 Task: Explore Airbnb's pet policies and host profiles to understand community guidelines and guest expectations.
Action: Mouse moved to (299, 477)
Screenshot: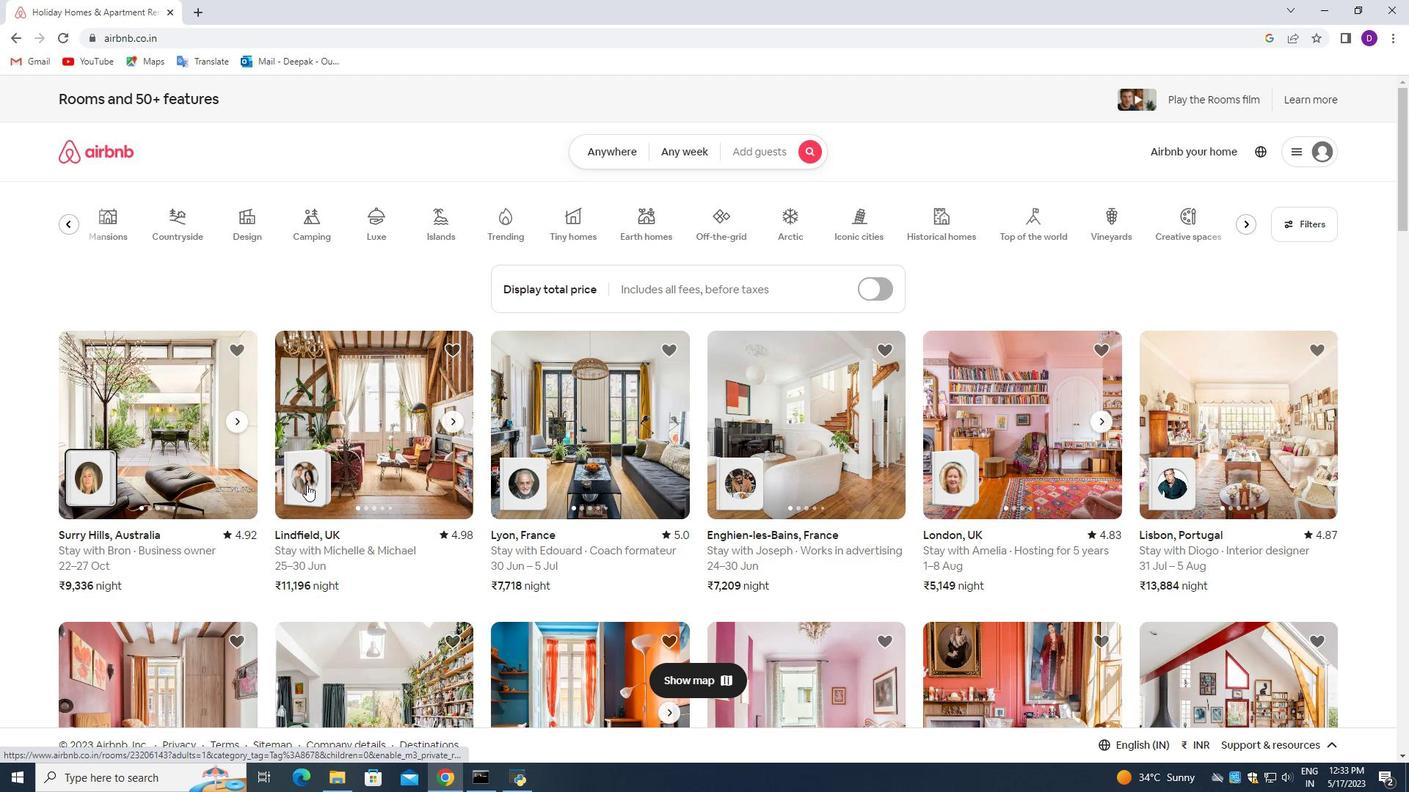 
Action: Mouse pressed left at (299, 477)
Screenshot: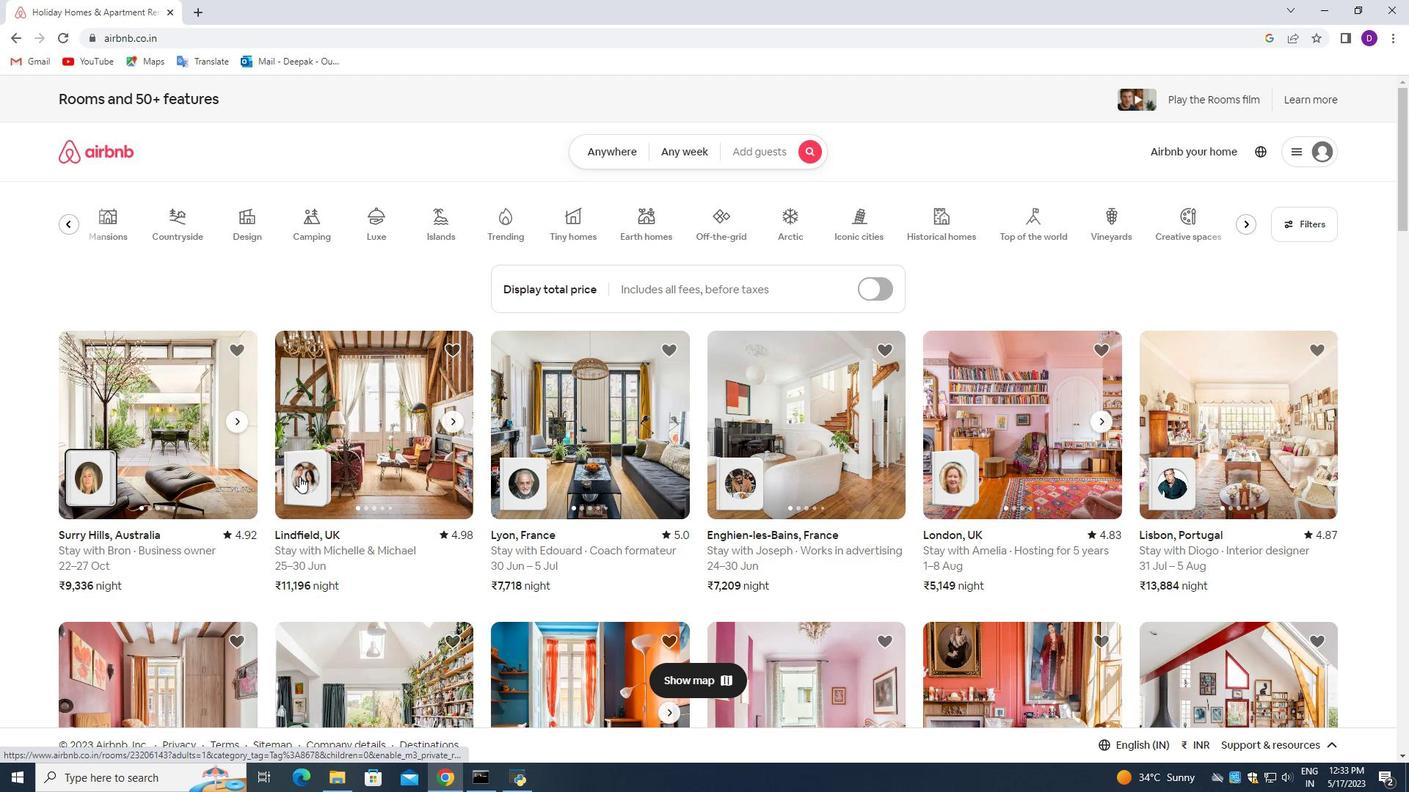 
Action: Mouse moved to (581, 177)
Screenshot: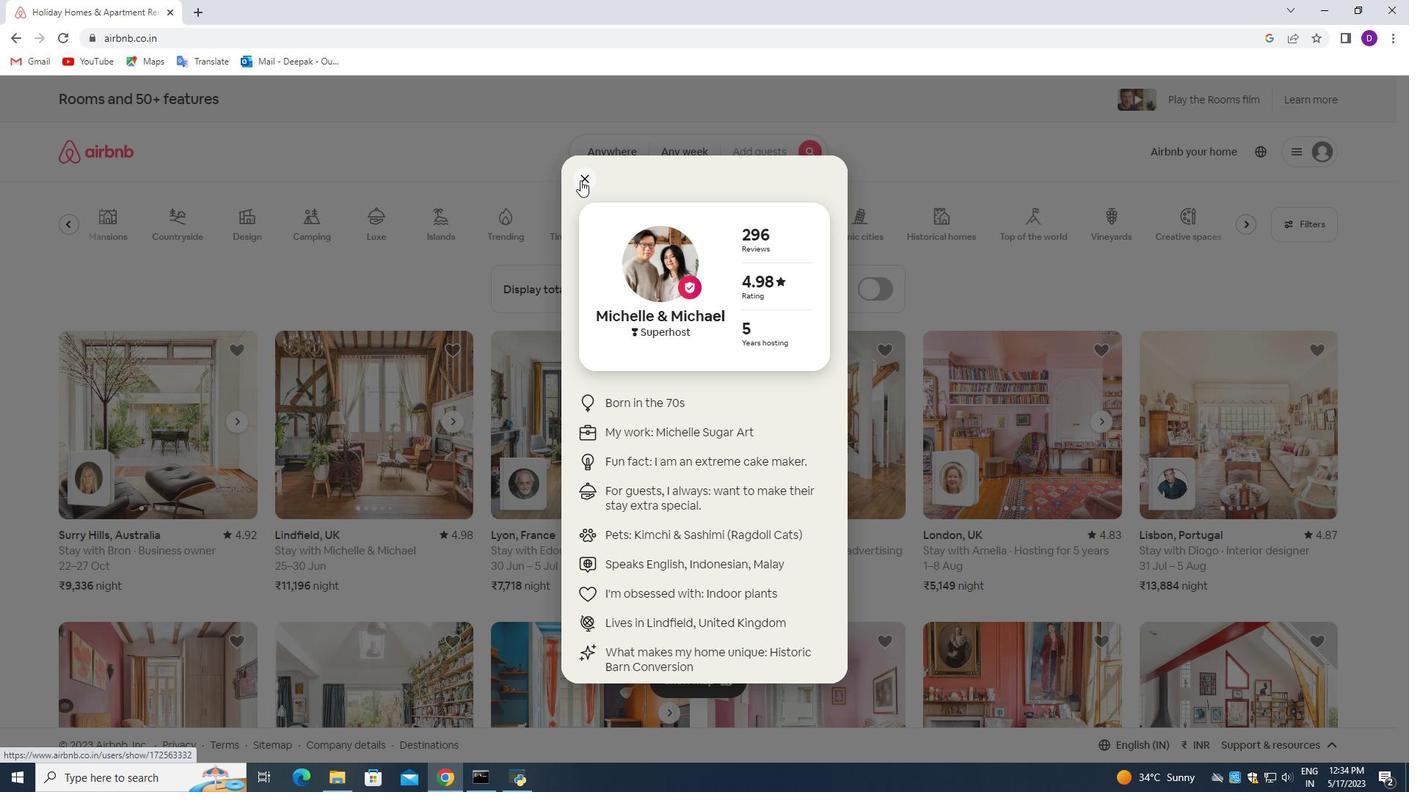
Action: Mouse pressed left at (581, 177)
Screenshot: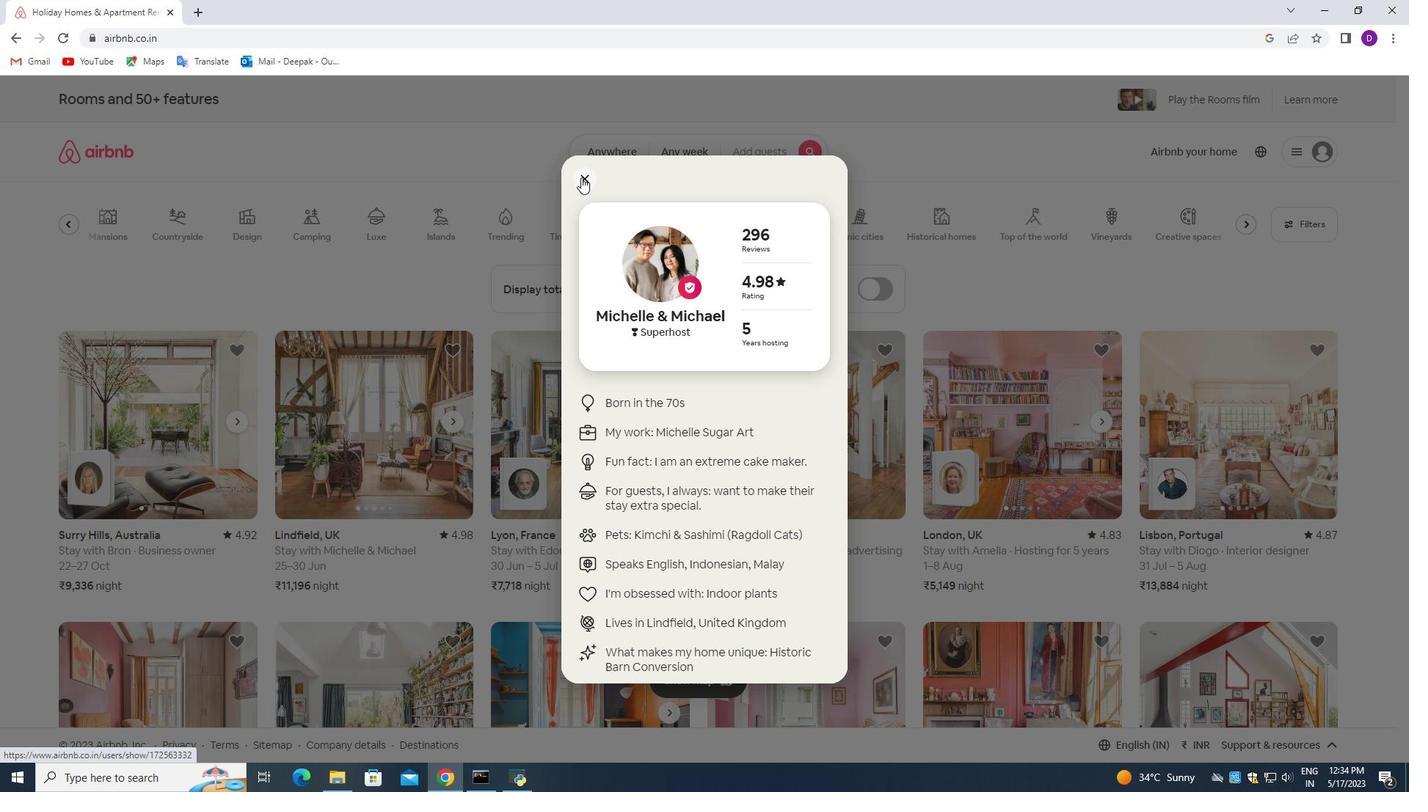 
Action: Mouse moved to (735, 476)
Screenshot: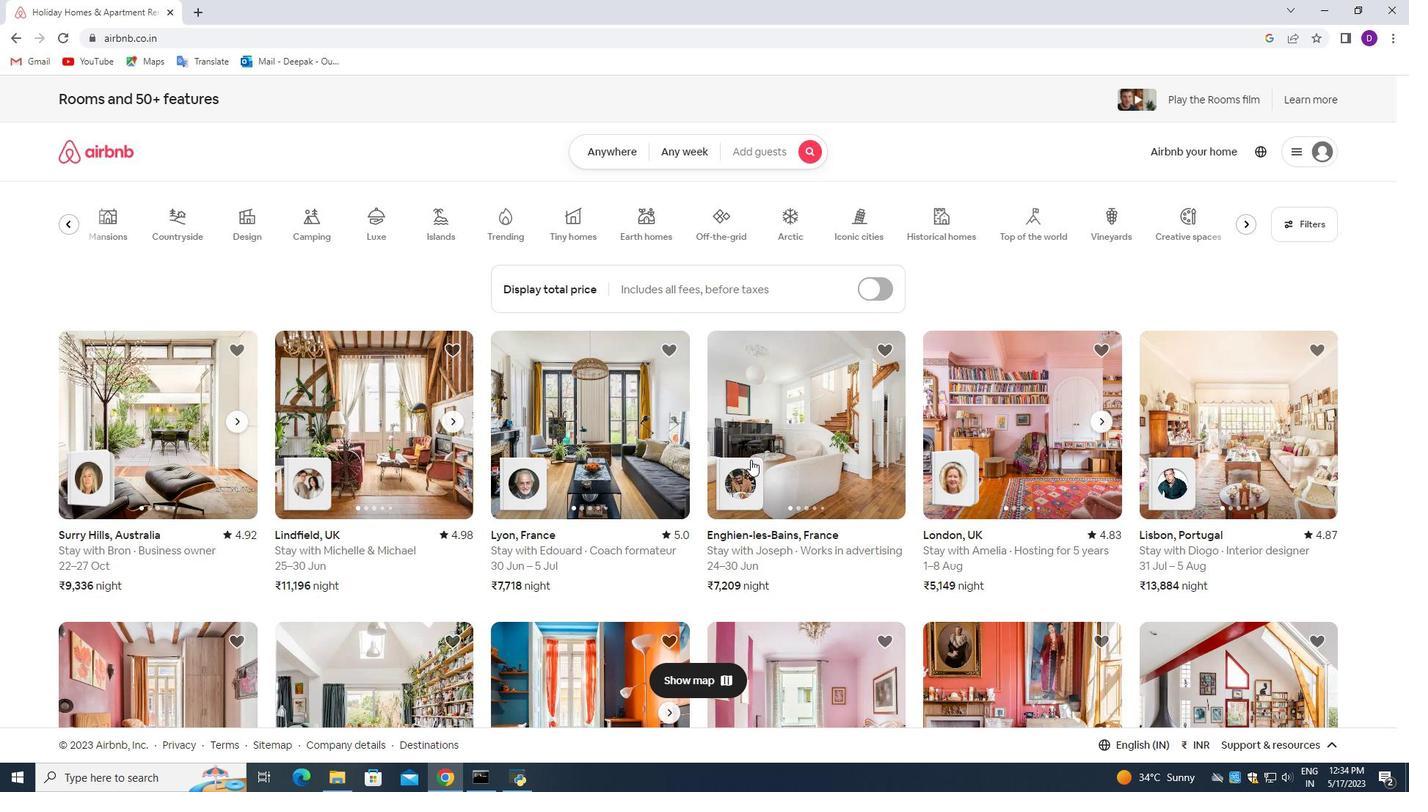 
Action: Mouse pressed left at (735, 476)
Screenshot: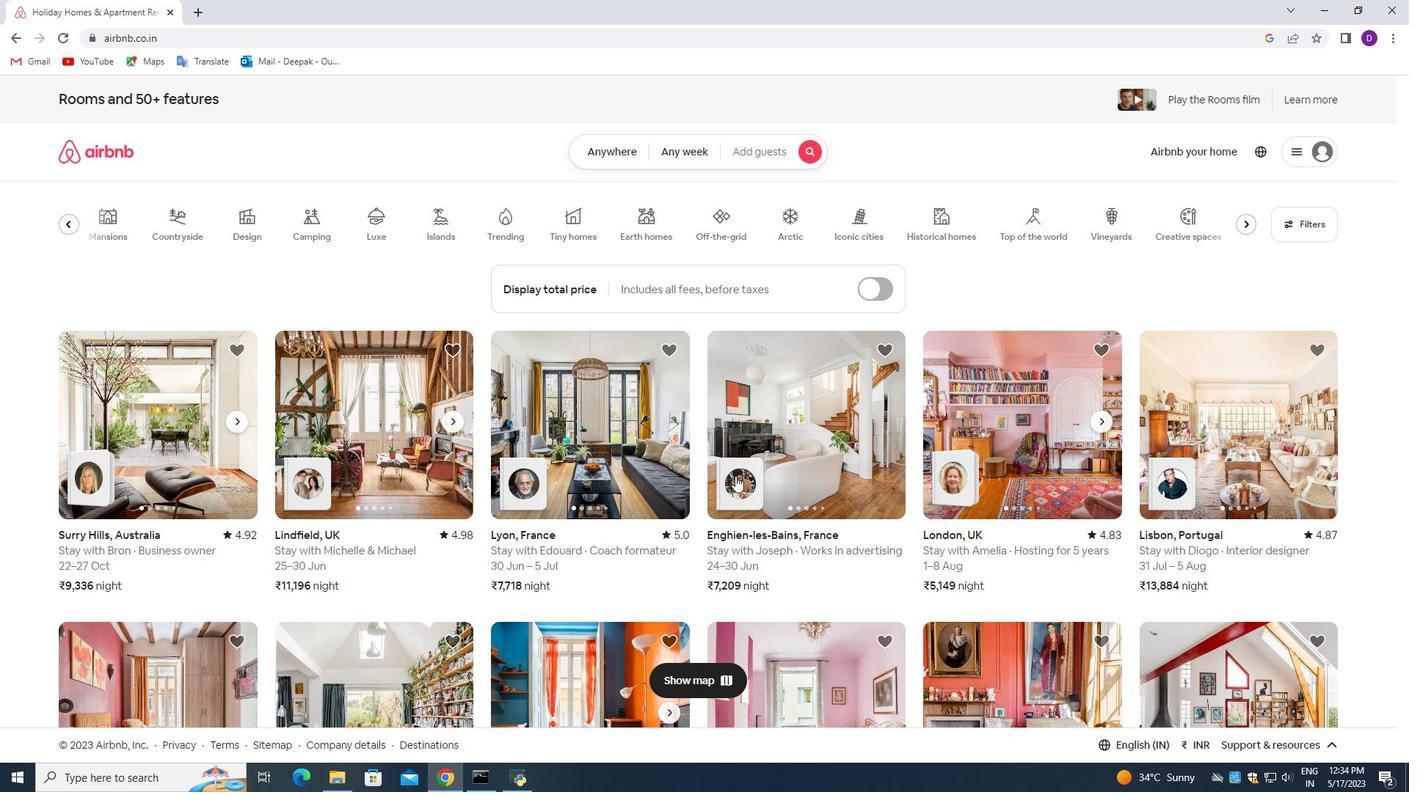 
Action: Mouse moved to (591, 174)
Screenshot: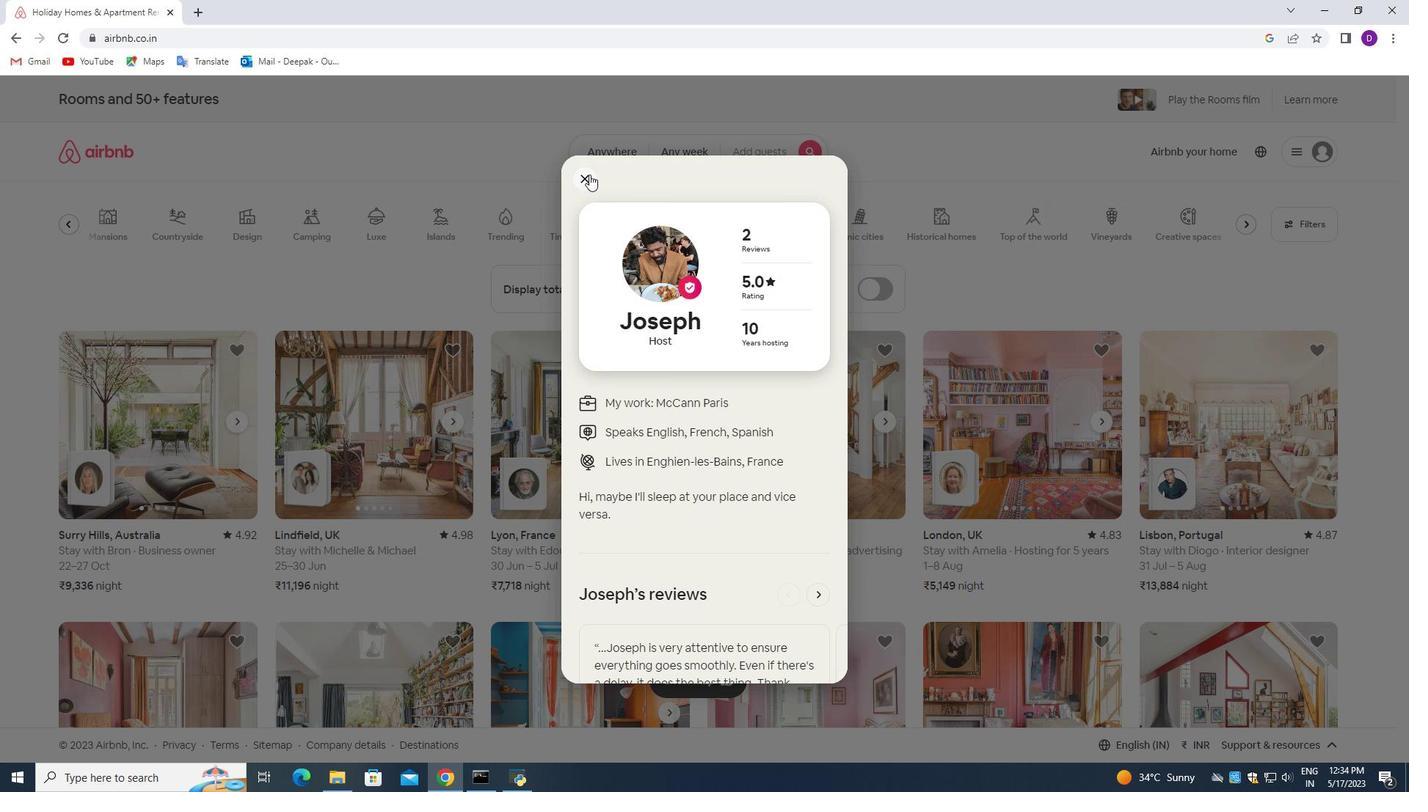 
Action: Mouse pressed left at (591, 174)
Screenshot: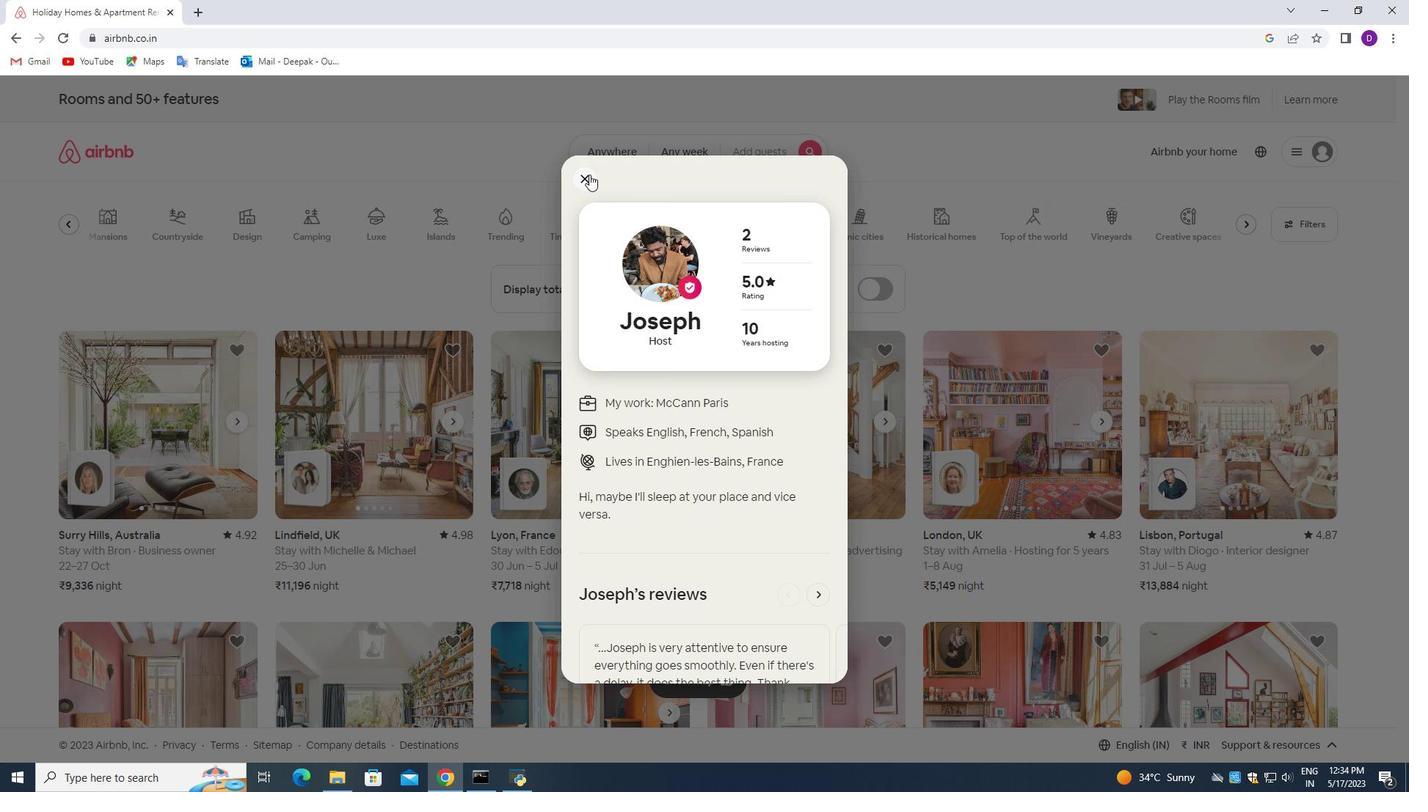 
Action: Mouse moved to (1028, 502)
Screenshot: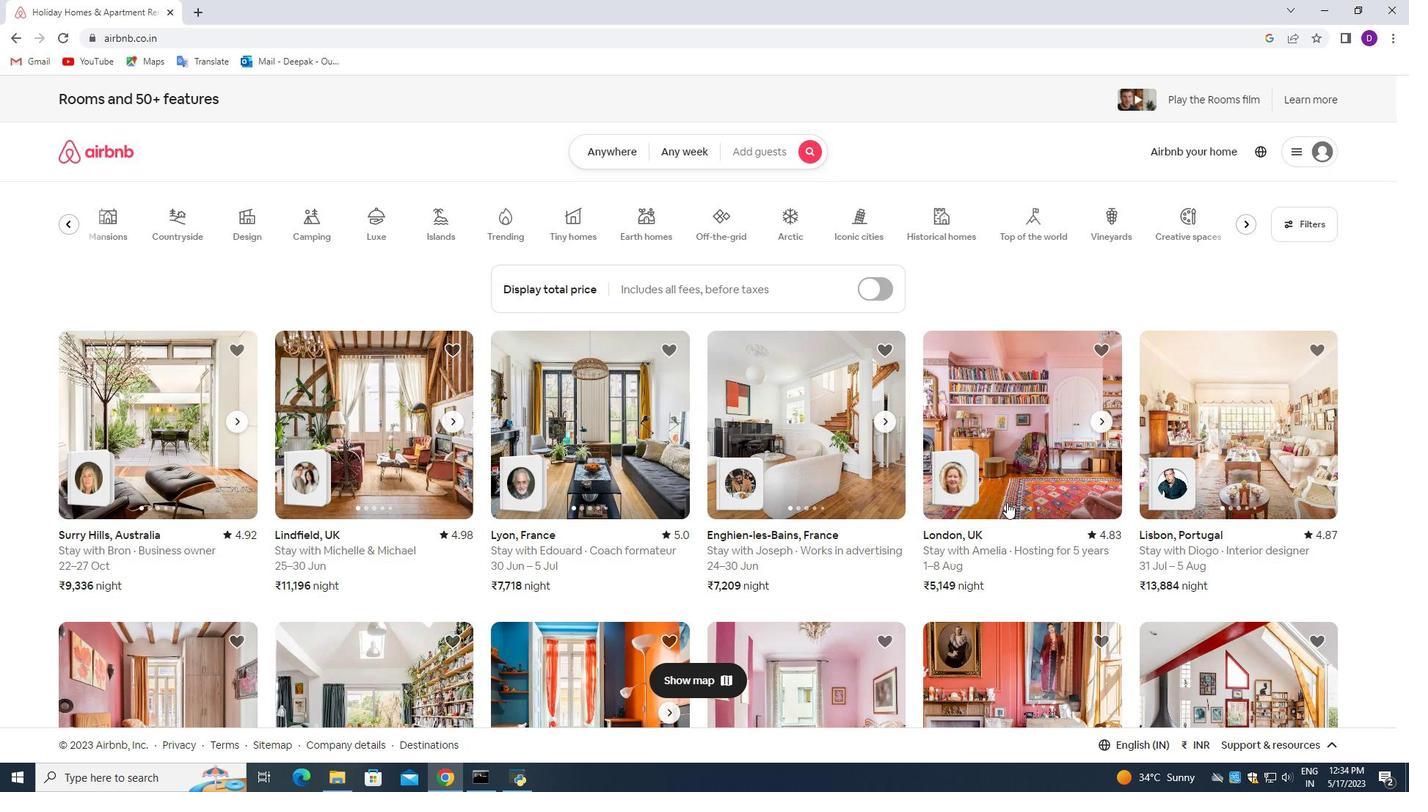 
Action: Mouse scrolled (1028, 501) with delta (0, 0)
Screenshot: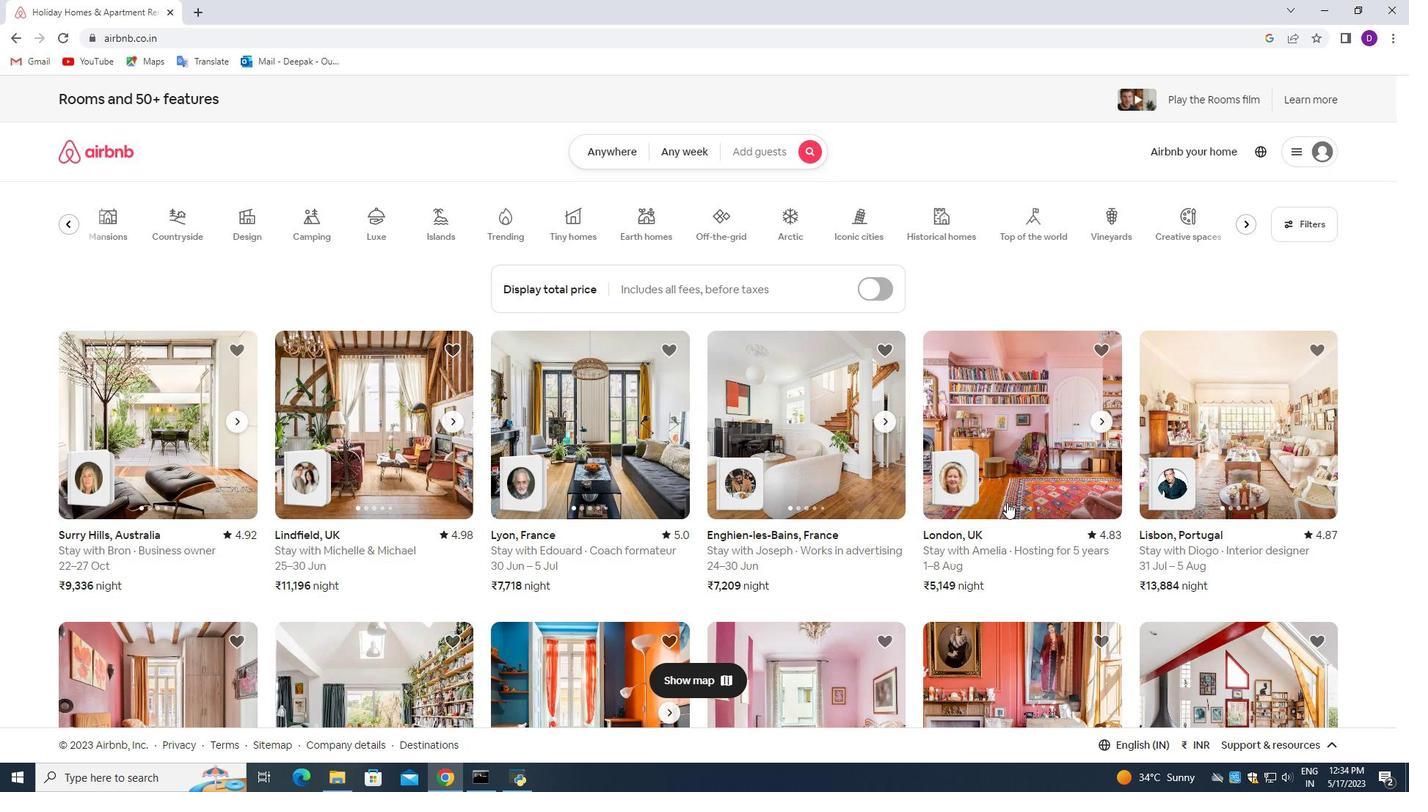 
Action: Mouse moved to (1028, 496)
Screenshot: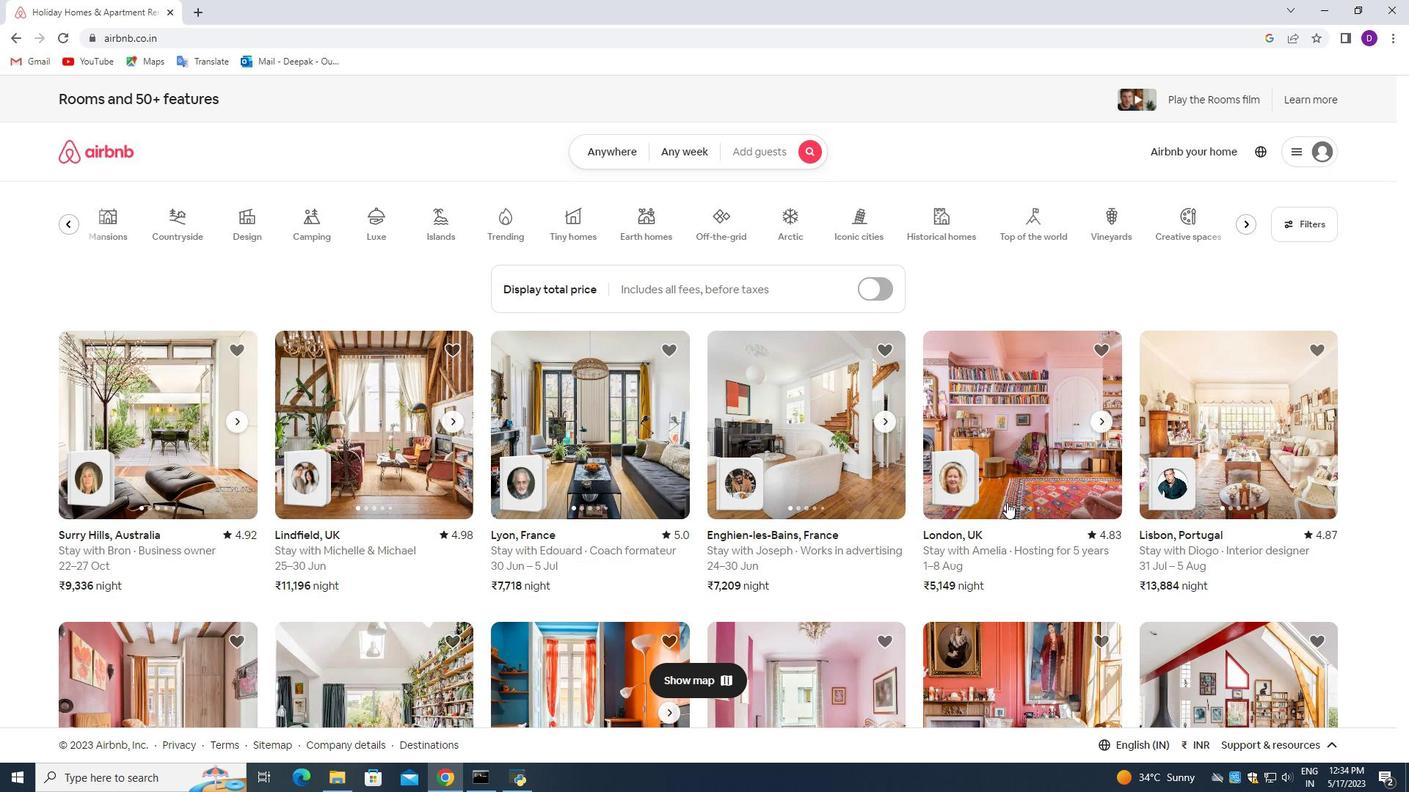 
Action: Mouse scrolled (1028, 495) with delta (0, 0)
Screenshot: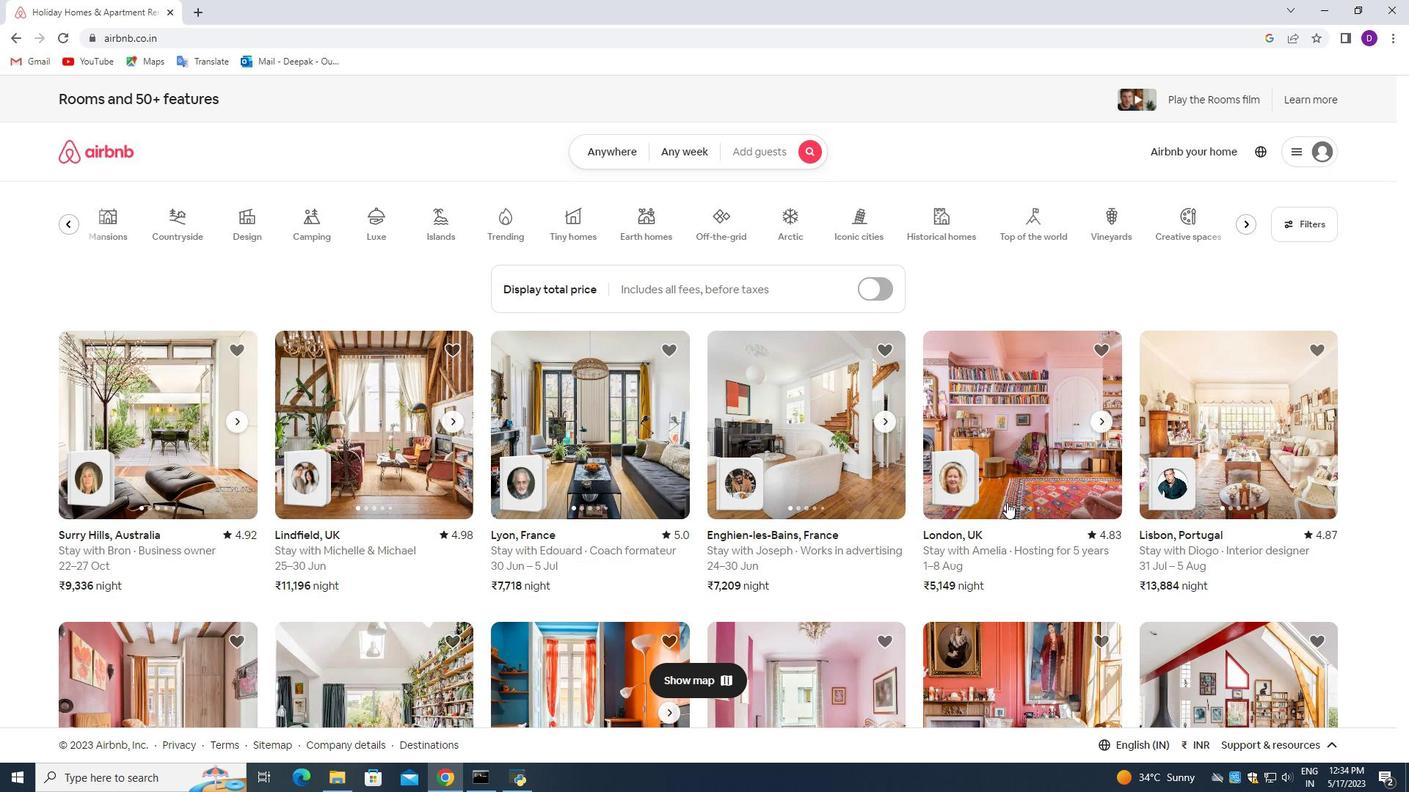 
Action: Mouse moved to (1025, 493)
Screenshot: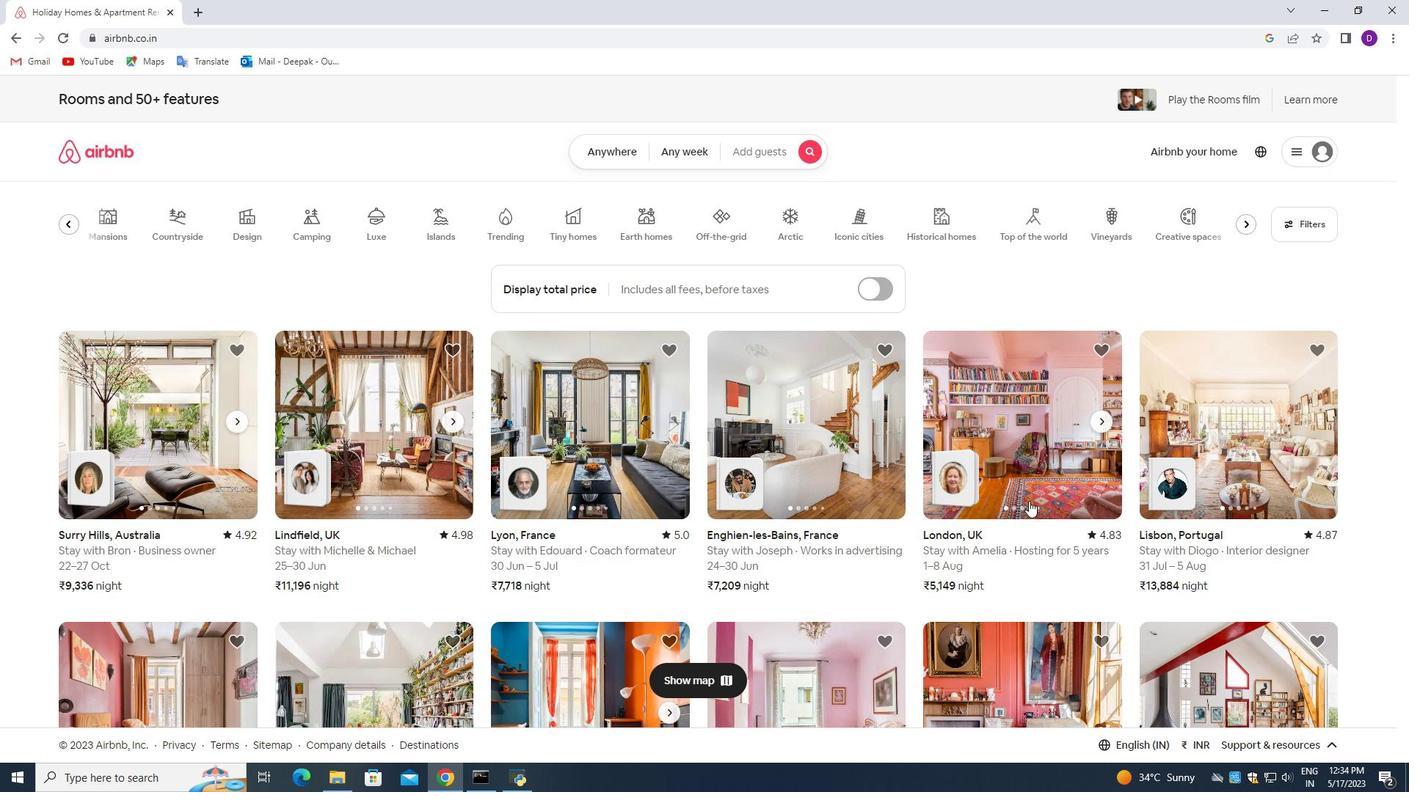 
Action: Mouse scrolled (1025, 493) with delta (0, 0)
Screenshot: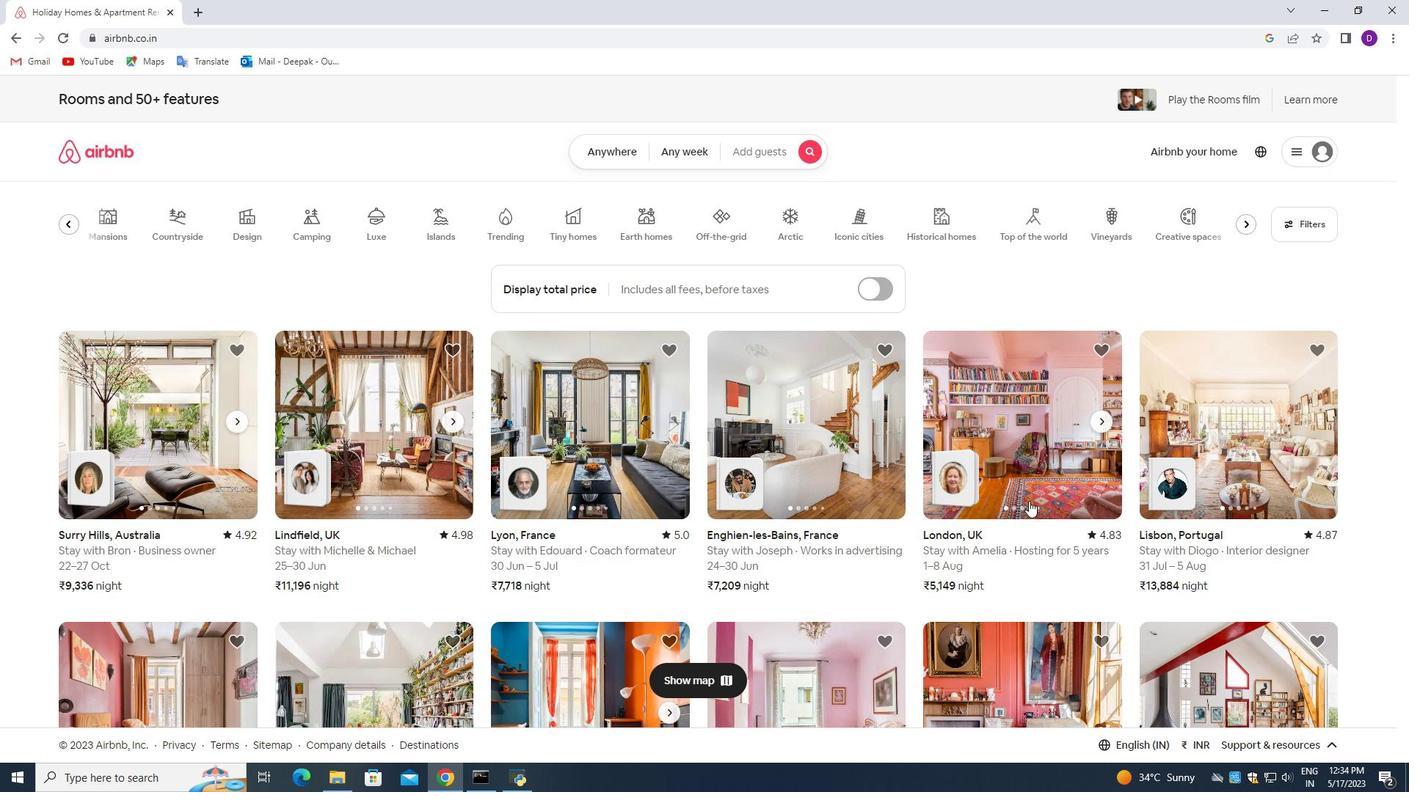 
Action: Mouse moved to (1020, 491)
Screenshot: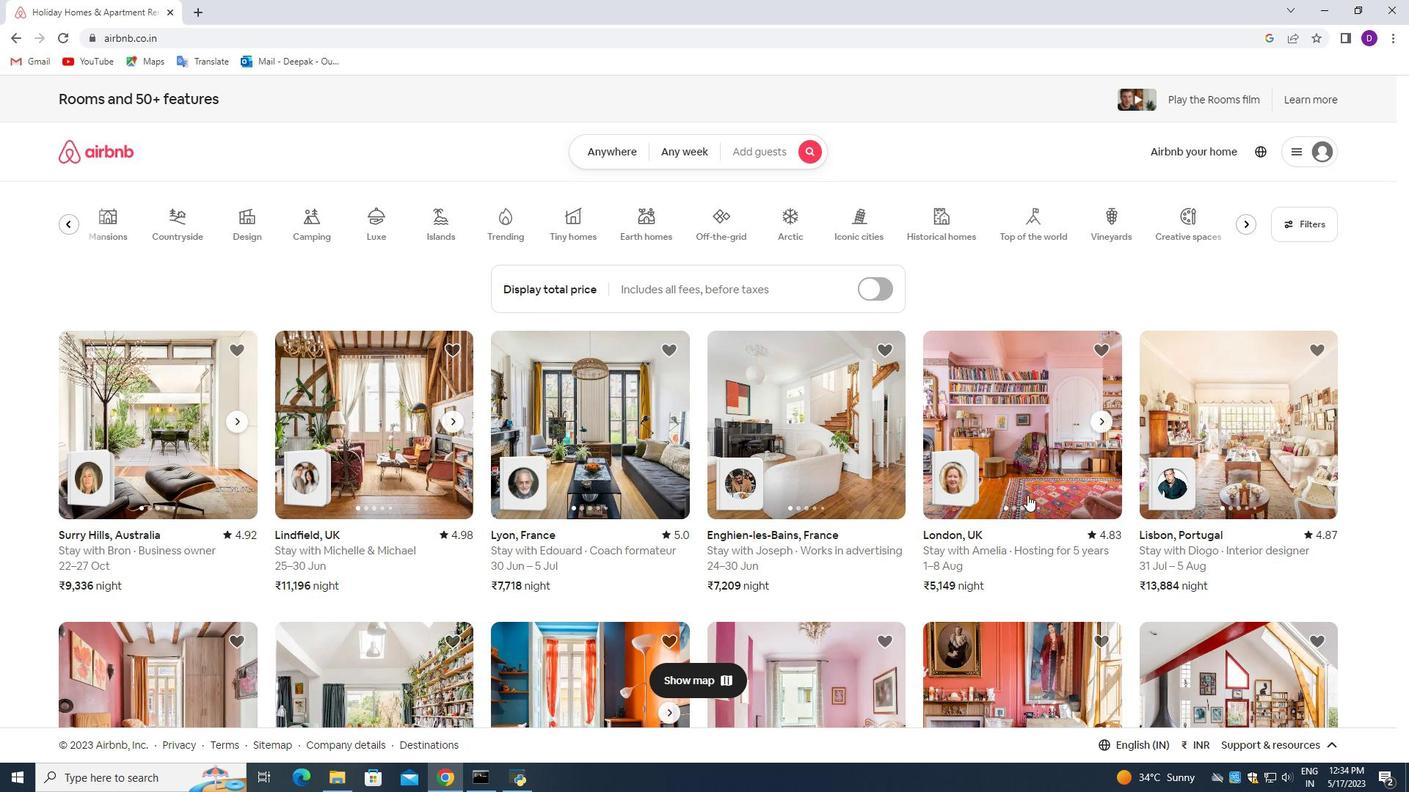 
Action: Mouse scrolled (1020, 490) with delta (0, 0)
Screenshot: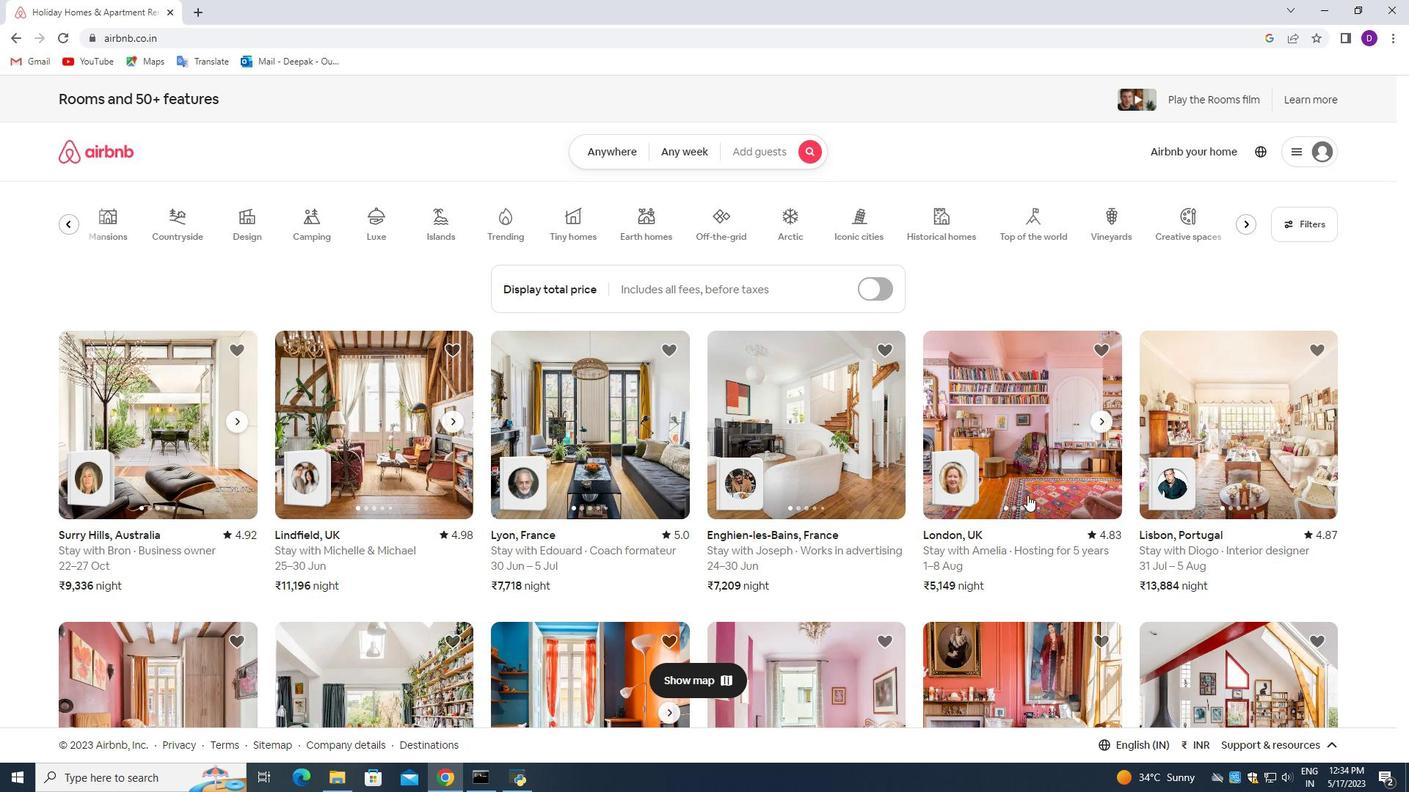 
Action: Mouse moved to (1015, 490)
Screenshot: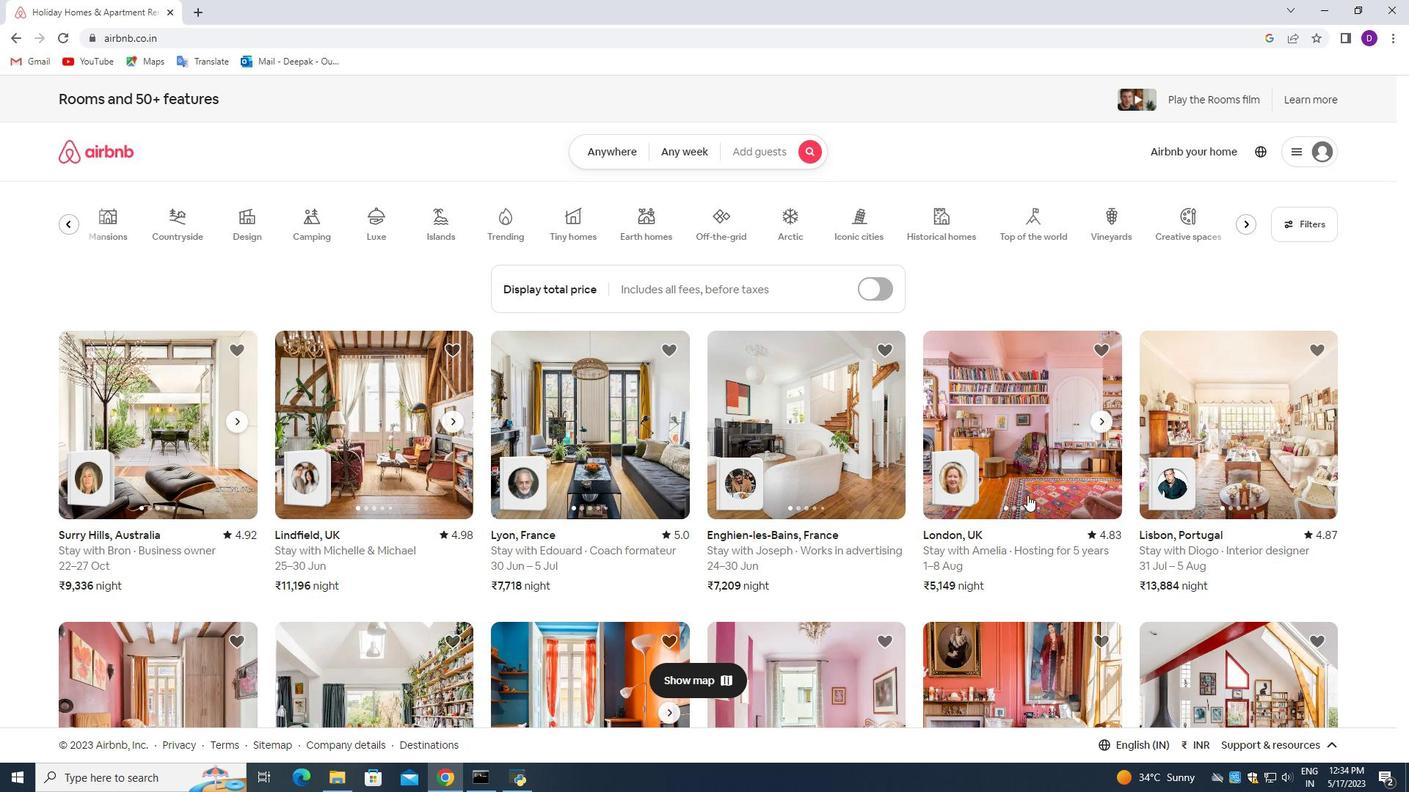 
Action: Mouse scrolled (1015, 490) with delta (0, 0)
Screenshot: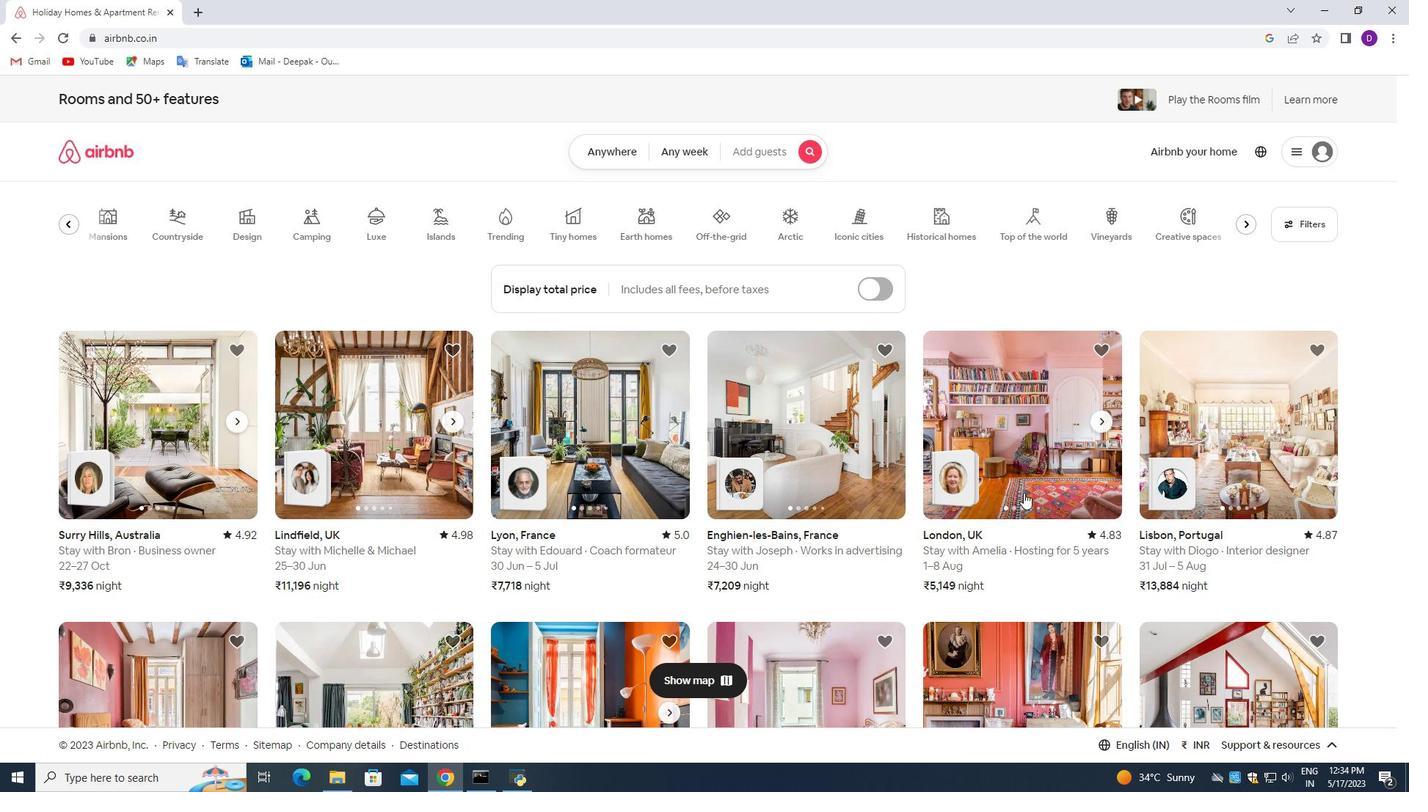 
Action: Mouse moved to (969, 520)
Screenshot: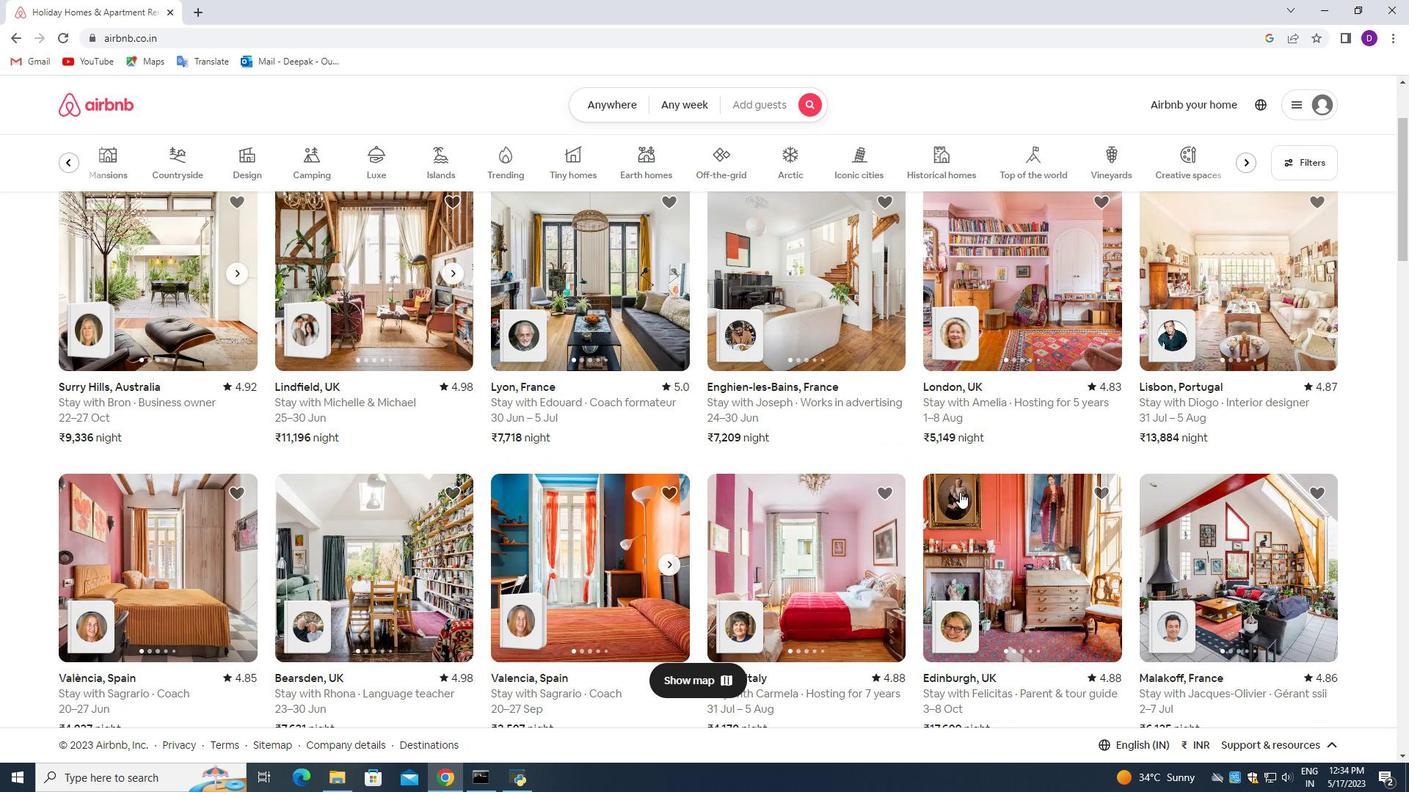 
Action: Mouse scrolled (969, 519) with delta (0, 0)
Screenshot: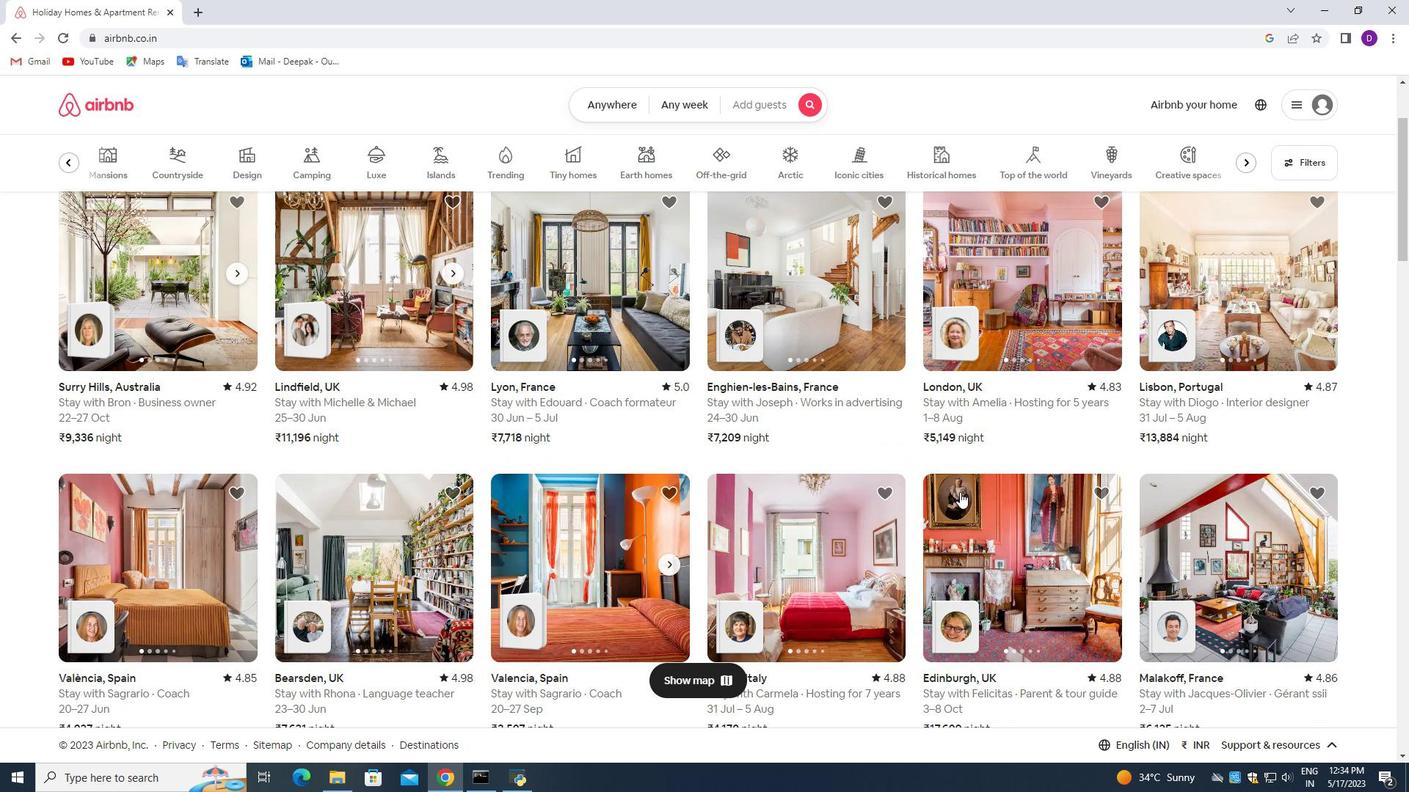 
Action: Mouse scrolled (969, 519) with delta (0, 0)
Screenshot: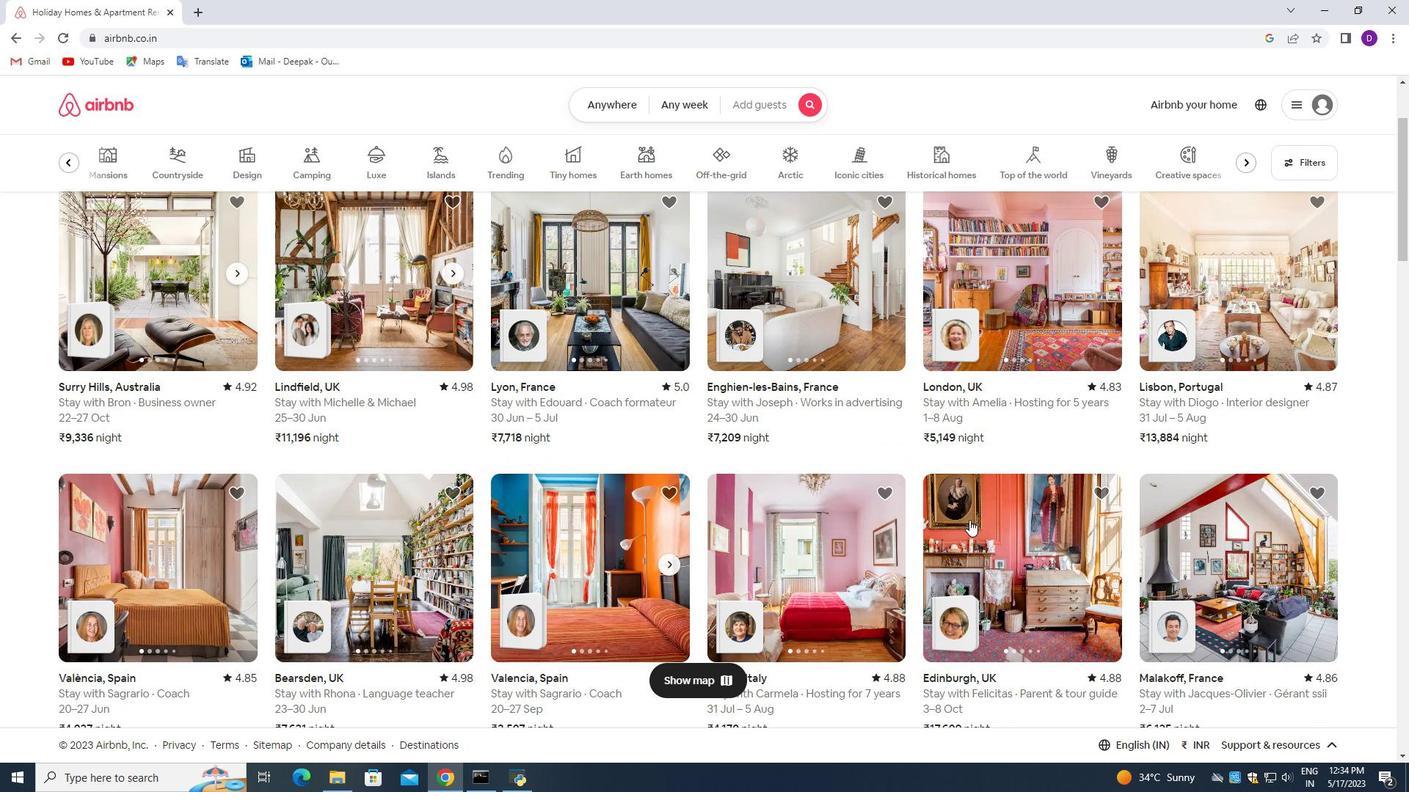 
Action: Mouse moved to (532, 466)
Screenshot: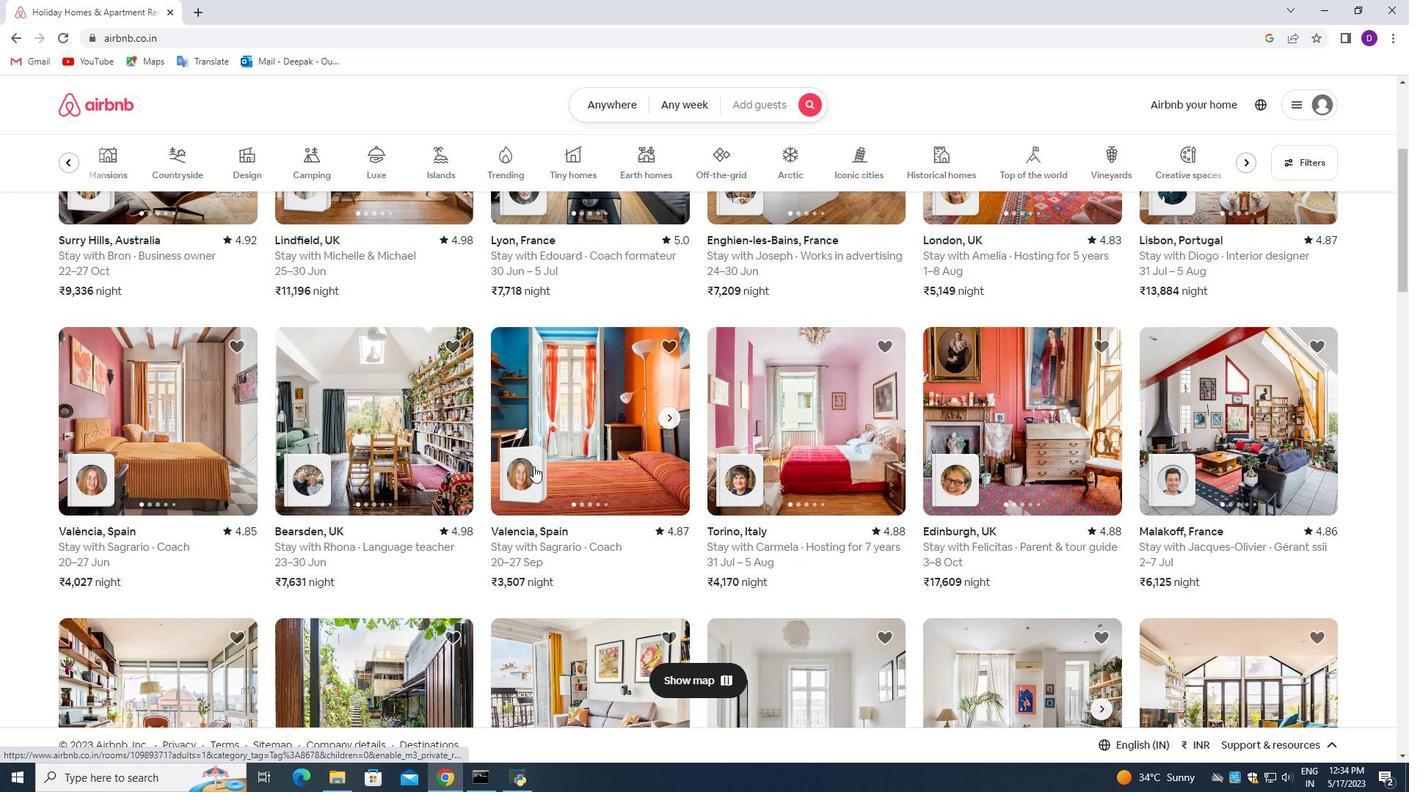 
Action: Mouse pressed left at (532, 466)
Screenshot: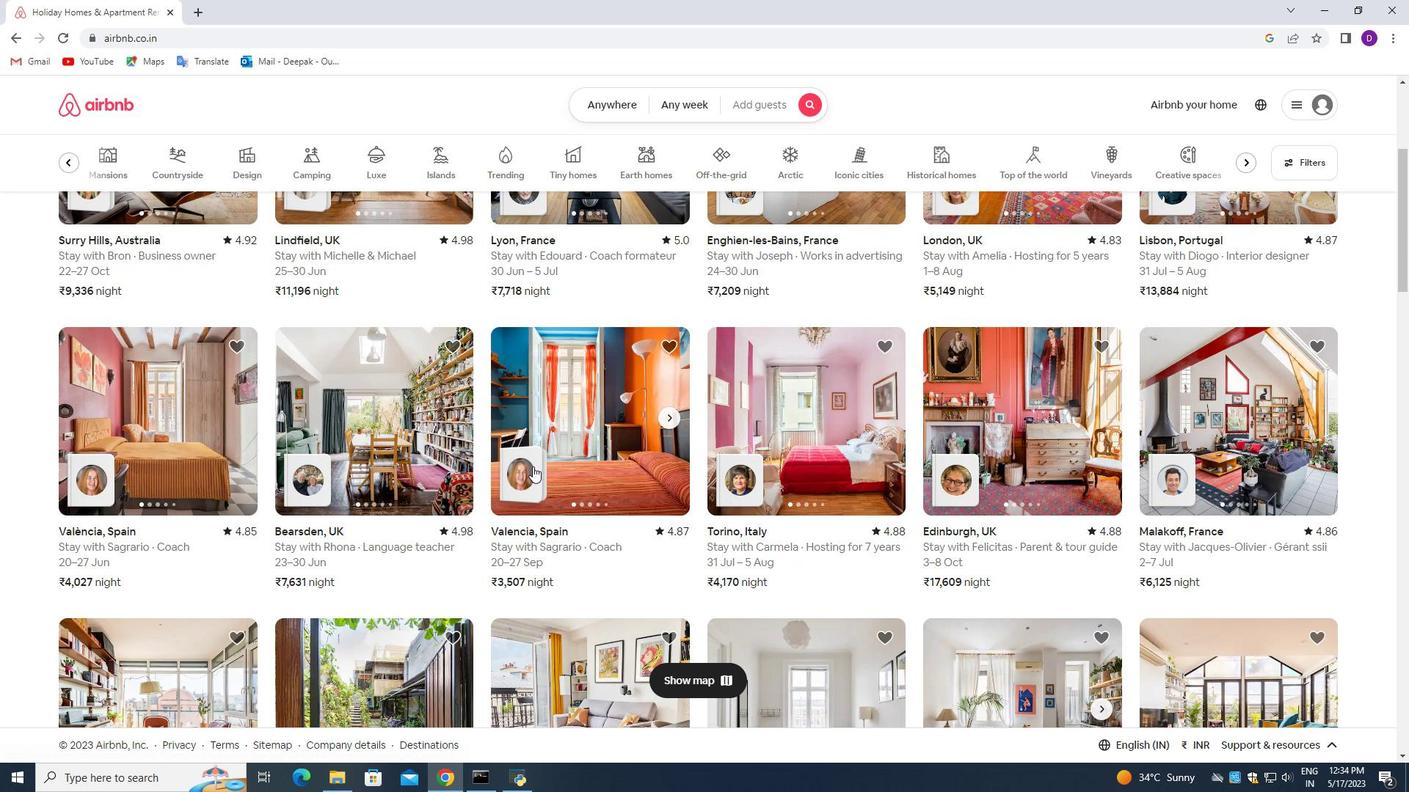 
Action: Mouse moved to (682, 397)
Screenshot: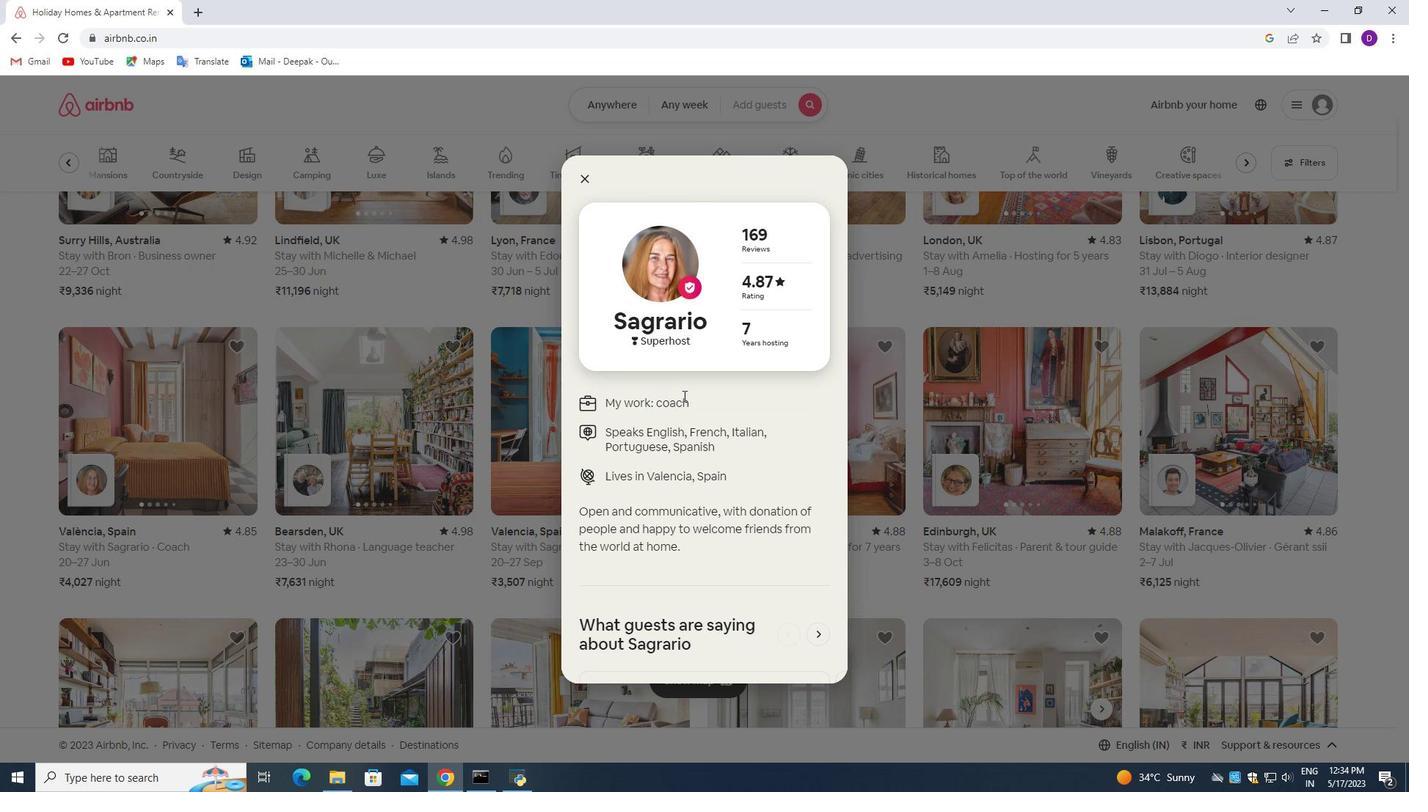 
Action: Mouse scrolled (682, 397) with delta (0, 0)
Screenshot: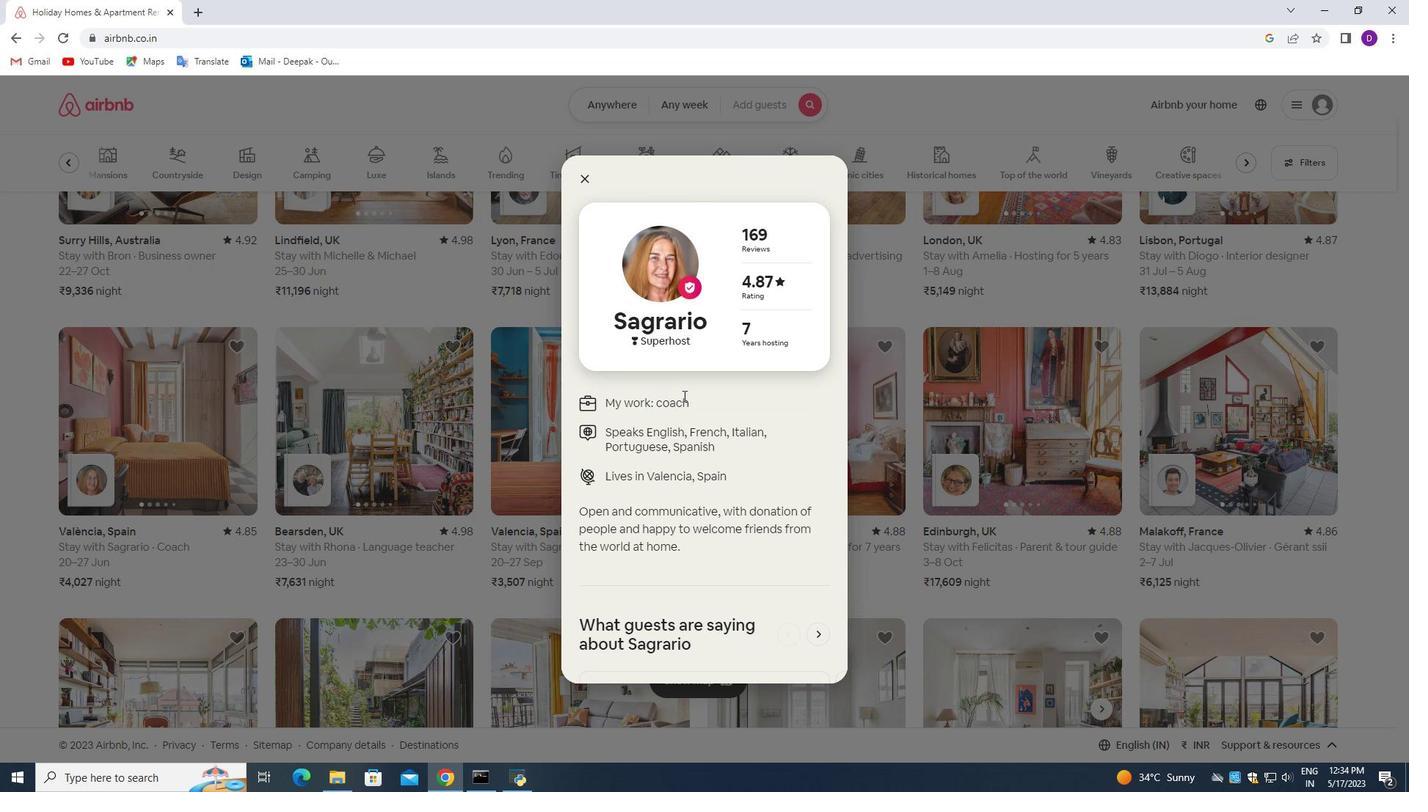 
Action: Mouse scrolled (682, 397) with delta (0, 0)
Screenshot: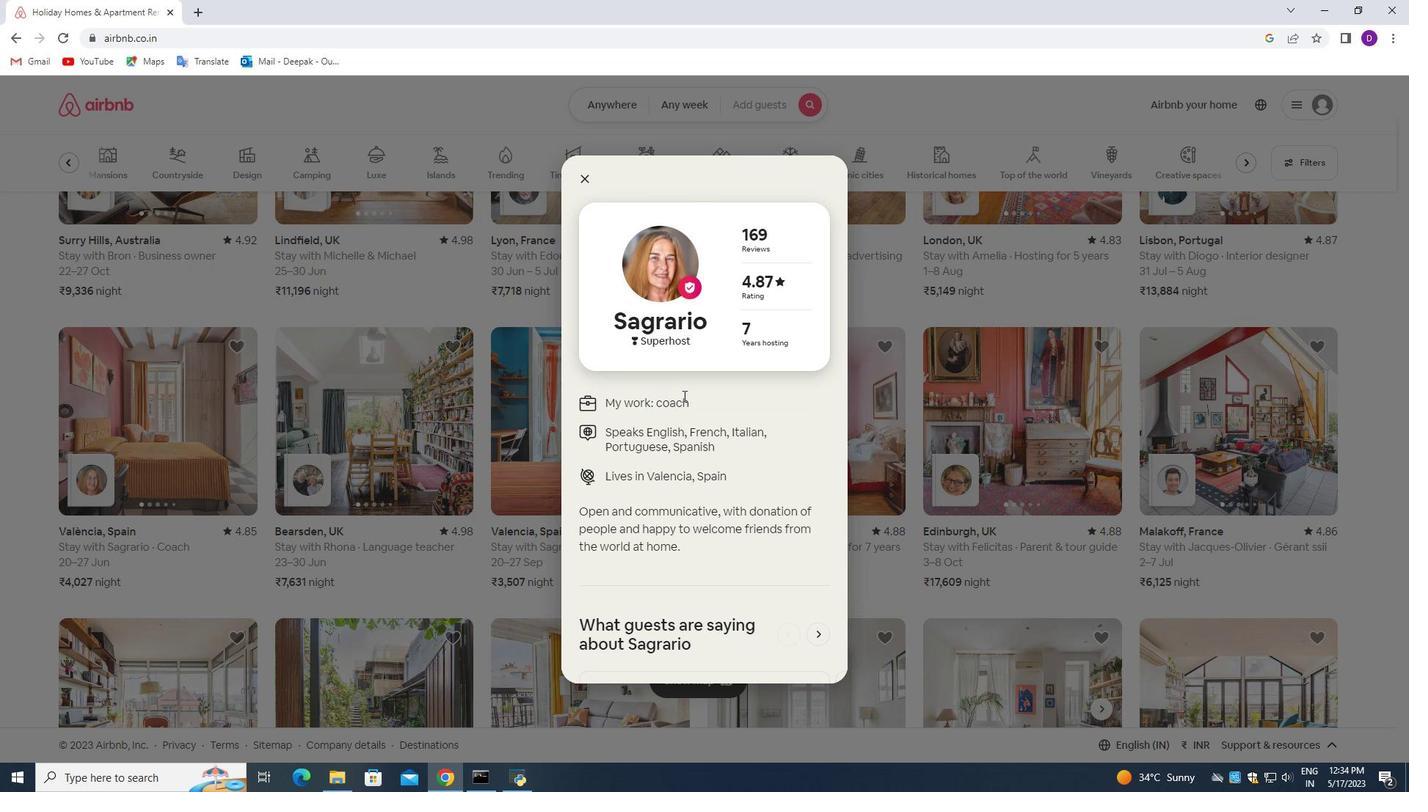 
Action: Mouse scrolled (682, 397) with delta (0, 0)
Screenshot: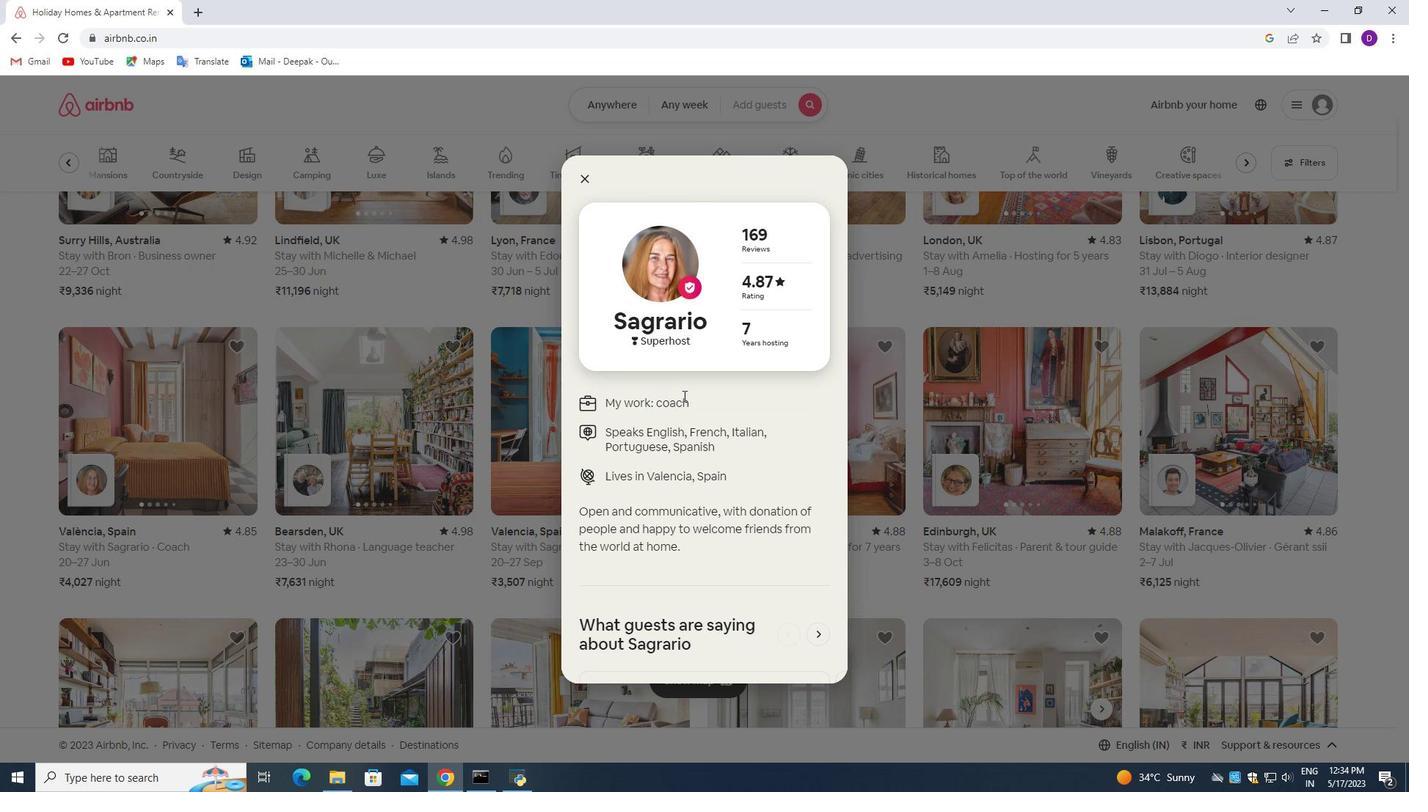 
Action: Mouse moved to (680, 396)
Screenshot: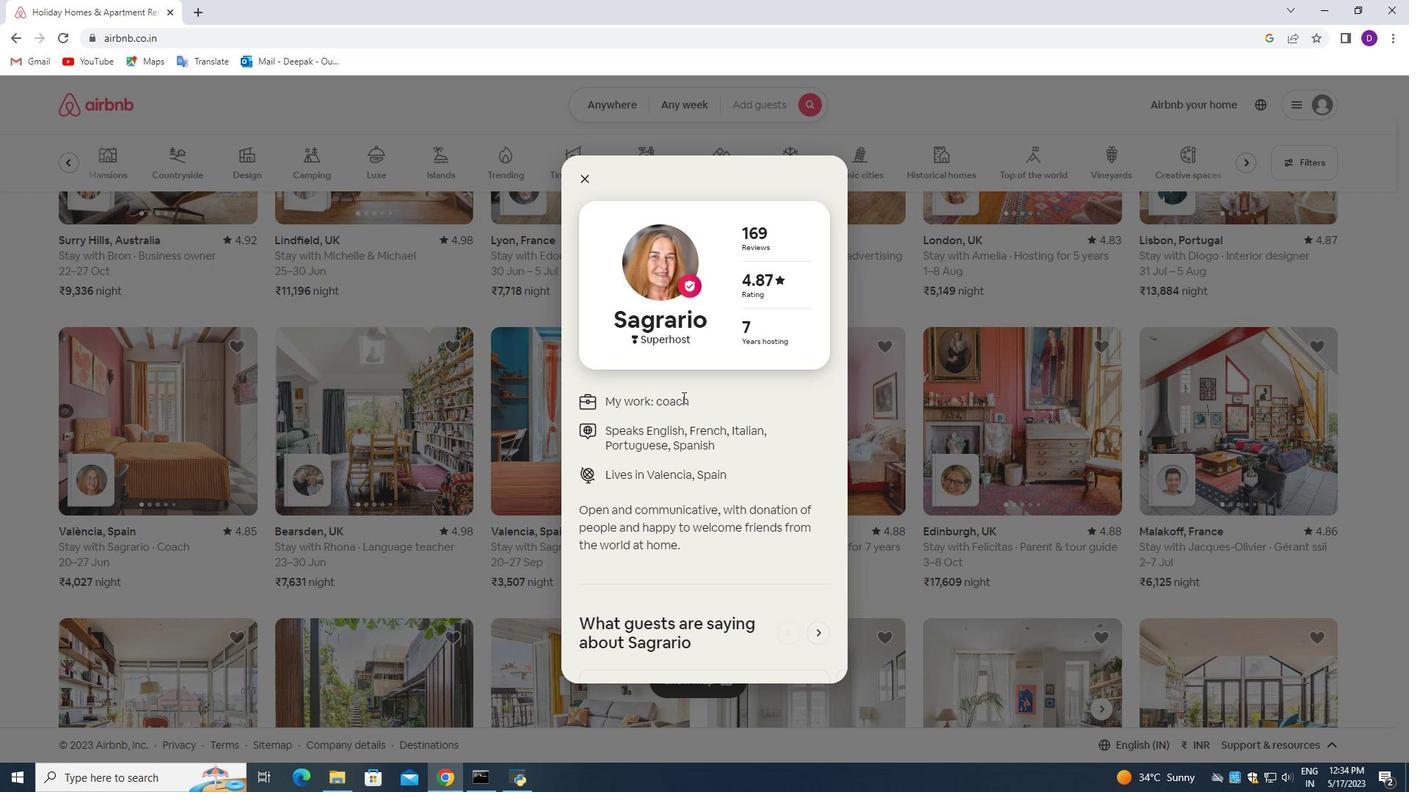 
Action: Mouse scrolled (680, 395) with delta (0, 0)
Screenshot: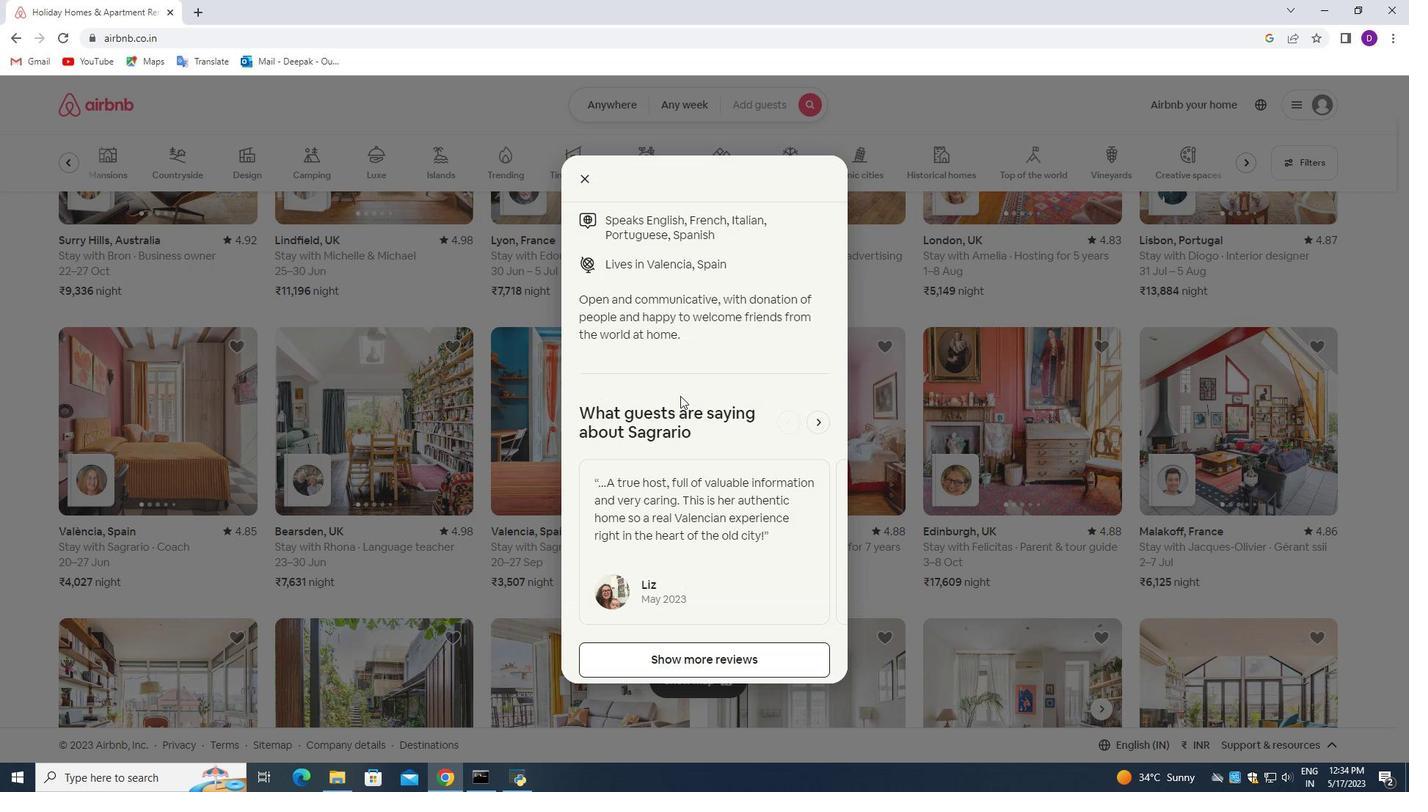 
Action: Mouse scrolled (680, 395) with delta (0, 0)
Screenshot: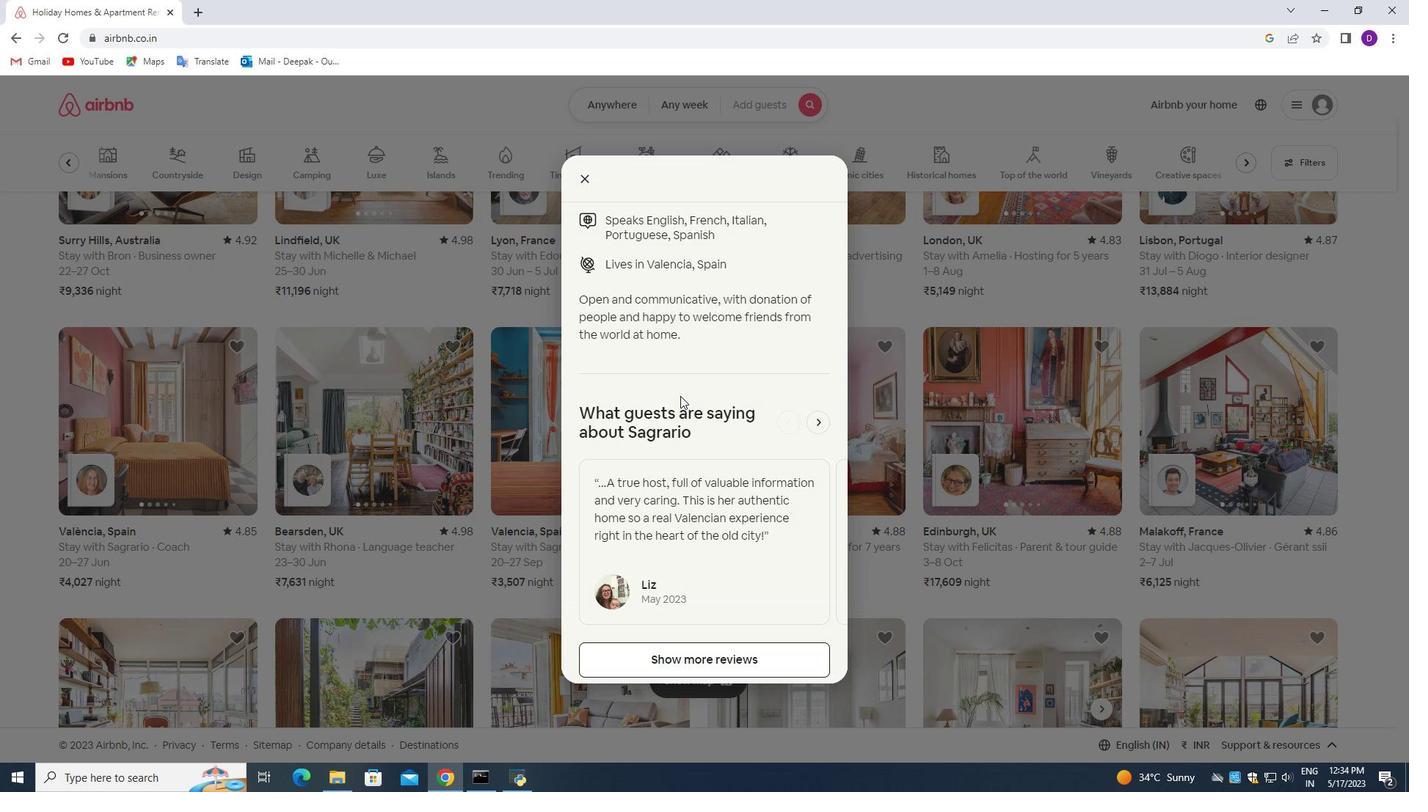 
Action: Mouse scrolled (680, 395) with delta (0, 0)
Screenshot: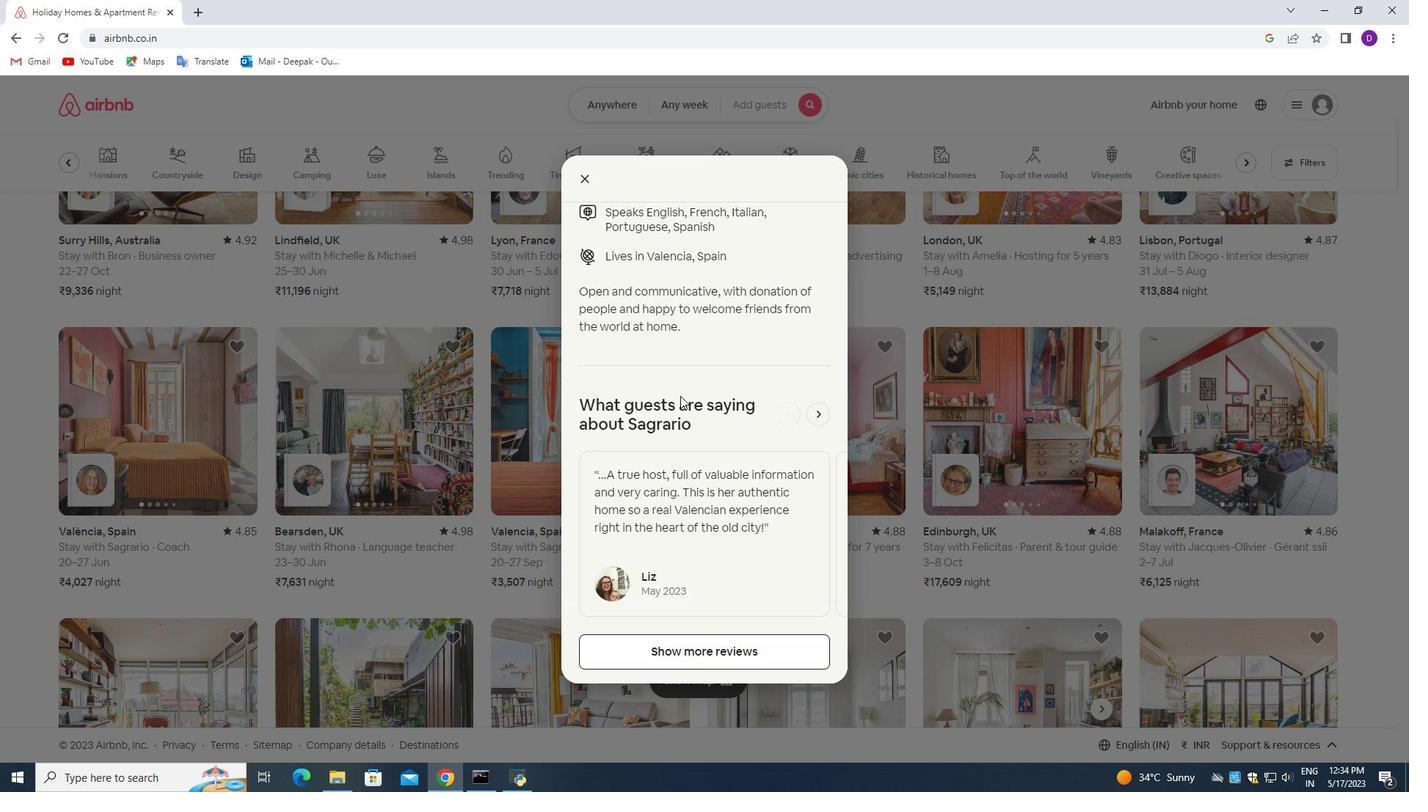 
Action: Mouse scrolled (680, 395) with delta (0, 0)
Screenshot: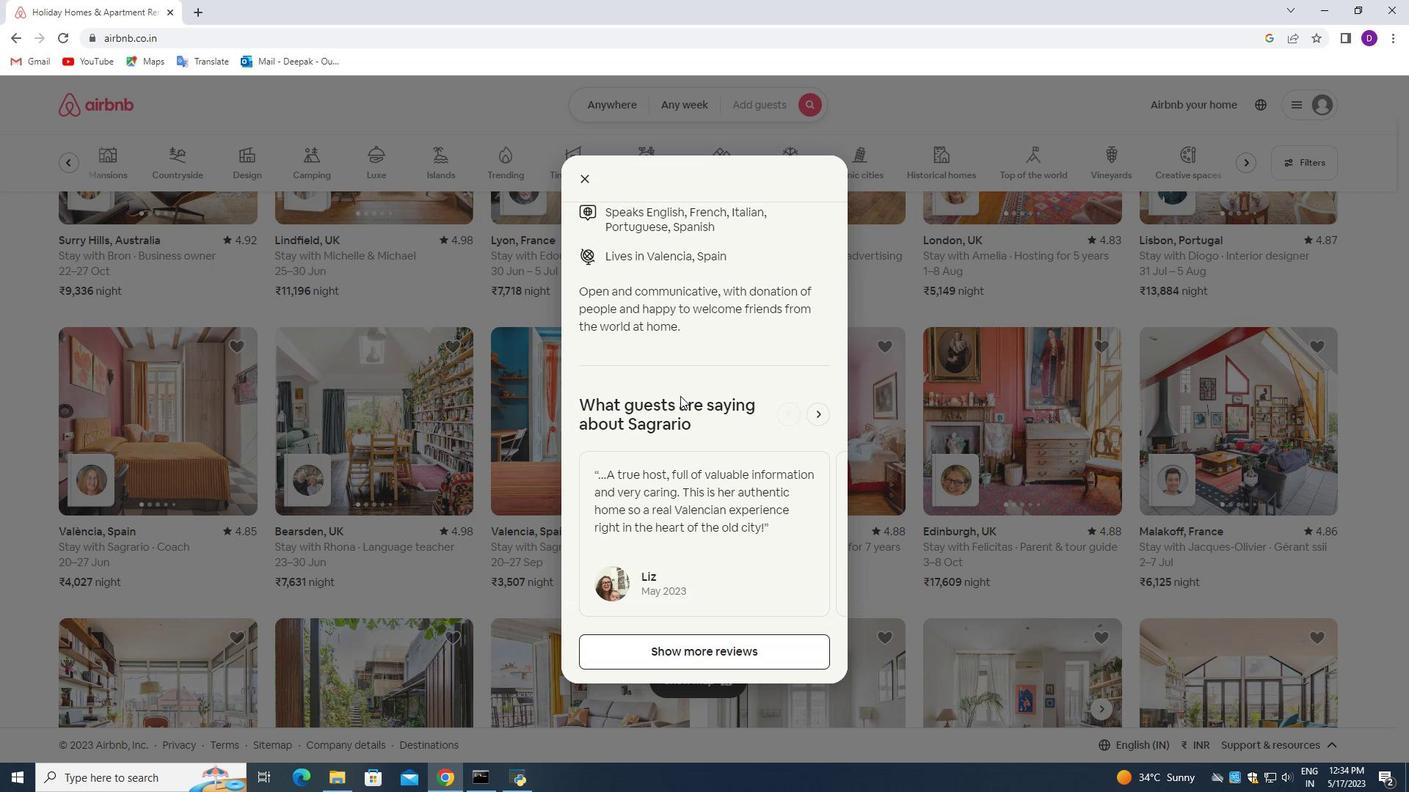 
Action: Mouse scrolled (680, 395) with delta (0, 0)
Screenshot: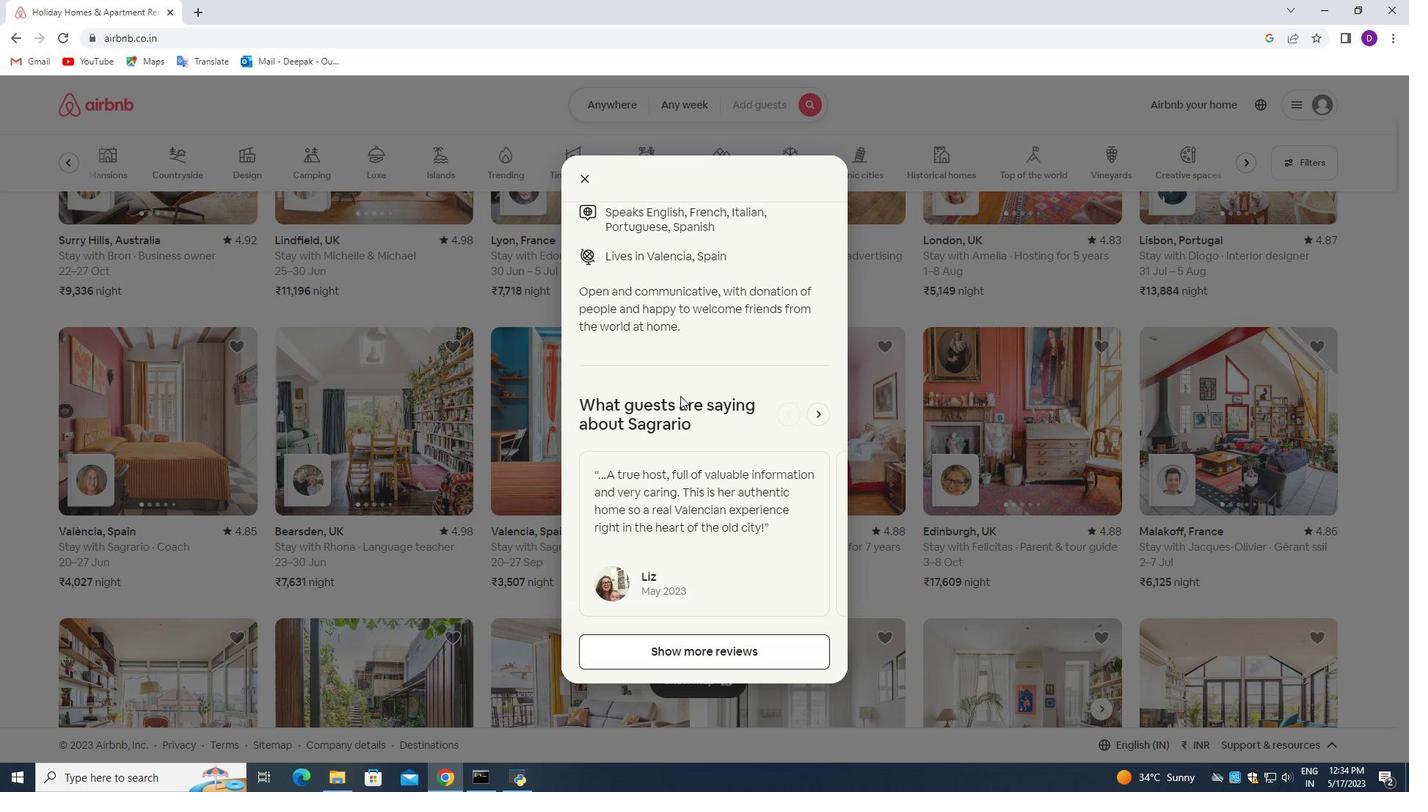 
Action: Mouse scrolled (680, 395) with delta (0, 0)
Screenshot: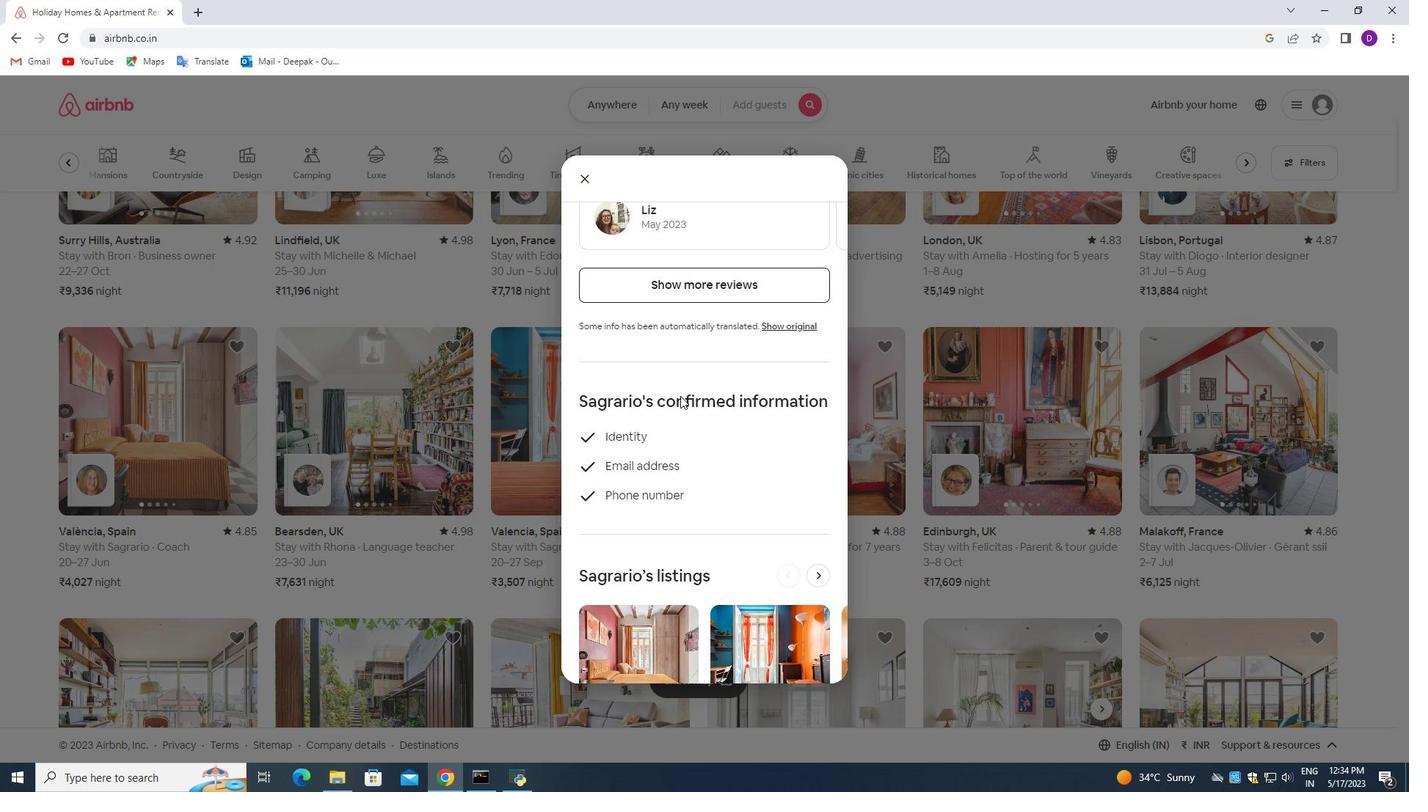
Action: Mouse scrolled (680, 395) with delta (0, 0)
Screenshot: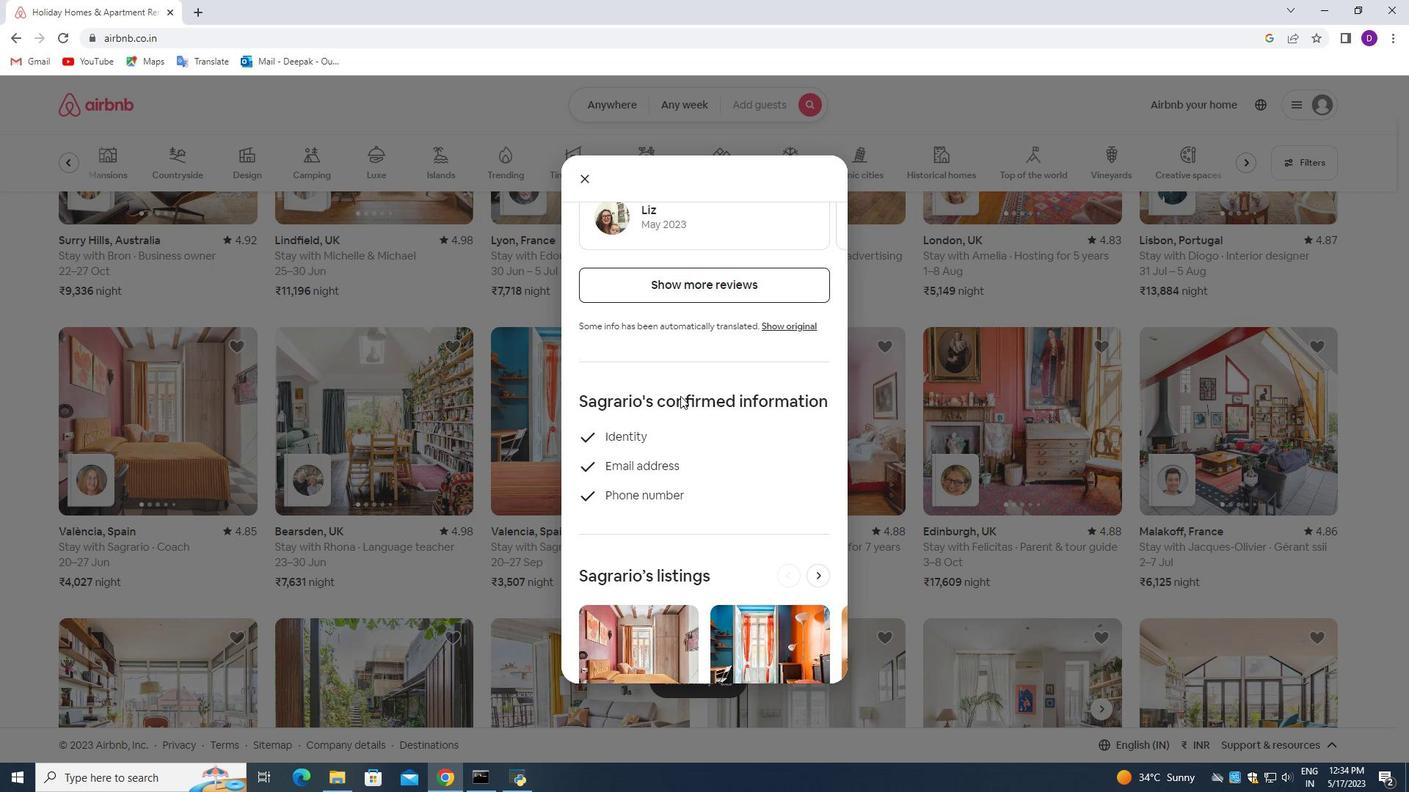 
Action: Mouse scrolled (680, 395) with delta (0, 0)
Screenshot: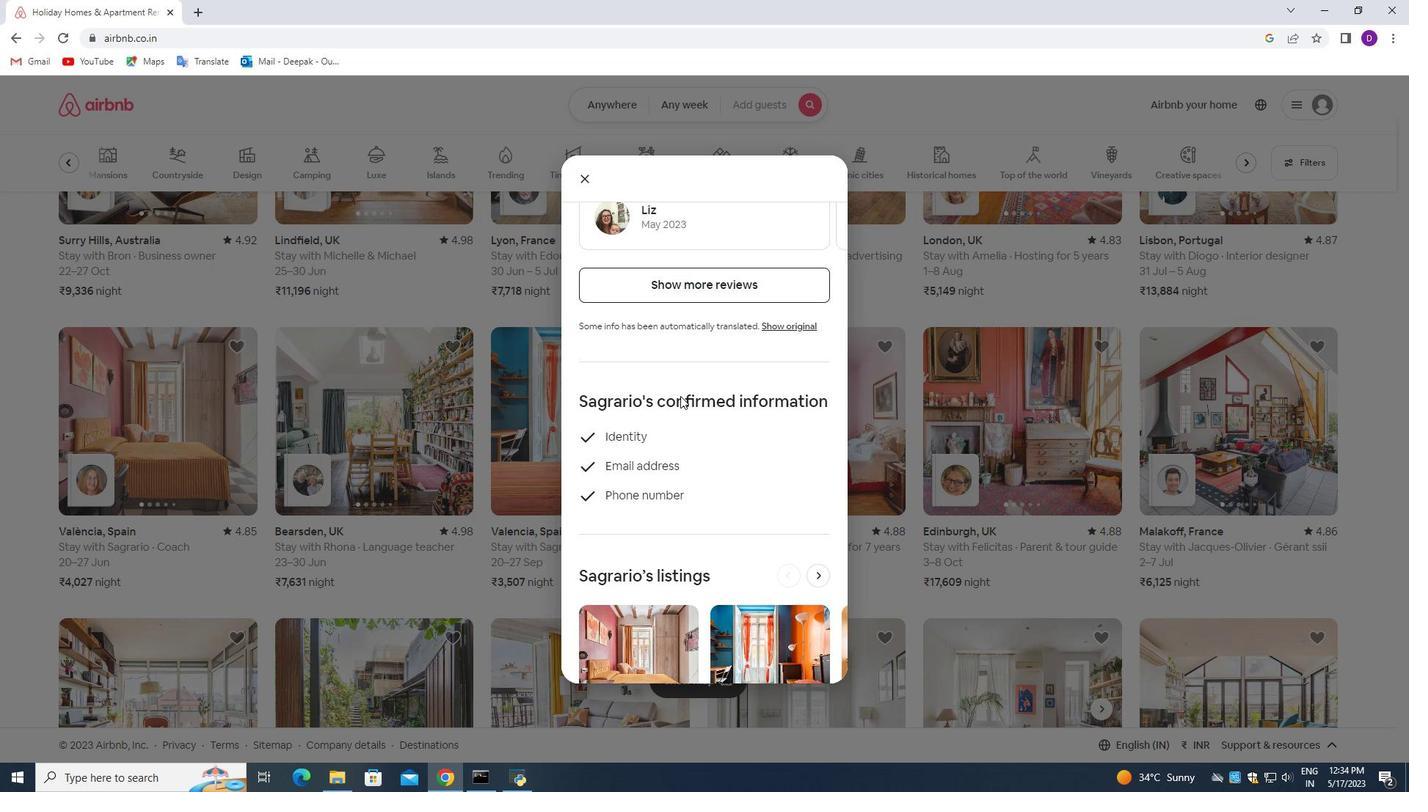 
Action: Mouse scrolled (680, 395) with delta (0, 0)
Screenshot: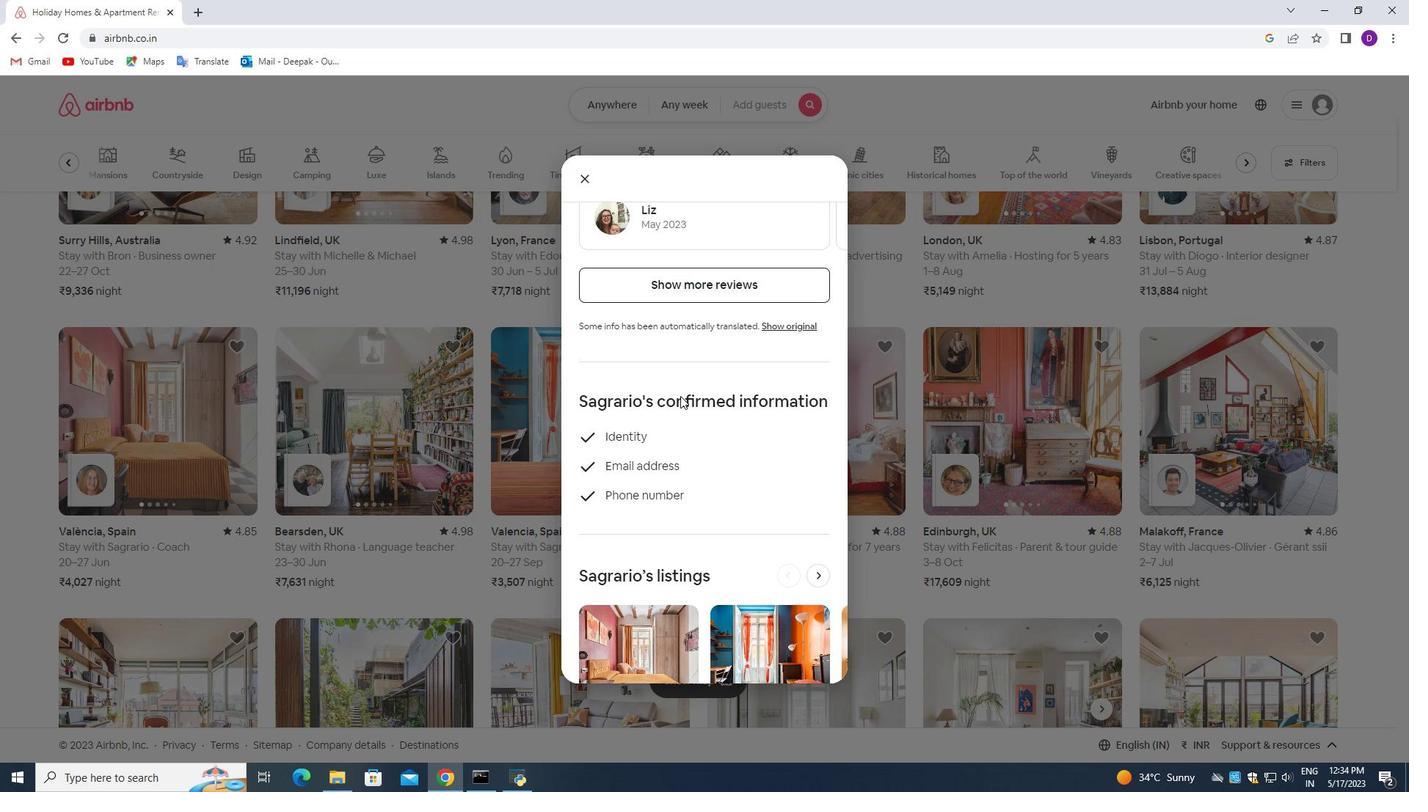
Action: Mouse scrolled (680, 395) with delta (0, 0)
Screenshot: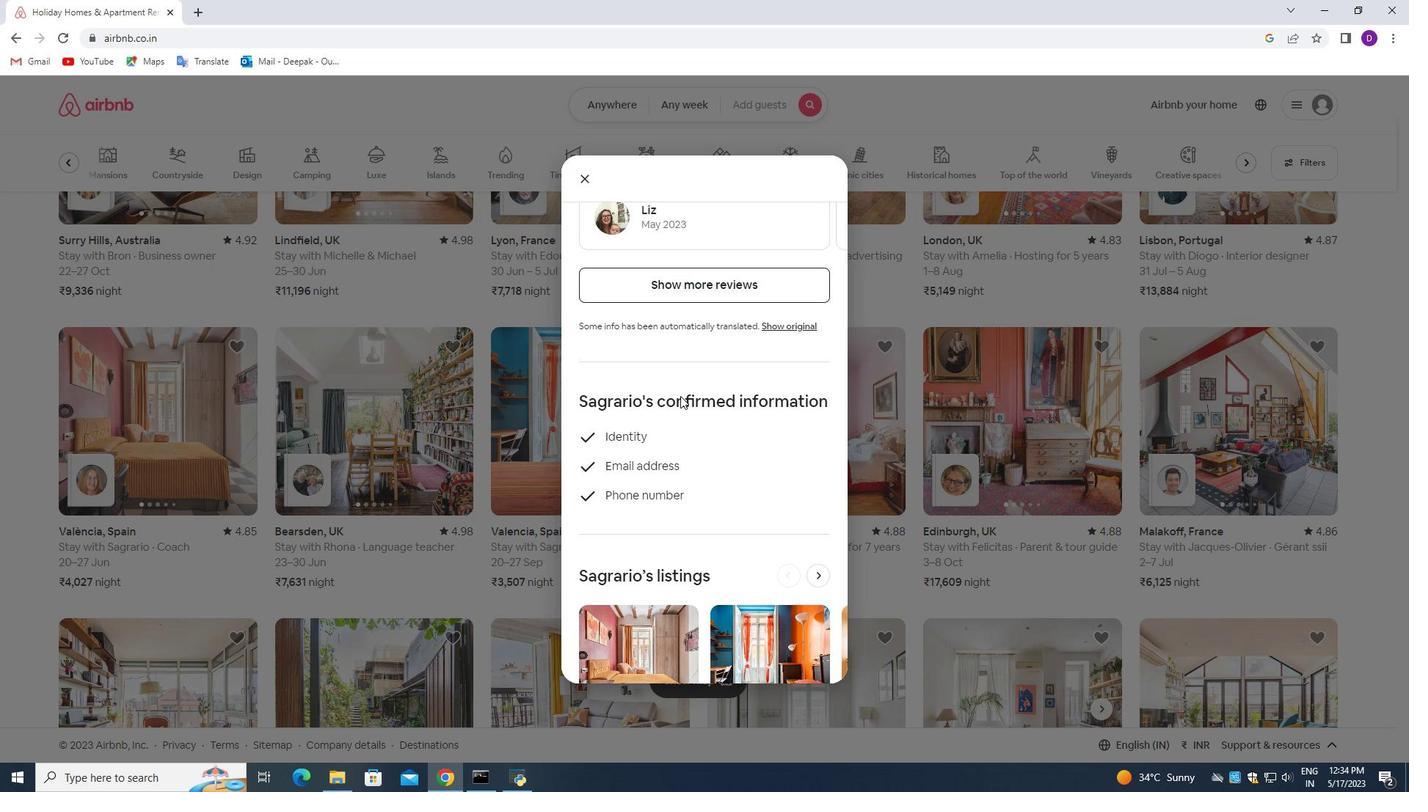 
Action: Mouse scrolled (680, 395) with delta (0, 0)
Screenshot: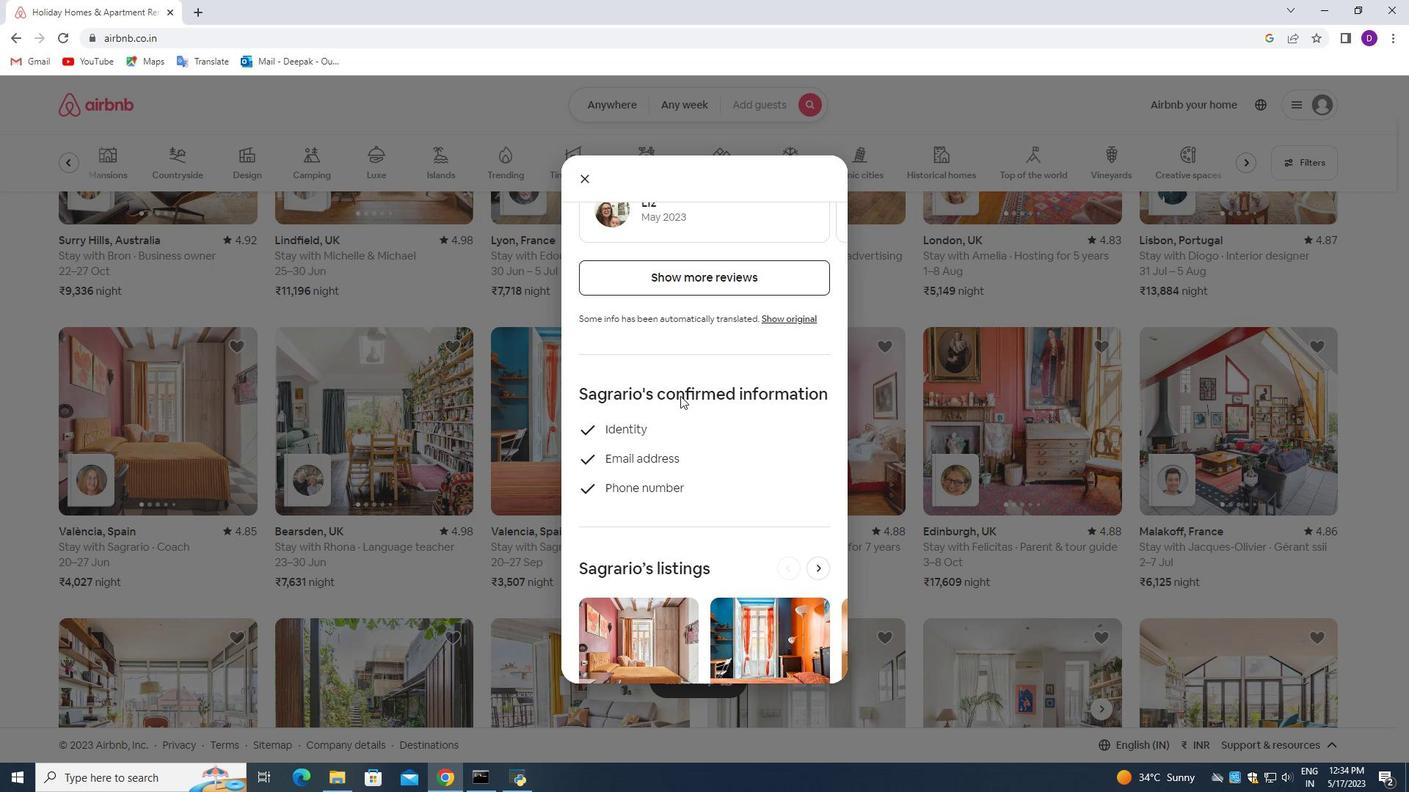 
Action: Mouse scrolled (680, 395) with delta (0, 0)
Screenshot: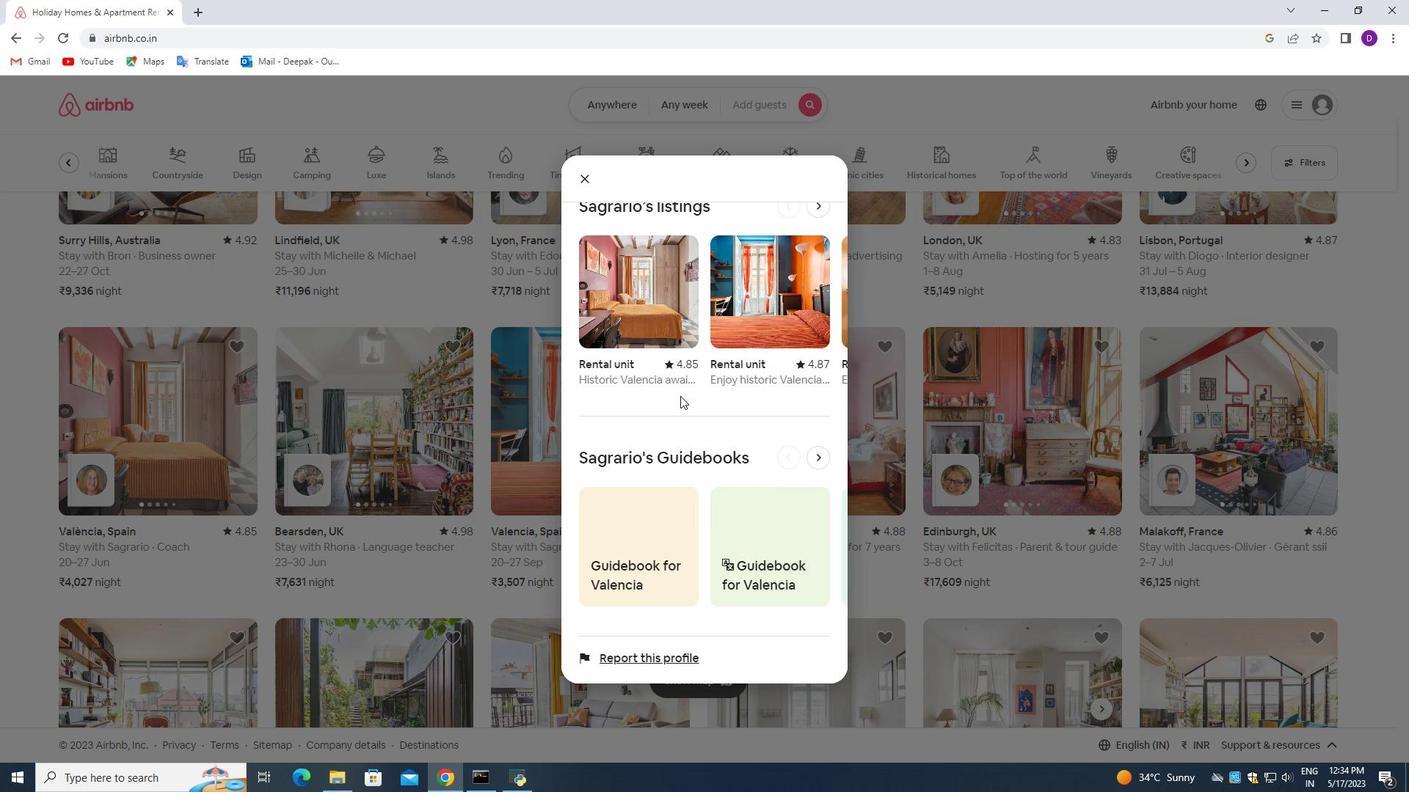 
Action: Mouse scrolled (680, 395) with delta (0, 0)
Screenshot: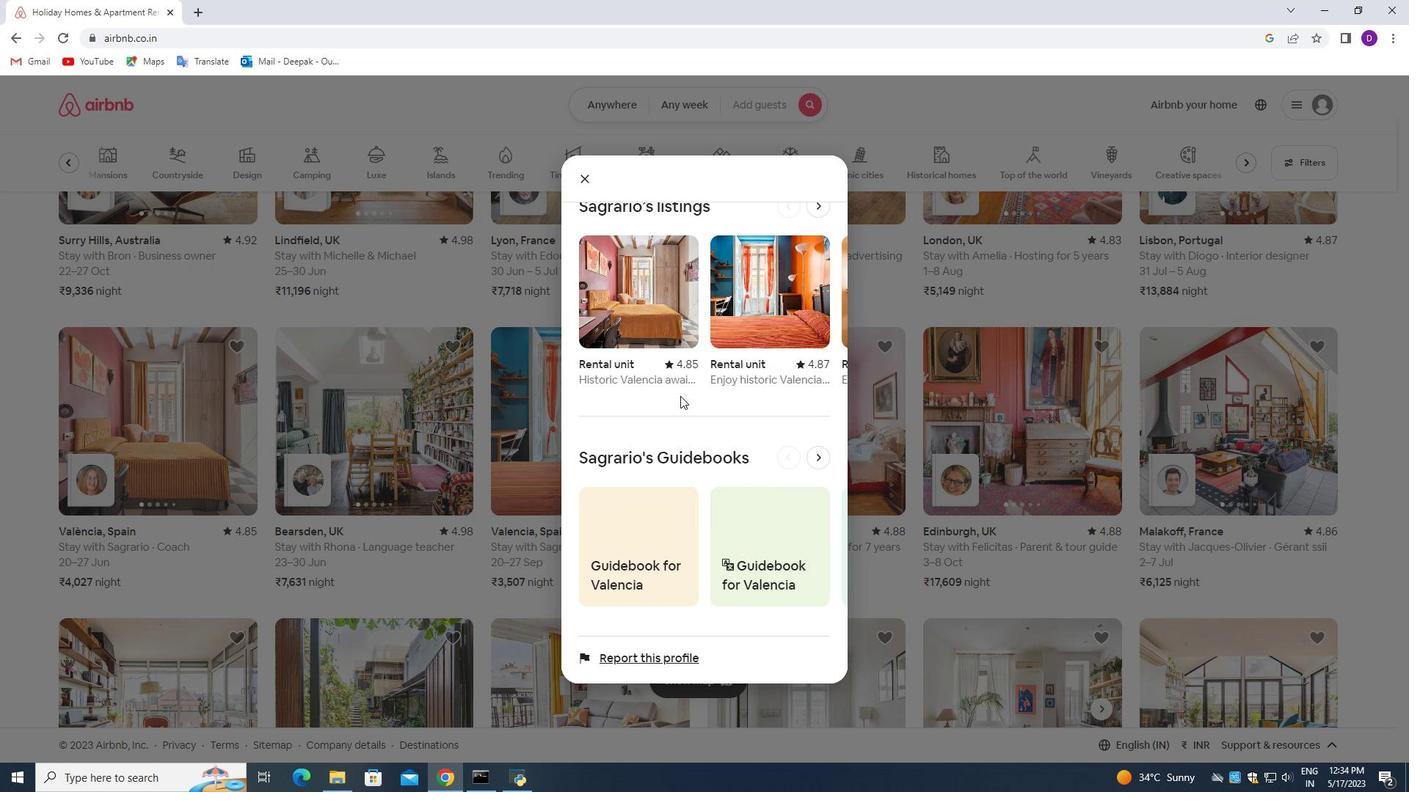 
Action: Mouse scrolled (680, 395) with delta (0, 0)
Screenshot: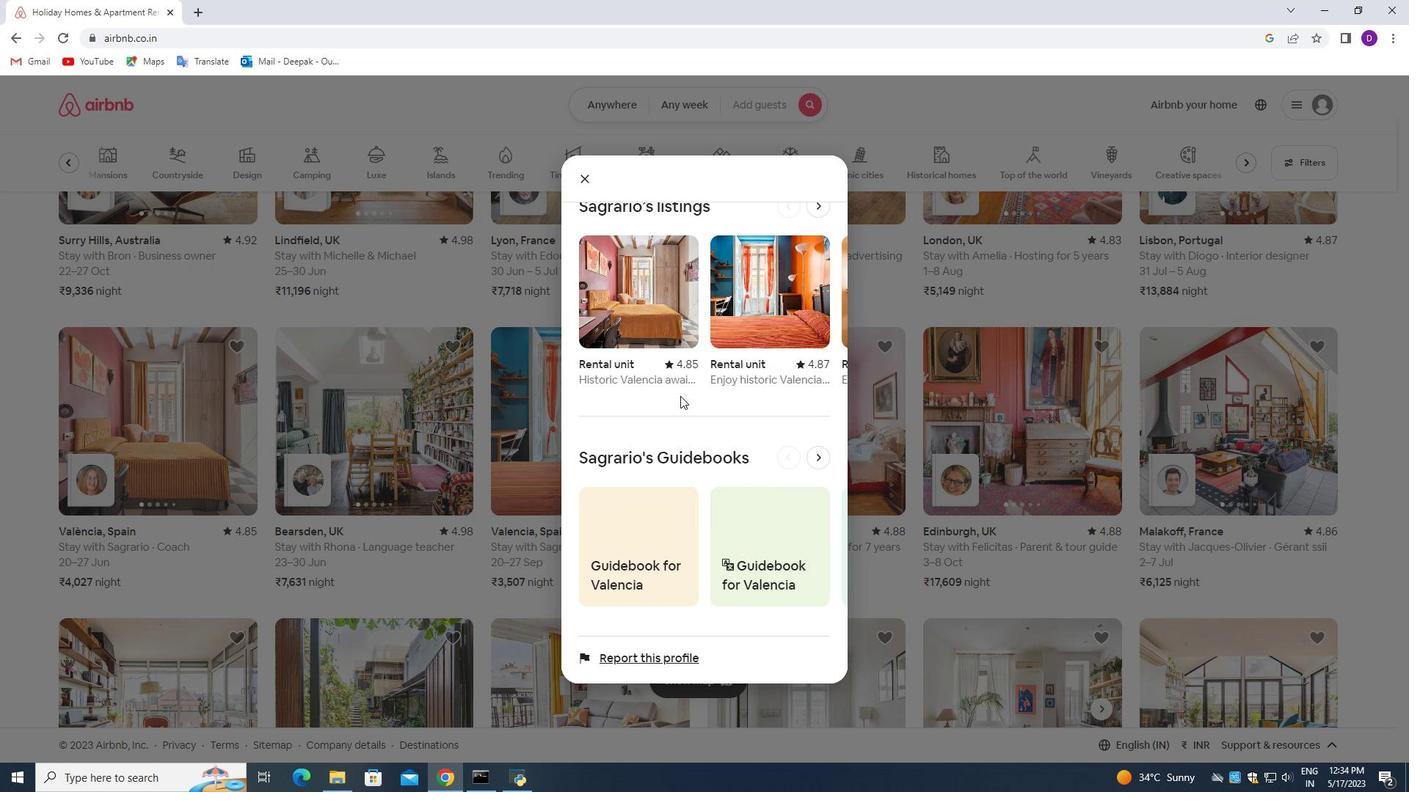 
Action: Mouse scrolled (680, 395) with delta (0, 0)
Screenshot: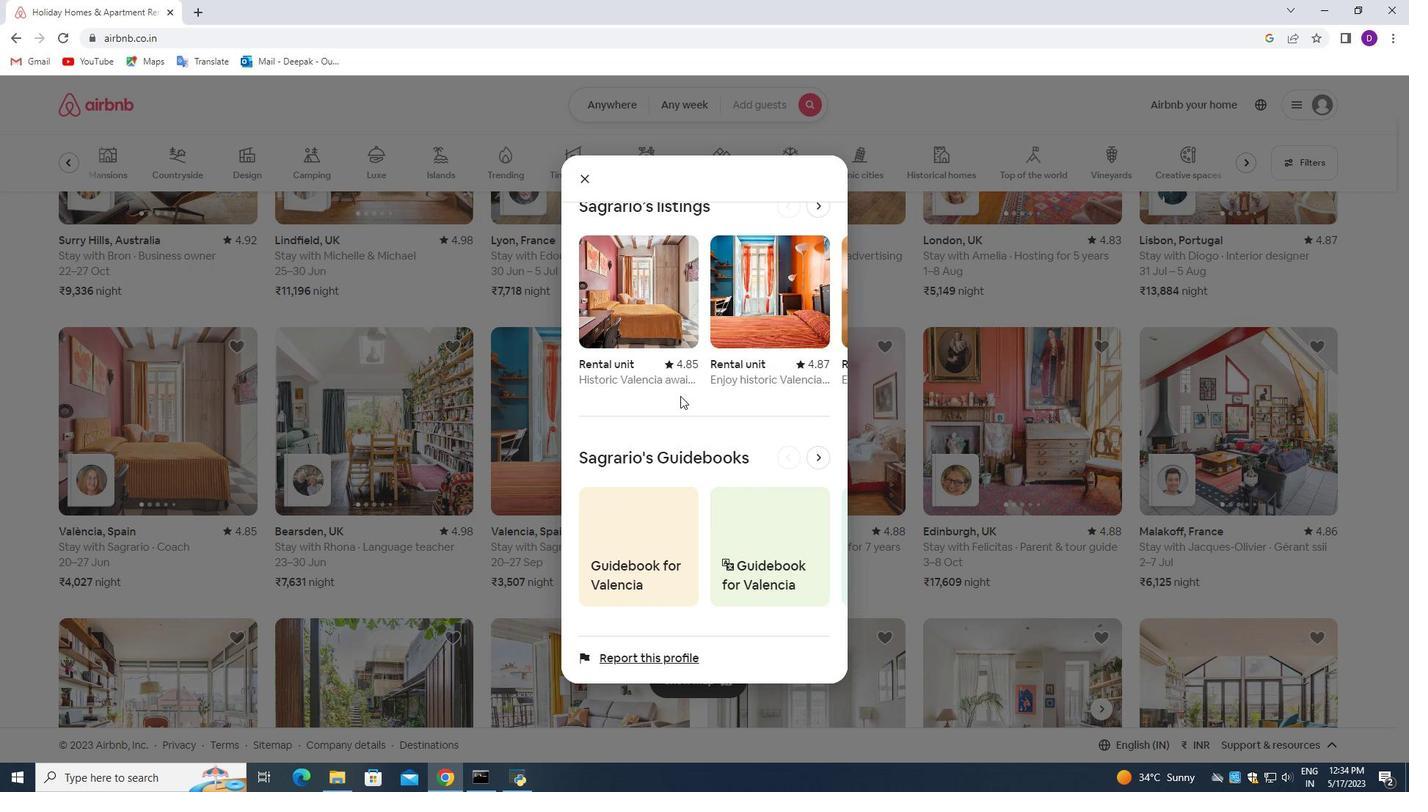 
Action: Mouse scrolled (680, 395) with delta (0, 0)
Screenshot: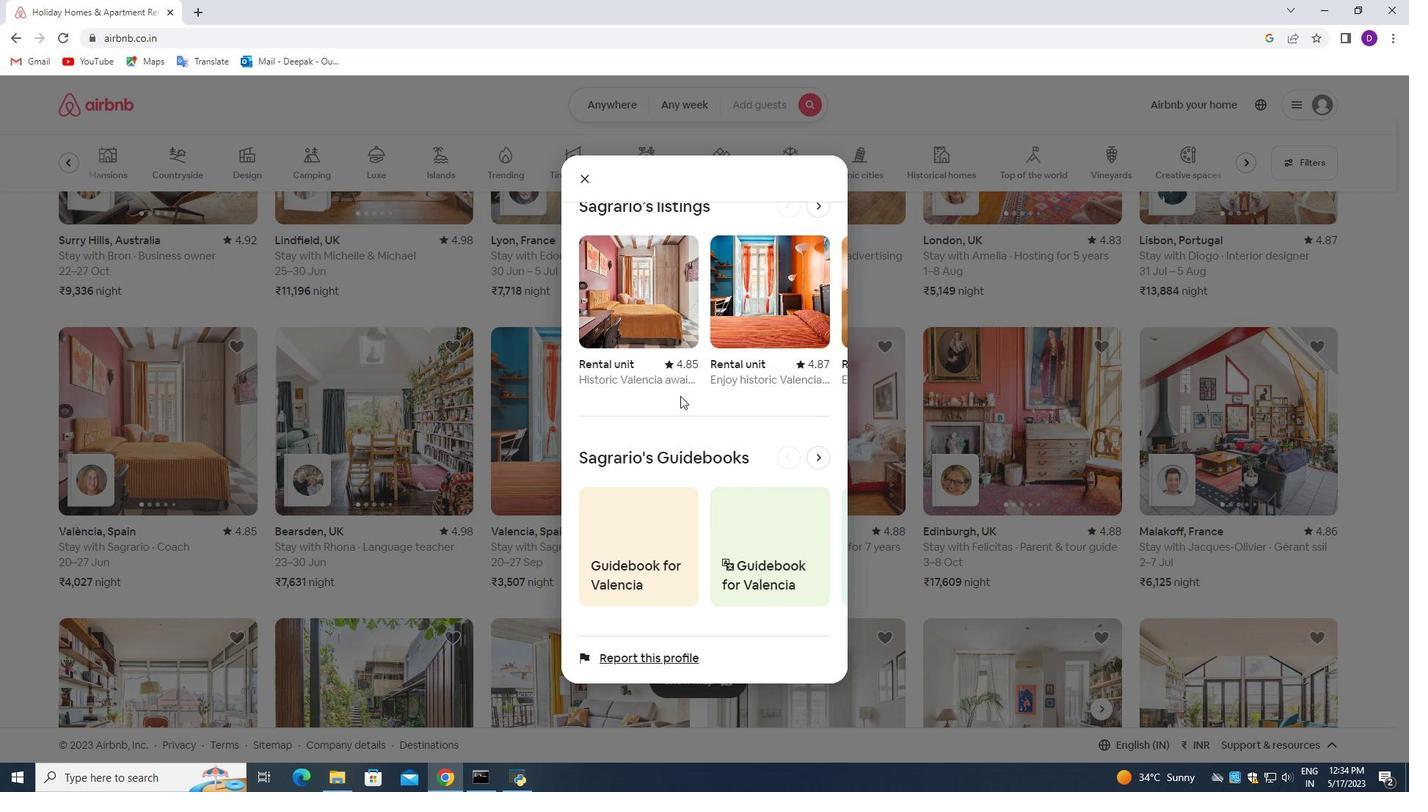 
Action: Mouse scrolled (680, 395) with delta (0, 0)
Screenshot: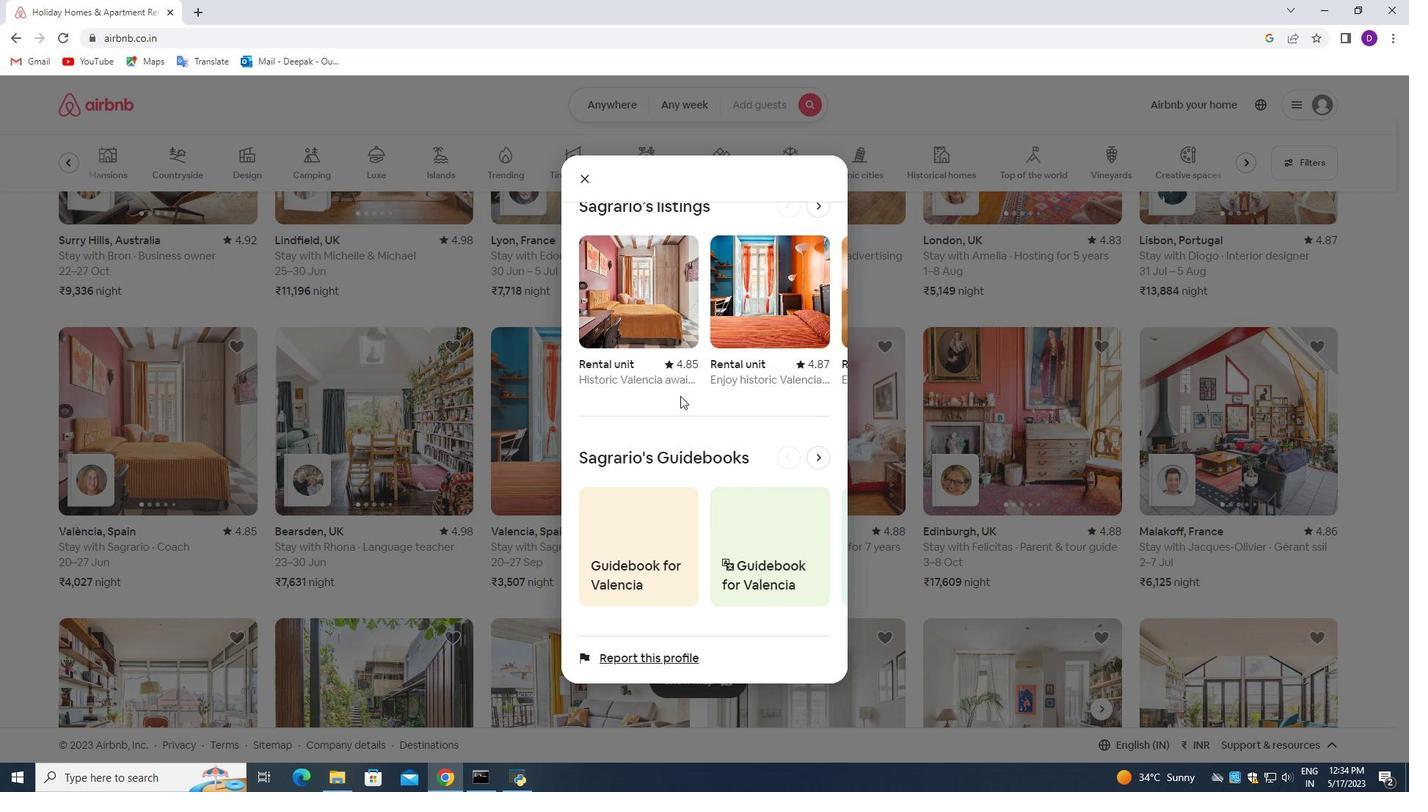 
Action: Mouse scrolled (680, 397) with delta (0, 0)
Screenshot: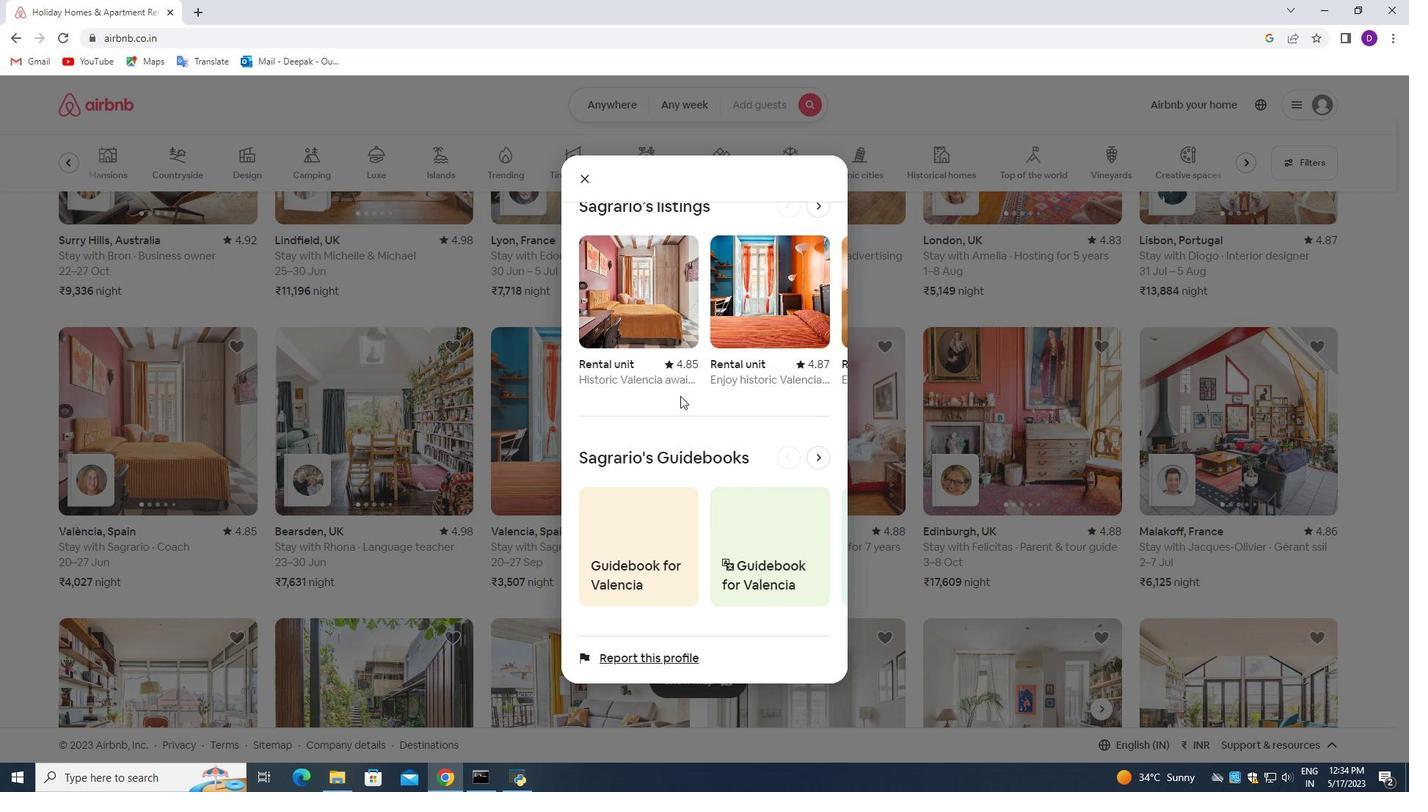 
Action: Mouse scrolled (680, 397) with delta (0, 0)
Screenshot: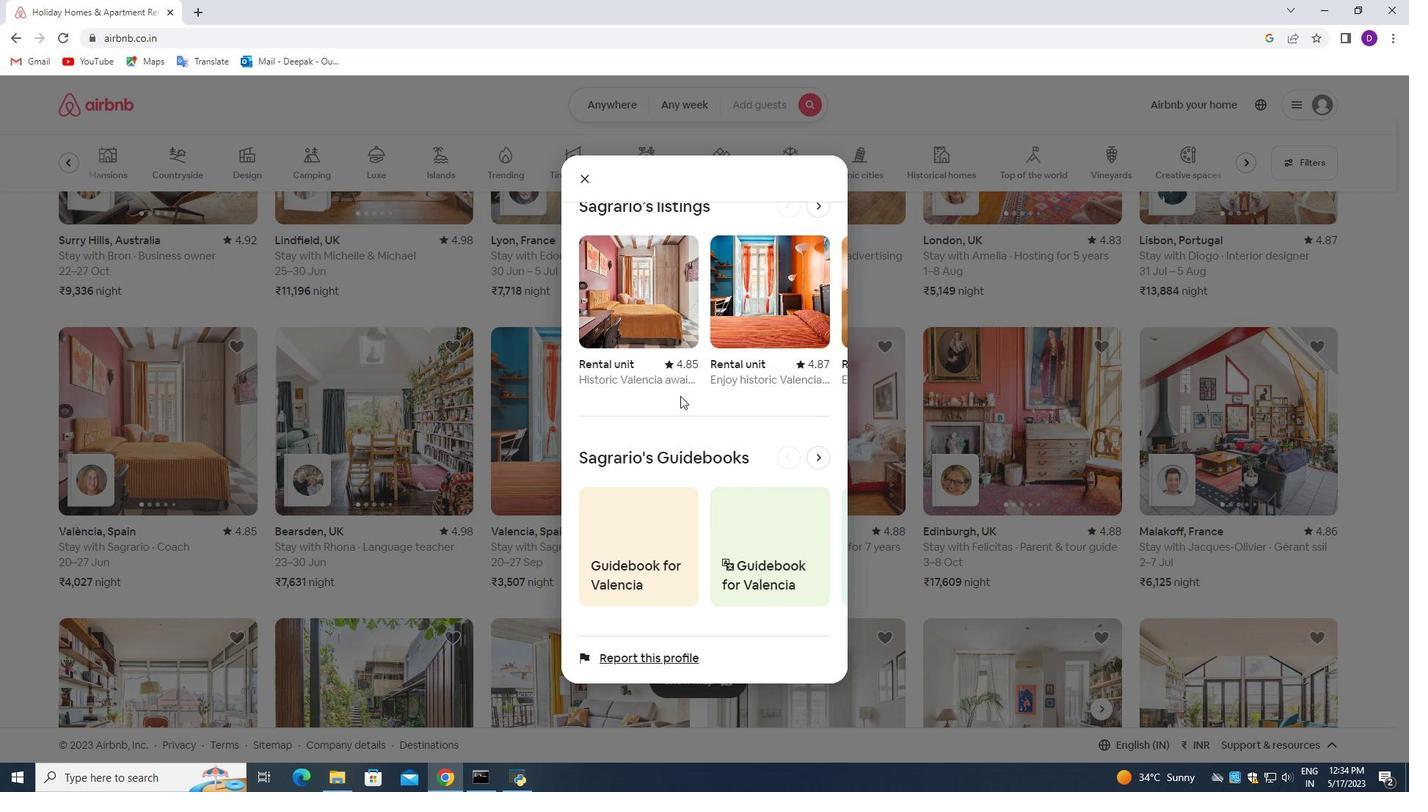 
Action: Mouse scrolled (680, 397) with delta (0, 0)
Screenshot: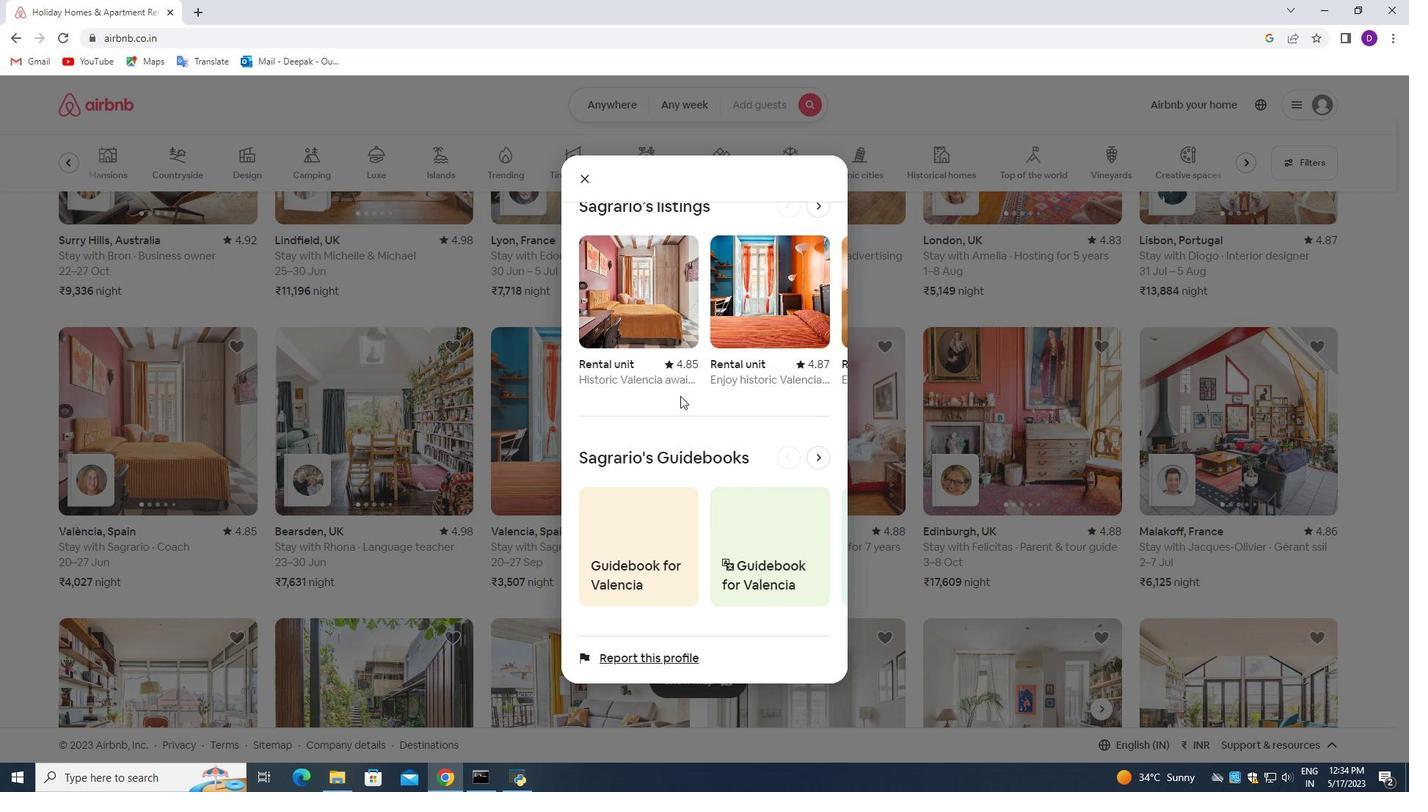 
Action: Mouse scrolled (680, 397) with delta (0, 0)
Screenshot: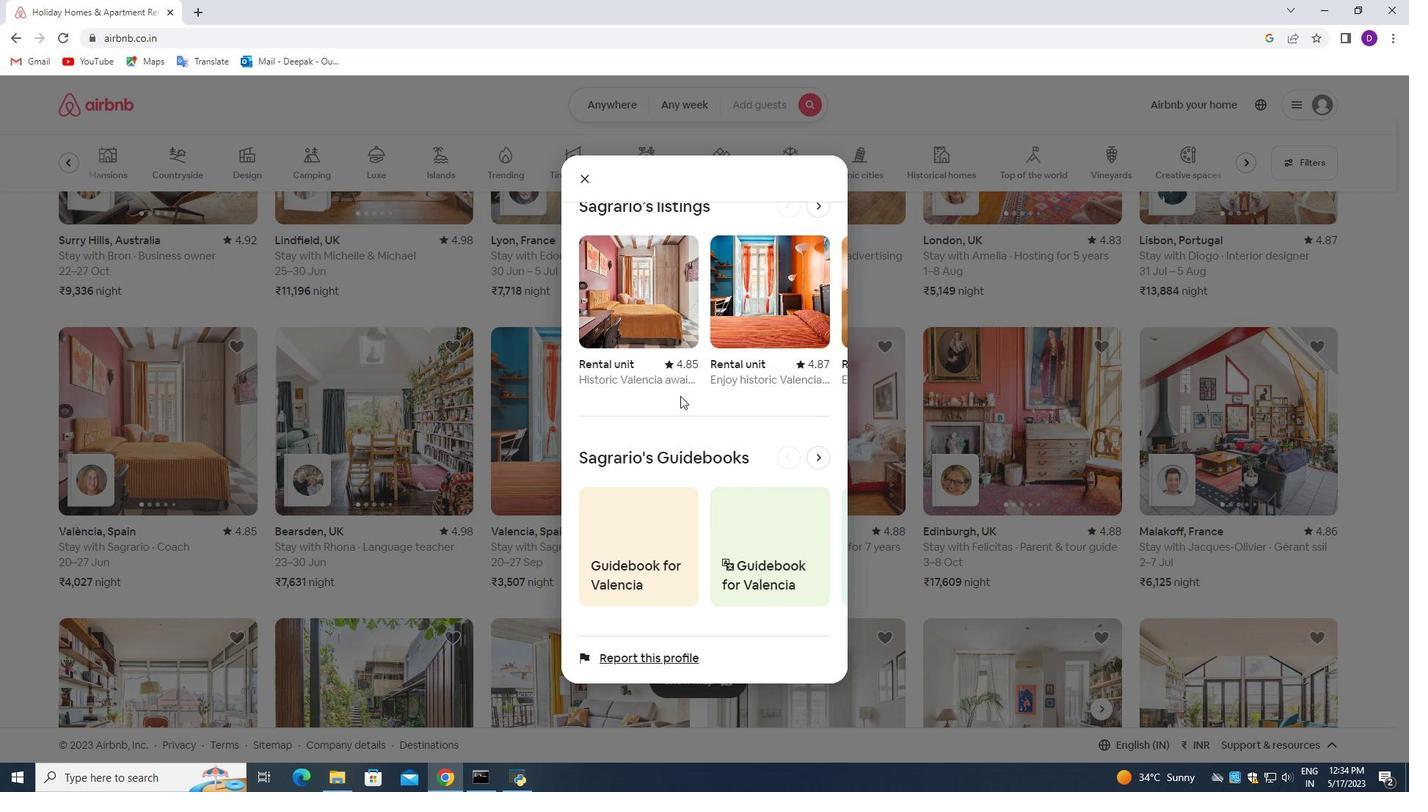 
Action: Mouse scrolled (680, 397) with delta (0, 0)
Screenshot: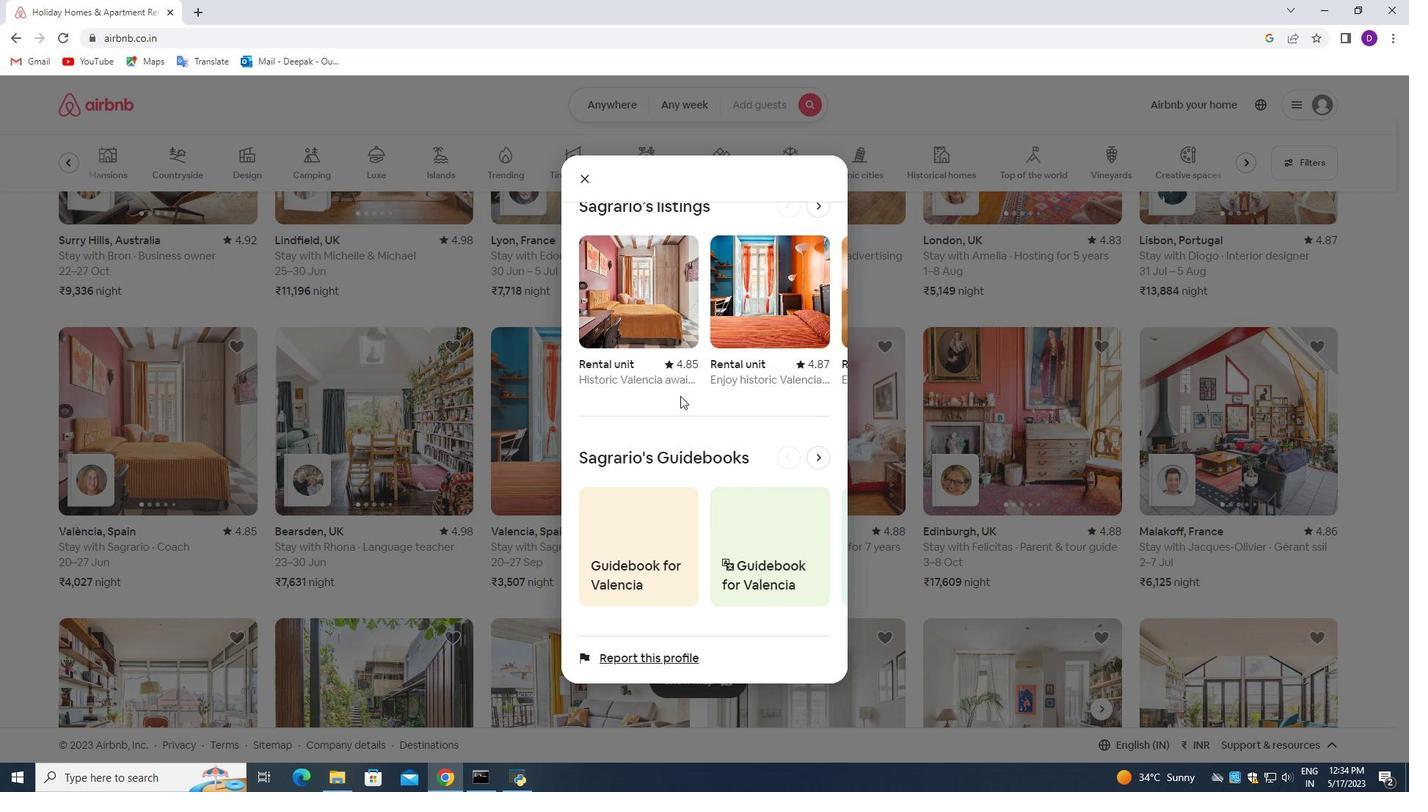 
Action: Mouse scrolled (680, 397) with delta (0, 0)
Screenshot: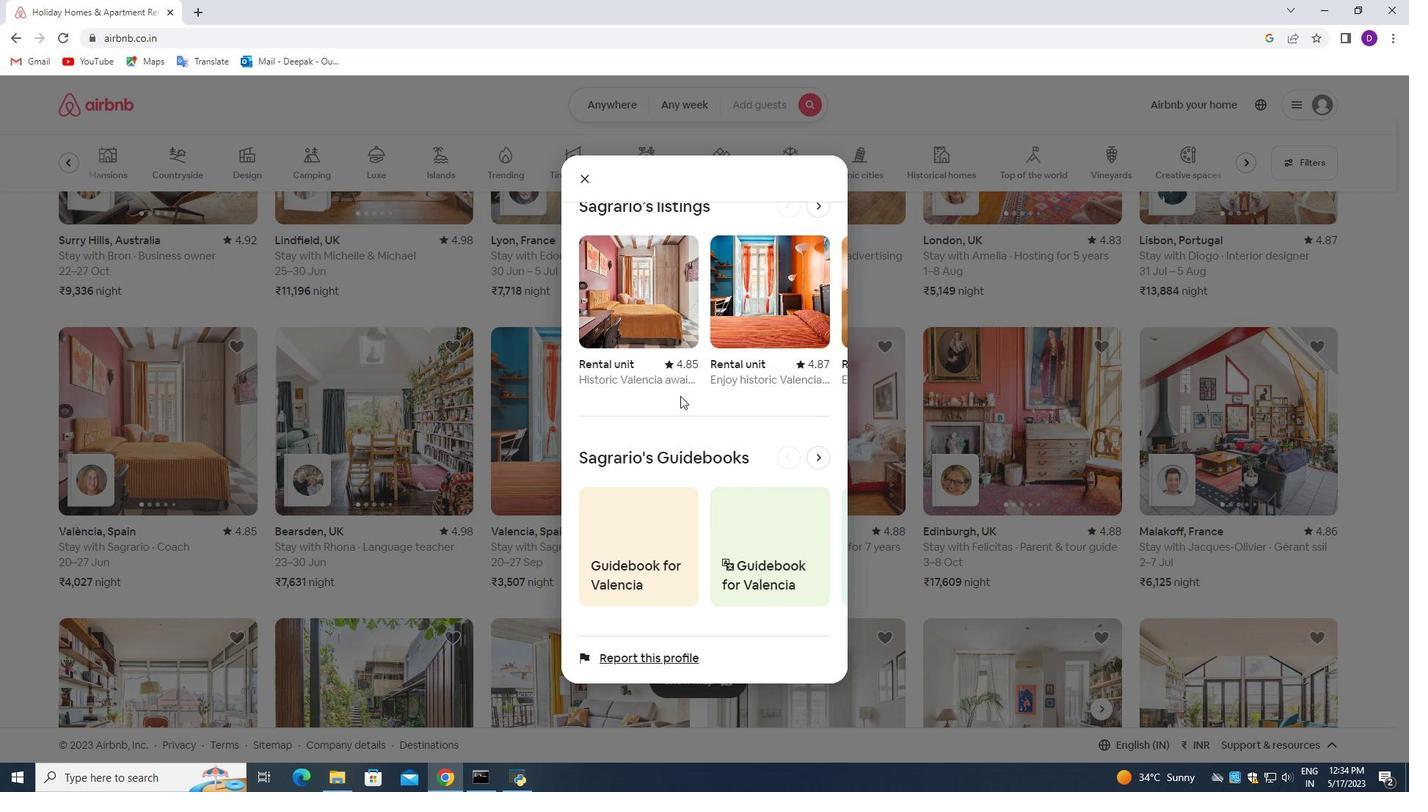 
Action: Mouse moved to (680, 394)
Screenshot: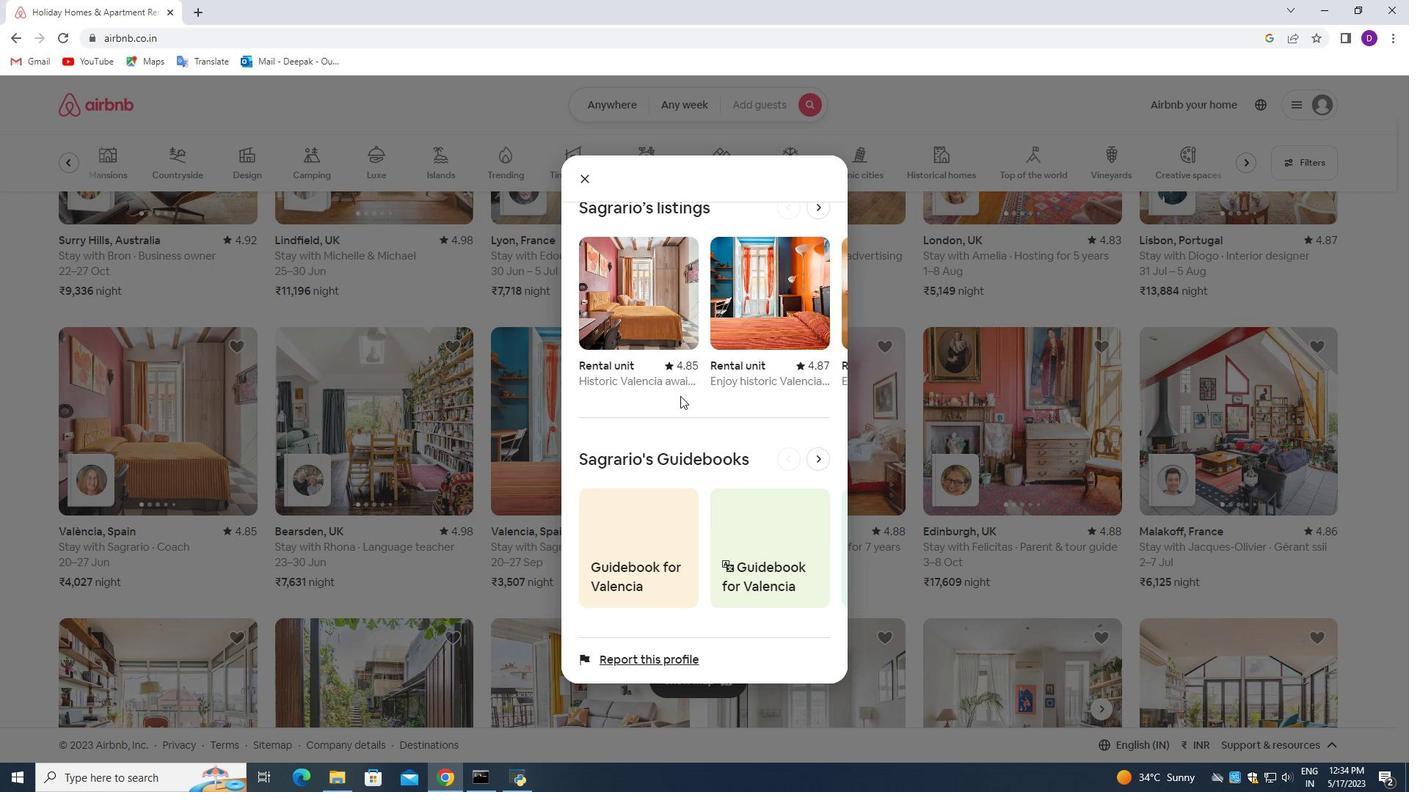 
Action: Mouse scrolled (680, 394) with delta (0, 0)
Screenshot: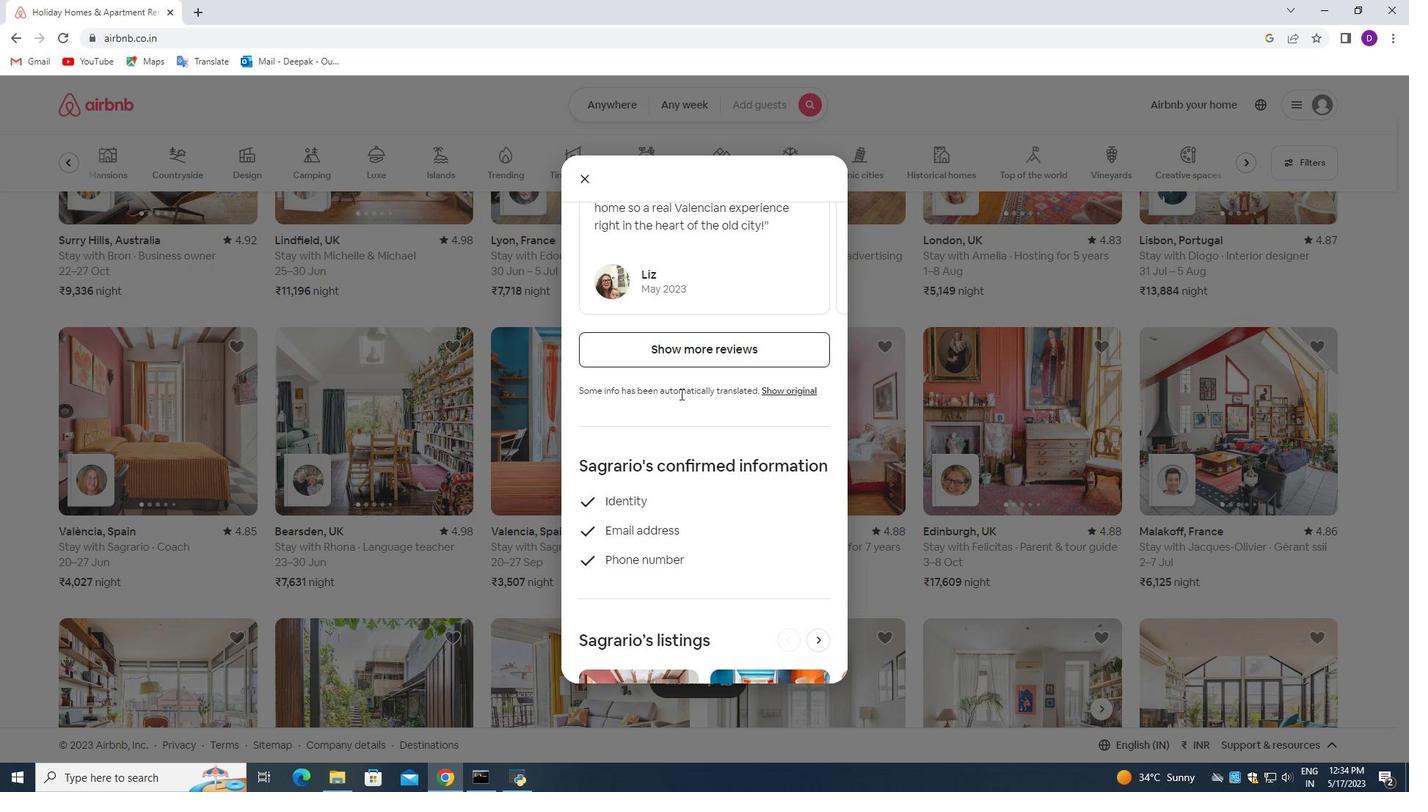 
Action: Mouse scrolled (680, 394) with delta (0, 0)
Screenshot: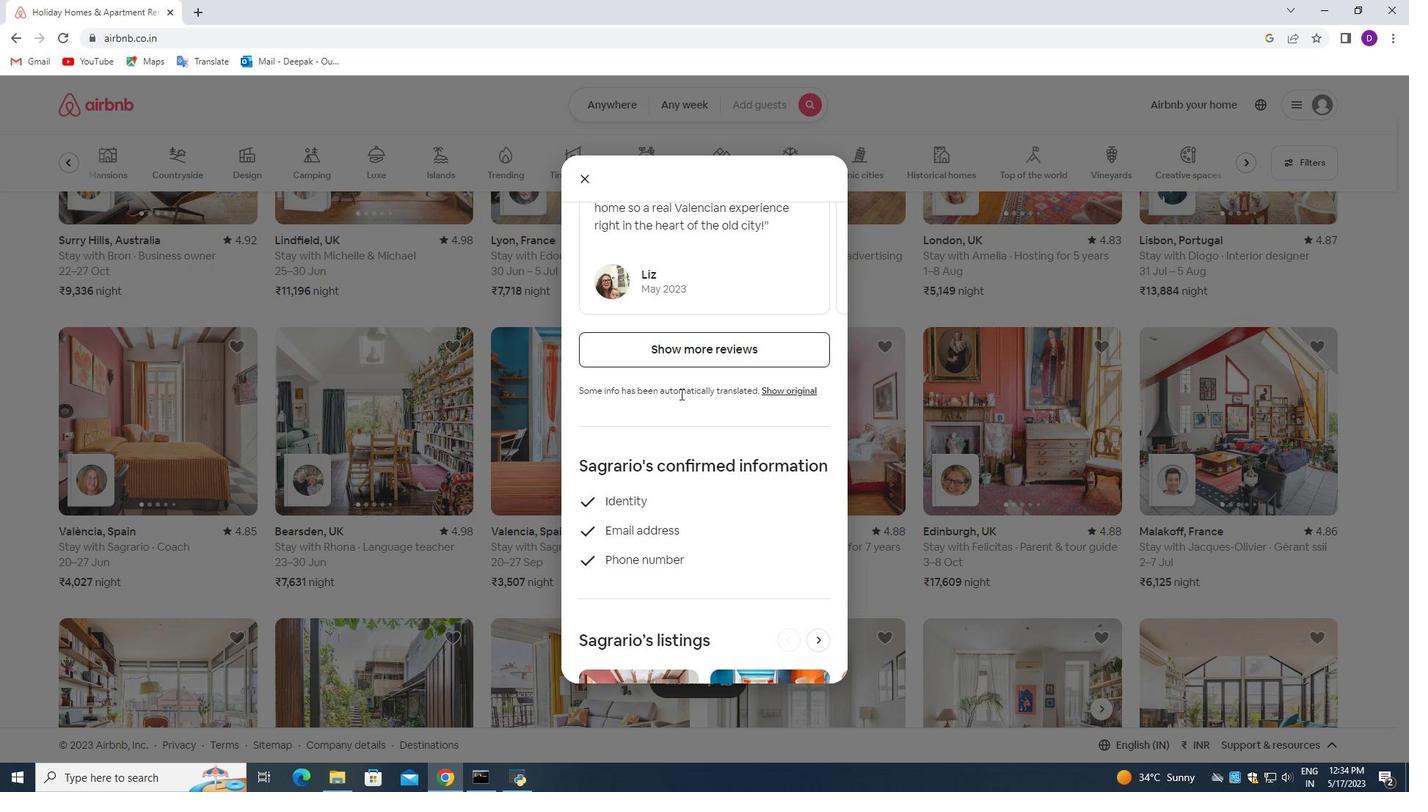 
Action: Mouse scrolled (680, 394) with delta (0, 0)
Screenshot: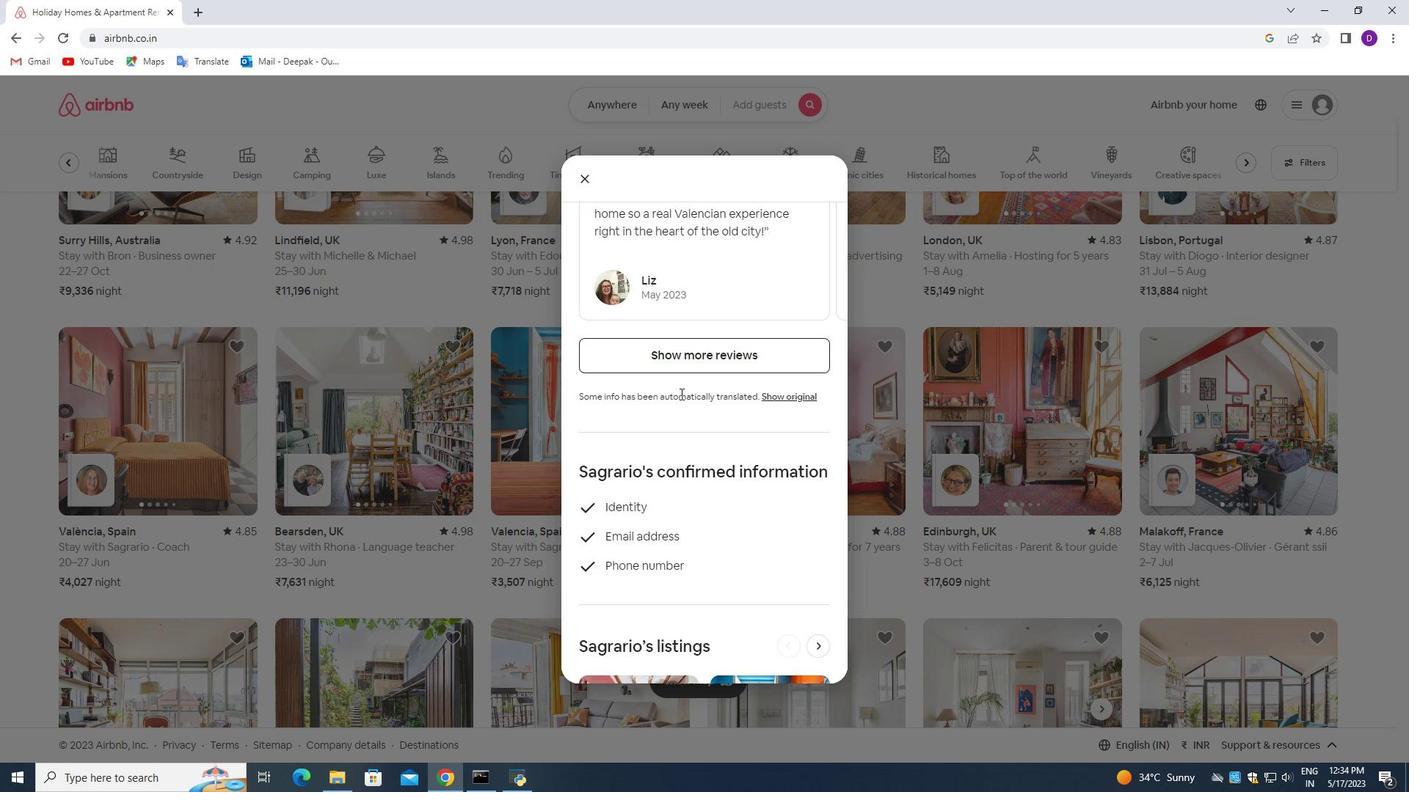 
Action: Mouse scrolled (680, 394) with delta (0, 0)
Screenshot: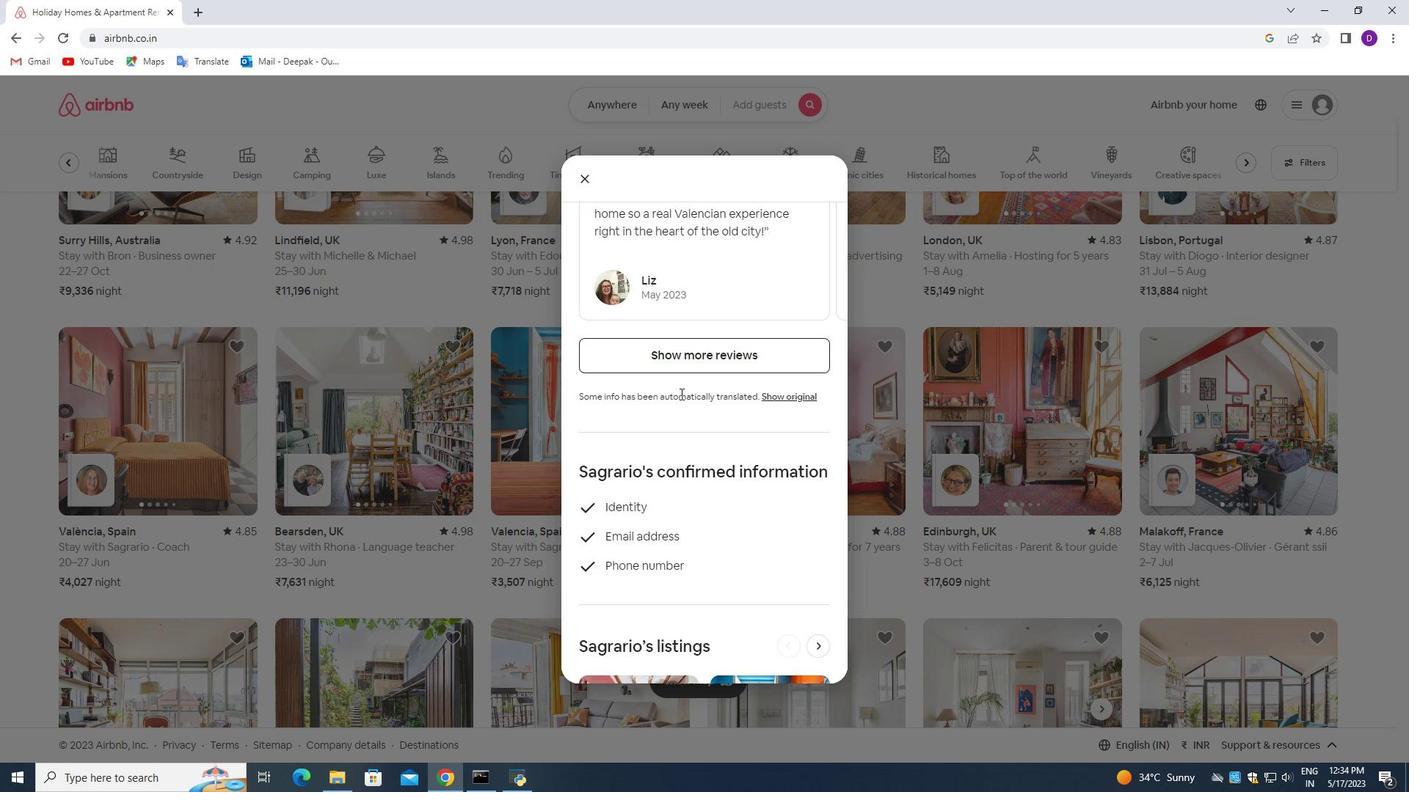 
Action: Mouse scrolled (680, 394) with delta (0, 0)
Screenshot: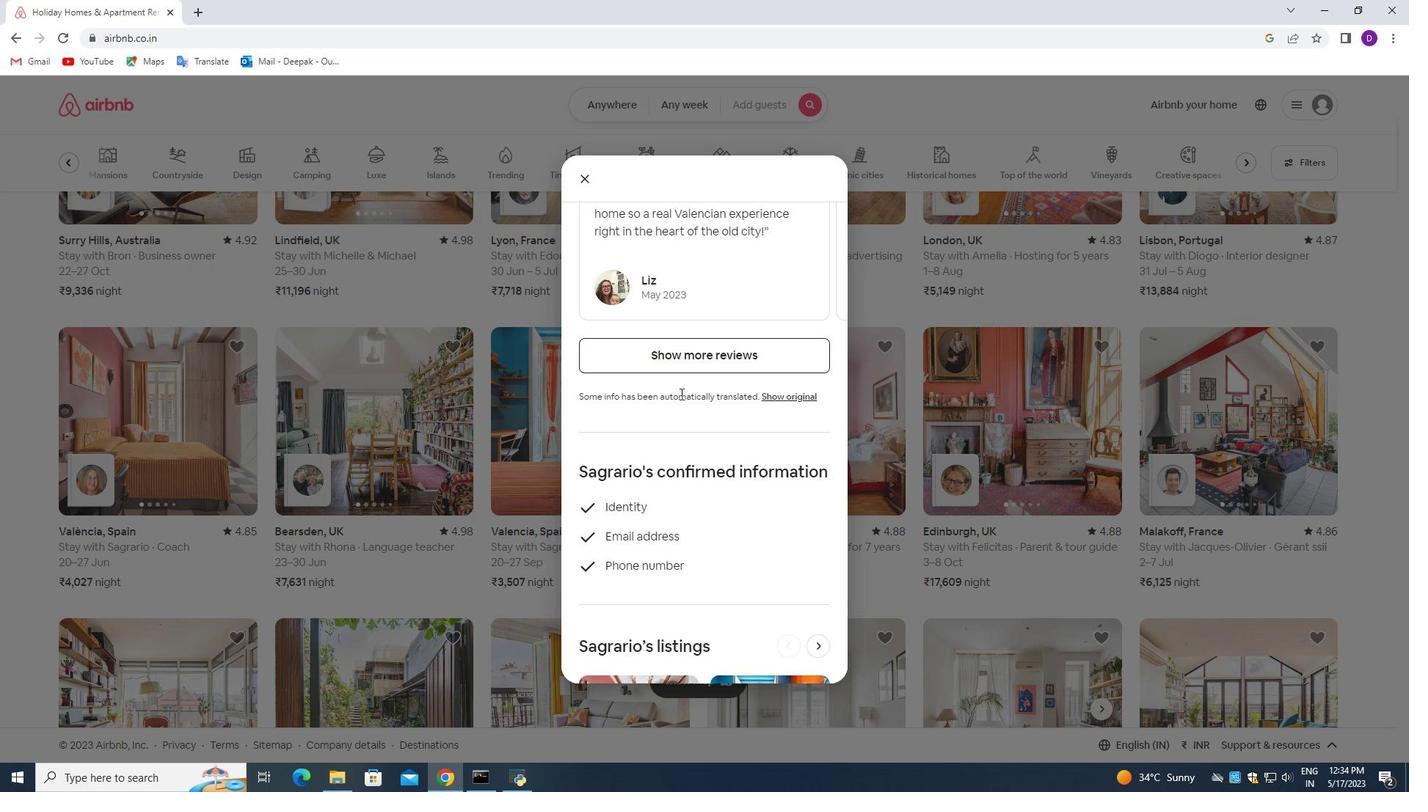 
Action: Mouse scrolled (680, 394) with delta (0, 0)
Screenshot: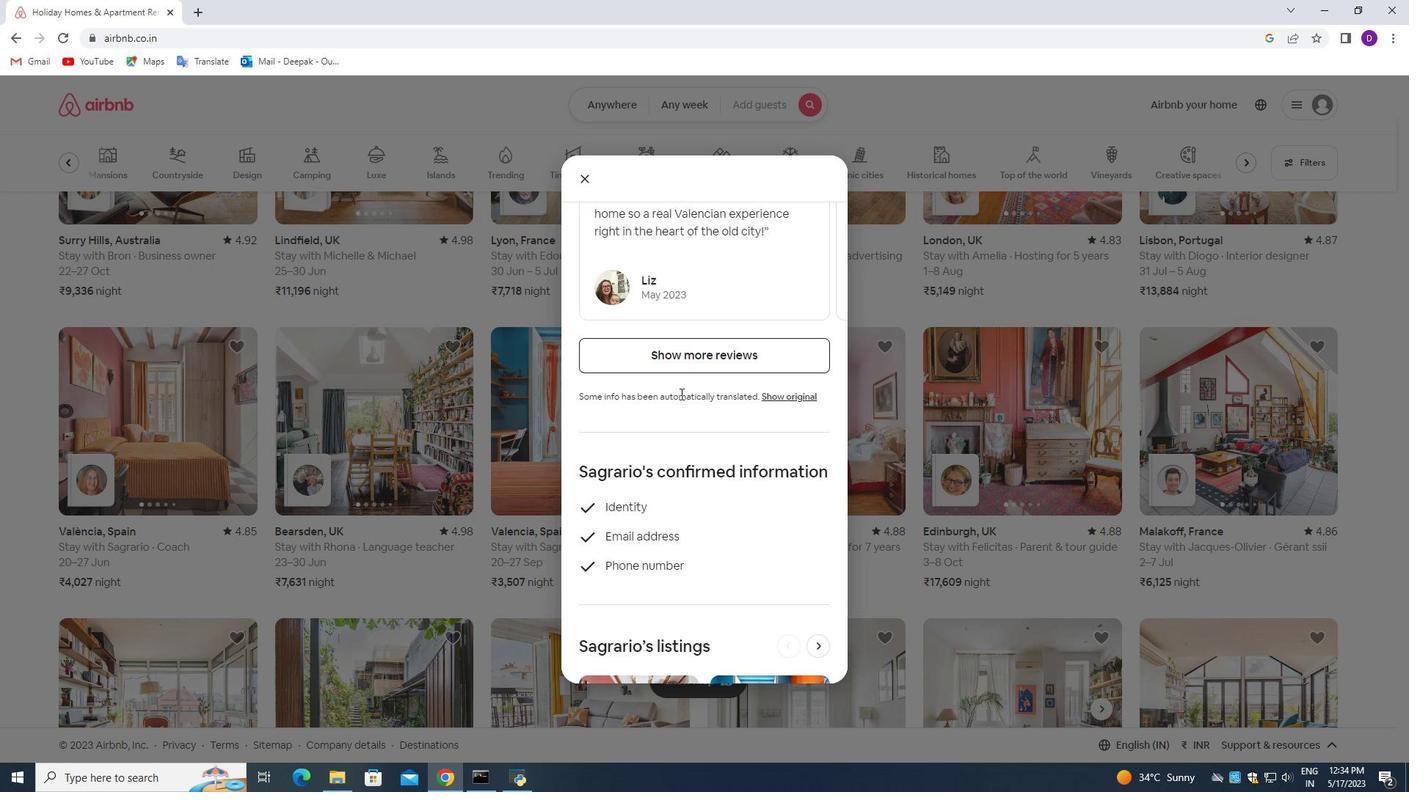 
Action: Mouse moved to (680, 391)
Screenshot: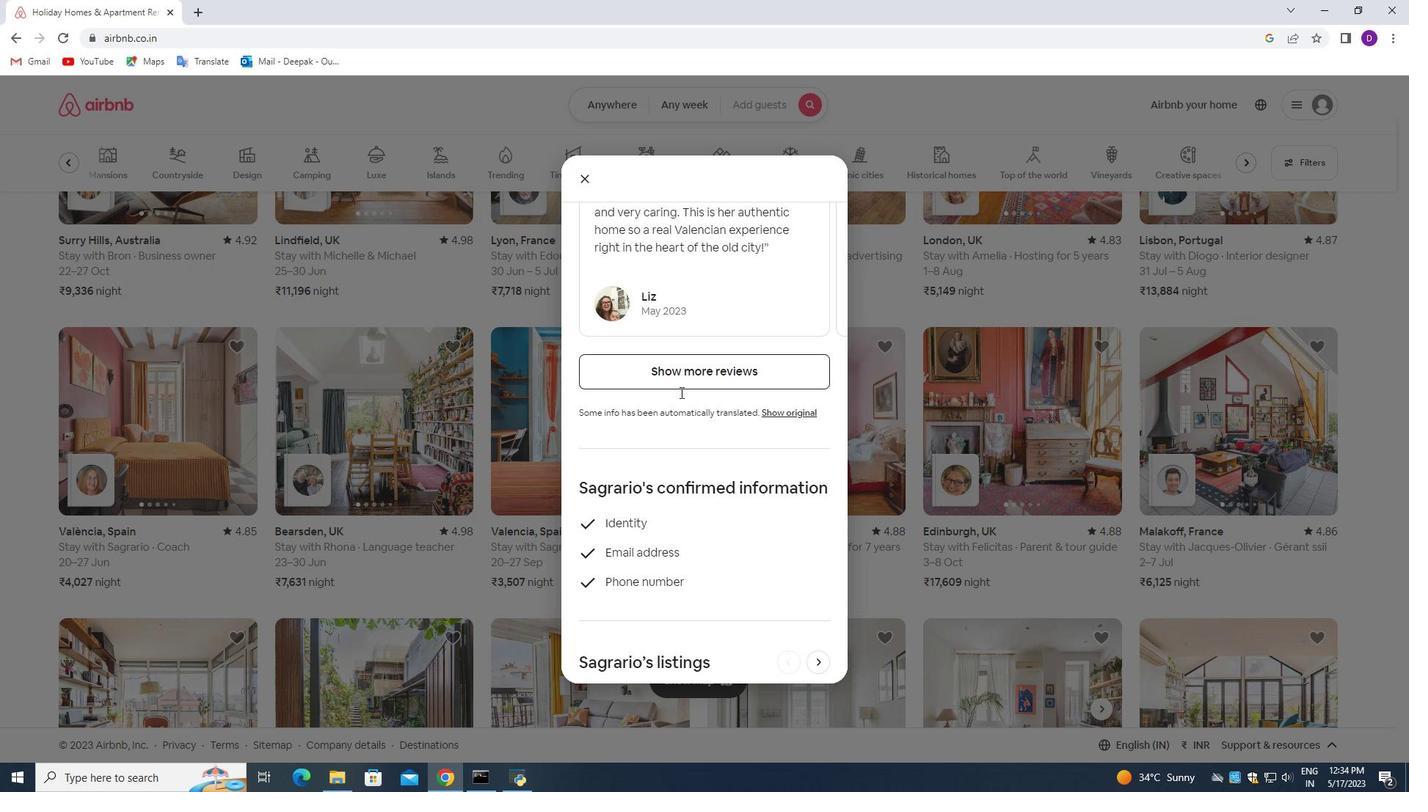 
Action: Mouse scrolled (680, 391) with delta (0, 0)
Screenshot: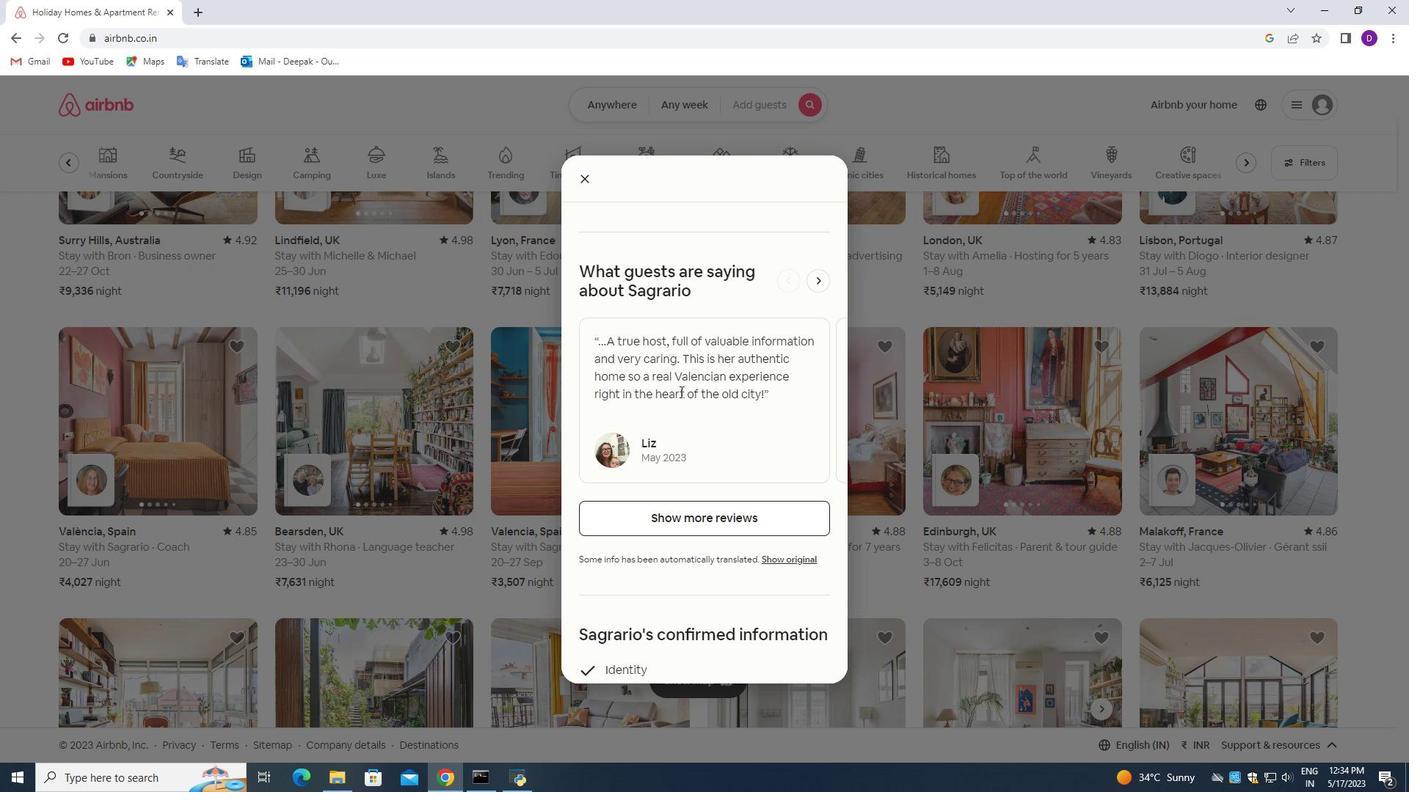 
Action: Mouse scrolled (680, 391) with delta (0, 0)
Screenshot: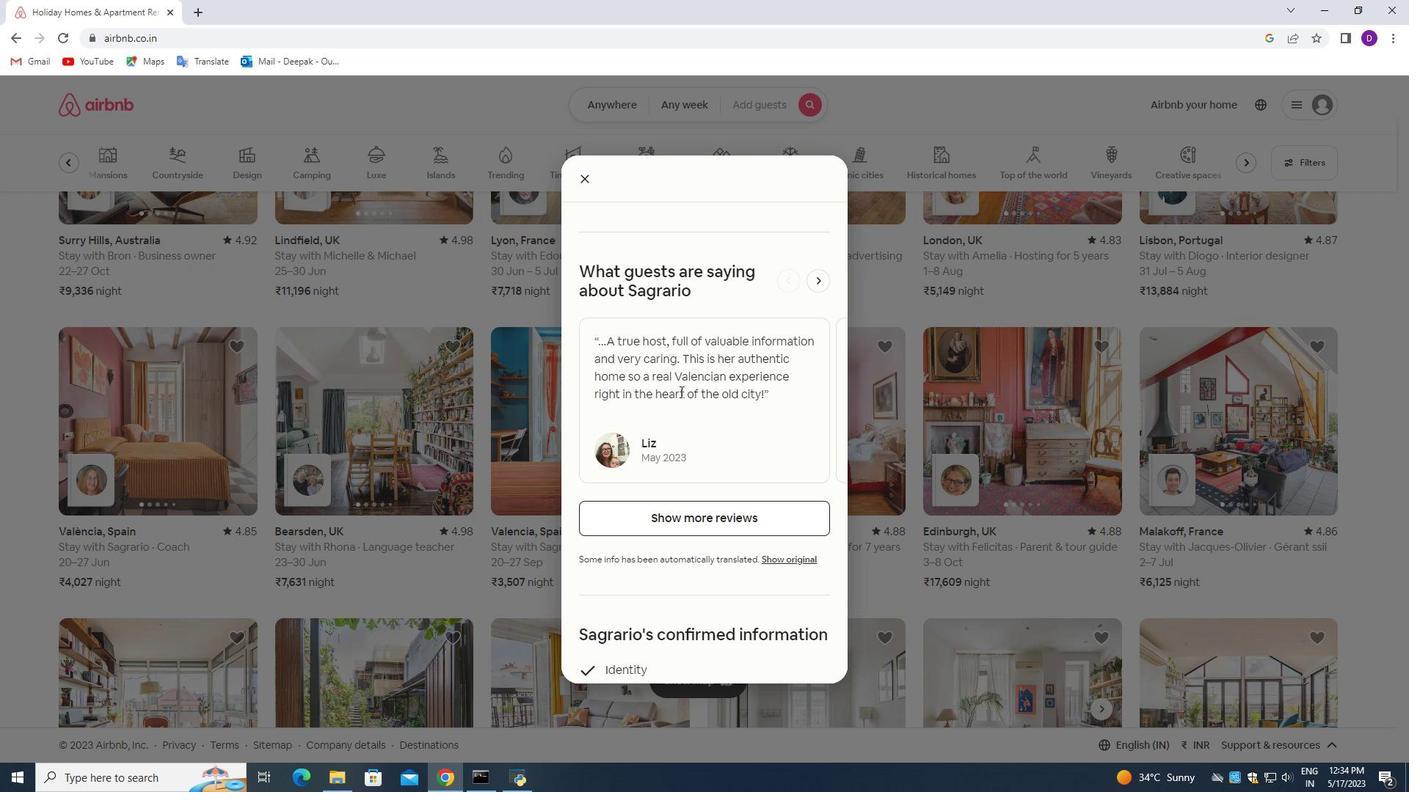 
Action: Mouse scrolled (680, 391) with delta (0, 0)
Screenshot: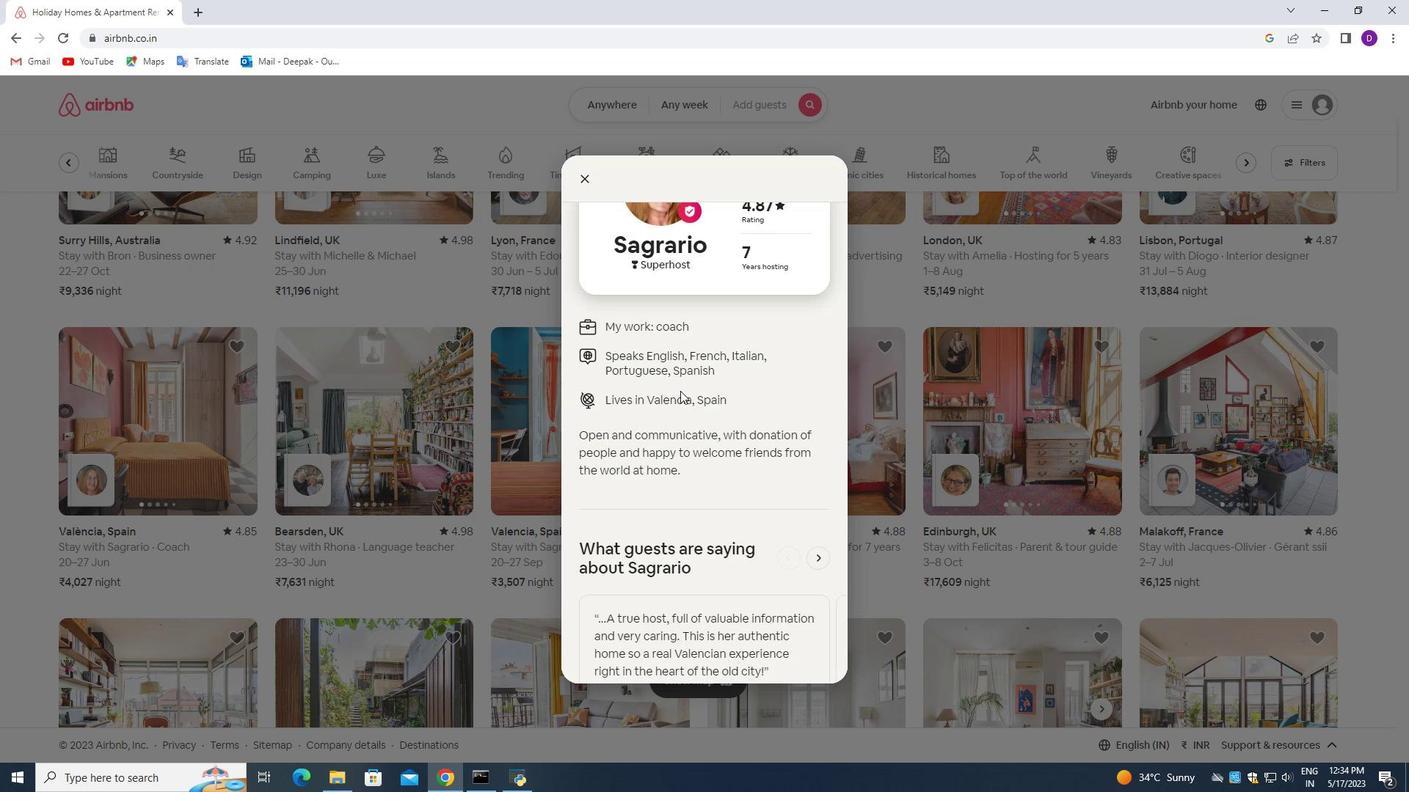 
Action: Mouse scrolled (680, 391) with delta (0, 0)
Screenshot: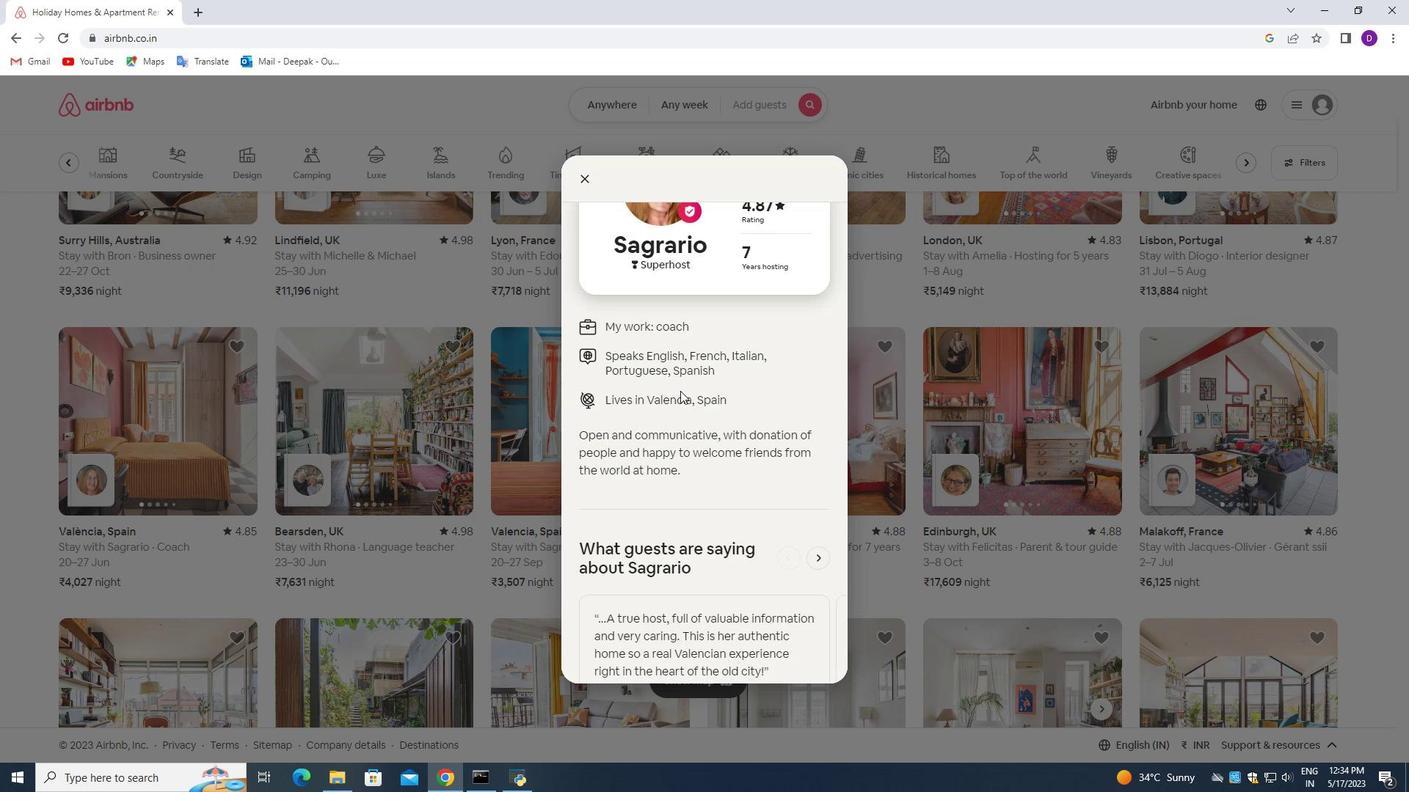 
Action: Mouse moved to (680, 375)
Screenshot: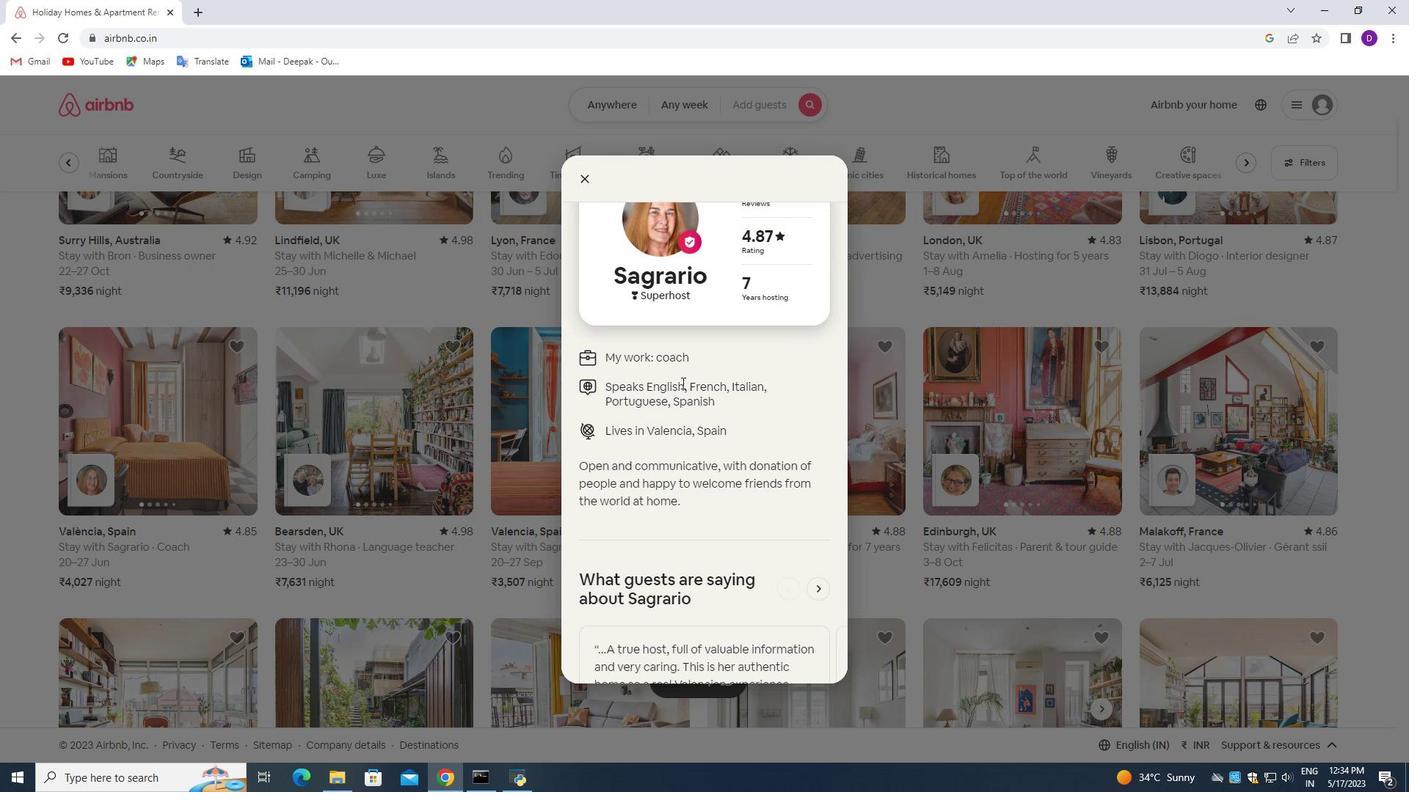 
Action: Mouse scrolled (680, 375) with delta (0, 0)
Screenshot: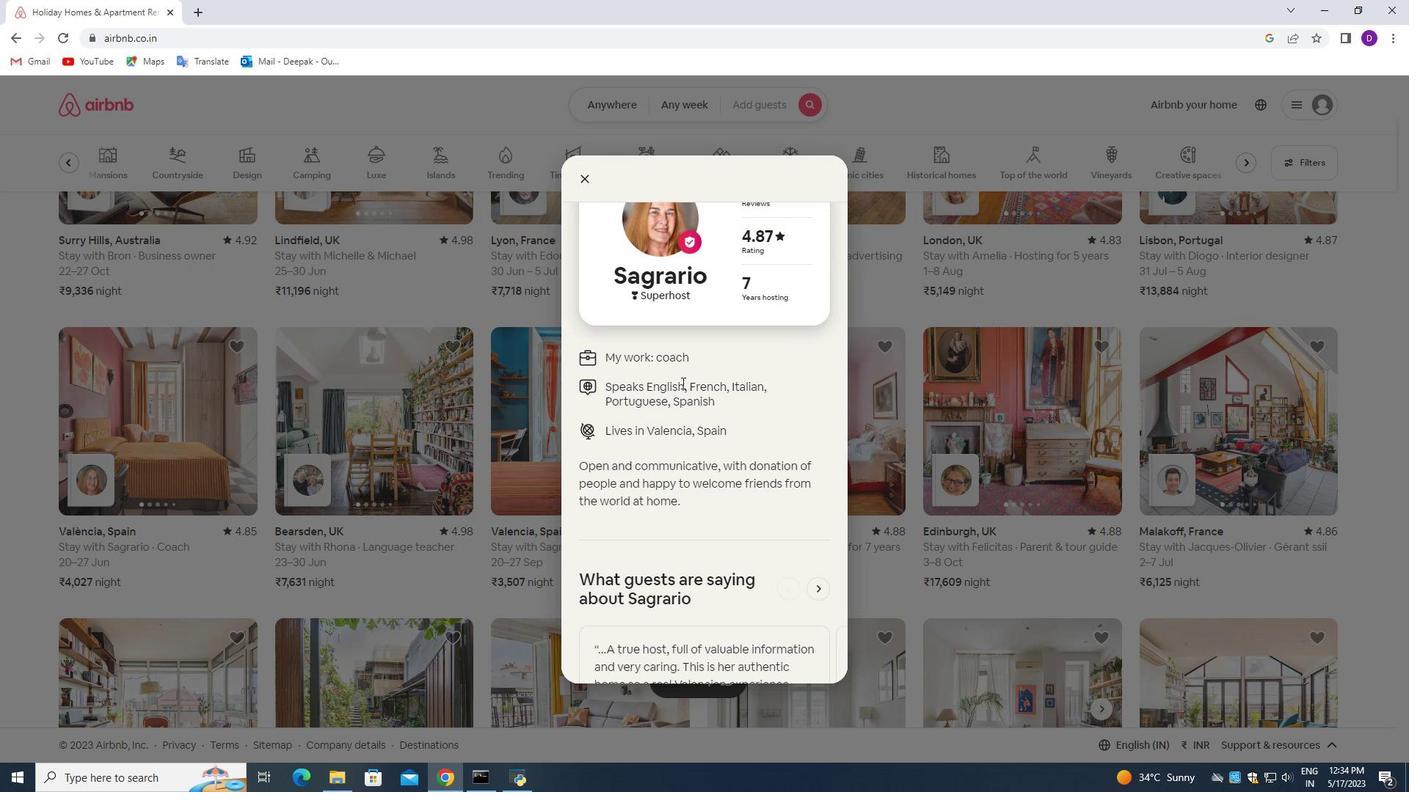
Action: Mouse moved to (677, 369)
Screenshot: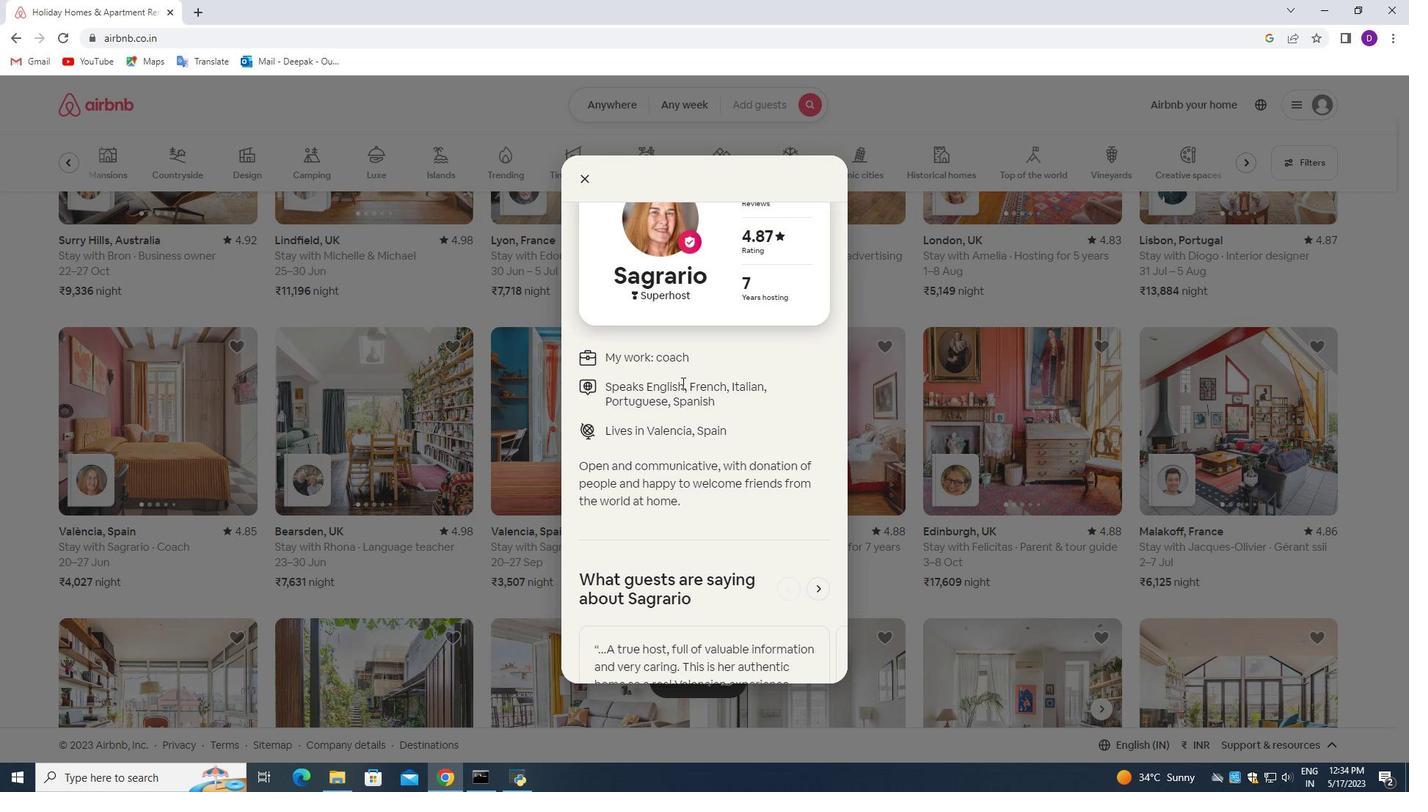 
Action: Mouse scrolled (679, 372) with delta (0, 0)
Screenshot: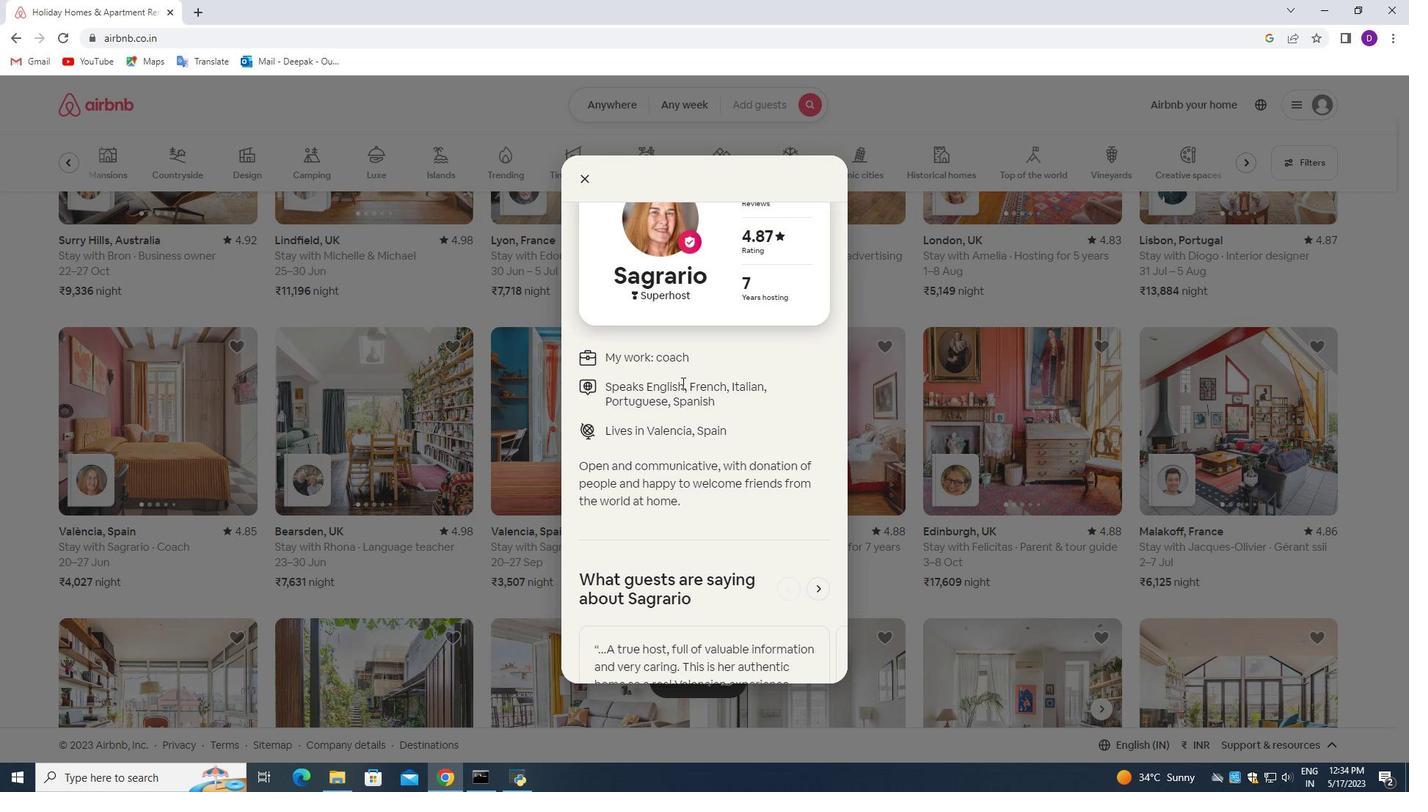 
Action: Mouse moved to (672, 361)
Screenshot: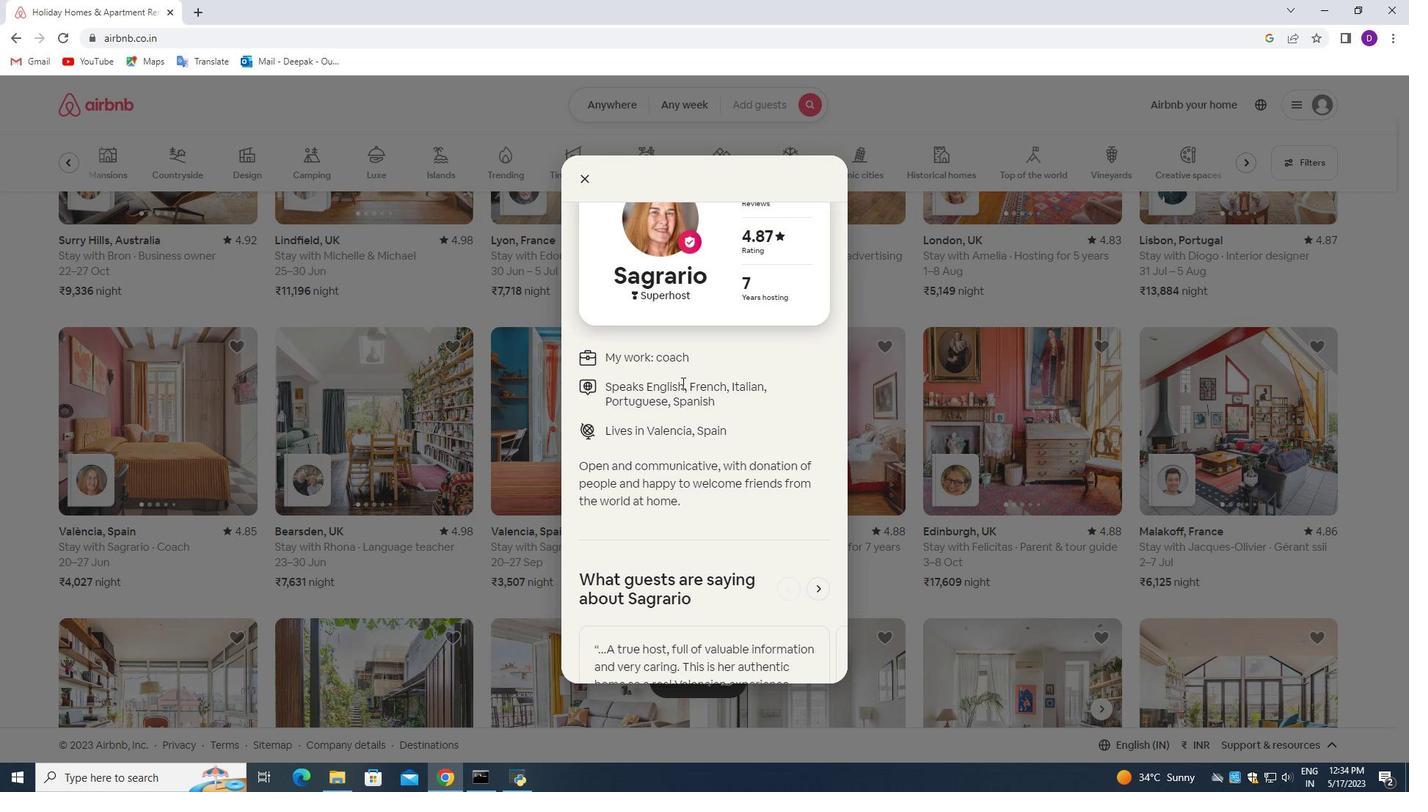 
Action: Mouse scrolled (675, 366) with delta (0, 0)
Screenshot: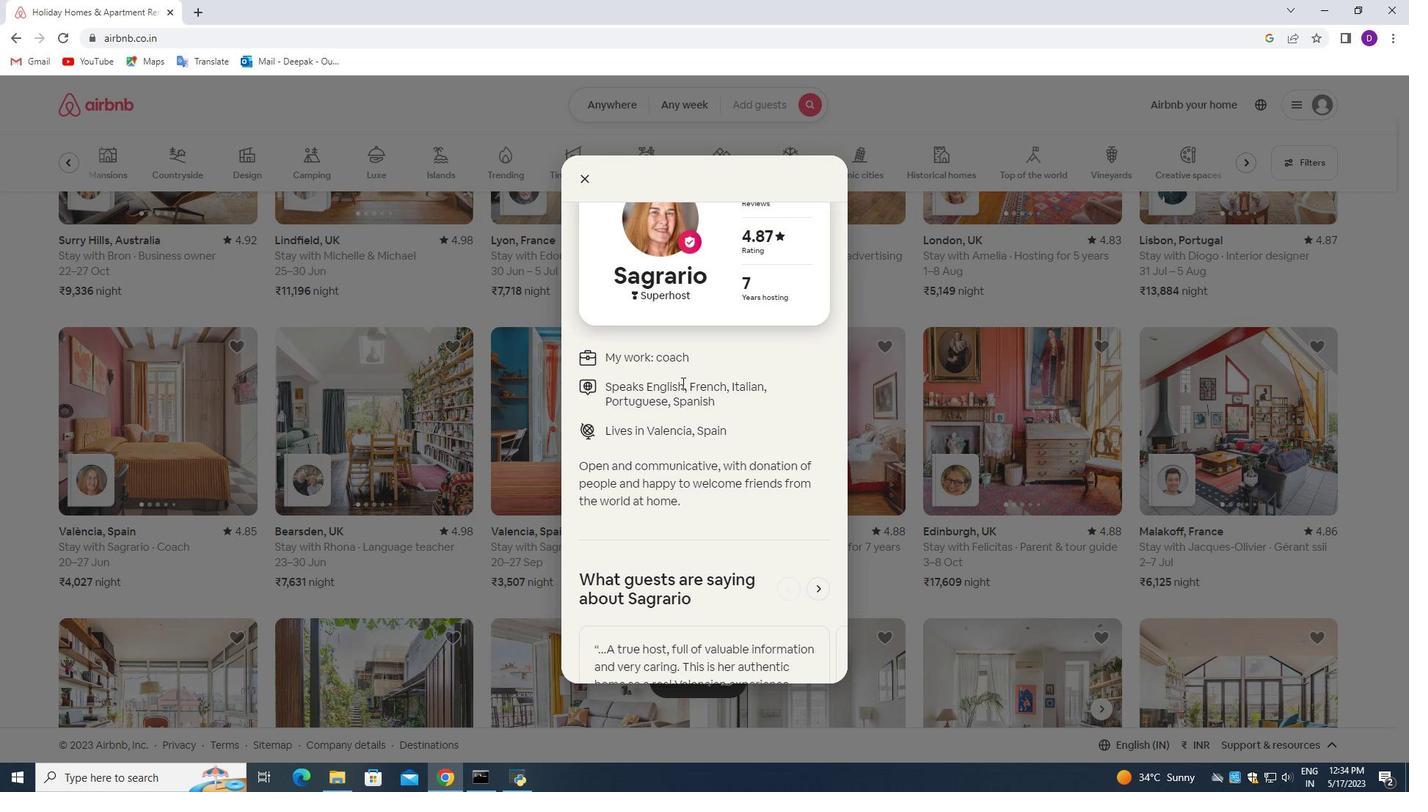 
Action: Mouse moved to (661, 349)
Screenshot: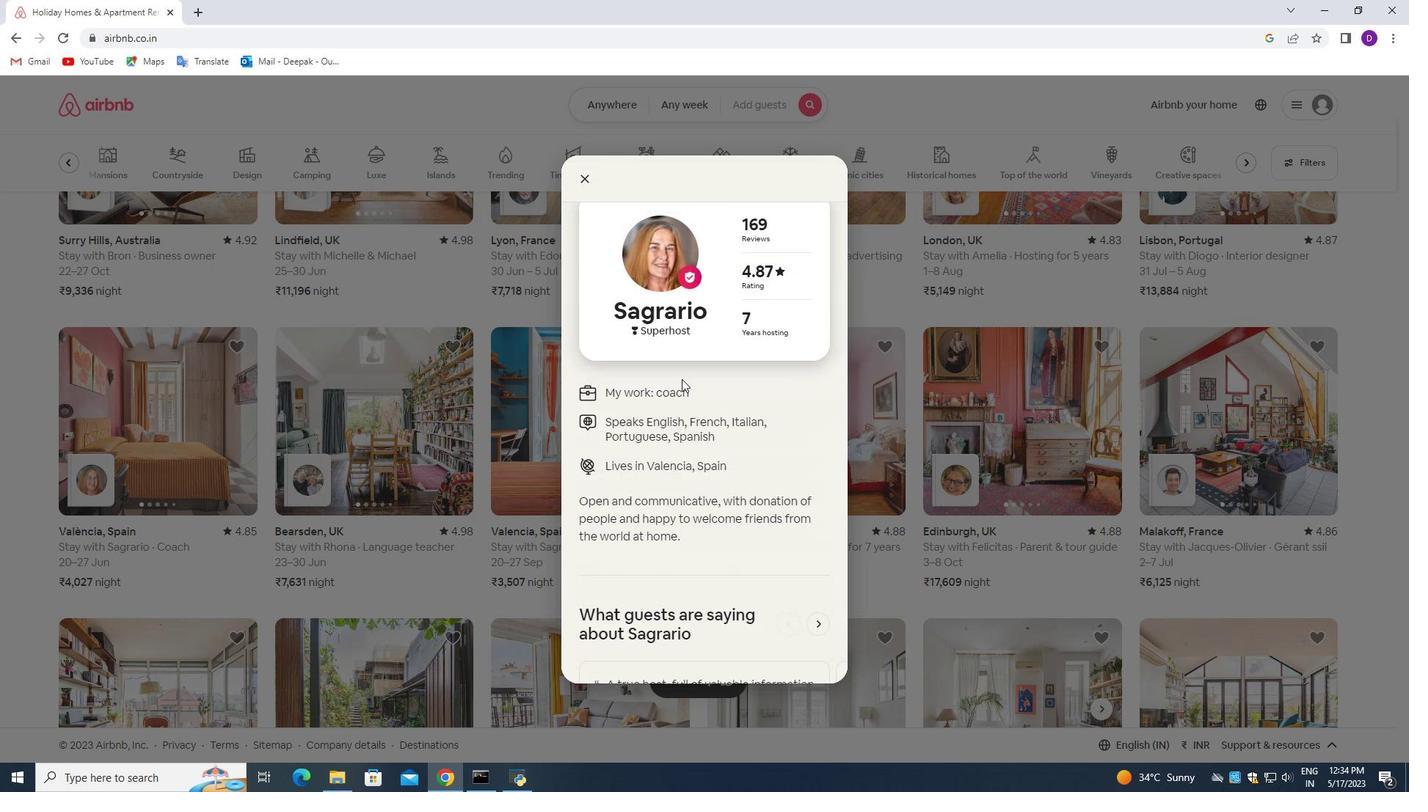 
Action: Mouse scrolled (665, 353) with delta (0, 0)
Screenshot: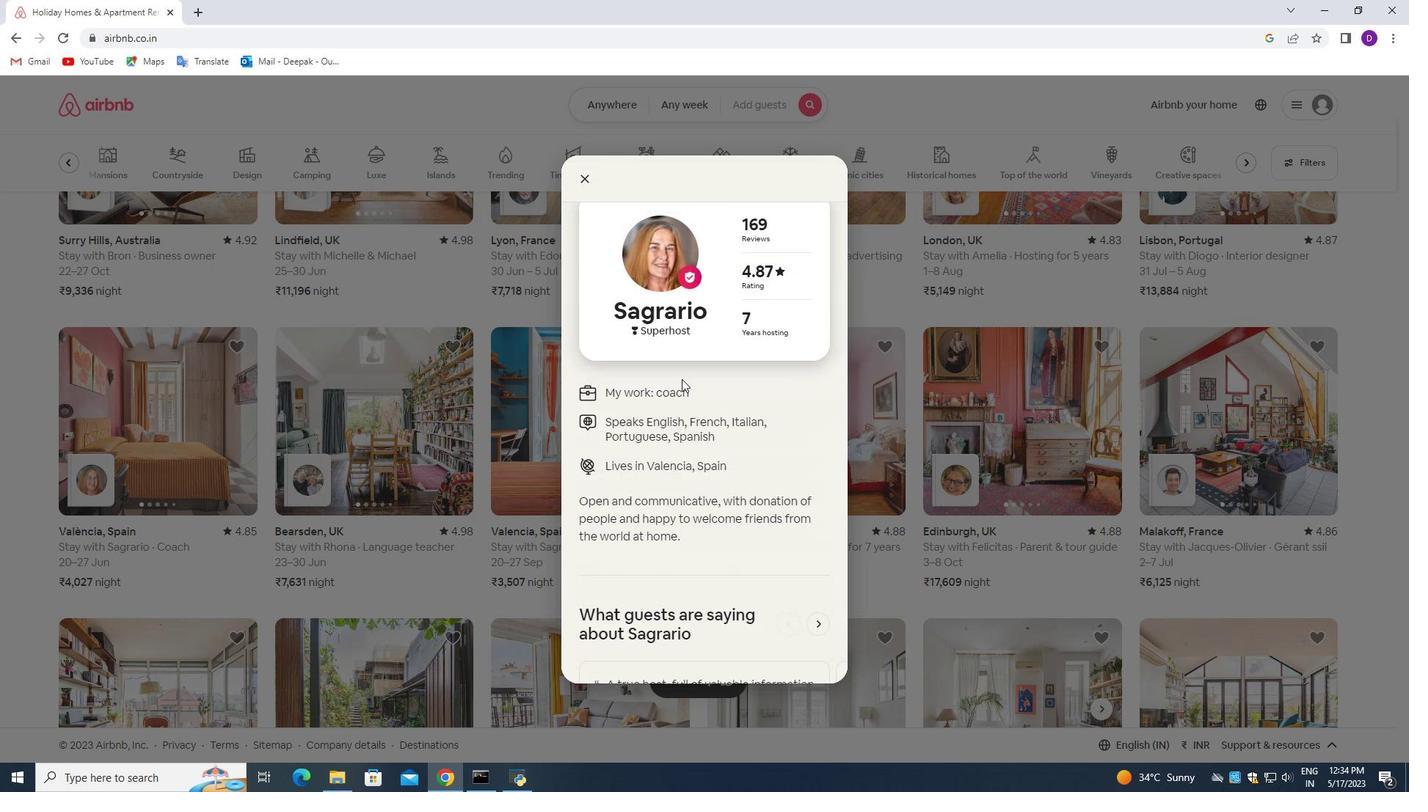
Action: Mouse moved to (648, 261)
Screenshot: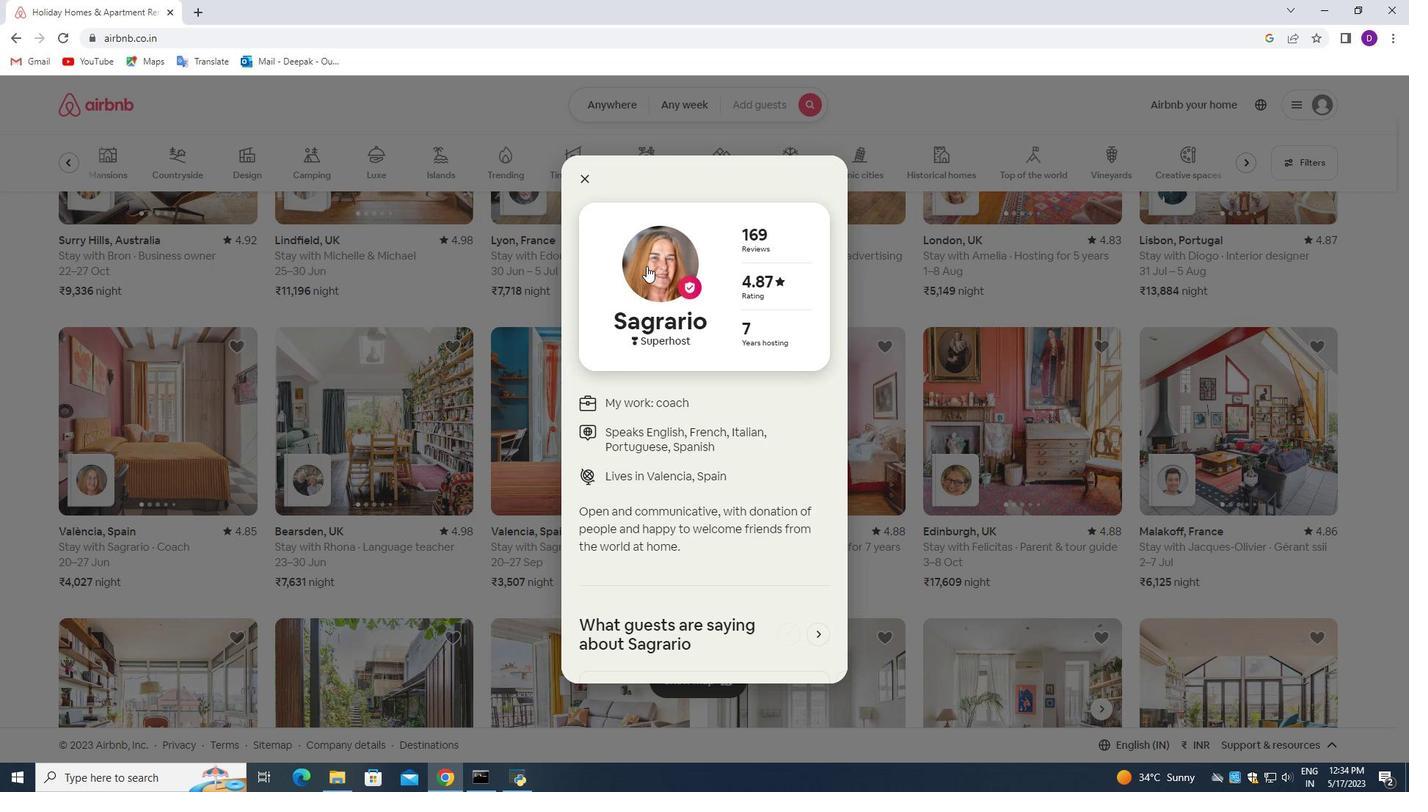 
Action: Mouse pressed left at (648, 261)
Screenshot: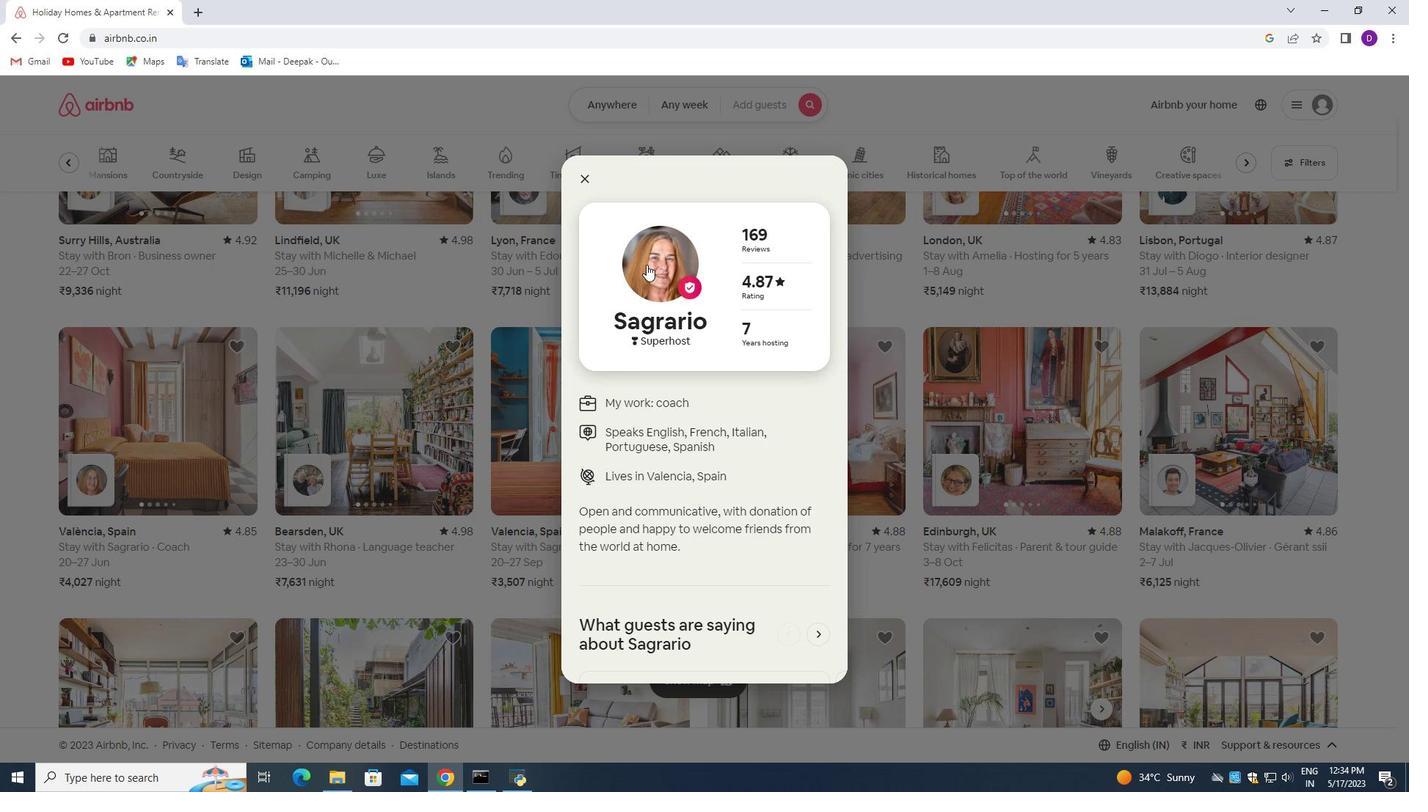 
Action: Mouse moved to (719, 386)
Screenshot: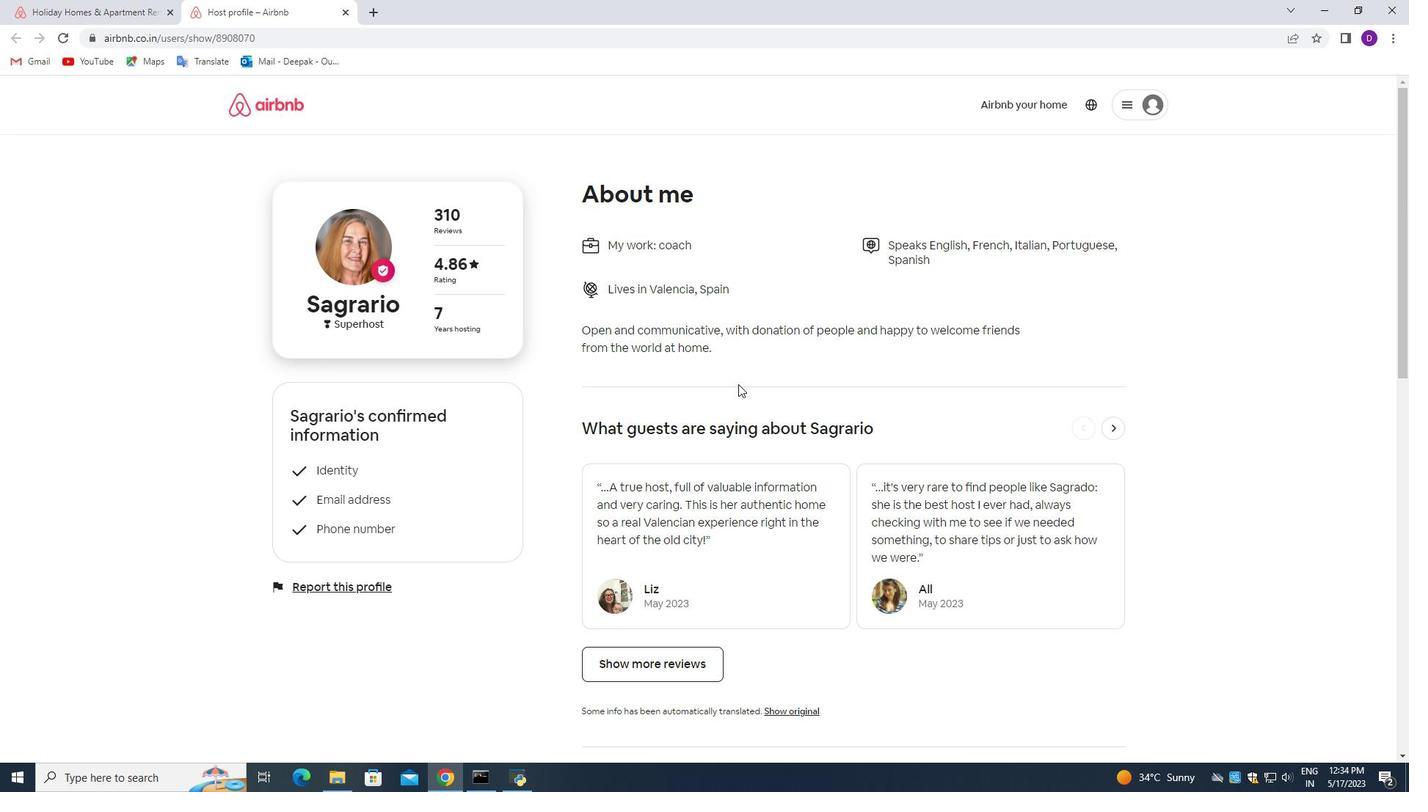 
Action: Mouse scrolled (719, 386) with delta (0, 0)
Screenshot: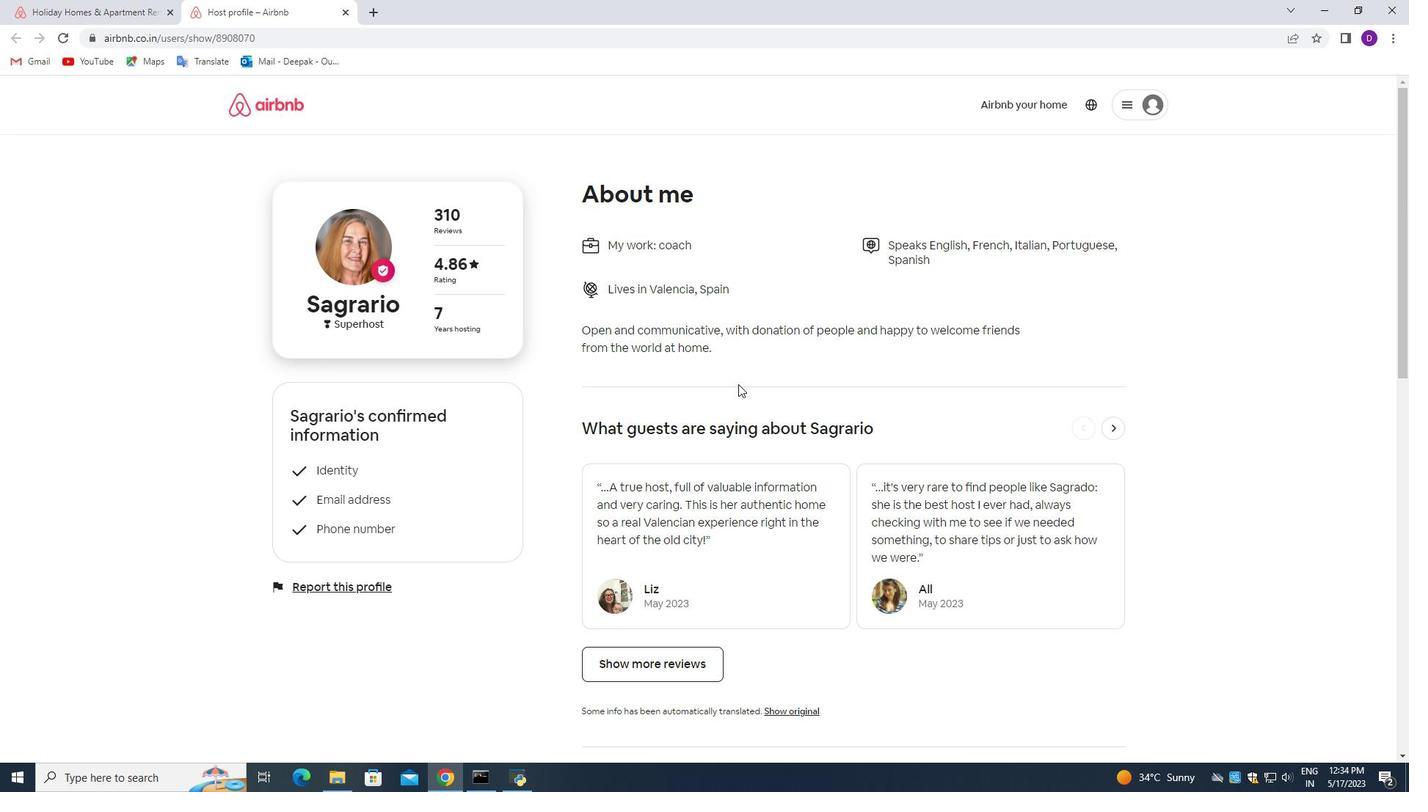 
Action: Mouse moved to (714, 387)
Screenshot: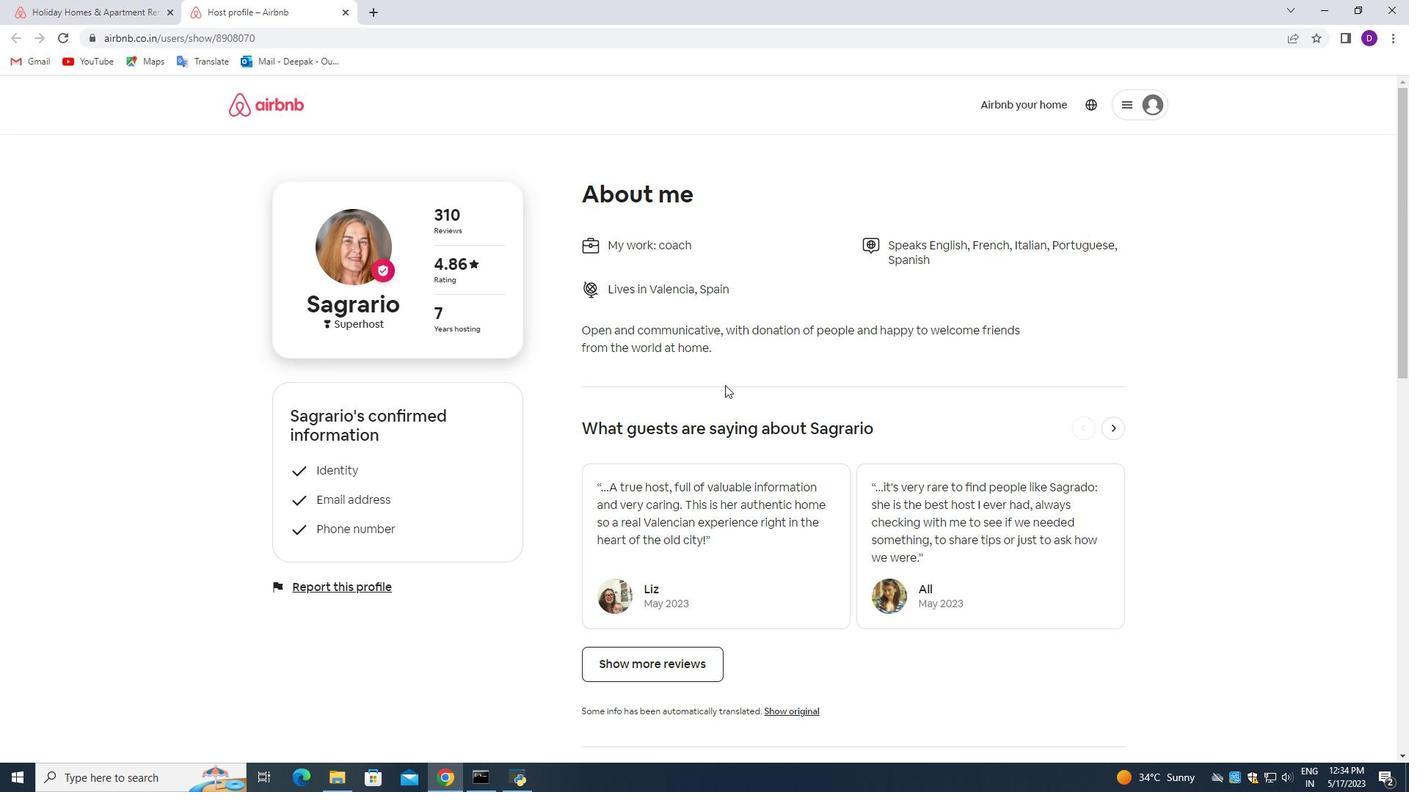 
Action: Mouse scrolled (714, 386) with delta (0, 0)
Screenshot: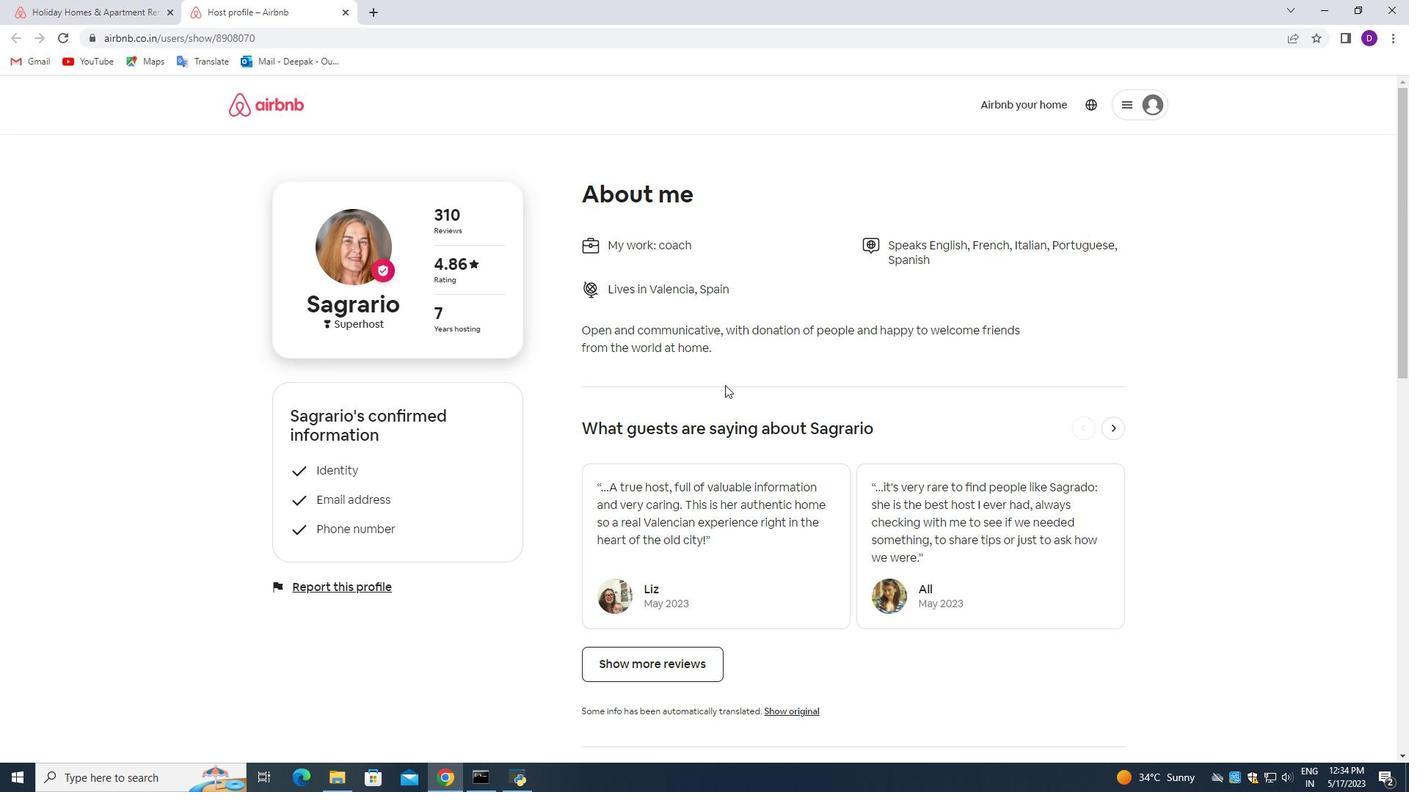 
Action: Mouse moved to (713, 386)
Screenshot: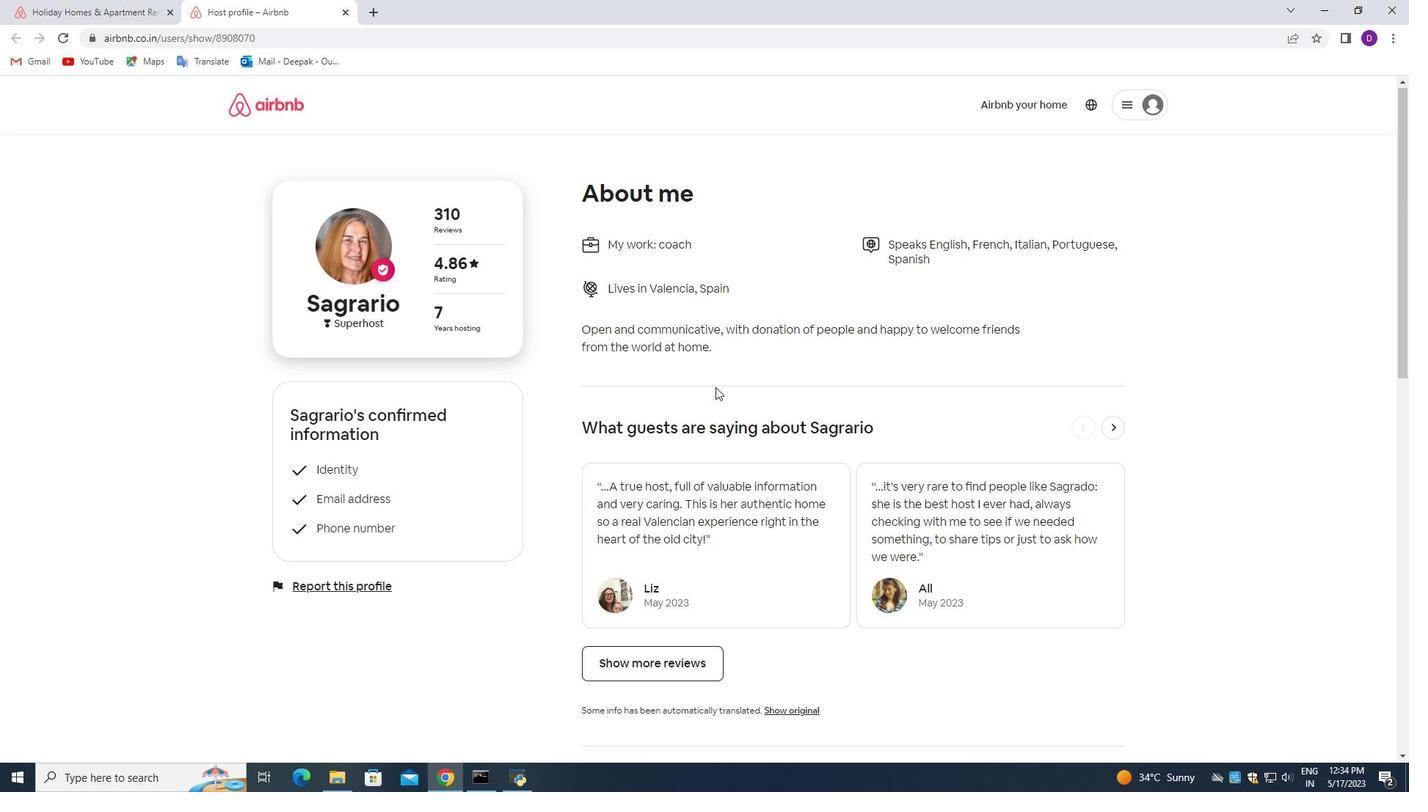 
Action: Mouse scrolled (713, 386) with delta (0, 0)
Screenshot: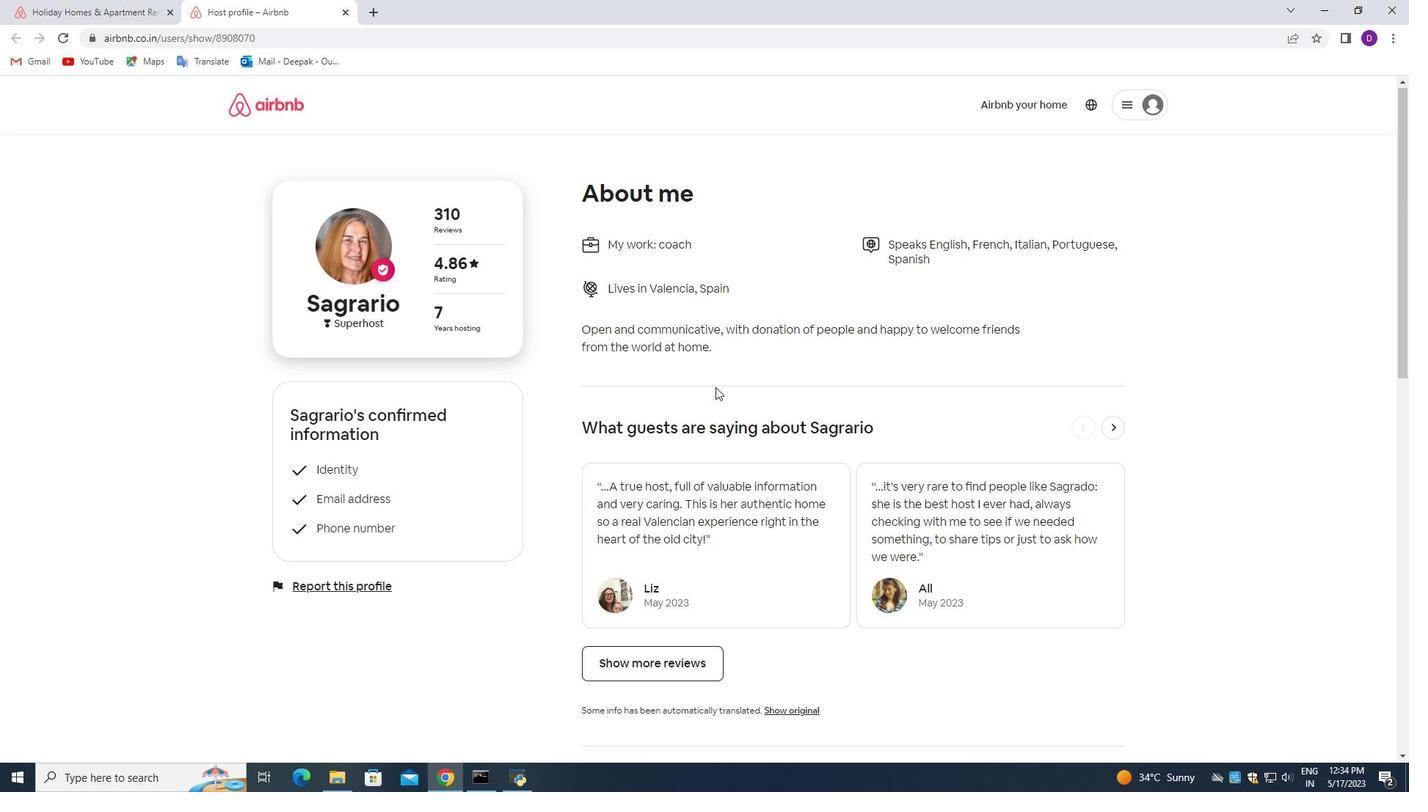 
Action: Mouse moved to (712, 387)
Screenshot: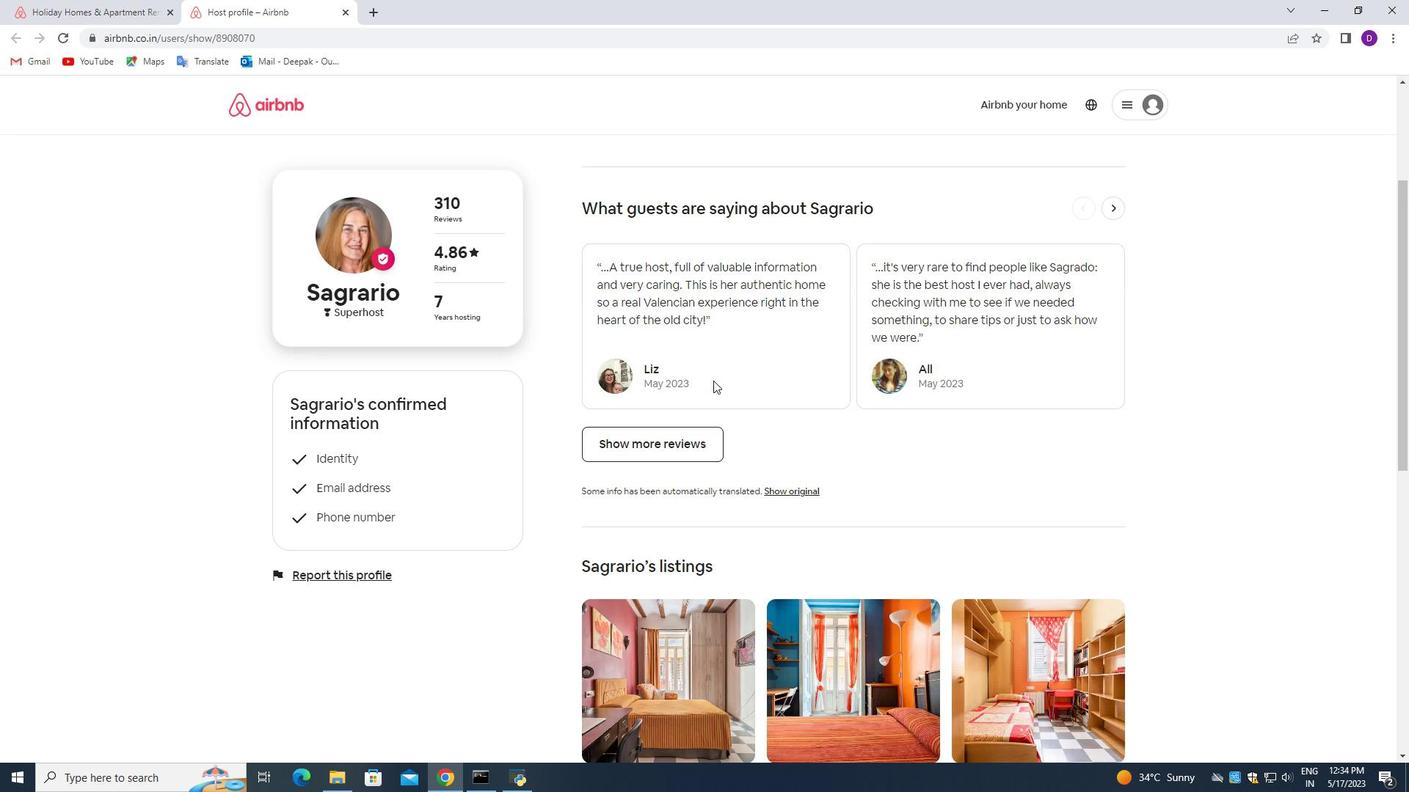 
Action: Mouse scrolled (713, 380) with delta (0, 0)
Screenshot: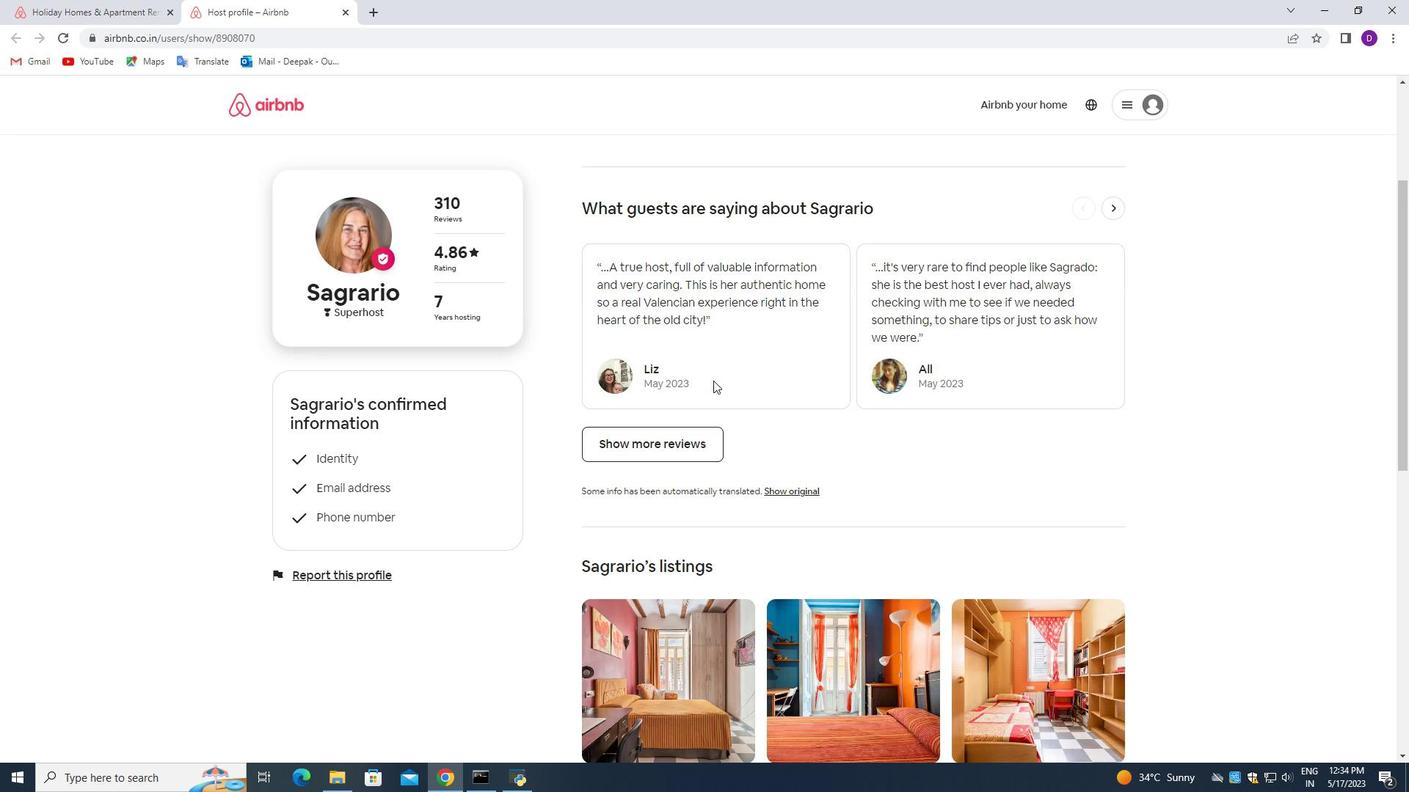 
Action: Mouse scrolled (712, 386) with delta (0, 0)
Screenshot: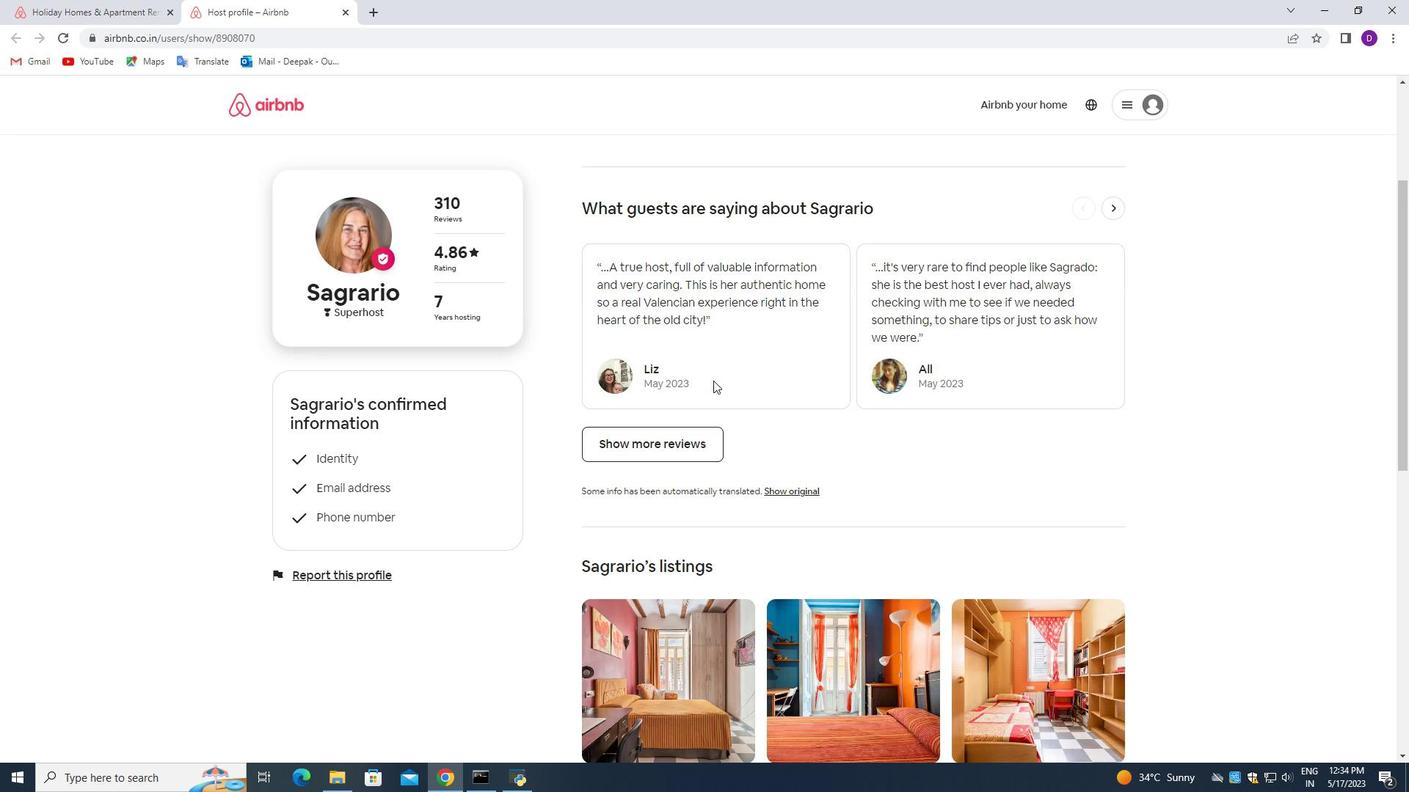 
Action: Mouse scrolled (712, 386) with delta (0, 0)
Screenshot: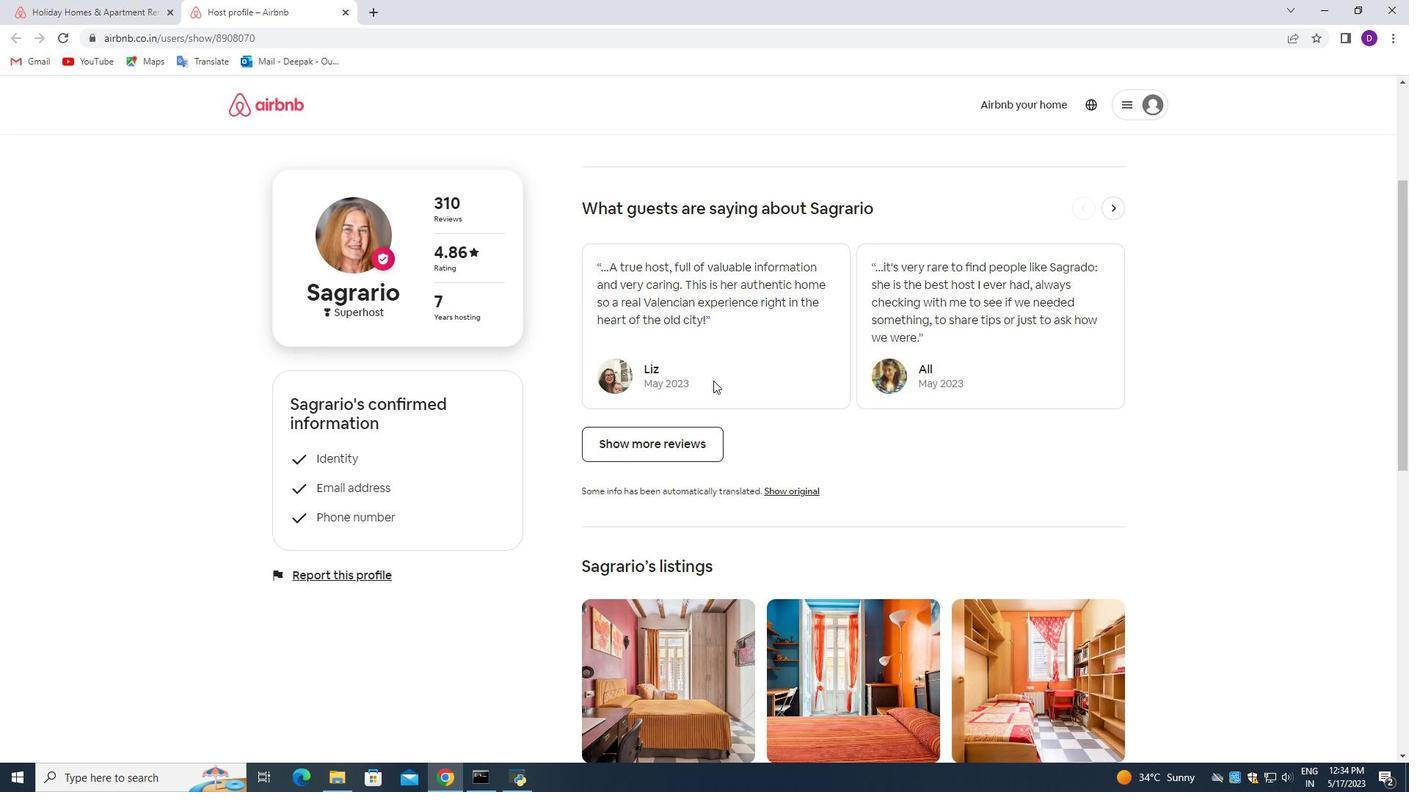 
Action: Mouse scrolled (712, 386) with delta (0, 0)
Screenshot: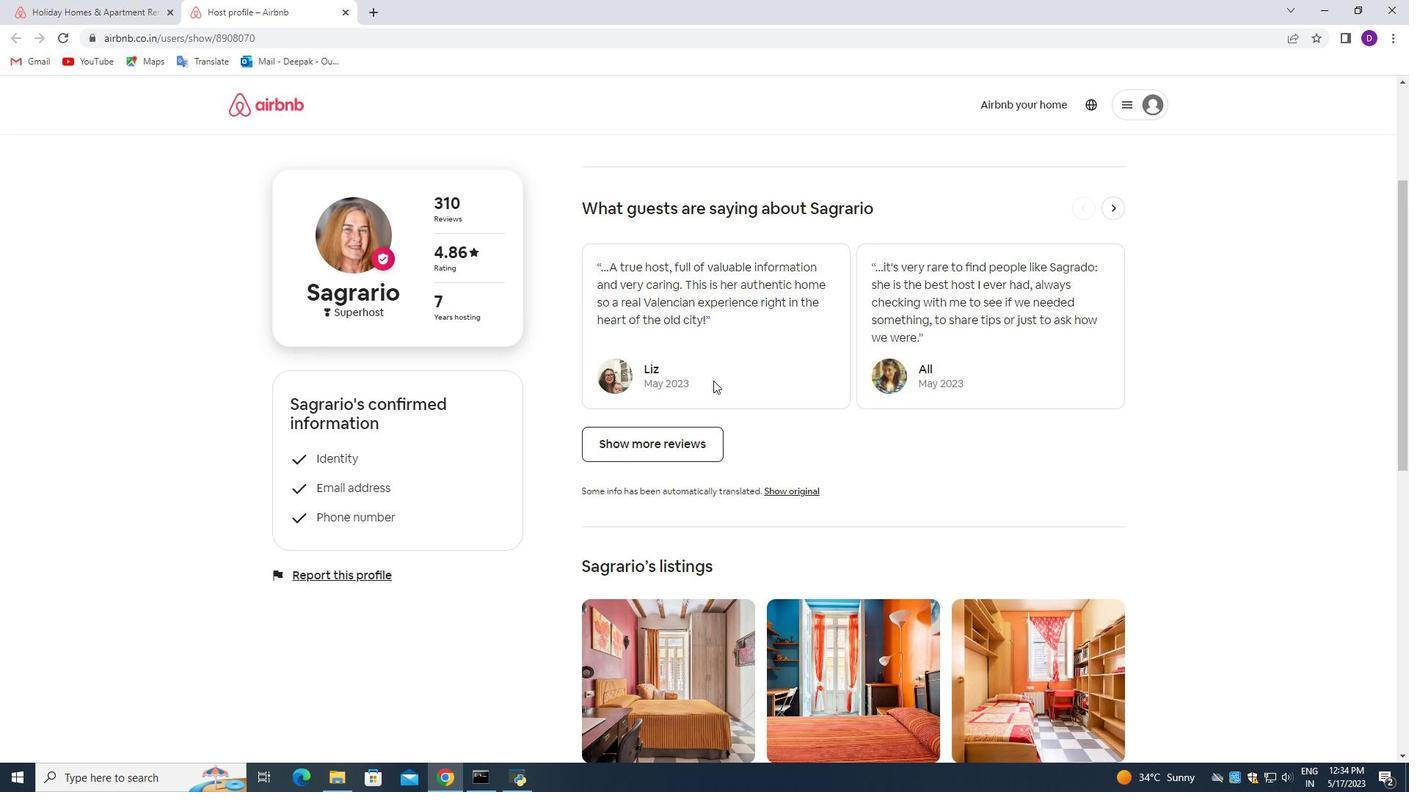 
Action: Mouse moved to (712, 388)
Screenshot: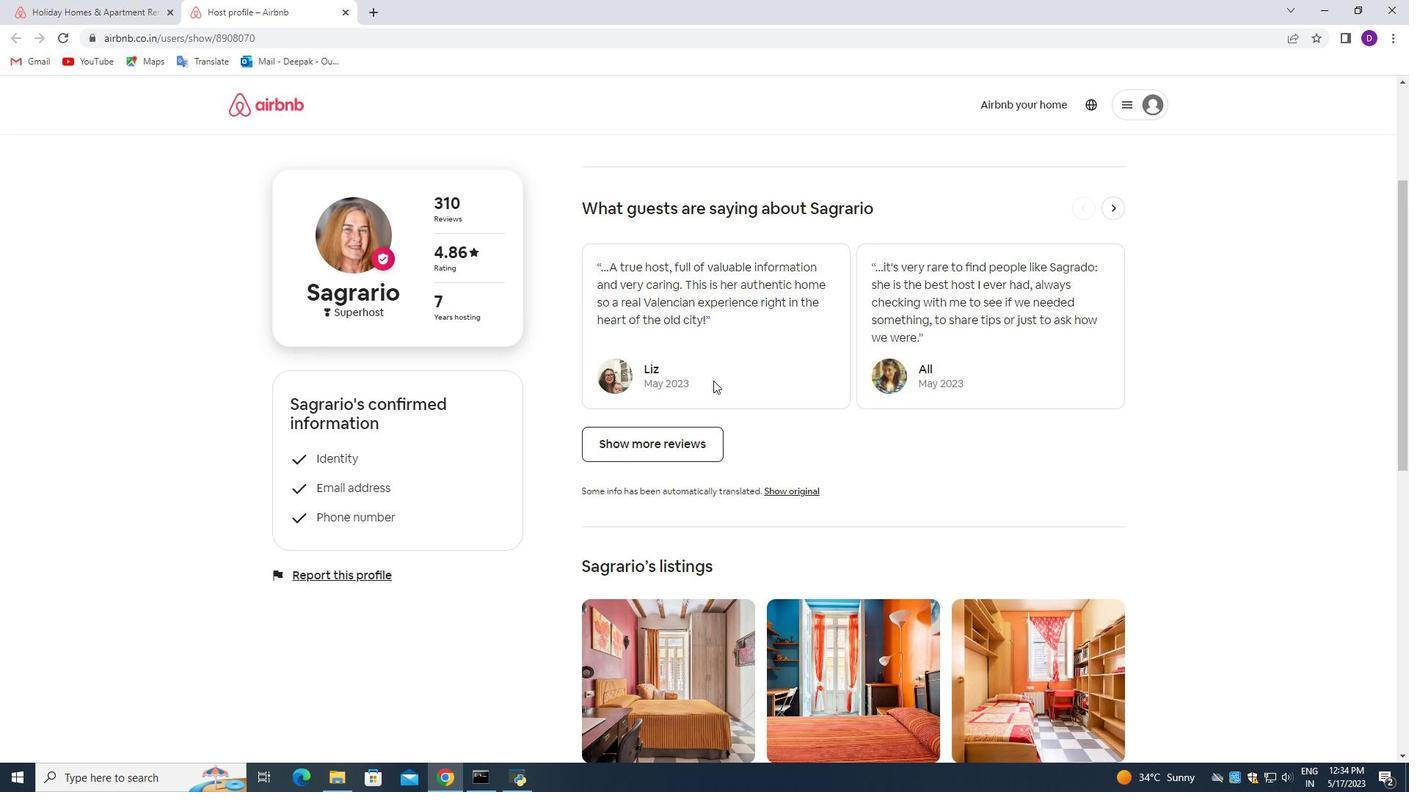
Action: Mouse scrolled (712, 387) with delta (0, 0)
Screenshot: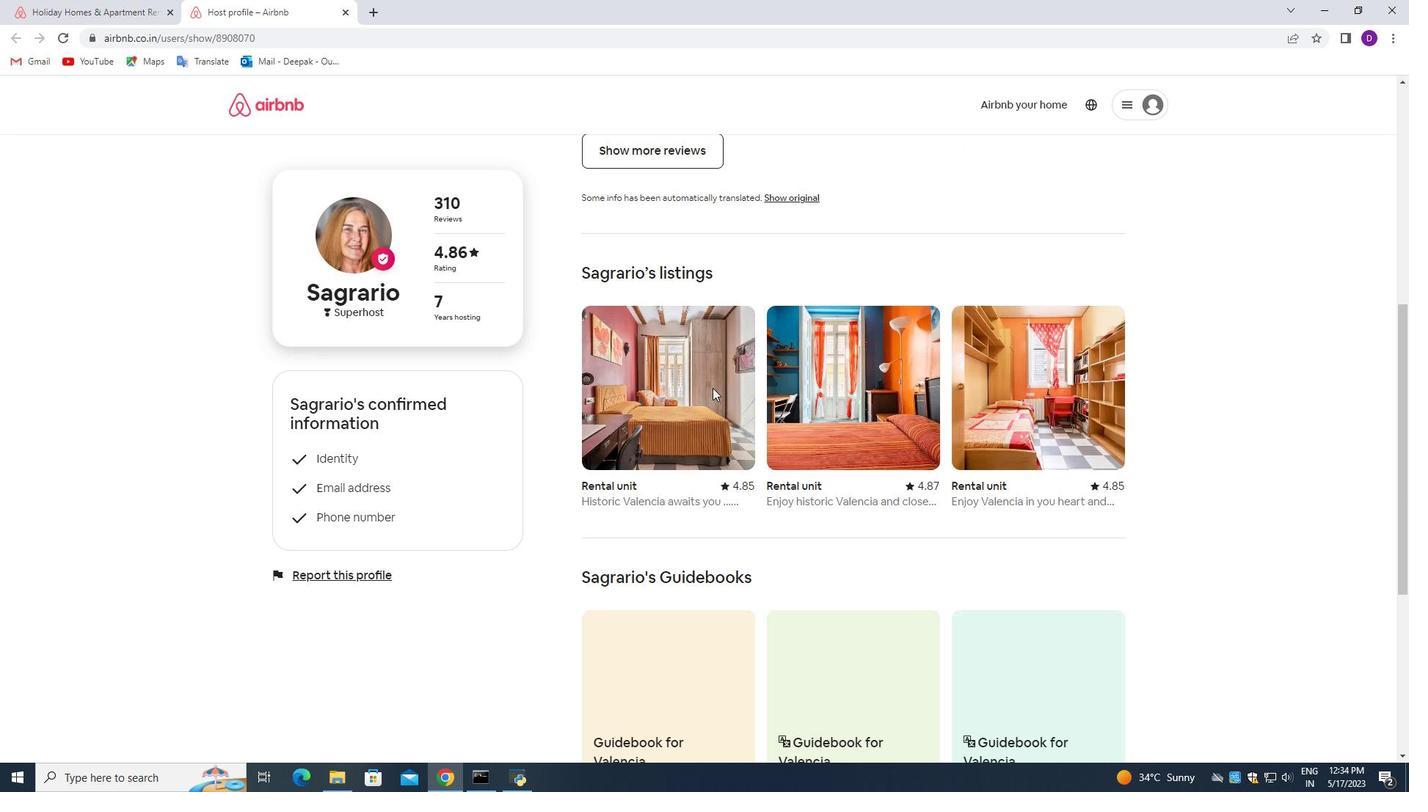 
Action: Mouse scrolled (712, 387) with delta (0, 0)
Screenshot: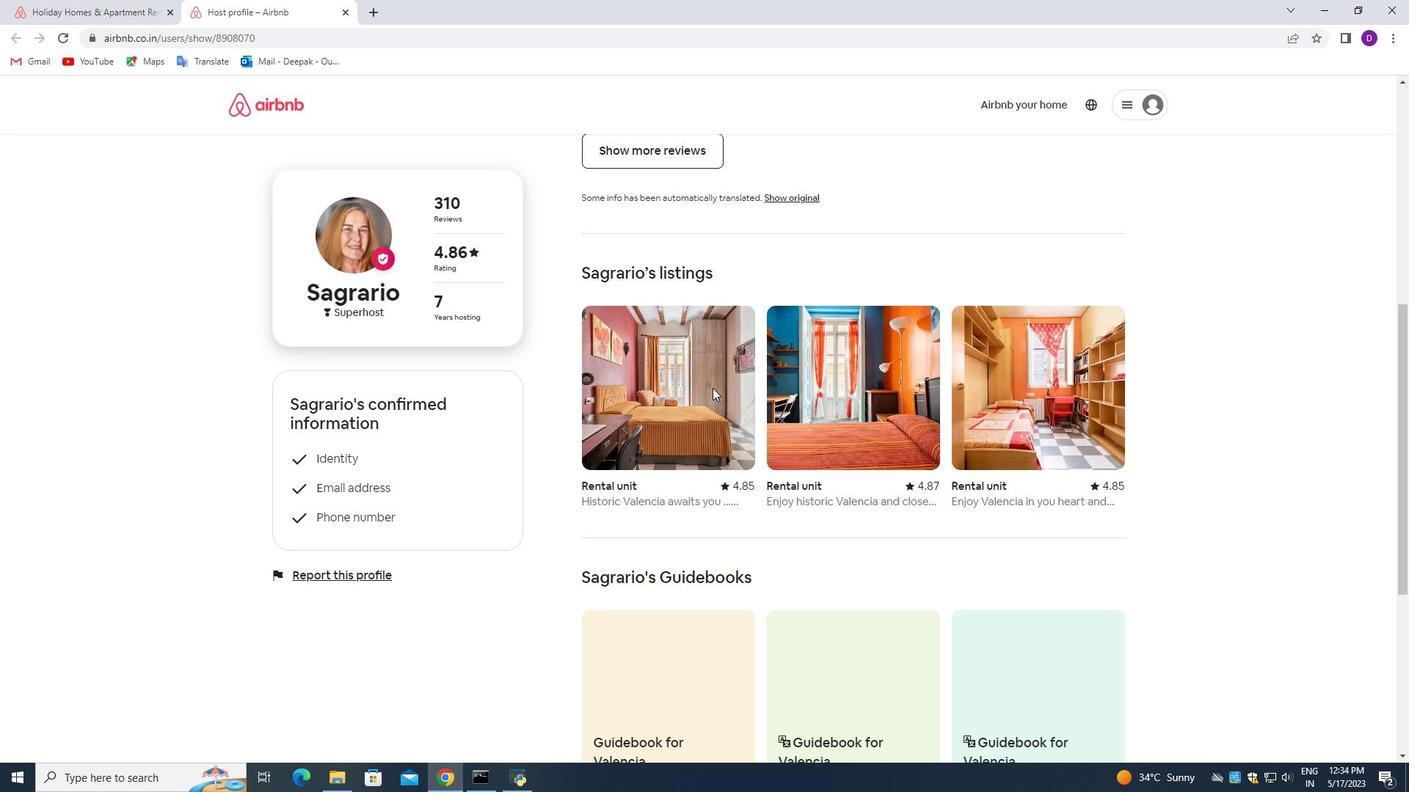 
Action: Mouse moved to (712, 388)
Screenshot: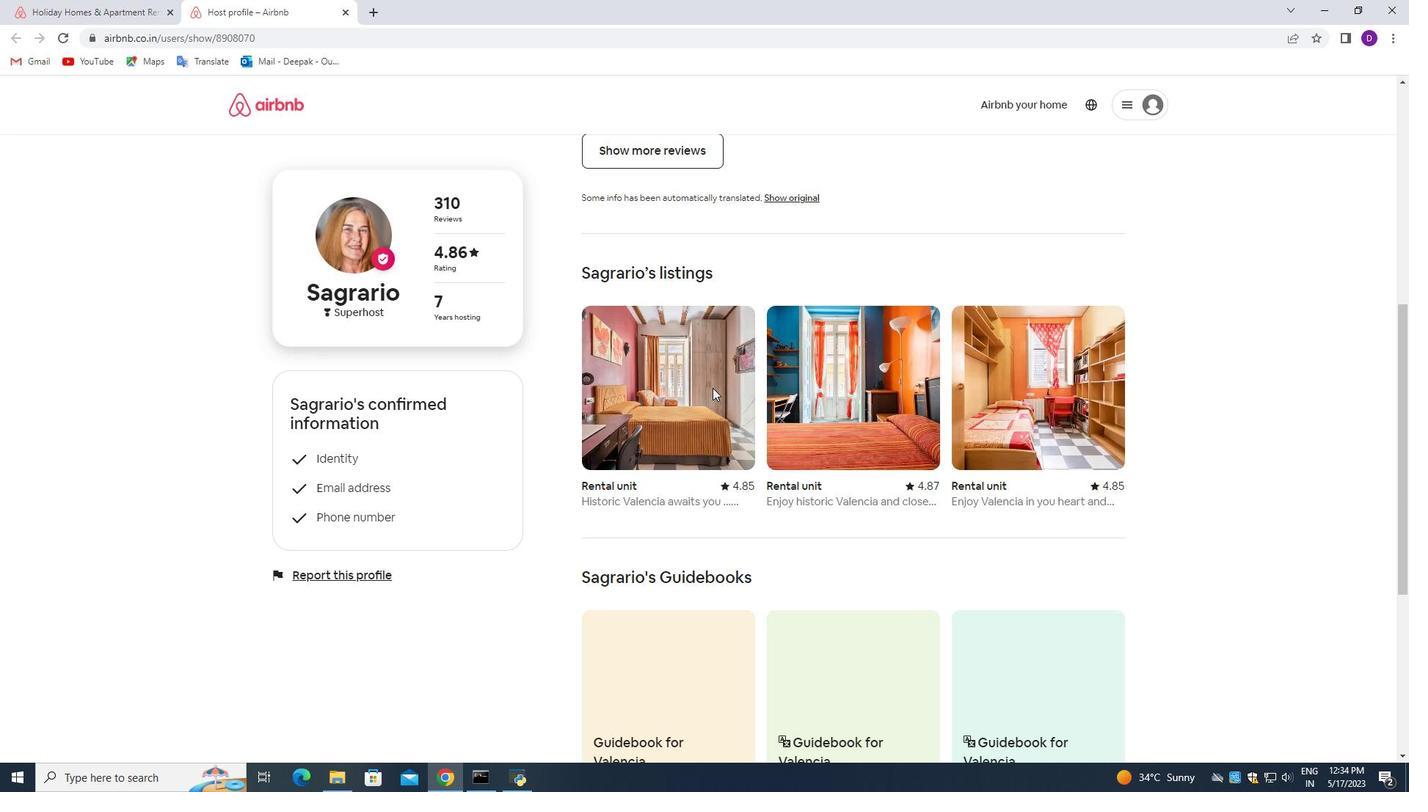 
Action: Mouse scrolled (712, 387) with delta (0, 0)
Screenshot: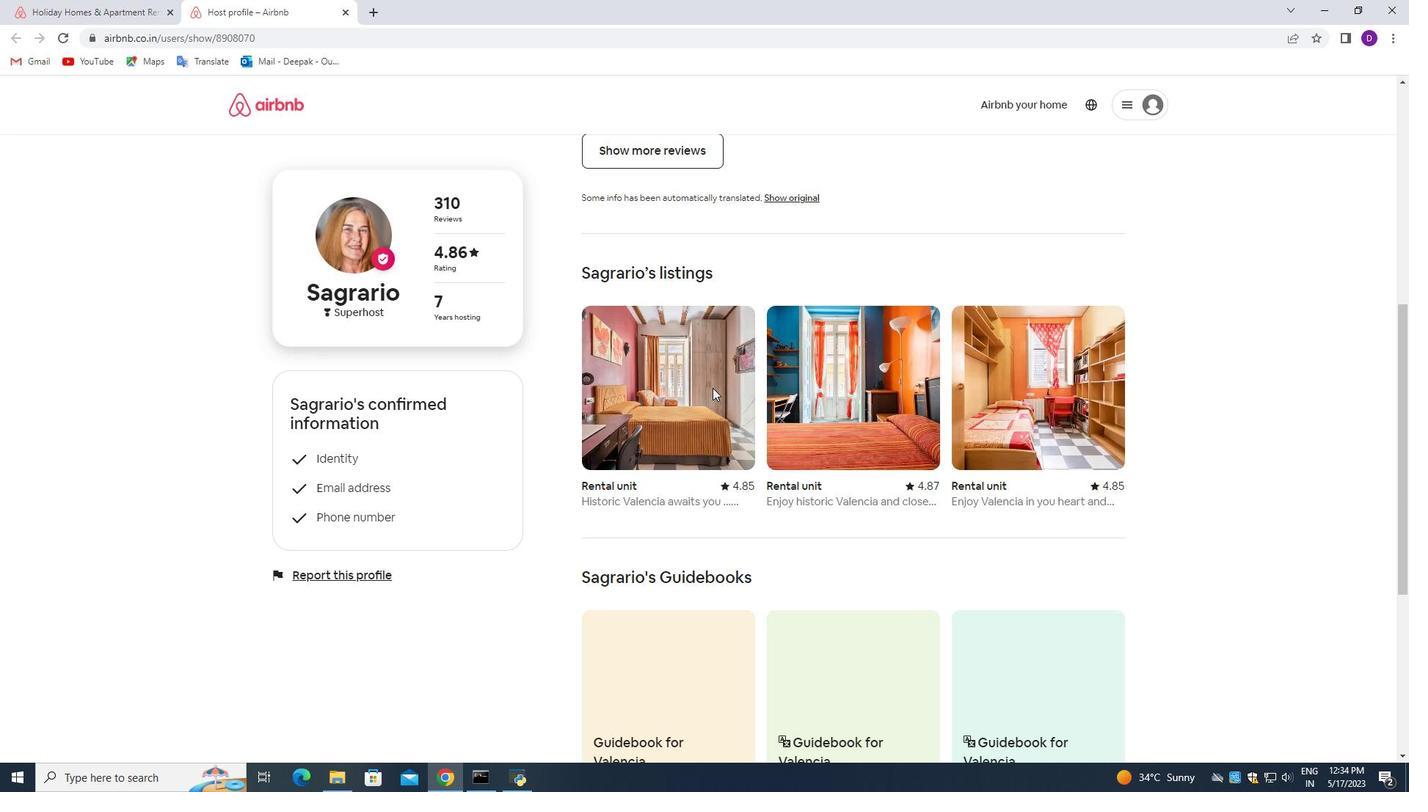 
Action: Mouse scrolled (712, 387) with delta (0, 0)
Screenshot: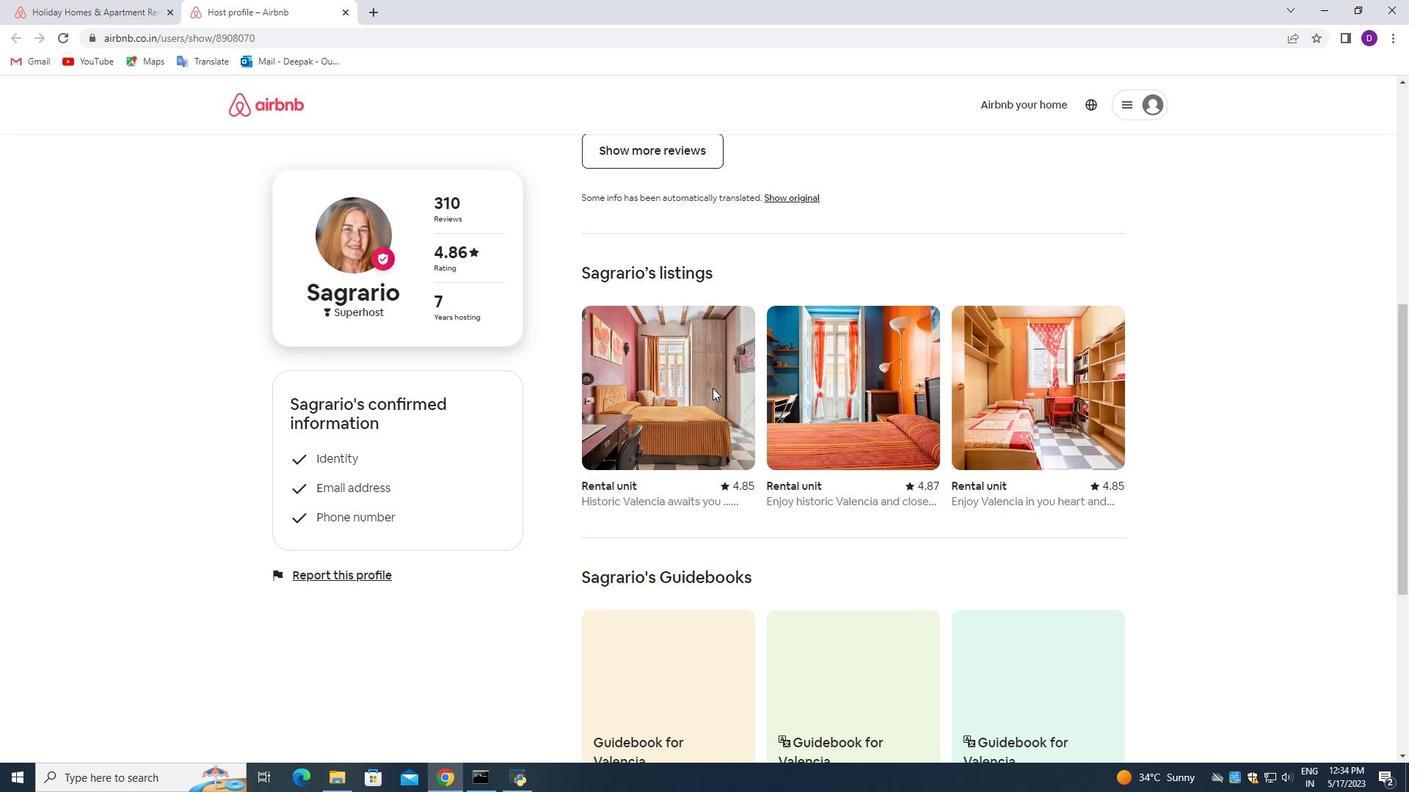 
Action: Mouse moved to (712, 389)
Screenshot: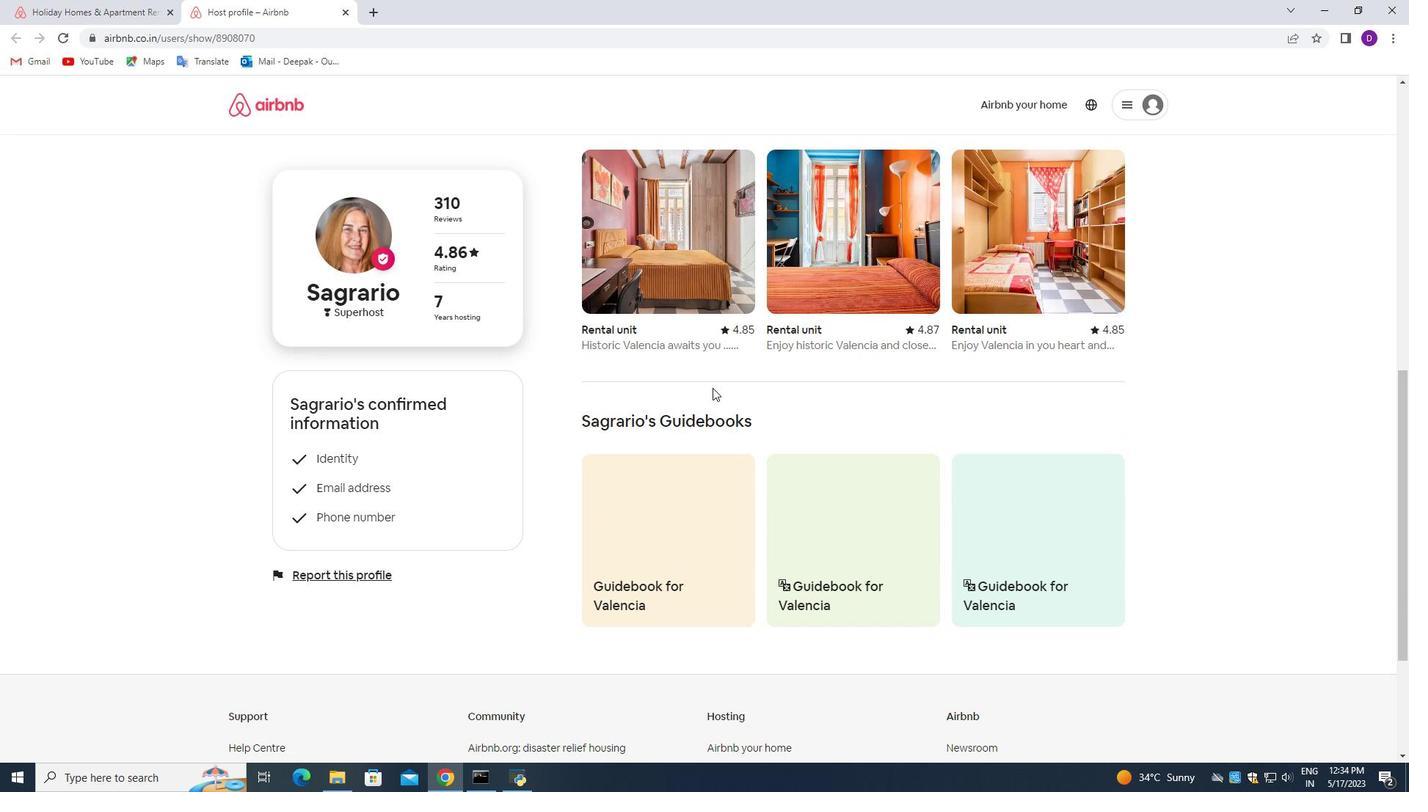 
Action: Mouse scrolled (712, 388) with delta (0, 0)
Screenshot: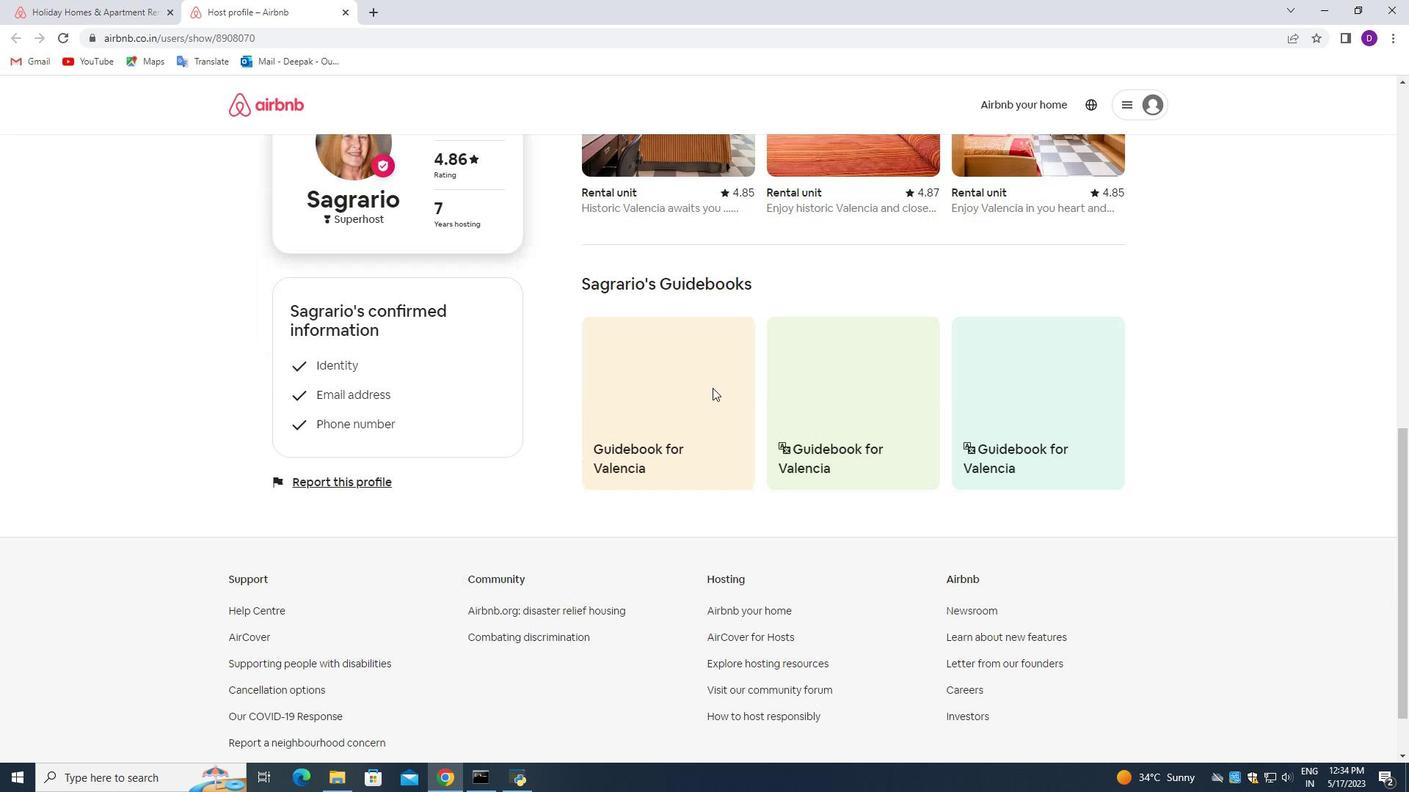
Action: Mouse moved to (712, 390)
Screenshot: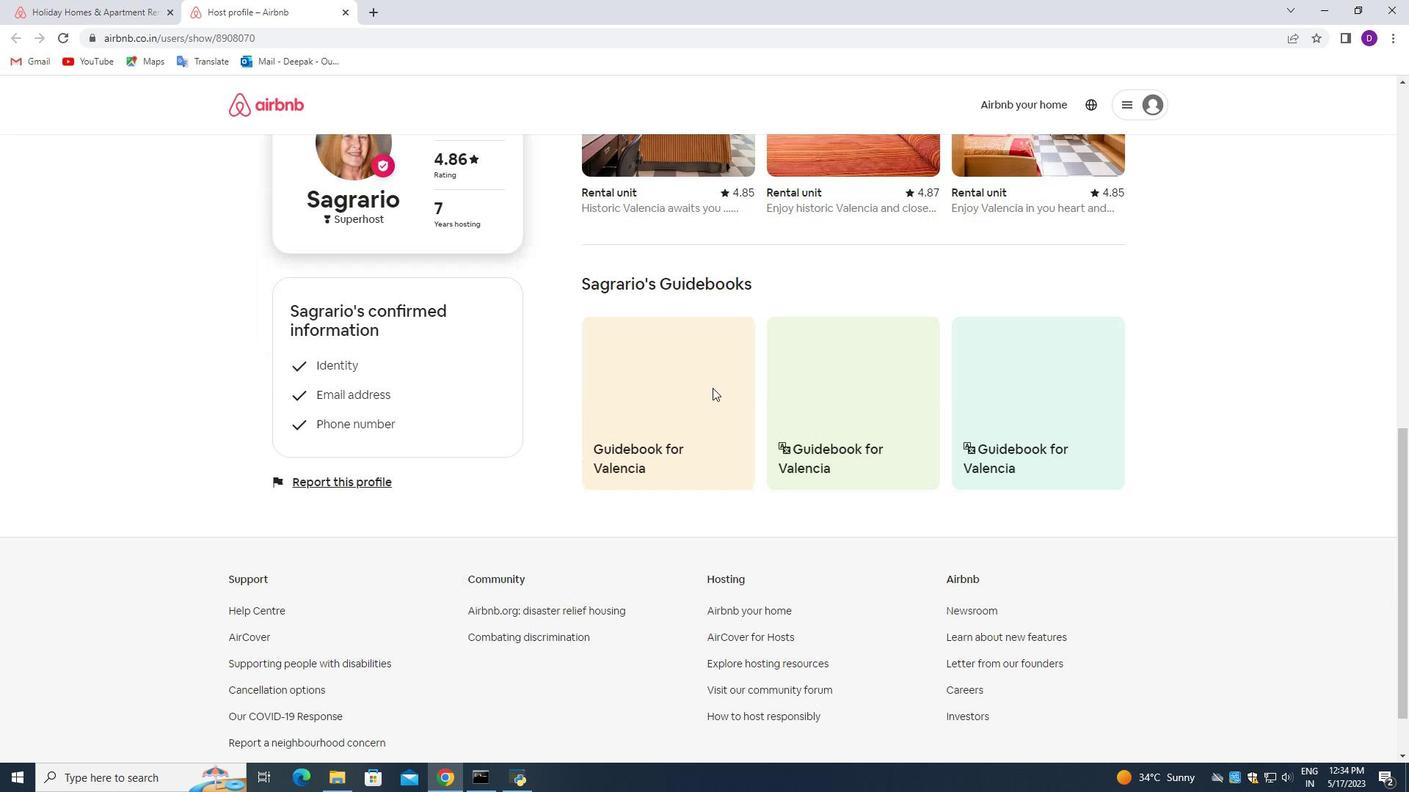 
Action: Mouse scrolled (712, 389) with delta (0, 0)
Screenshot: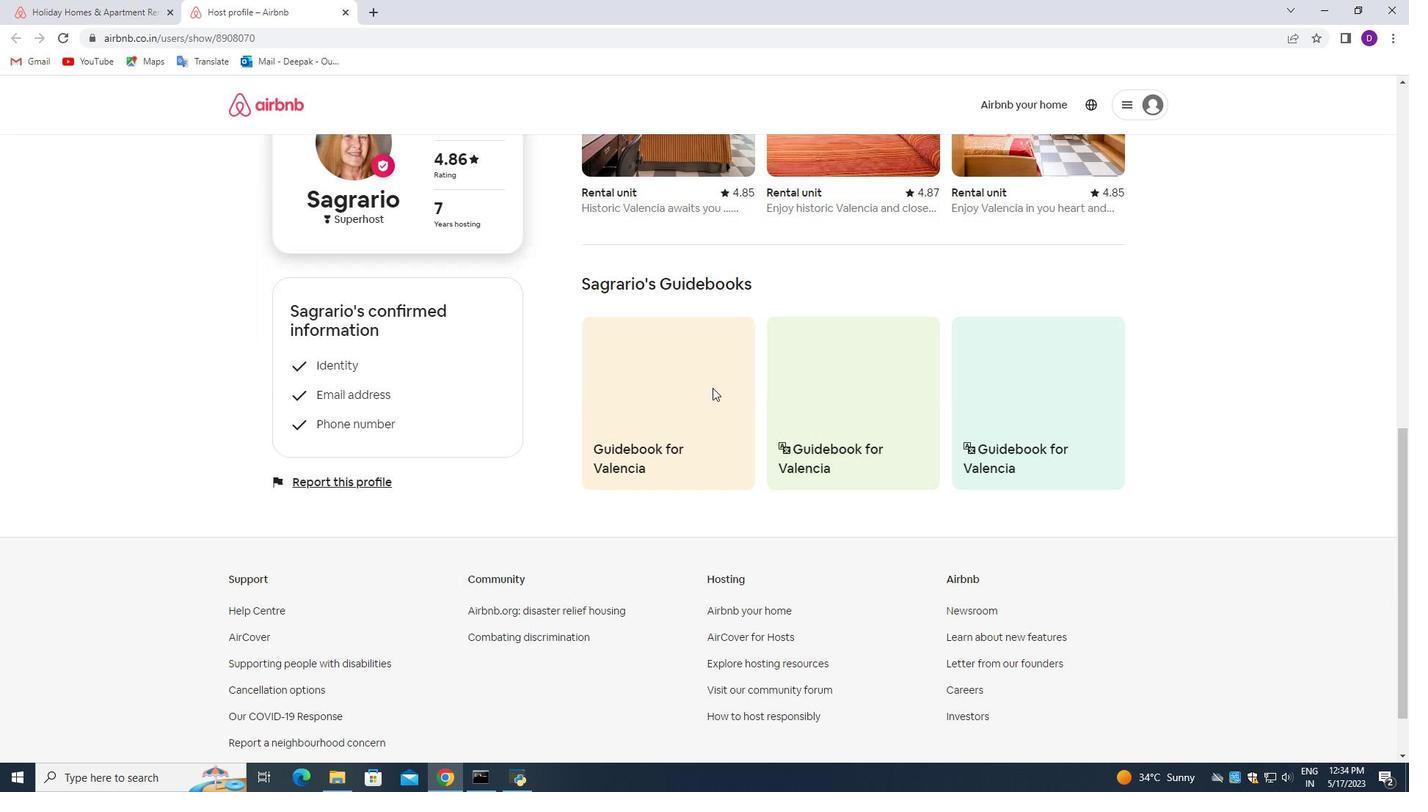 
Action: Mouse moved to (712, 392)
Screenshot: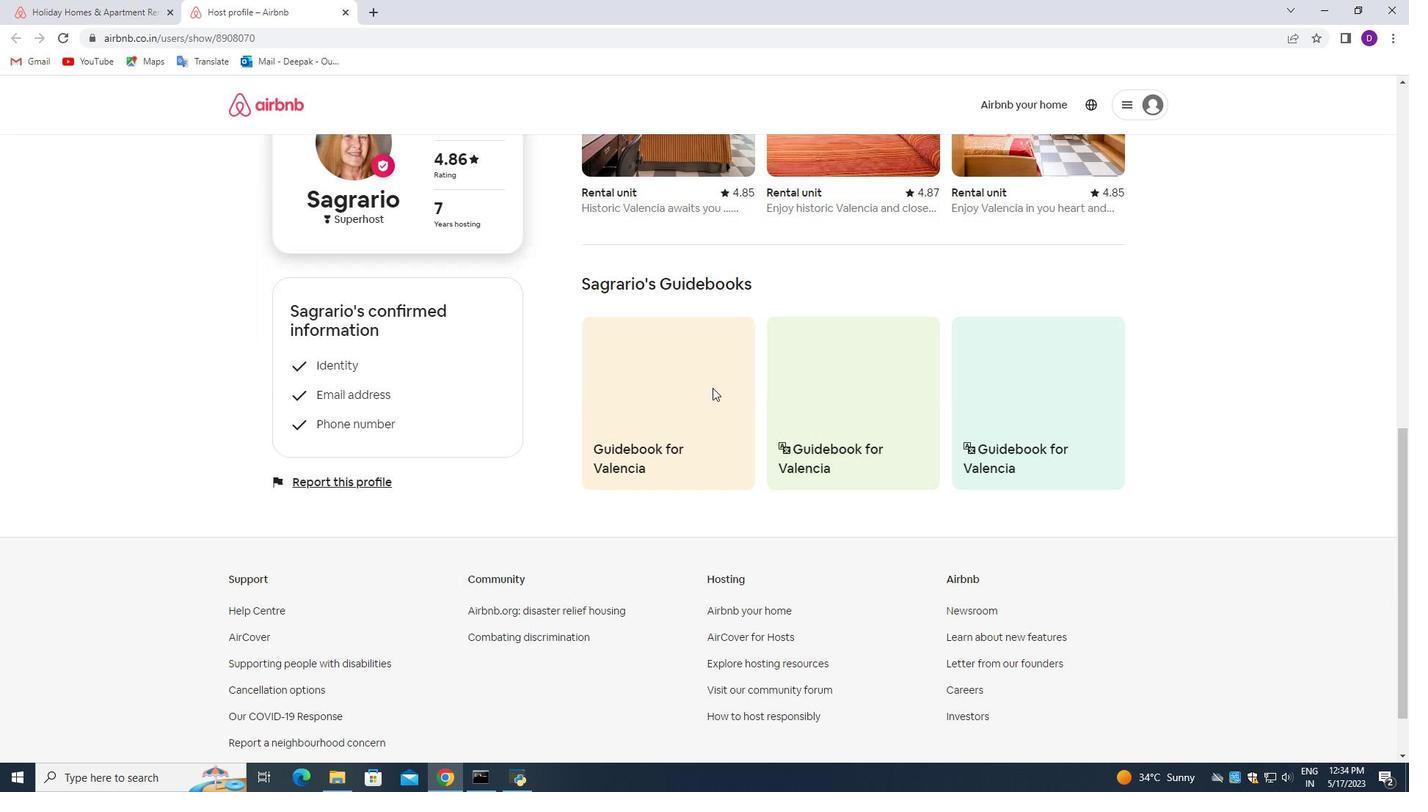 
Action: Mouse scrolled (712, 391) with delta (0, 0)
Screenshot: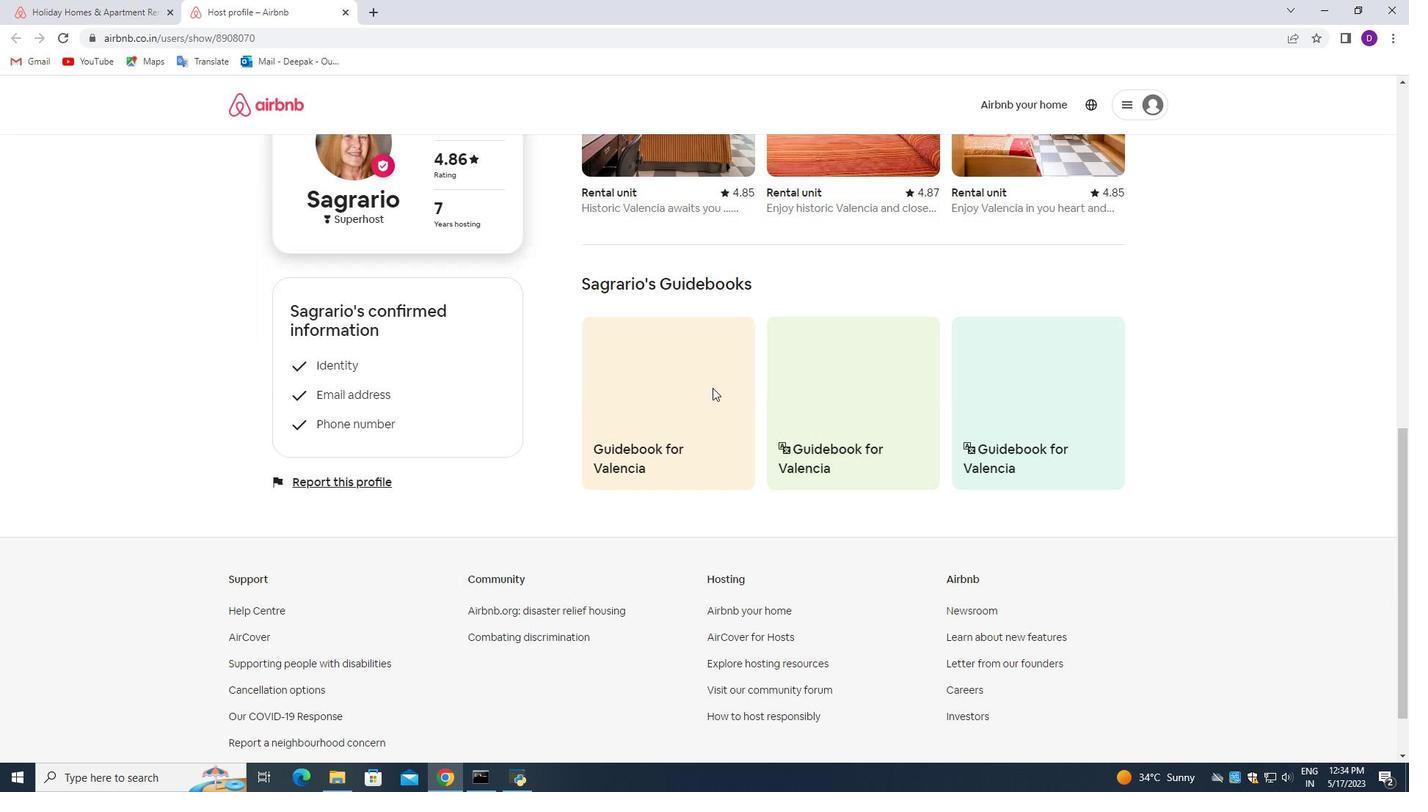 
Action: Mouse moved to (712, 394)
Screenshot: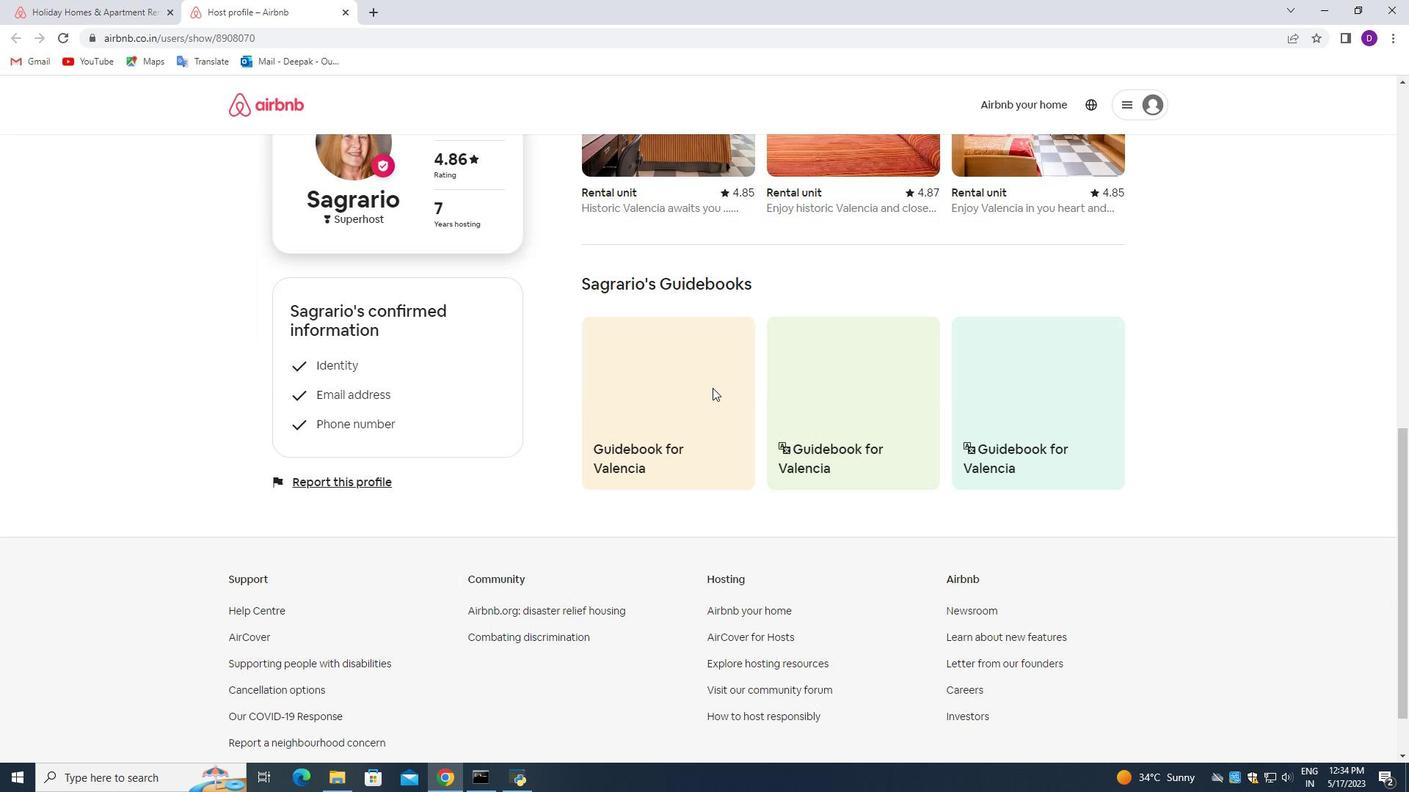
Action: Mouse scrolled (712, 393) with delta (0, 0)
Screenshot: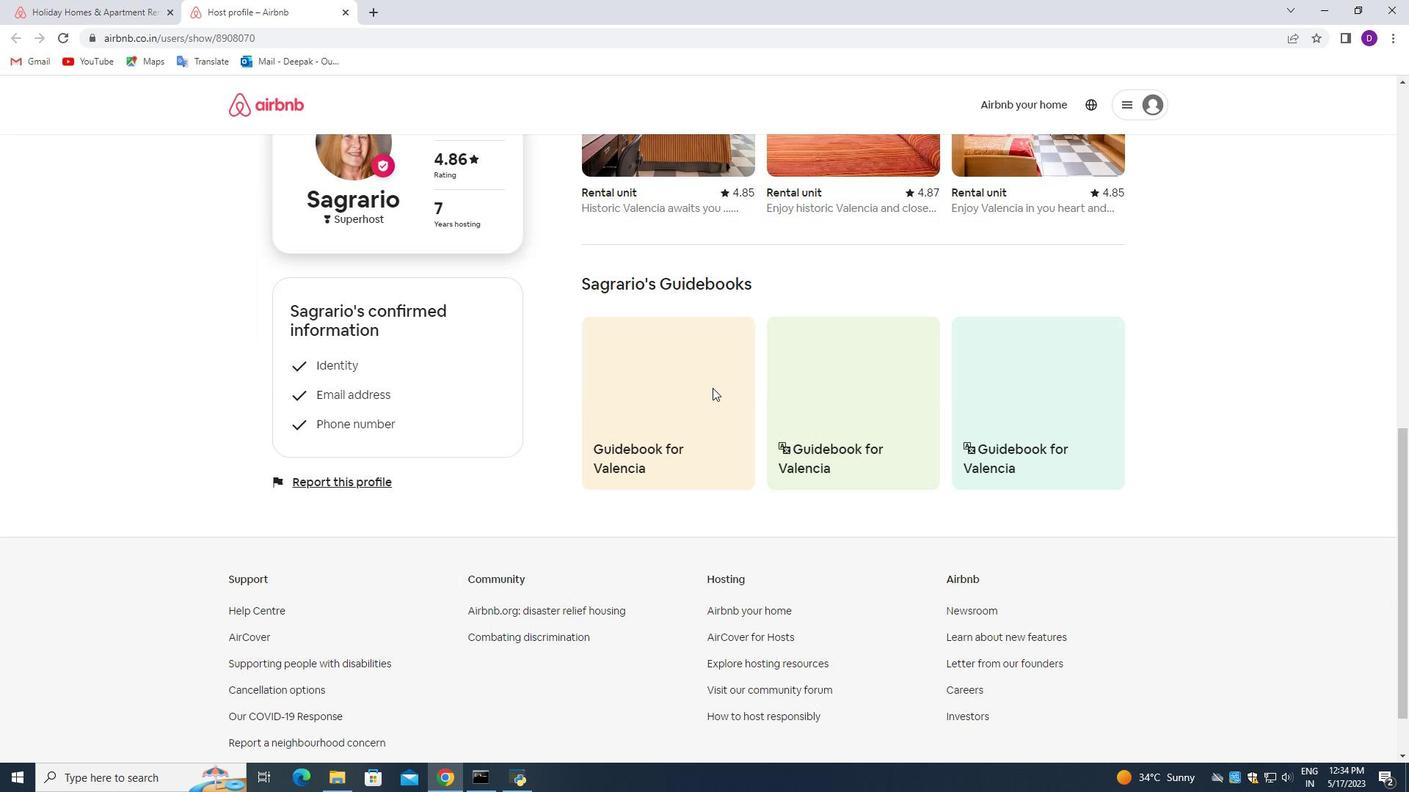 
Action: Mouse moved to (714, 408)
Screenshot: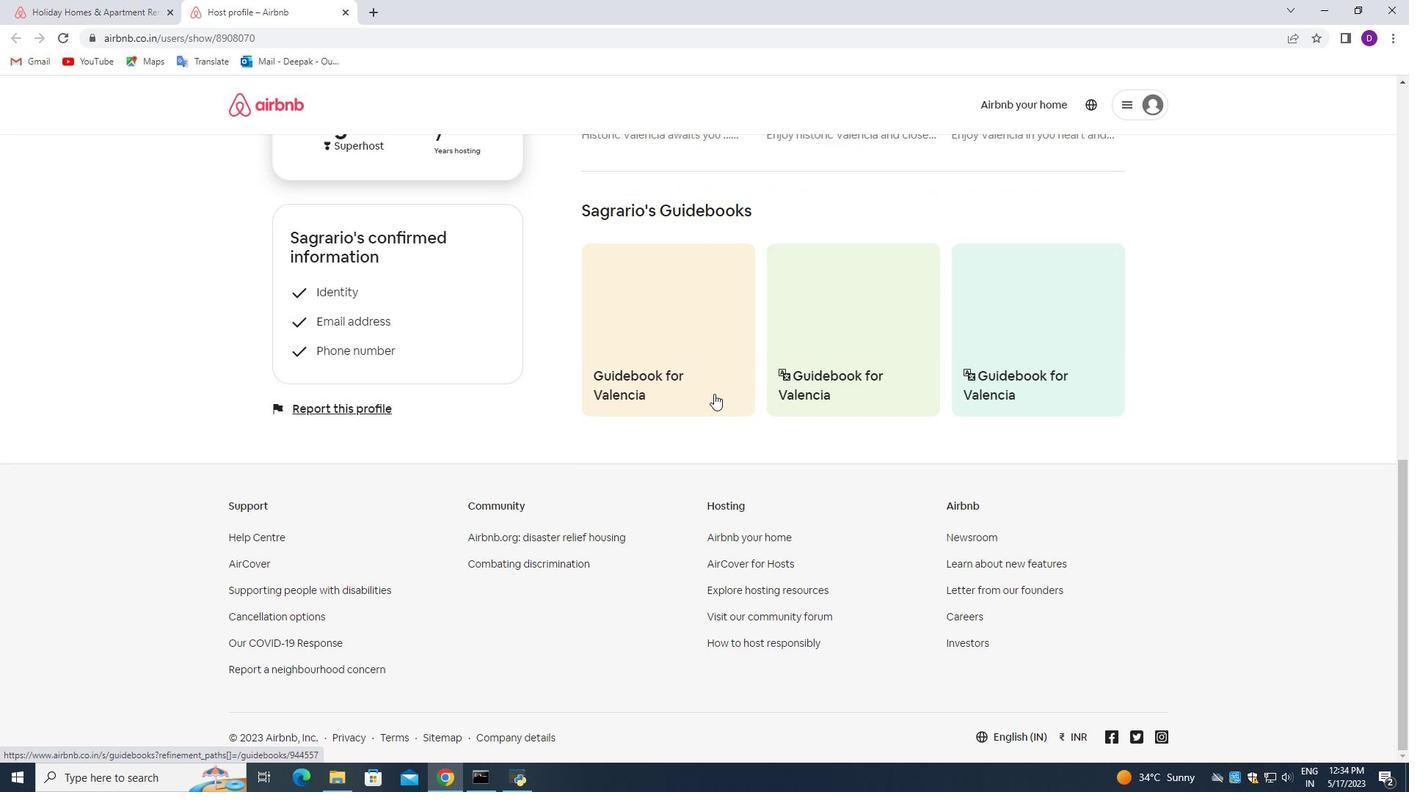 
Action: Mouse scrolled (714, 406) with delta (0, 0)
Screenshot: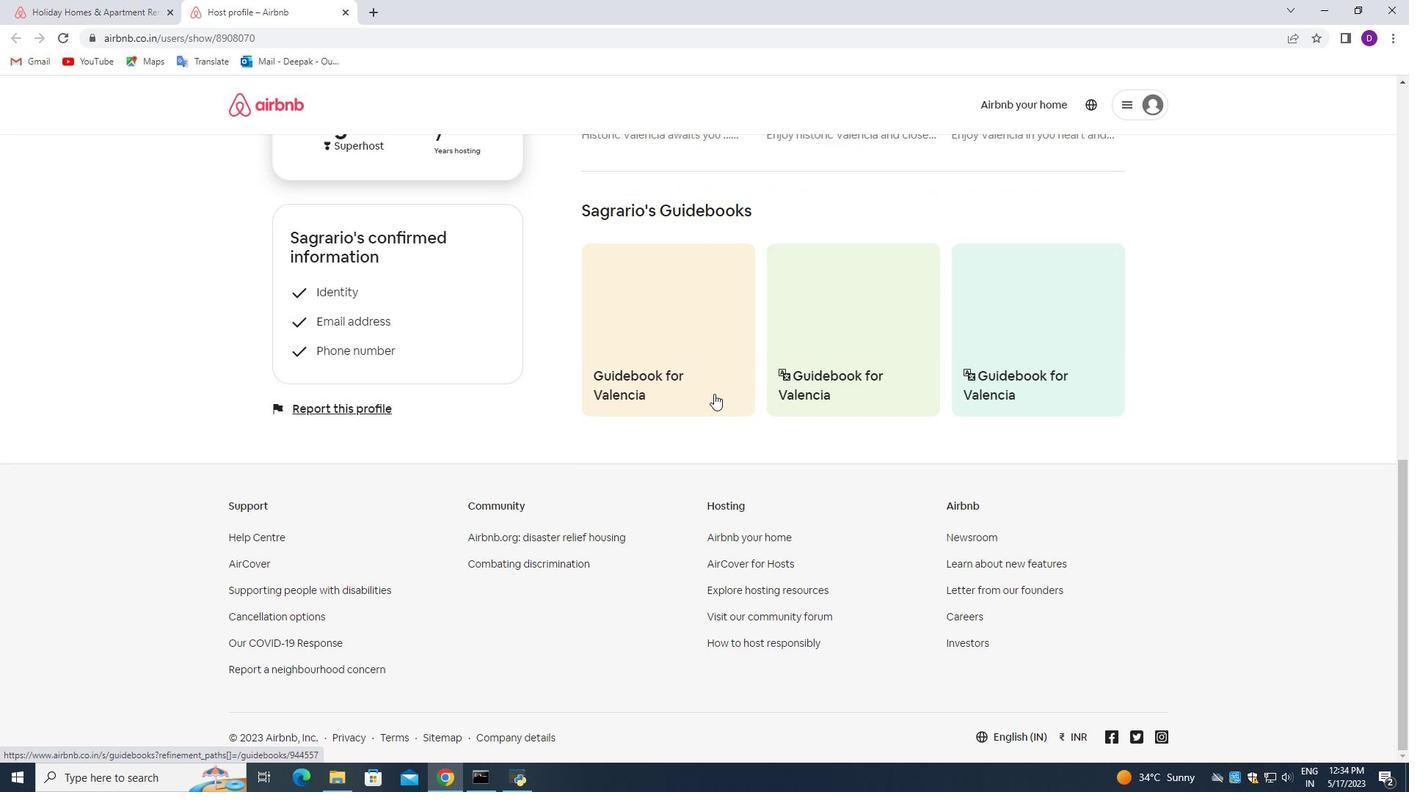 
Action: Mouse moved to (714, 411)
Screenshot: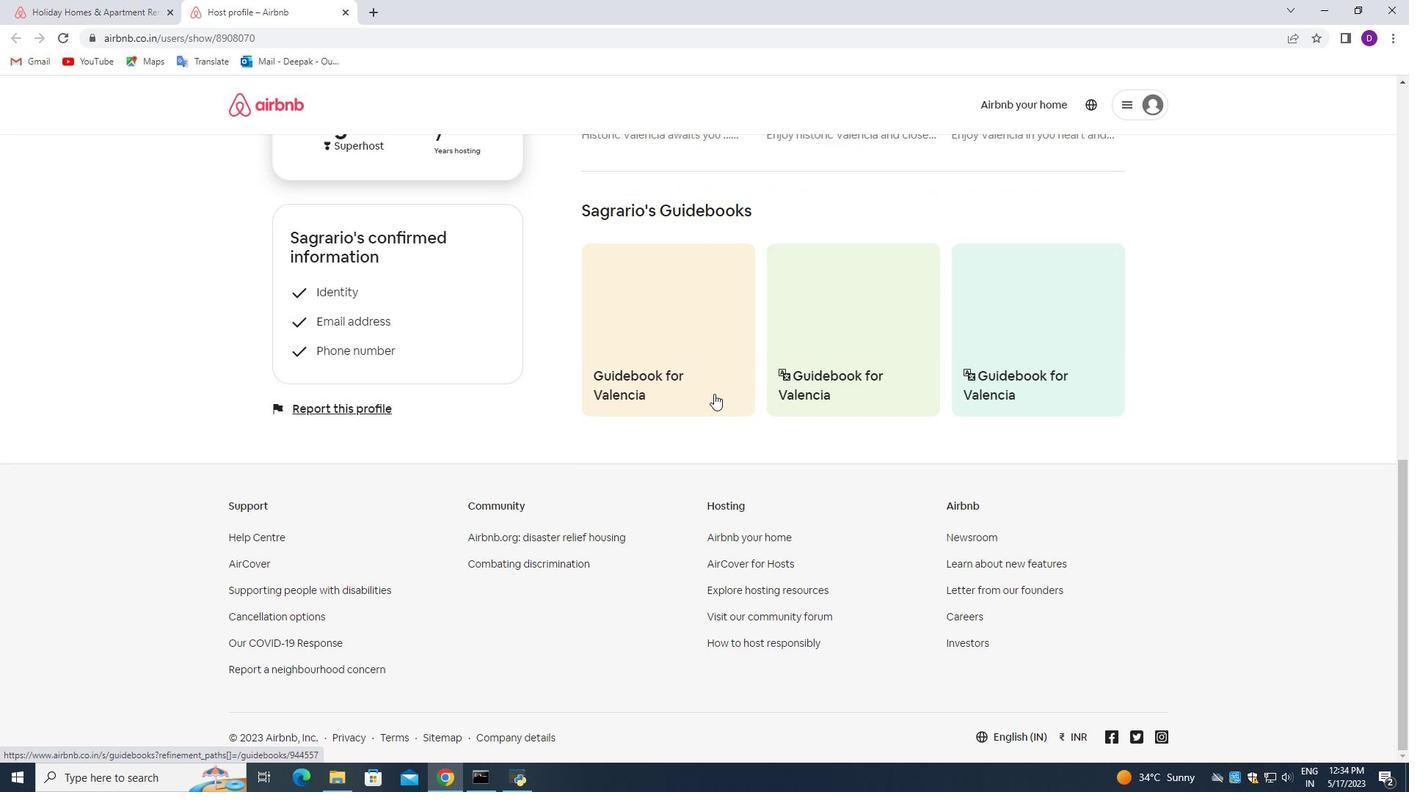 
Action: Mouse scrolled (714, 410) with delta (0, 0)
Screenshot: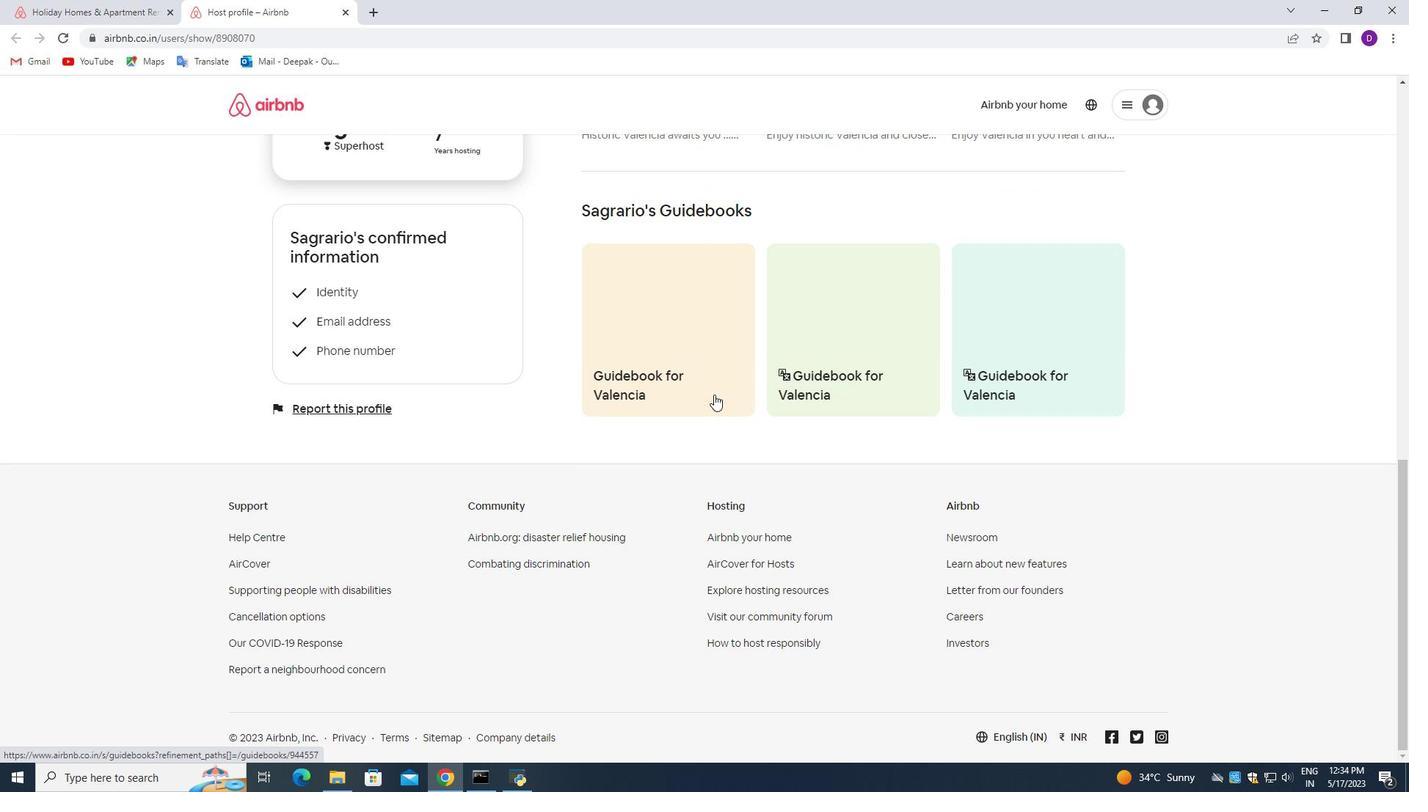 
Action: Mouse moved to (714, 416)
Screenshot: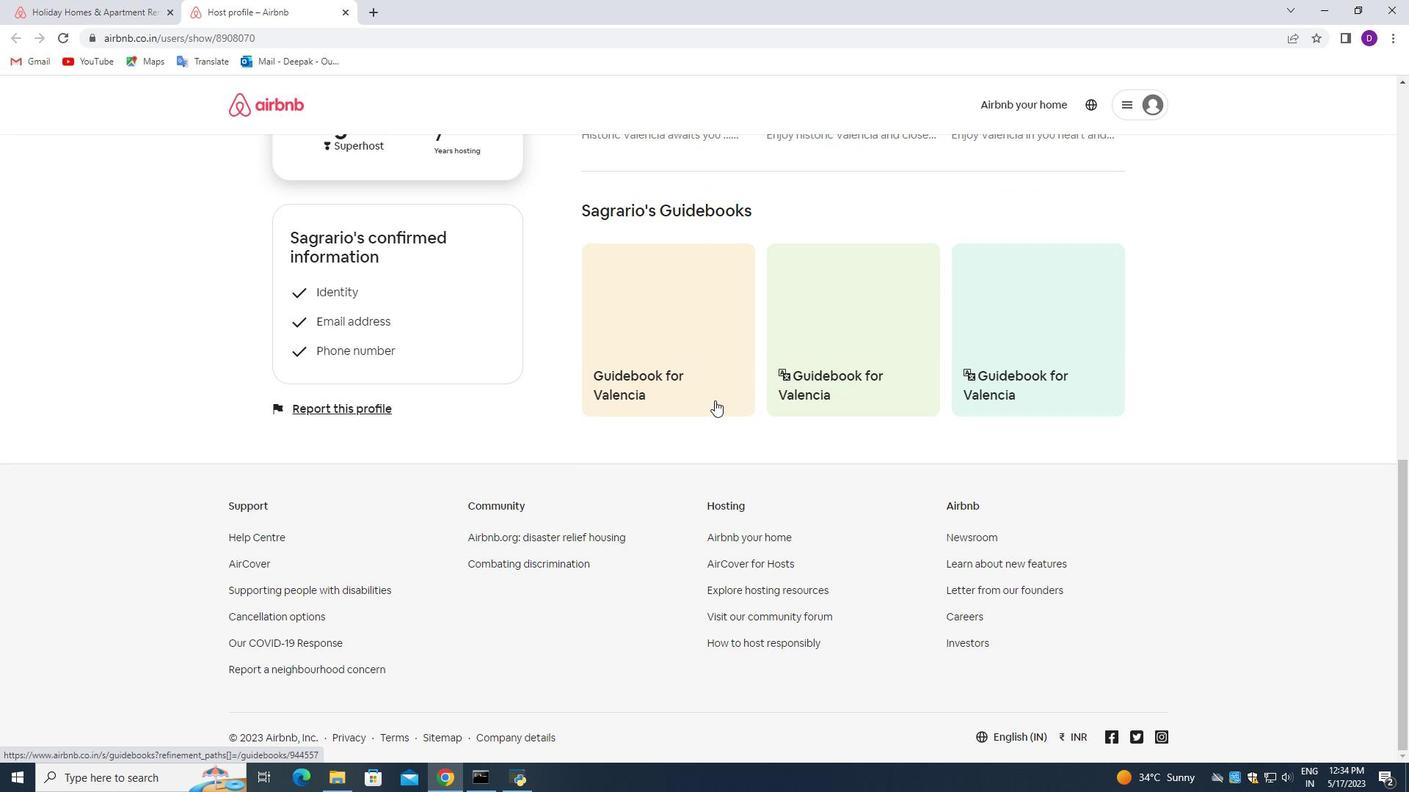 
Action: Mouse scrolled (714, 416) with delta (0, 0)
Screenshot: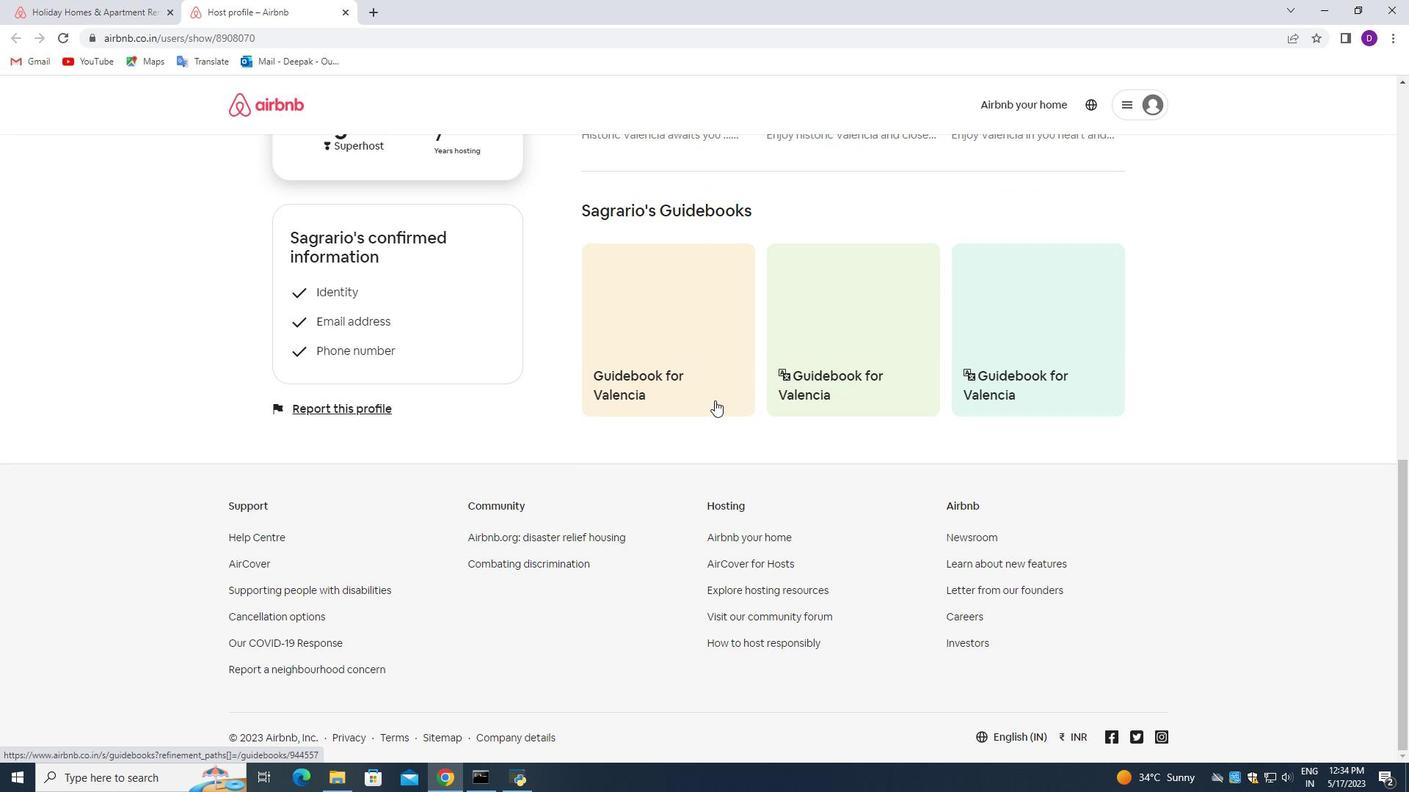 
Action: Mouse moved to (705, 420)
Screenshot: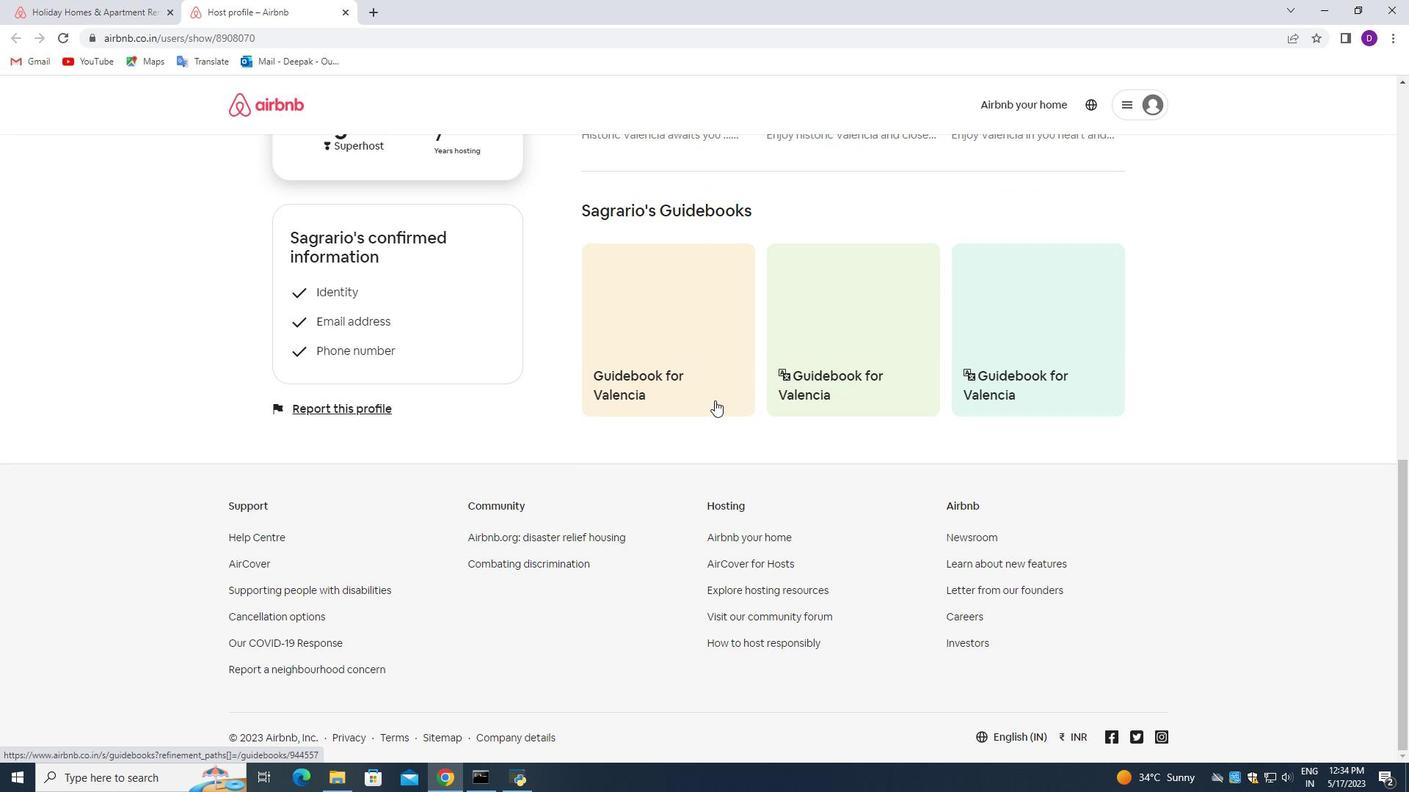 
Action: Mouse scrolled (705, 419) with delta (0, 0)
Screenshot: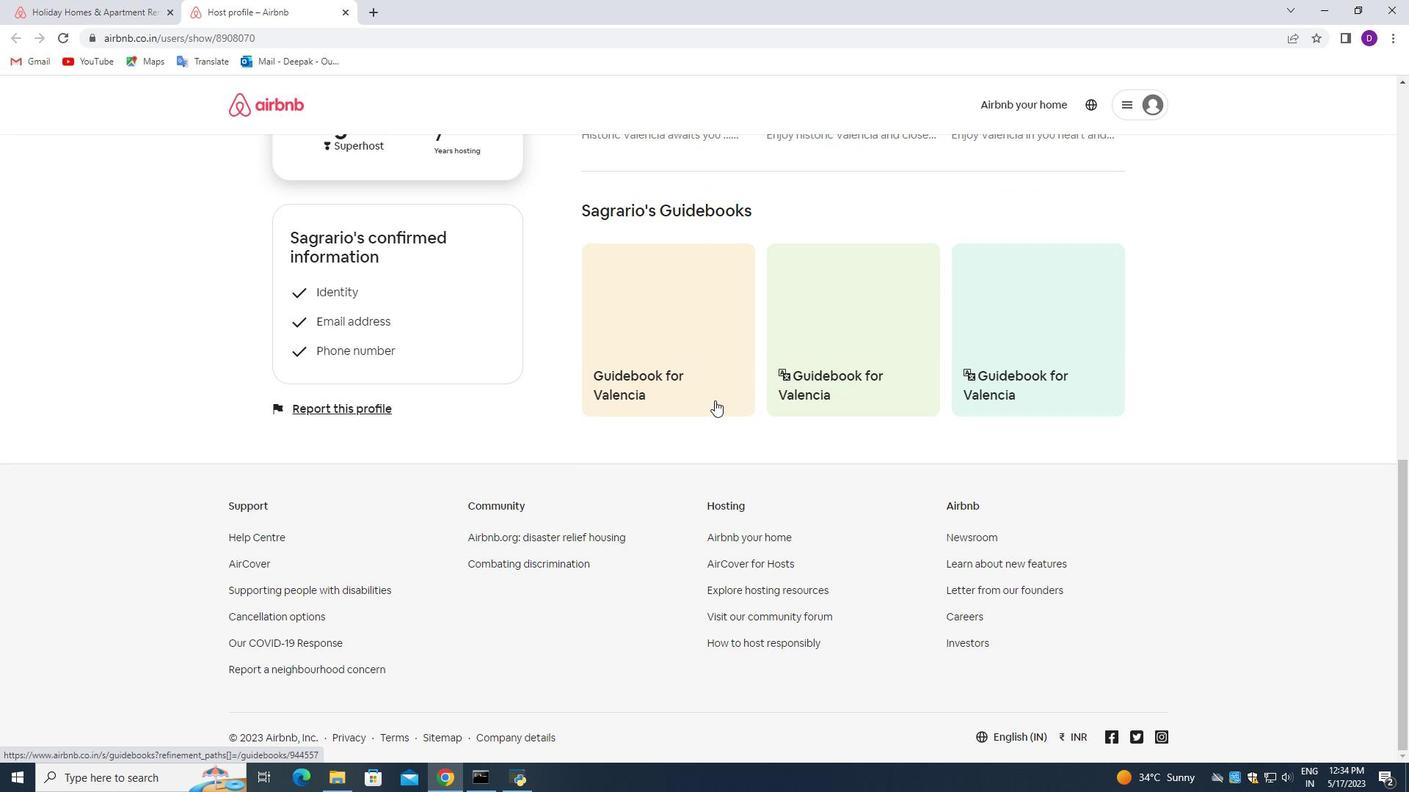 
Action: Mouse moved to (245, 538)
Screenshot: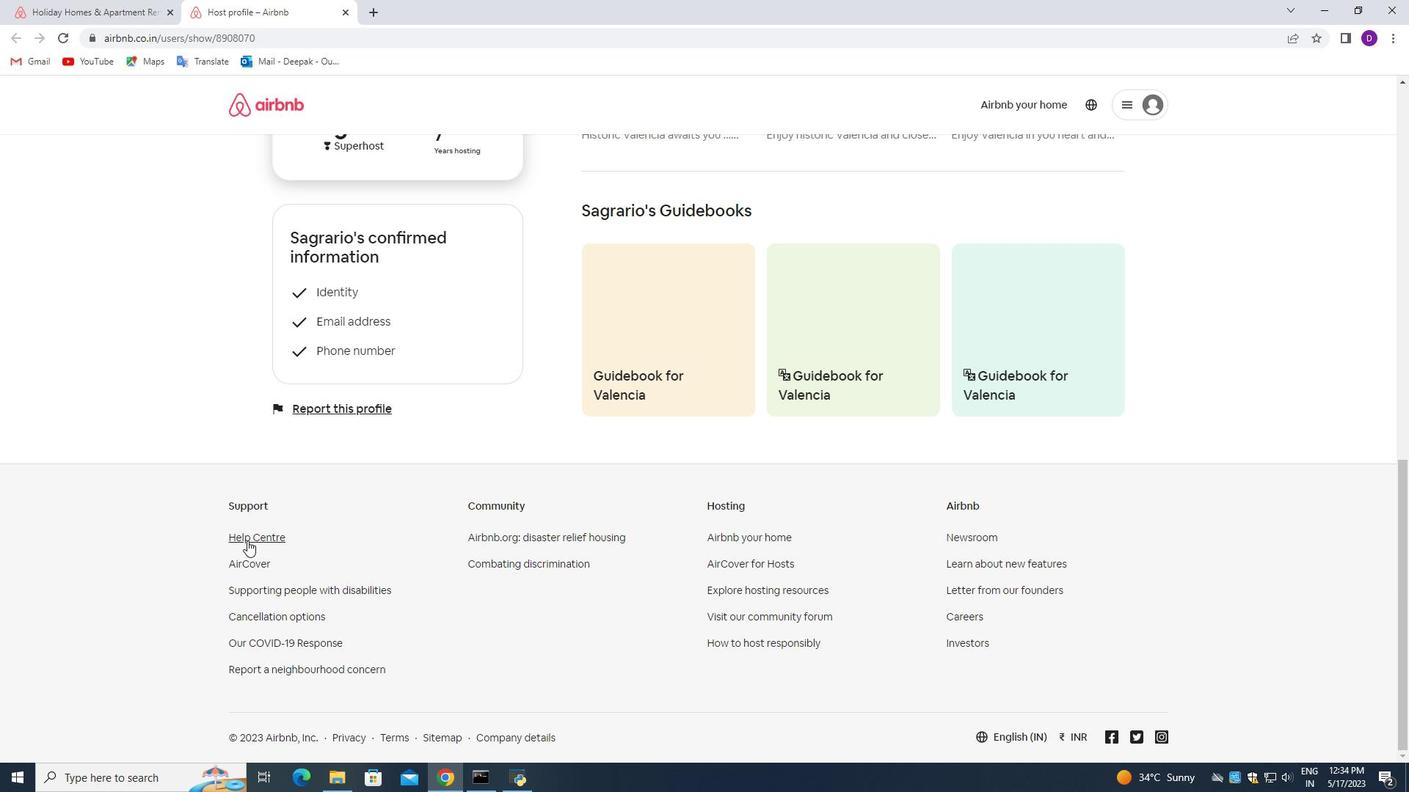 
Action: Mouse pressed left at (245, 538)
Screenshot: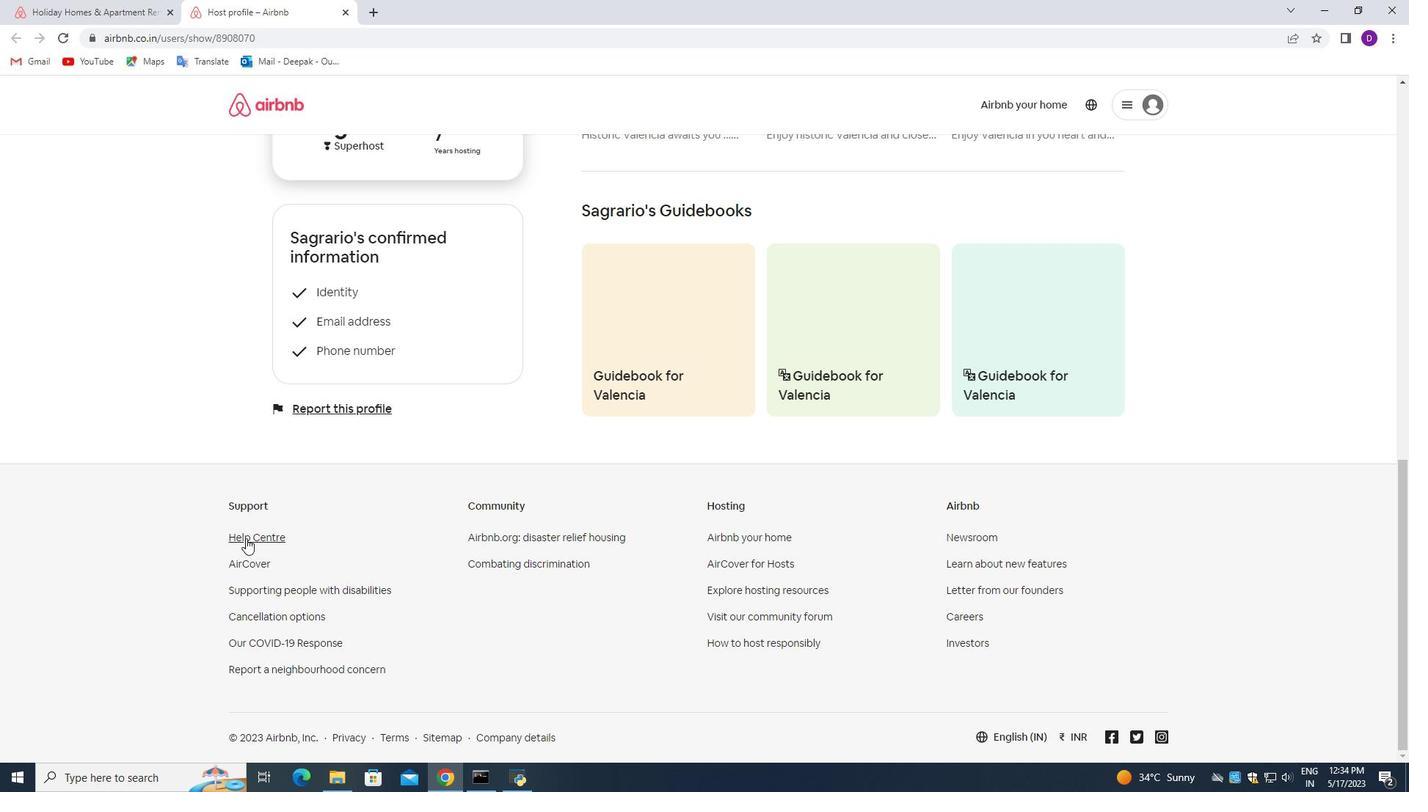 
Action: Mouse moved to (687, 243)
Screenshot: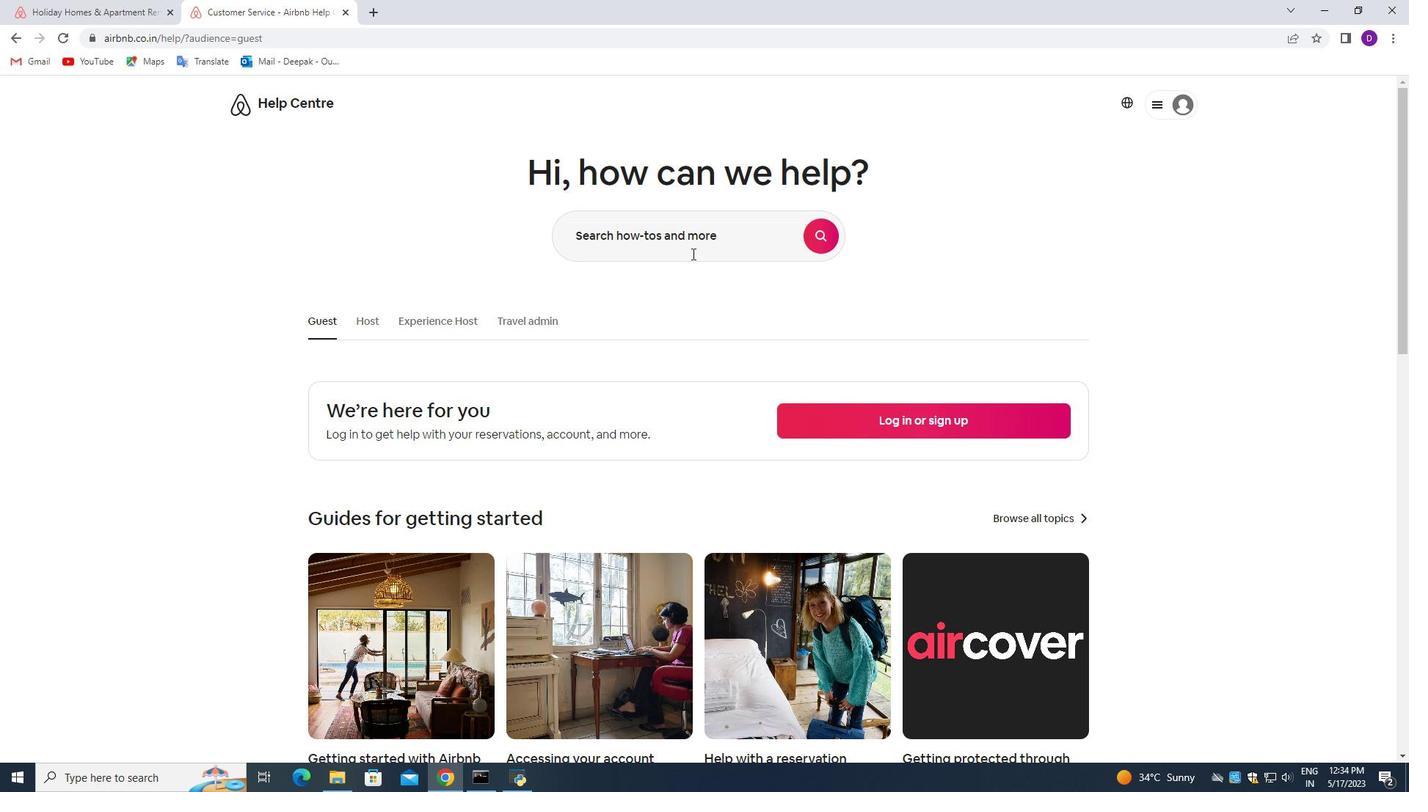 
Action: Mouse pressed left at (687, 243)
Screenshot: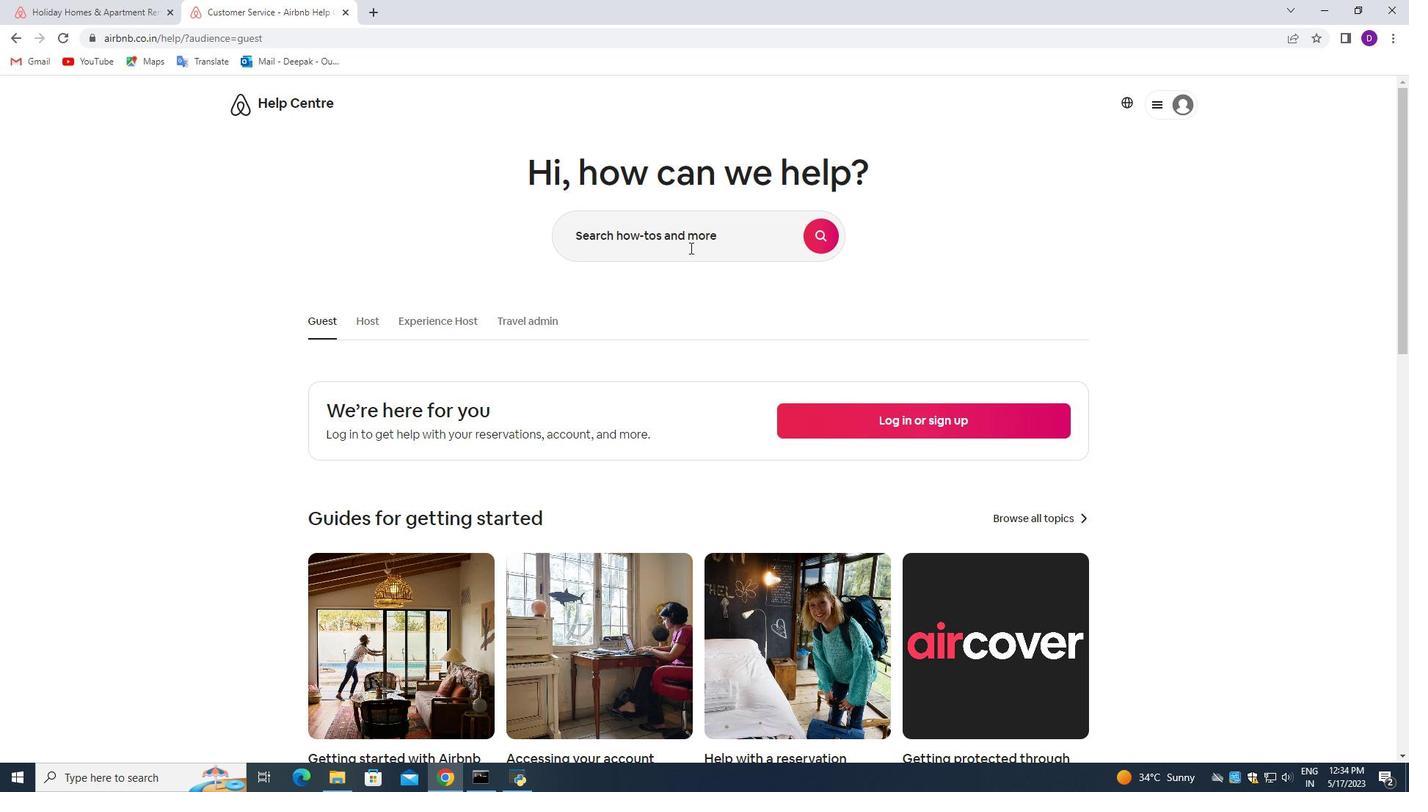 
Action: Mouse moved to (687, 243)
Screenshot: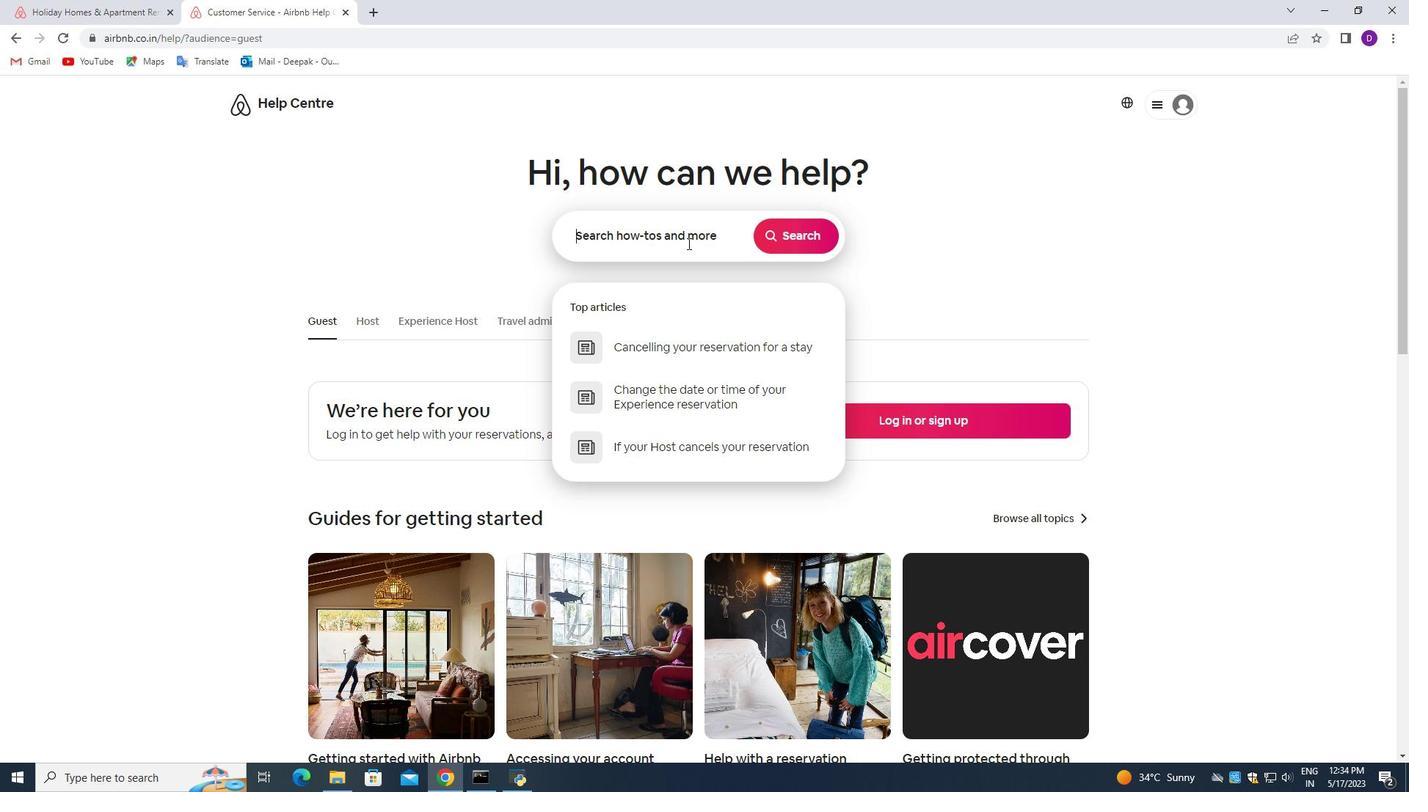 
Action: Mouse pressed left at (687, 243)
Screenshot: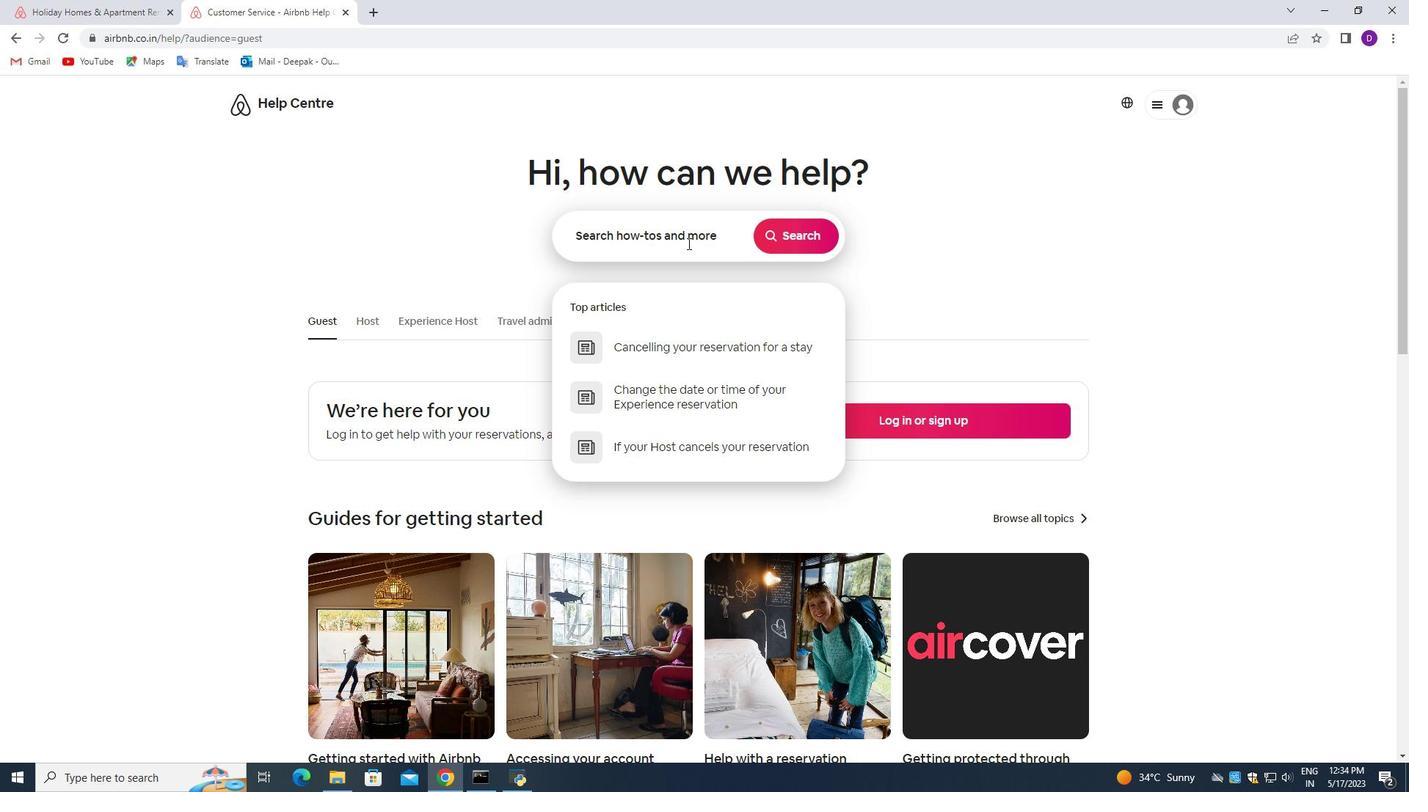 
Action: Mouse moved to (649, 228)
Screenshot: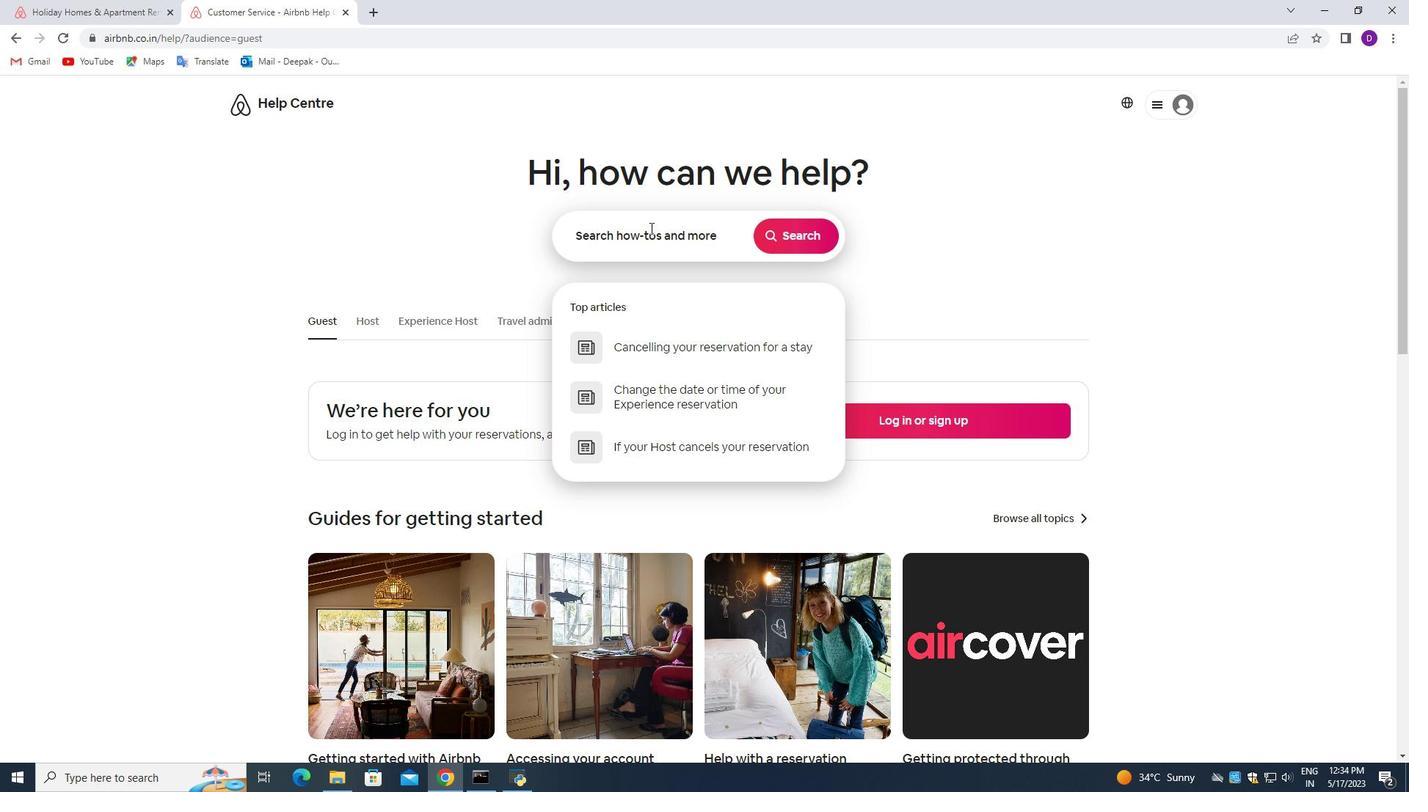 
Action: Key pressed <Key.shift_r>What<Key.space>is<Key.space>pet<Key.space>policies
Screenshot: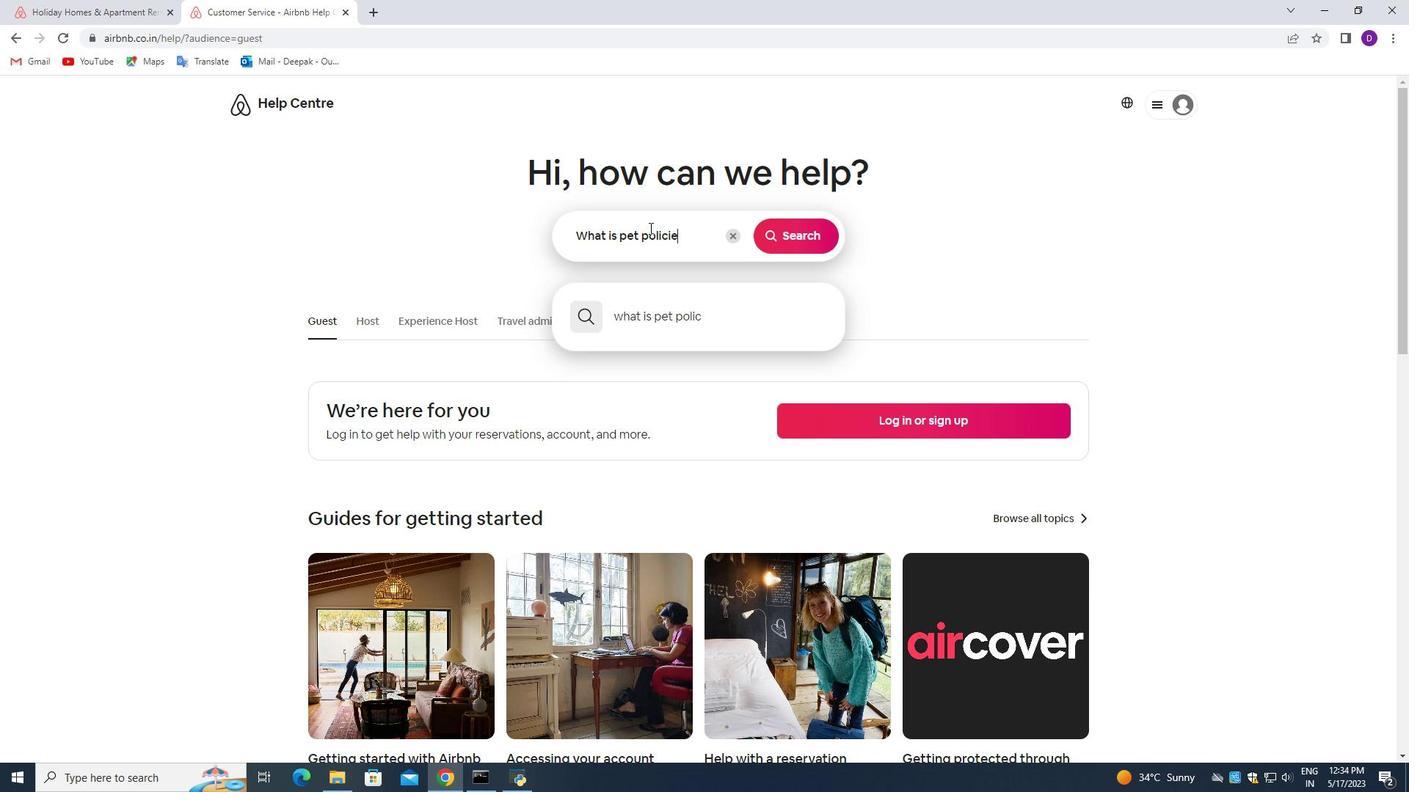 
Action: Mouse moved to (800, 231)
Screenshot: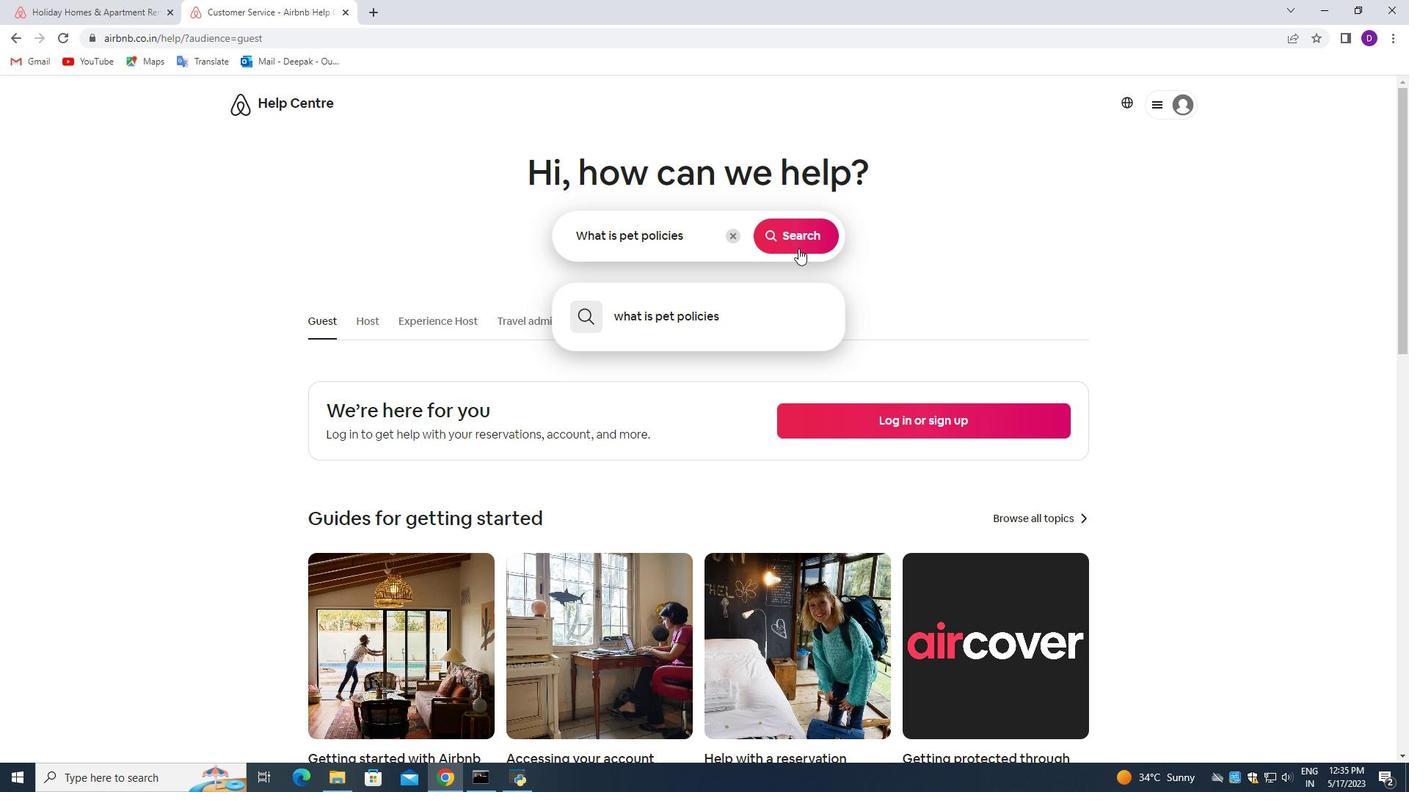 
Action: Mouse pressed left at (800, 231)
Screenshot: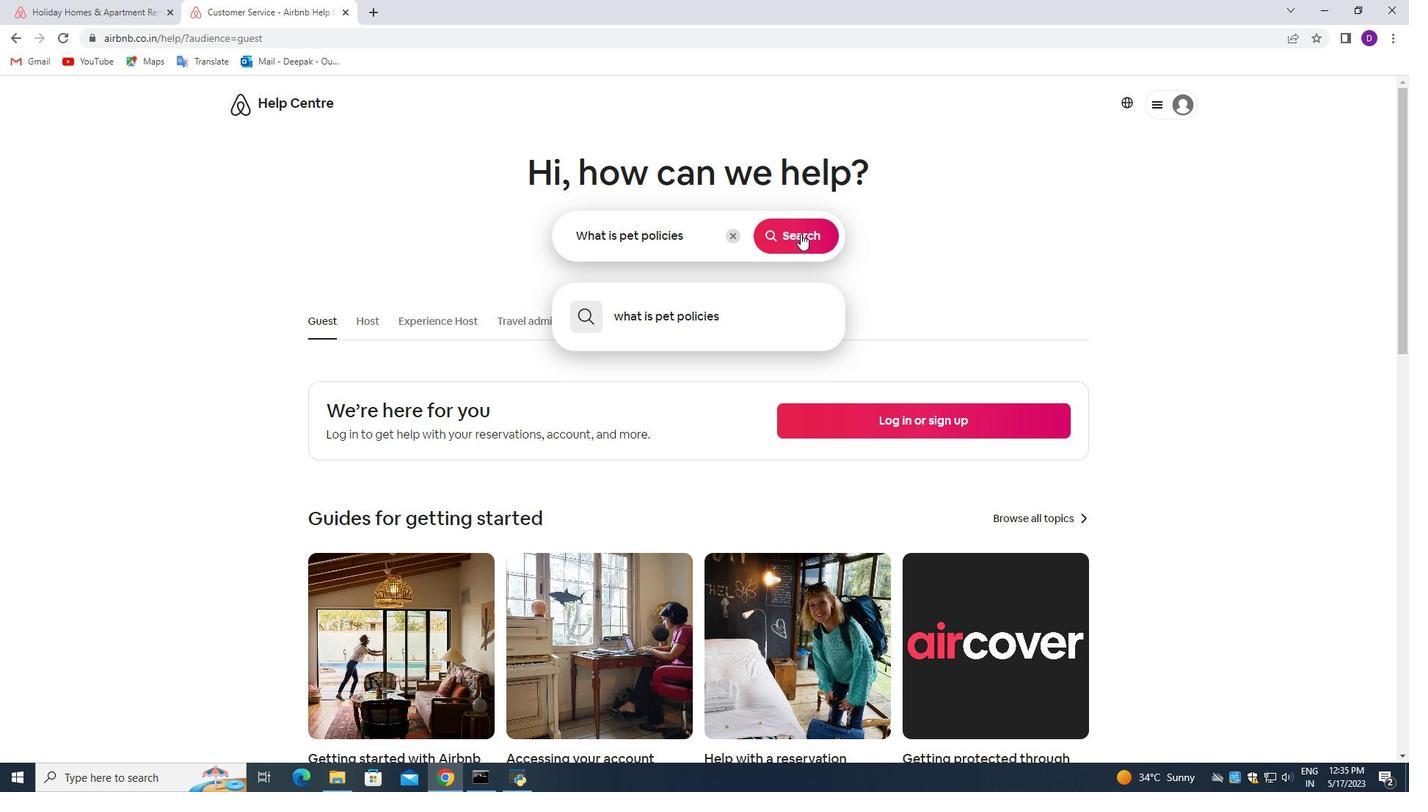 
Action: Mouse moved to (364, 351)
Screenshot: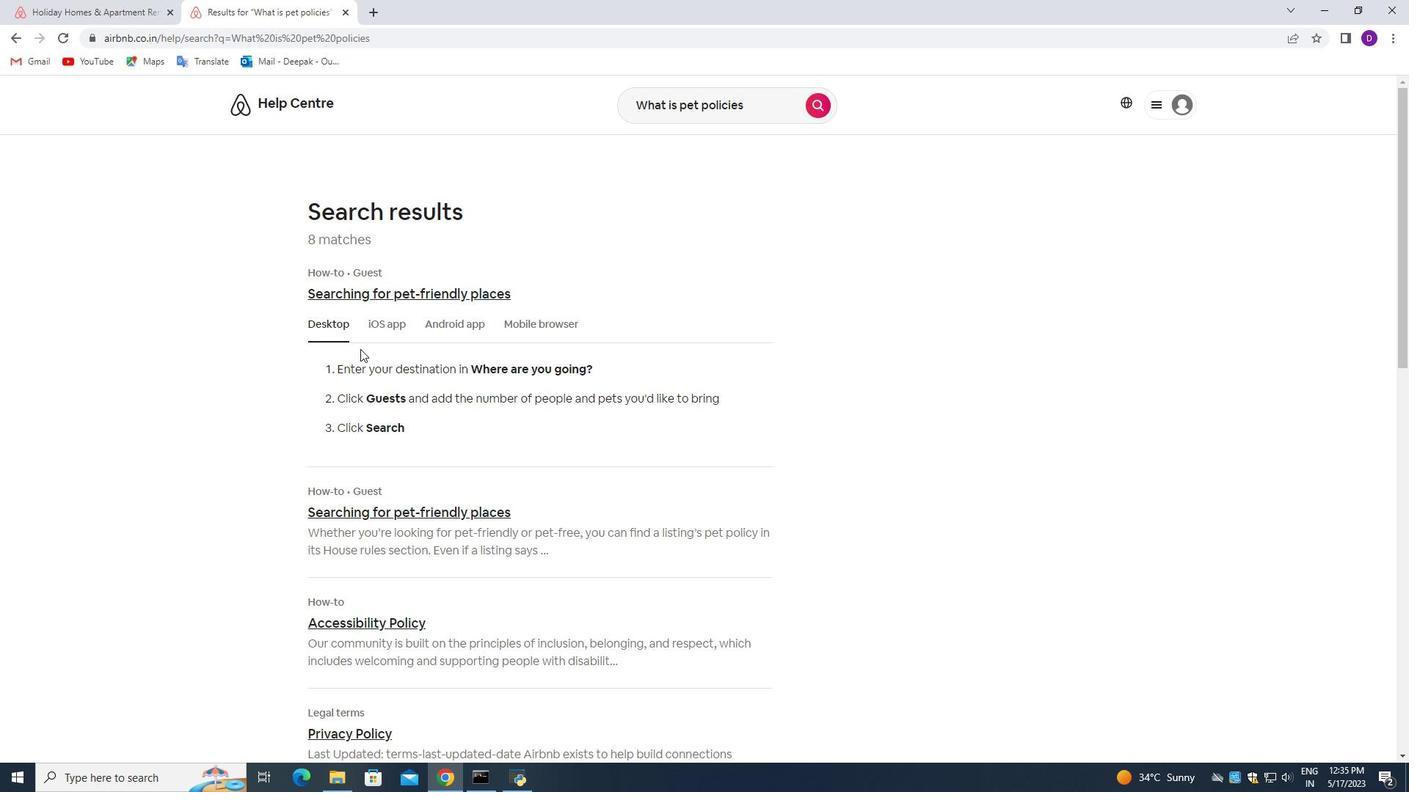 
Action: Mouse scrolled (364, 350) with delta (0, 0)
Screenshot: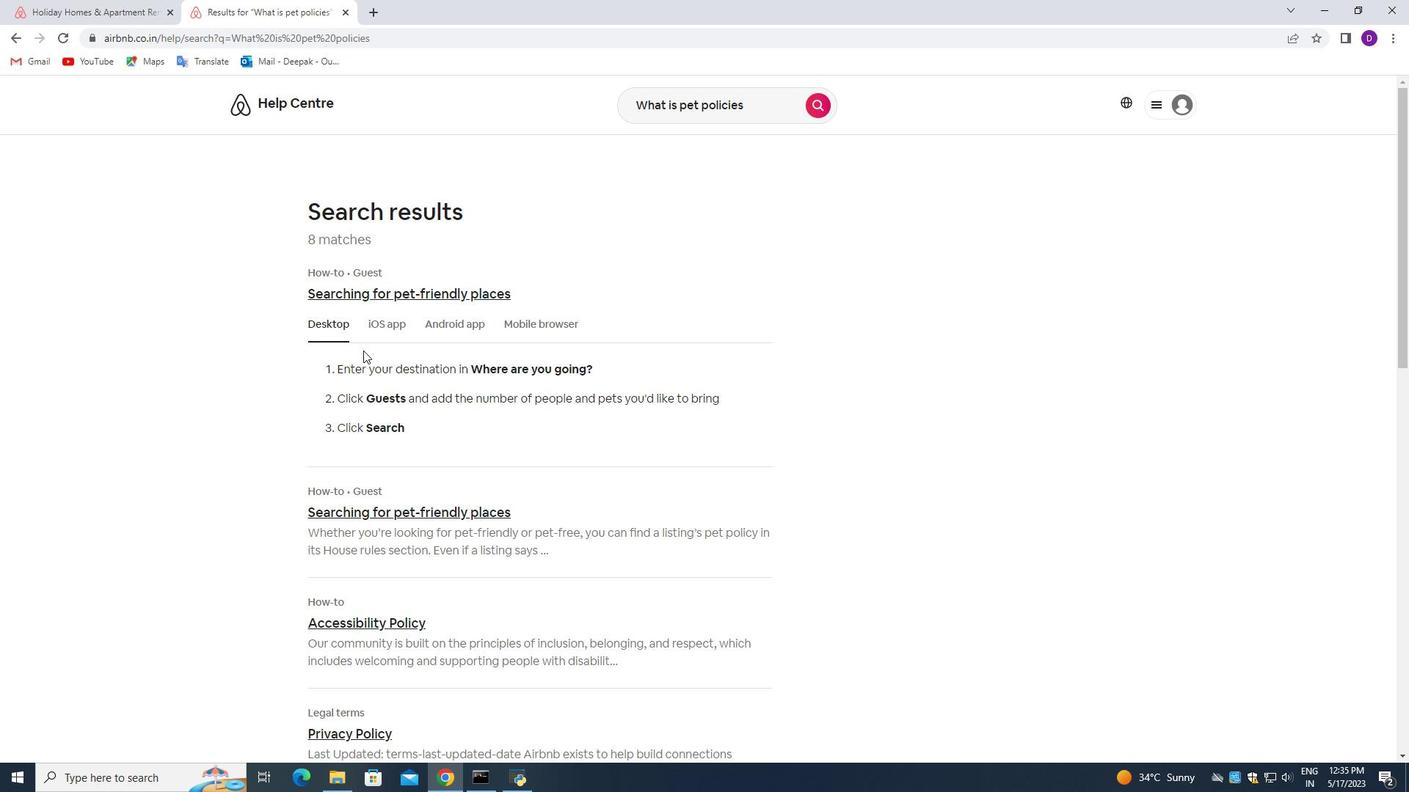 
Action: Mouse scrolled (364, 350) with delta (0, 0)
Screenshot: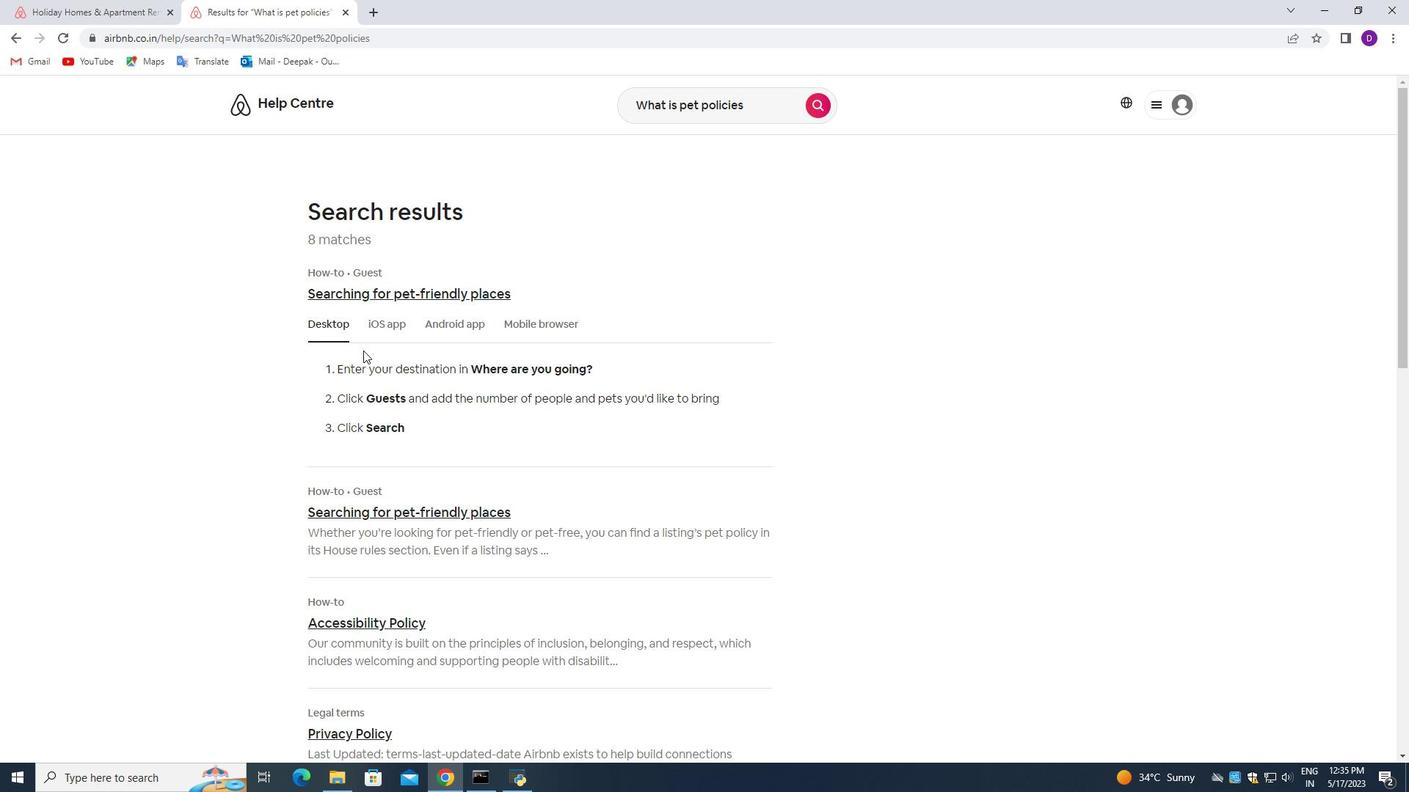 
Action: Mouse scrolled (364, 350) with delta (0, 0)
Screenshot: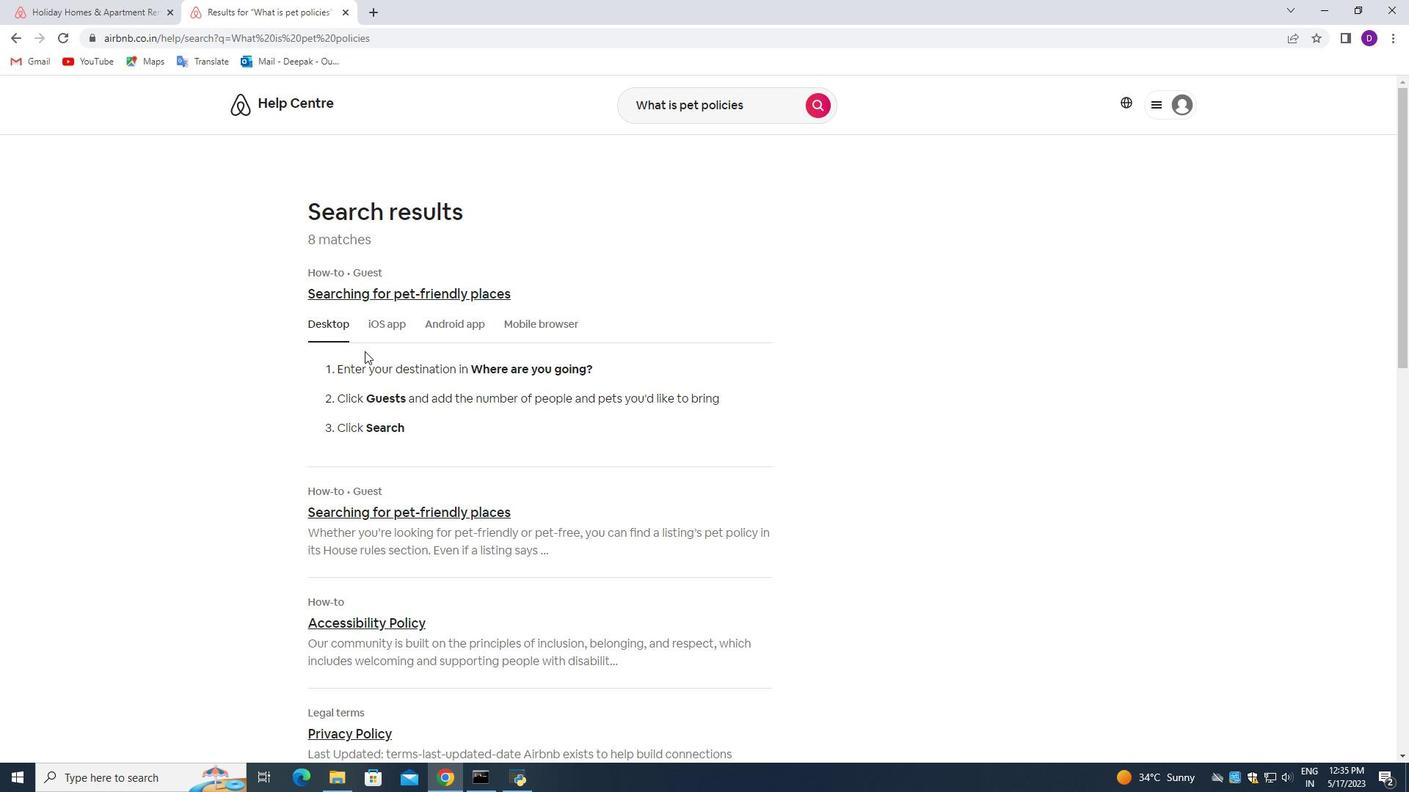 
Action: Mouse scrolled (364, 352) with delta (0, 0)
Screenshot: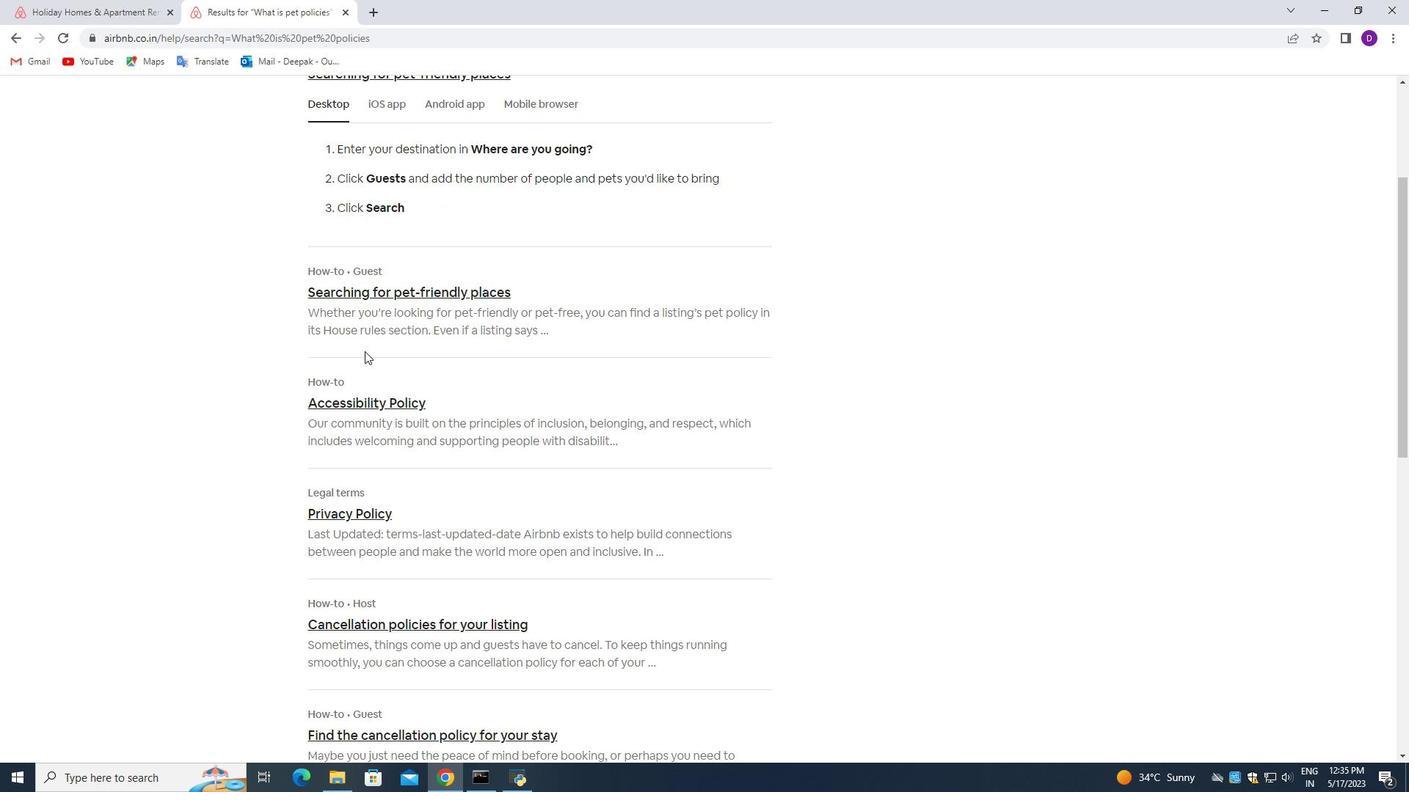 
Action: Mouse scrolled (364, 352) with delta (0, 0)
Screenshot: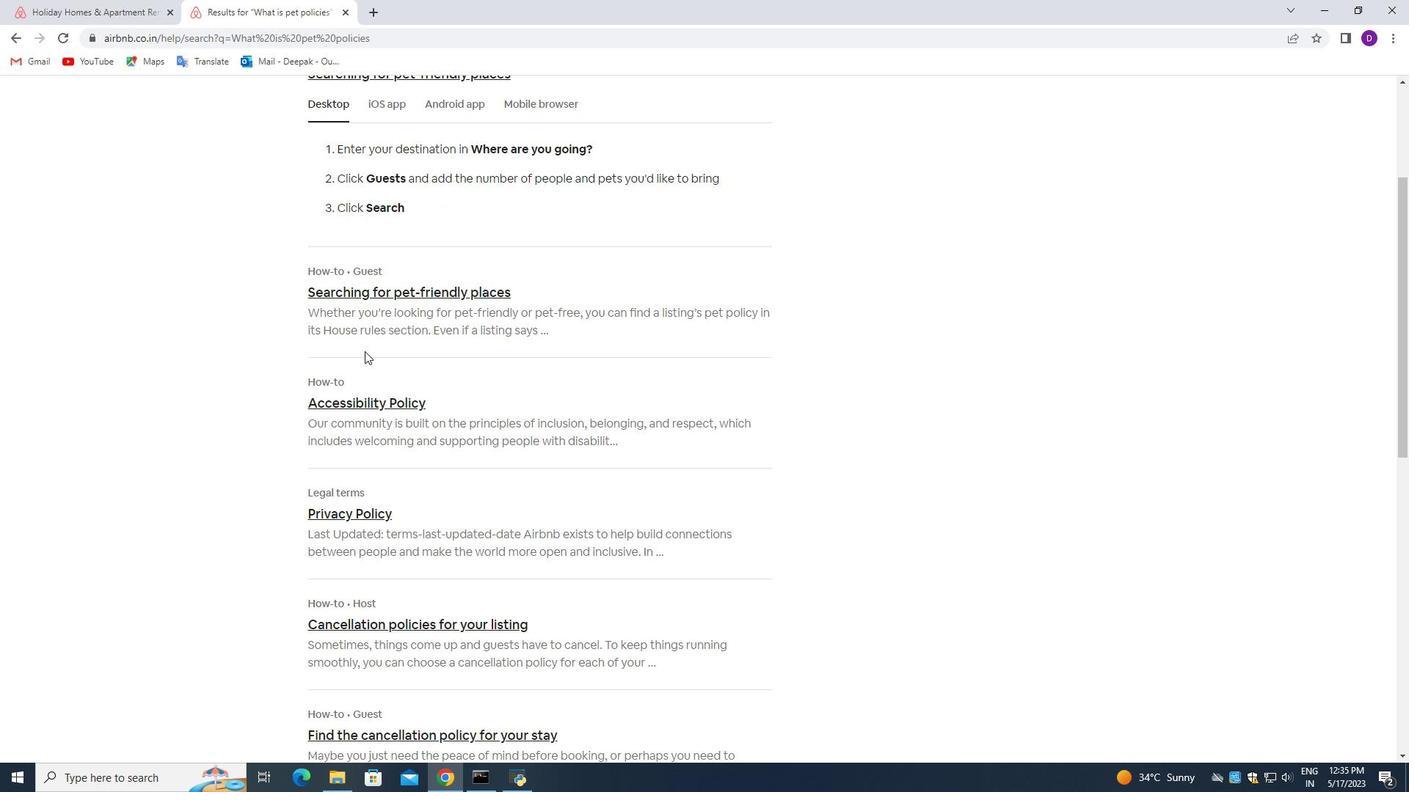 
Action: Mouse scrolled (364, 352) with delta (0, 0)
Screenshot: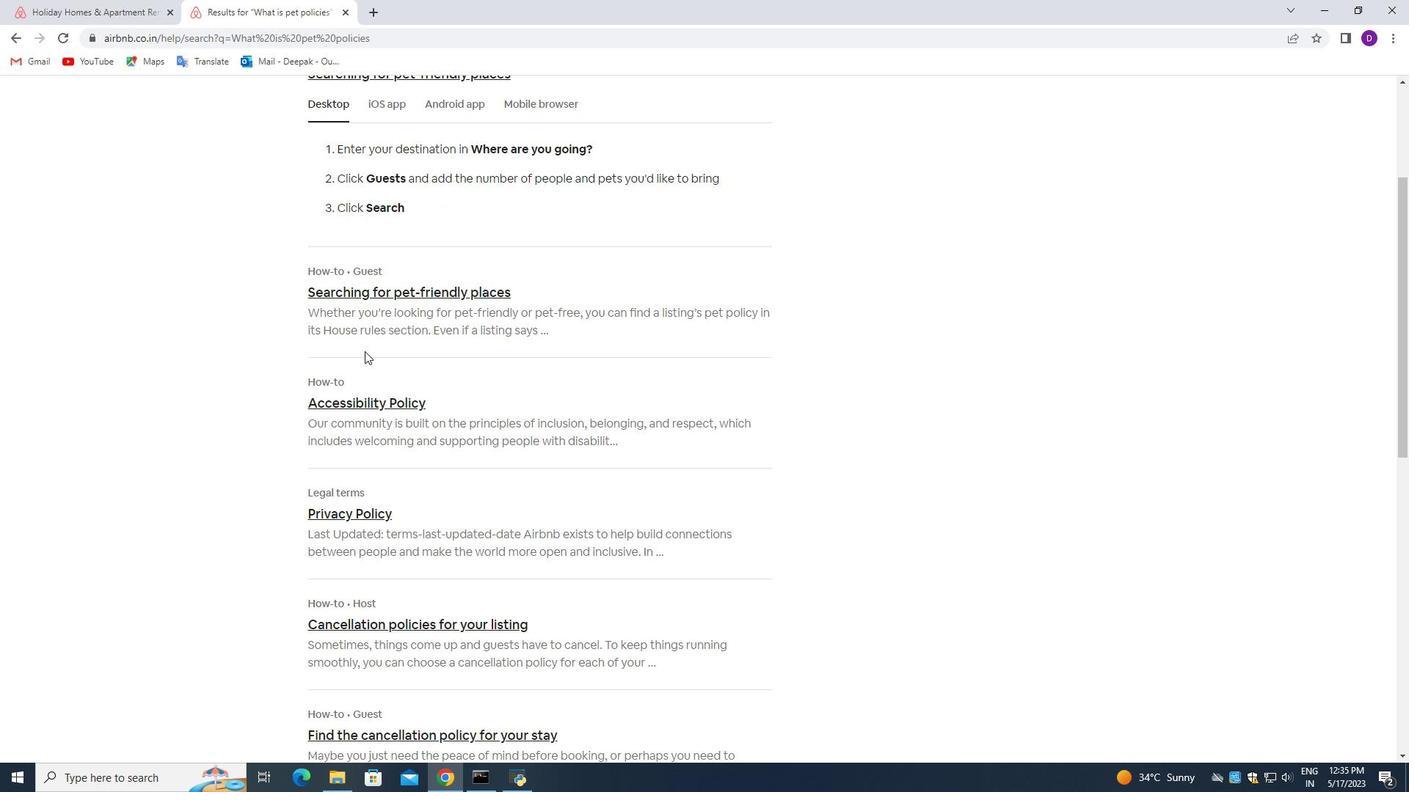 
Action: Mouse scrolled (364, 350) with delta (0, 0)
Screenshot: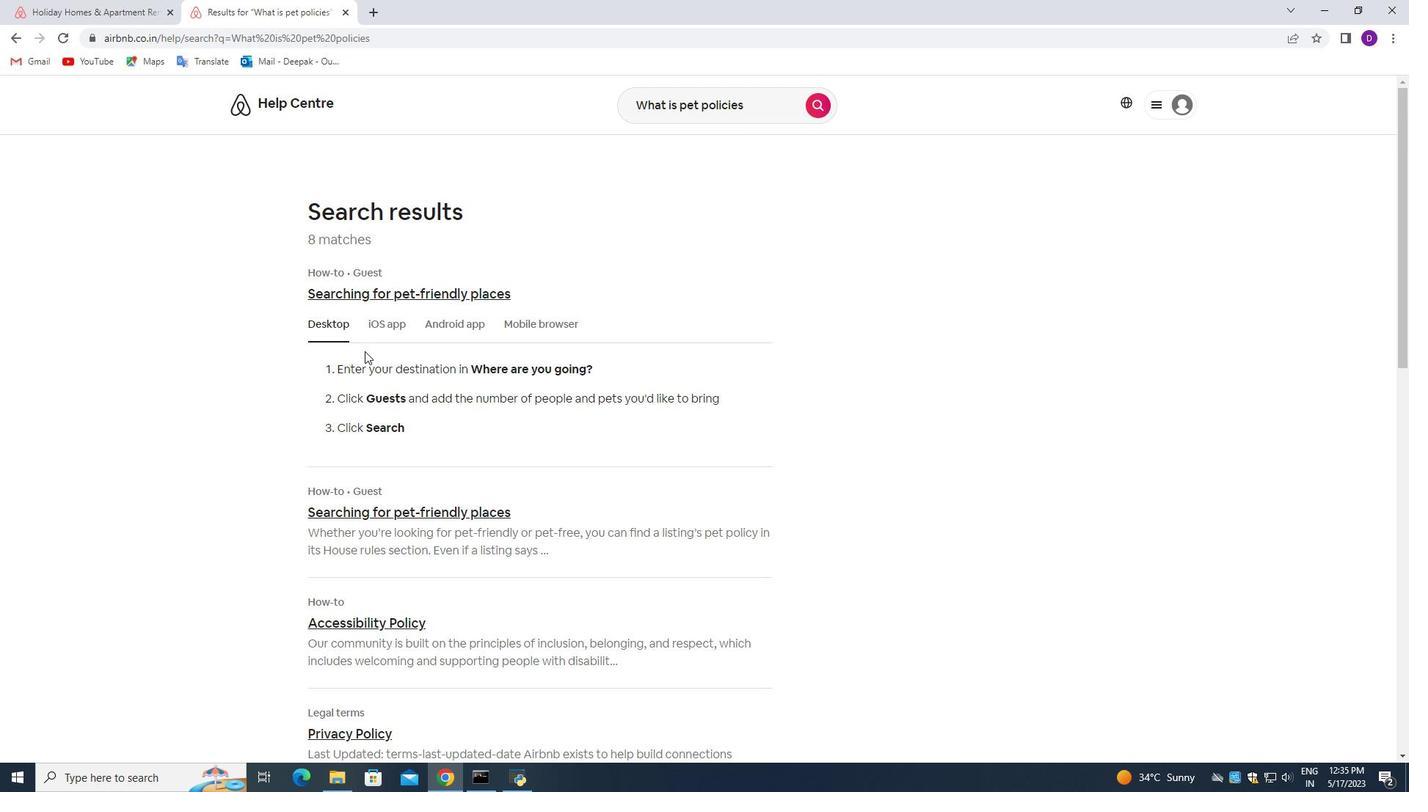 
Action: Mouse scrolled (364, 350) with delta (0, 0)
Screenshot: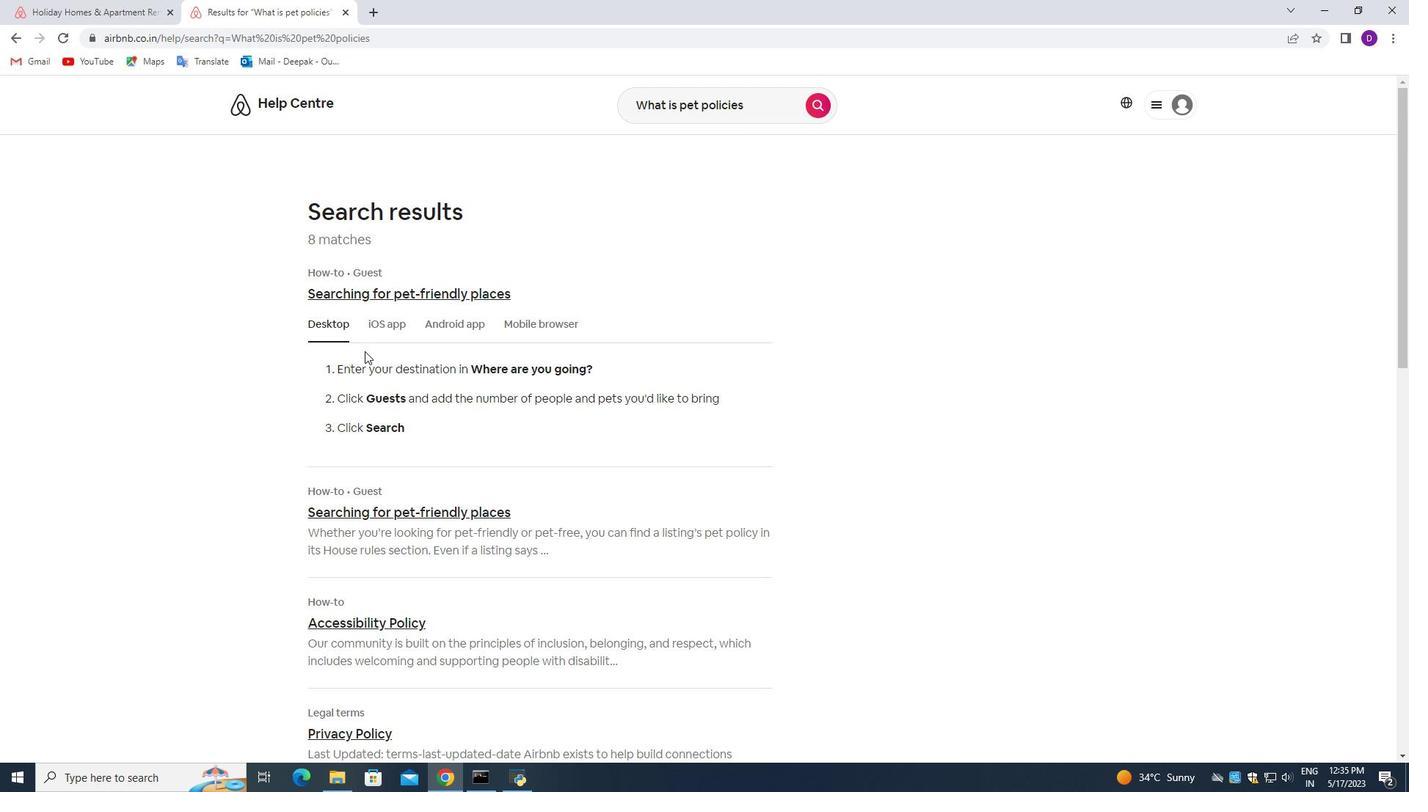 
Action: Mouse scrolled (364, 350) with delta (0, 0)
Screenshot: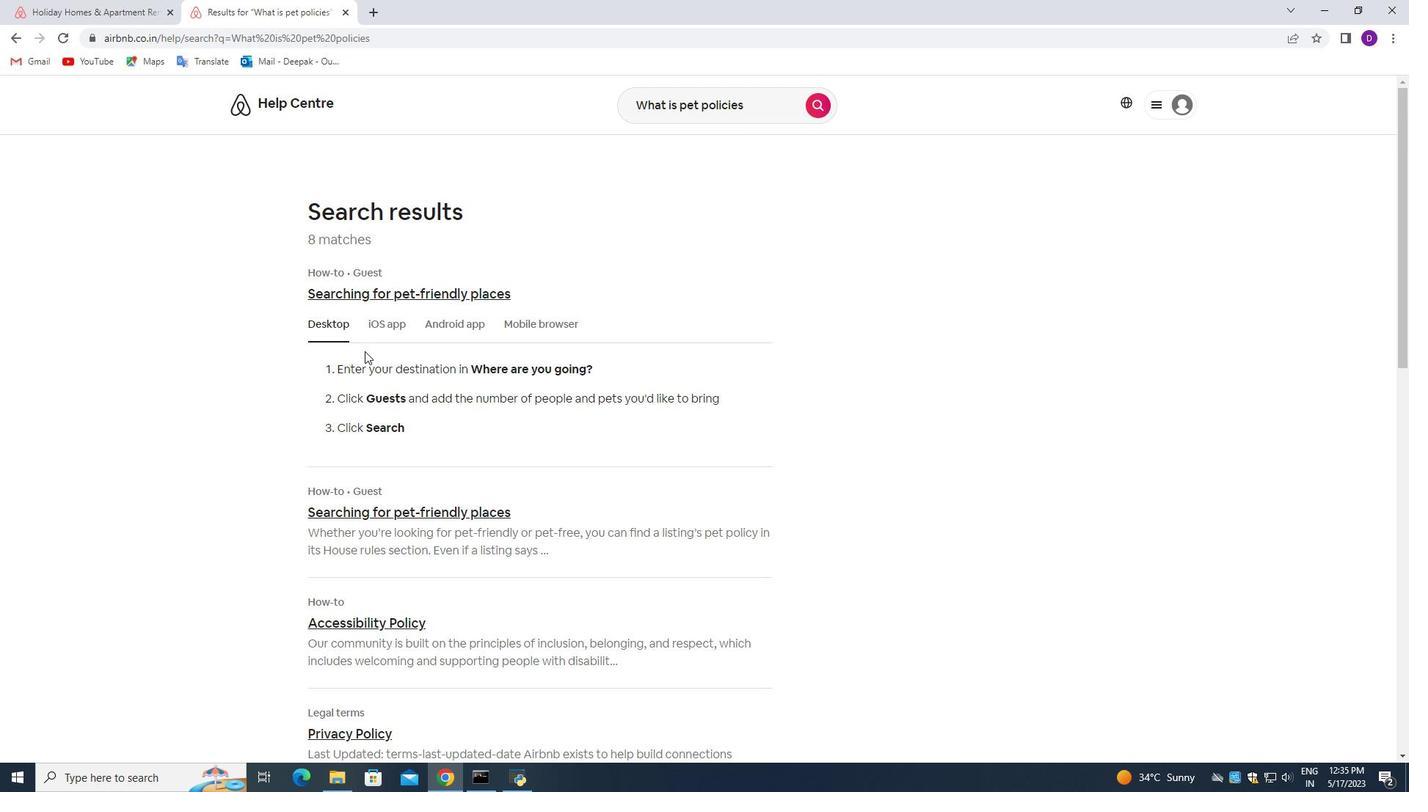 
Action: Mouse scrolled (364, 350) with delta (0, 0)
Screenshot: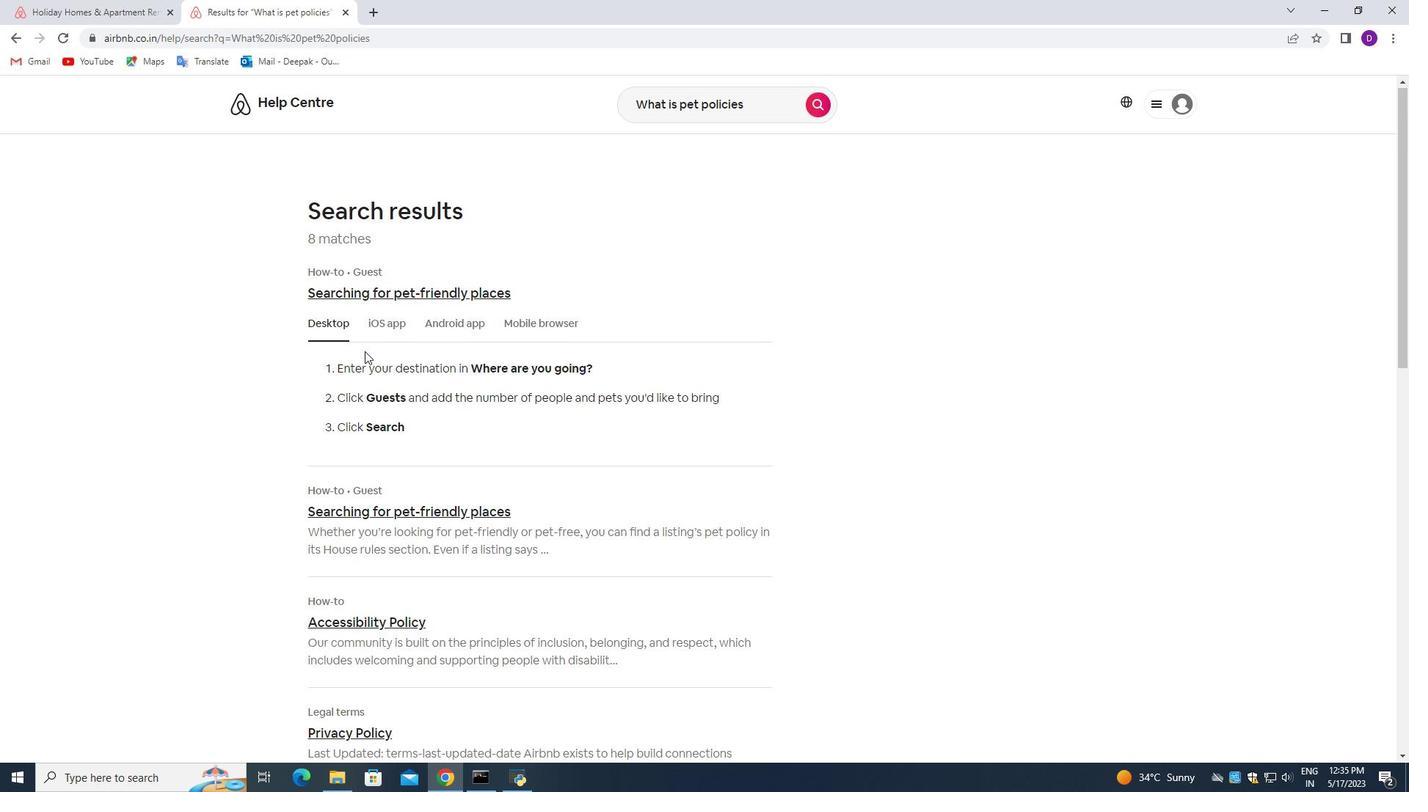 
Action: Mouse moved to (364, 351)
Screenshot: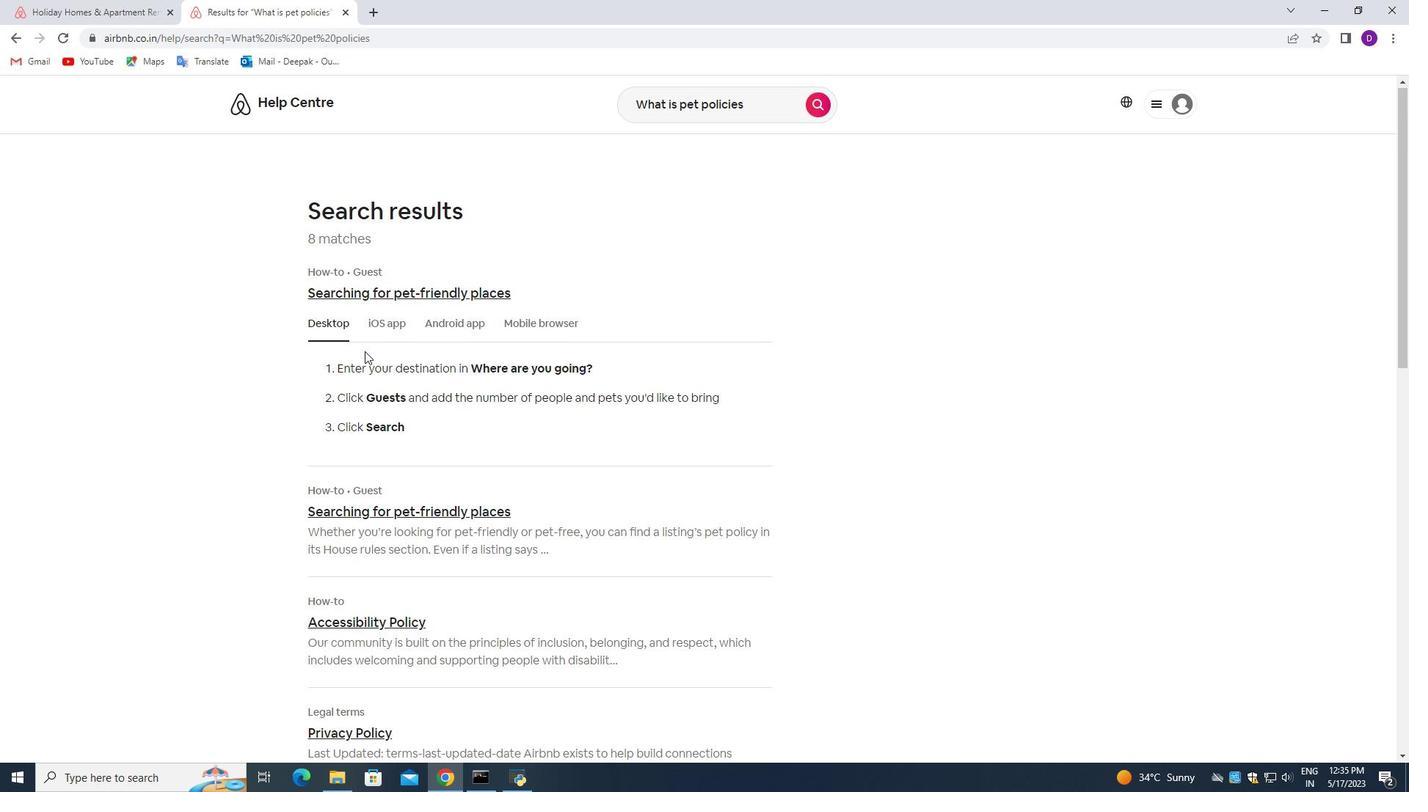 
Action: Mouse scrolled (364, 350) with delta (0, 0)
Screenshot: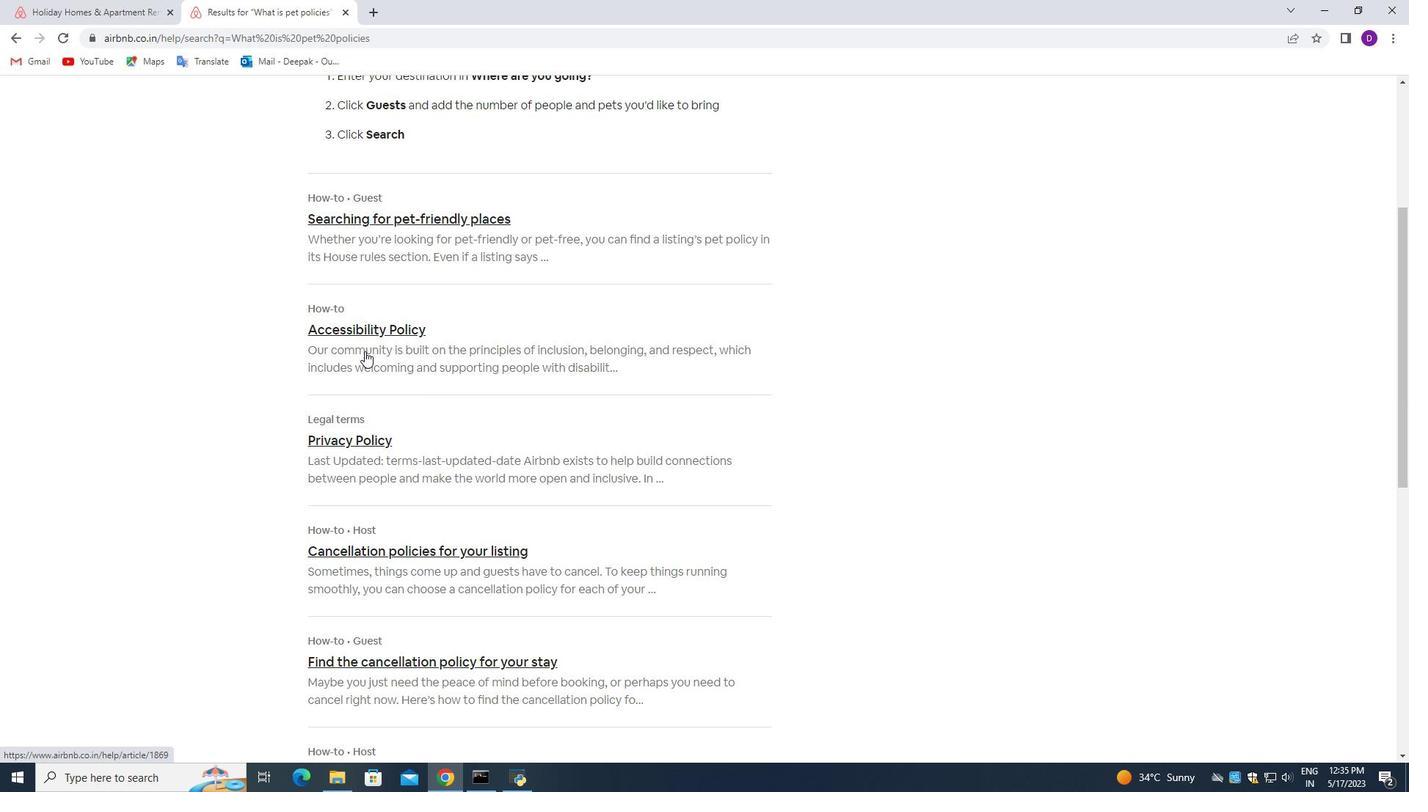 
Action: Mouse scrolled (364, 350) with delta (0, 0)
Screenshot: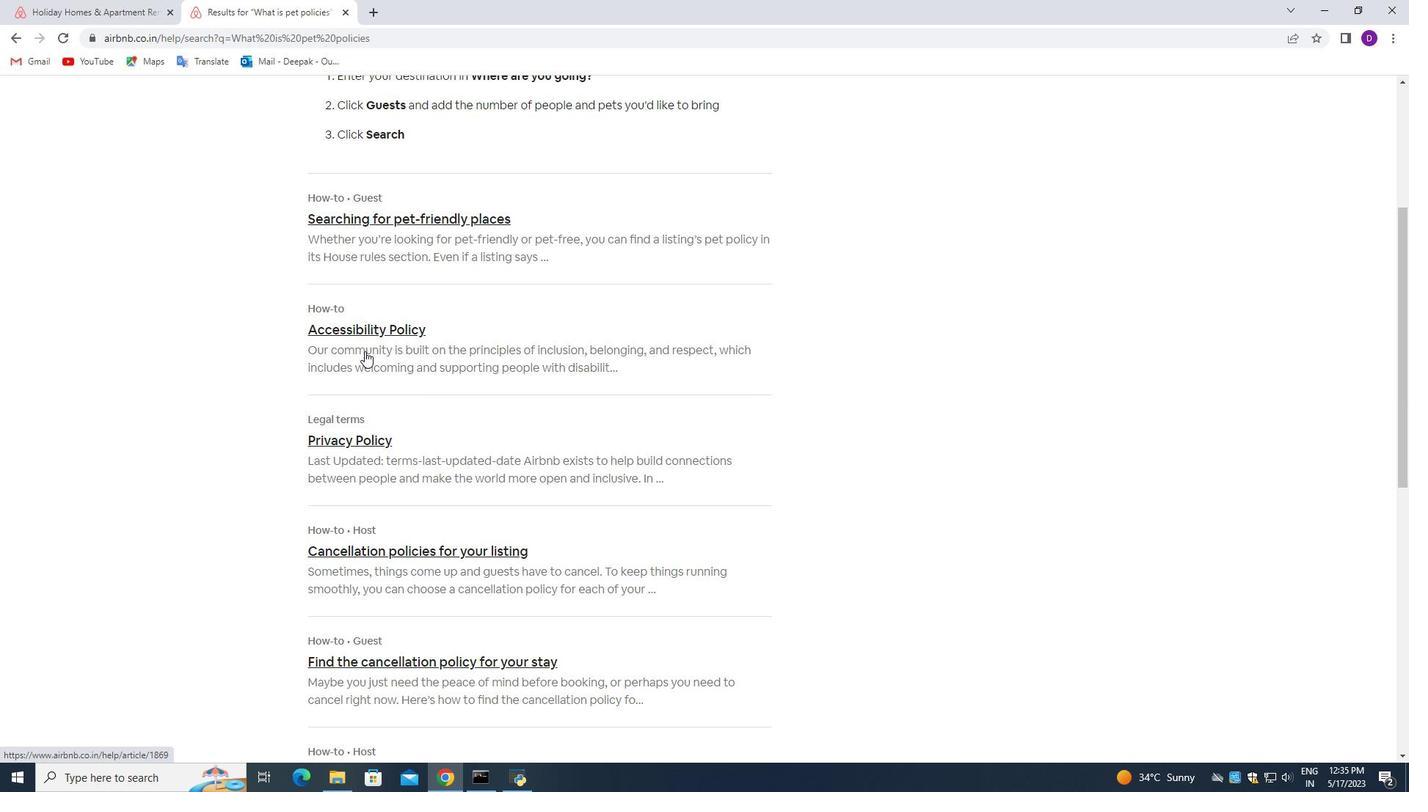 
Action: Mouse scrolled (364, 350) with delta (0, 0)
Screenshot: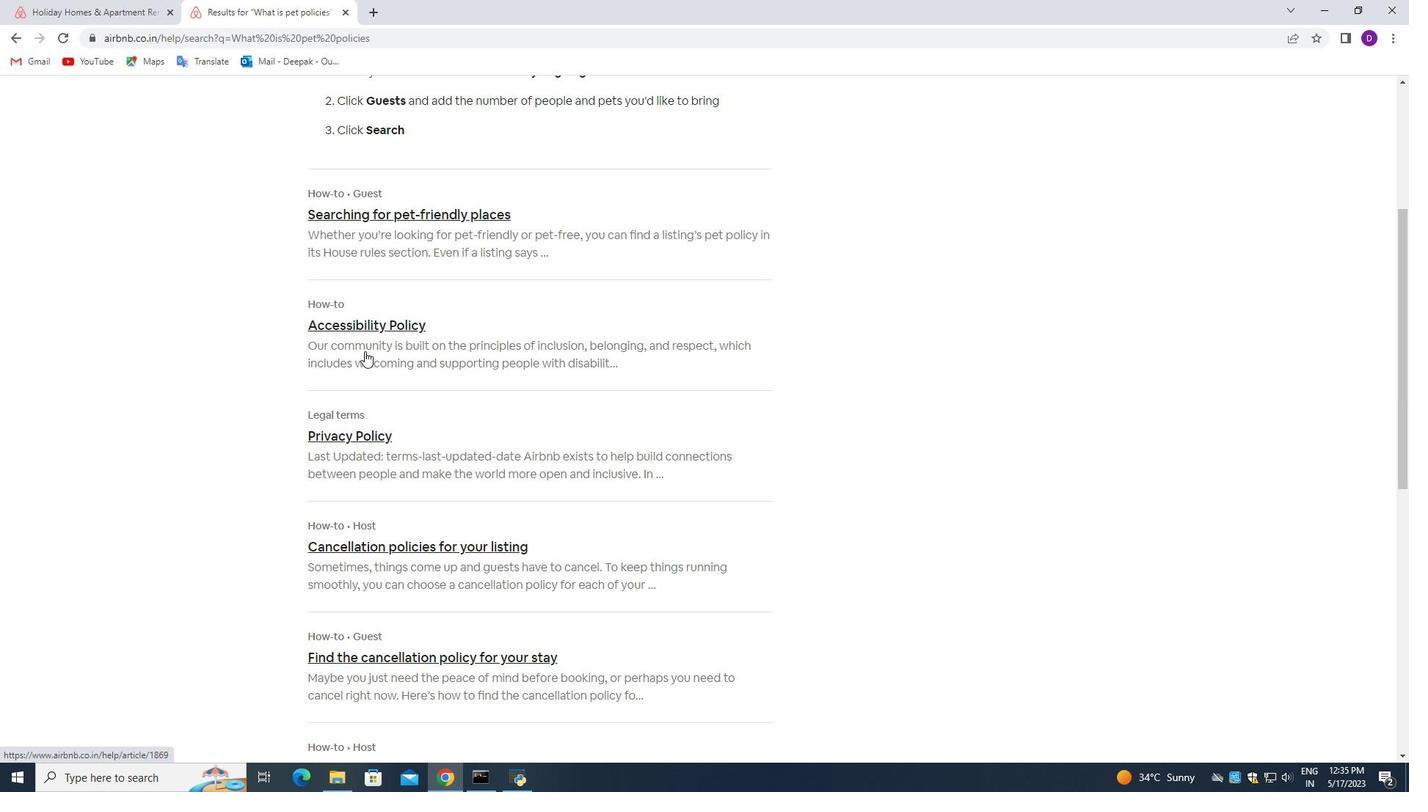 
Action: Mouse scrolled (364, 350) with delta (0, 0)
Screenshot: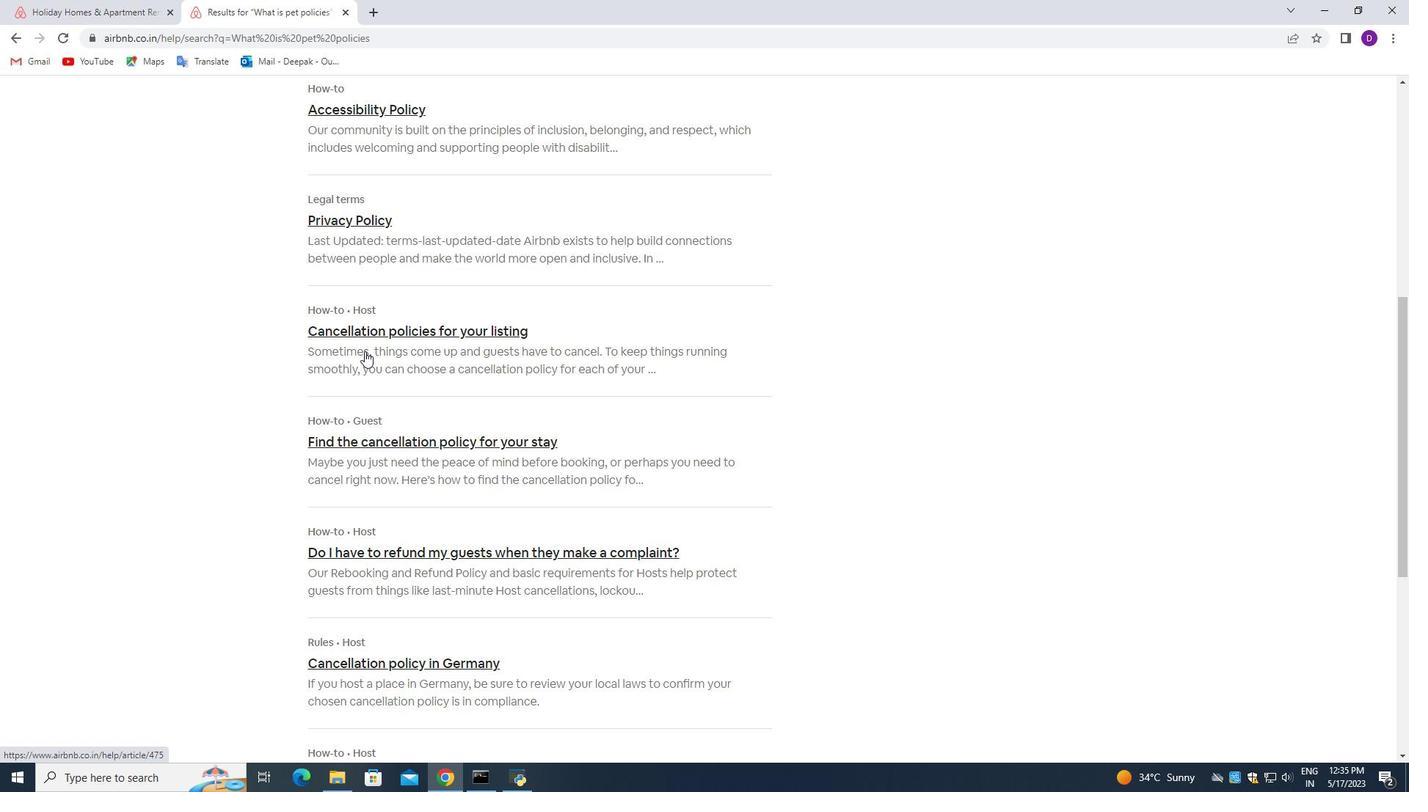 
Action: Mouse moved to (364, 349)
Screenshot: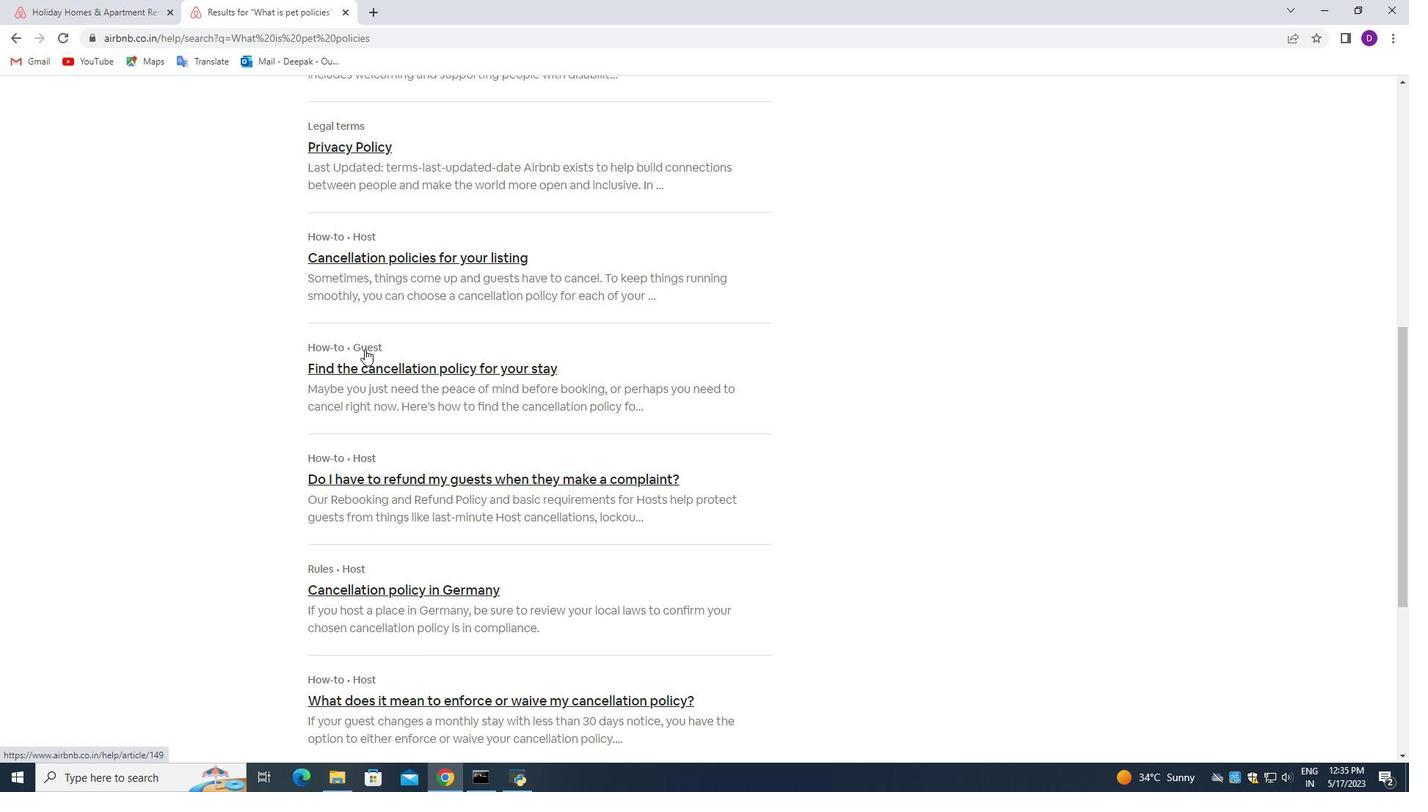 
Action: Mouse scrolled (364, 348) with delta (0, 0)
Screenshot: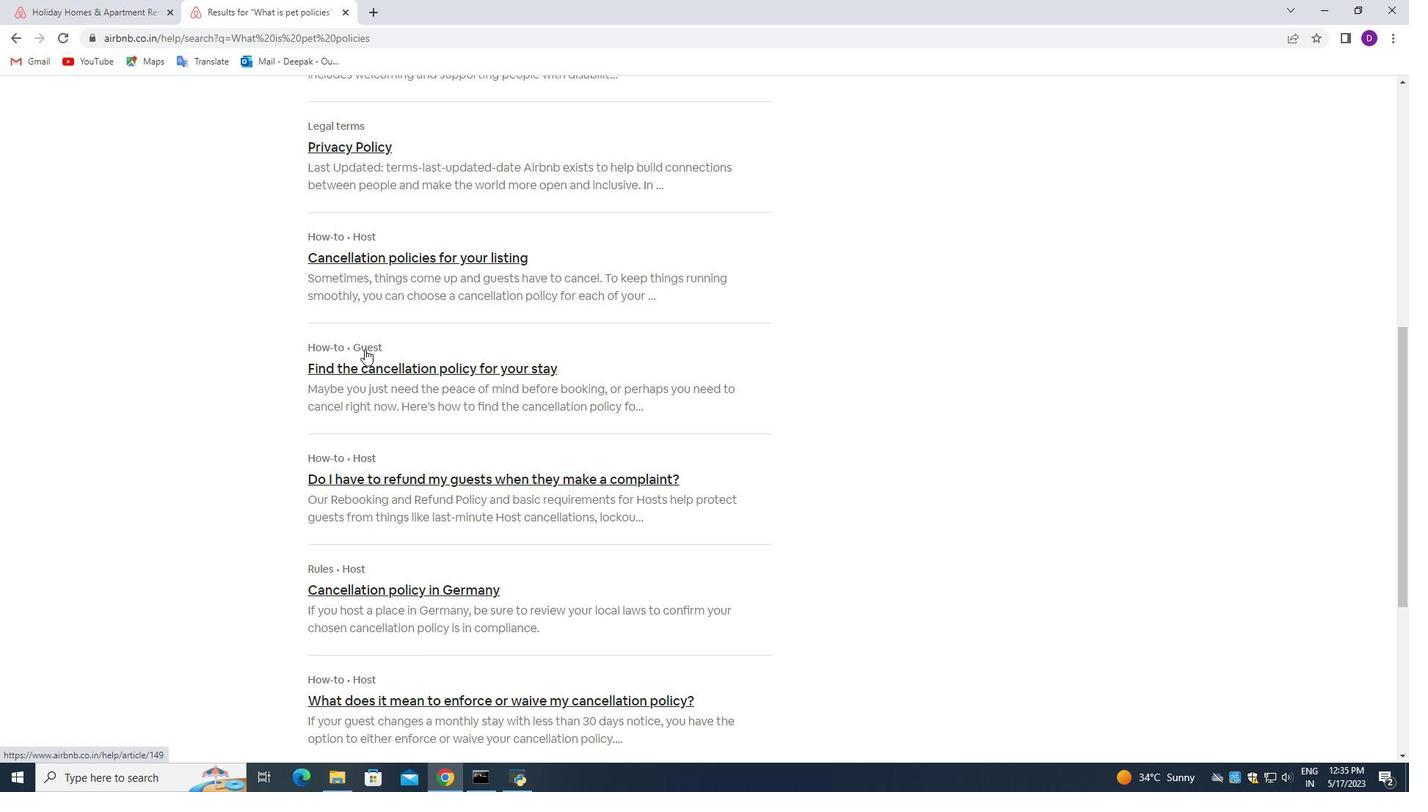 
Action: Mouse scrolled (364, 348) with delta (0, 0)
Screenshot: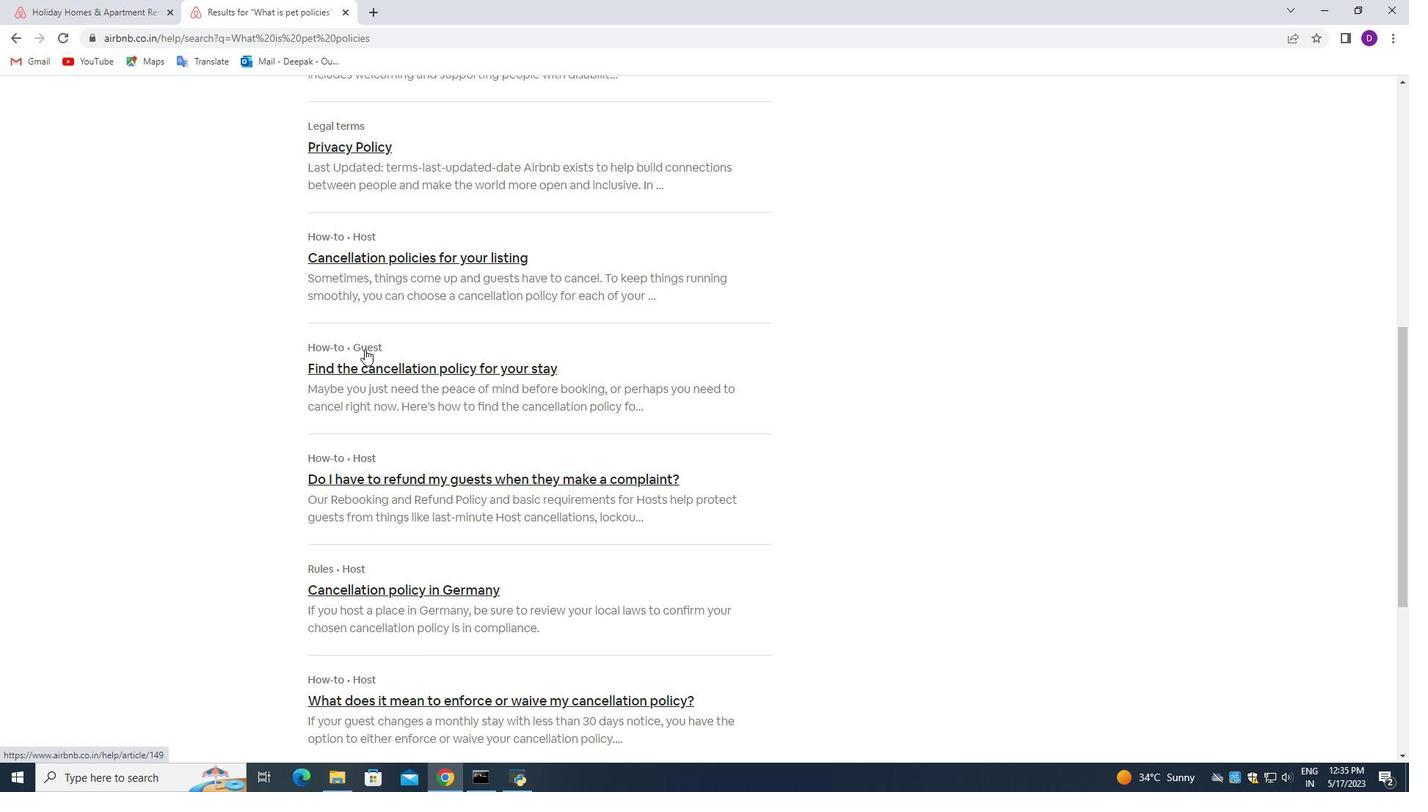 
Action: Mouse scrolled (364, 348) with delta (0, 0)
Screenshot: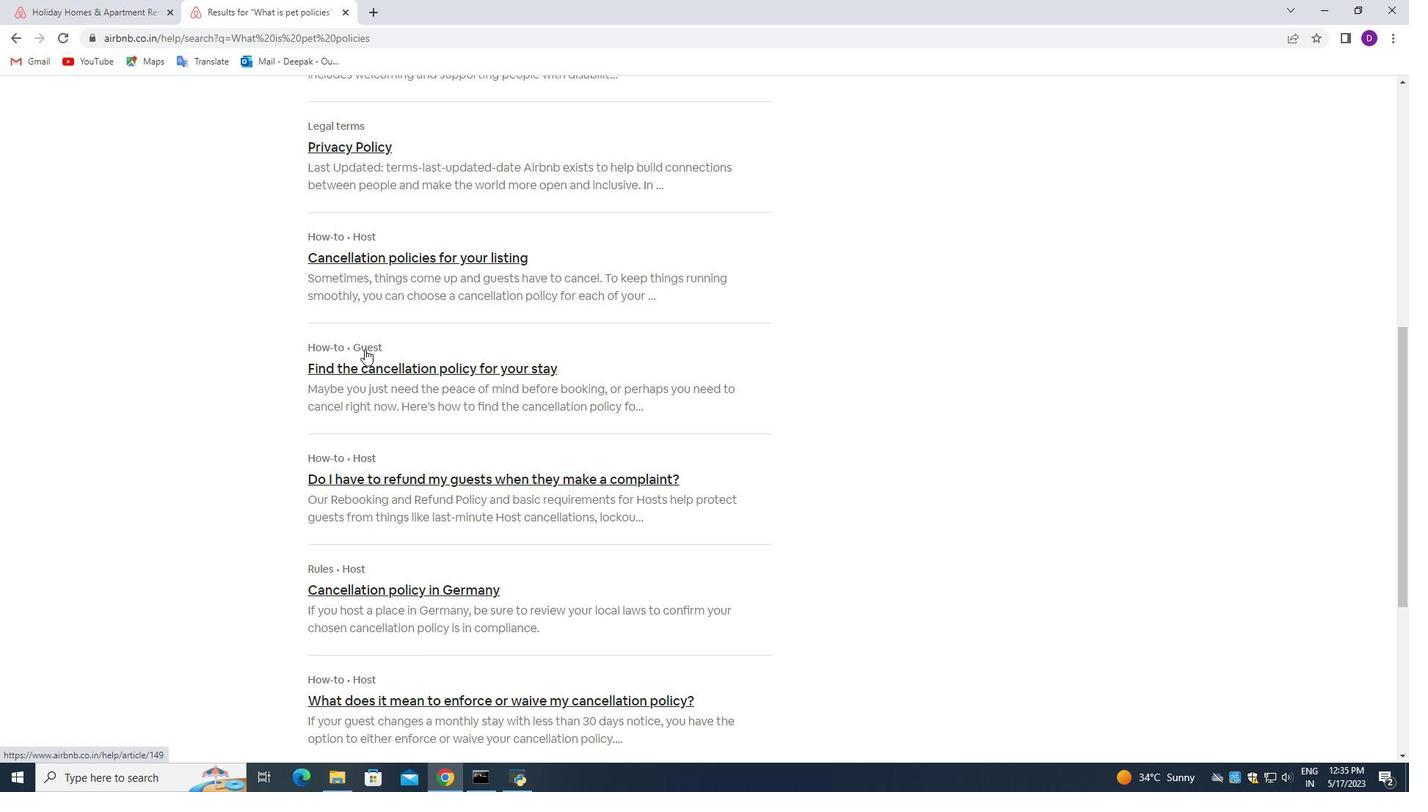 
Action: Mouse moved to (364, 349)
Screenshot: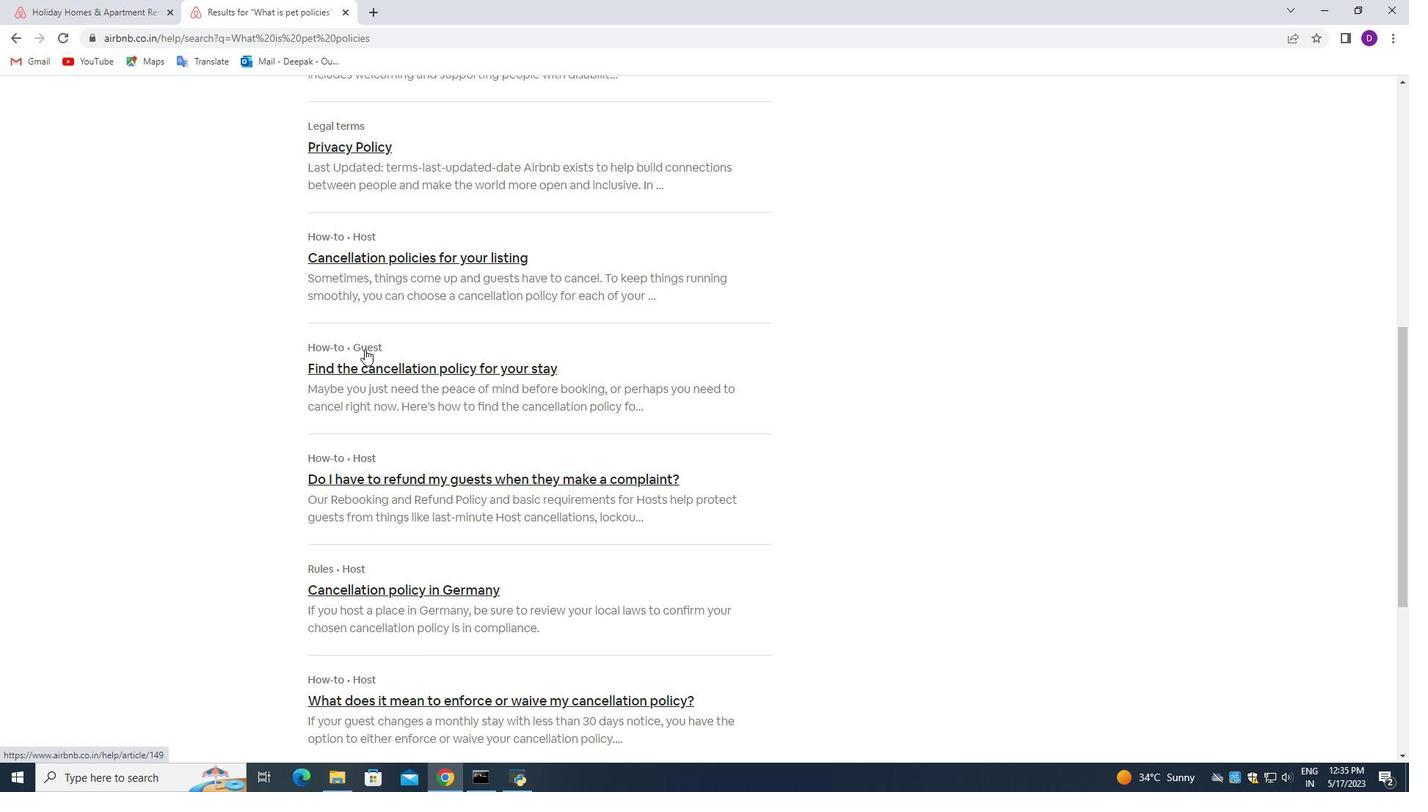 
Action: Mouse scrolled (364, 348) with delta (0, 0)
Screenshot: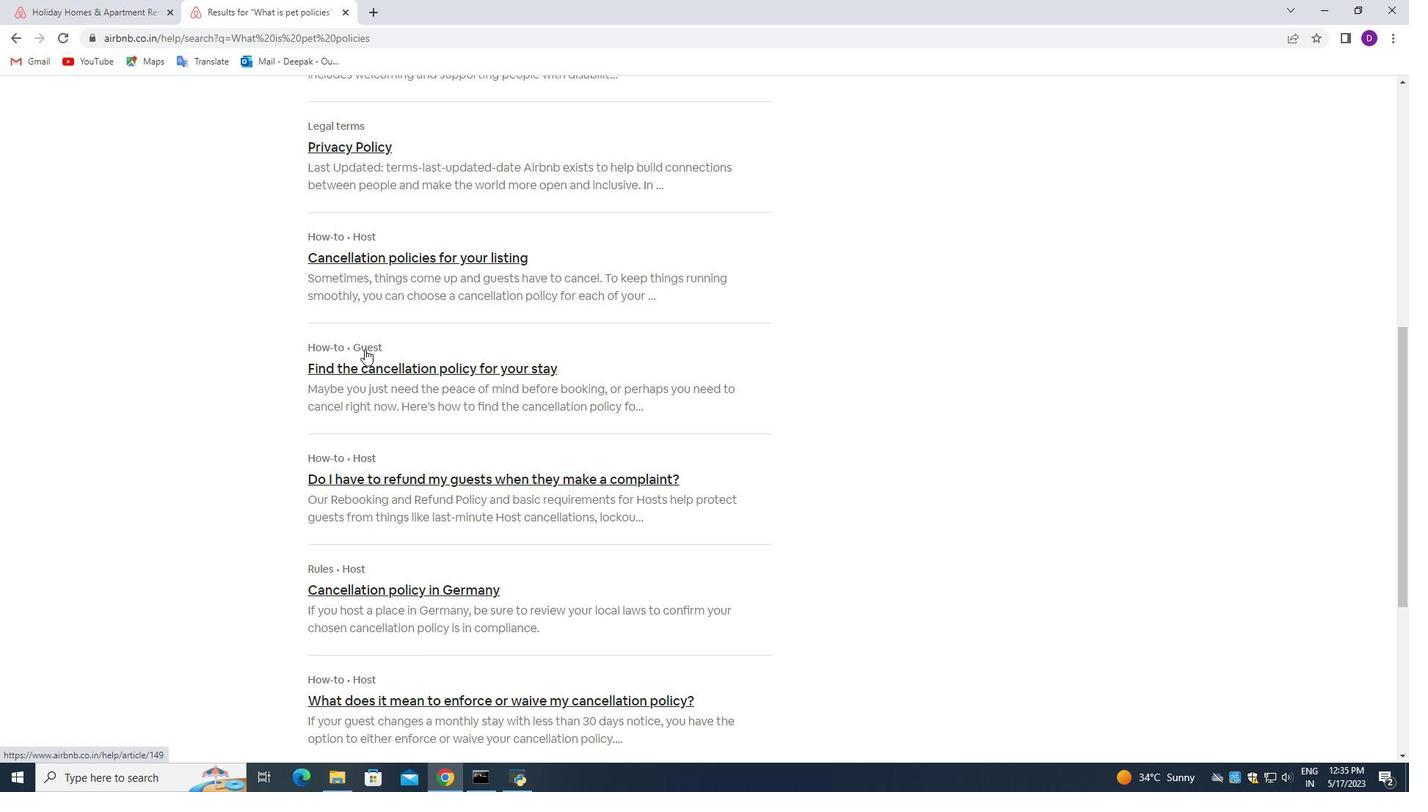 
Action: Mouse moved to (367, 358)
Screenshot: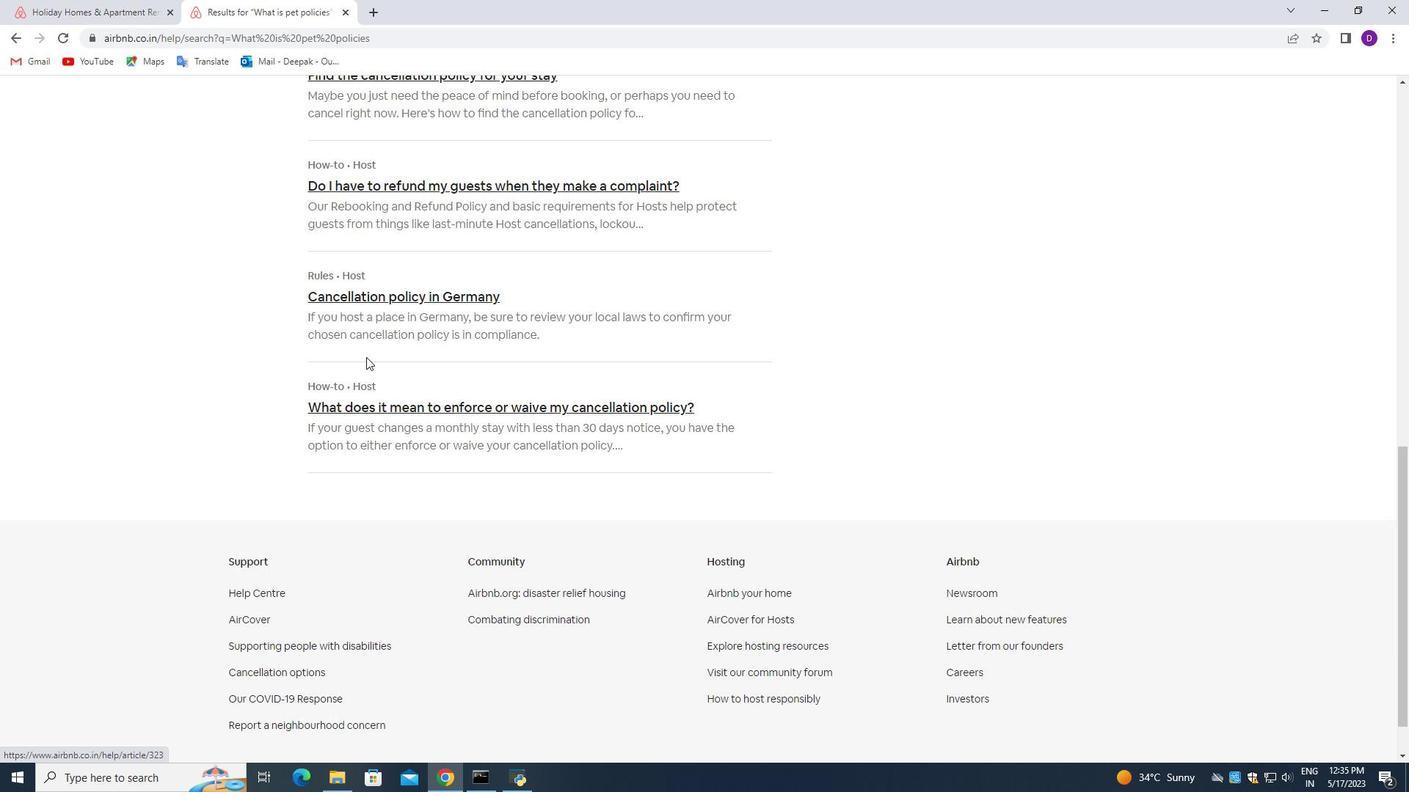
Action: Mouse scrolled (367, 357) with delta (0, 0)
Screenshot: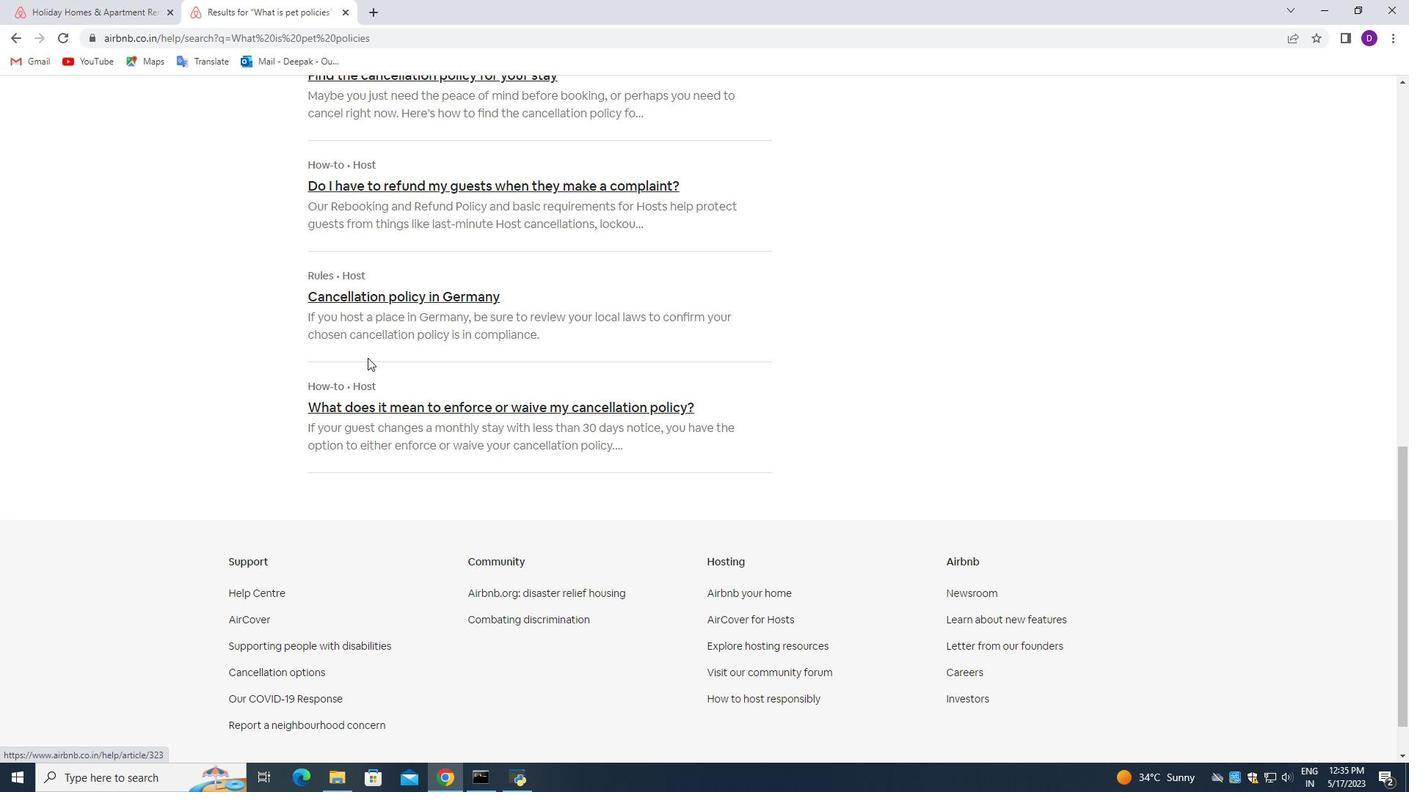 
Action: Mouse scrolled (367, 357) with delta (0, 0)
Screenshot: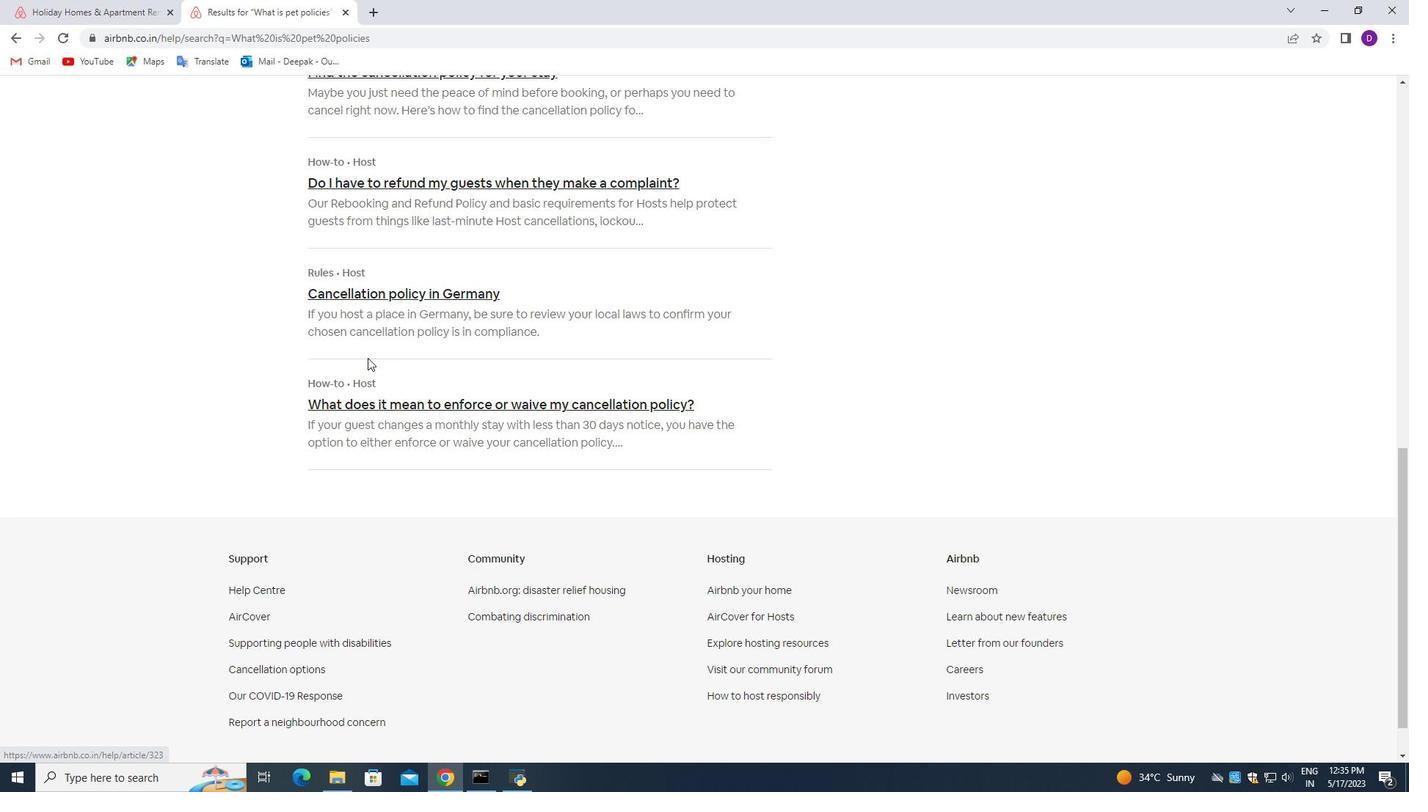 
Action: Mouse scrolled (367, 357) with delta (0, 0)
Screenshot: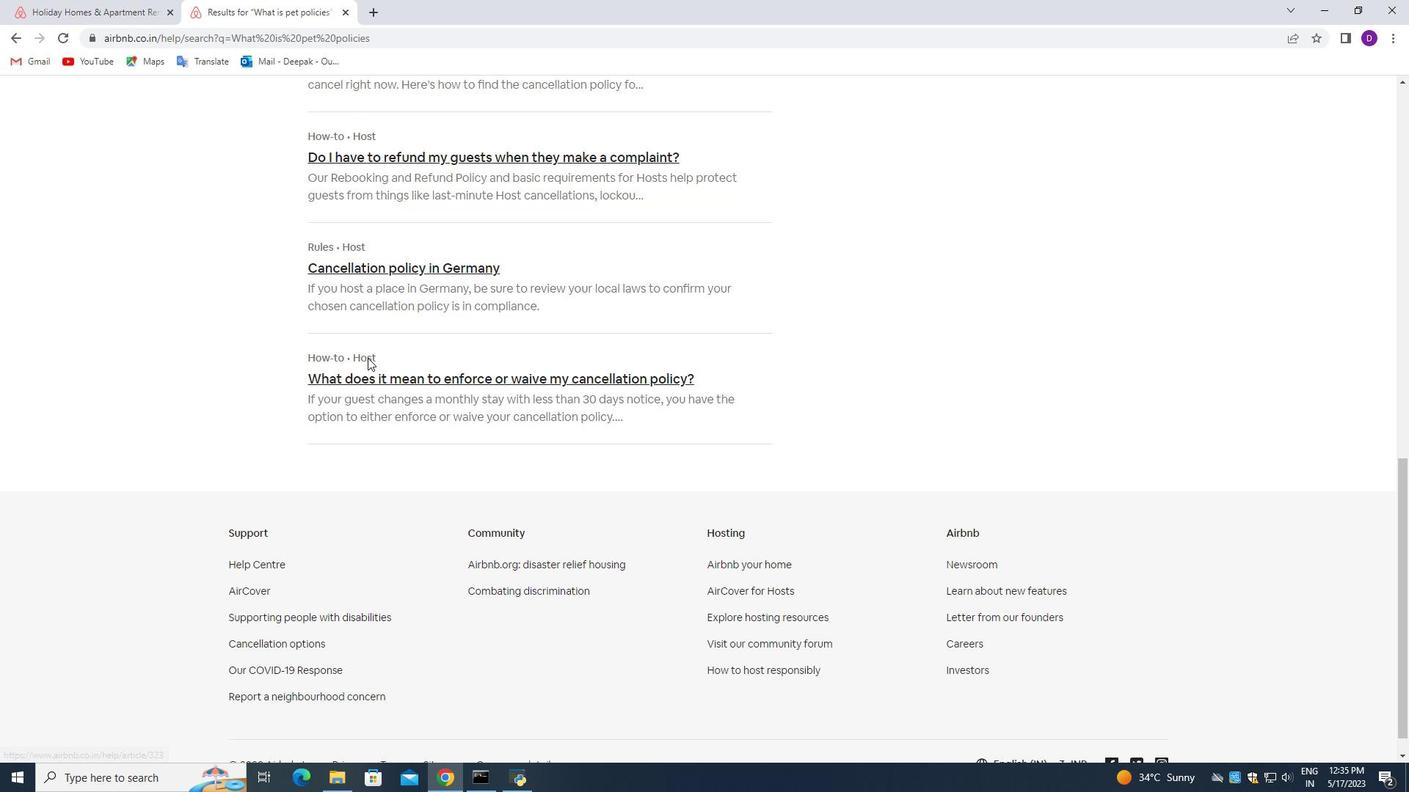 
Action: Mouse scrolled (367, 357) with delta (0, 0)
Screenshot: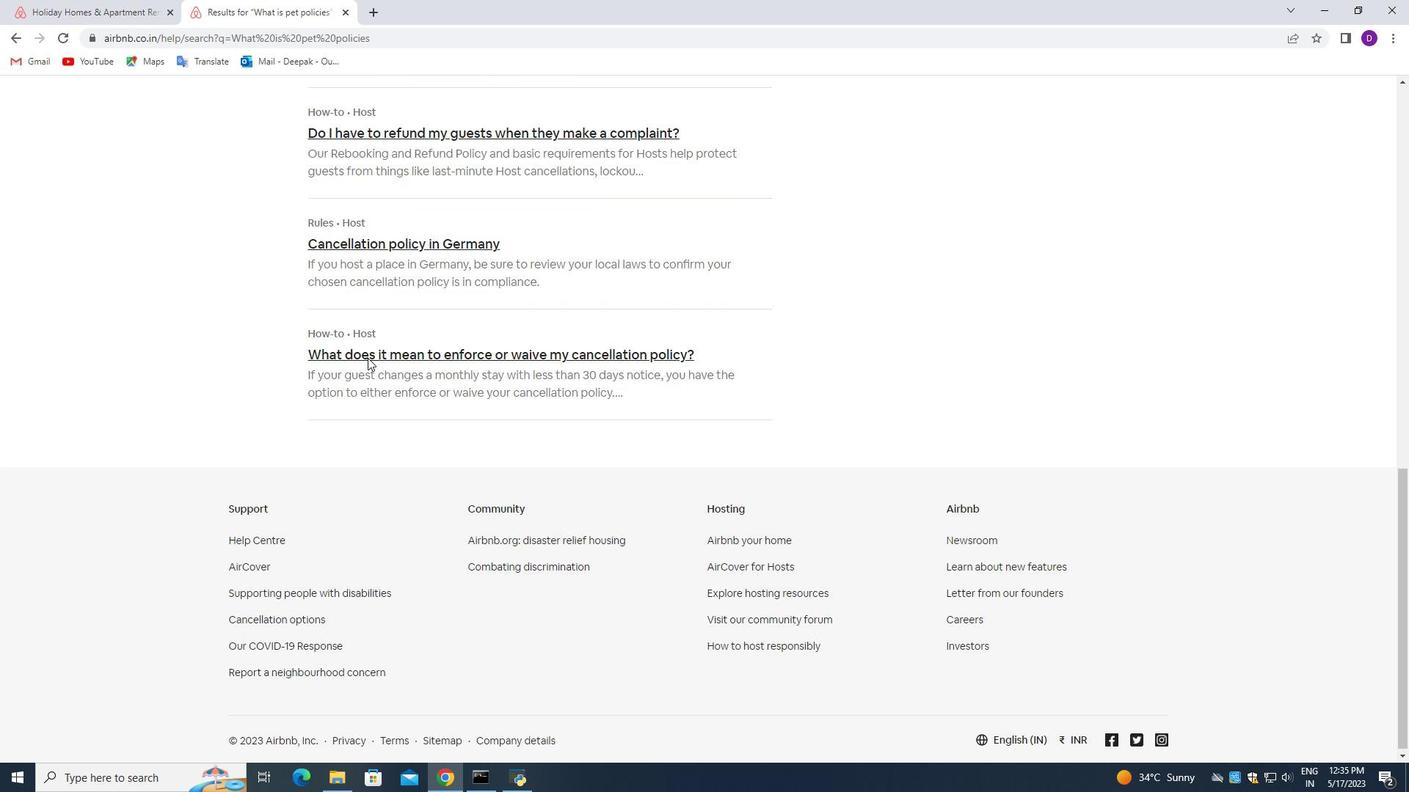 
Action: Mouse moved to (421, 485)
Screenshot: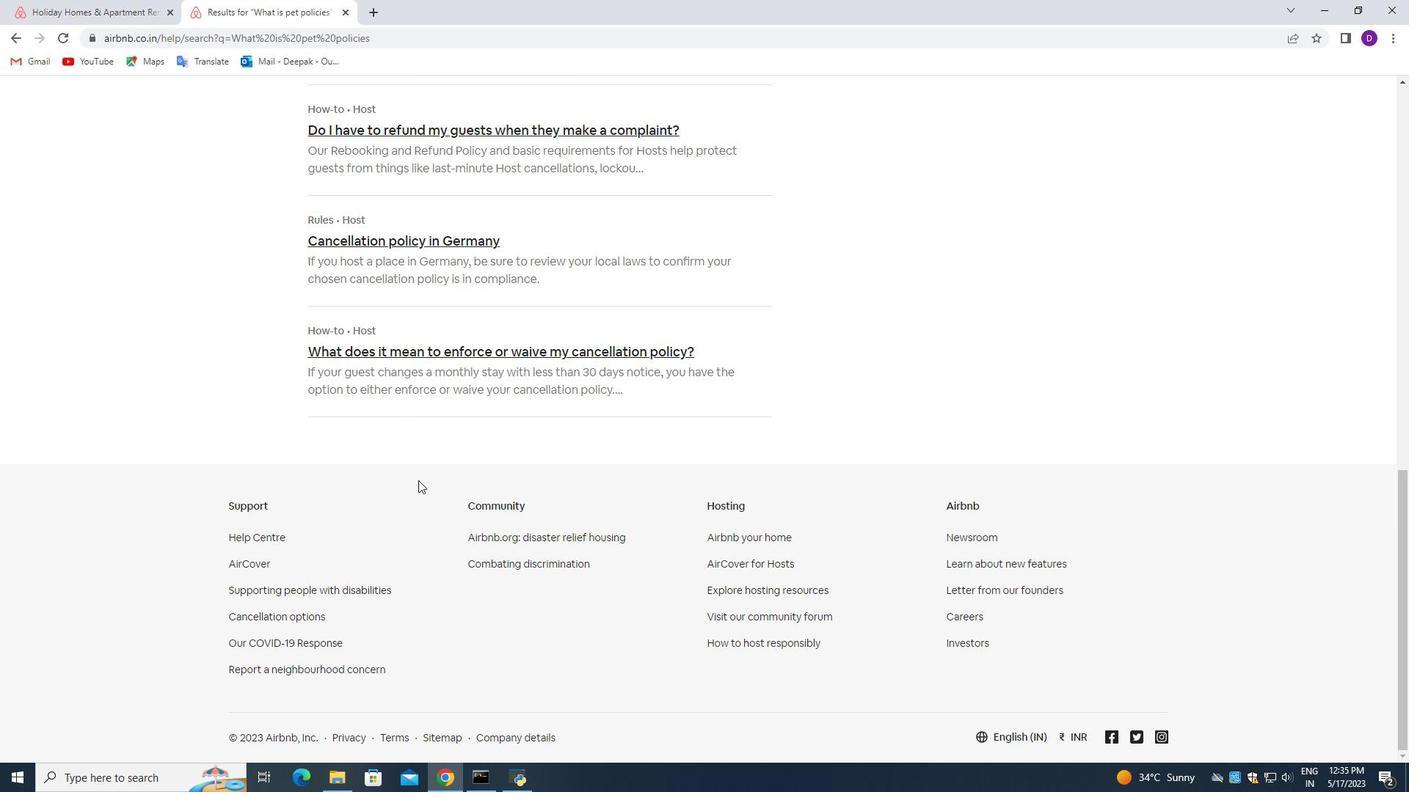 
Action: Mouse scrolled (421, 485) with delta (0, 0)
Screenshot: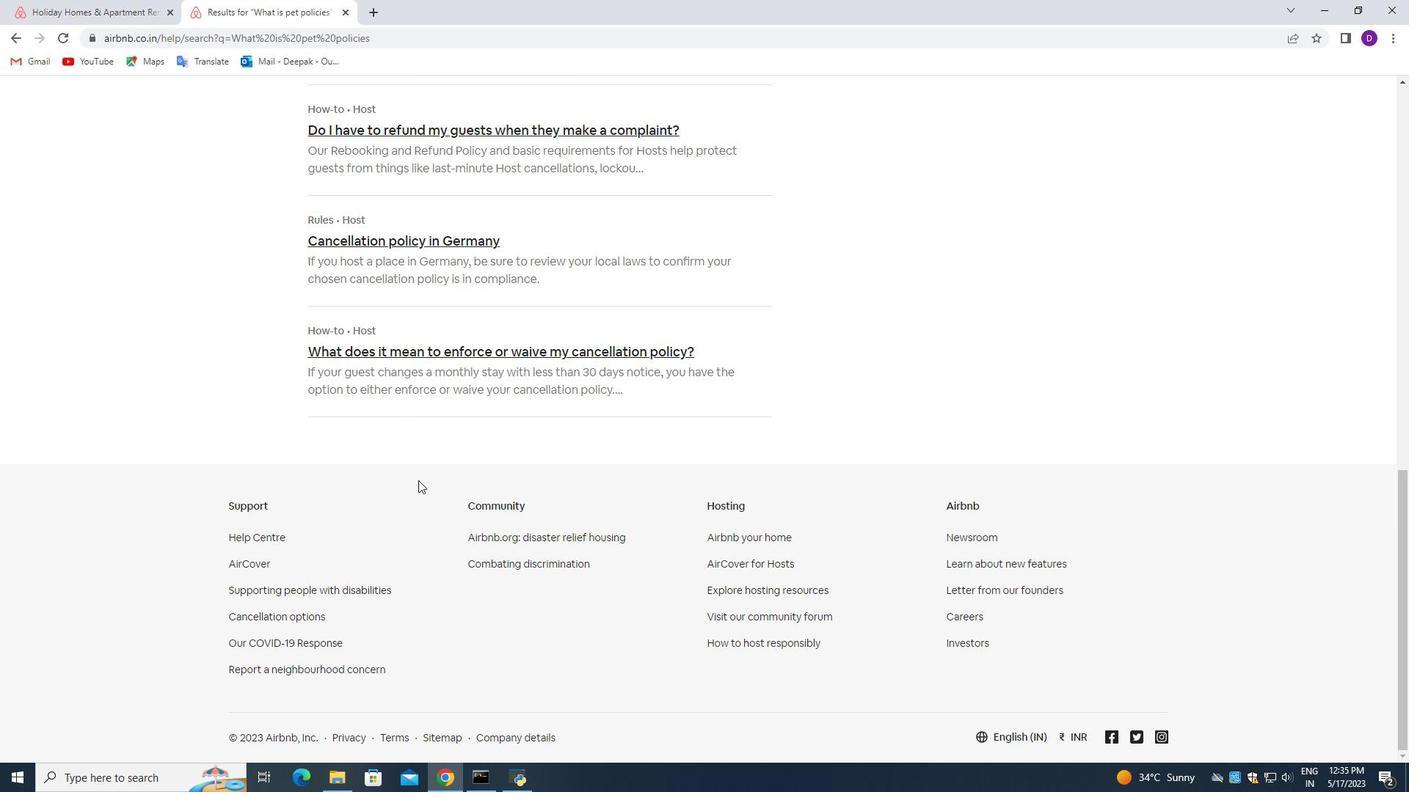
Action: Mouse scrolled (421, 485) with delta (0, 0)
Screenshot: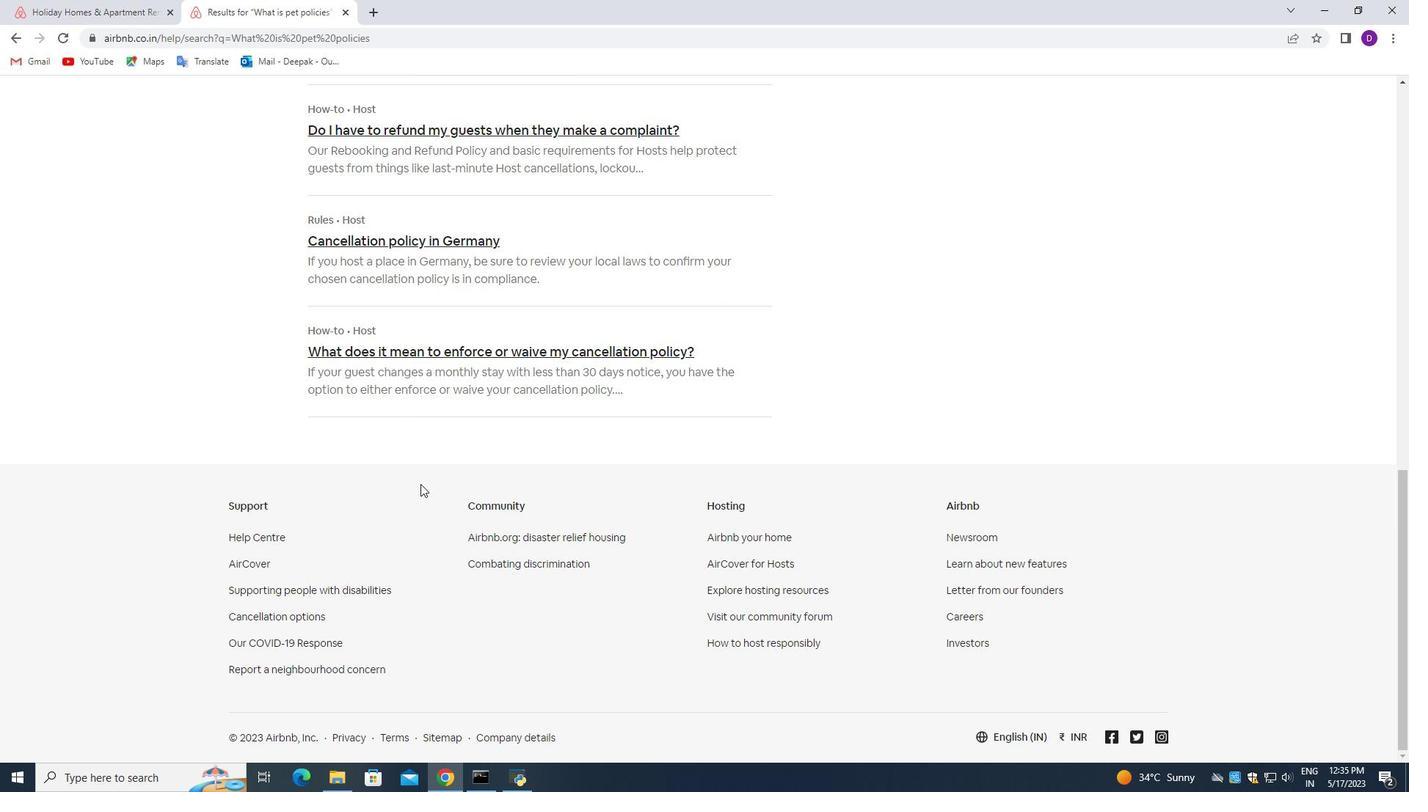 
Action: Mouse moved to (435, 479)
Screenshot: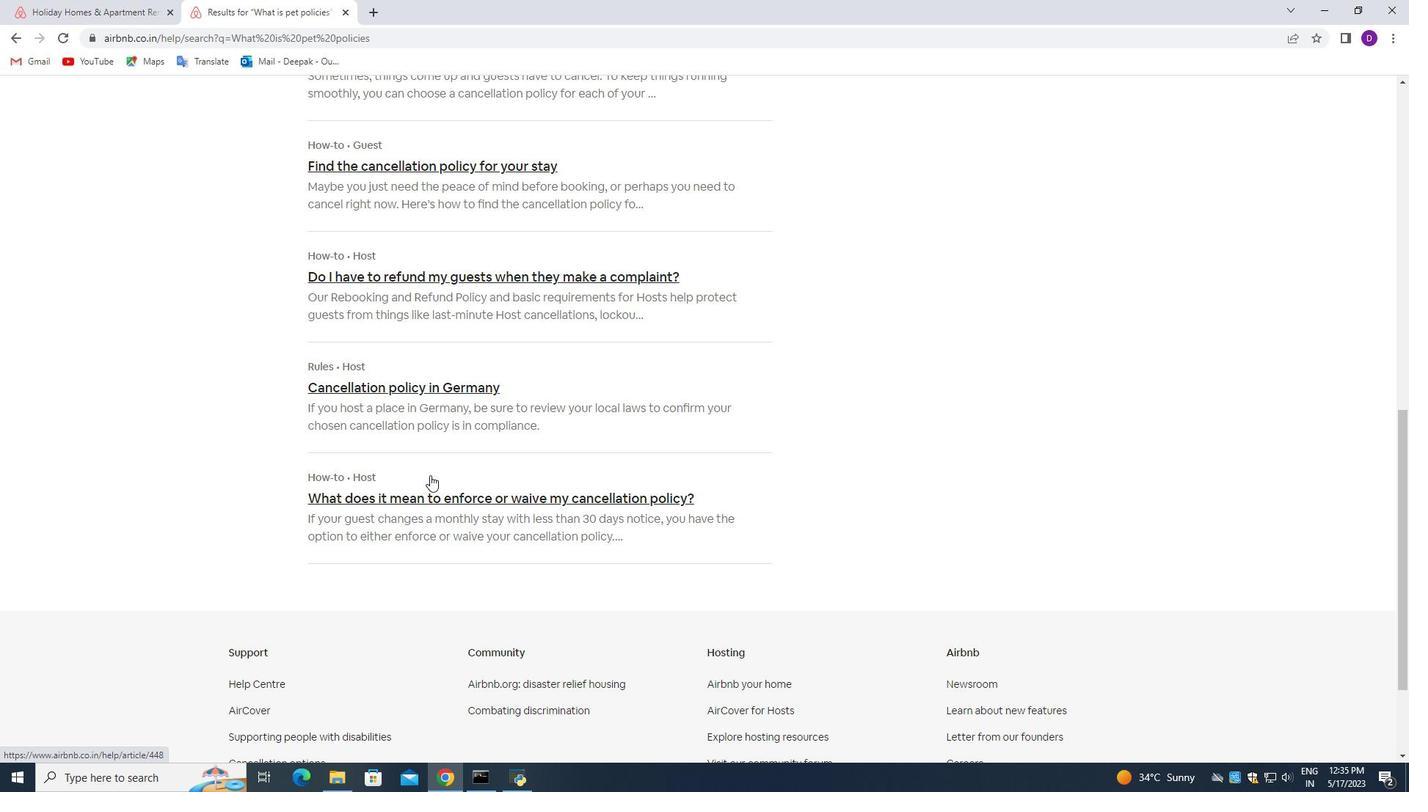 
Action: Mouse scrolled (435, 479) with delta (0, 0)
Screenshot: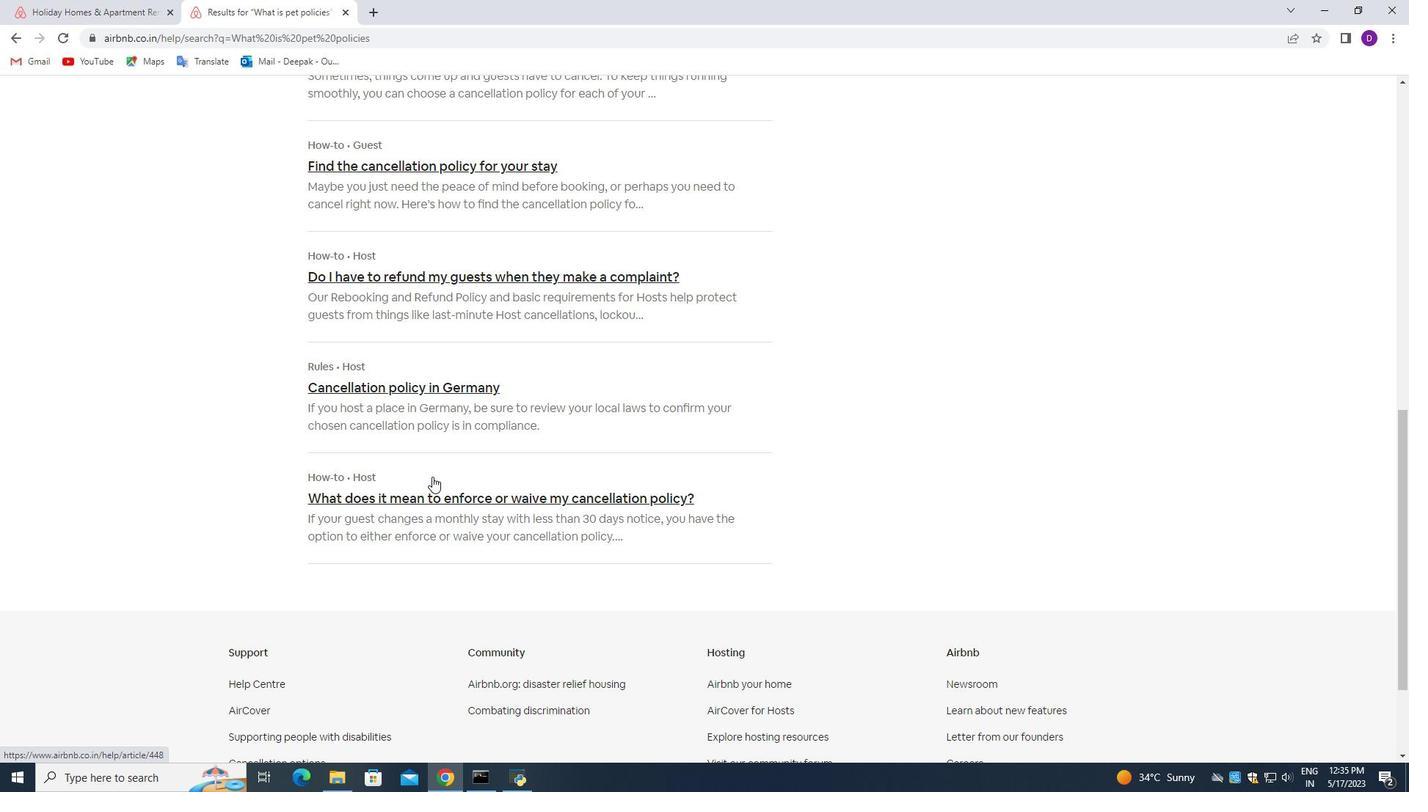 
Action: Mouse moved to (435, 482)
Screenshot: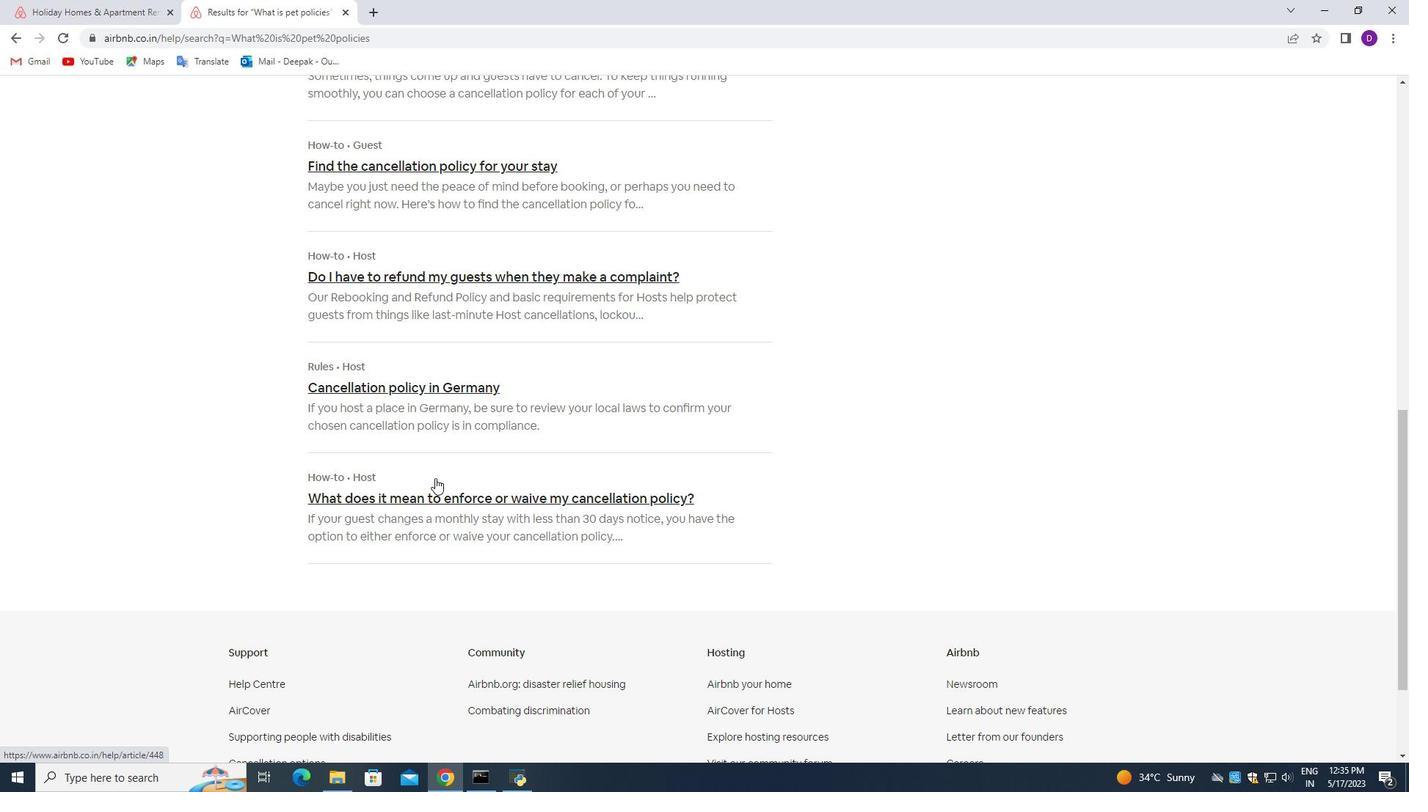 
Action: Mouse scrolled (435, 482) with delta (0, 0)
Screenshot: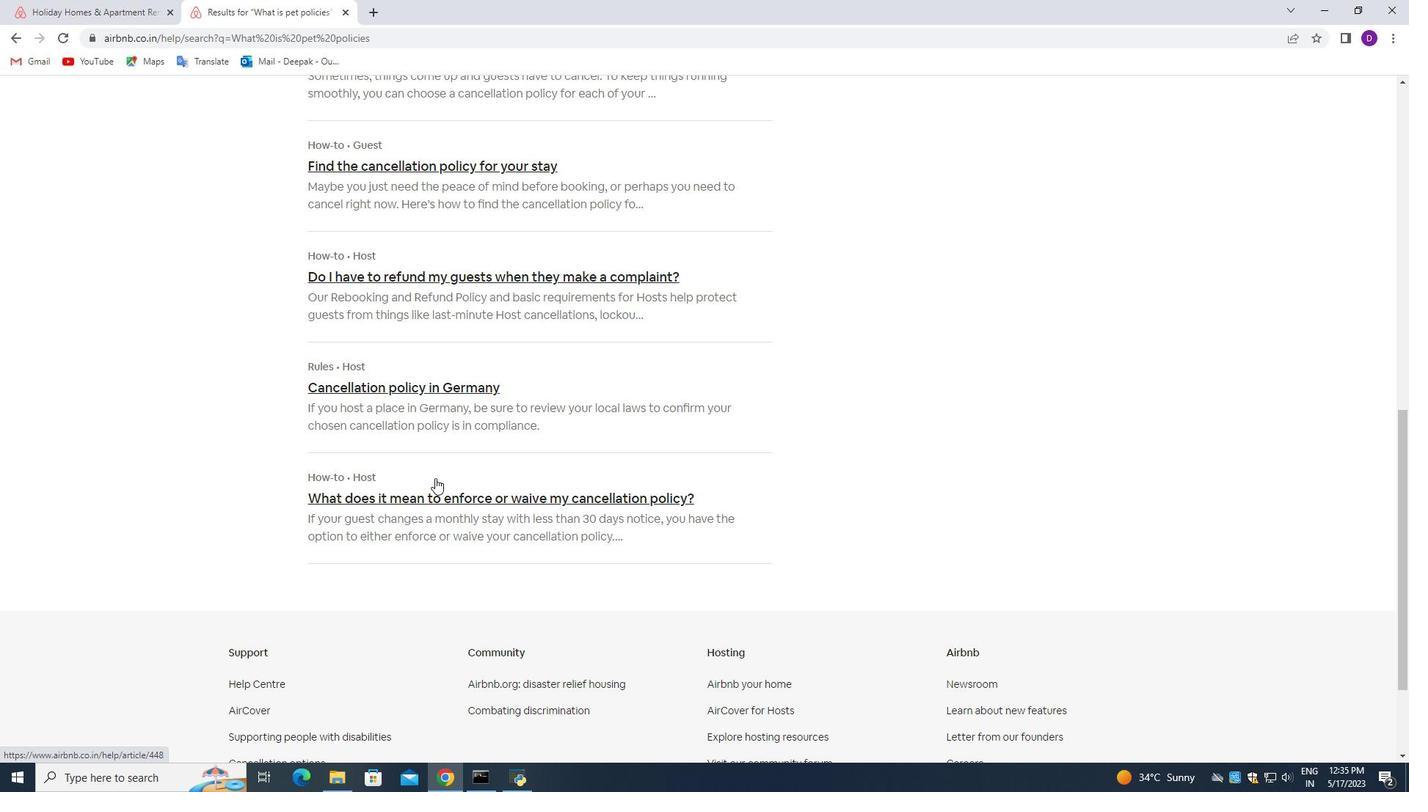 
Action: Mouse moved to (435, 483)
Screenshot: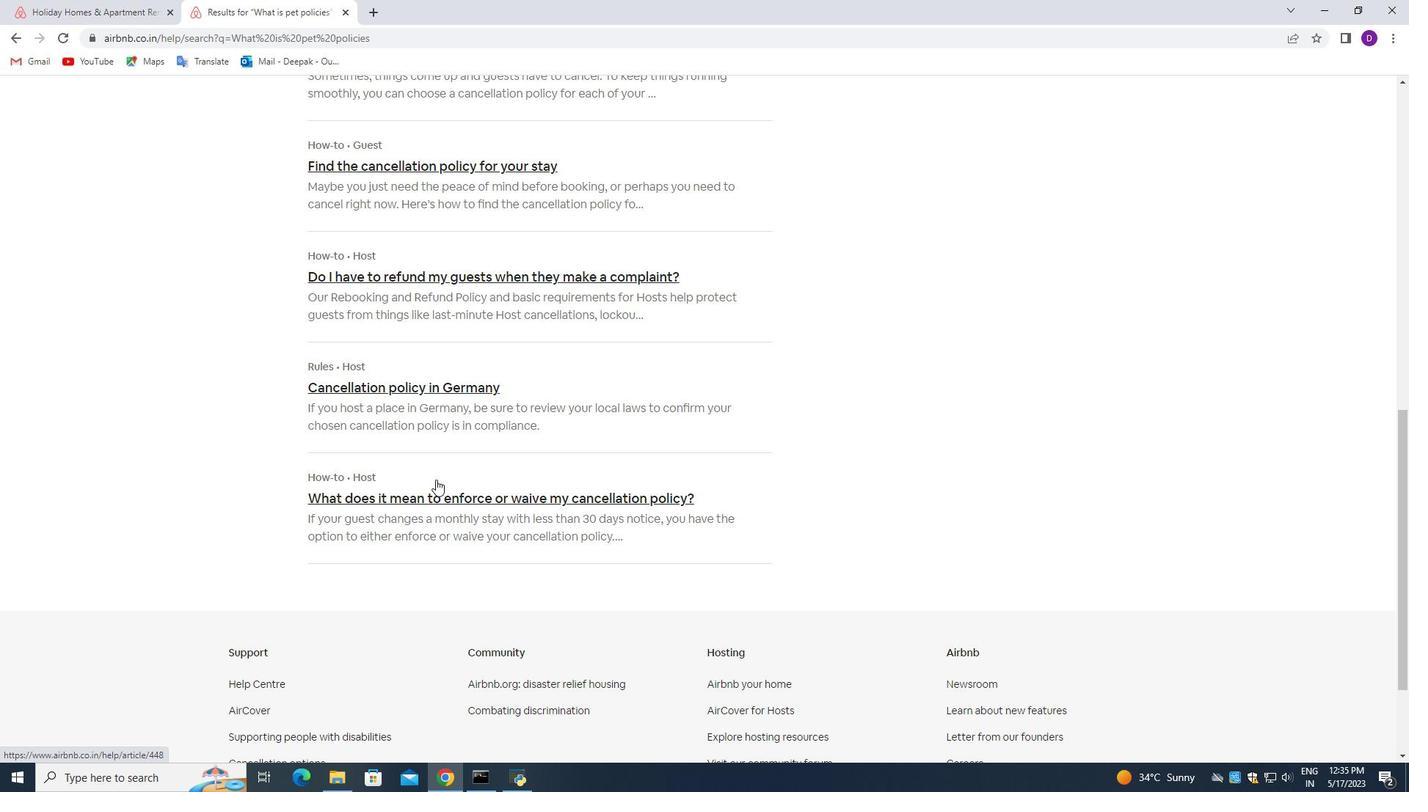 
Action: Mouse scrolled (435, 484) with delta (0, 0)
Screenshot: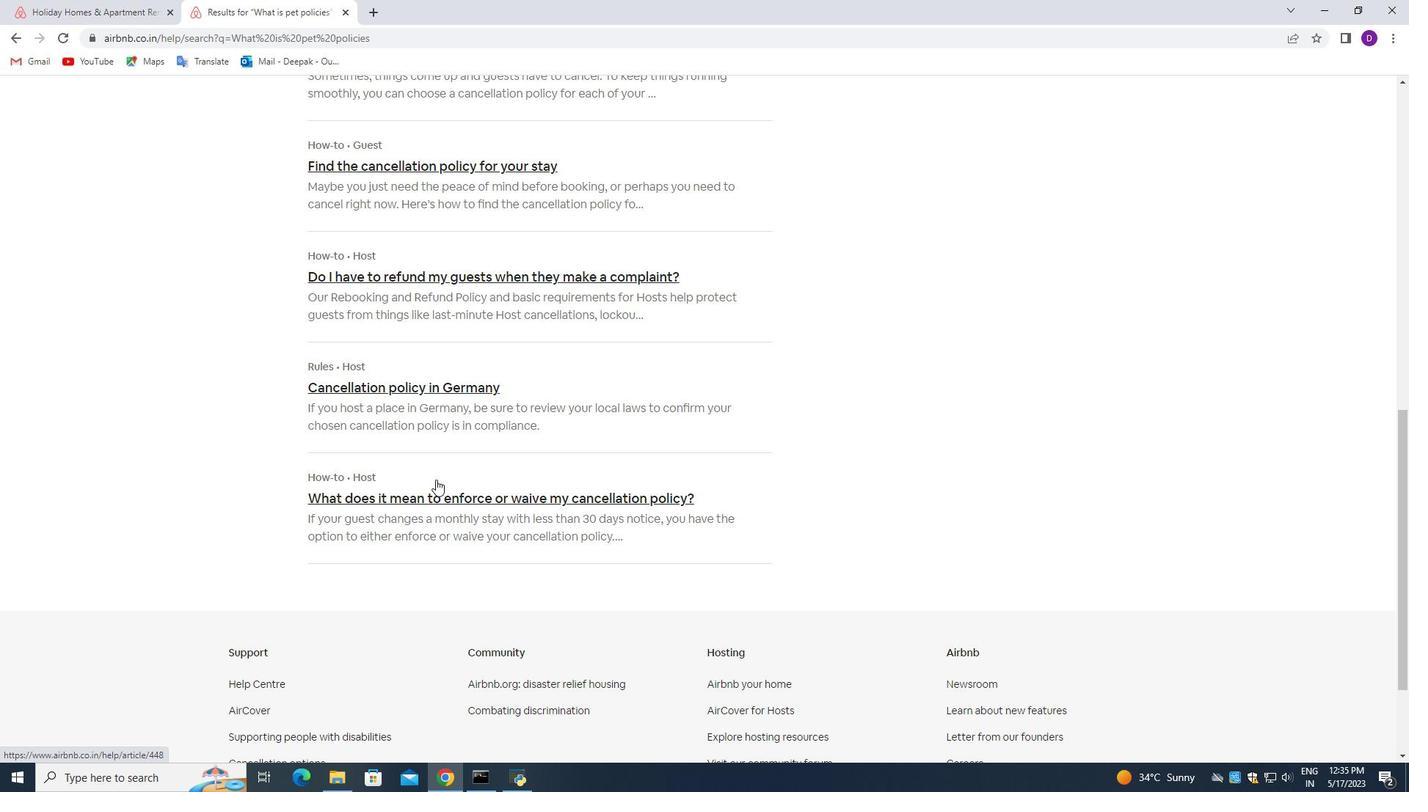
Action: Mouse moved to (433, 487)
Screenshot: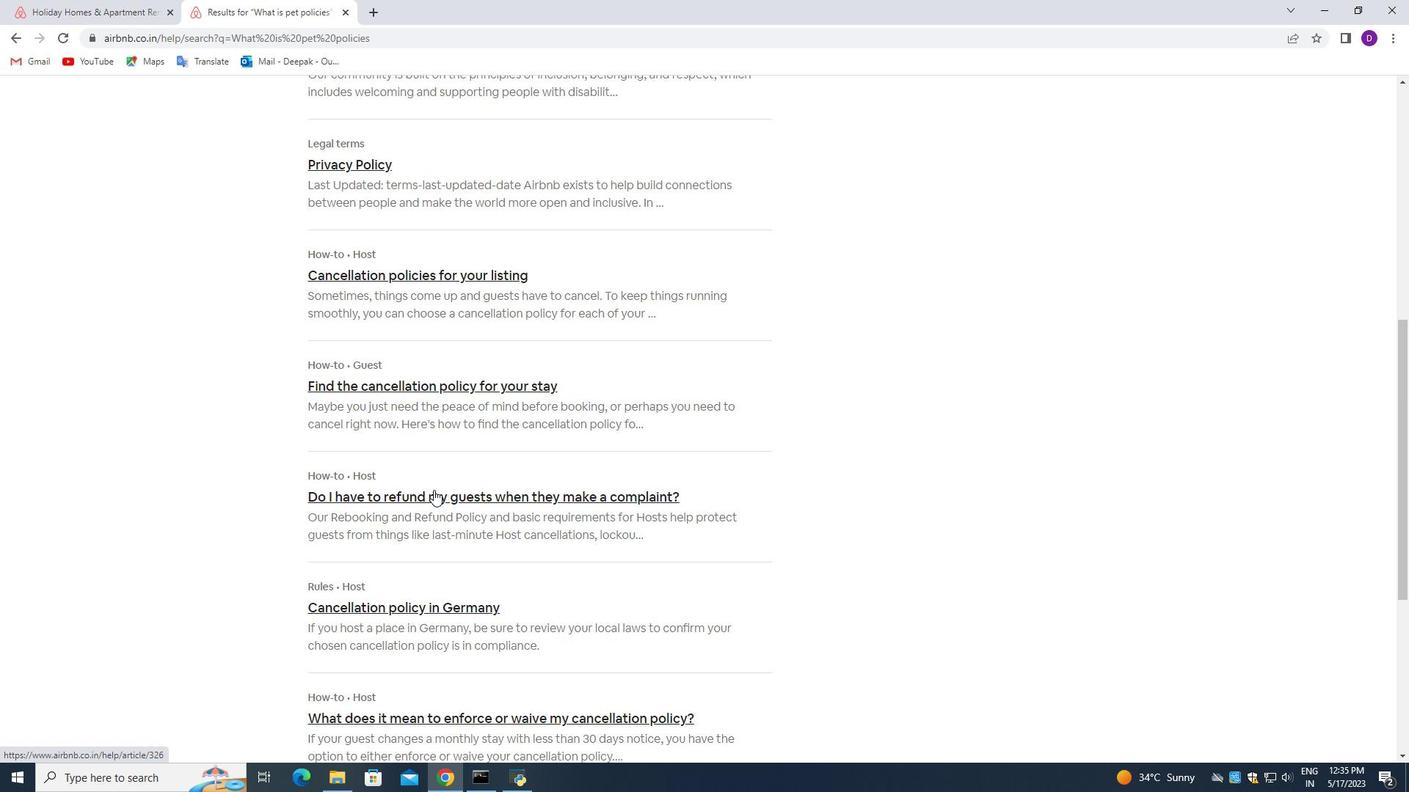 
Action: Mouse scrolled (433, 488) with delta (0, 0)
Screenshot: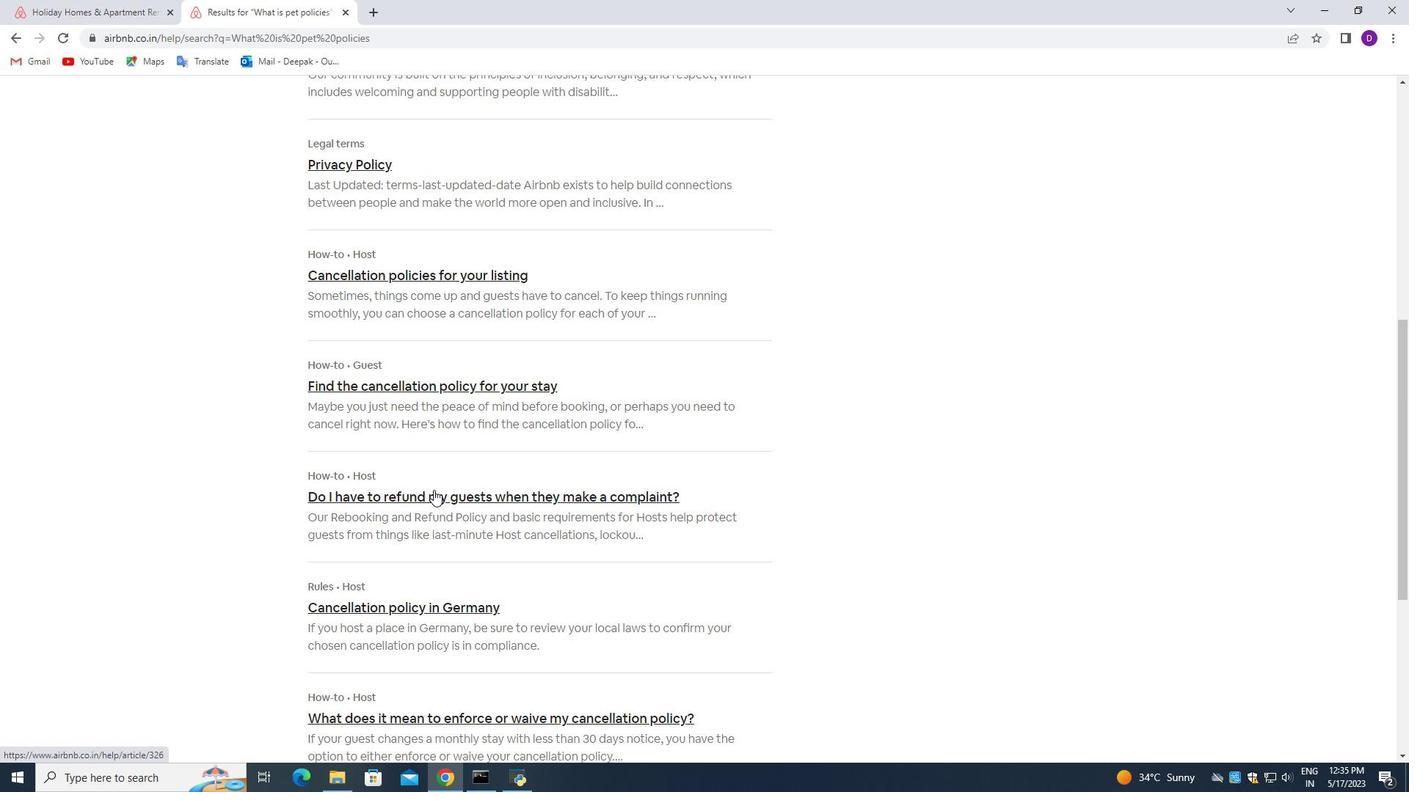 
Action: Mouse scrolled (433, 488) with delta (0, 0)
Screenshot: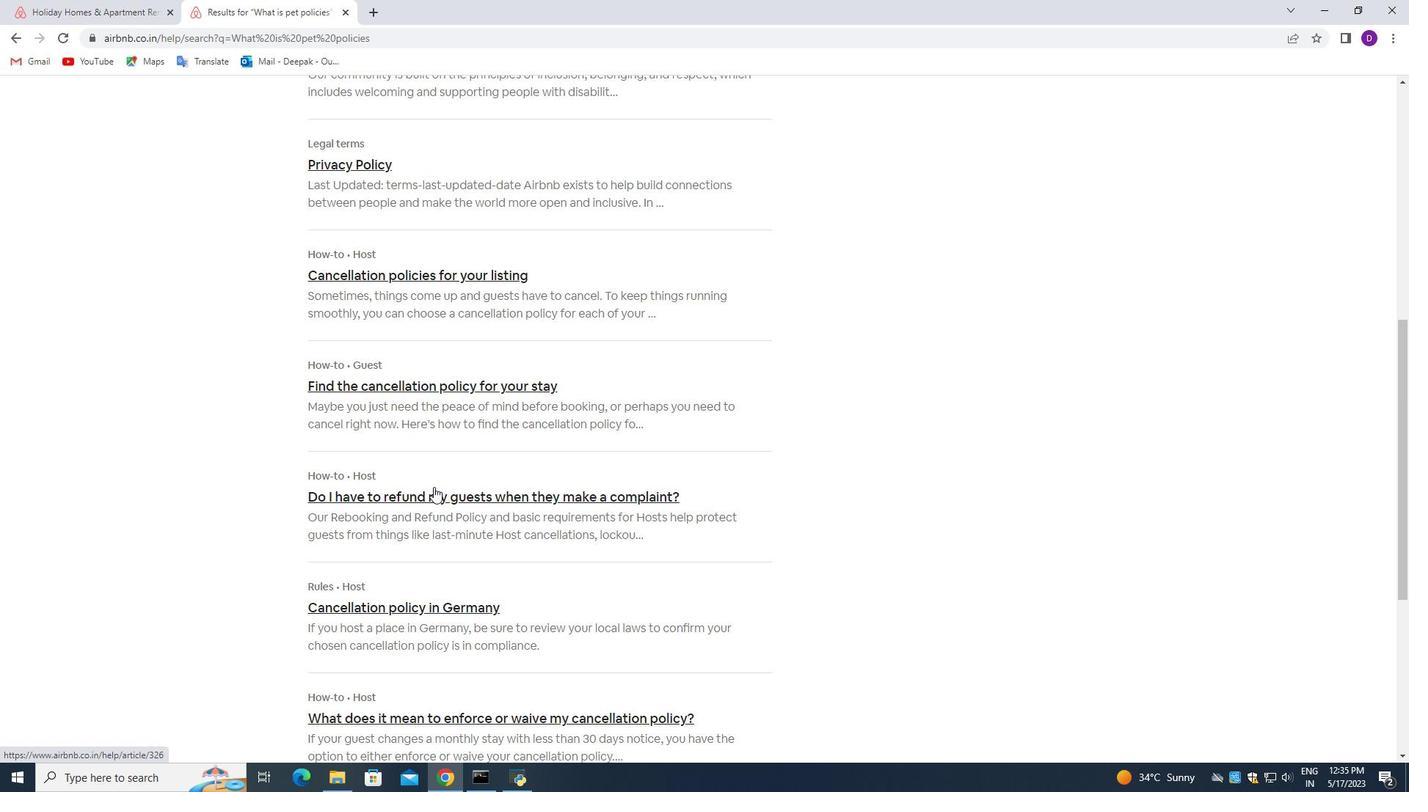 
Action: Mouse scrolled (433, 488) with delta (0, 0)
Screenshot: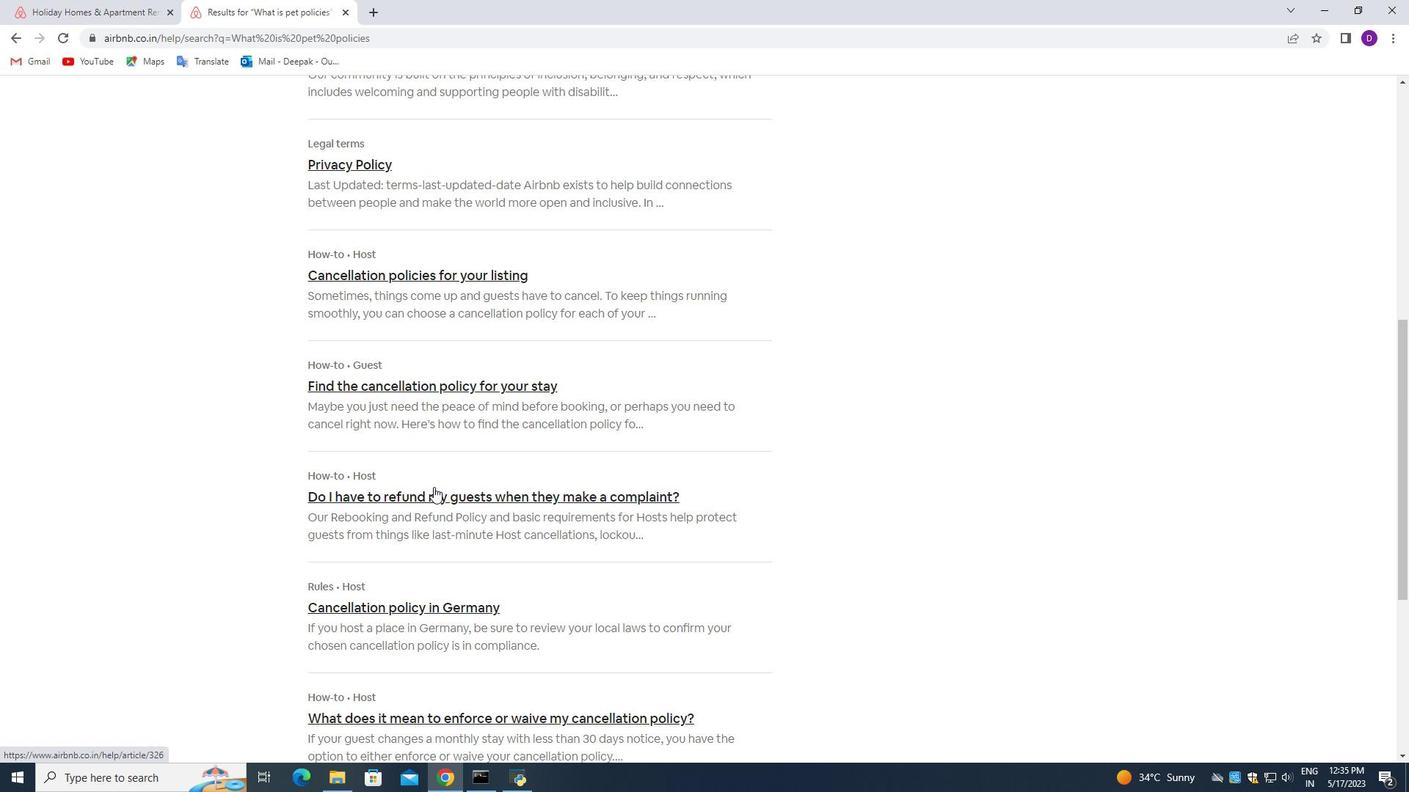 
Action: Mouse scrolled (433, 488) with delta (0, 0)
Screenshot: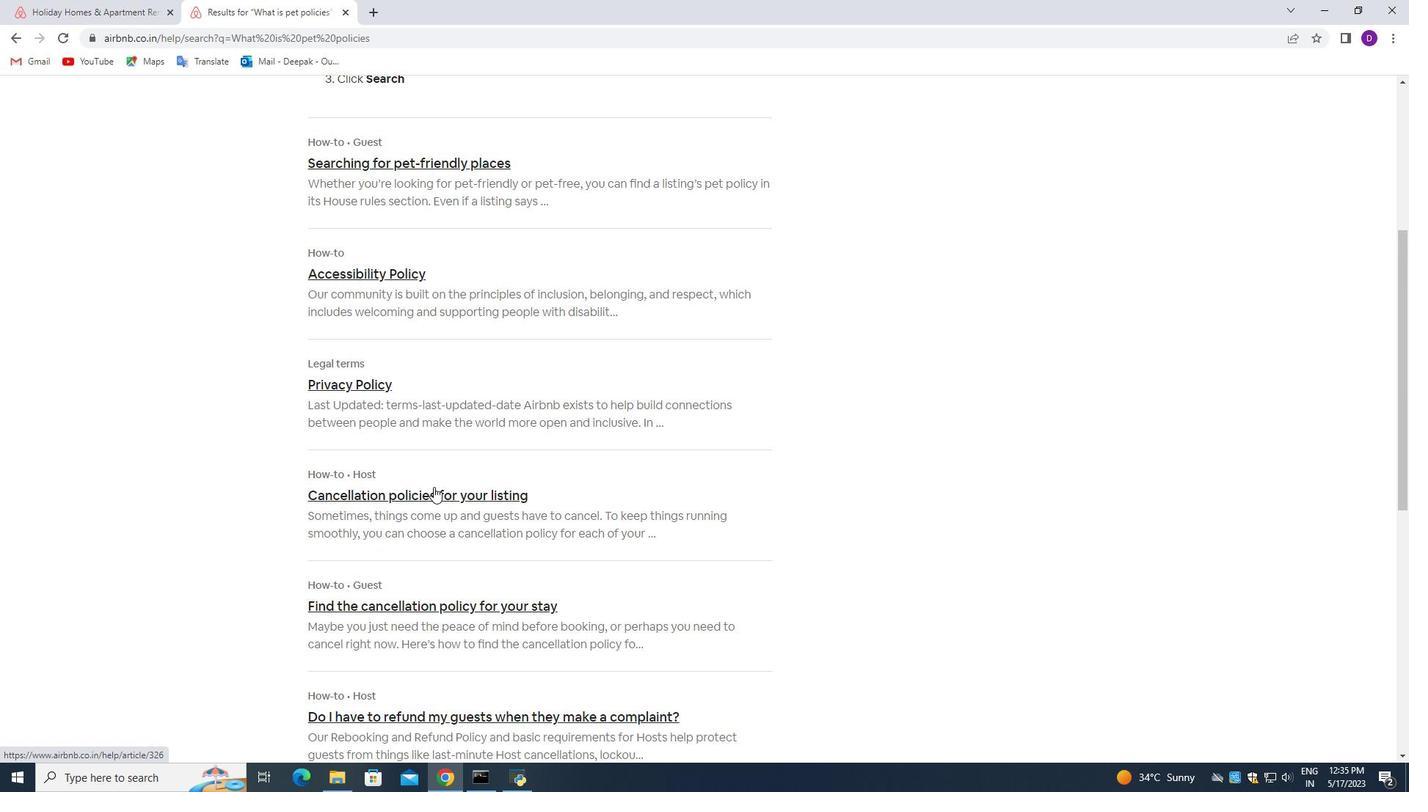 
Action: Mouse scrolled (433, 488) with delta (0, 0)
Screenshot: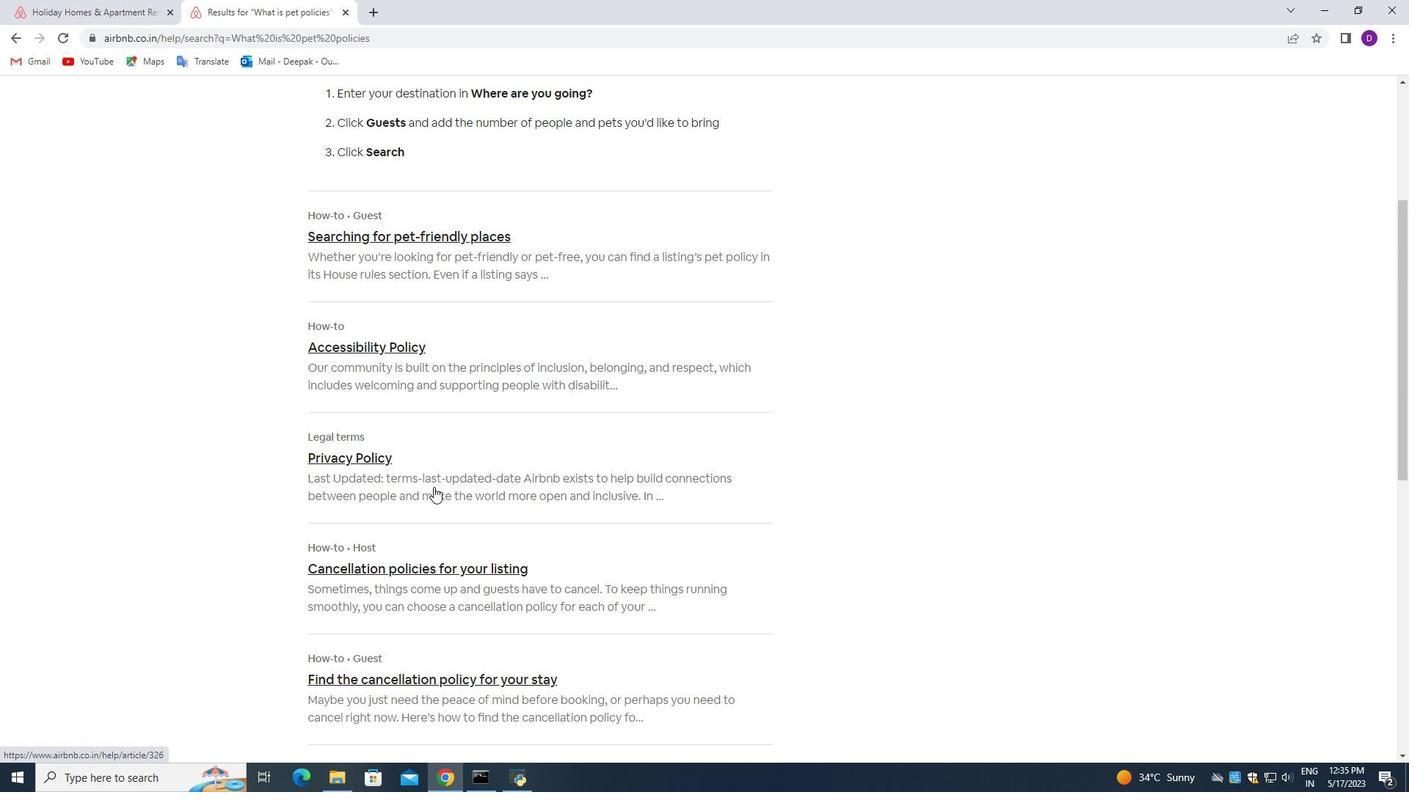 
Action: Mouse scrolled (433, 488) with delta (0, 0)
Screenshot: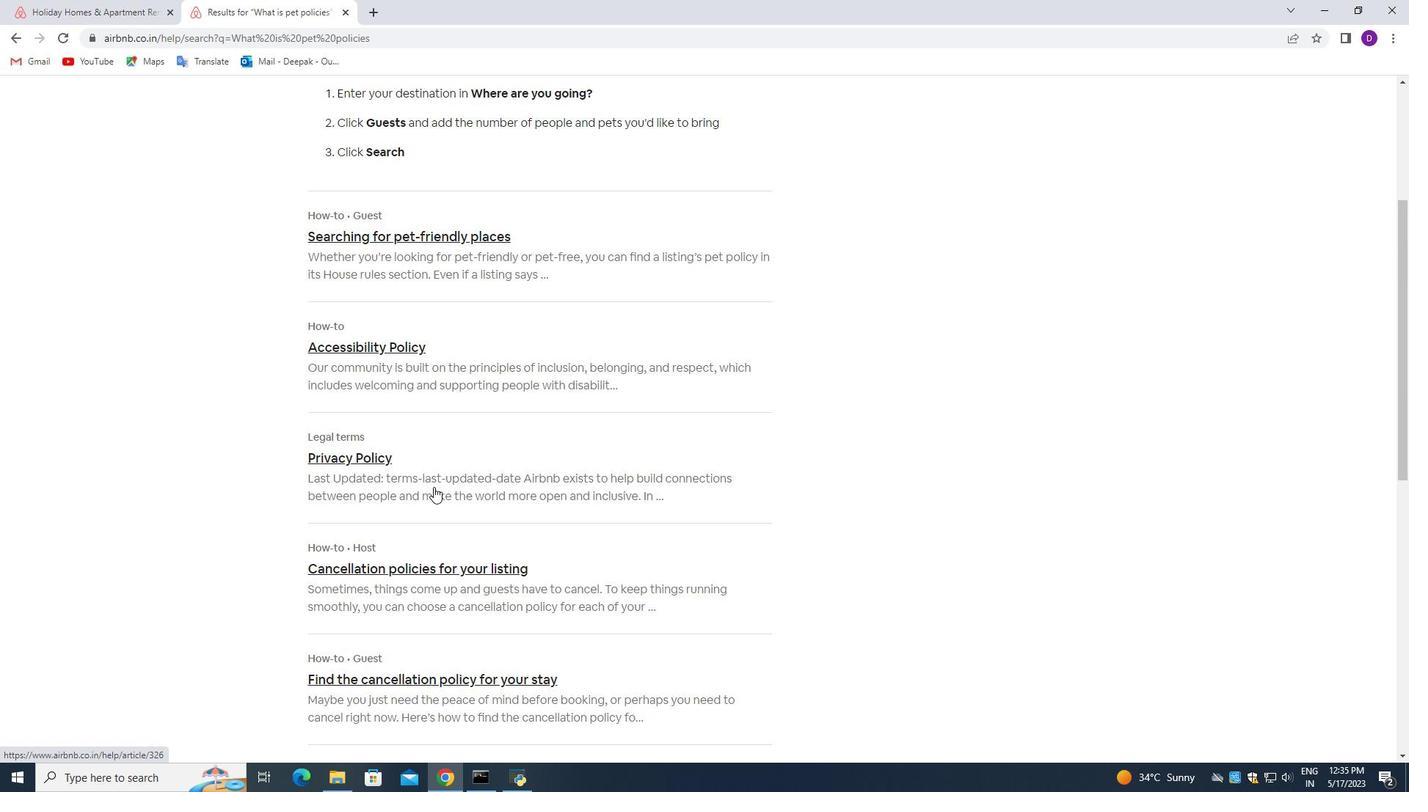 
Action: Mouse scrolled (433, 488) with delta (0, 0)
Screenshot: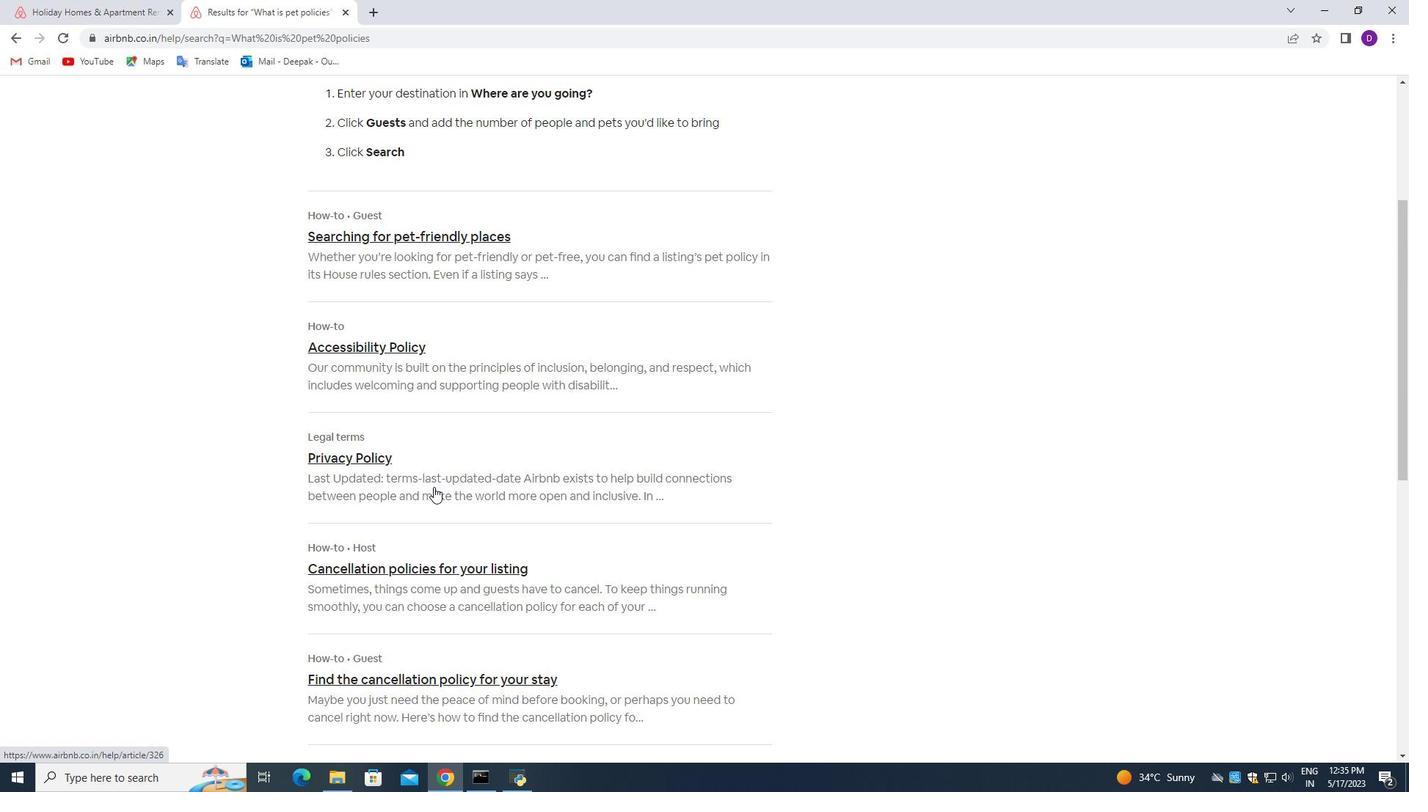 
Action: Mouse moved to (433, 486)
Screenshot: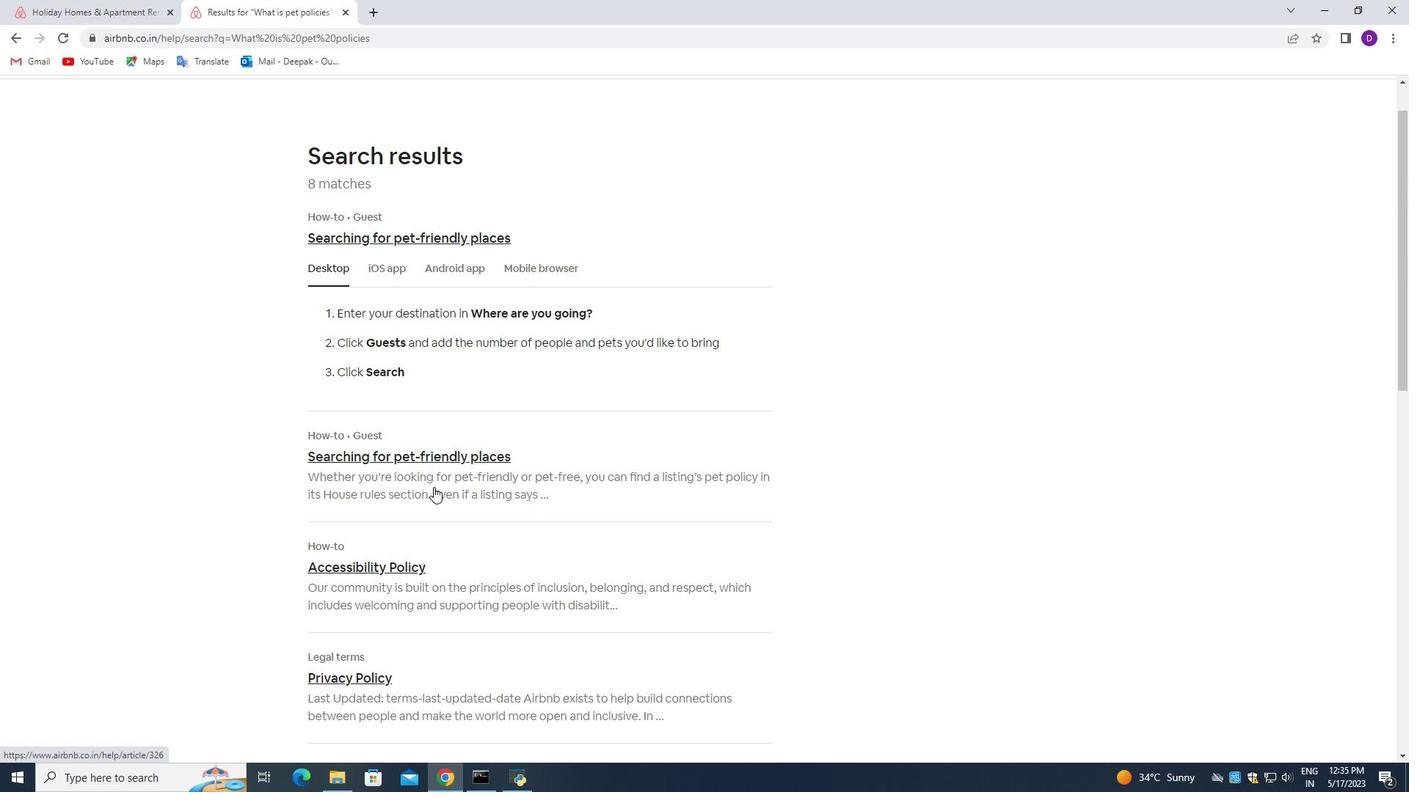 
Action: Mouse scrolled (433, 487) with delta (0, 0)
Screenshot: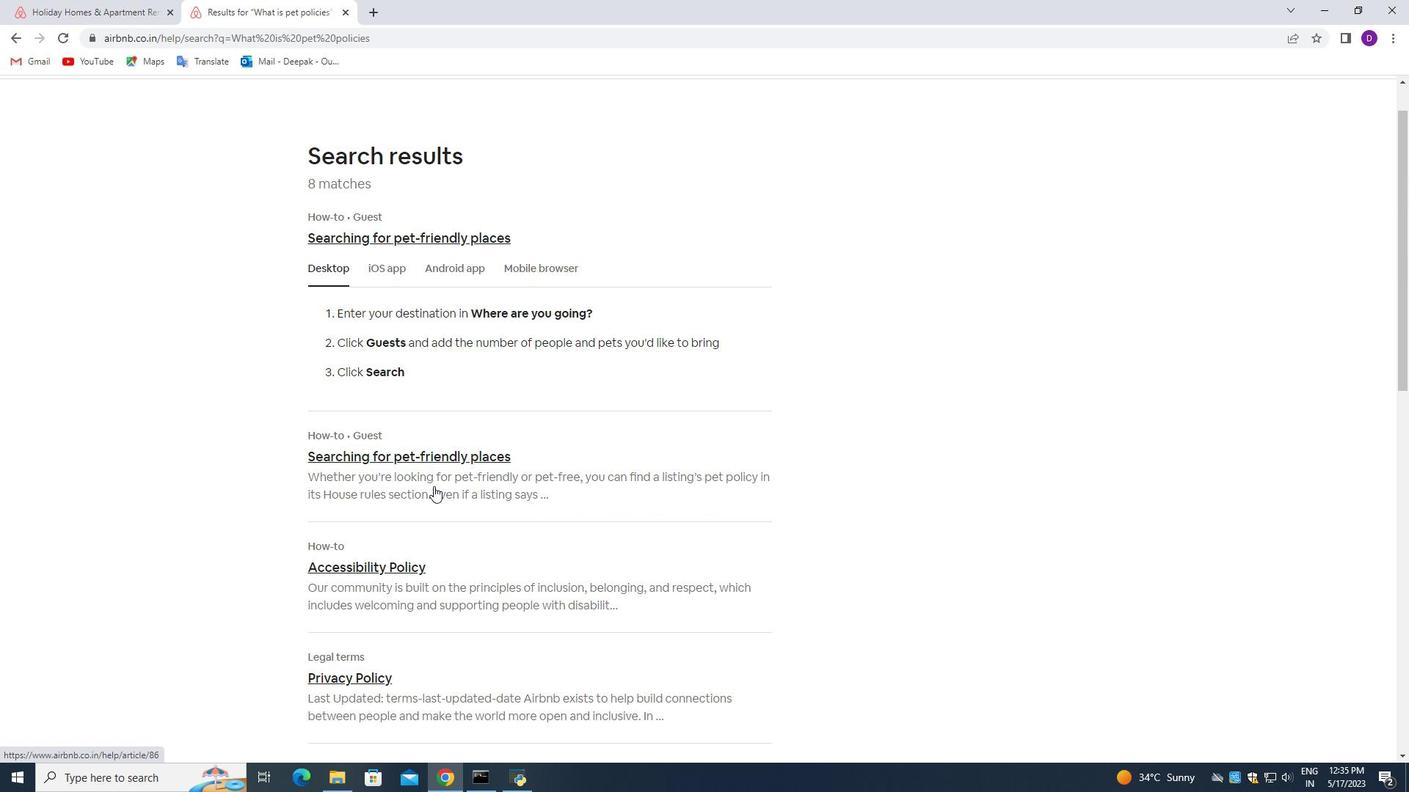 
Action: Mouse moved to (433, 485)
Screenshot: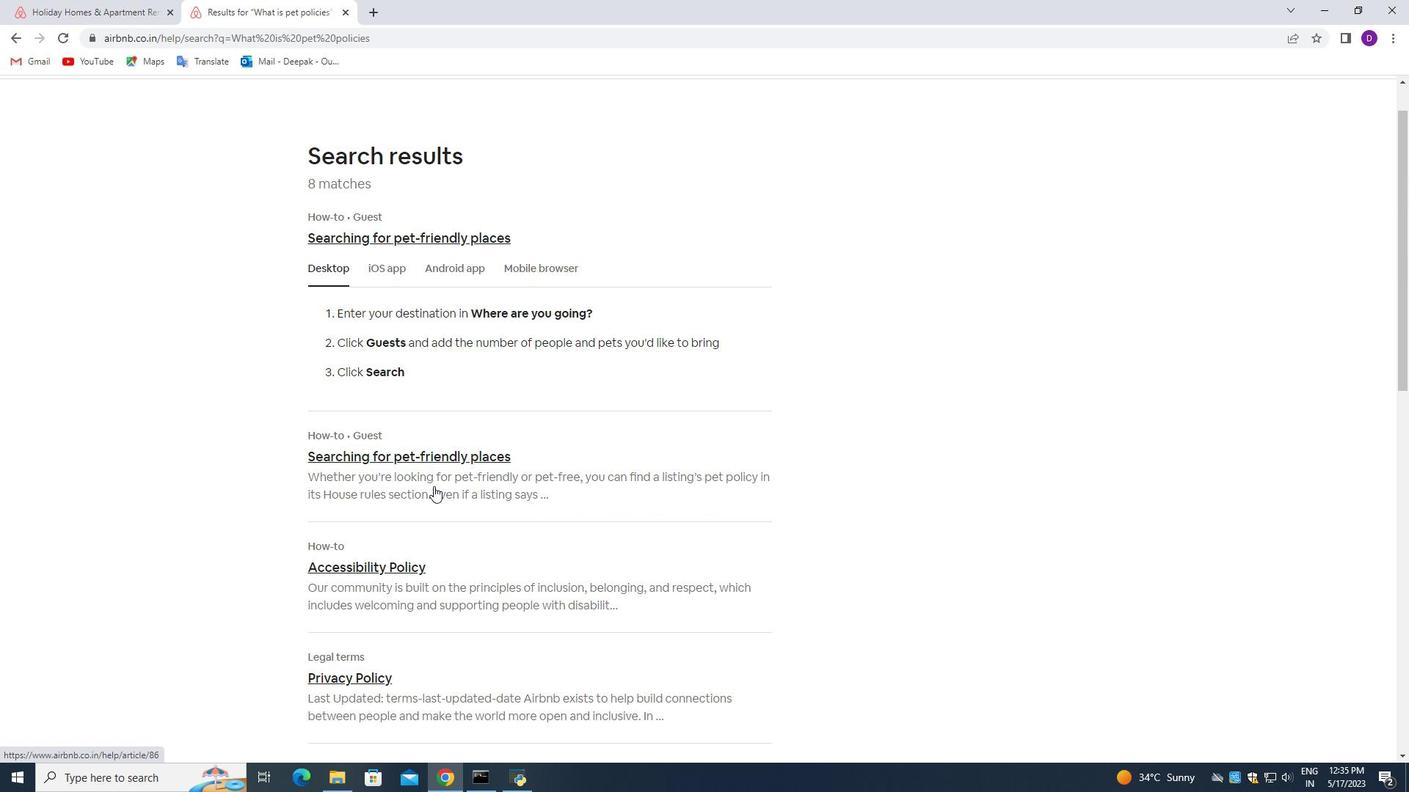 
Action: Mouse scrolled (433, 486) with delta (0, 0)
Screenshot: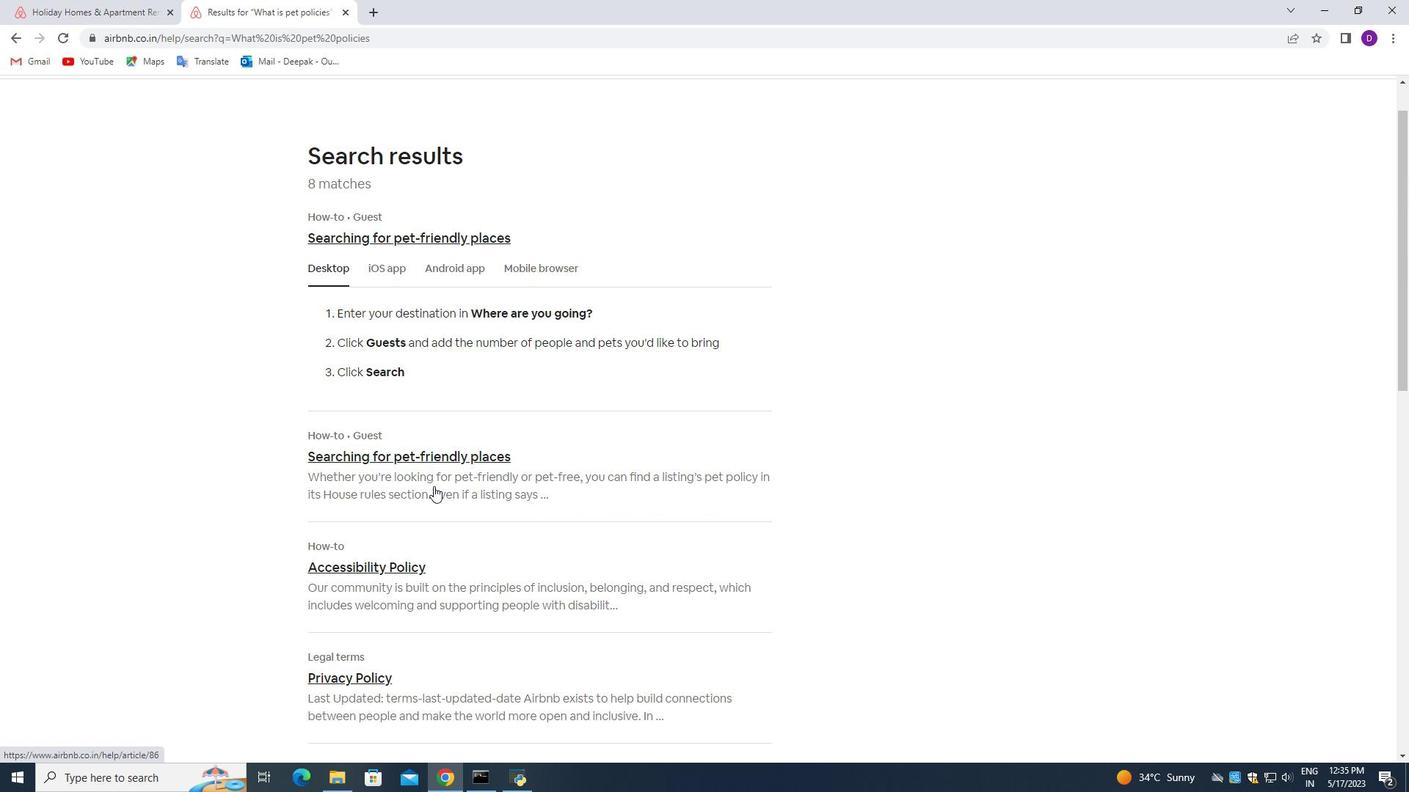 
Action: Mouse scrolled (433, 486) with delta (0, 0)
Screenshot: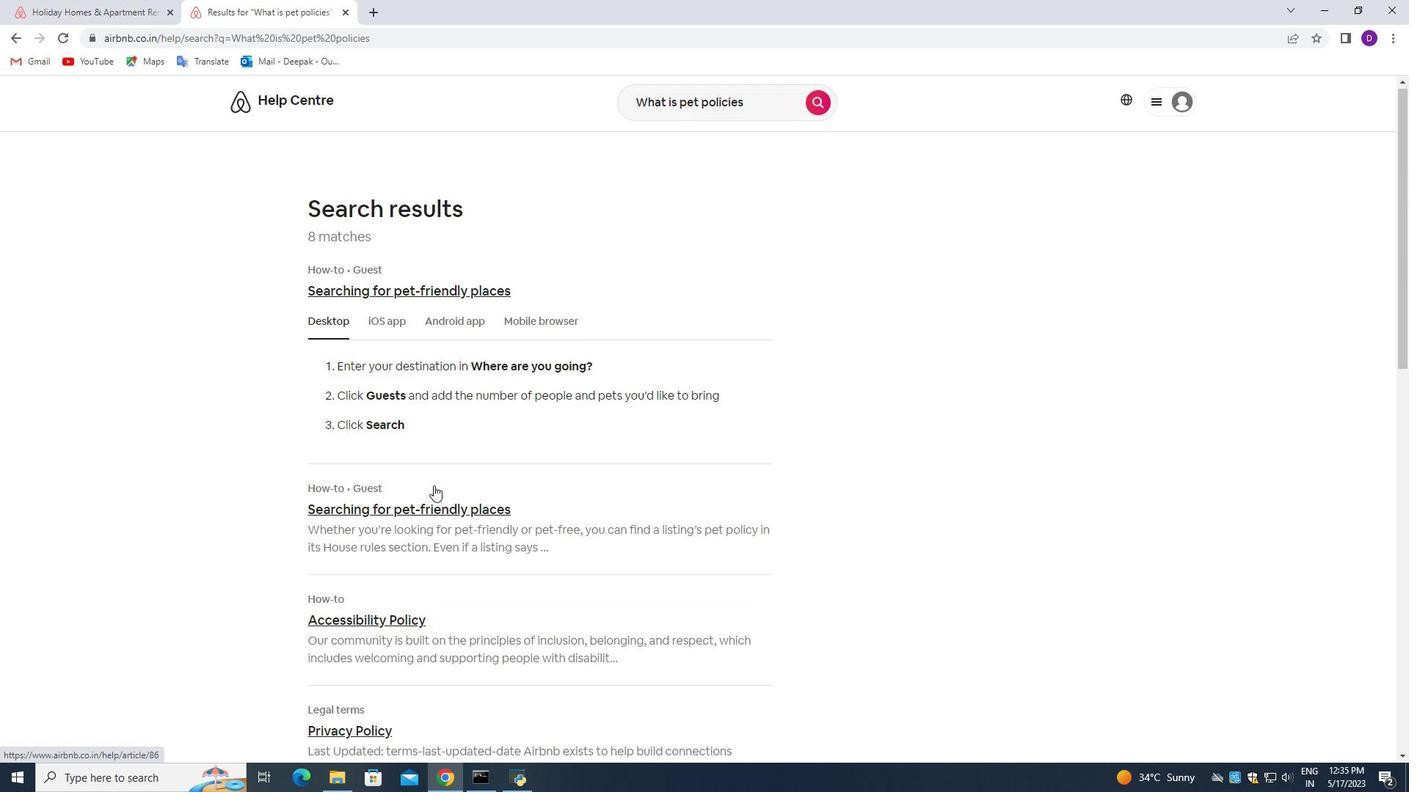
Action: Mouse scrolled (433, 486) with delta (0, 0)
Screenshot: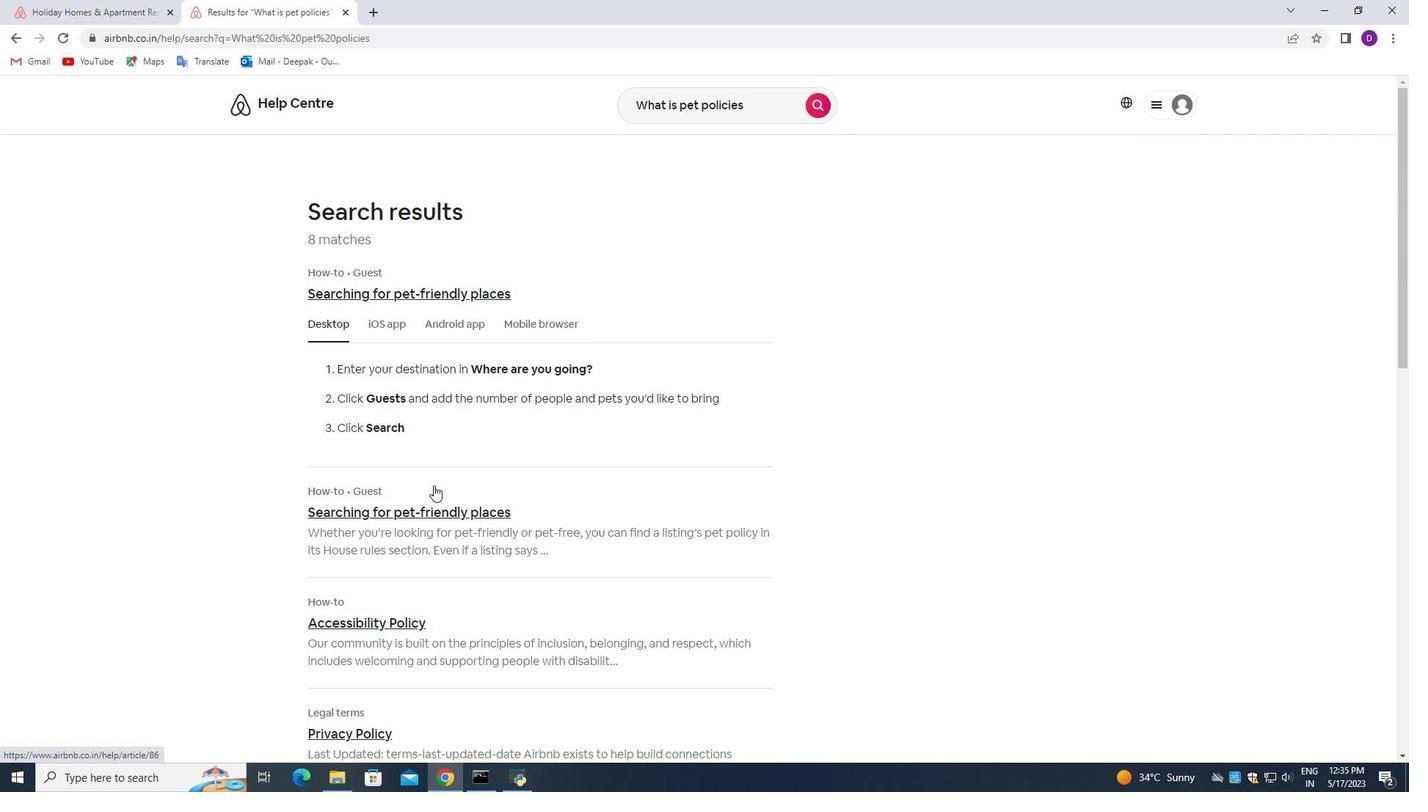 
Action: Mouse moved to (433, 483)
Screenshot: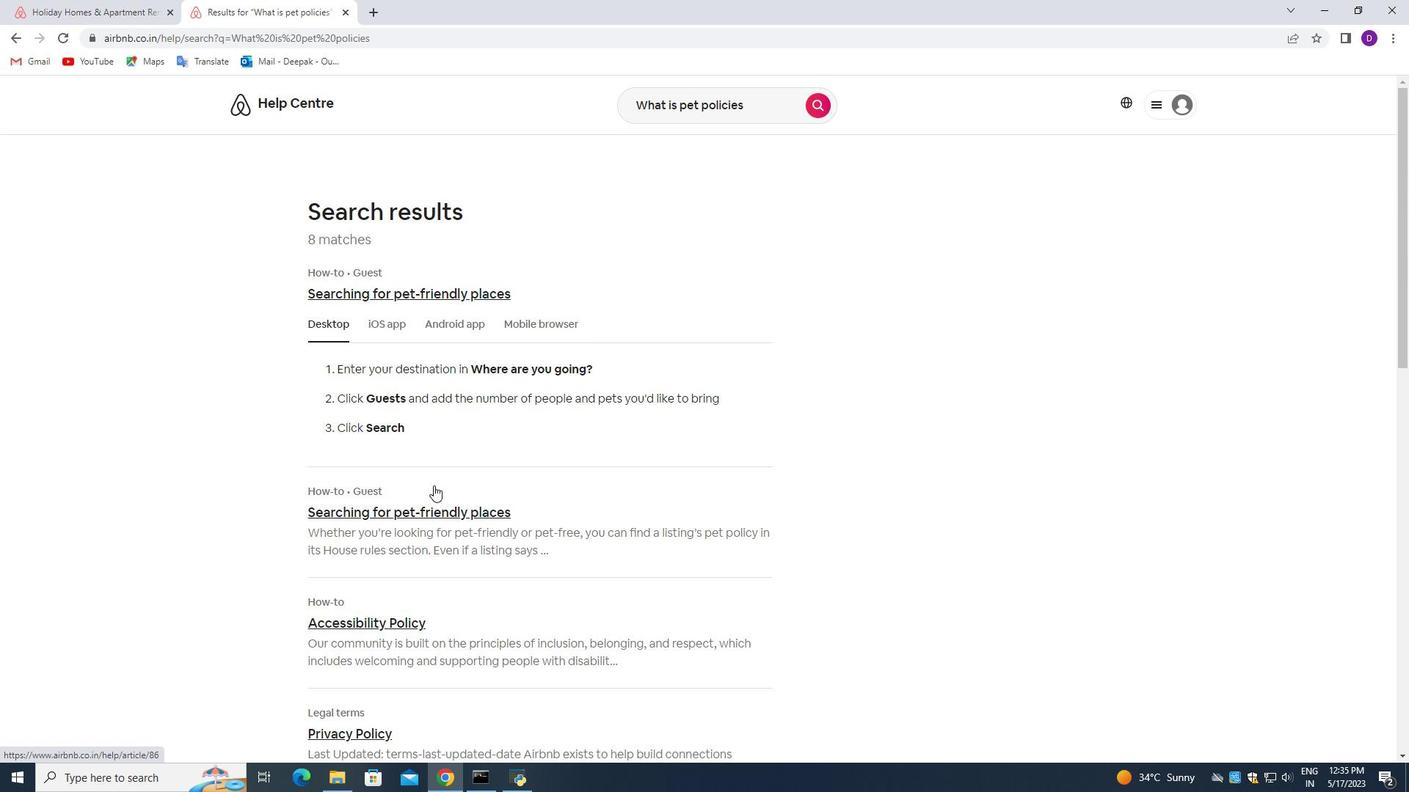 
Action: Mouse scrolled (433, 484) with delta (0, 0)
Screenshot: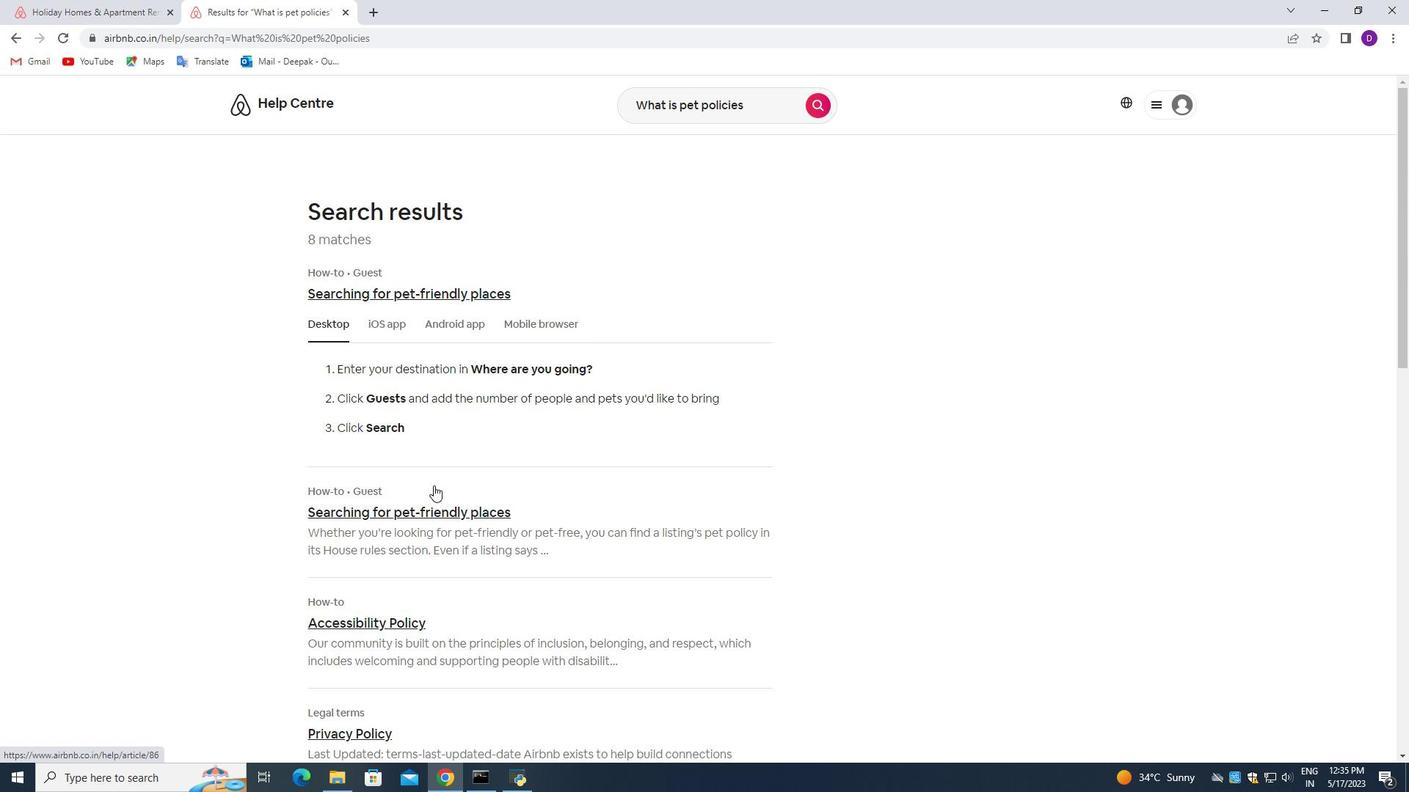 
Action: Mouse moved to (434, 479)
Screenshot: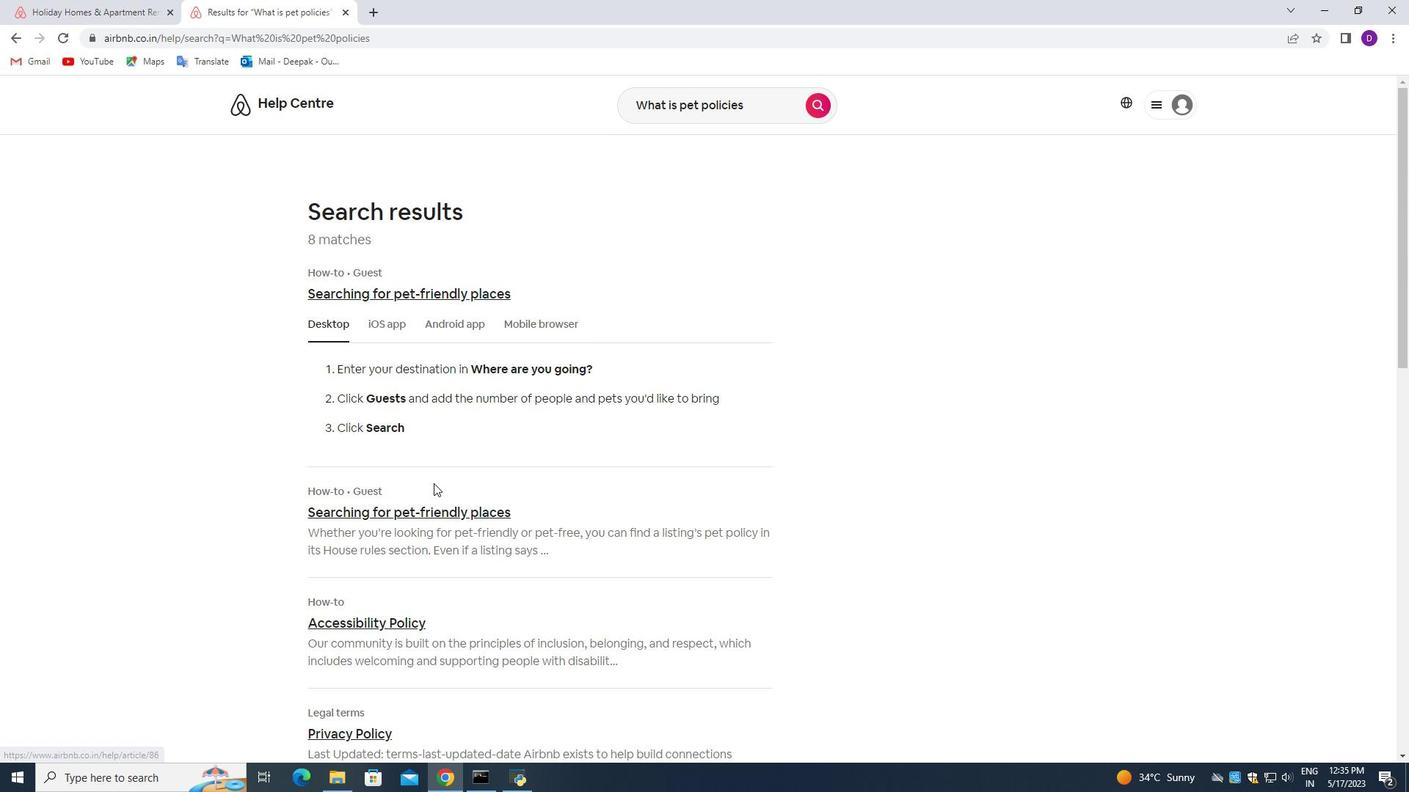 
Action: Mouse scrolled (434, 478) with delta (0, 0)
Screenshot: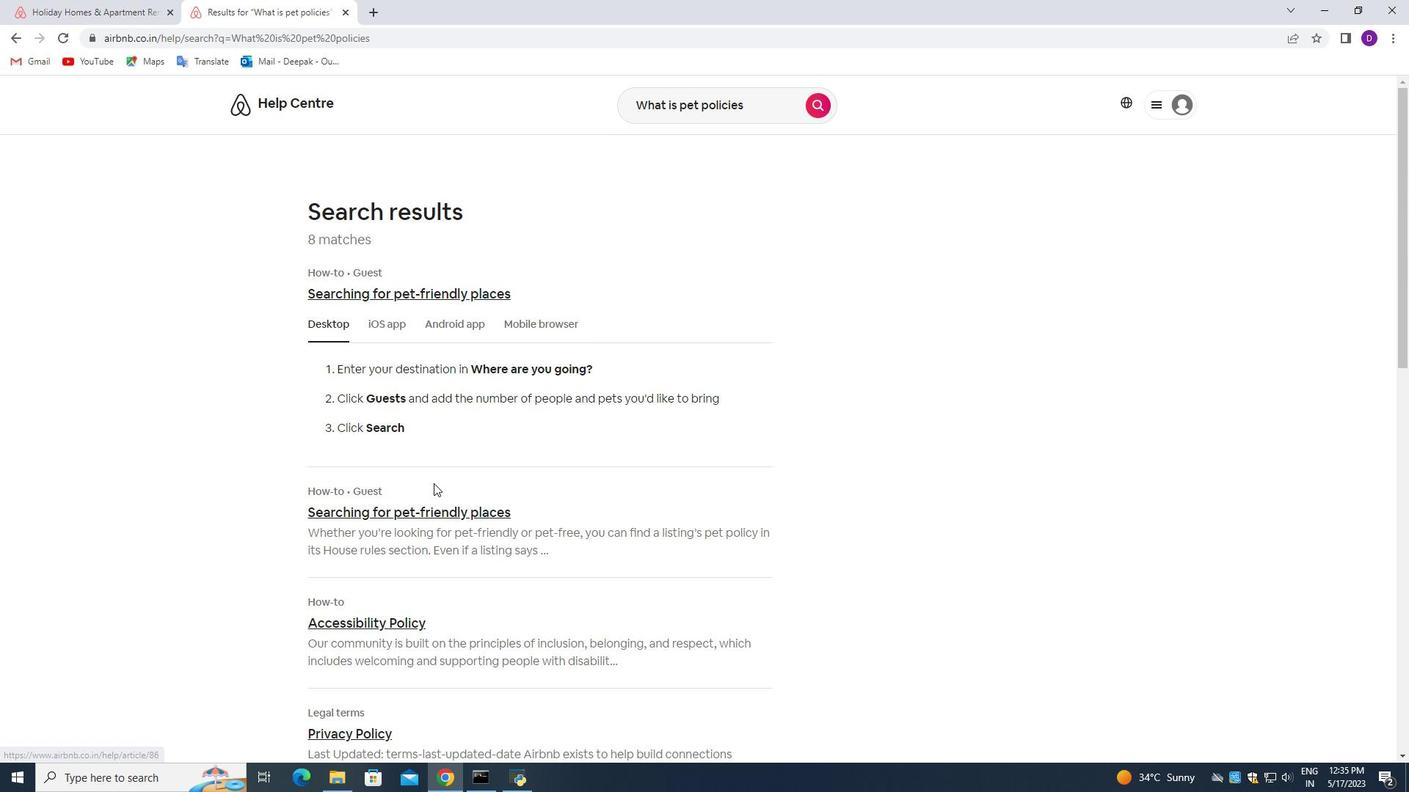 
Action: Mouse moved to (435, 477)
Screenshot: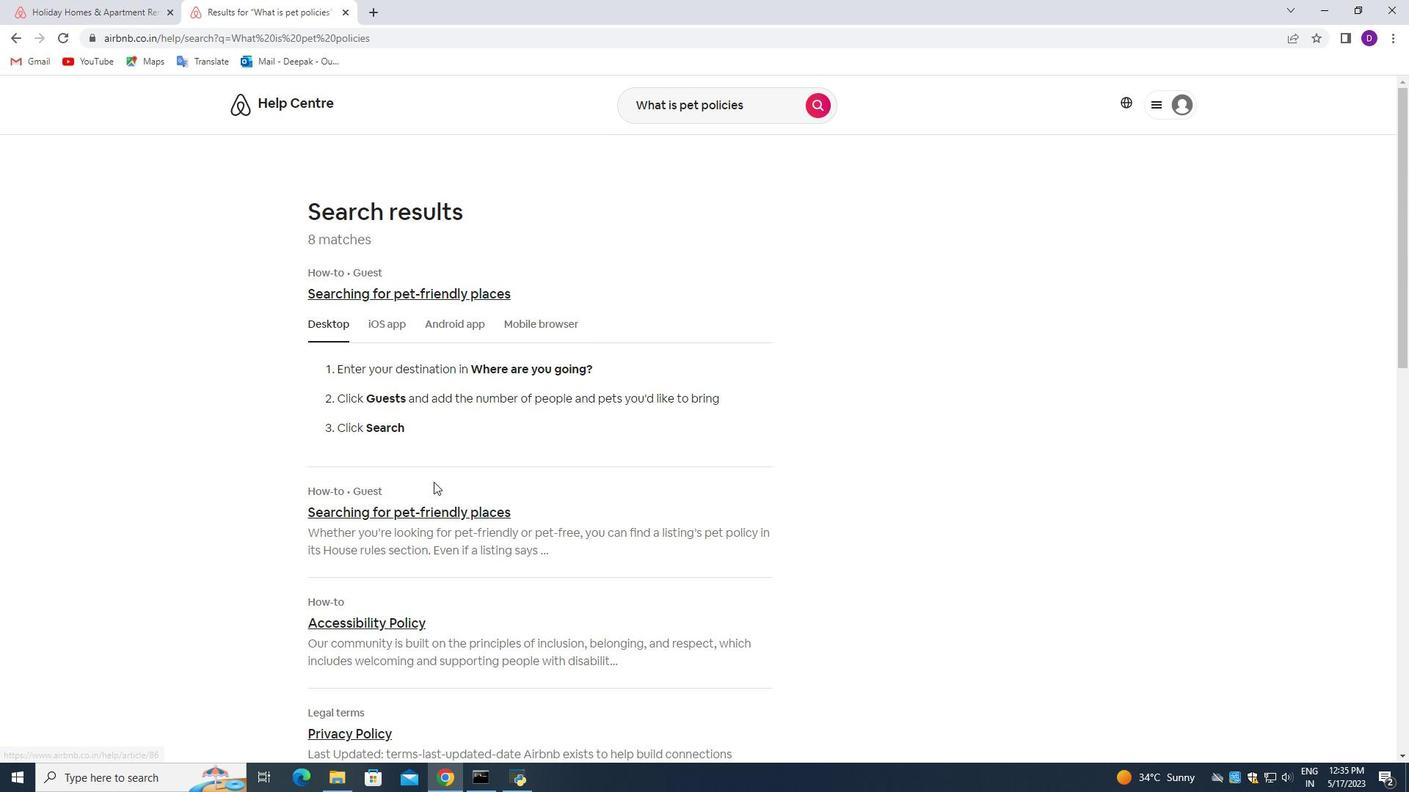 
Action: Mouse scrolled (435, 476) with delta (0, 0)
Screenshot: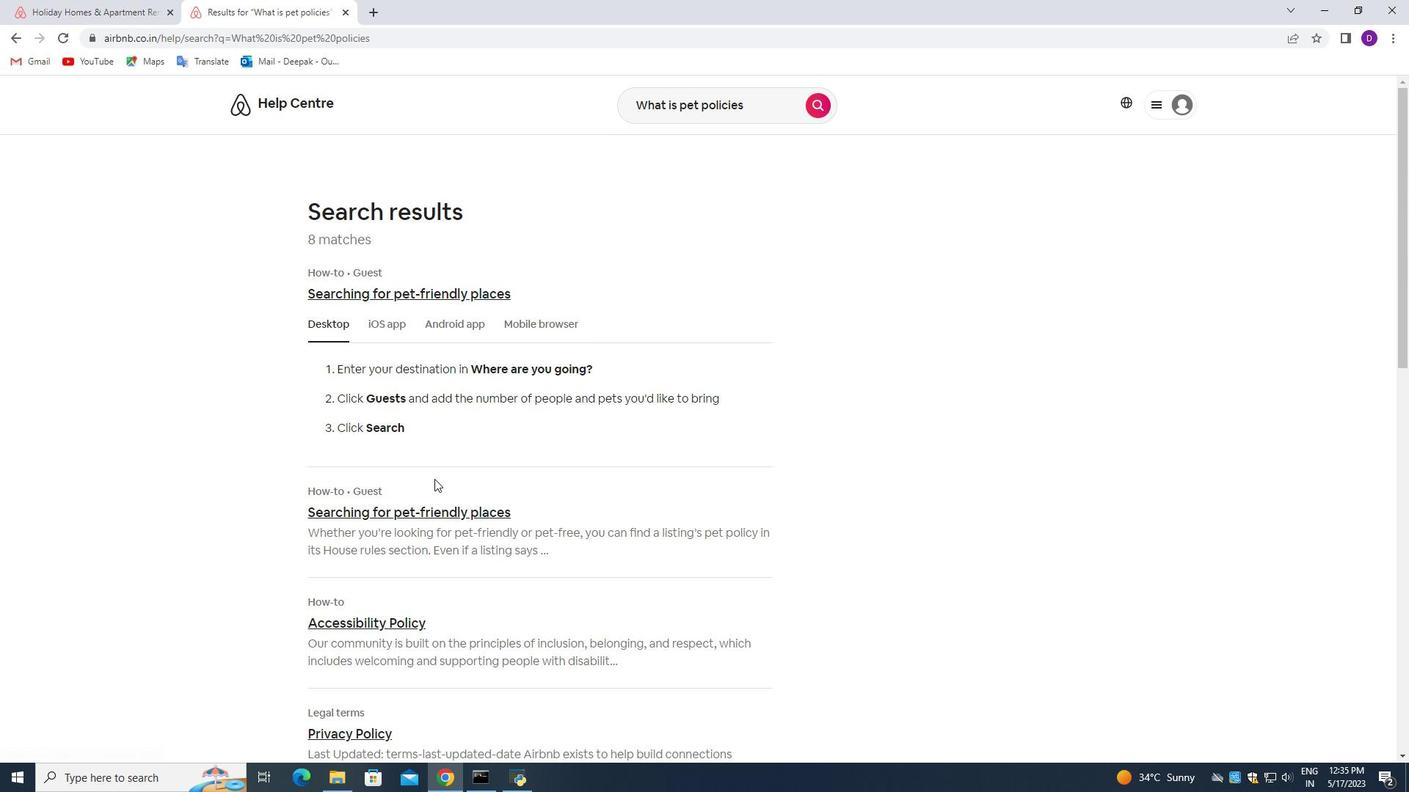 
Action: Mouse scrolled (435, 476) with delta (0, 0)
Screenshot: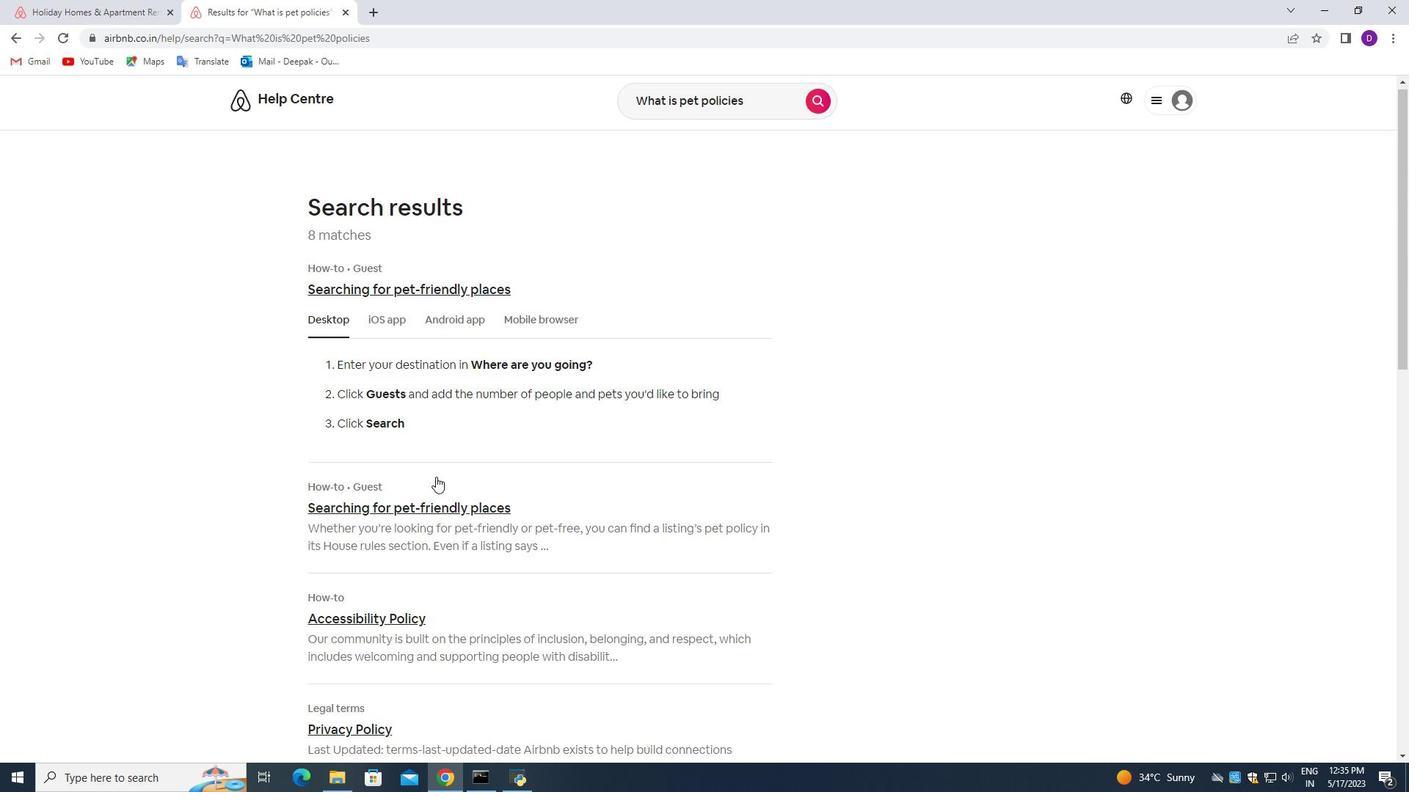 
Action: Mouse moved to (435, 477)
Screenshot: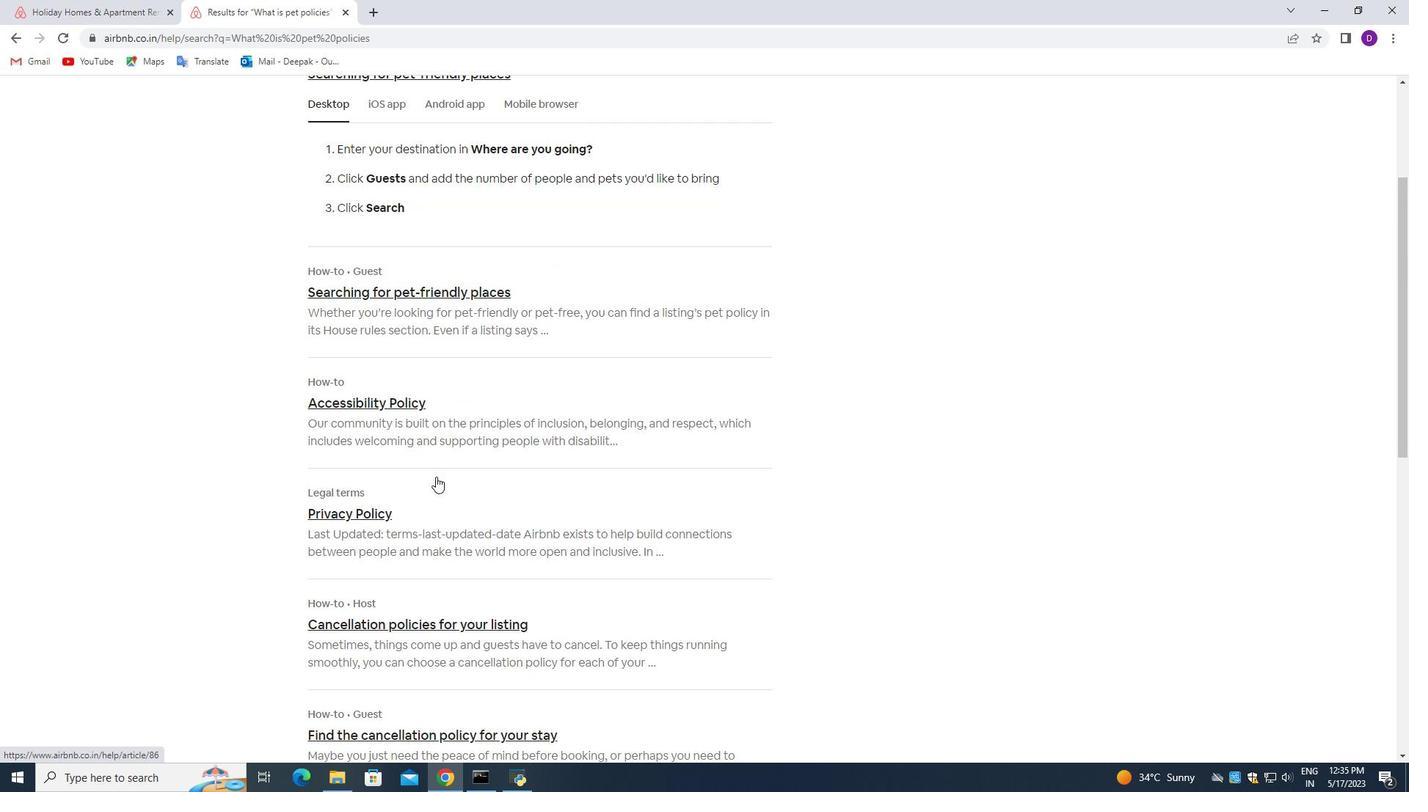 
Action: Mouse scrolled (435, 476) with delta (0, 0)
Screenshot: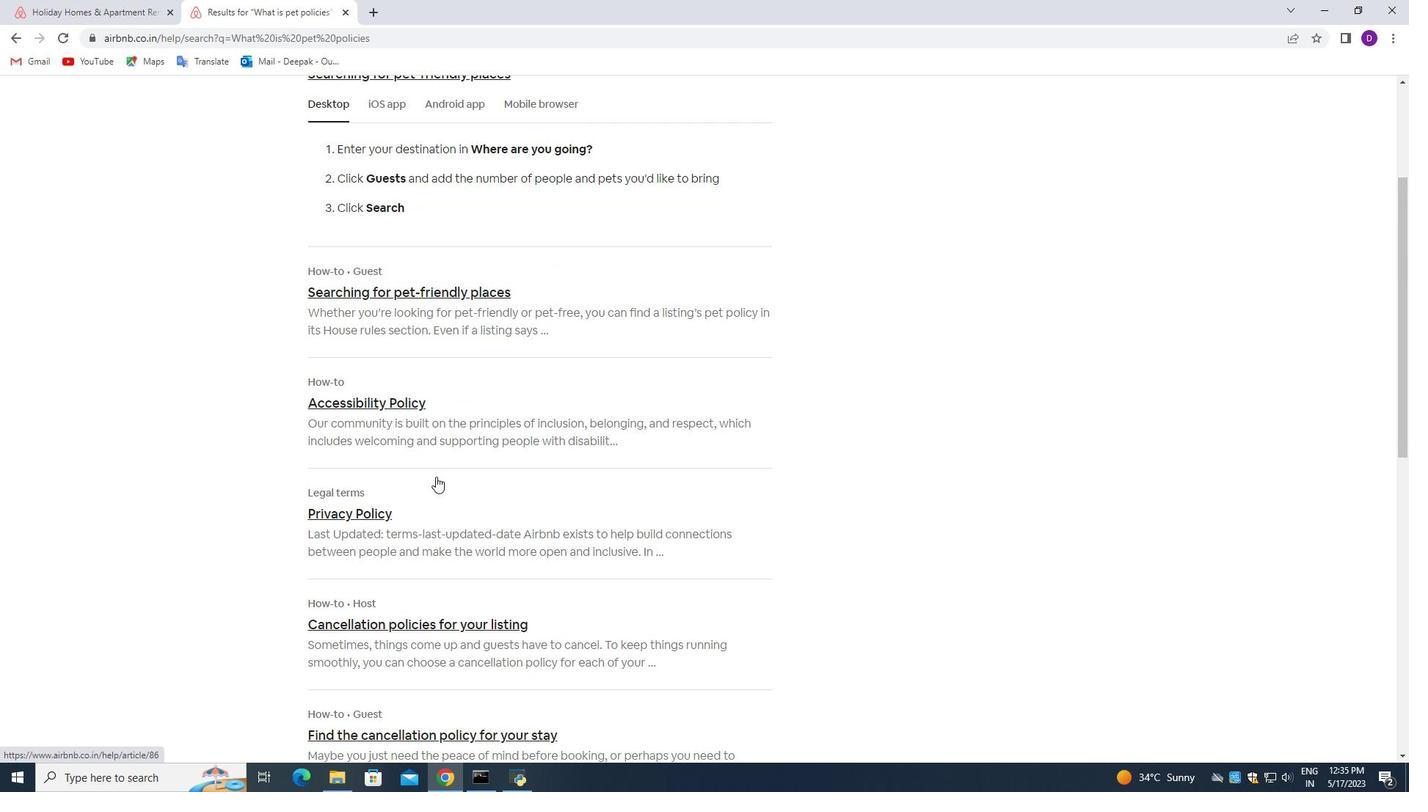 
Action: Mouse moved to (436, 475)
Screenshot: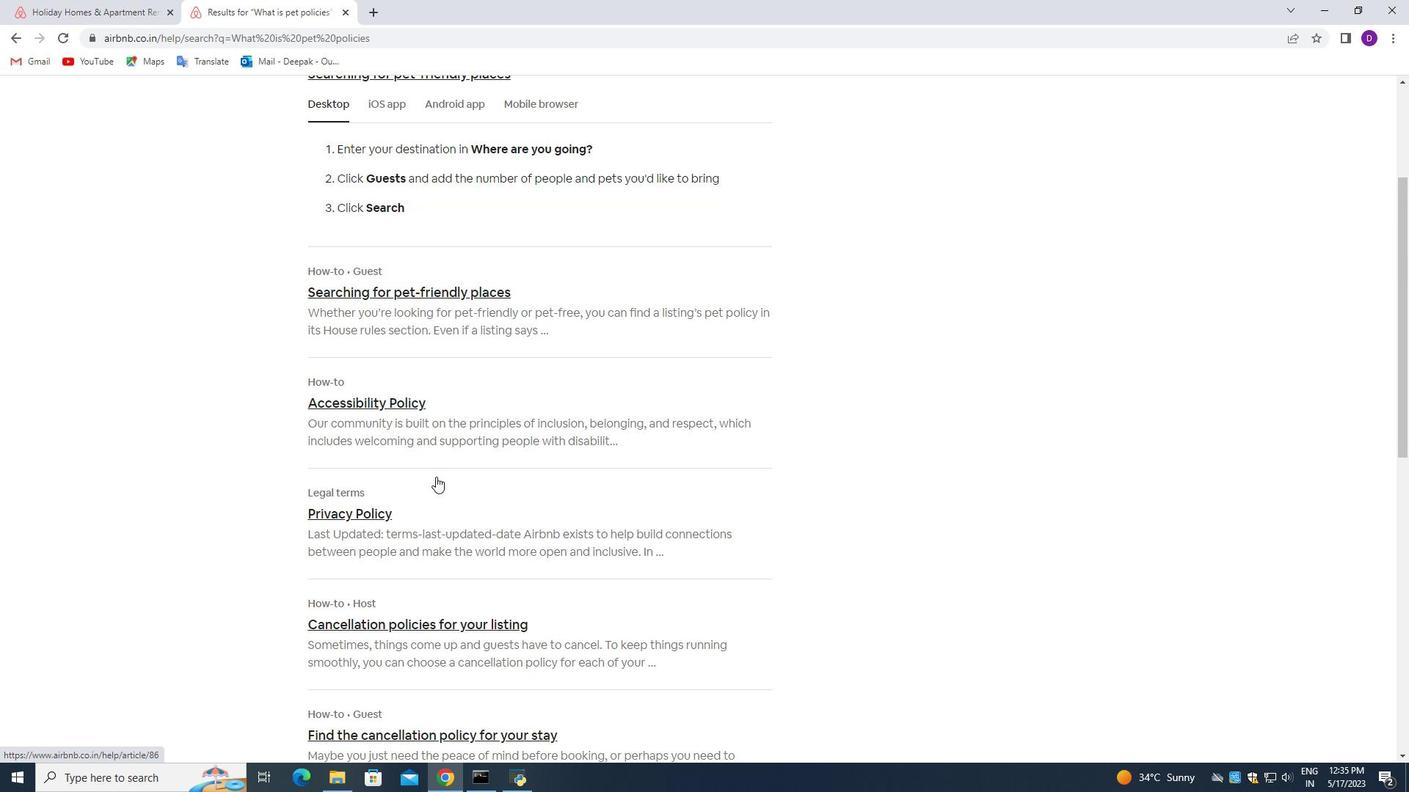 
Action: Mouse scrolled (436, 474) with delta (0, 0)
Screenshot: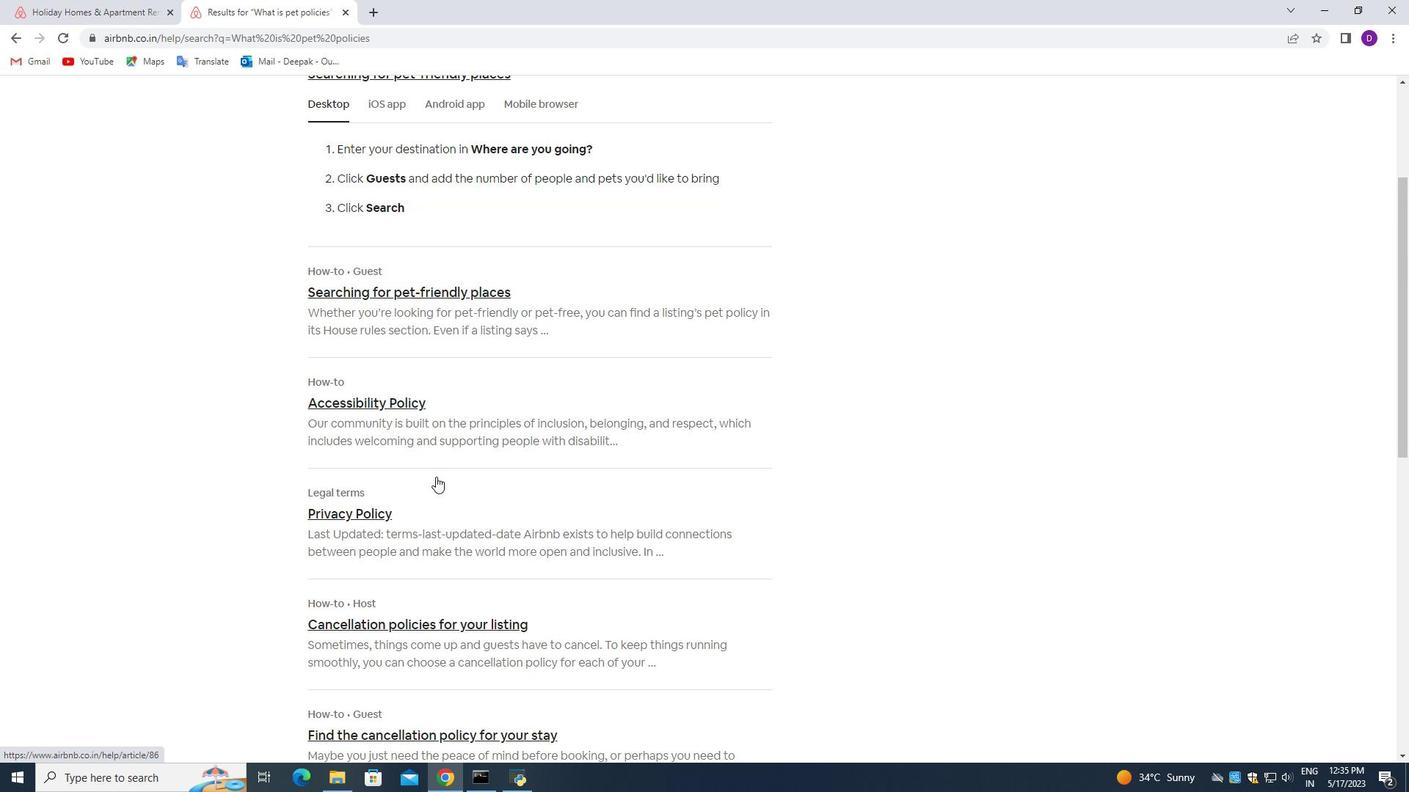
Action: Mouse moved to (437, 474)
Screenshot: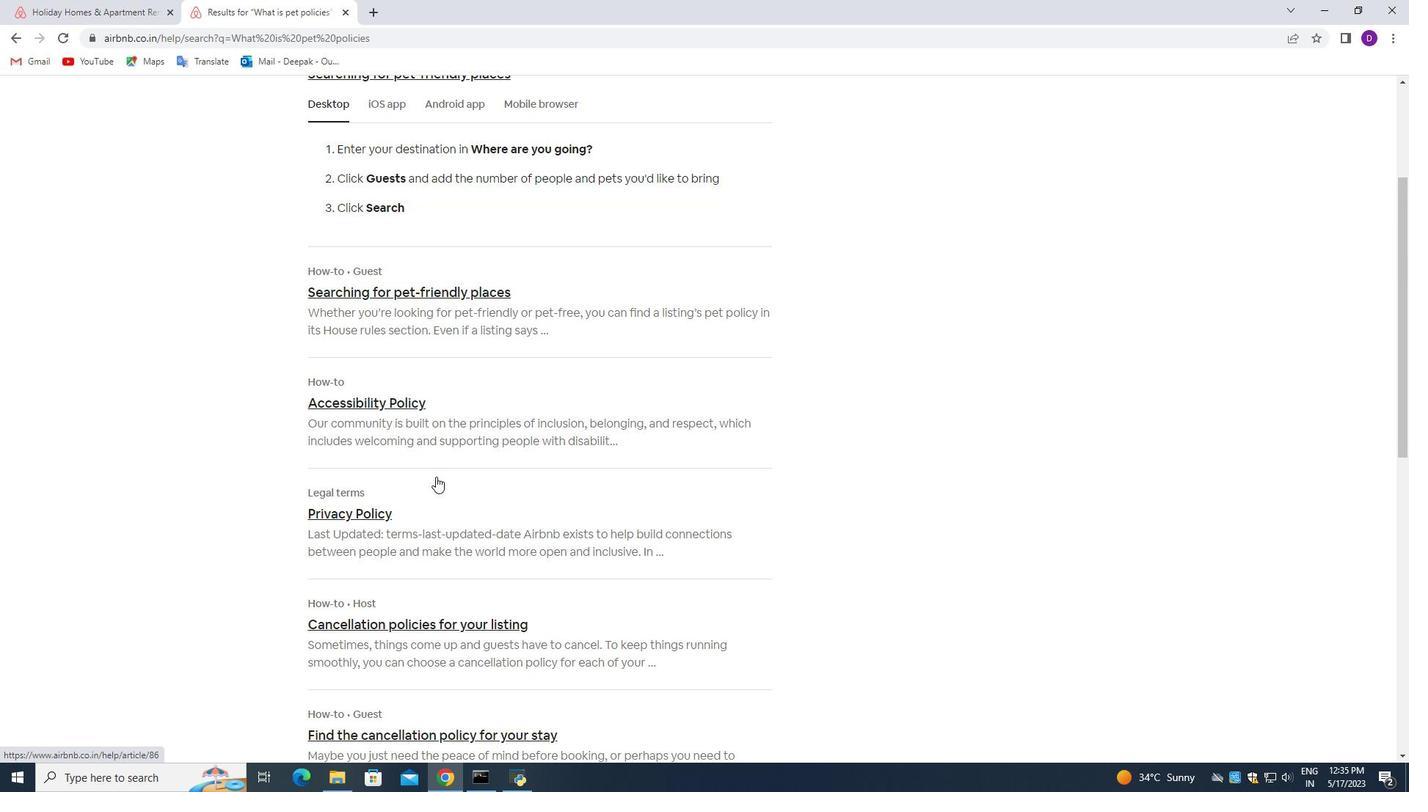 
Action: Mouse scrolled (437, 474) with delta (0, 0)
Screenshot: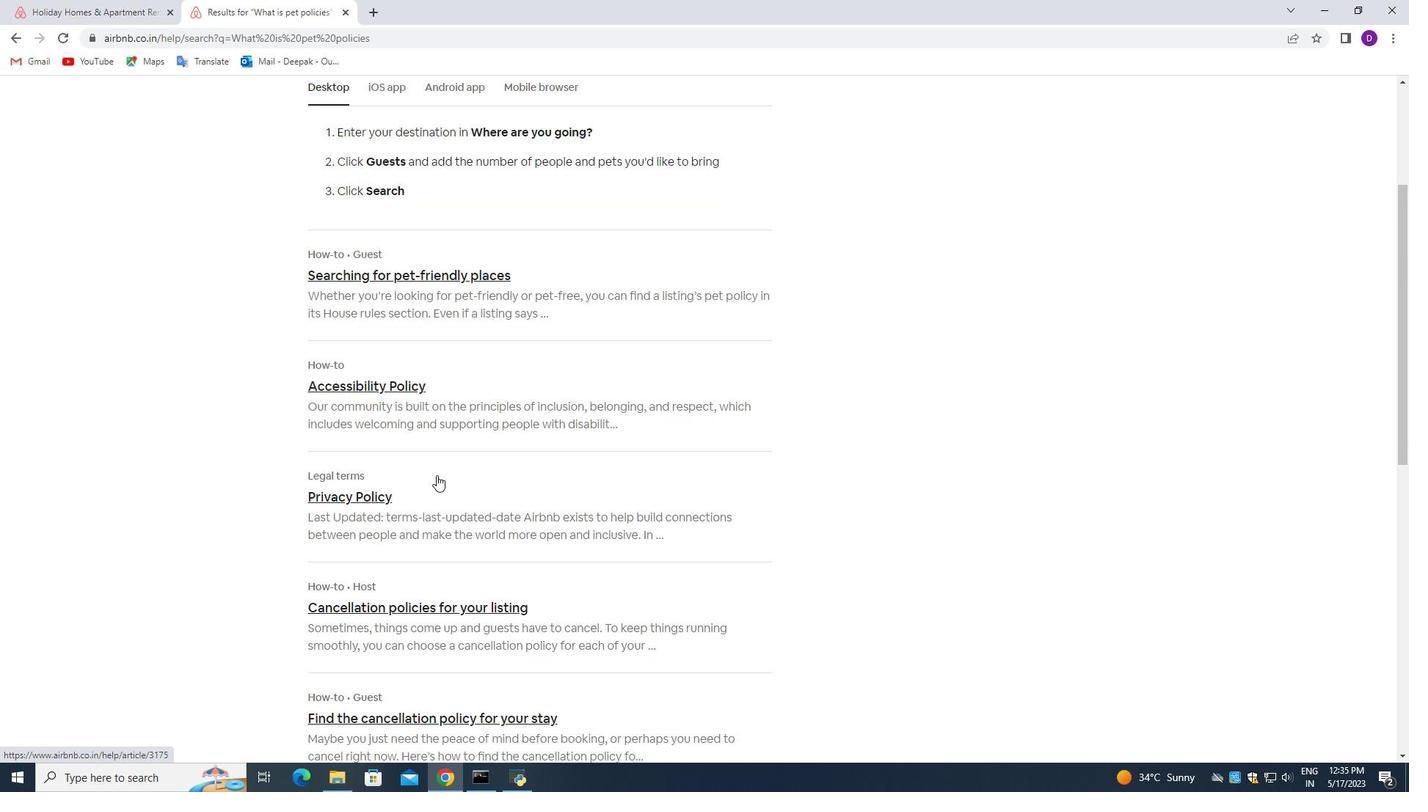 
Action: Mouse scrolled (437, 474) with delta (0, 0)
Screenshot: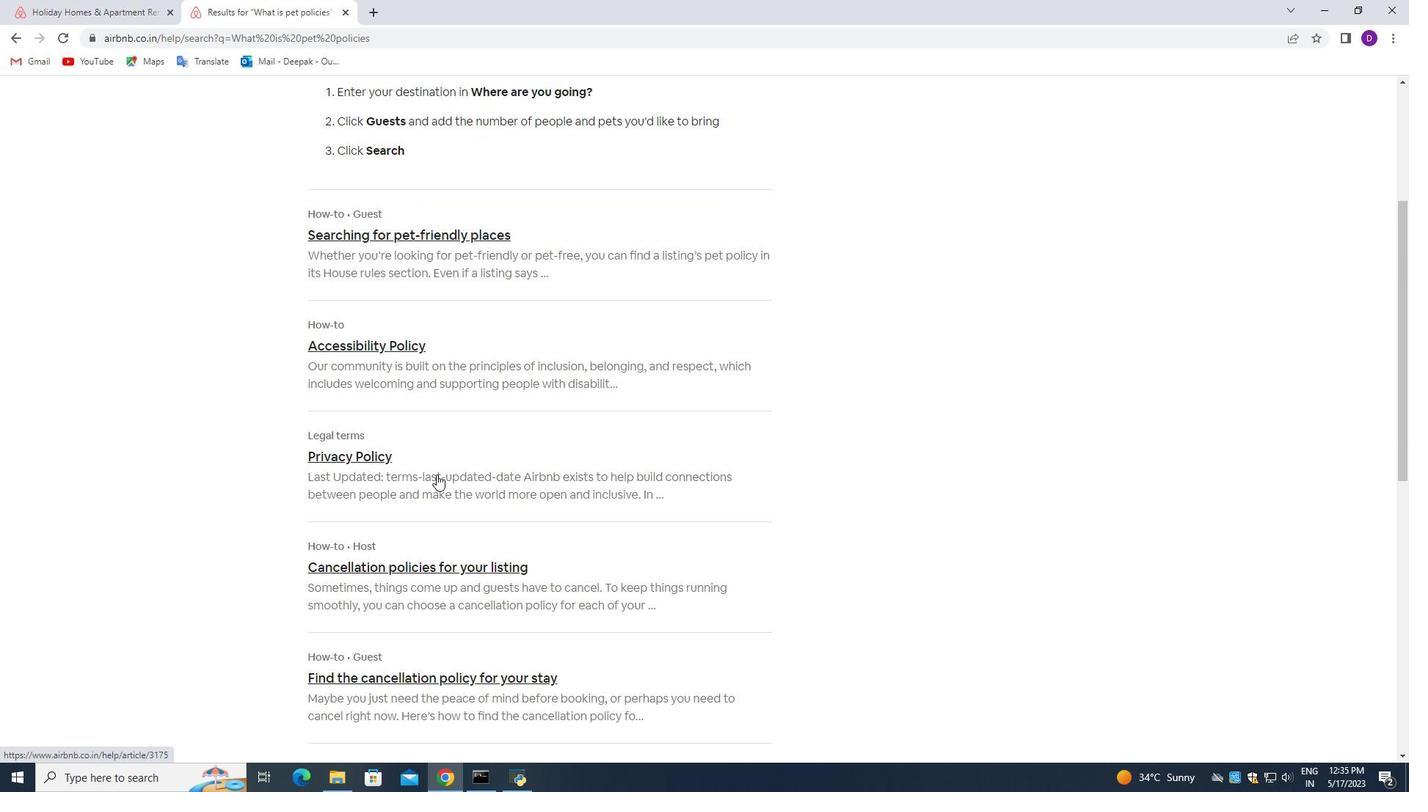 
Action: Mouse scrolled (437, 474) with delta (0, 0)
Screenshot: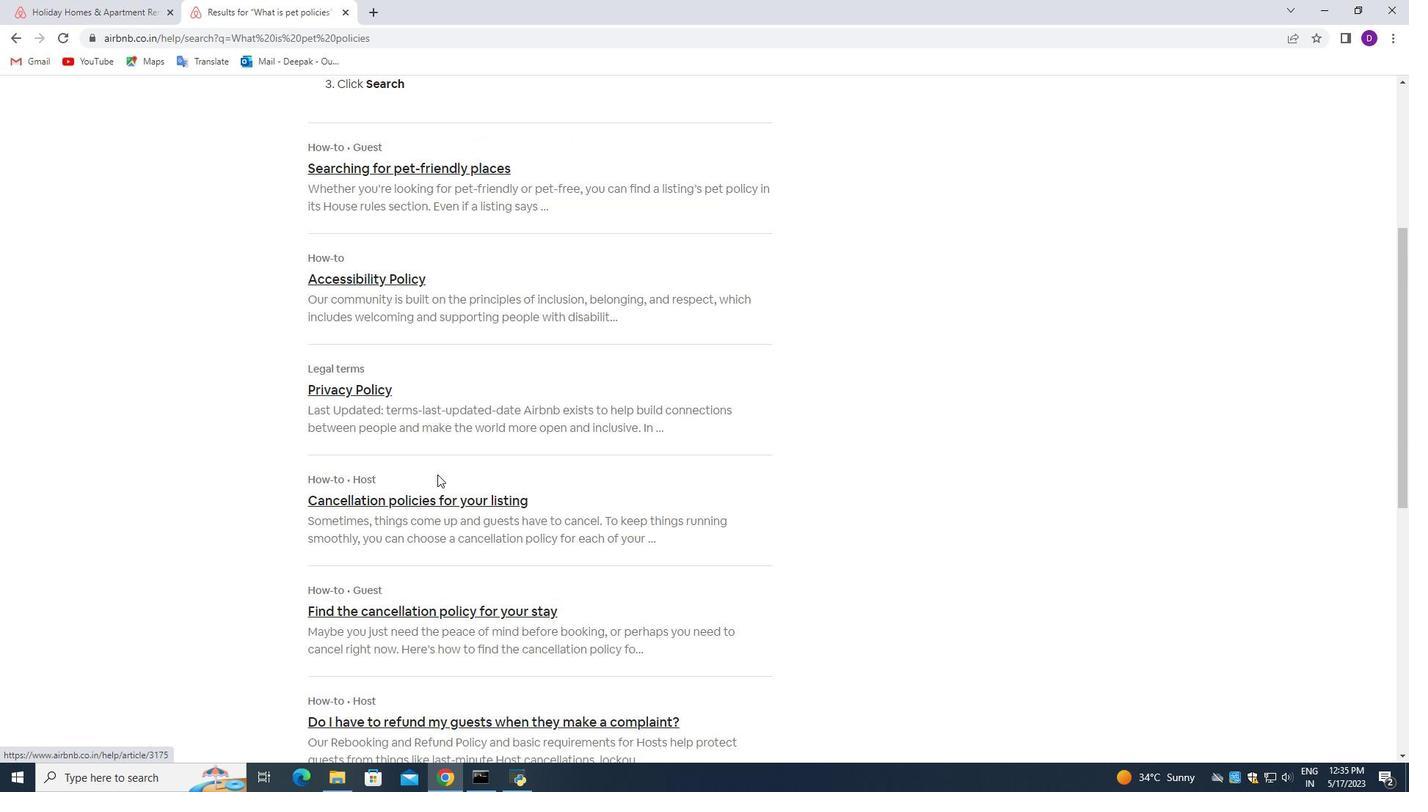 
Action: Mouse moved to (437, 473)
Screenshot: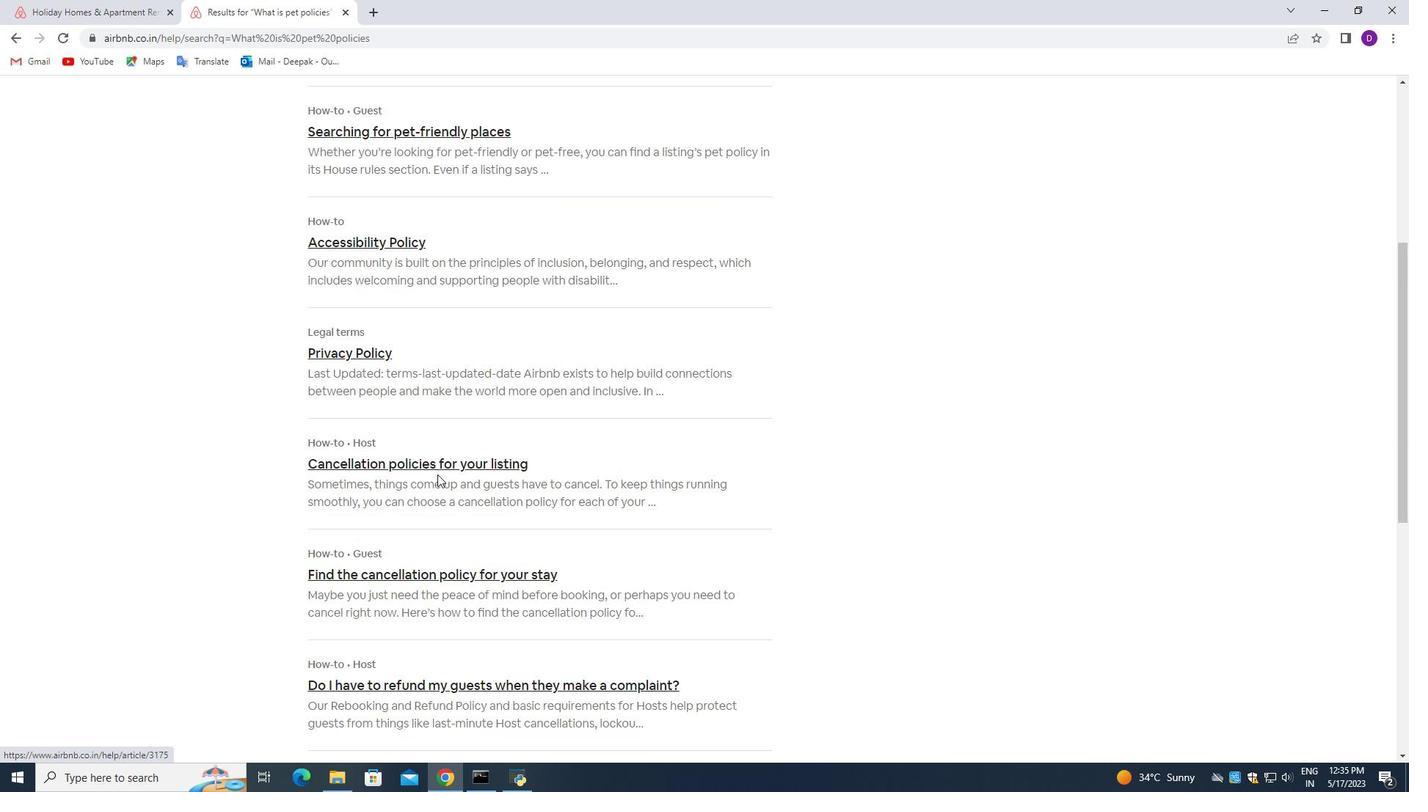 
Action: Mouse scrolled (437, 472) with delta (0, 0)
Screenshot: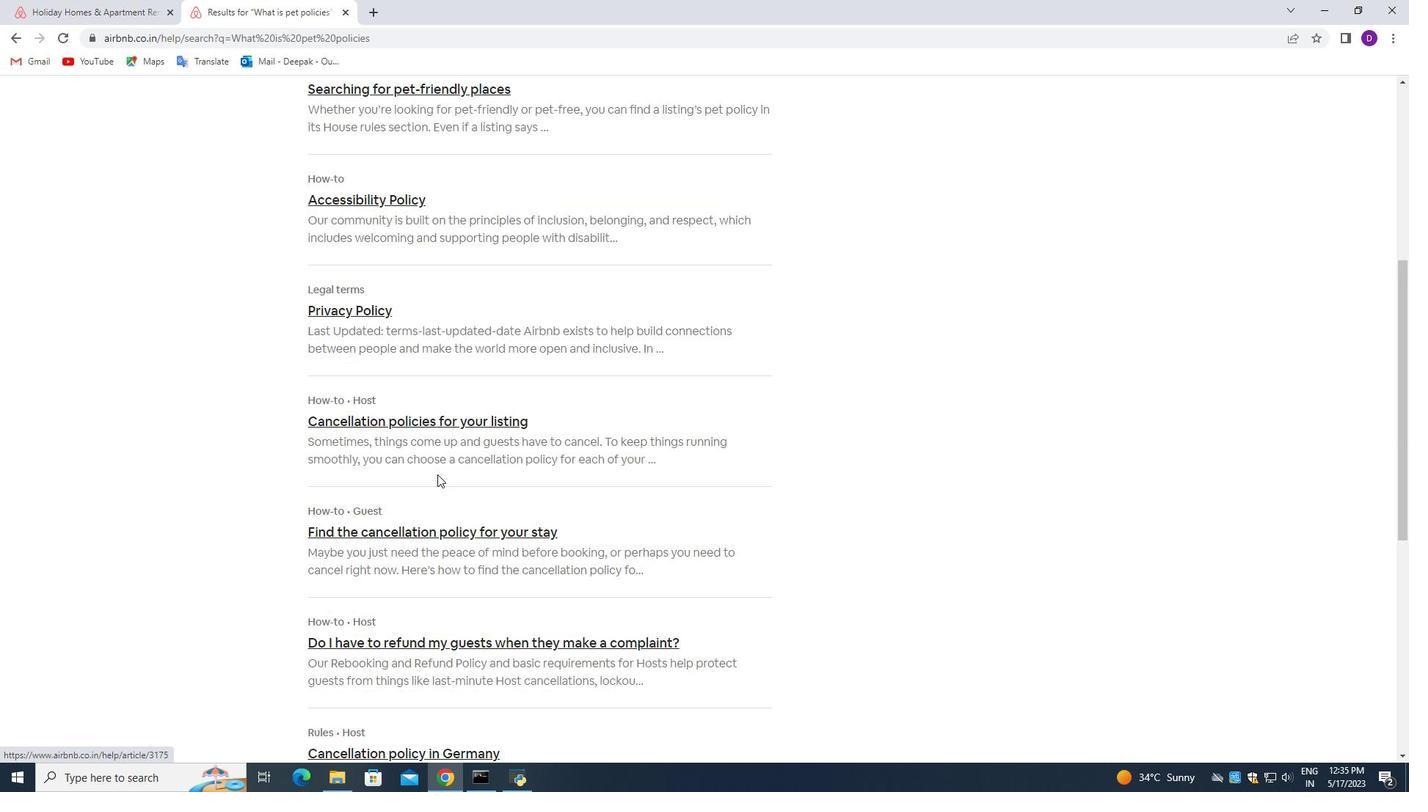 
Action: Mouse moved to (437, 472)
Screenshot: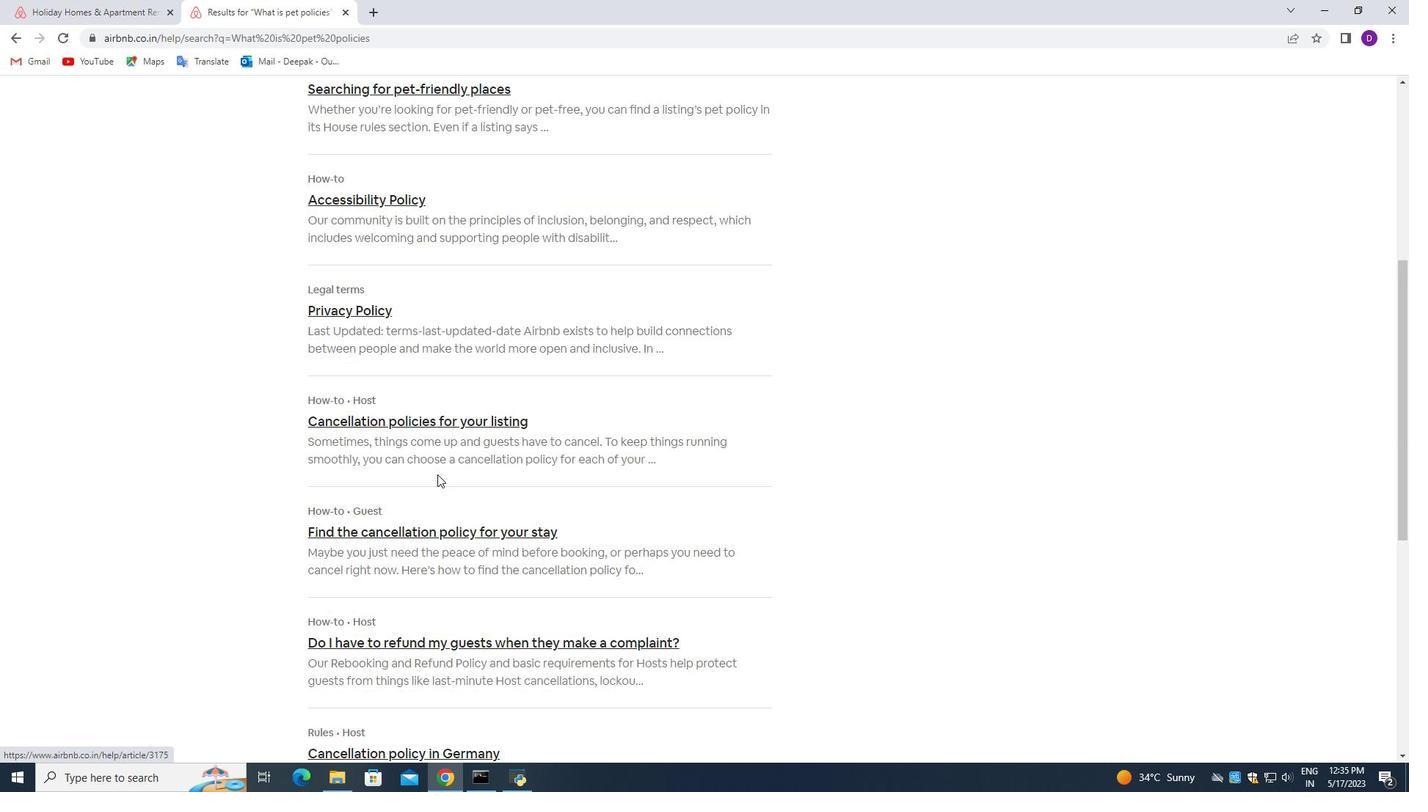 
Action: Mouse scrolled (437, 471) with delta (0, 0)
Screenshot: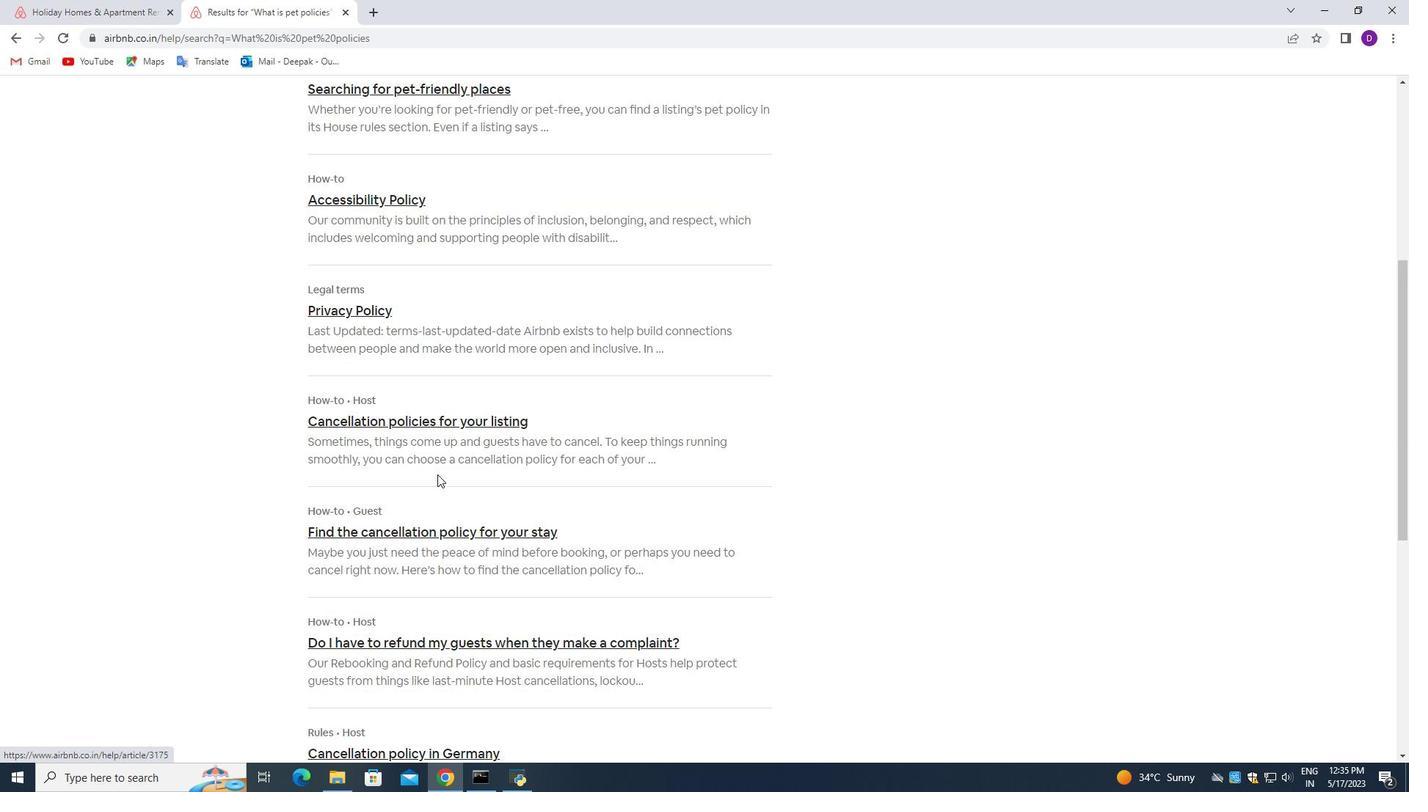 
Action: Mouse moved to (437, 471)
Screenshot: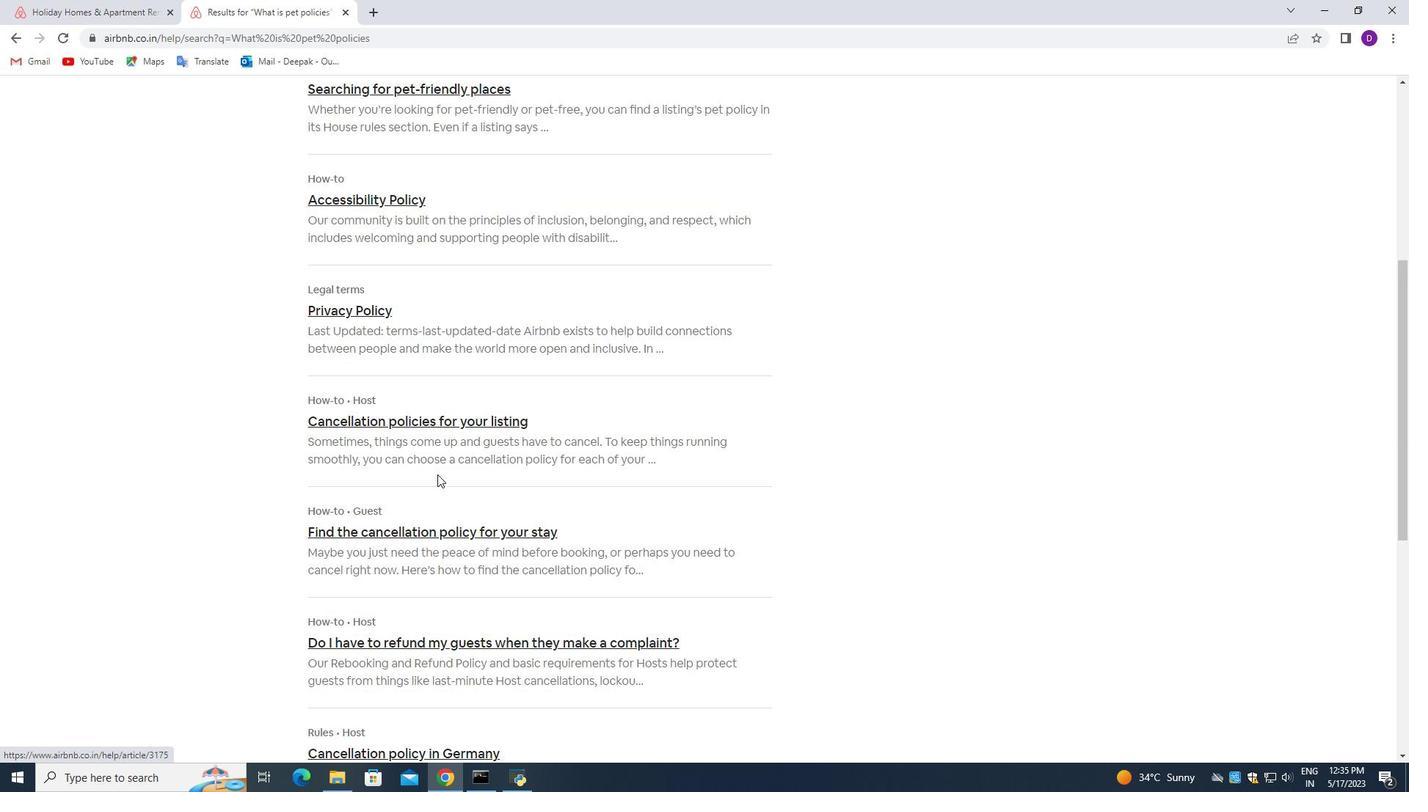 
Action: Mouse scrolled (437, 471) with delta (0, 0)
Screenshot: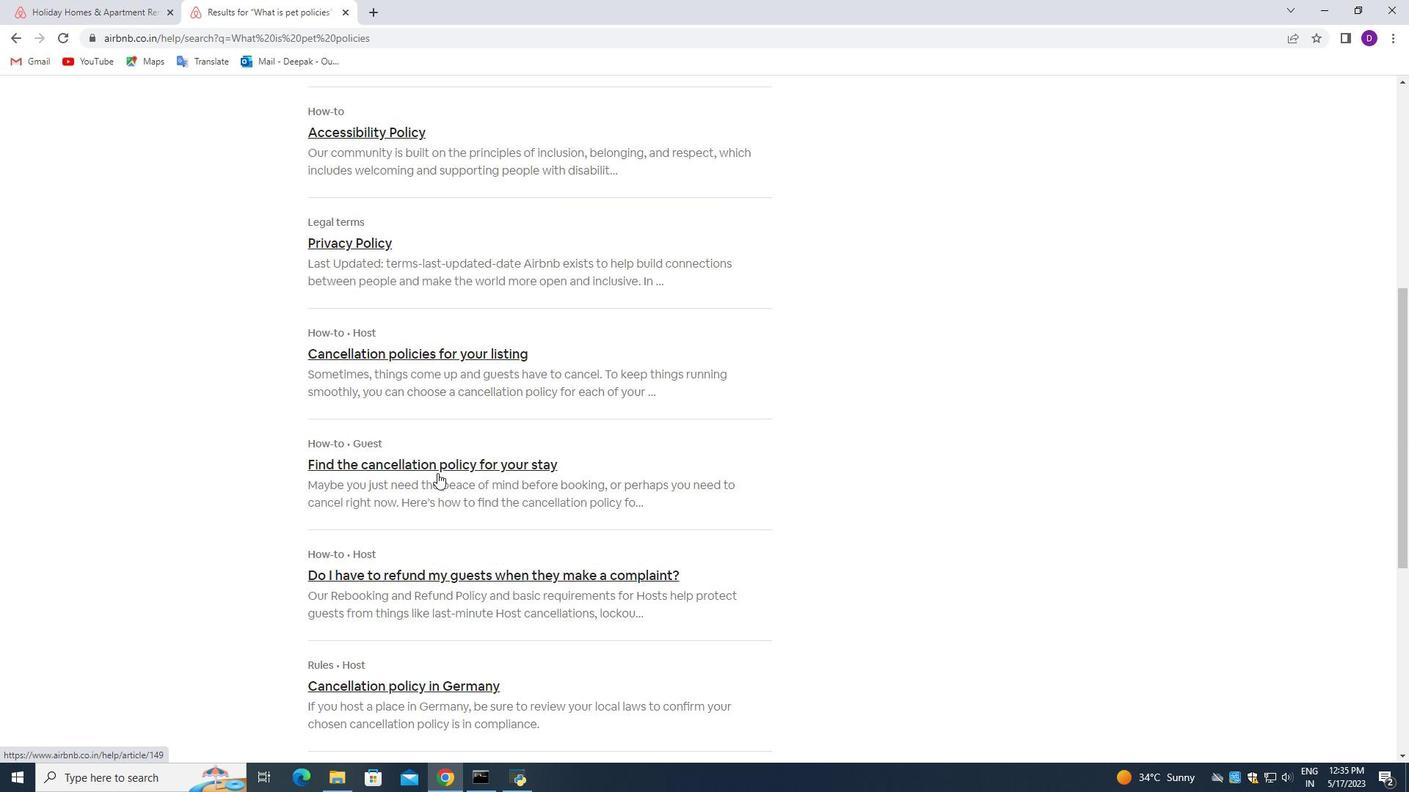 
Action: Mouse moved to (439, 468)
Screenshot: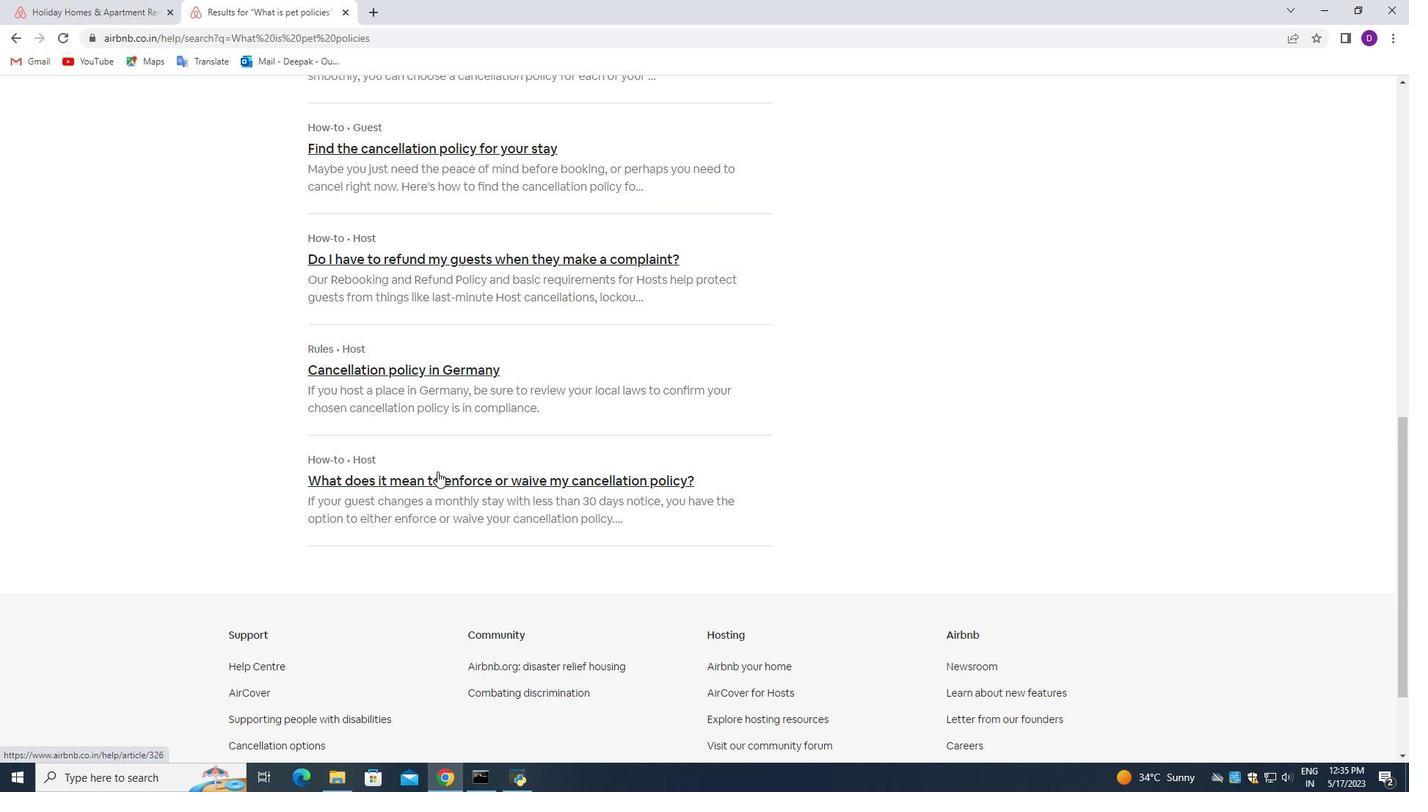 
Action: Mouse scrolled (439, 467) with delta (0, 0)
Screenshot: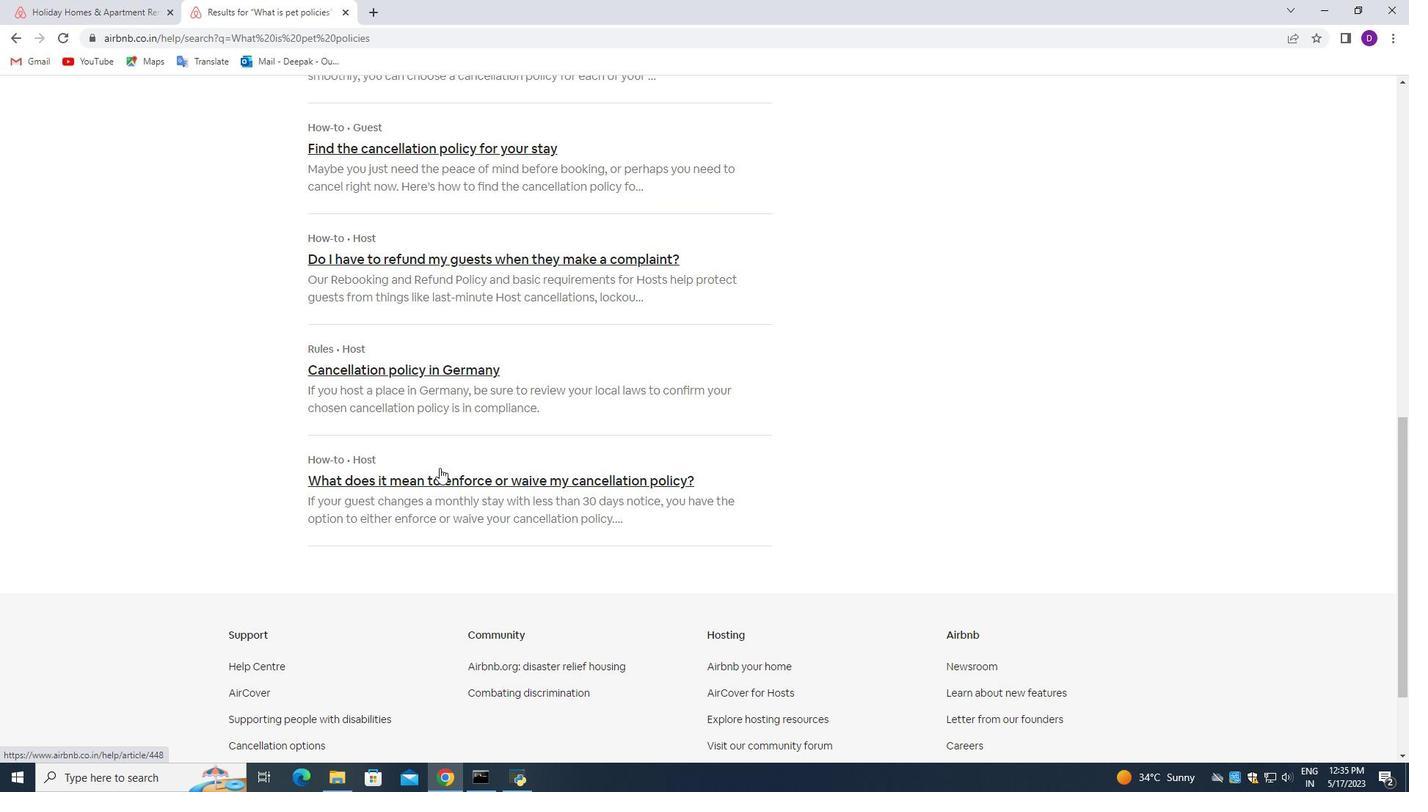 
Action: Mouse scrolled (439, 467) with delta (0, 0)
Screenshot: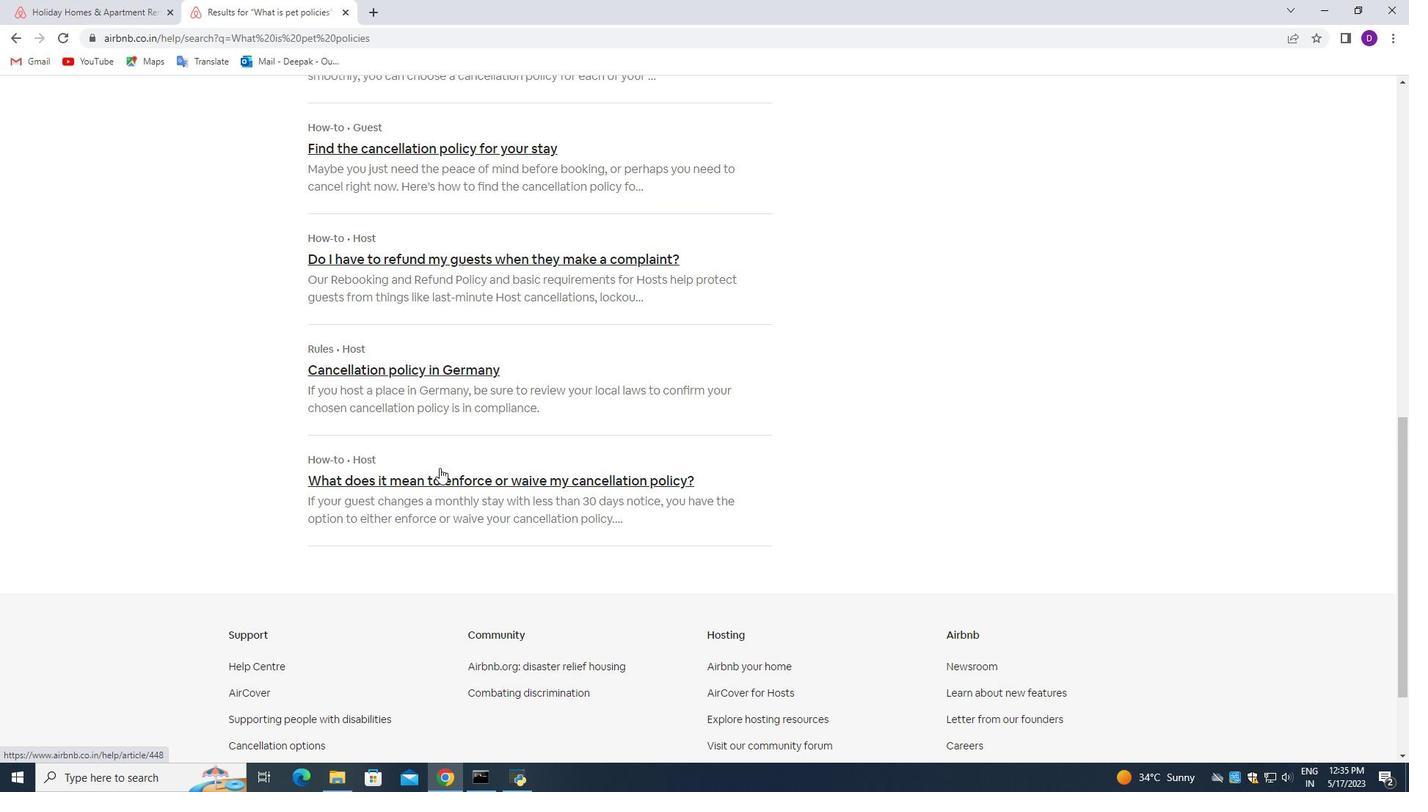 
Action: Mouse scrolled (439, 467) with delta (0, 0)
Screenshot: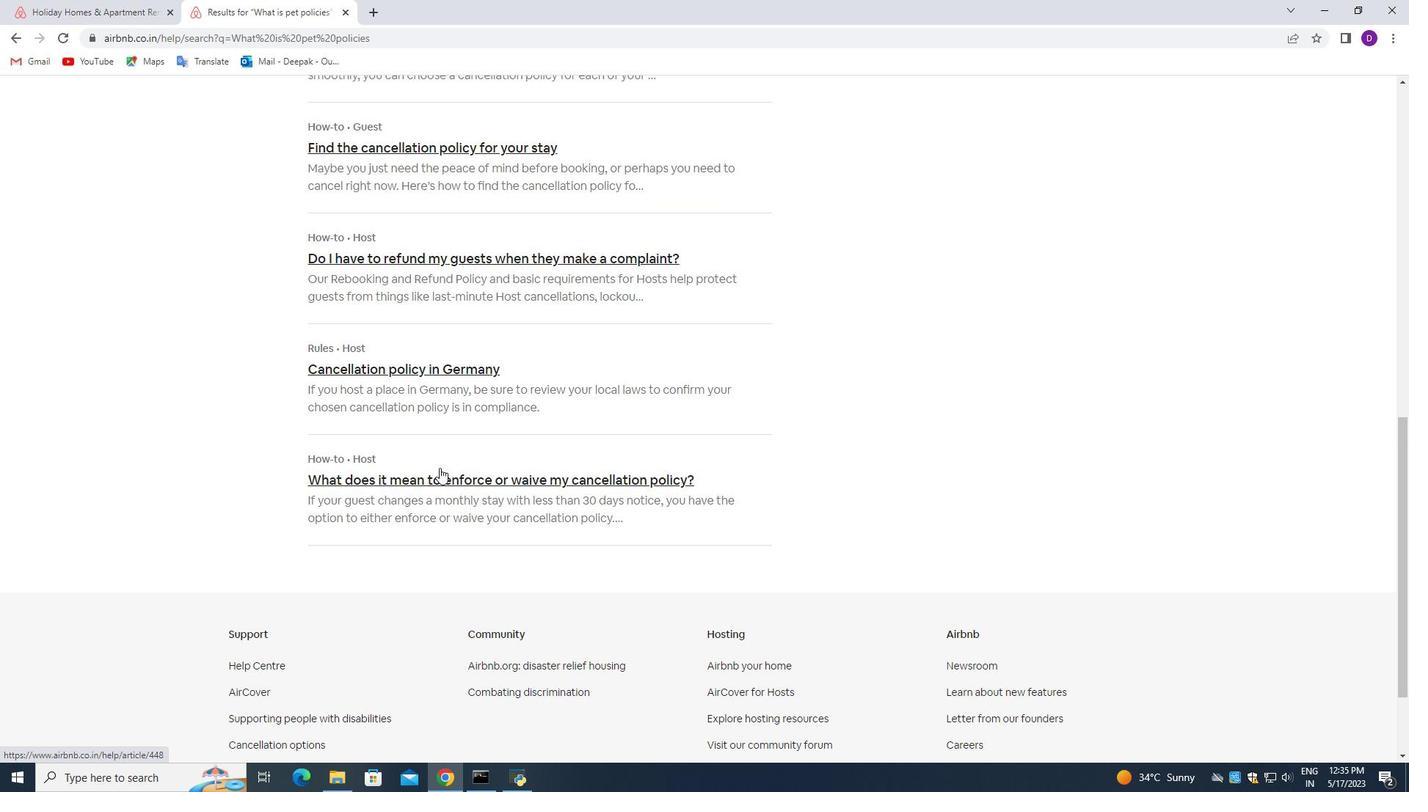 
Action: Mouse scrolled (439, 467) with delta (0, 0)
Screenshot: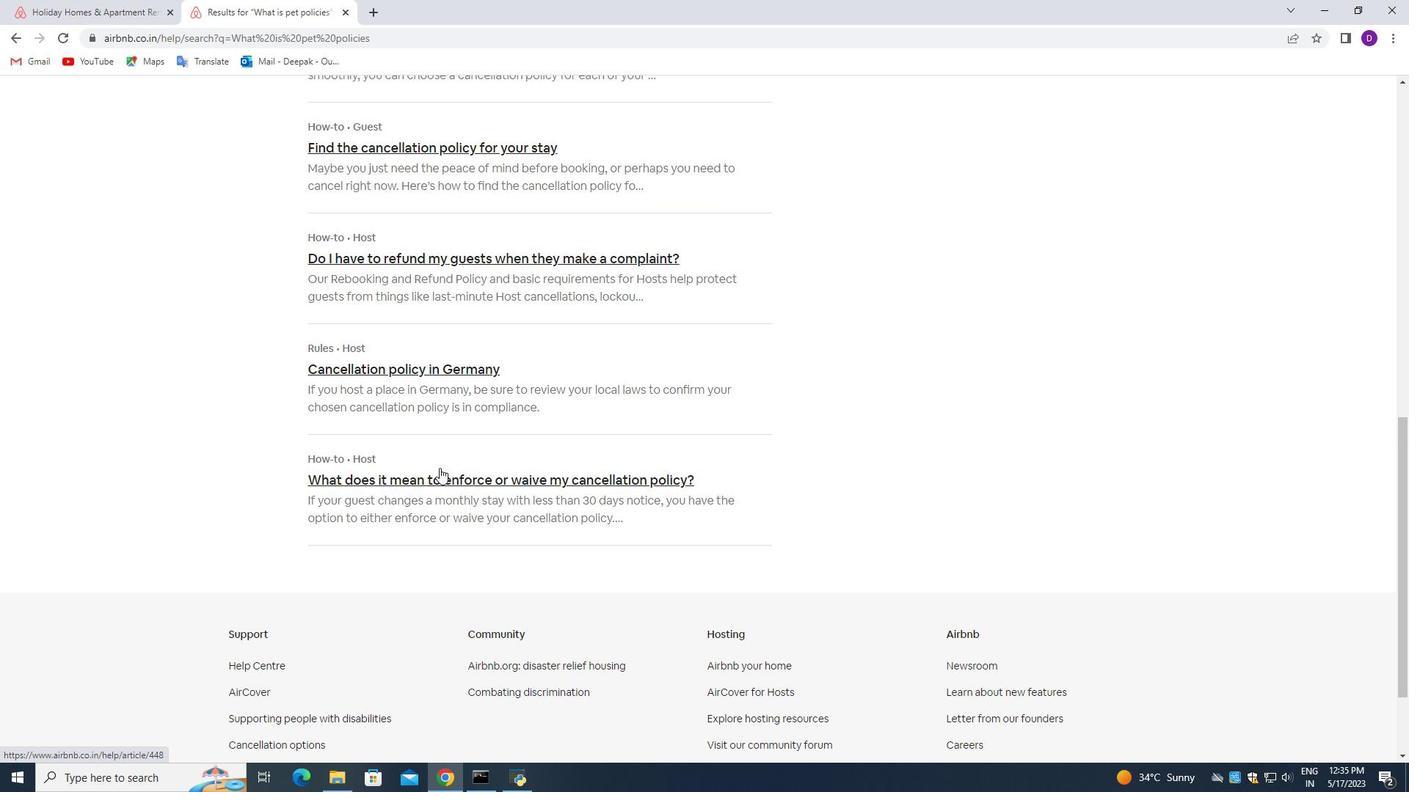
Action: Mouse scrolled (439, 467) with delta (0, 0)
Screenshot: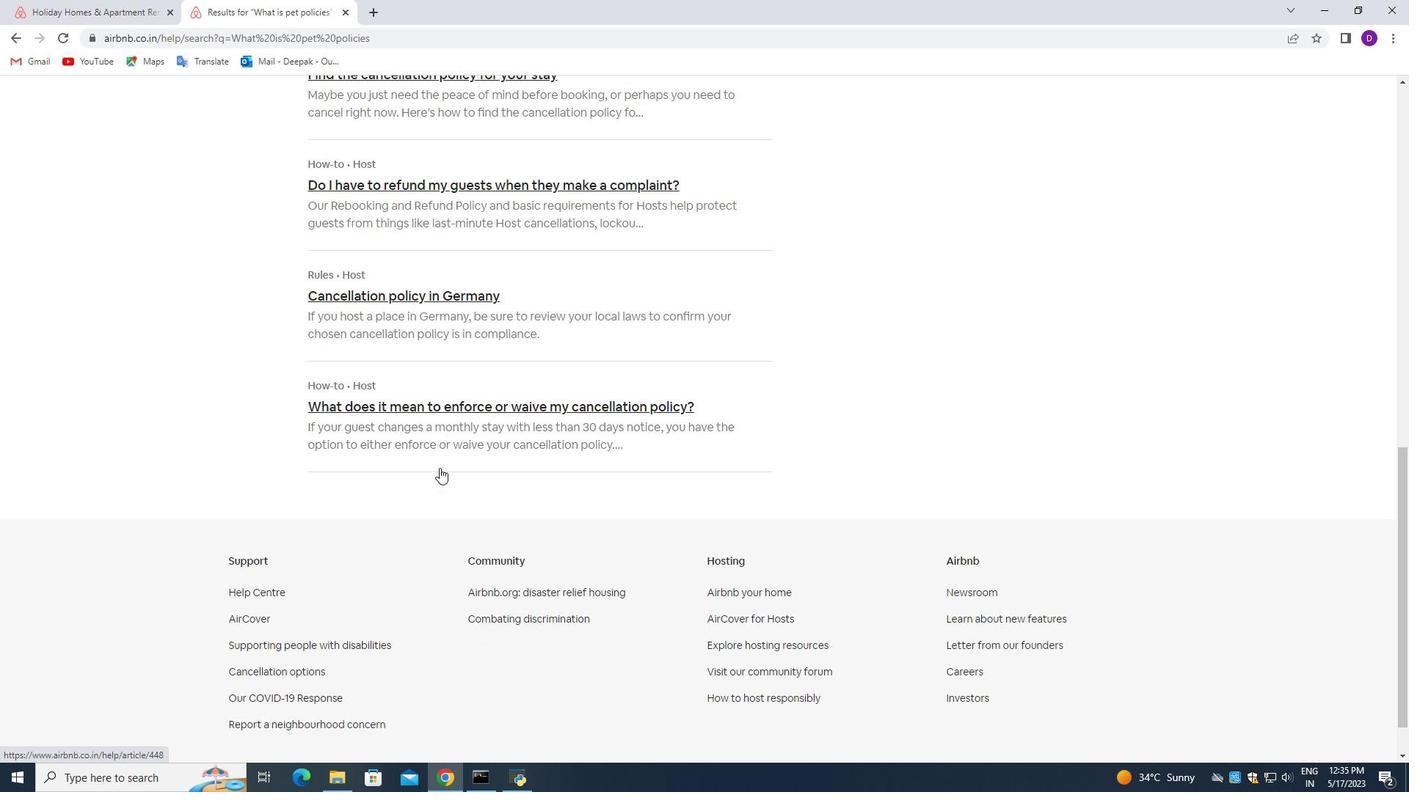 
Action: Mouse moved to (502, 358)
Screenshot: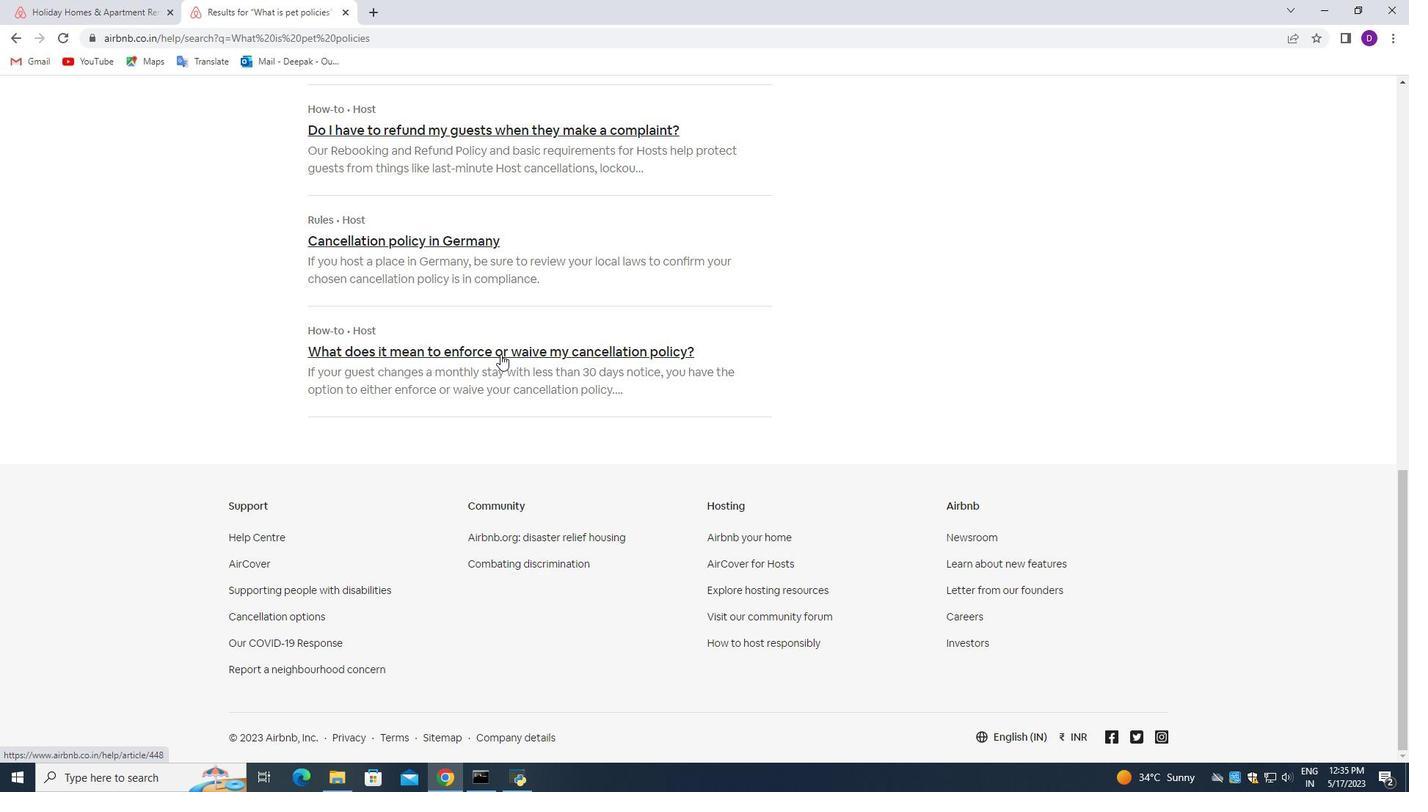 
Action: Mouse scrolled (501, 358) with delta (0, 0)
Screenshot: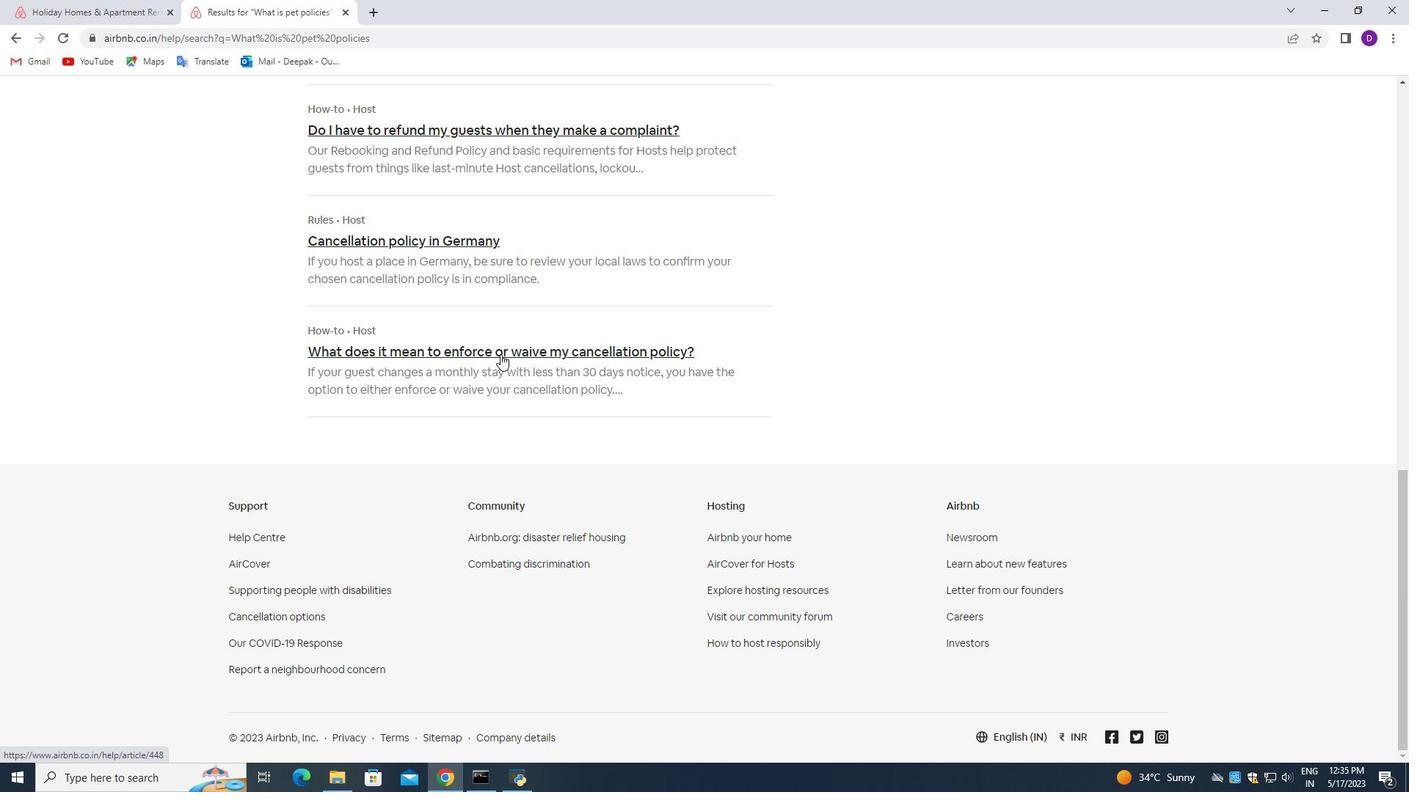 
Action: Mouse scrolled (502, 358) with delta (0, 0)
Screenshot: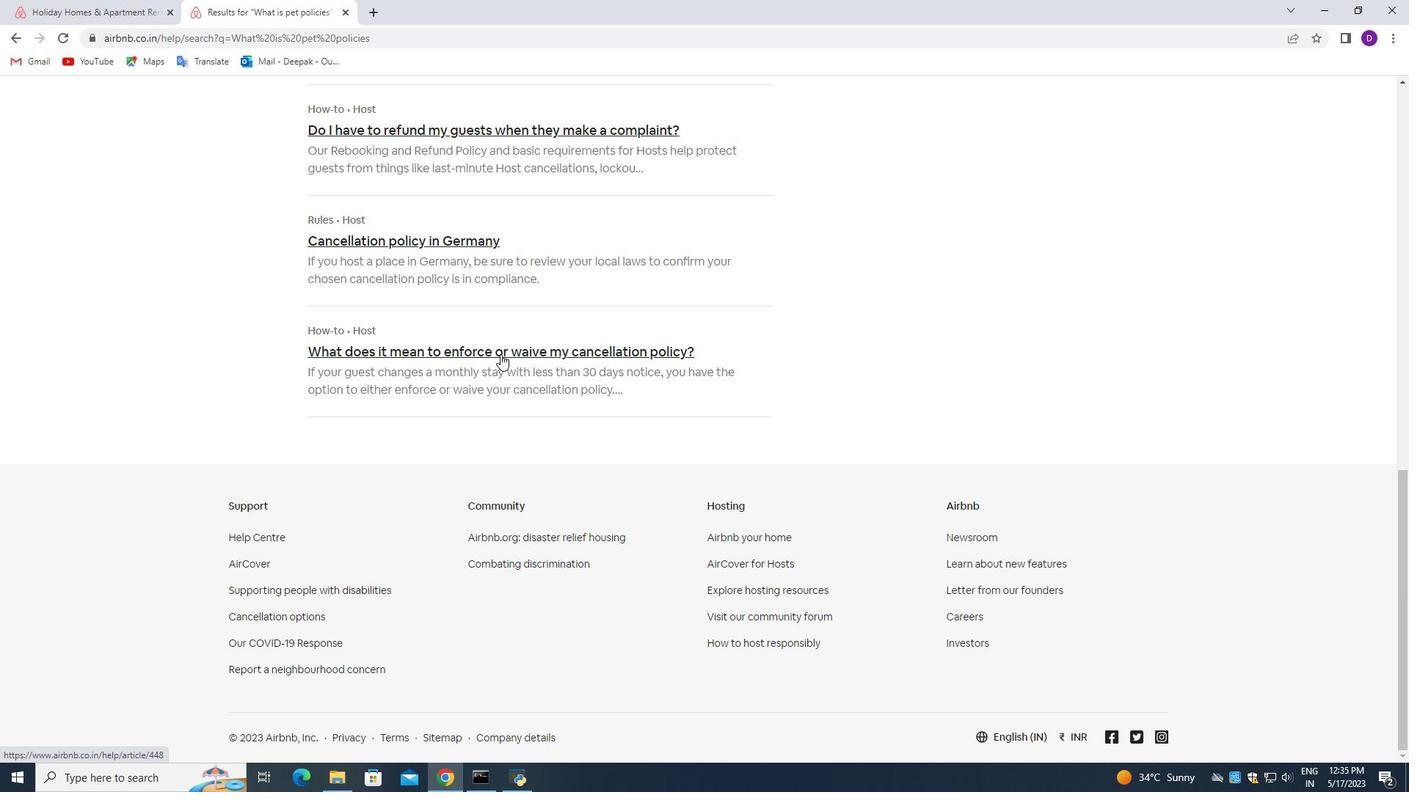 
Action: Mouse moved to (503, 358)
Screenshot: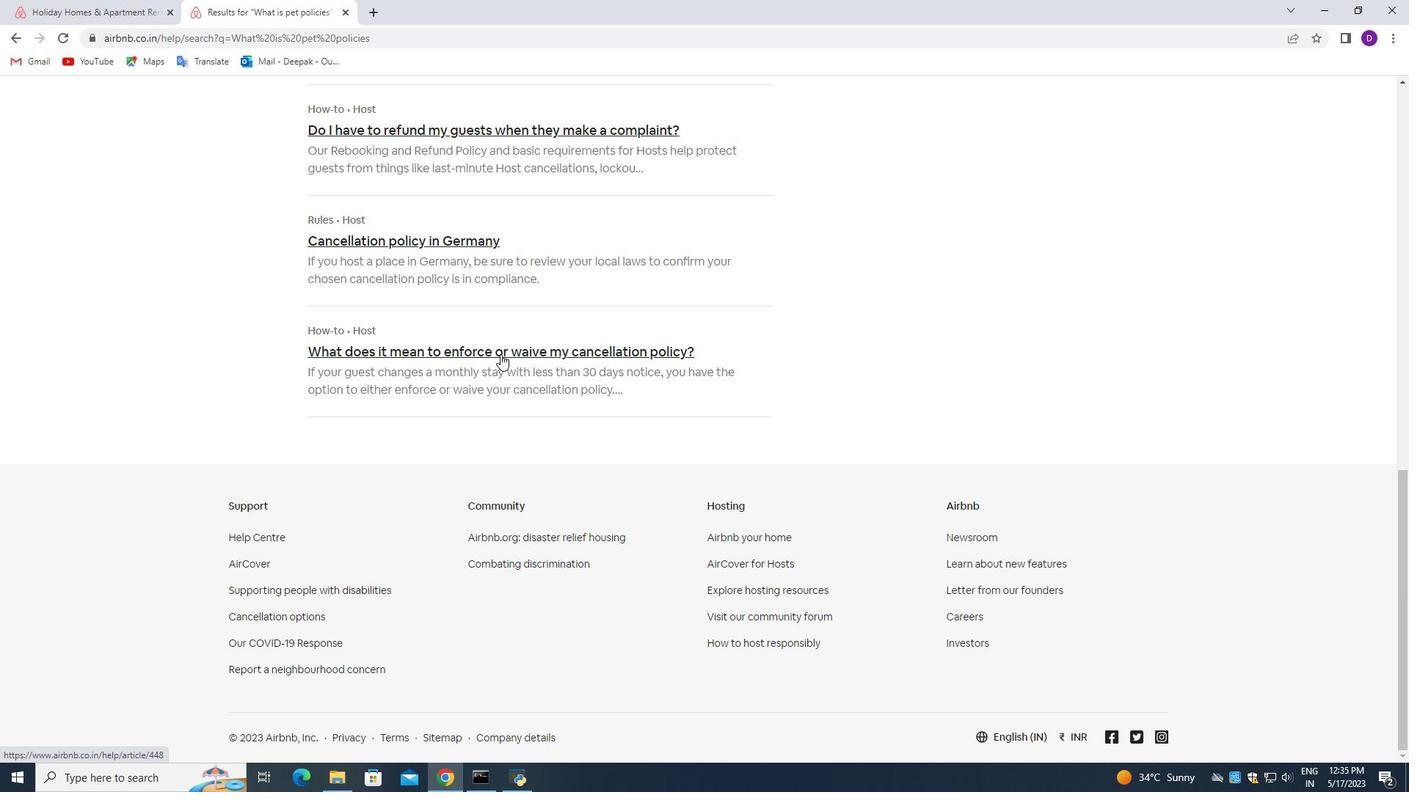 
Action: Mouse scrolled (503, 359) with delta (0, 0)
Screenshot: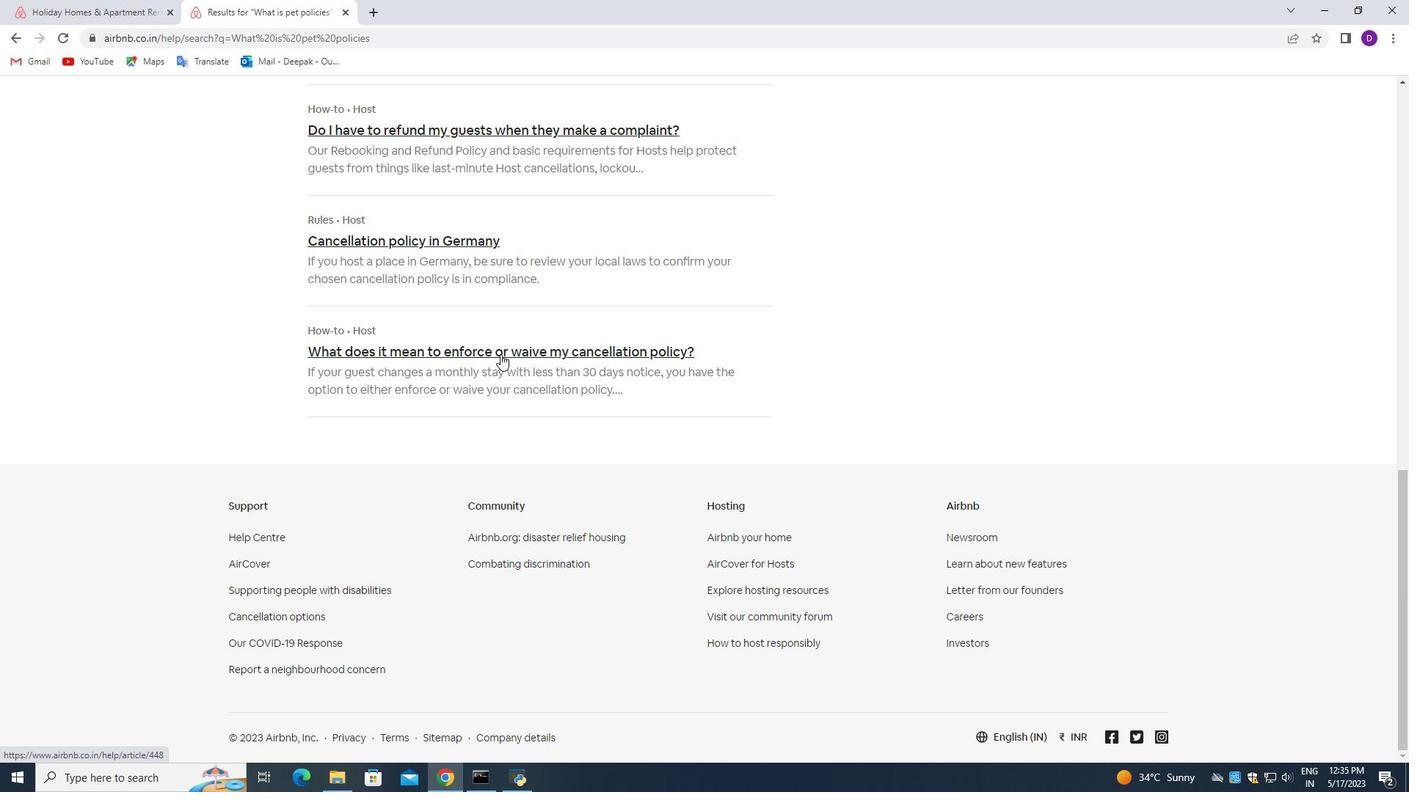 
Action: Mouse moved to (352, 487)
Screenshot: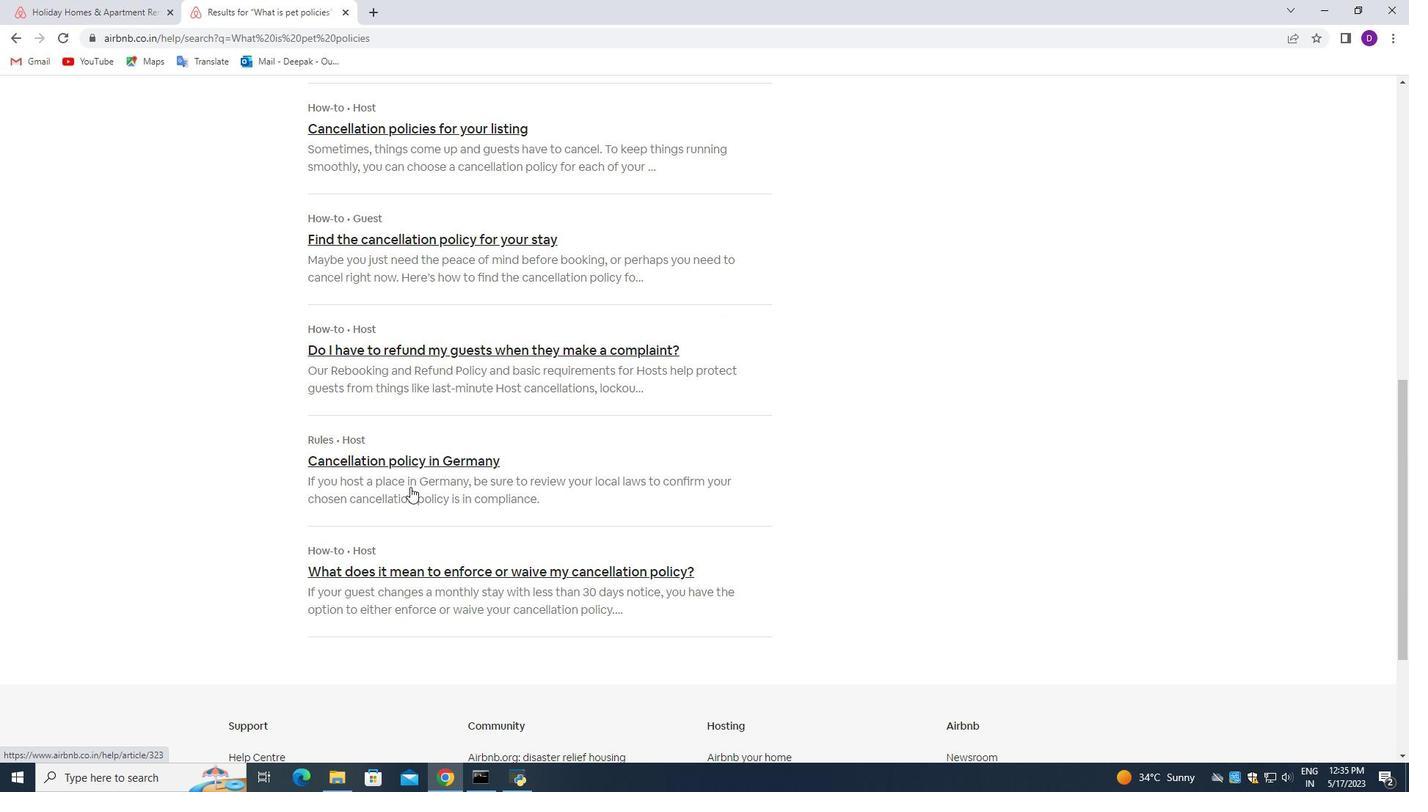 
Action: Mouse scrolled (352, 488) with delta (0, 0)
Screenshot: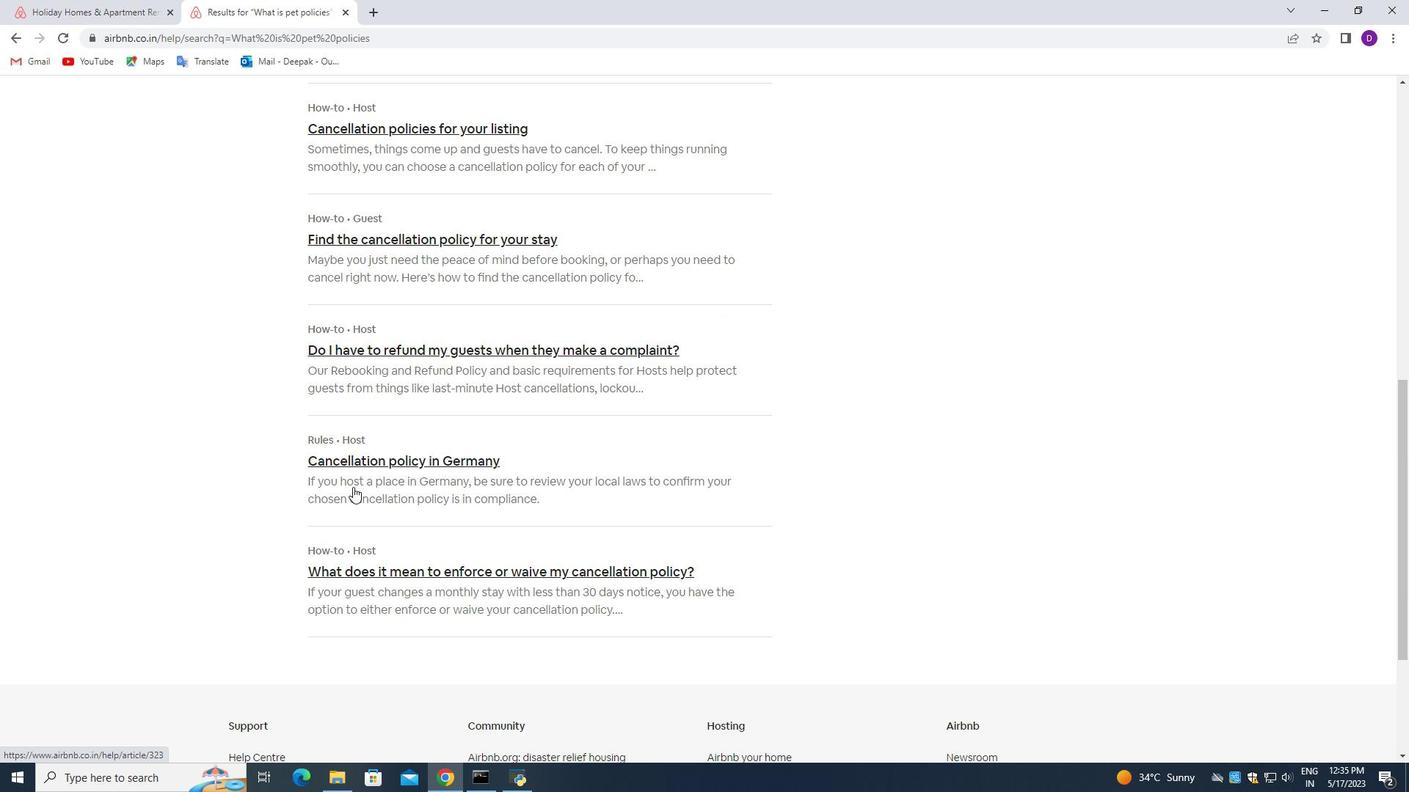 
Action: Mouse moved to (424, 487)
Screenshot: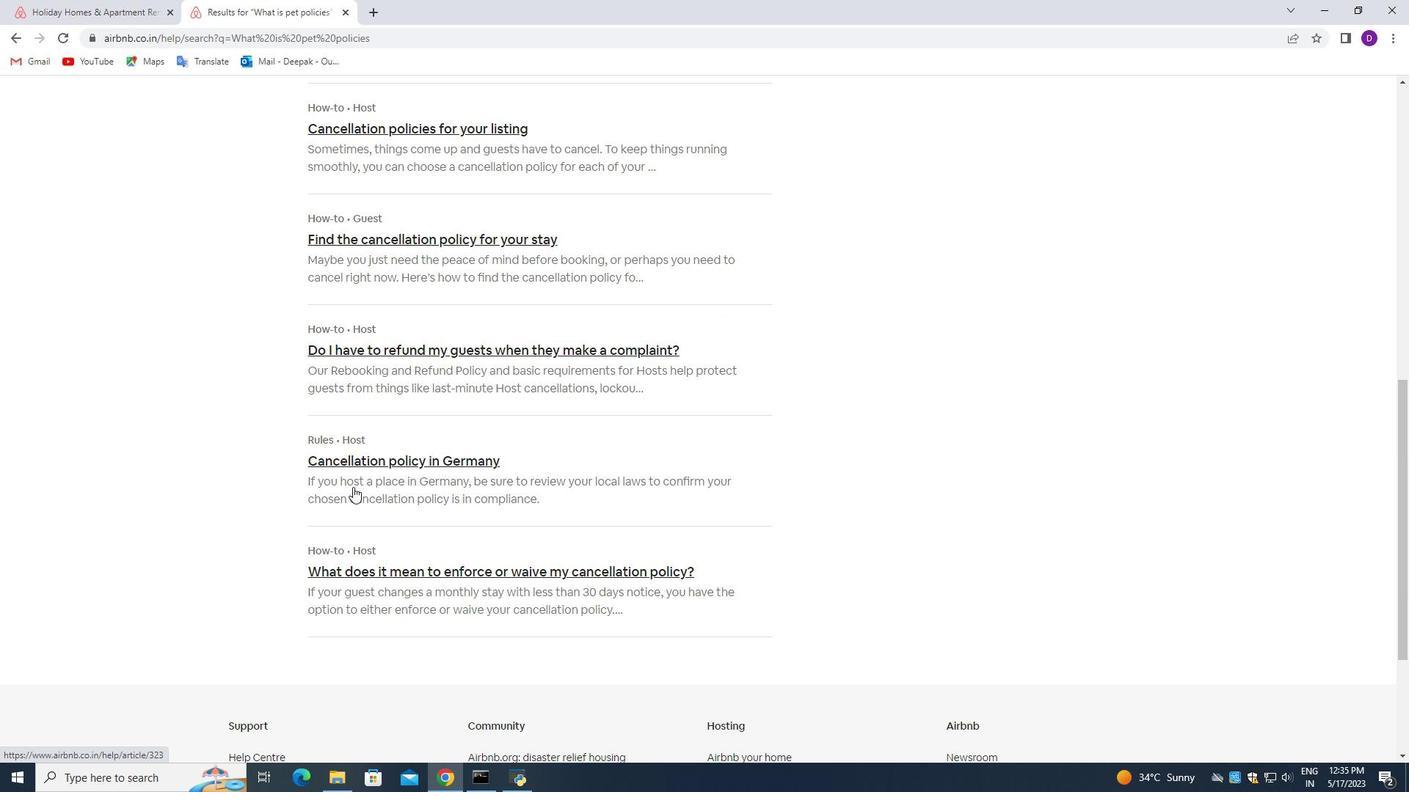 
Action: Mouse scrolled (424, 488) with delta (0, 0)
Screenshot: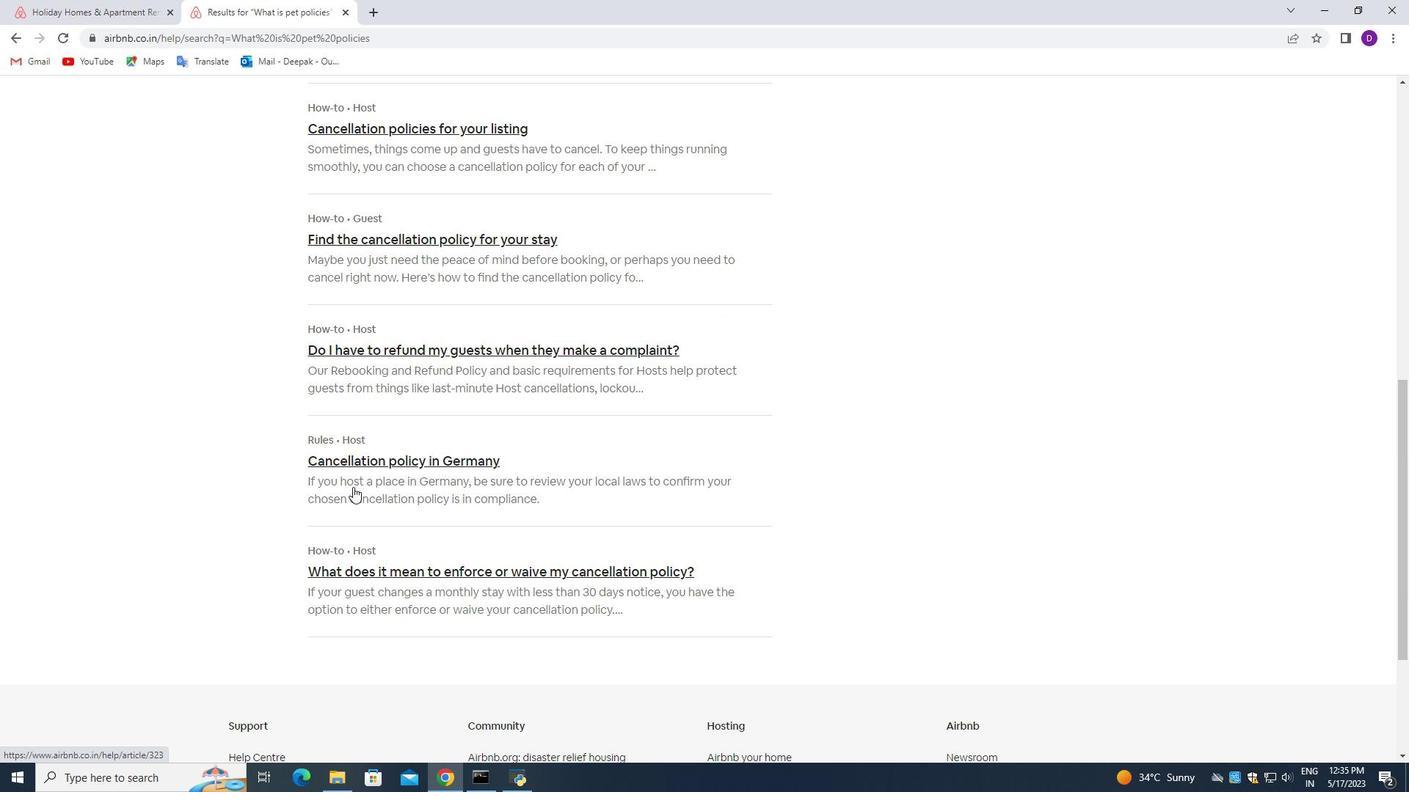 
Action: Mouse moved to (464, 416)
Screenshot: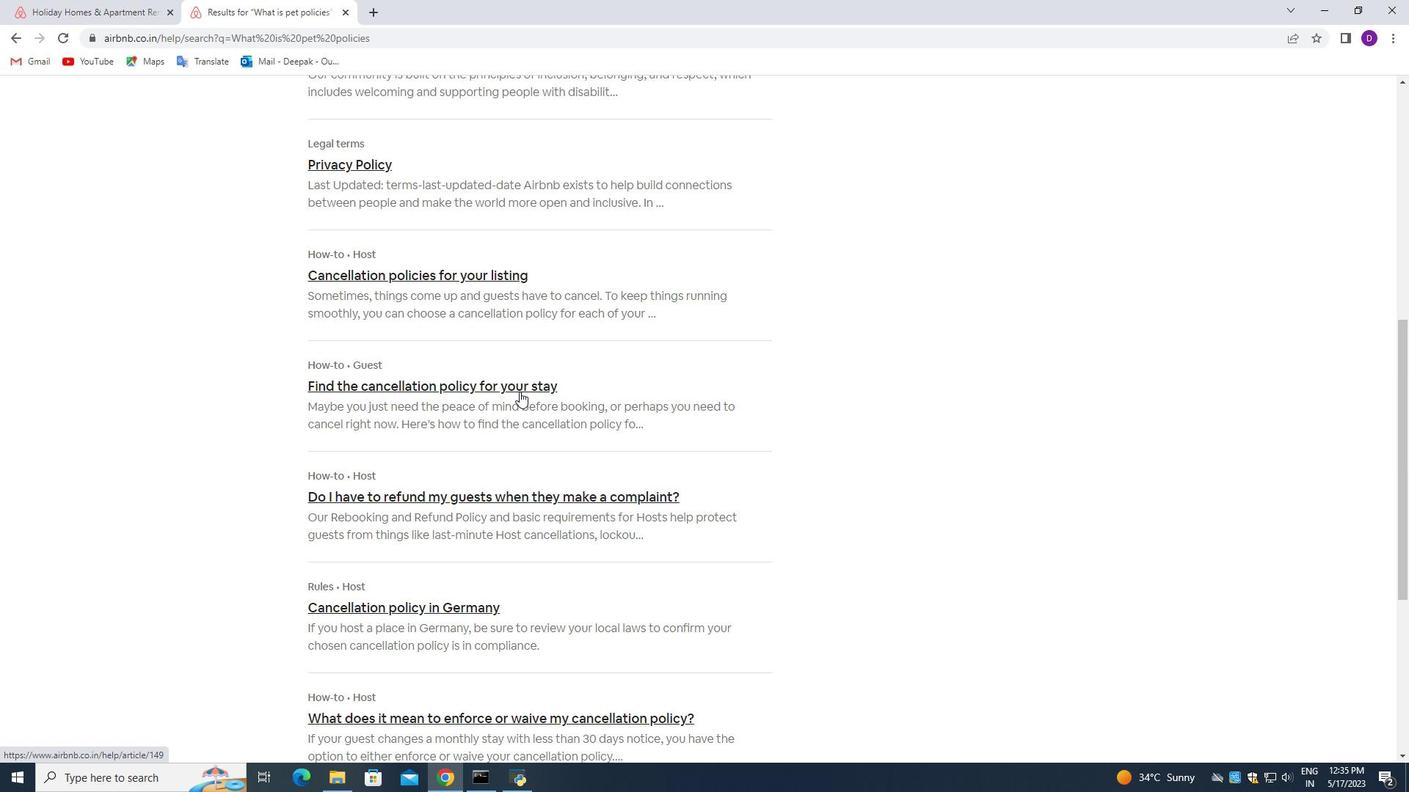 
Action: Mouse scrolled (464, 416) with delta (0, 0)
Screenshot: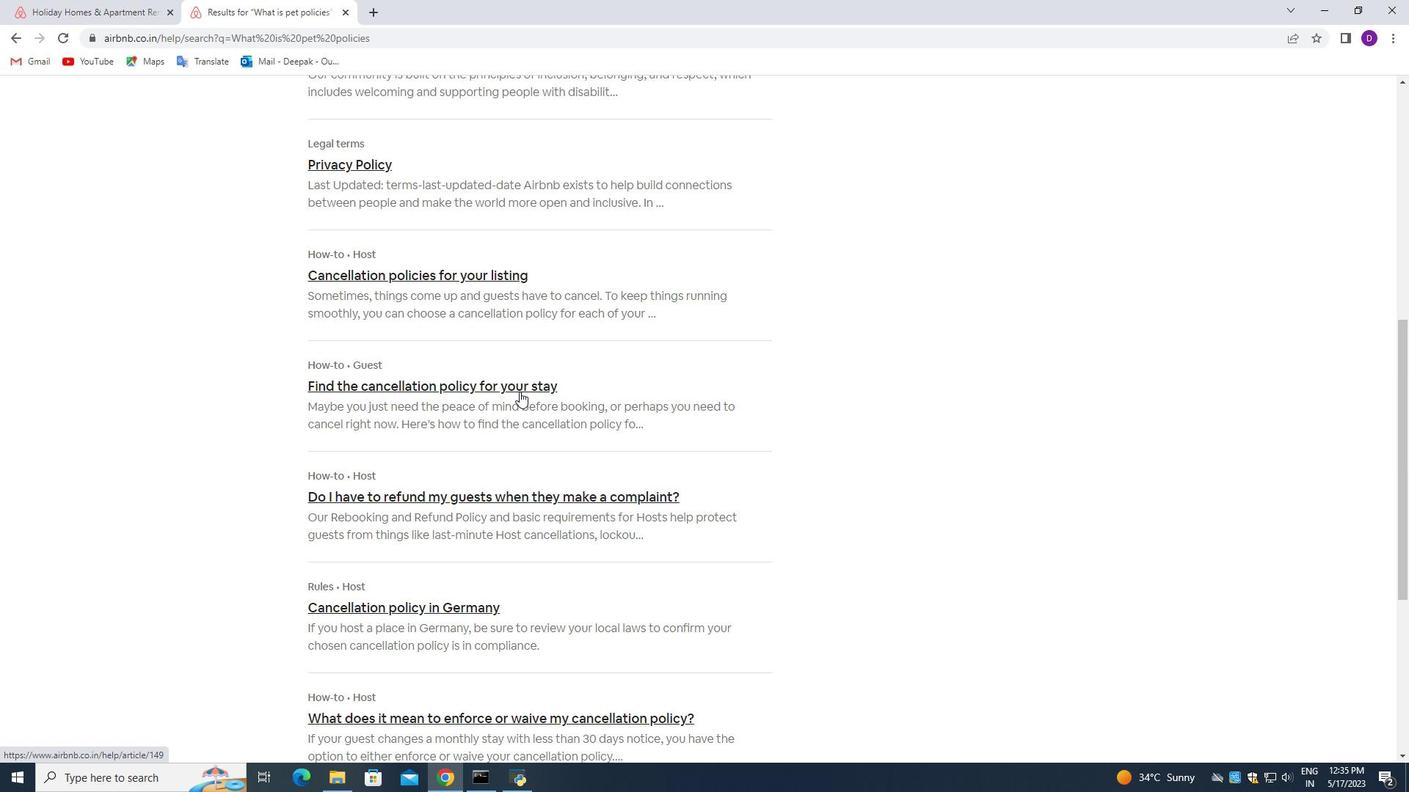 
Action: Mouse moved to (496, 440)
Screenshot: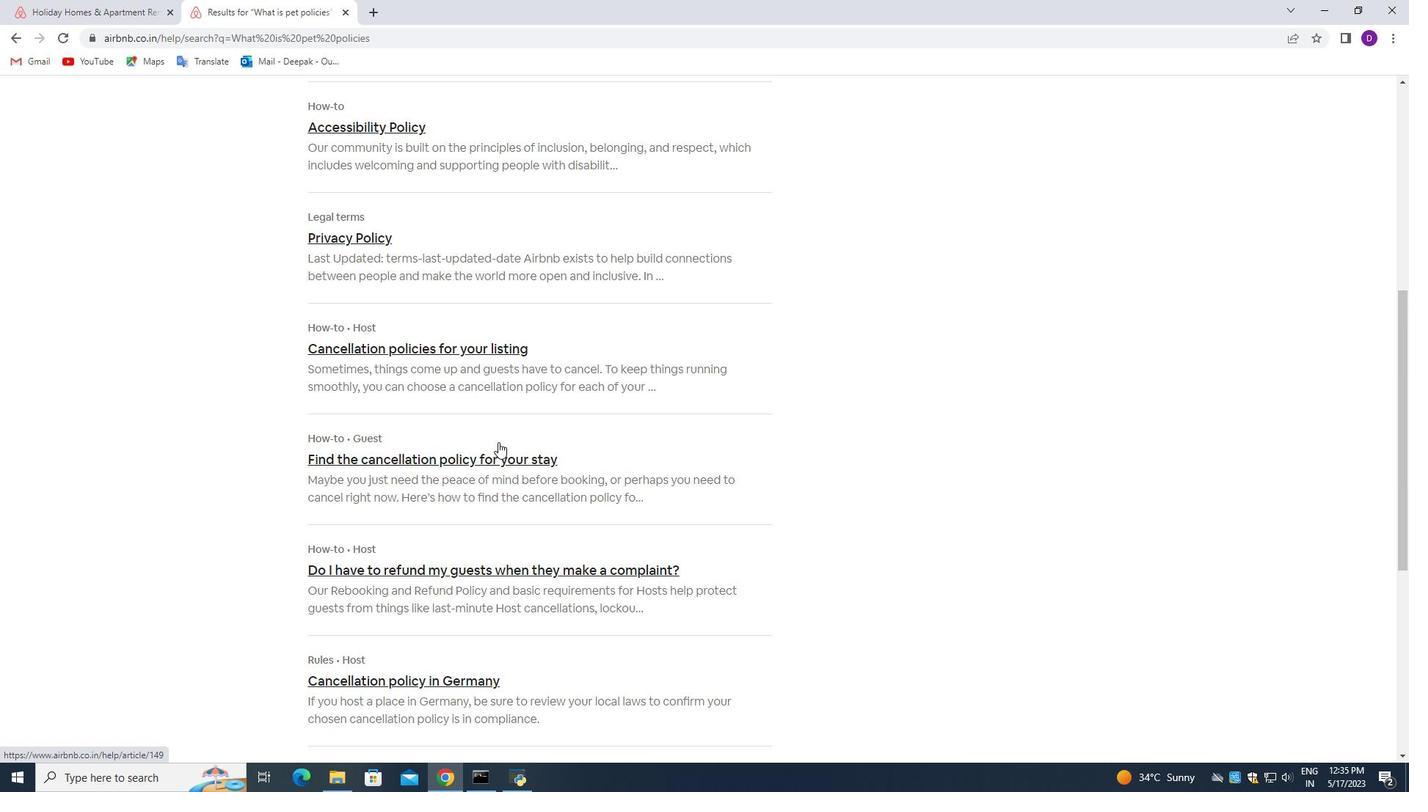 
Action: Mouse scrolled (496, 441) with delta (0, 0)
Screenshot: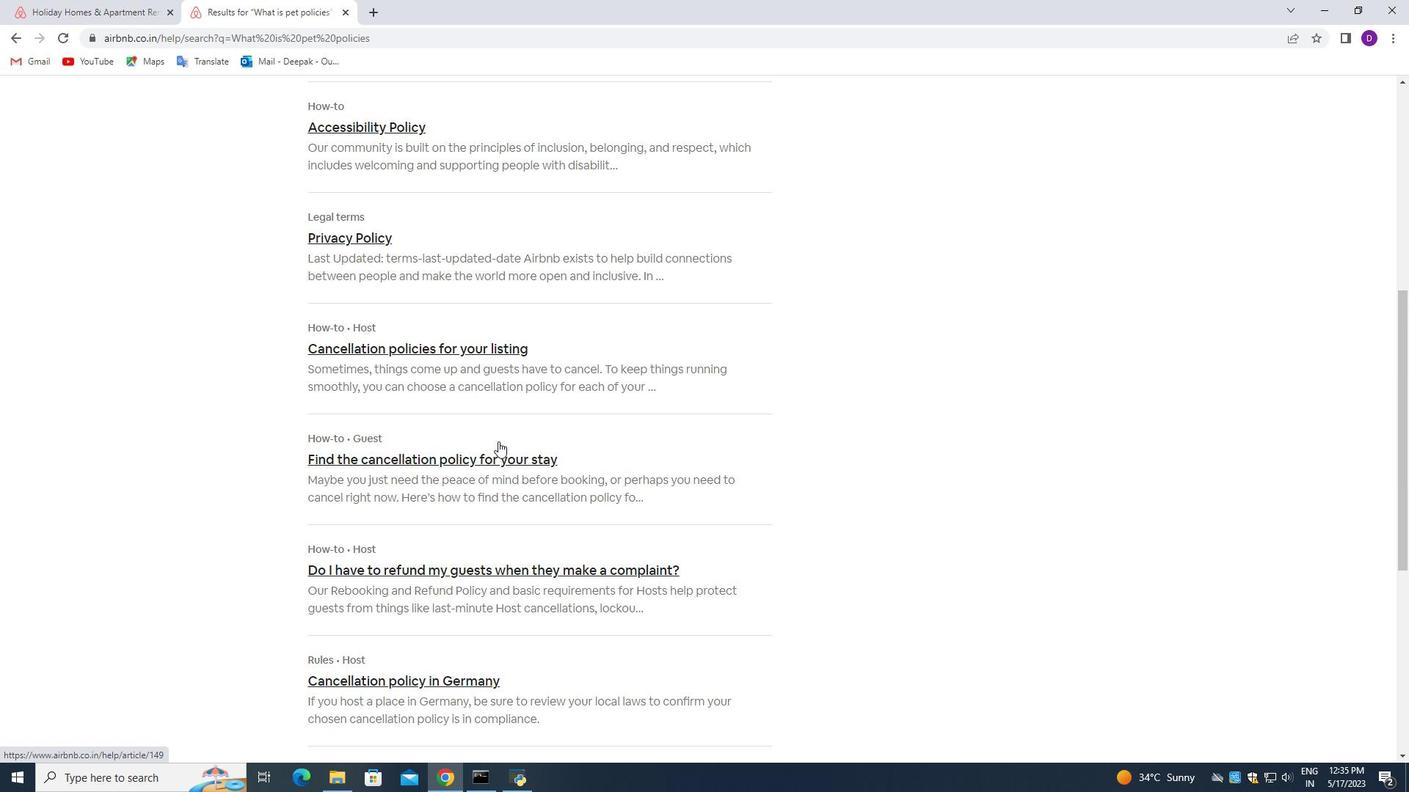 
Action: Mouse moved to (492, 442)
Screenshot: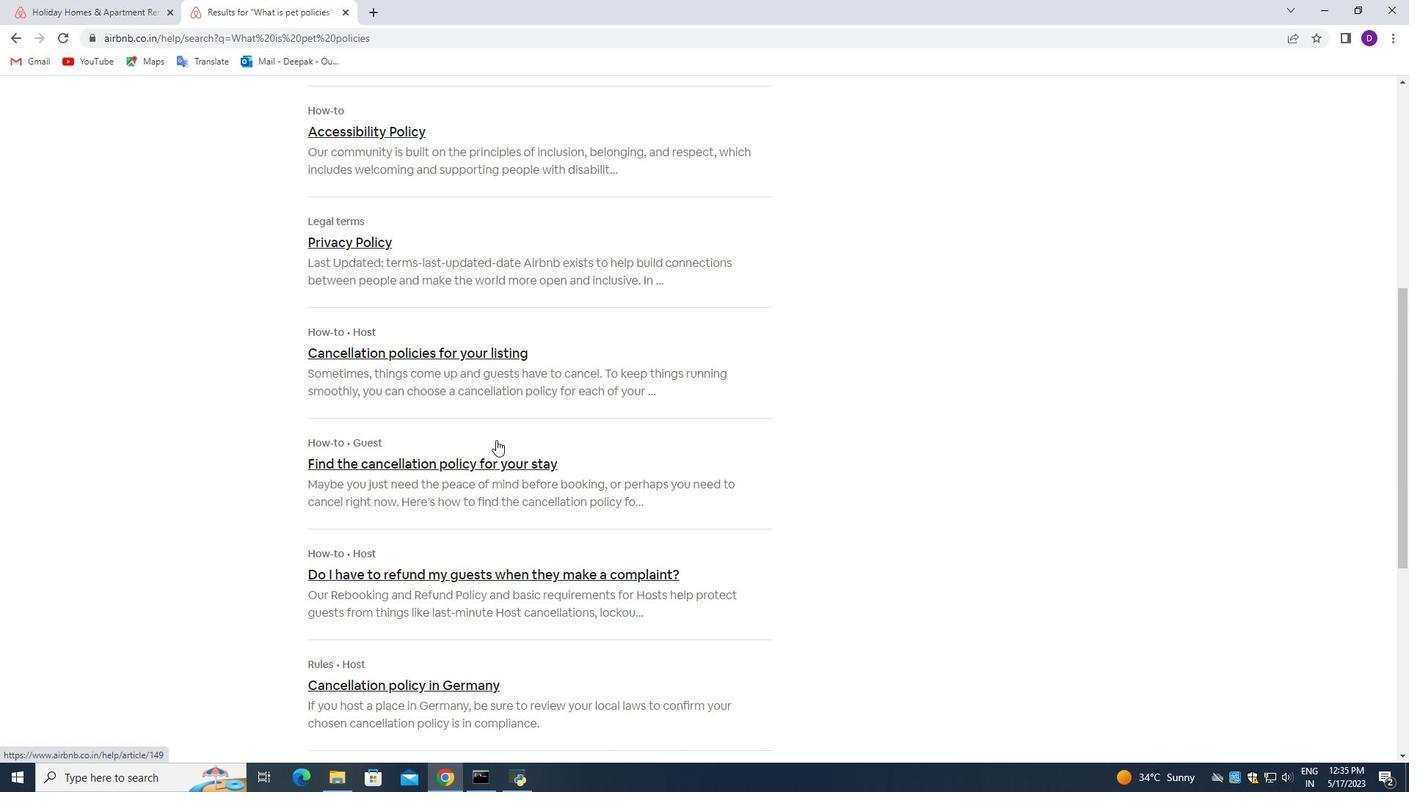 
Action: Mouse scrolled (493, 442) with delta (0, 0)
Screenshot: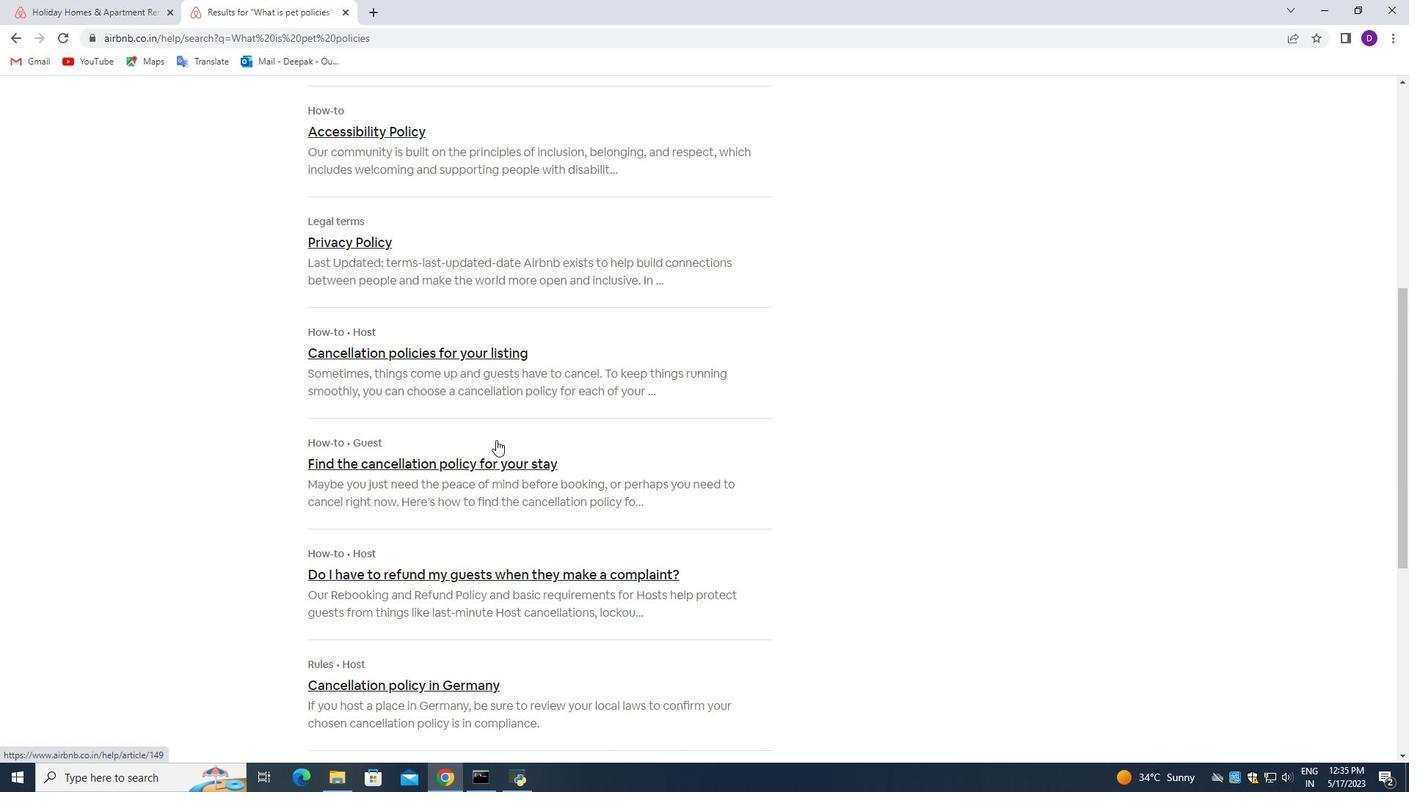 
Action: Mouse moved to (402, 446)
Screenshot: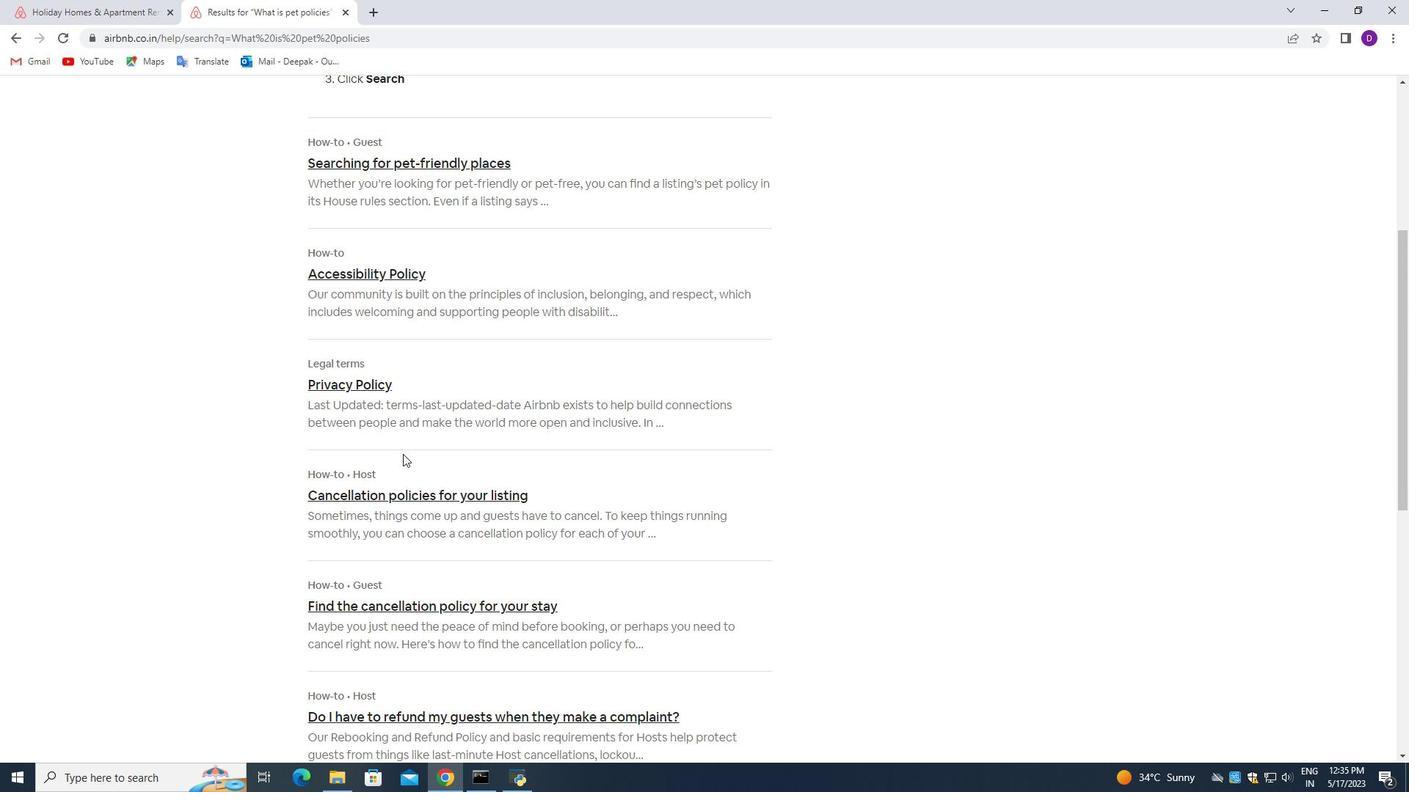 
Action: Mouse scrolled (402, 446) with delta (0, 0)
Screenshot: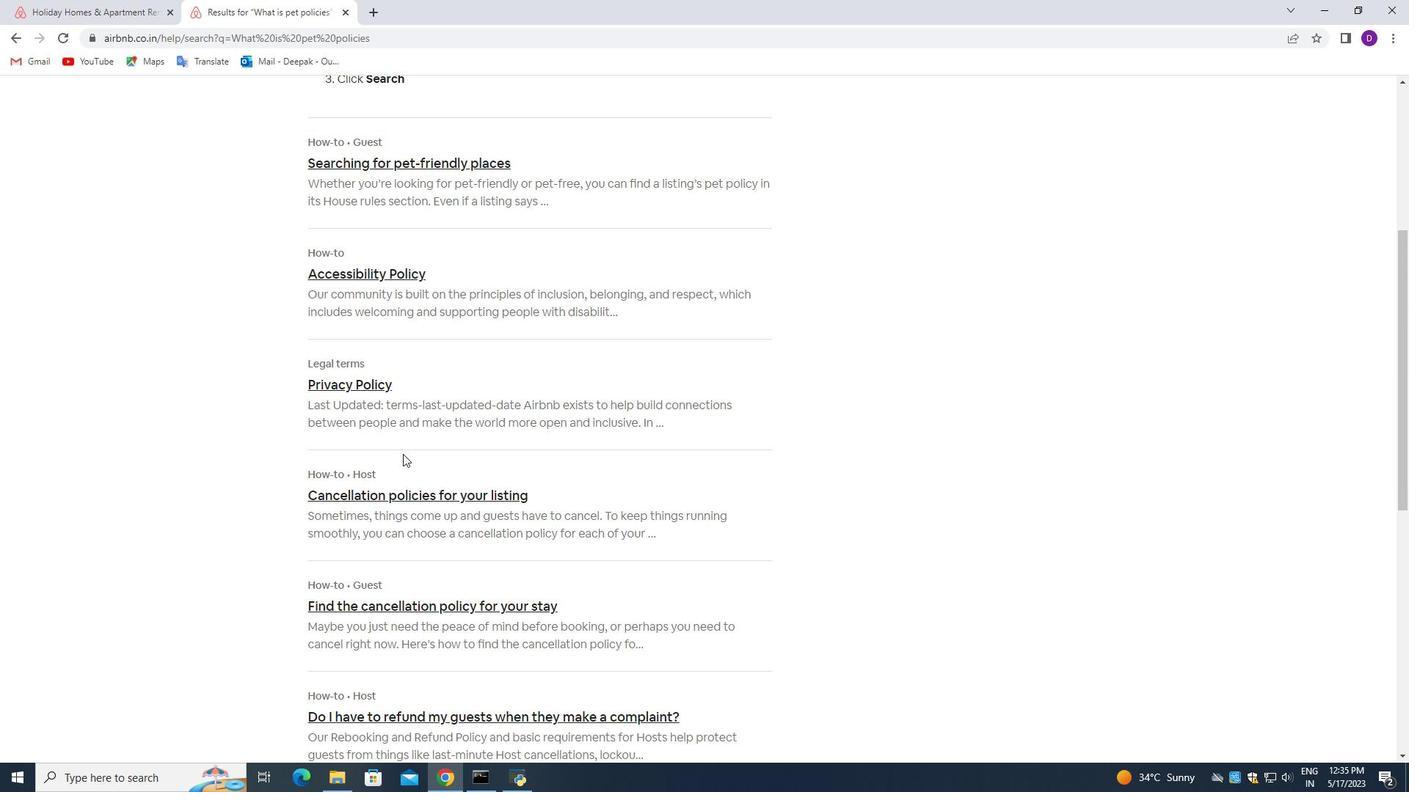 
Action: Mouse moved to (402, 444)
Screenshot: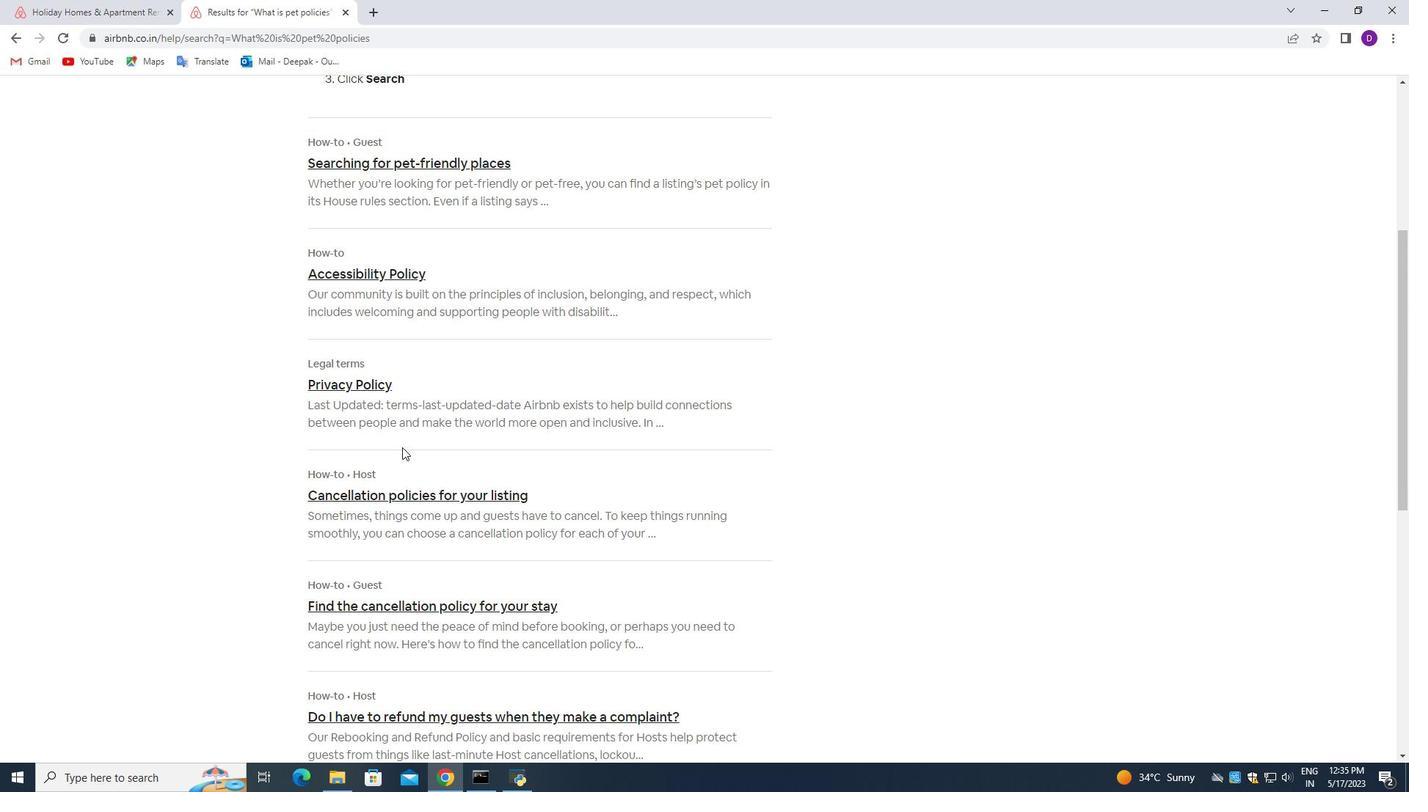 
Action: Mouse scrolled (402, 445) with delta (0, 0)
Screenshot: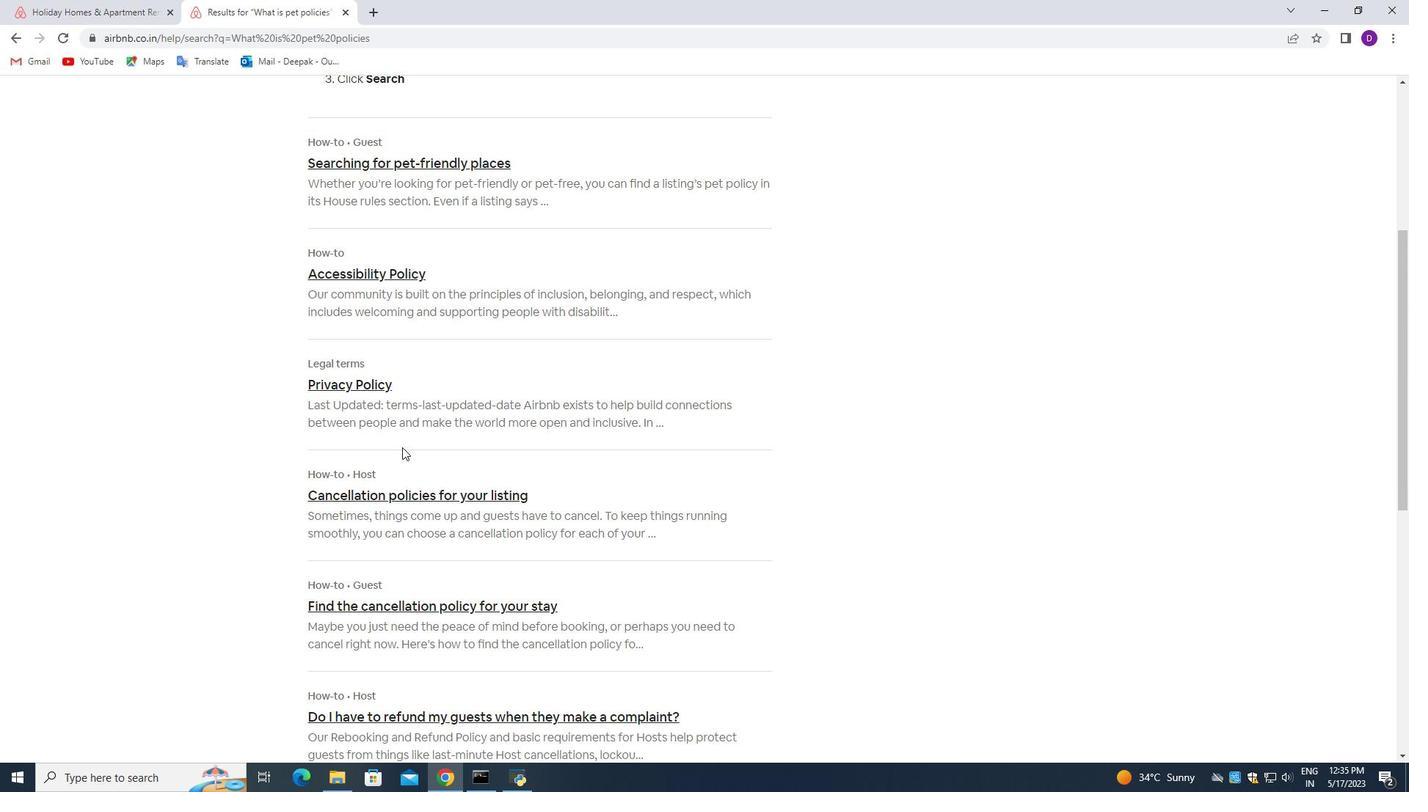 
Action: Mouse moved to (391, 459)
Screenshot: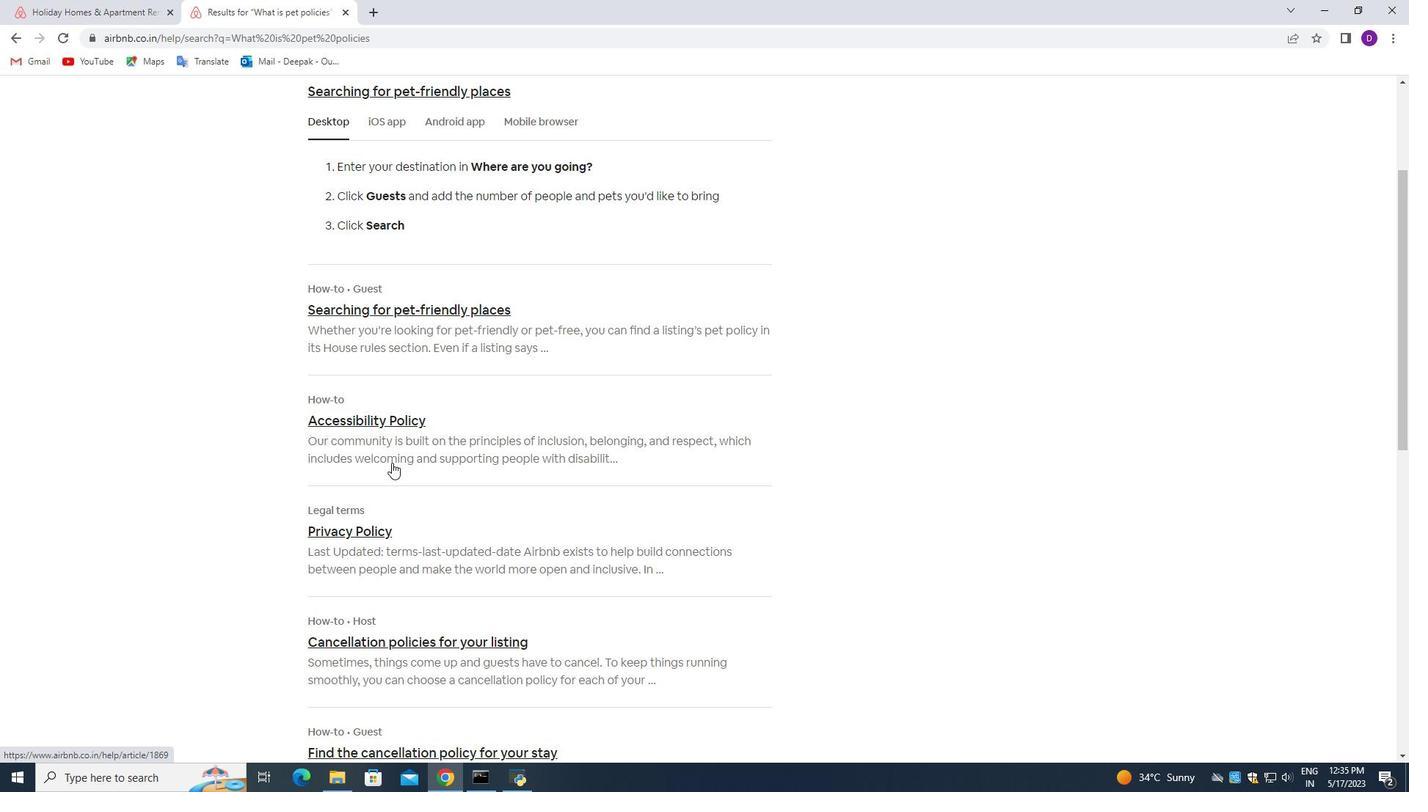 
Action: Mouse scrolled (391, 460) with delta (0, 0)
Screenshot: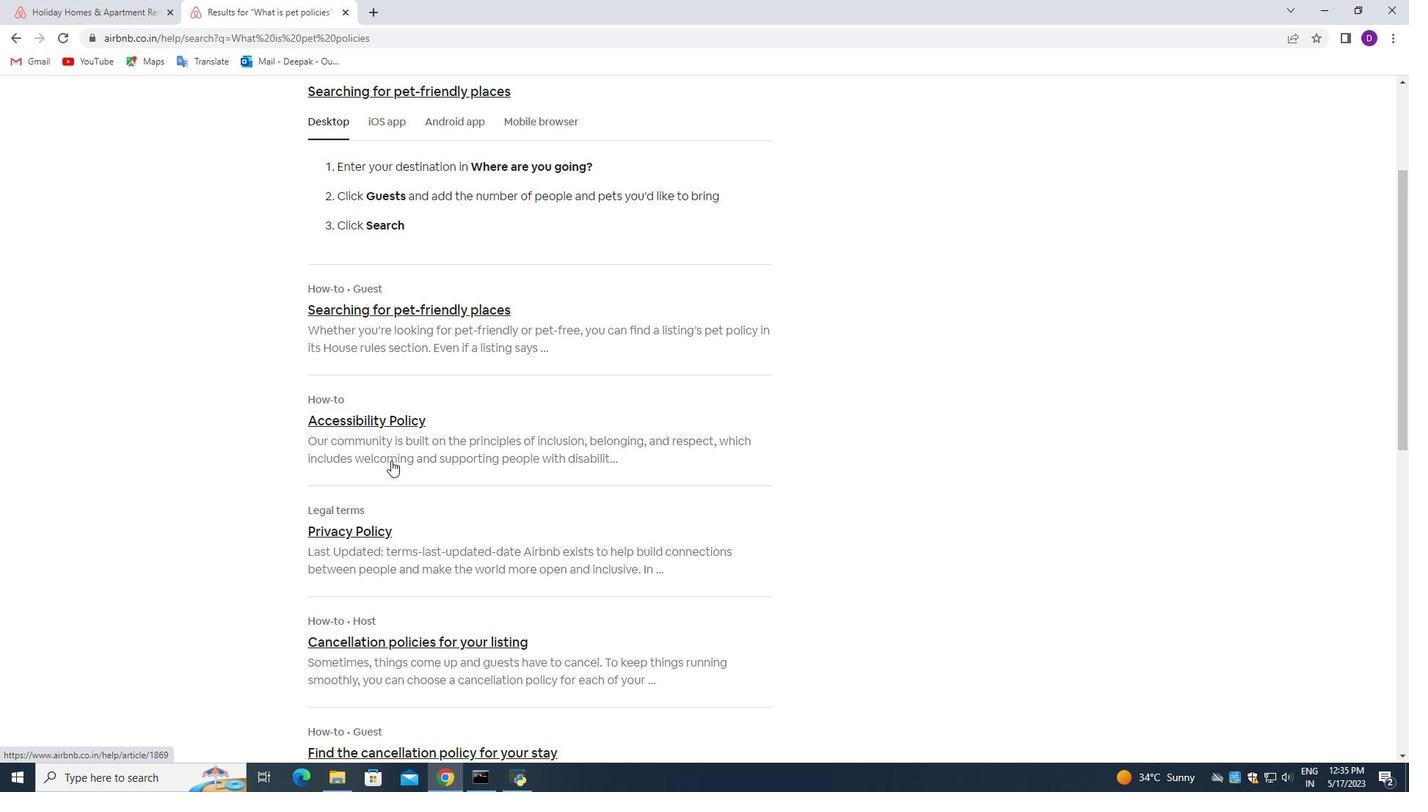 
Action: Mouse moved to (417, 439)
Screenshot: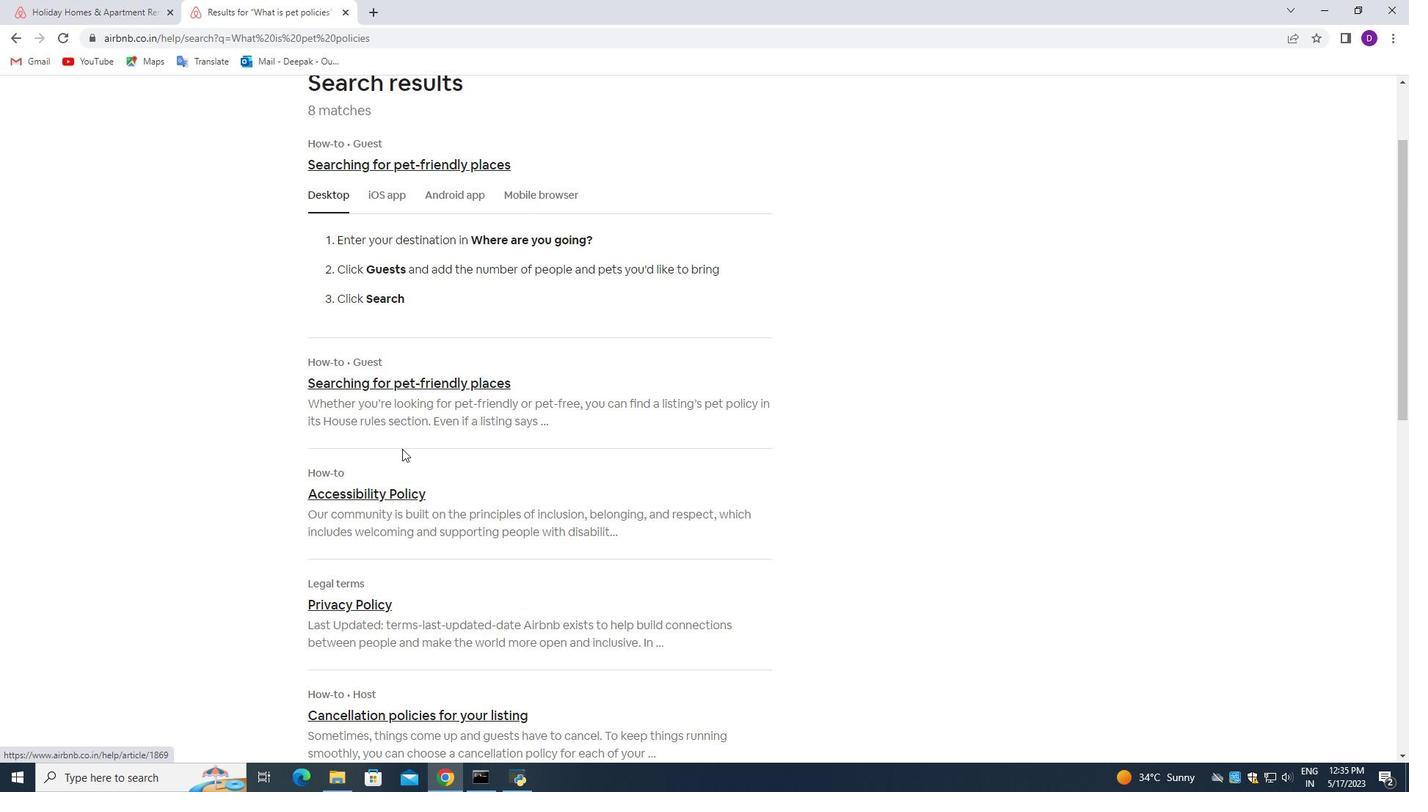 
Action: Mouse scrolled (417, 440) with delta (0, 0)
Screenshot: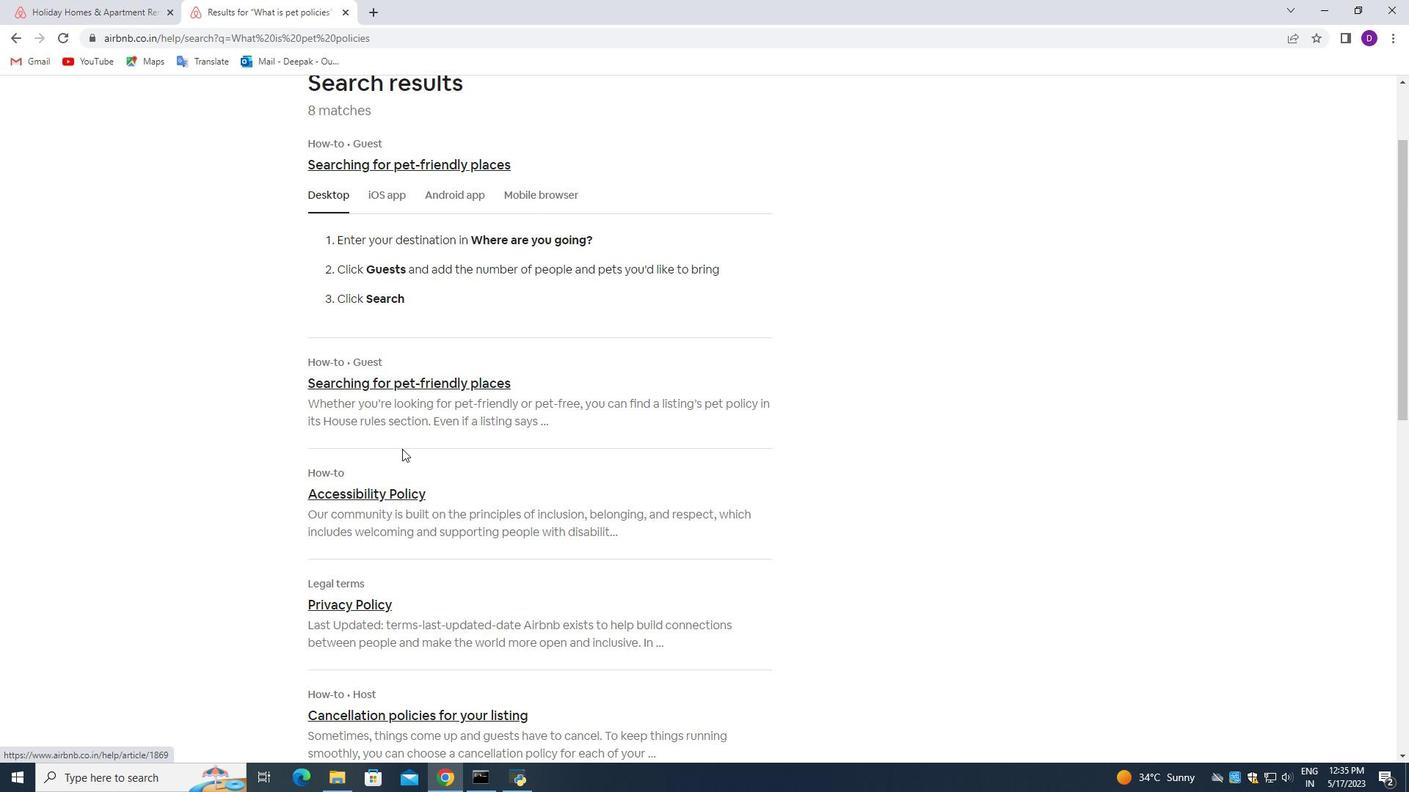 
Action: Mouse moved to (421, 435)
Screenshot: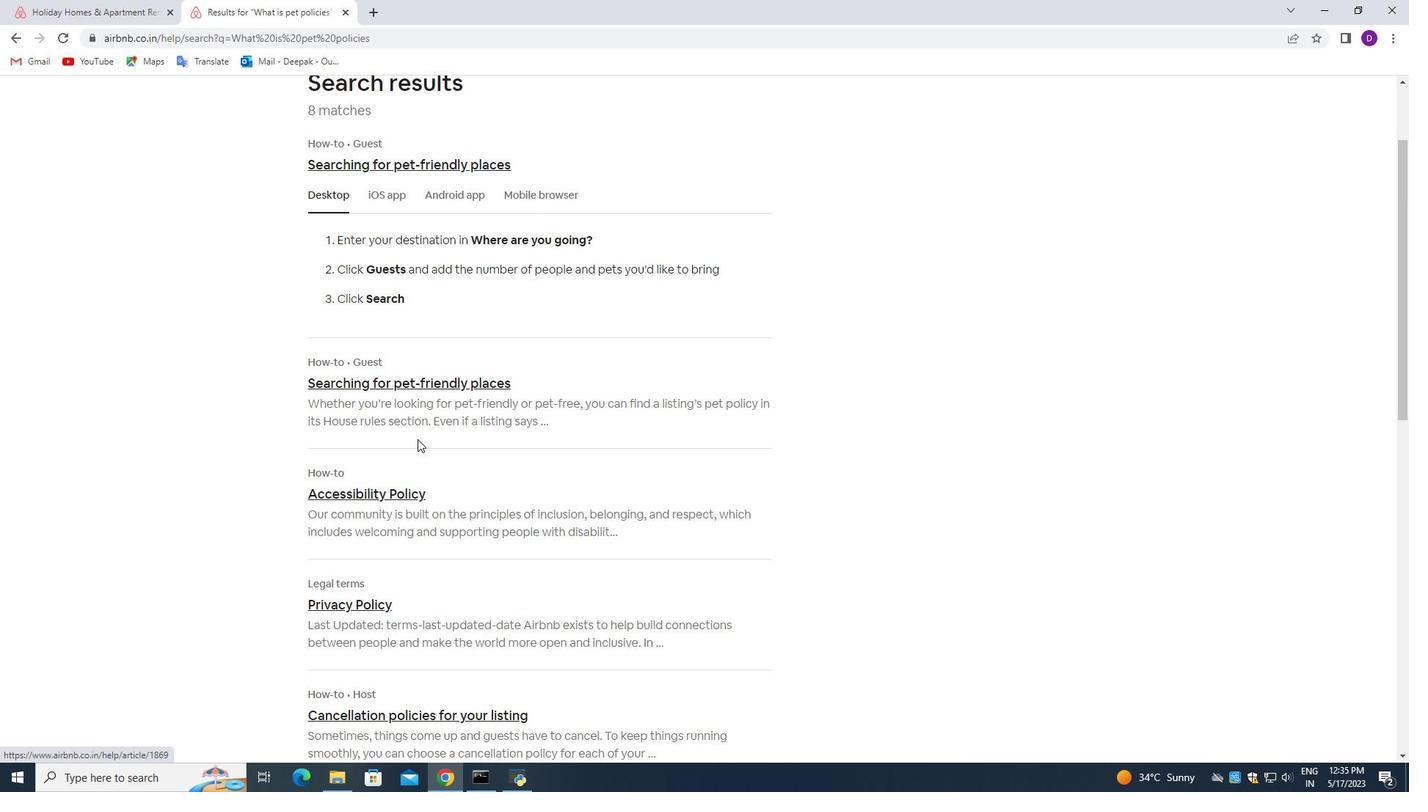 
Action: Mouse scrolled (421, 436) with delta (0, 0)
Screenshot: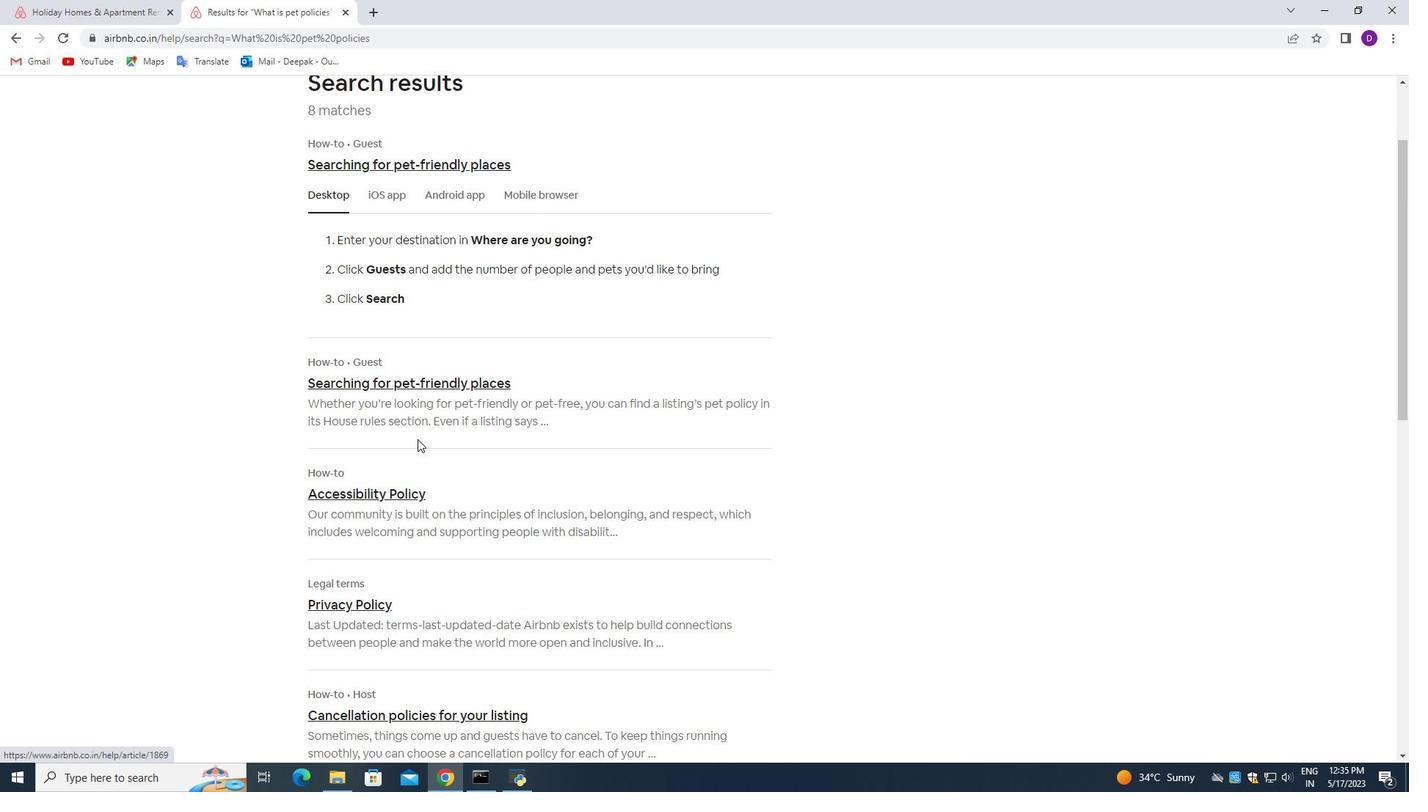 
Action: Mouse scrolled (421, 436) with delta (0, 0)
Screenshot: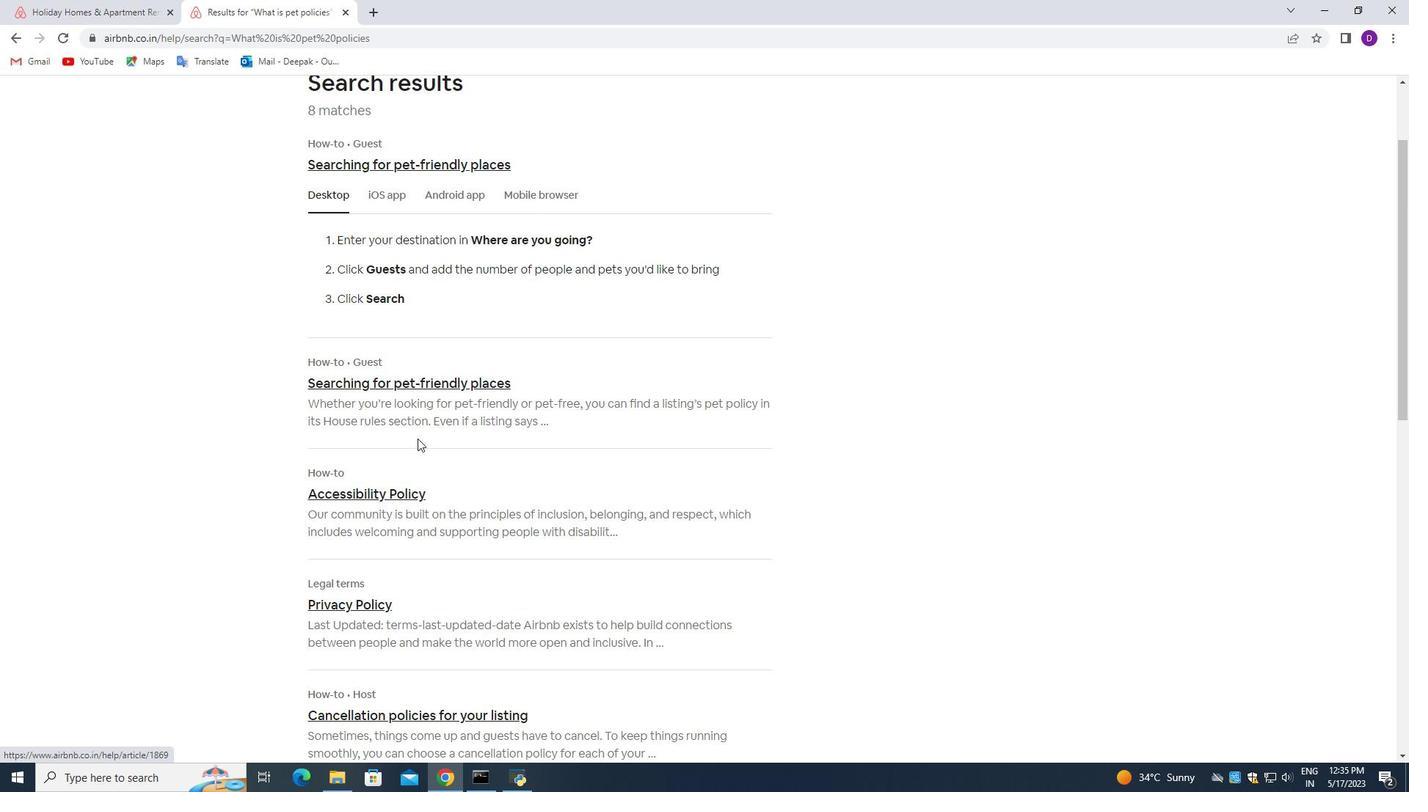 
Action: Mouse moved to (421, 435)
Screenshot: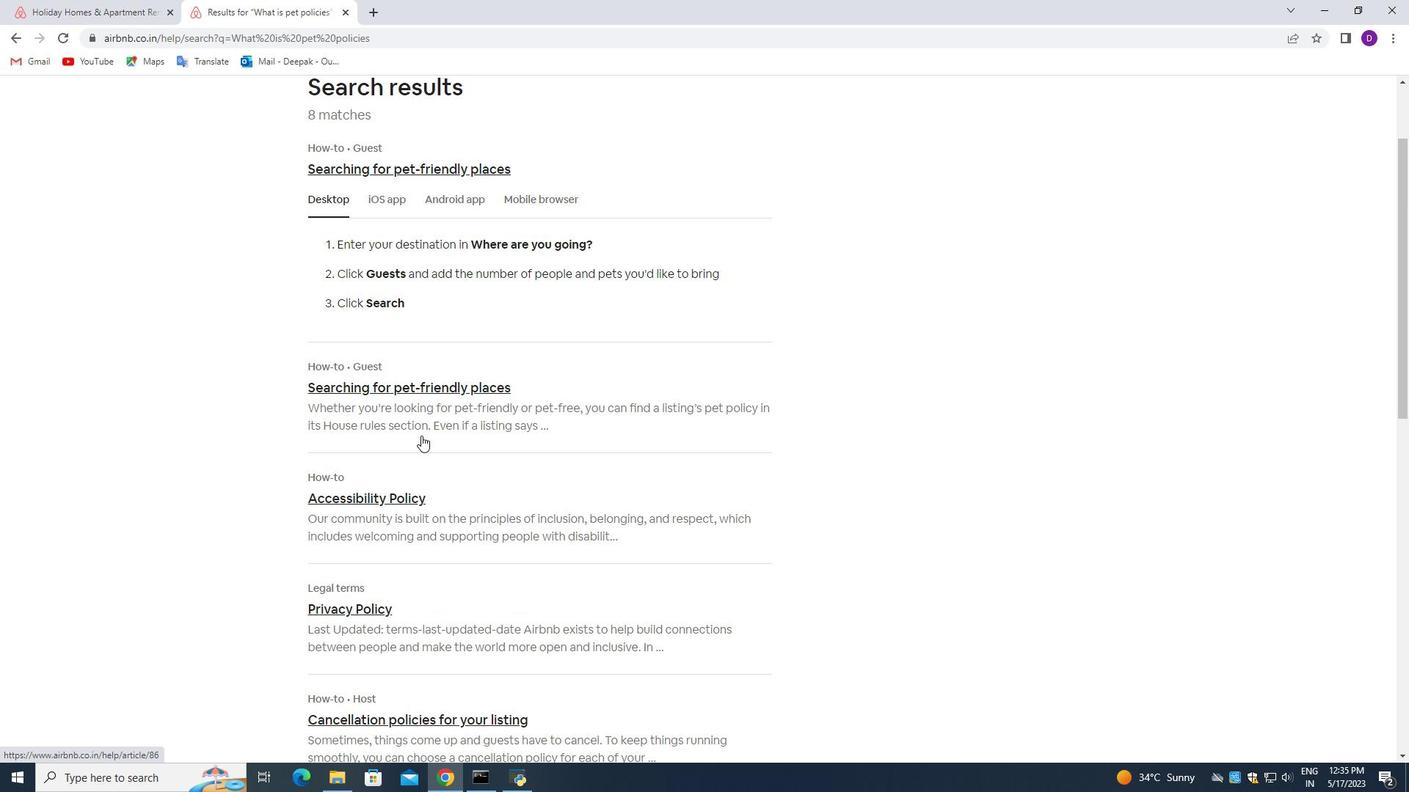
Action: Mouse scrolled (421, 435) with delta (0, 0)
Screenshot: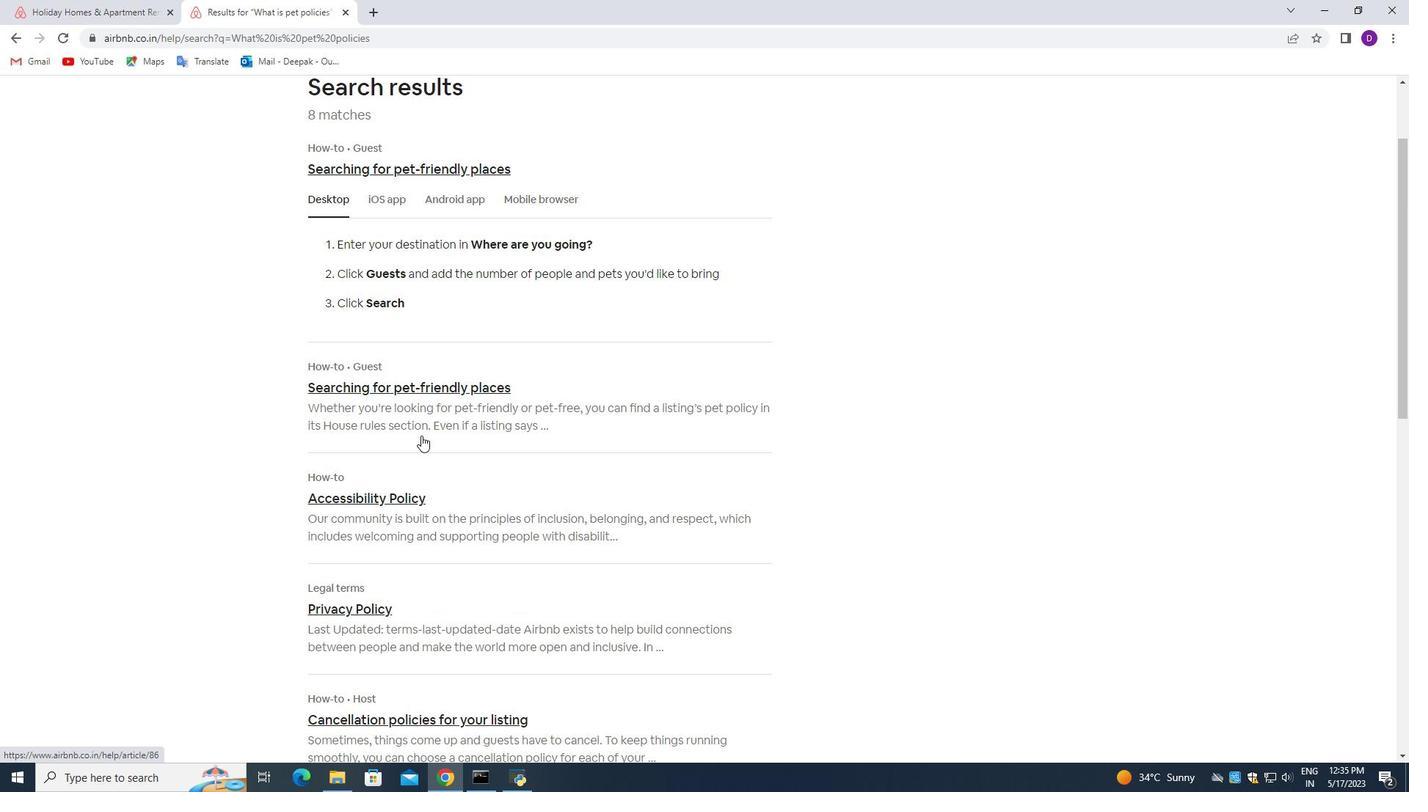 
Action: Mouse moved to (426, 418)
Screenshot: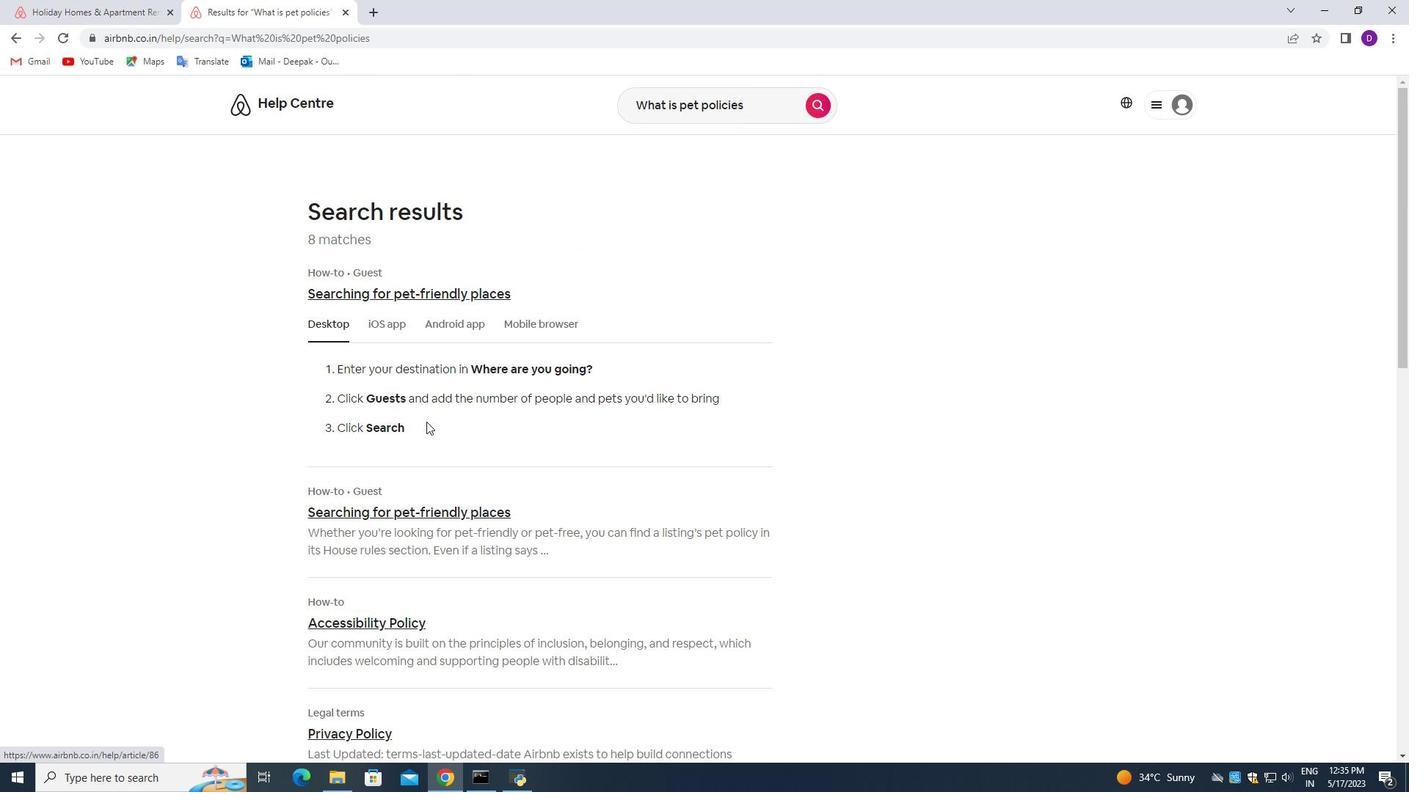 
Action: Mouse scrolled (426, 419) with delta (0, 0)
Screenshot: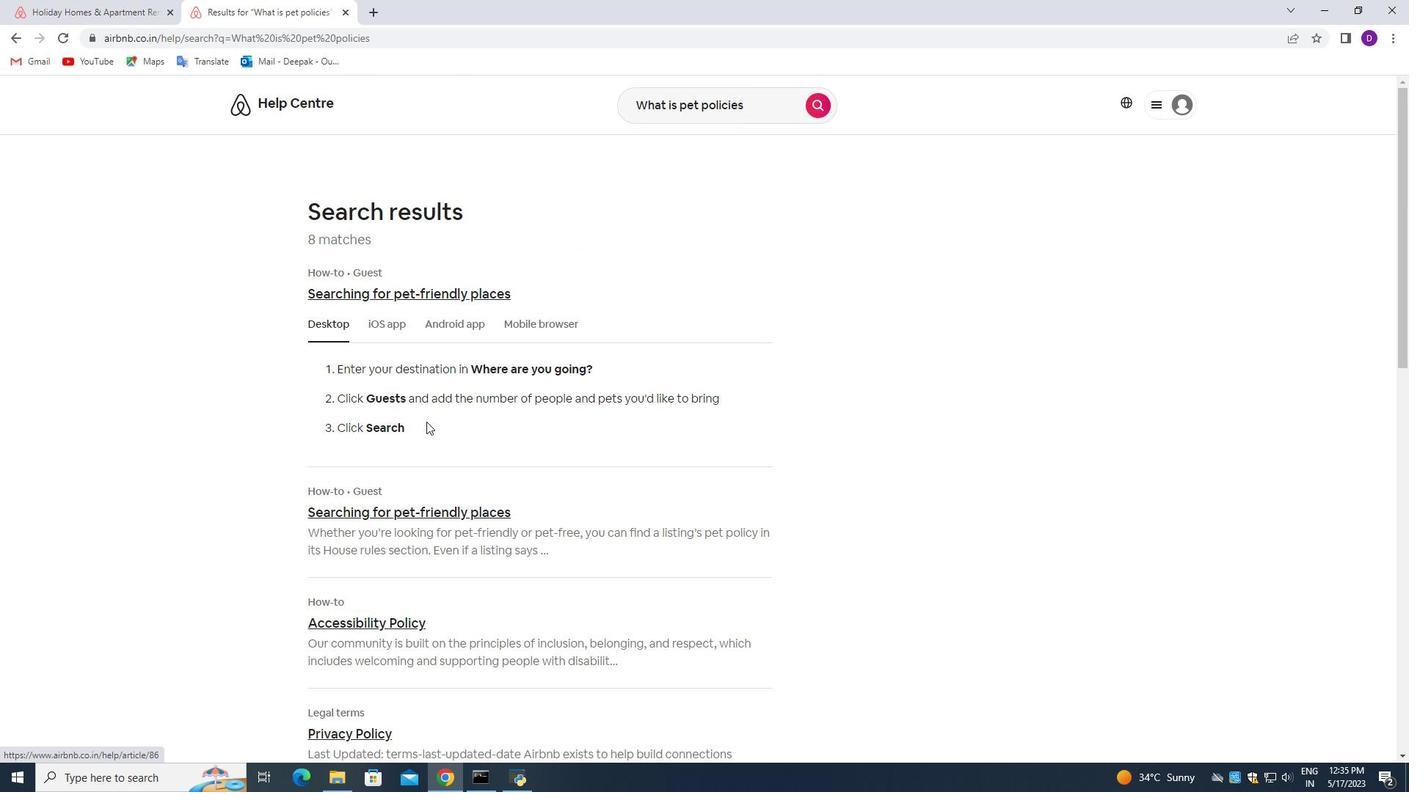 
Action: Mouse moved to (429, 407)
Screenshot: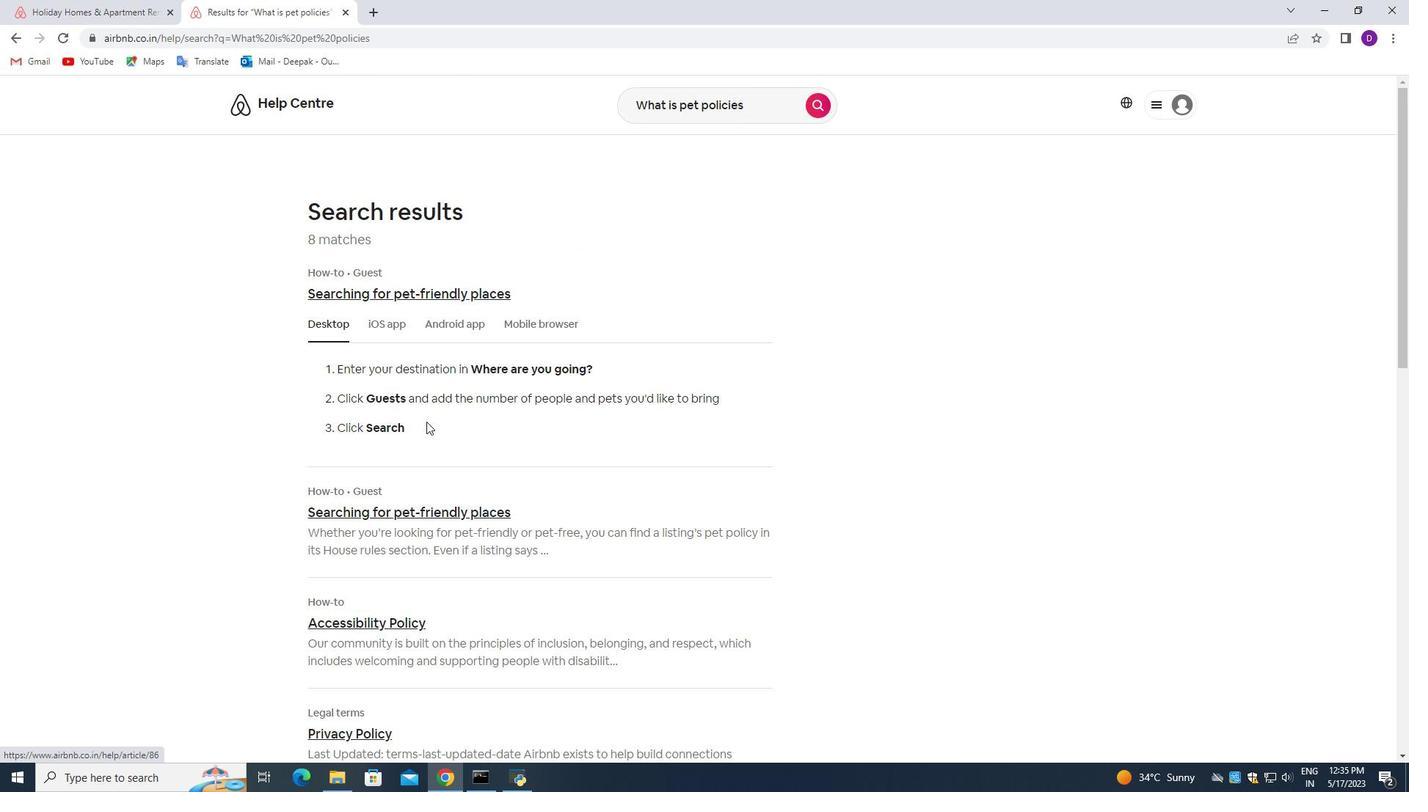 
Action: Mouse scrolled (429, 408) with delta (0, 0)
Screenshot: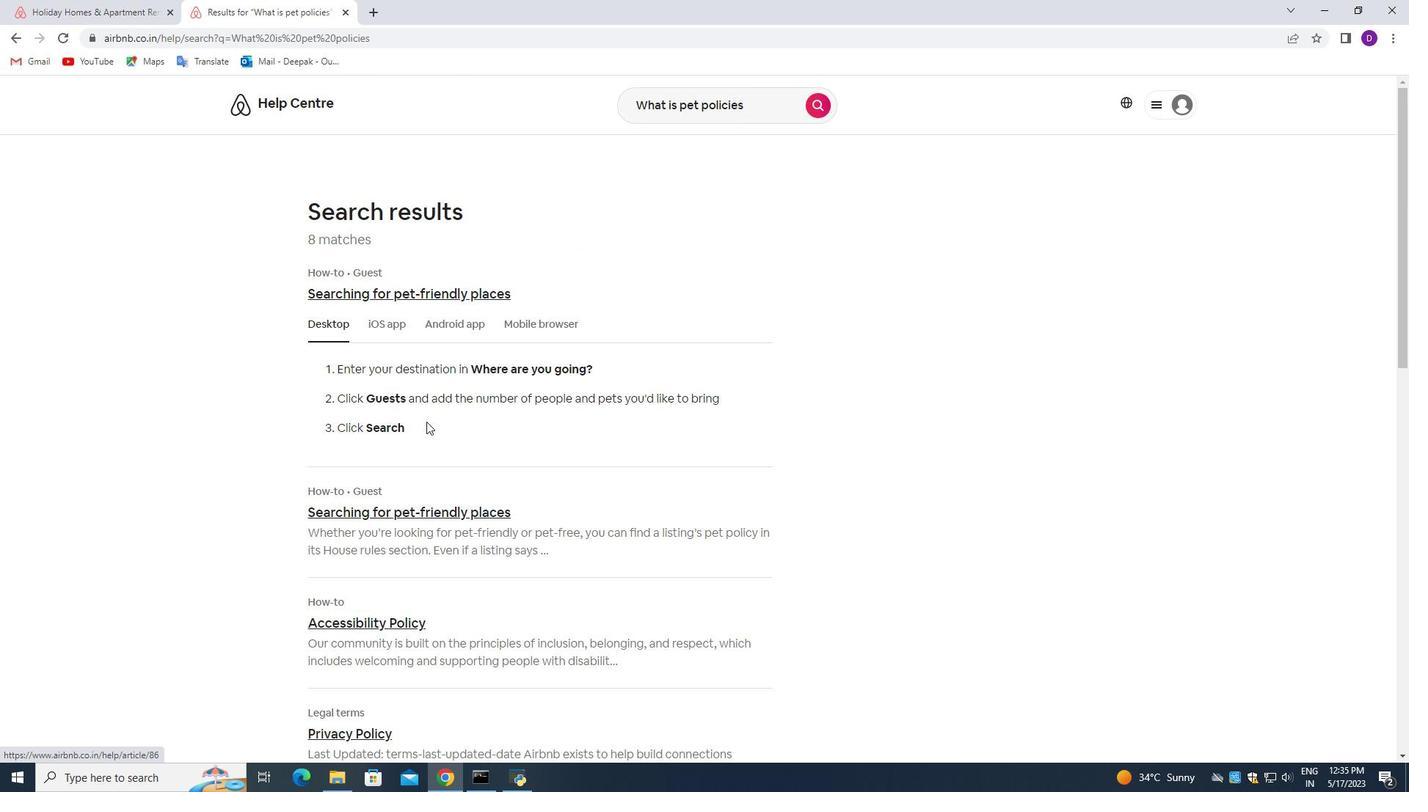 
Action: Mouse moved to (435, 394)
Screenshot: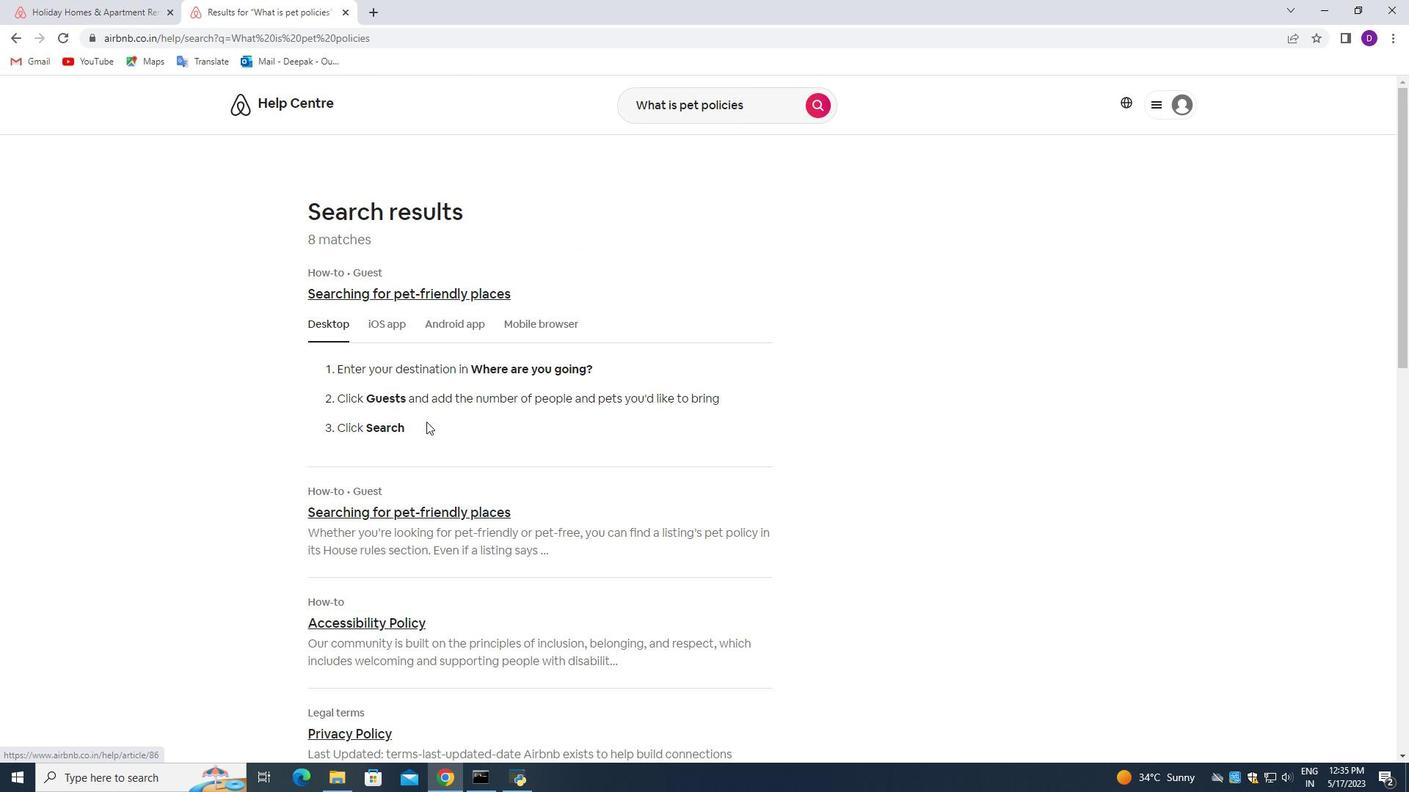 
Action: Mouse scrolled (435, 395) with delta (0, 0)
Screenshot: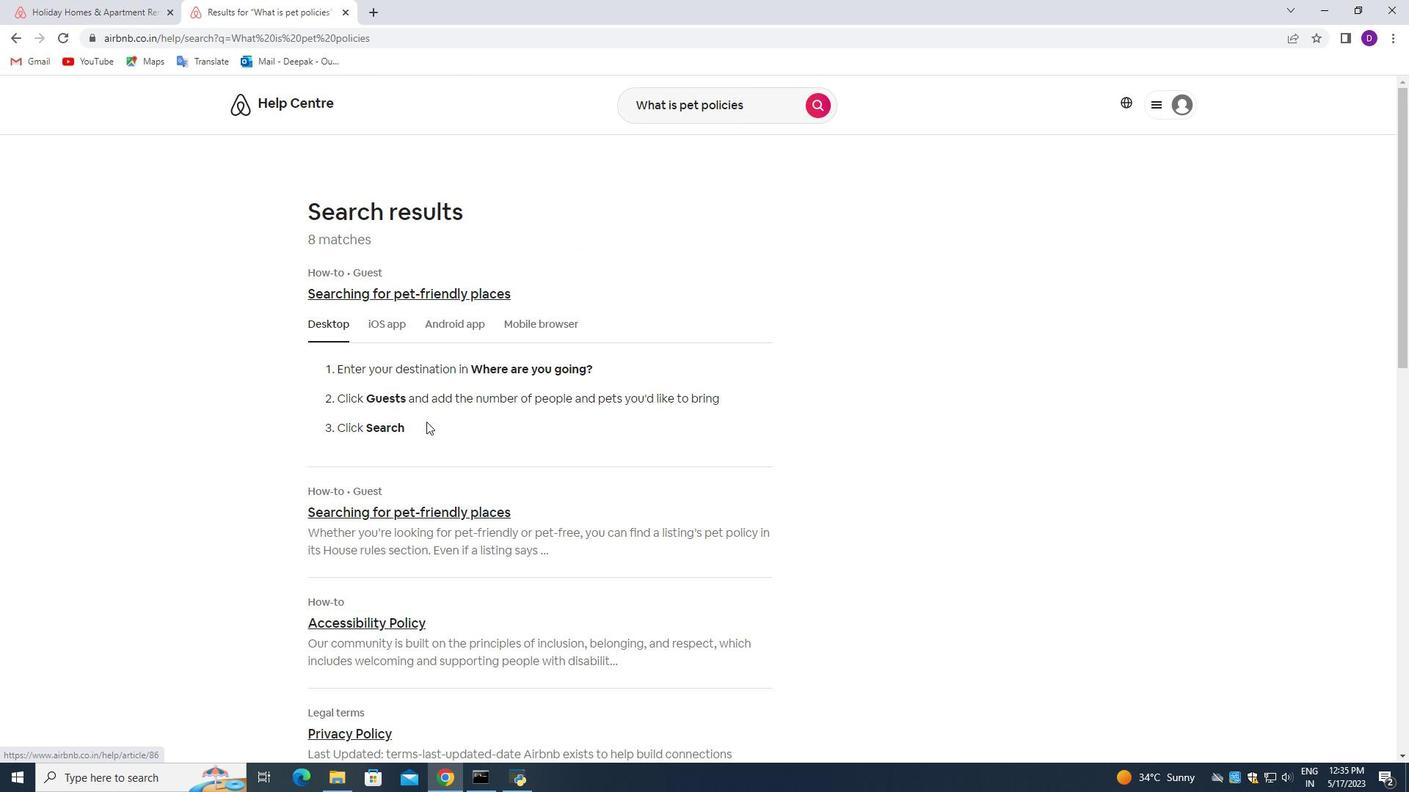 
Action: Mouse moved to (443, 383)
Screenshot: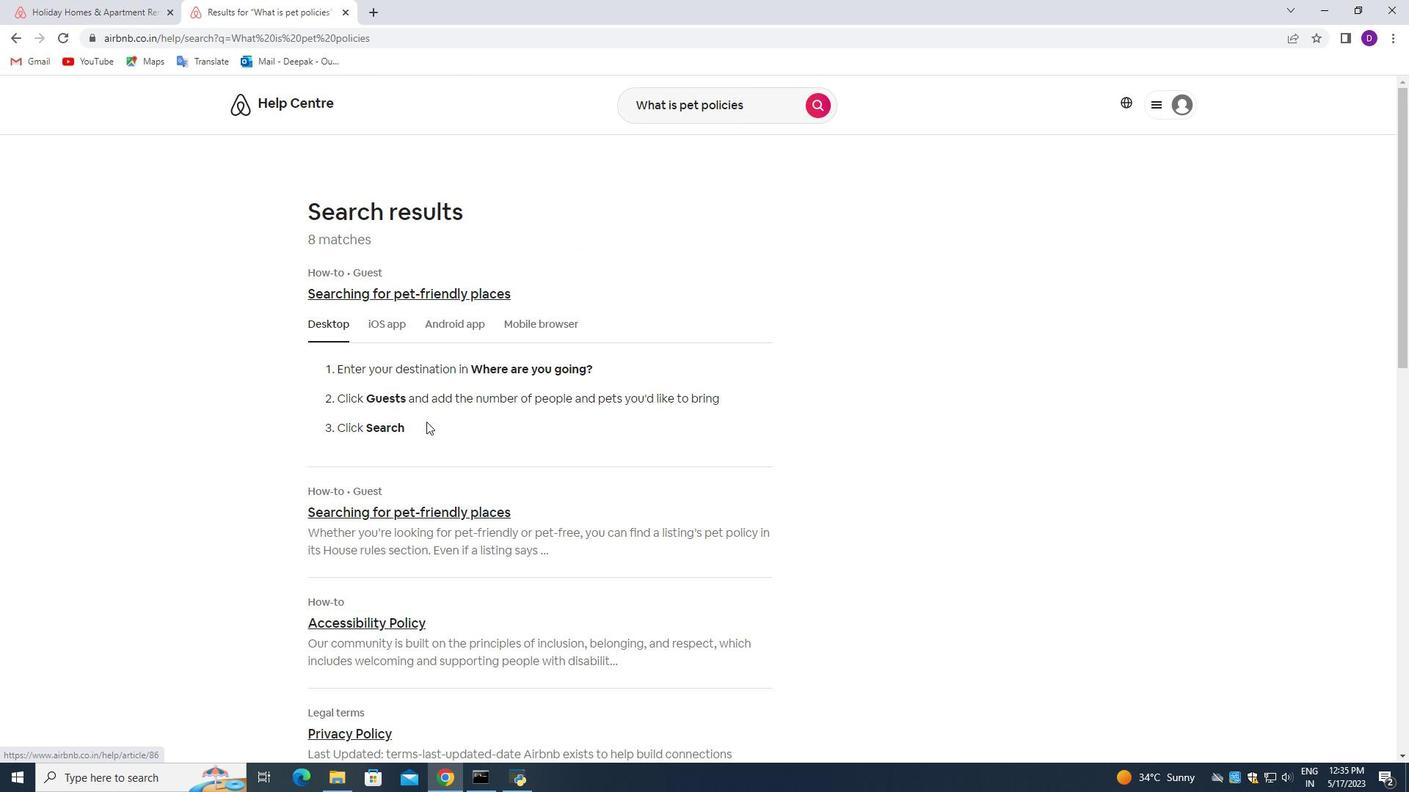 
Action: Mouse scrolled (443, 383) with delta (0, 0)
Screenshot: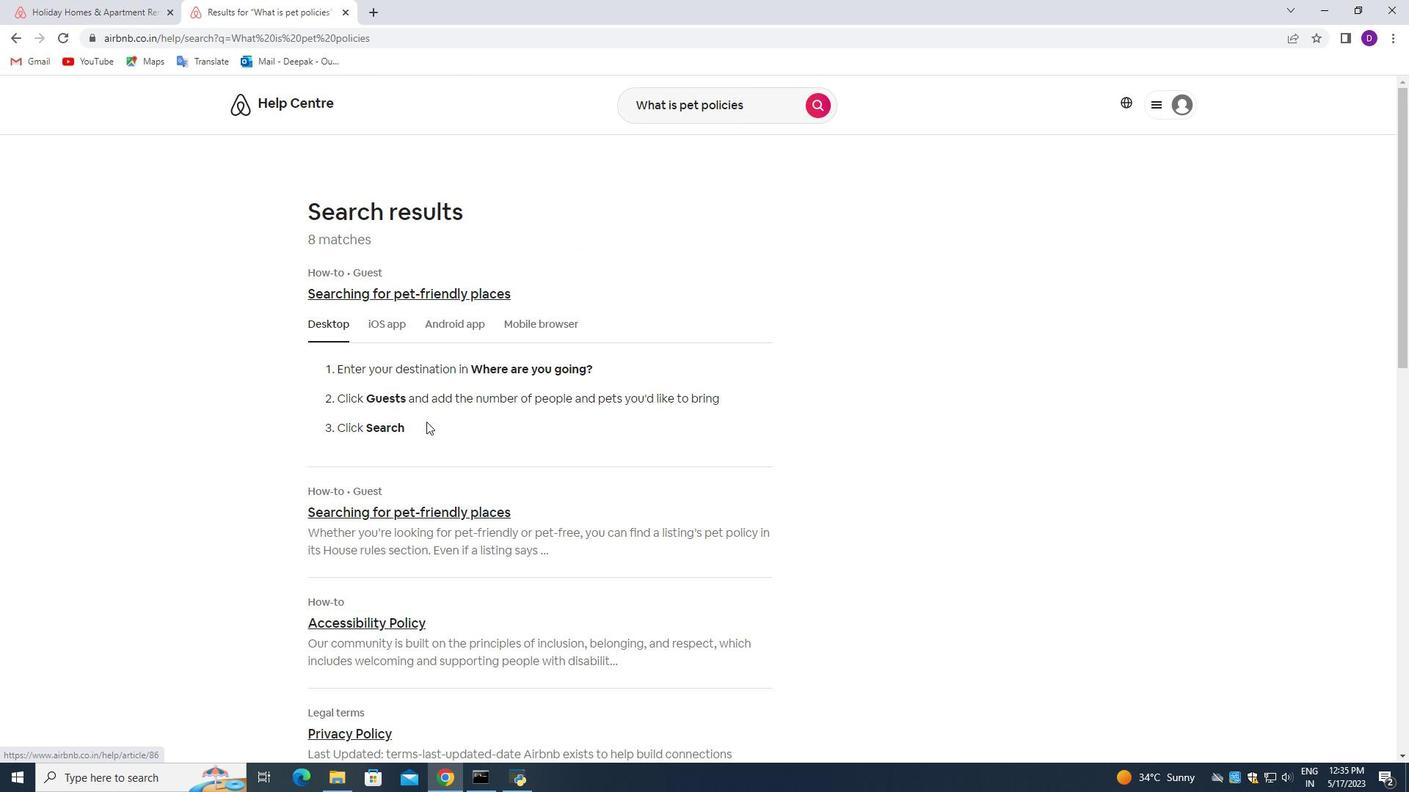 
Action: Mouse moved to (12, 41)
Screenshot: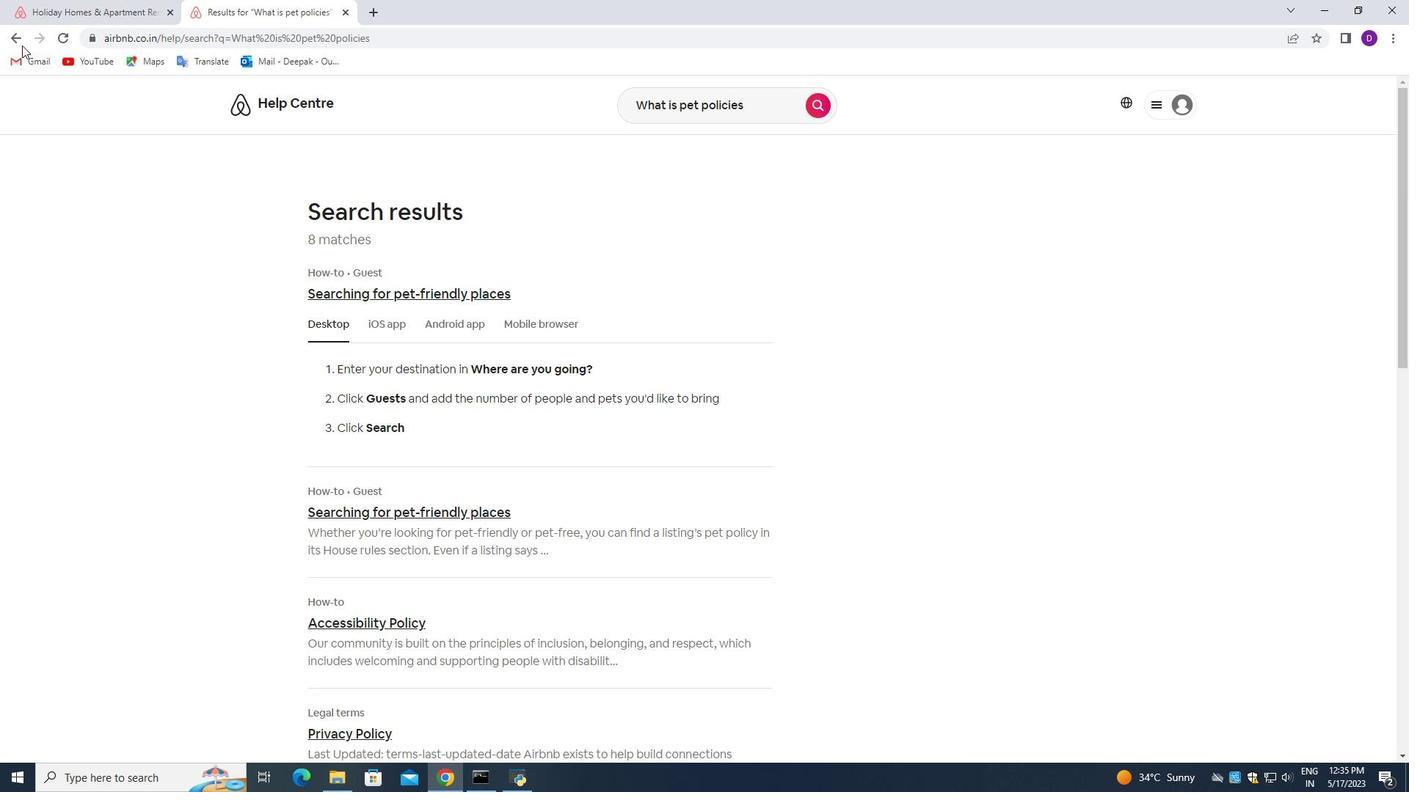 
Action: Mouse pressed left at (12, 41)
Screenshot: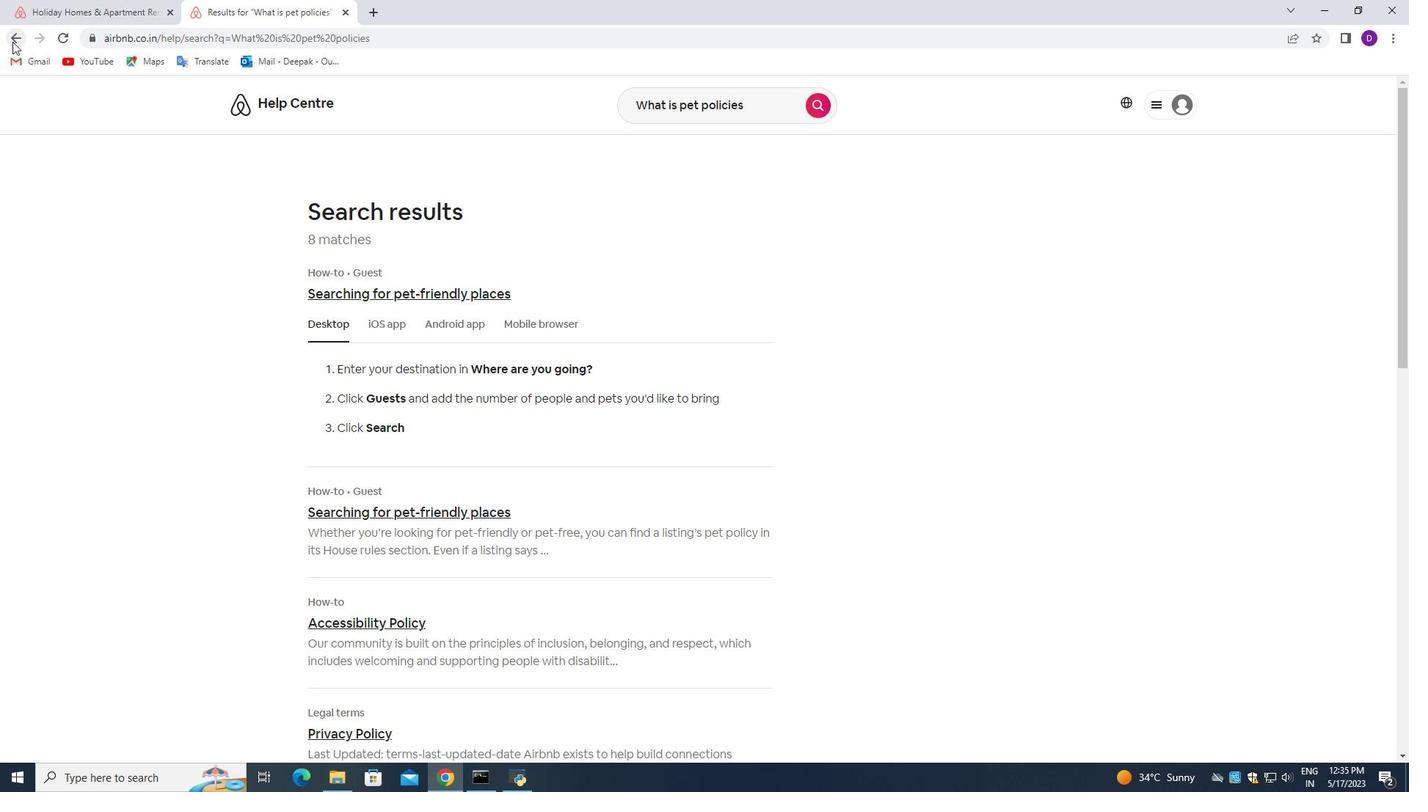 
Action: Mouse moved to (731, 328)
Screenshot: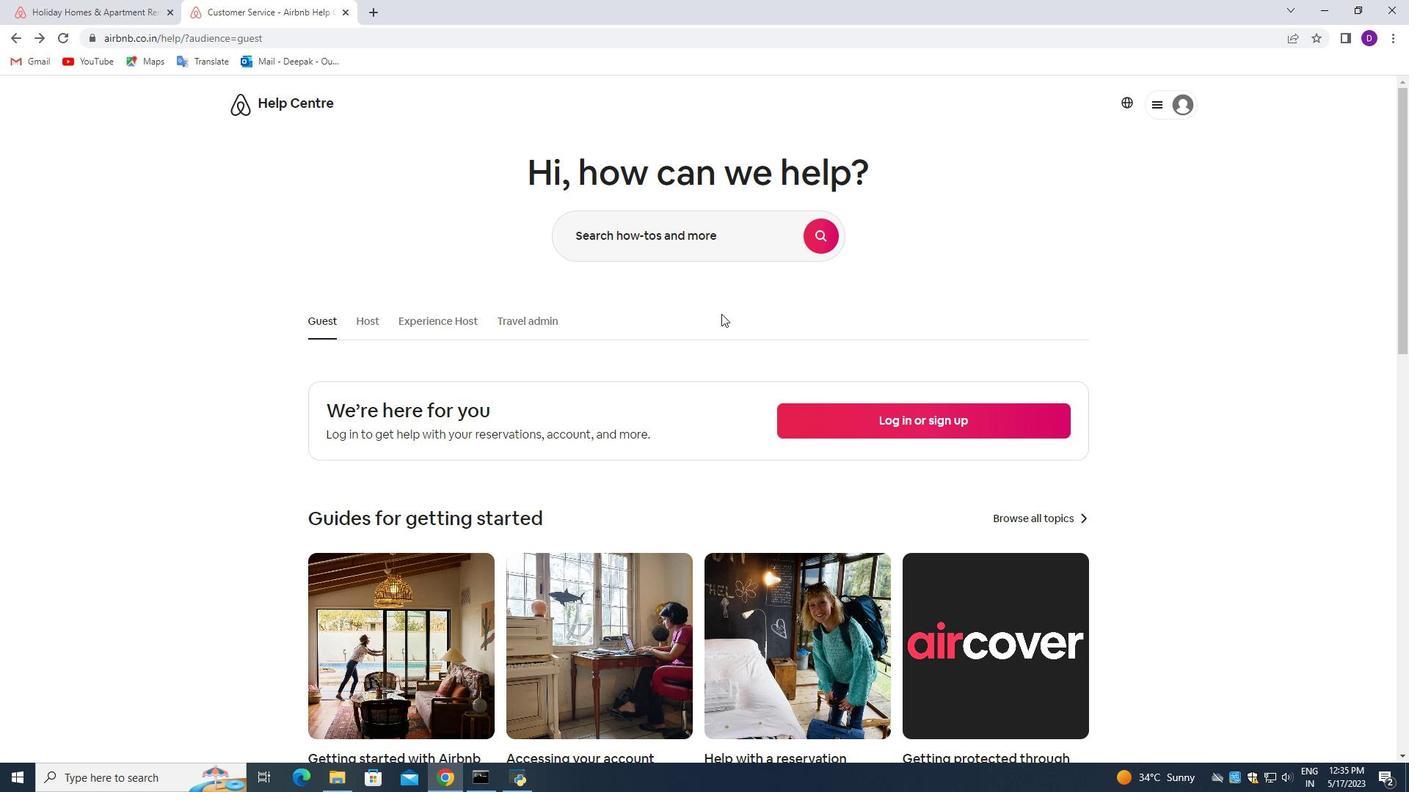 
Action: Mouse scrolled (731, 327) with delta (0, 0)
Screenshot: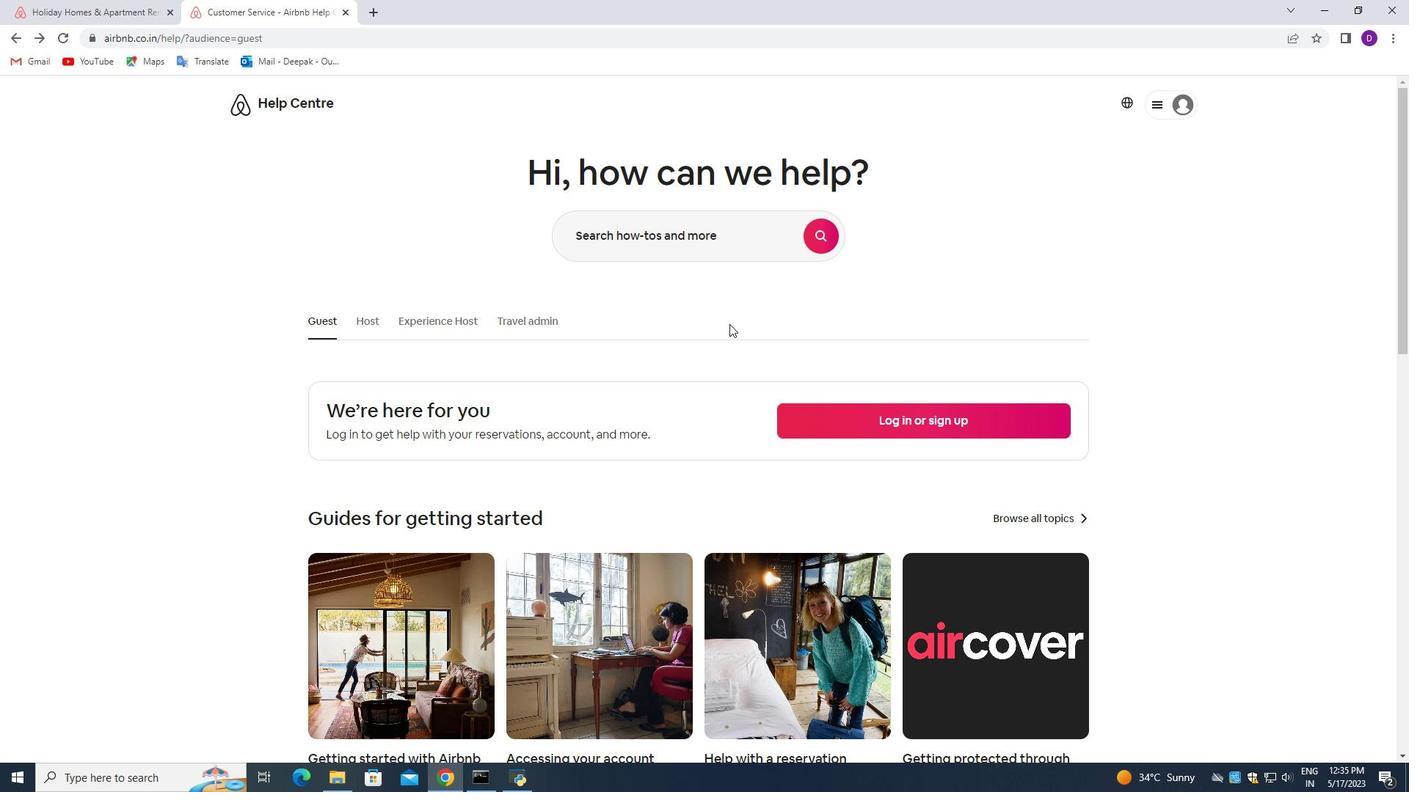 
Action: Mouse moved to (727, 328)
Screenshot: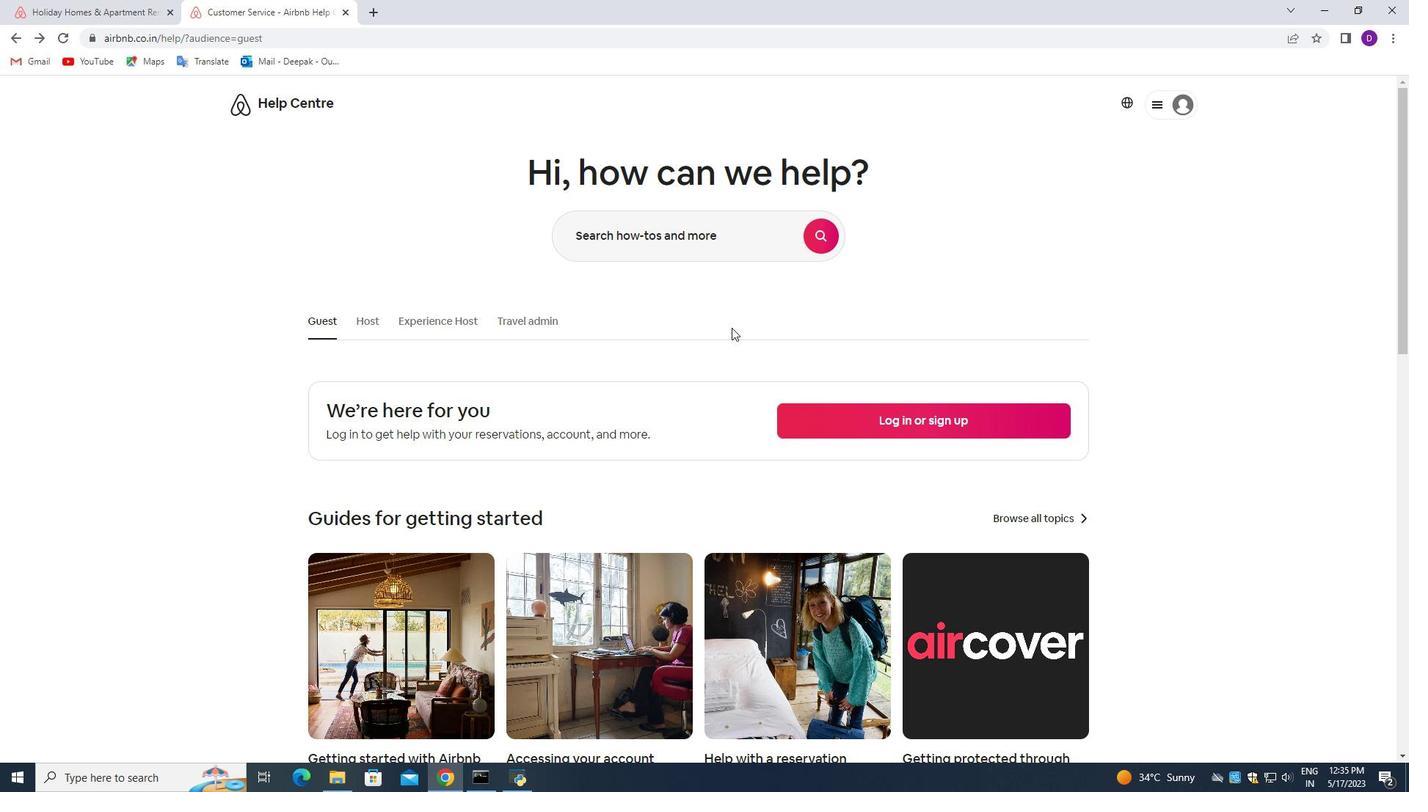 
Action: Mouse scrolled (727, 327) with delta (0, 0)
Screenshot: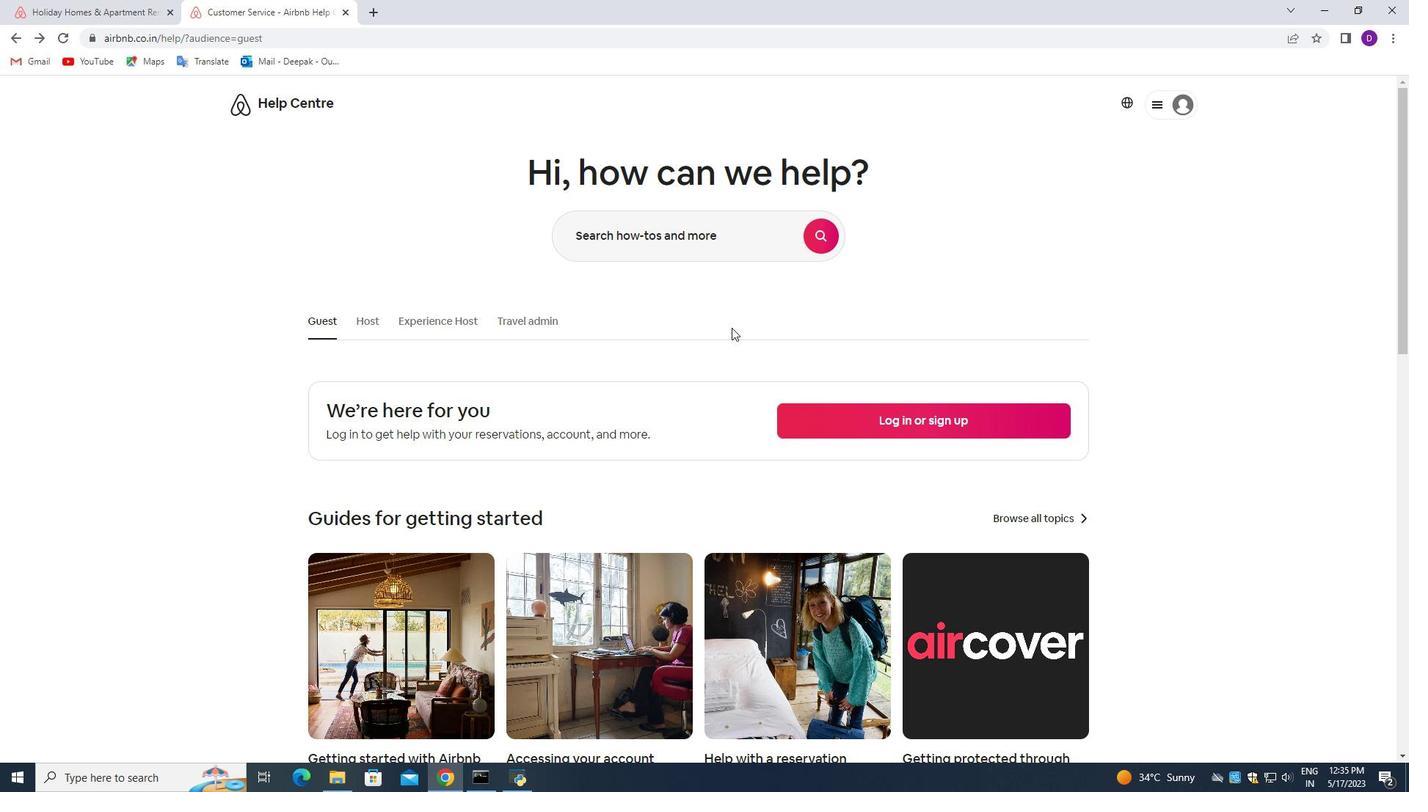
Action: Mouse moved to (690, 315)
Screenshot: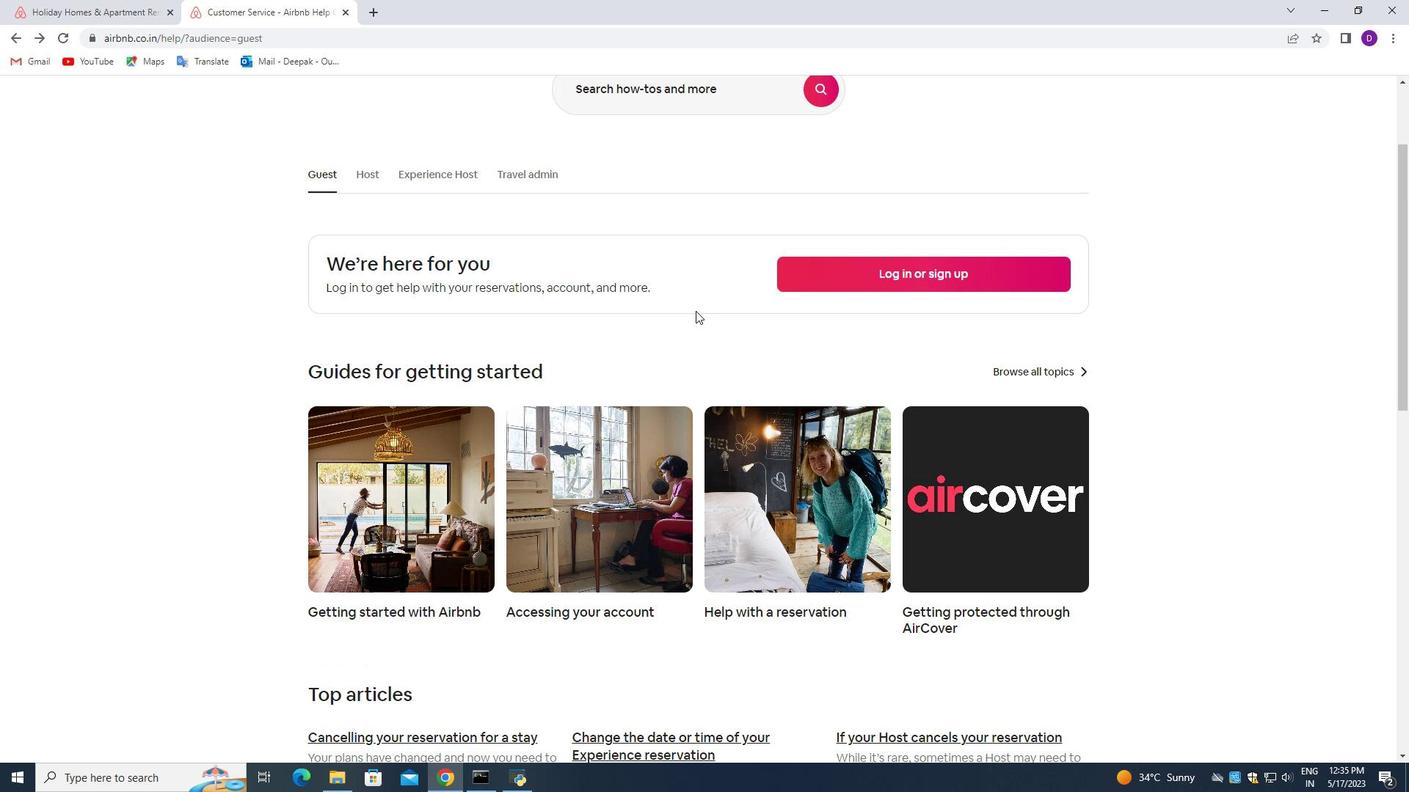 
Action: Mouse scrolled (690, 314) with delta (0, 0)
Screenshot: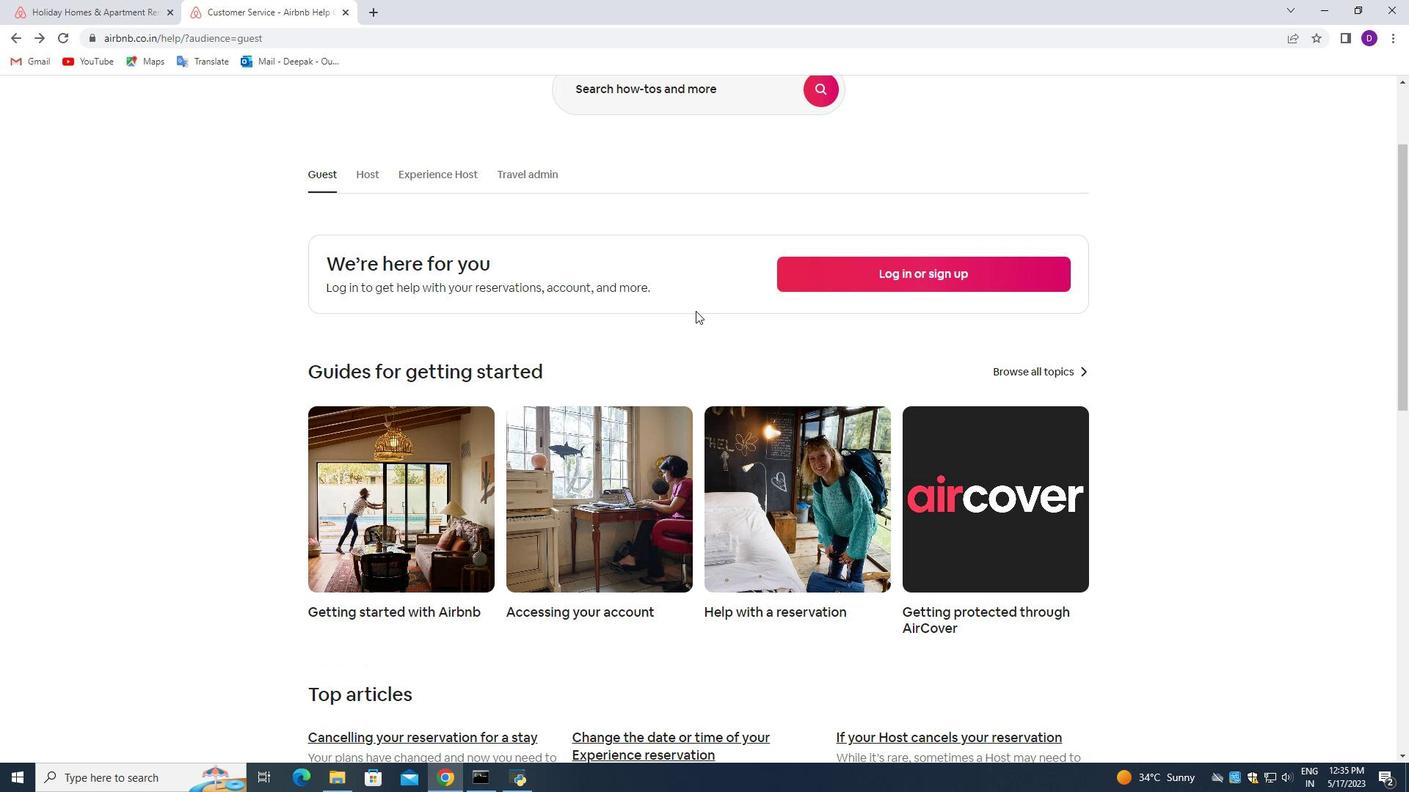 
Action: Mouse moved to (689, 316)
Screenshot: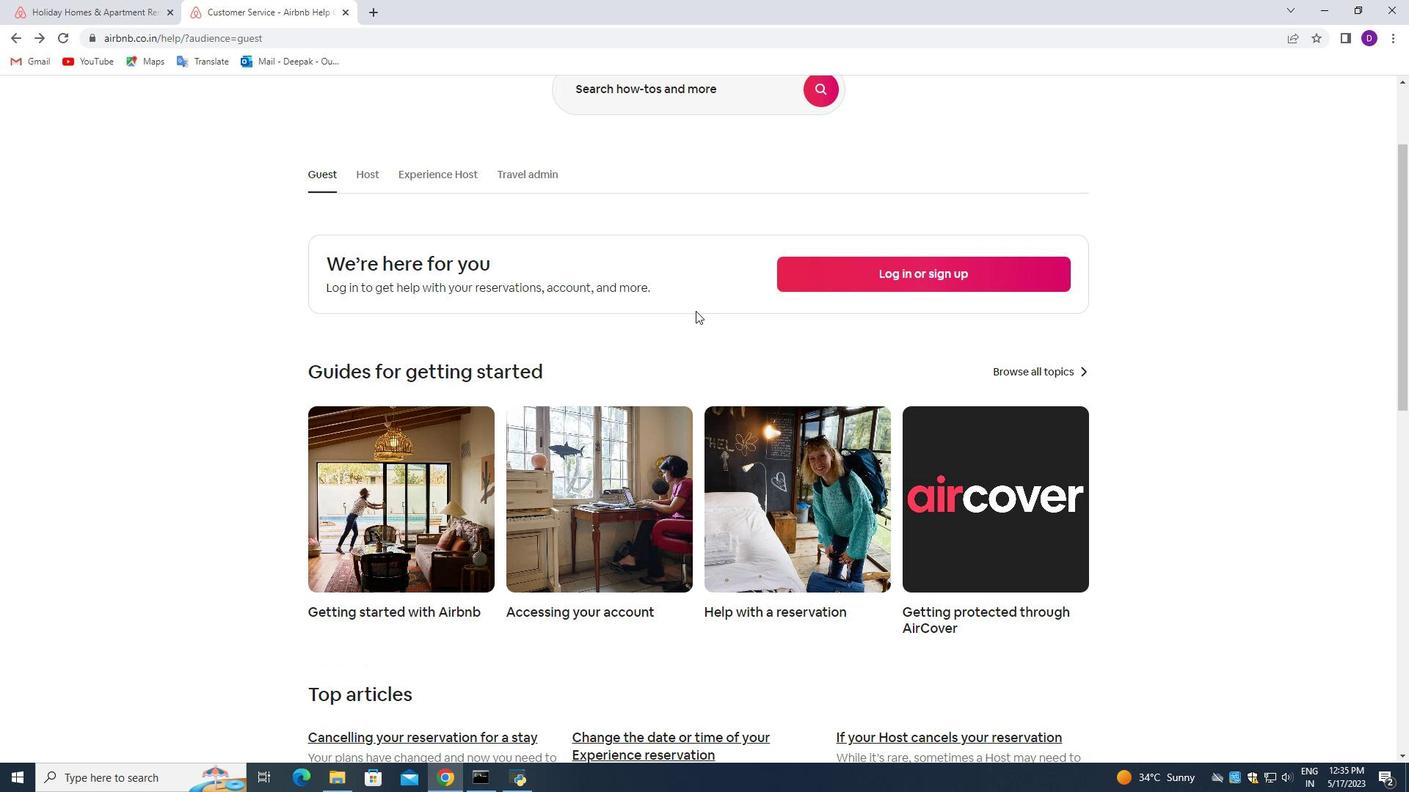 
Action: Mouse scrolled (689, 315) with delta (0, 0)
Screenshot: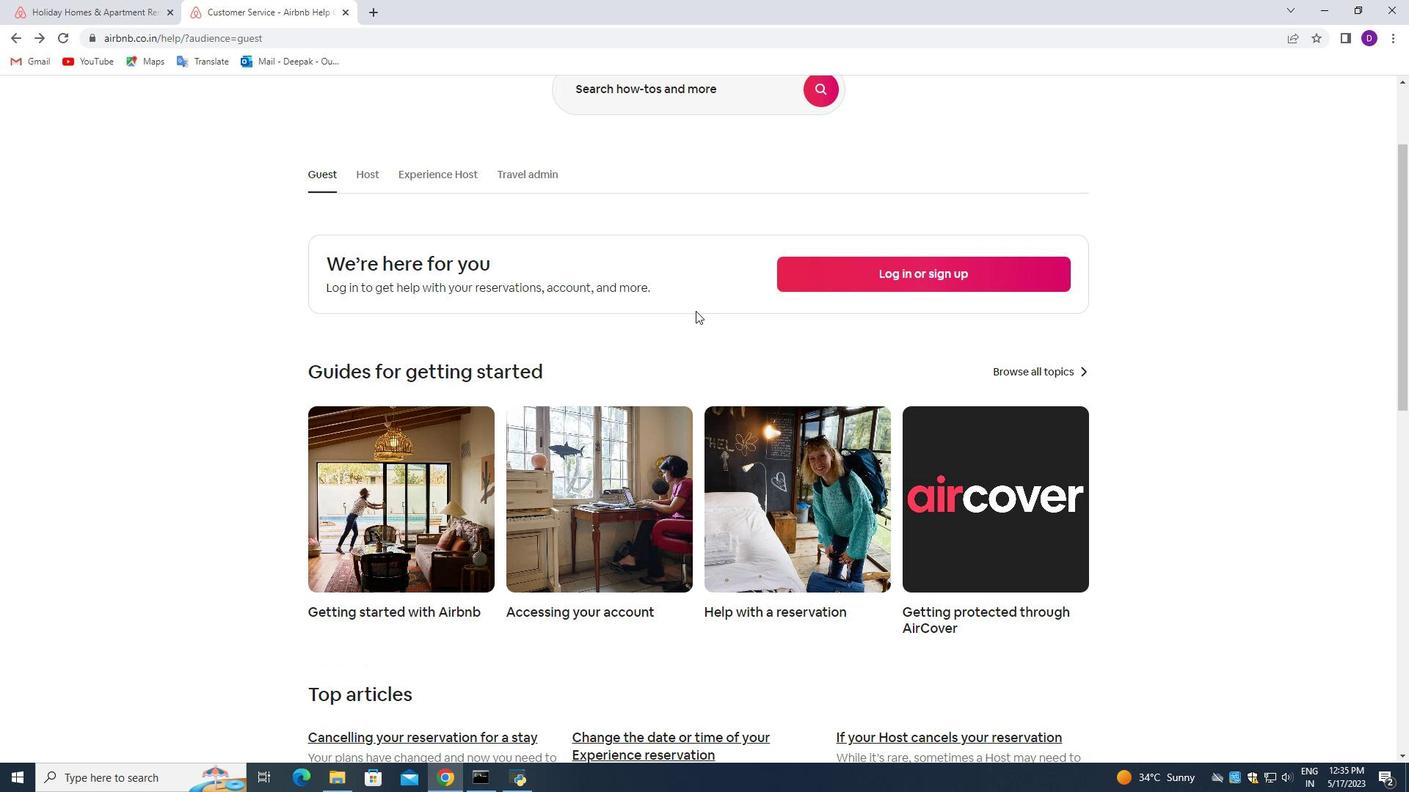 
Action: Mouse scrolled (689, 315) with delta (0, 0)
Screenshot: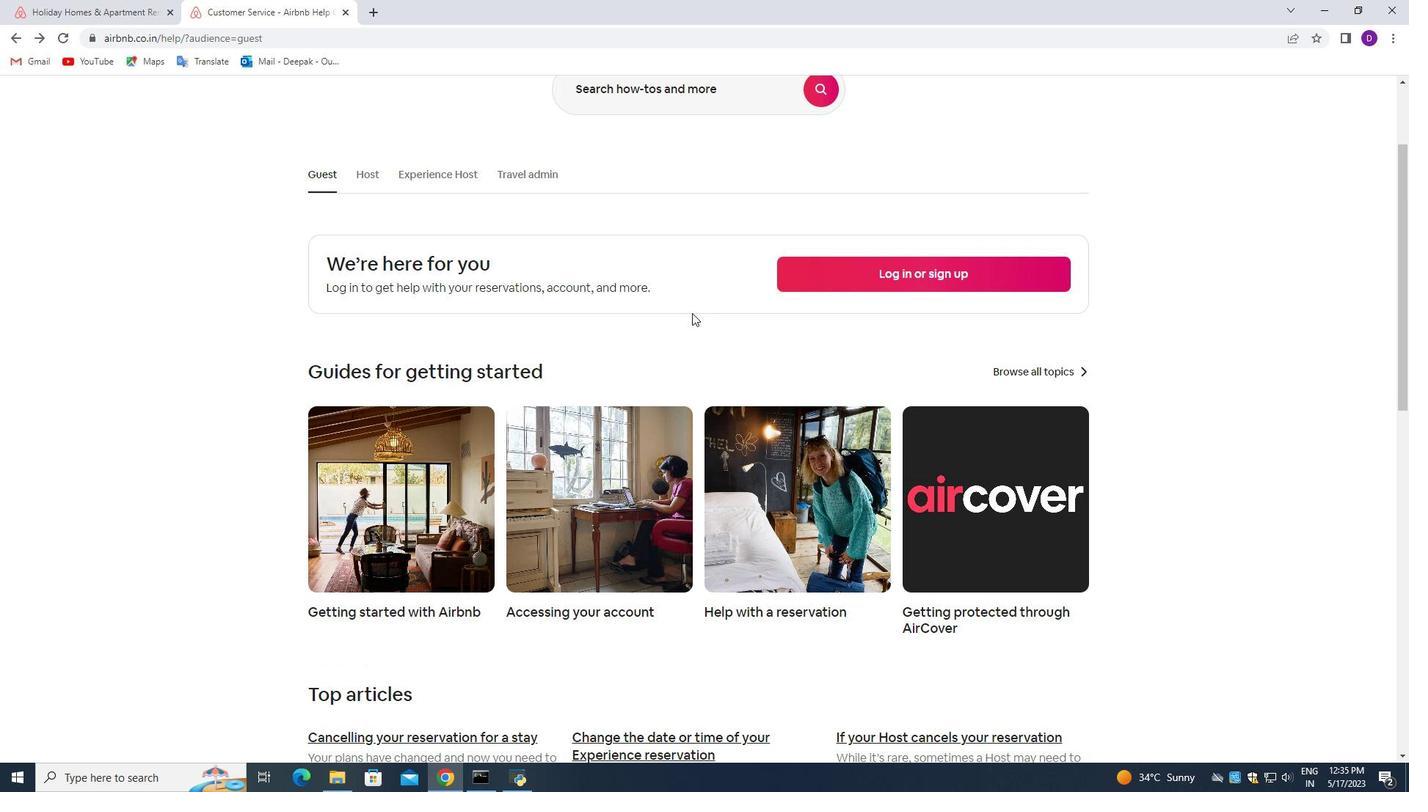 
Action: Mouse scrolled (689, 315) with delta (0, 0)
Screenshot: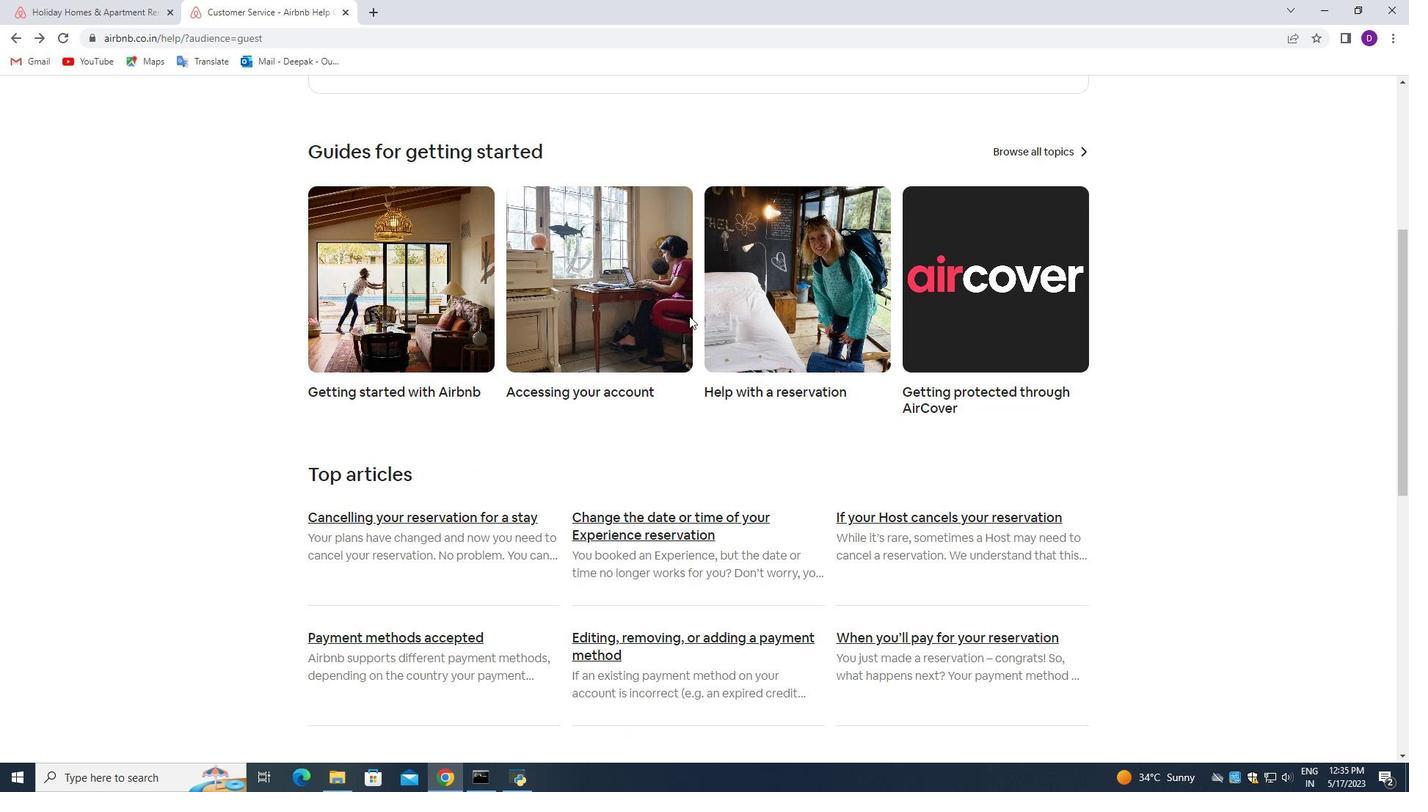 
Action: Mouse moved to (687, 321)
Screenshot: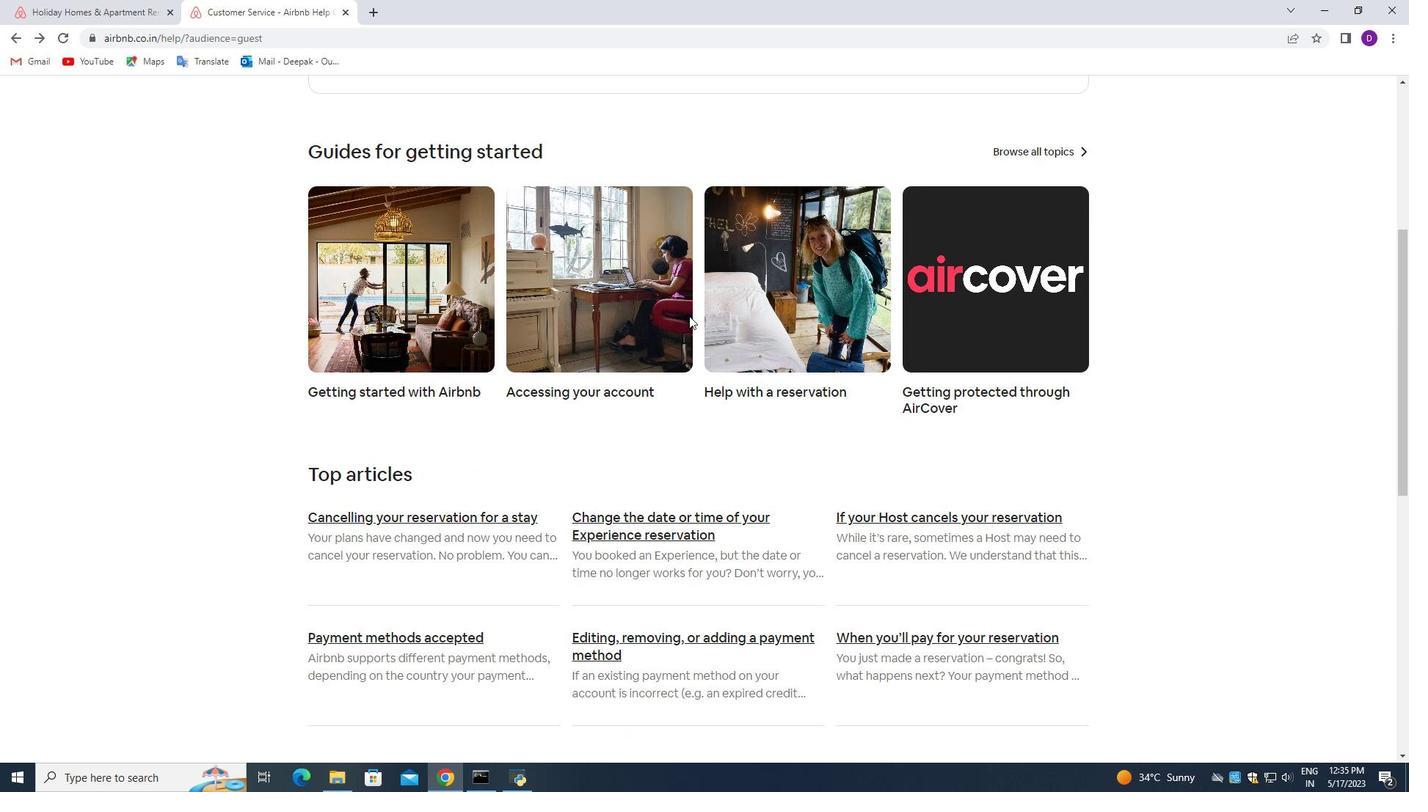 
Action: Mouse scrolled (687, 320) with delta (0, 0)
Screenshot: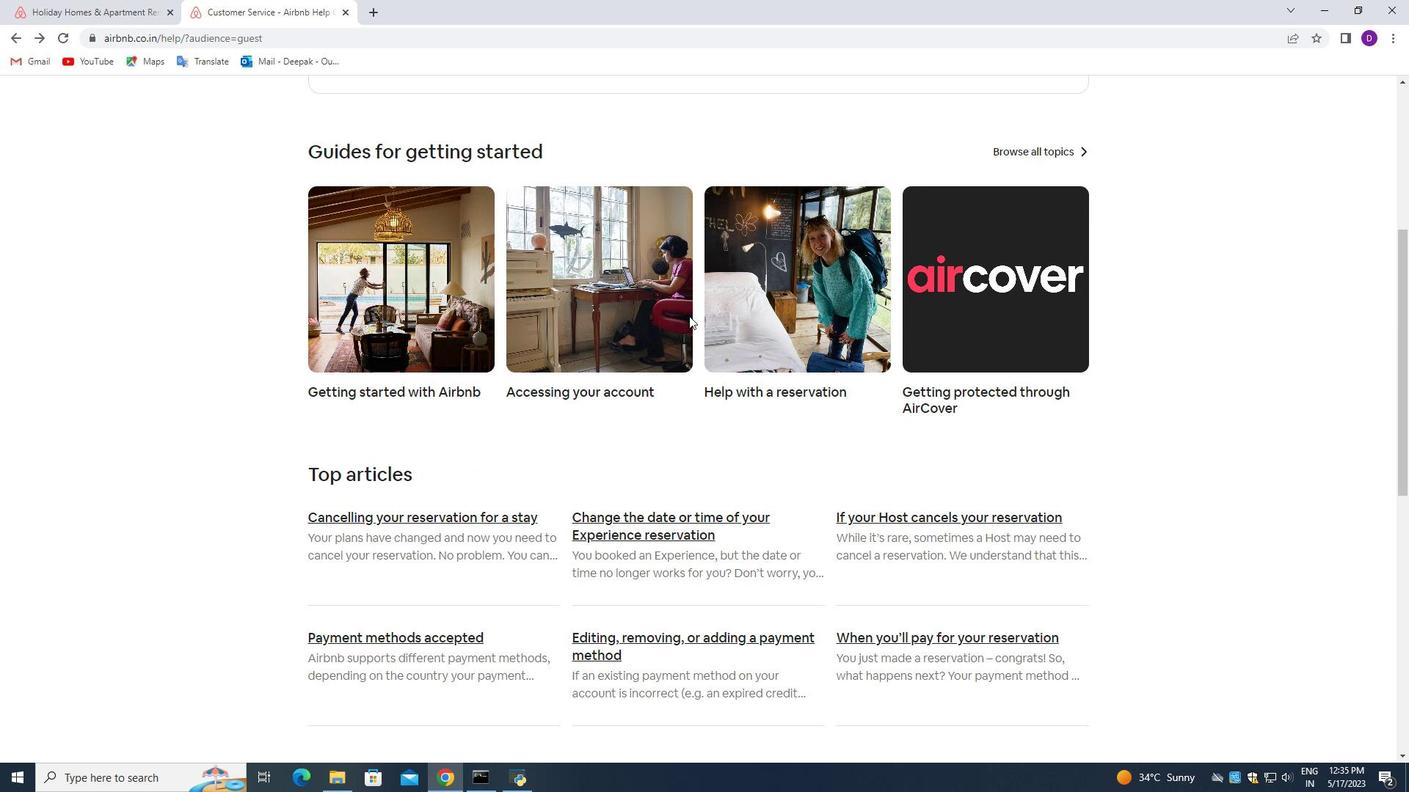 
Action: Mouse moved to (686, 324)
Screenshot: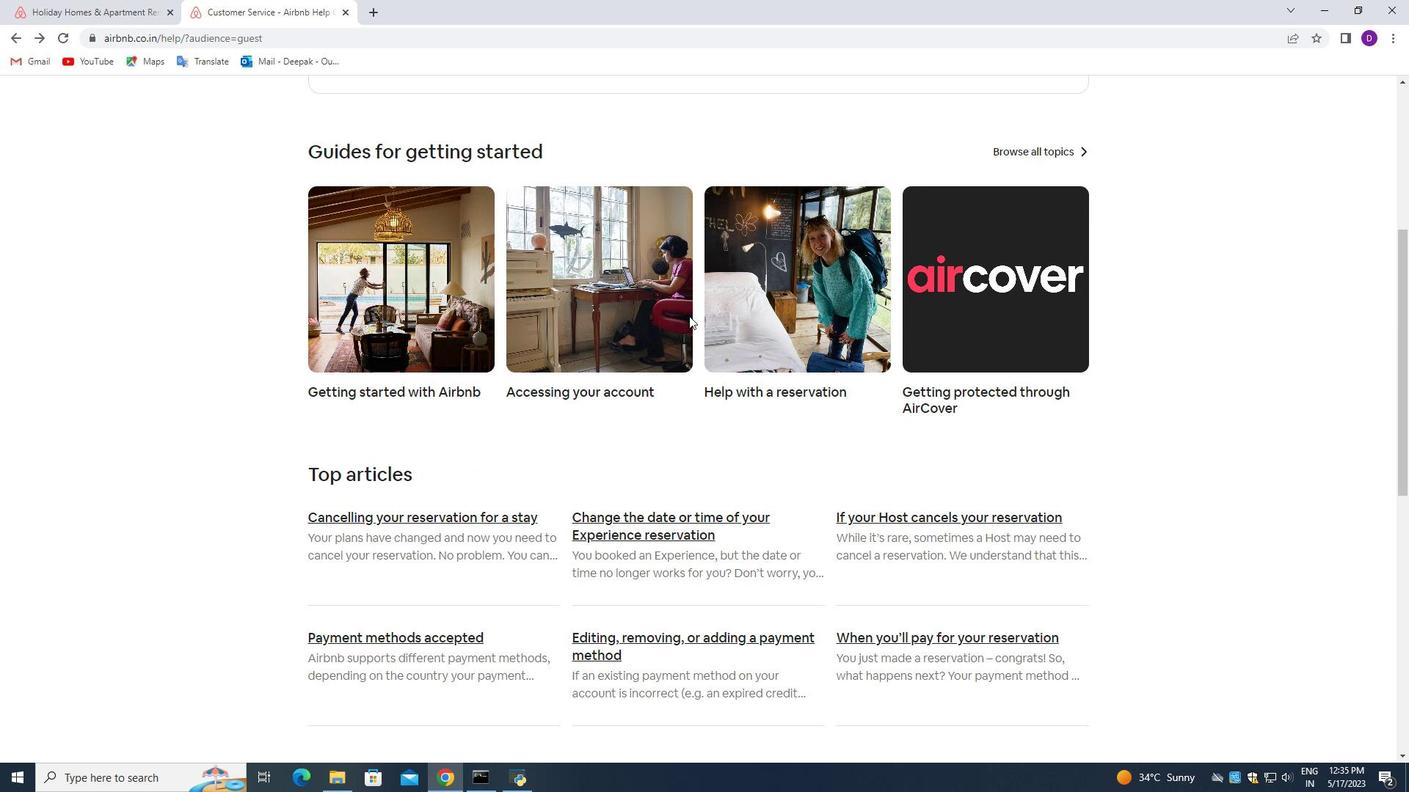 
Action: Mouse scrolled (686, 323) with delta (0, 0)
Screenshot: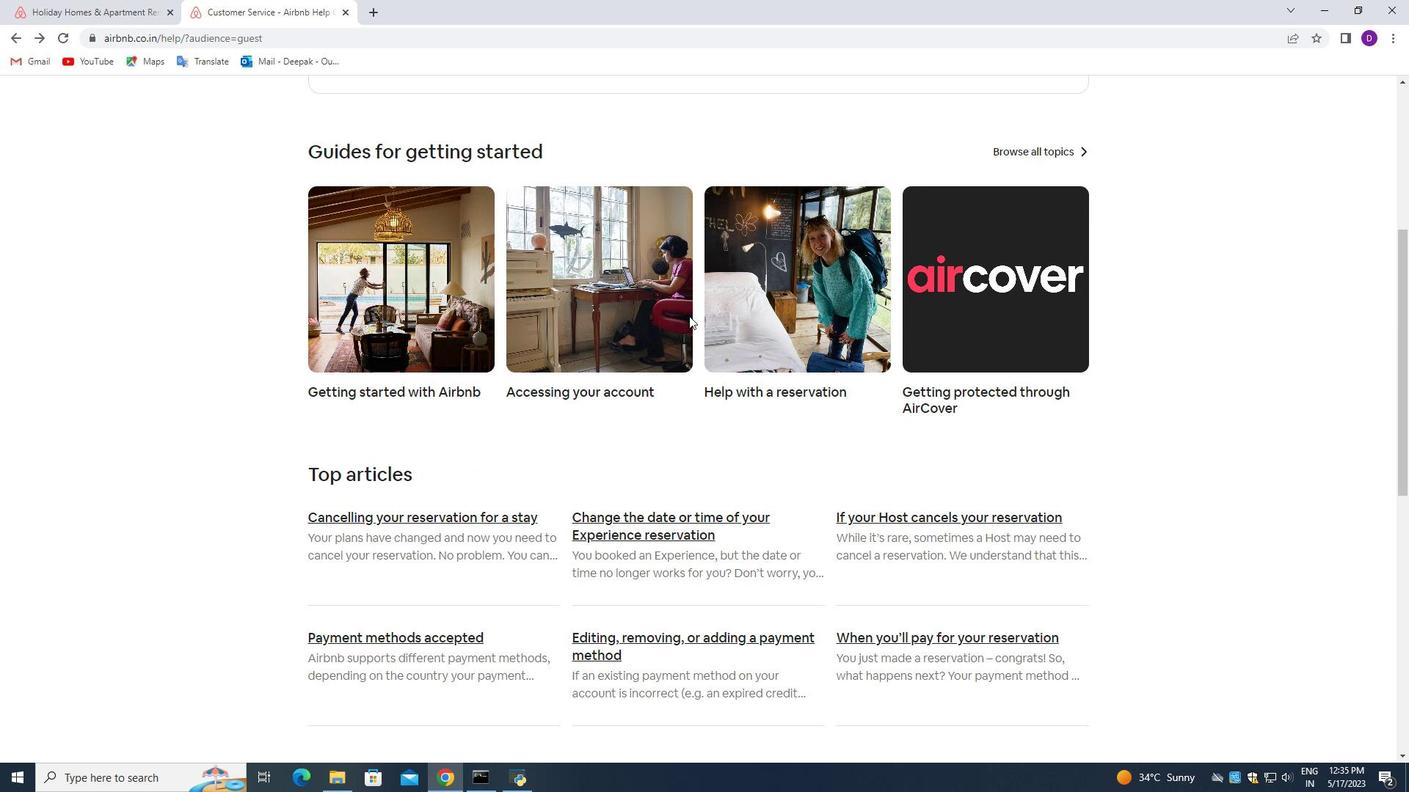 
Action: Mouse moved to (686, 325)
Screenshot: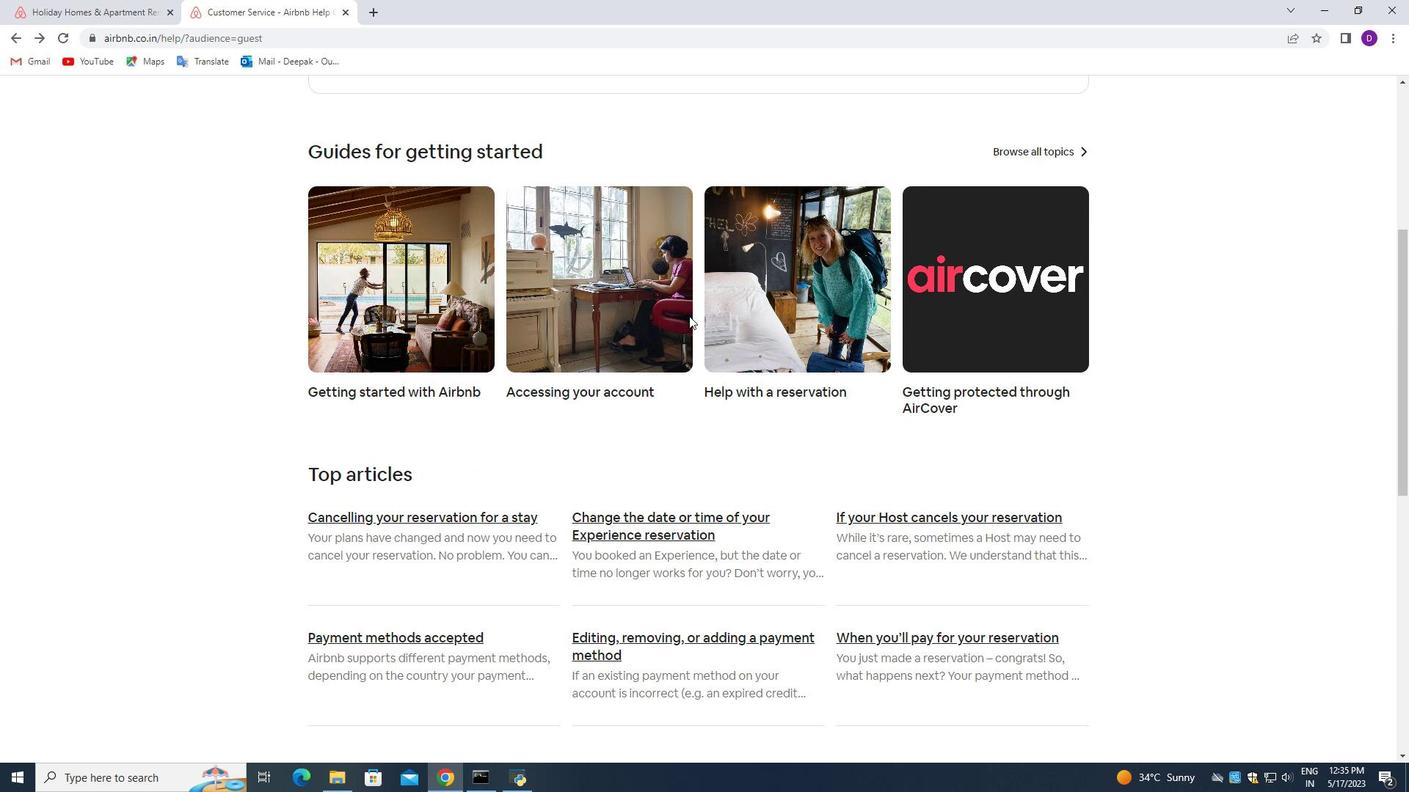 
Action: Mouse scrolled (686, 324) with delta (0, 0)
Screenshot: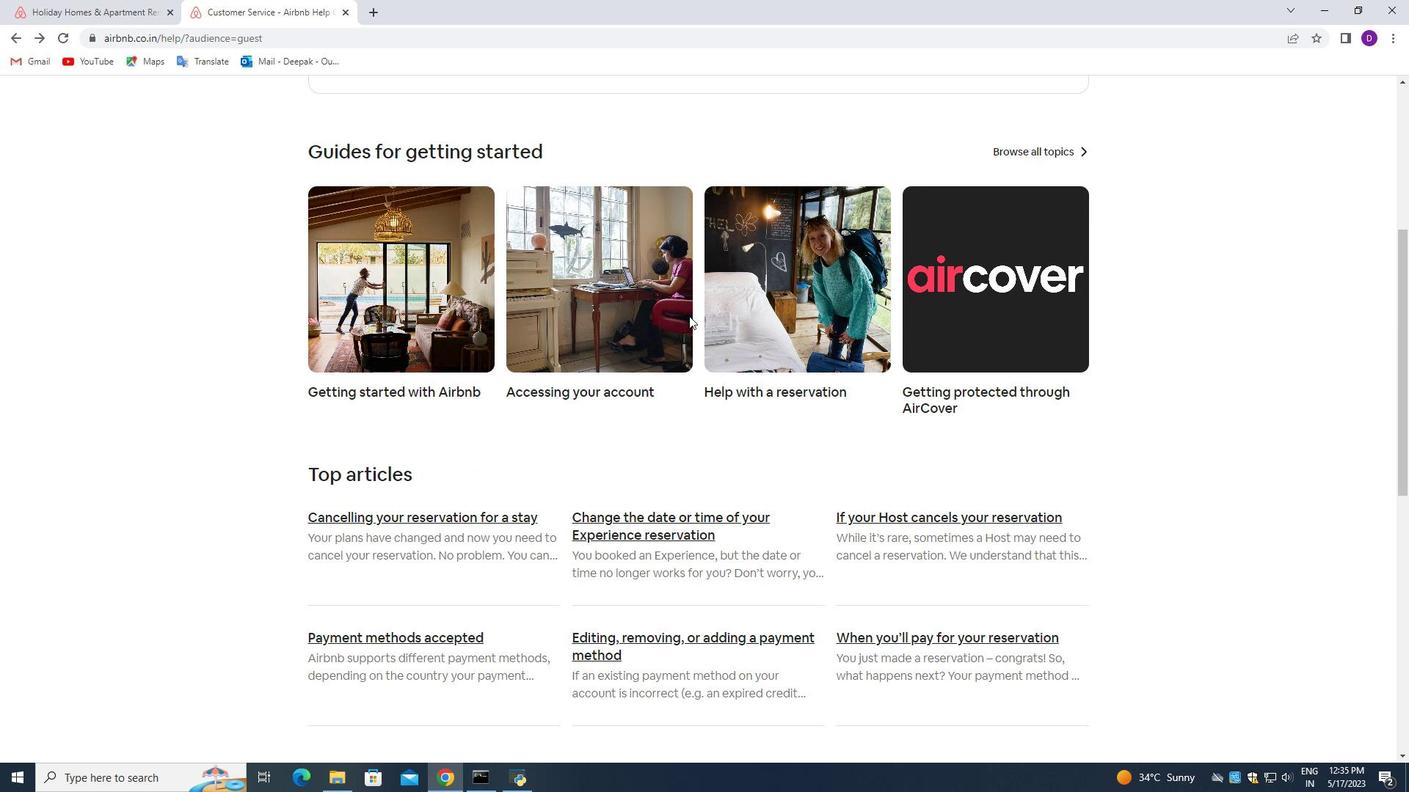 
Action: Mouse moved to (684, 326)
Screenshot: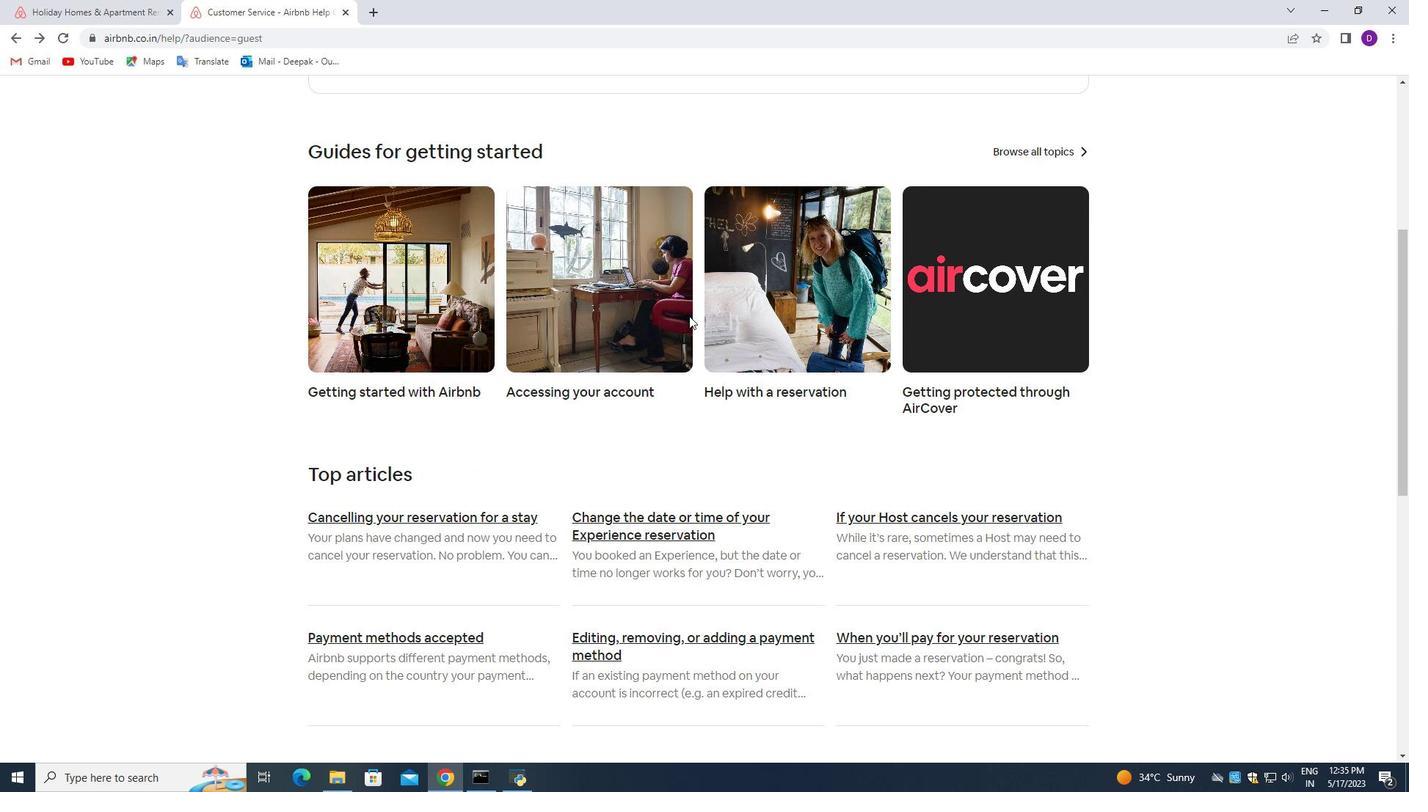 
Action: Mouse scrolled (684, 325) with delta (0, 0)
Screenshot: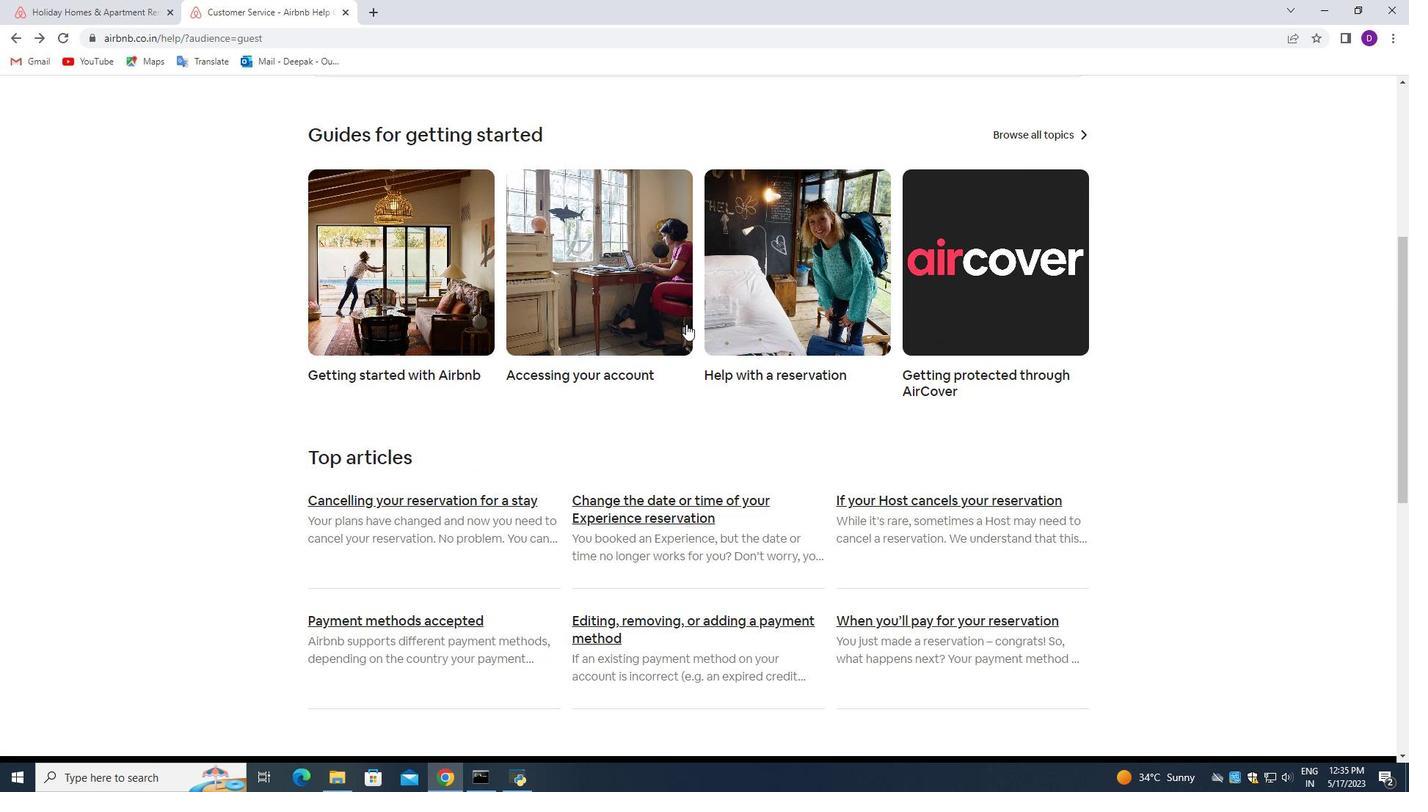 
Action: Mouse moved to (981, 597)
